 Task: Select traffic view around selected location Shenandoah National Park, Virginia, United States and identify the nearest hotel to the peak traffic point
Action: Mouse moved to (192, 94)
Screenshot: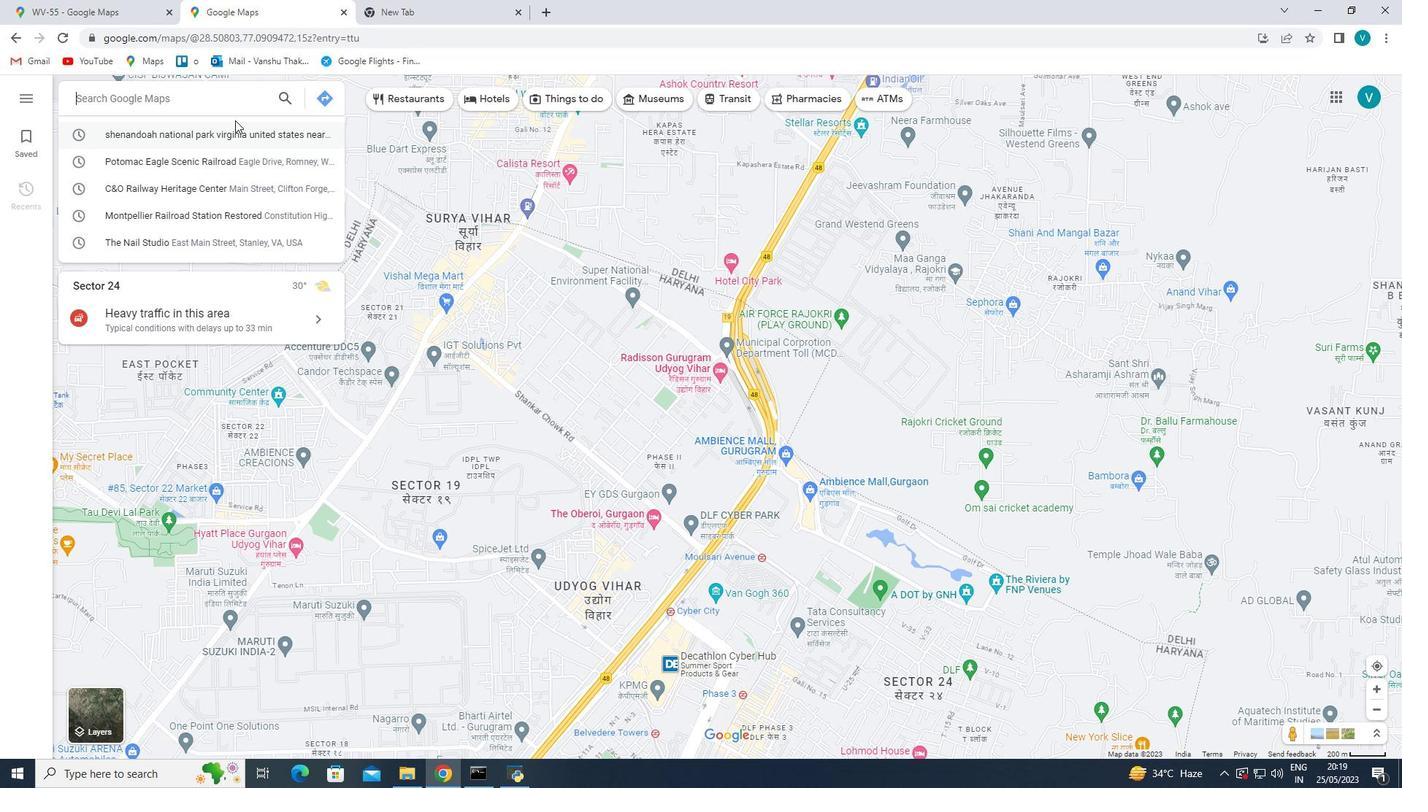 
Action: Mouse pressed left at (192, 94)
Screenshot: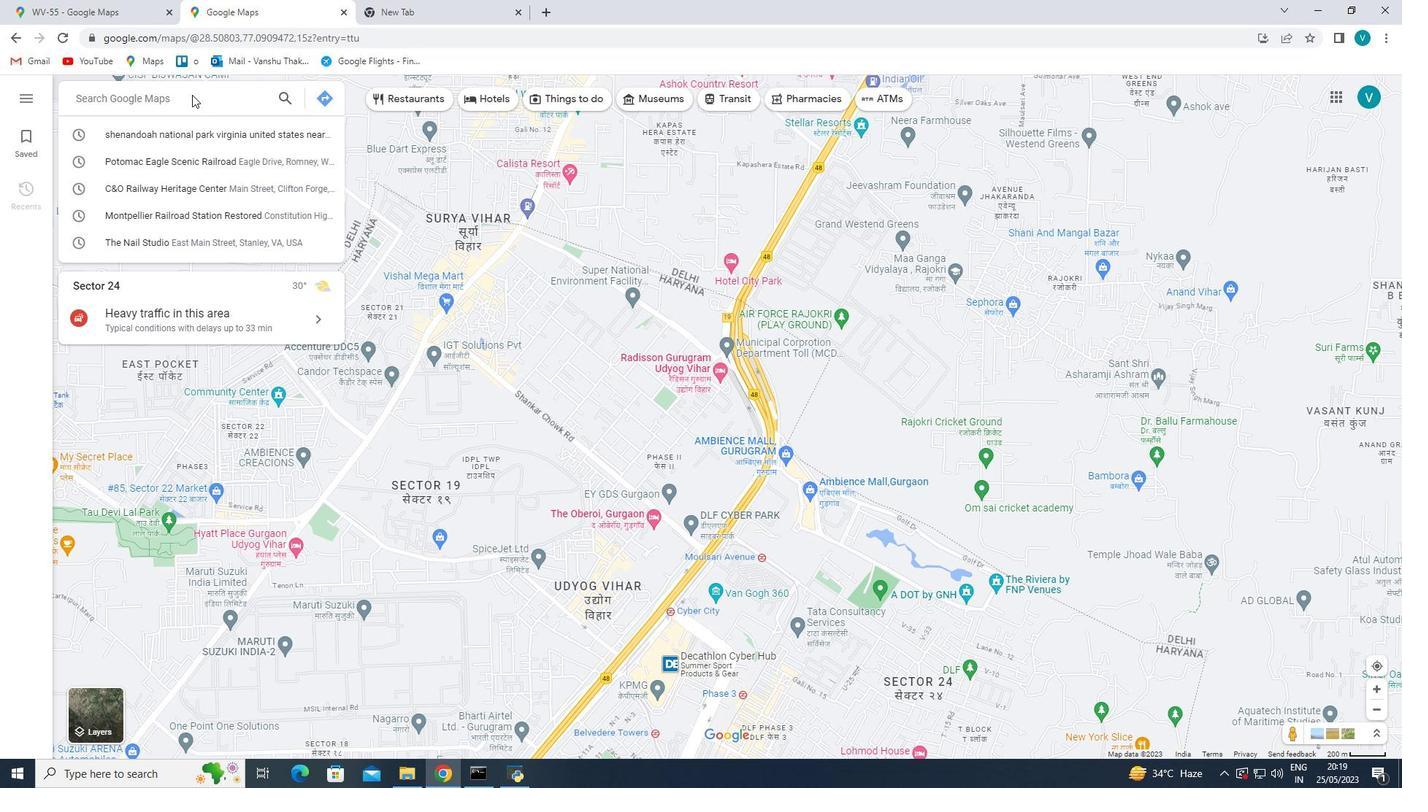 
Action: Mouse pressed left at (192, 94)
Screenshot: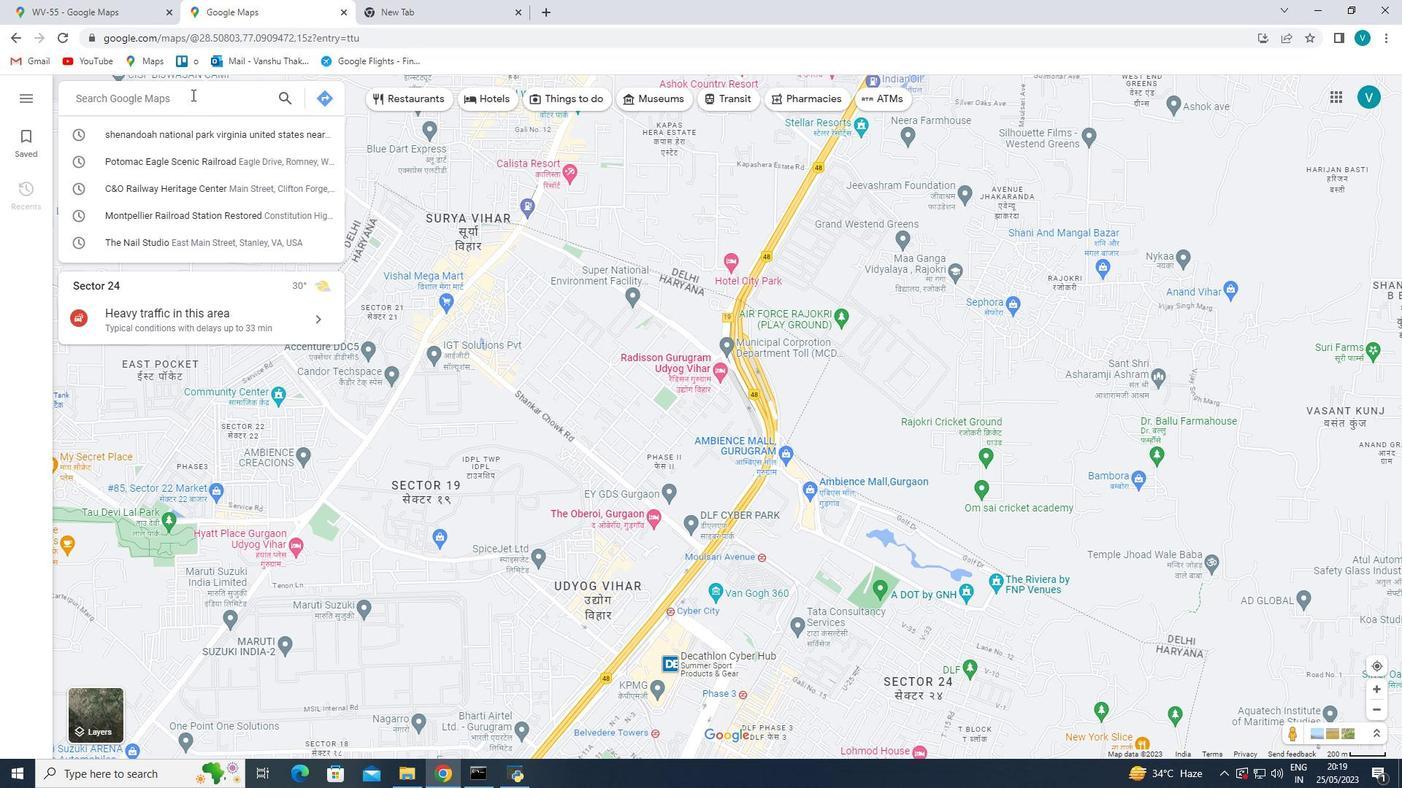 
Action: Key pressed shenandoah<Key.space>national<Key.space>park<Key.space>,virginia,united<Key.space>states<Key.space>and<Key.space>identify<Key.space>the<Key.space>nearest<Key.space>hotel<Key.space>to<Key.space>the<Key.space>peak<Key.space>traffic<Key.space>point<Key.enter>
Screenshot: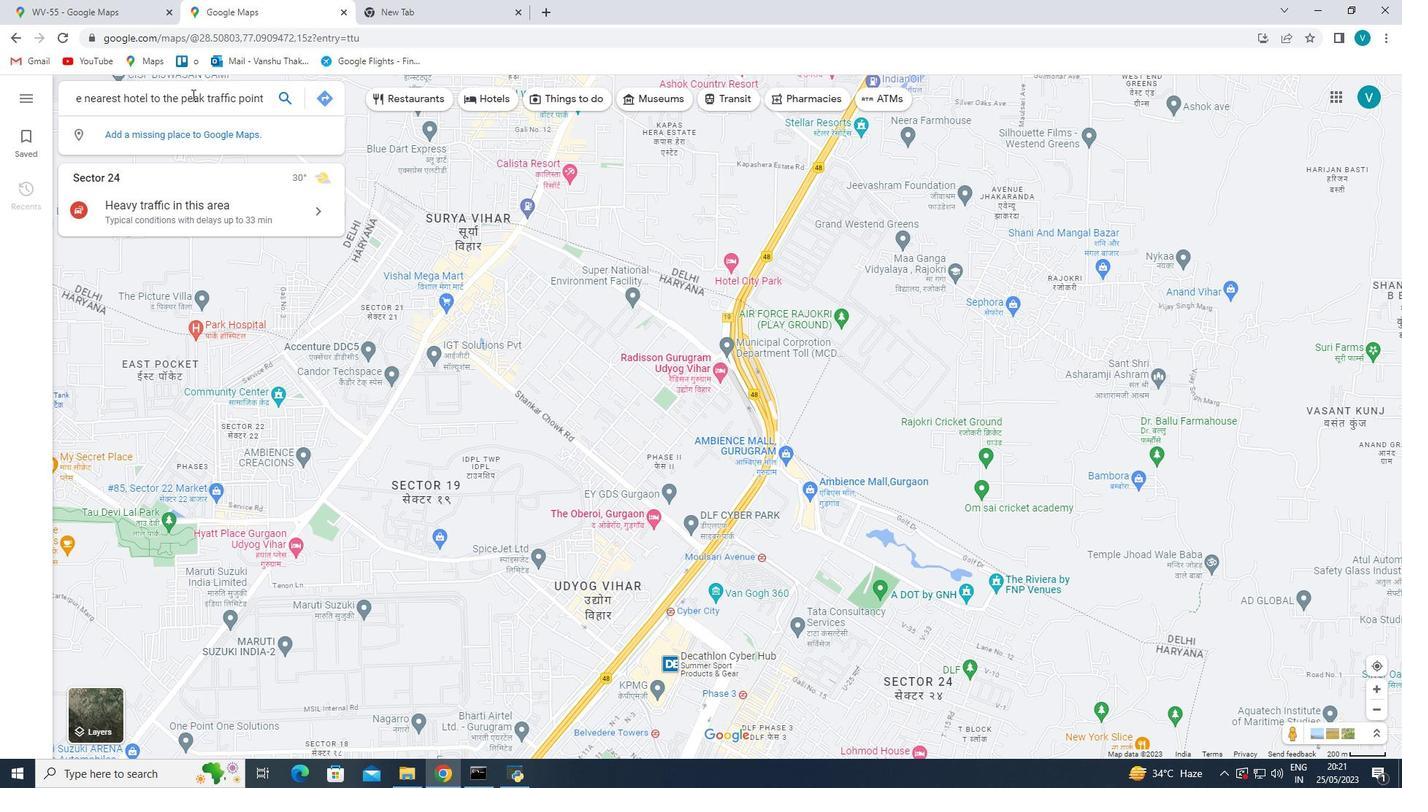 
Action: Mouse moved to (200, 217)
Screenshot: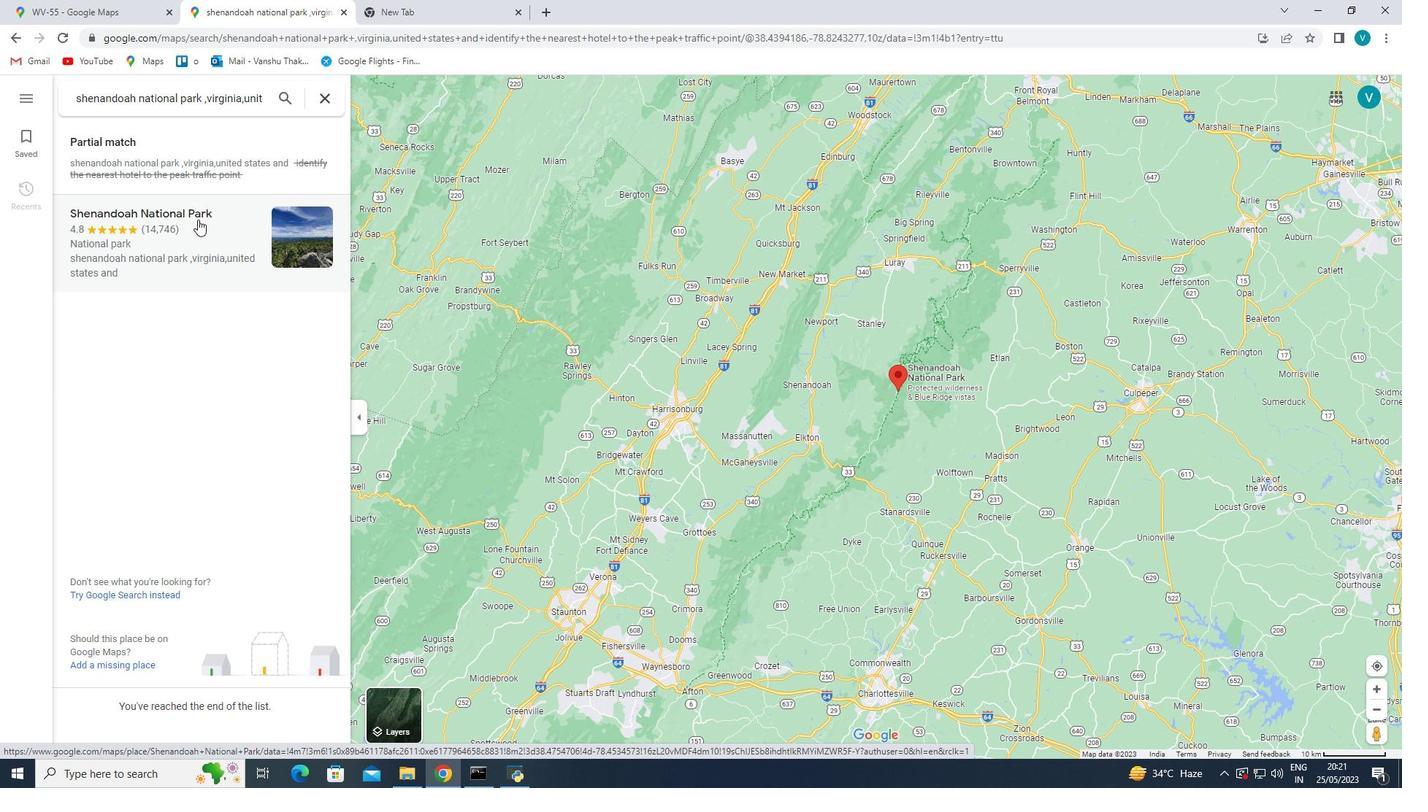 
Action: Mouse pressed left at (200, 217)
Screenshot: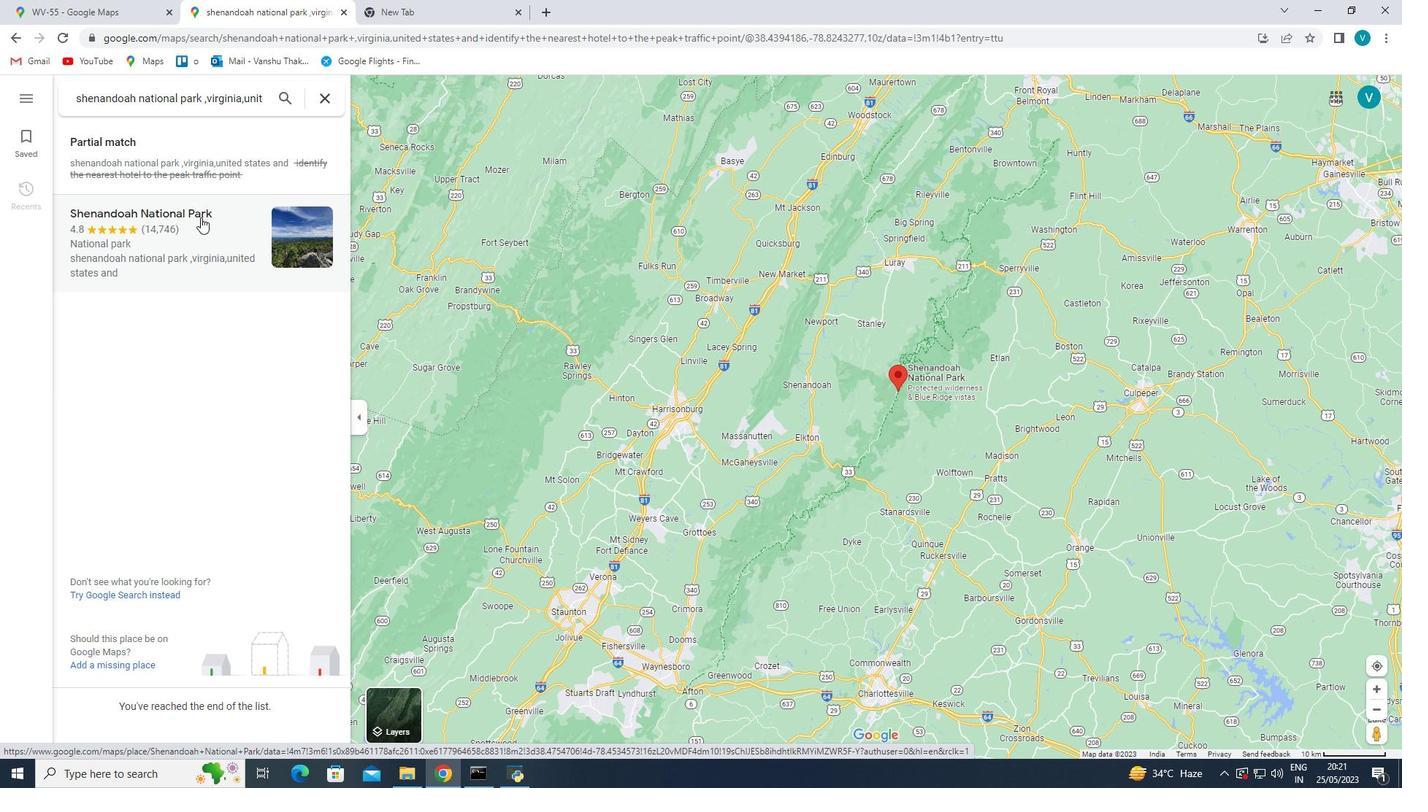 
Action: Mouse moved to (247, 528)
Screenshot: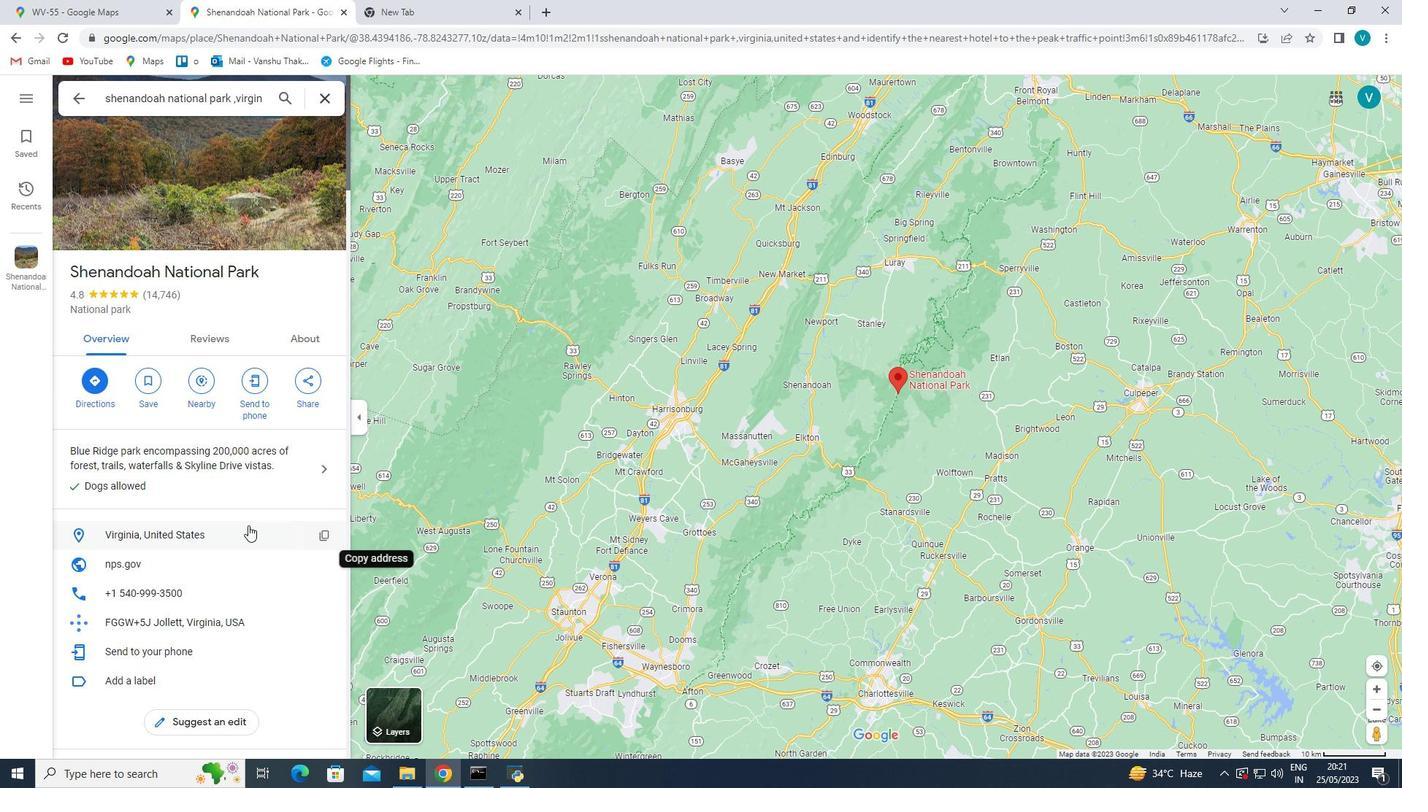 
Action: Mouse scrolled (247, 527) with delta (0, 0)
Screenshot: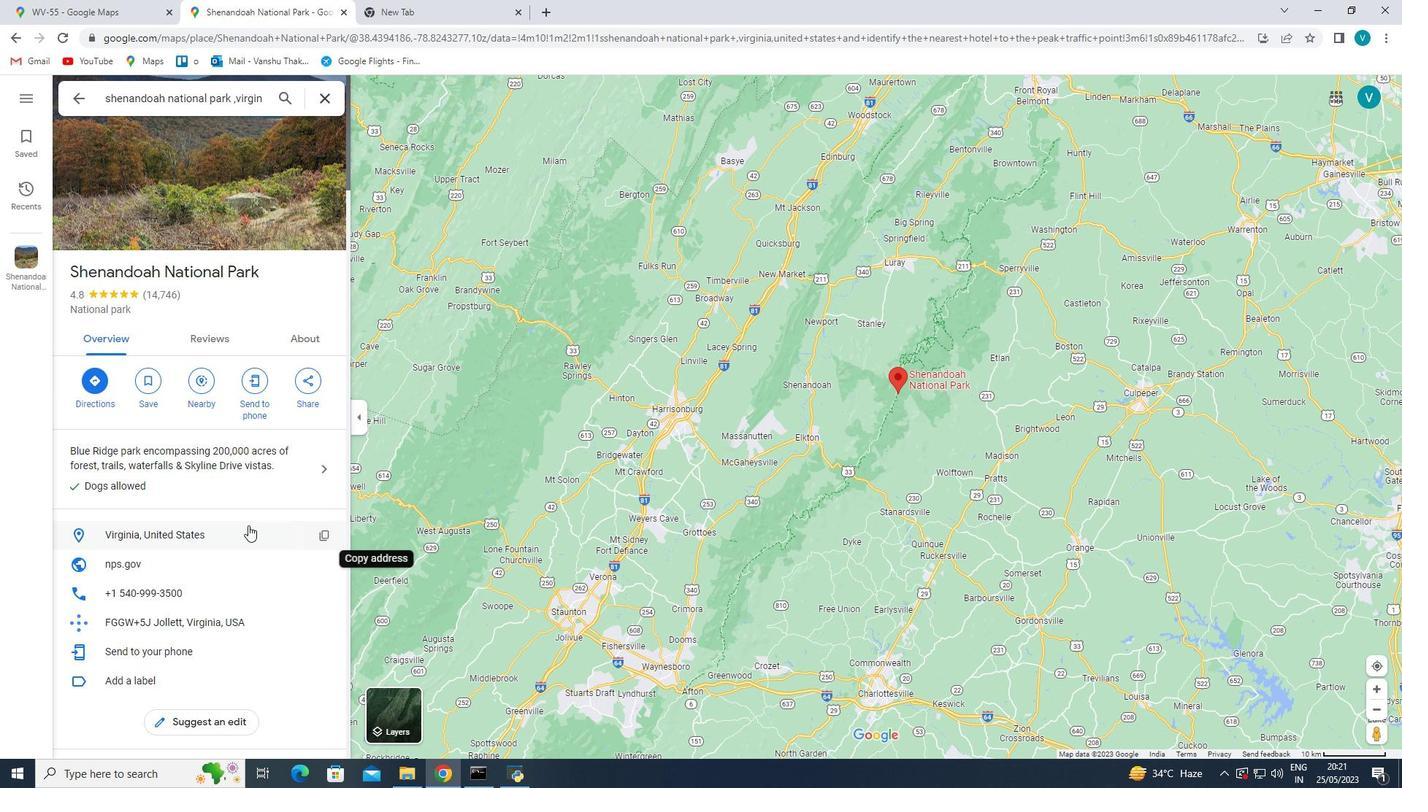 
Action: Mouse moved to (247, 530)
Screenshot: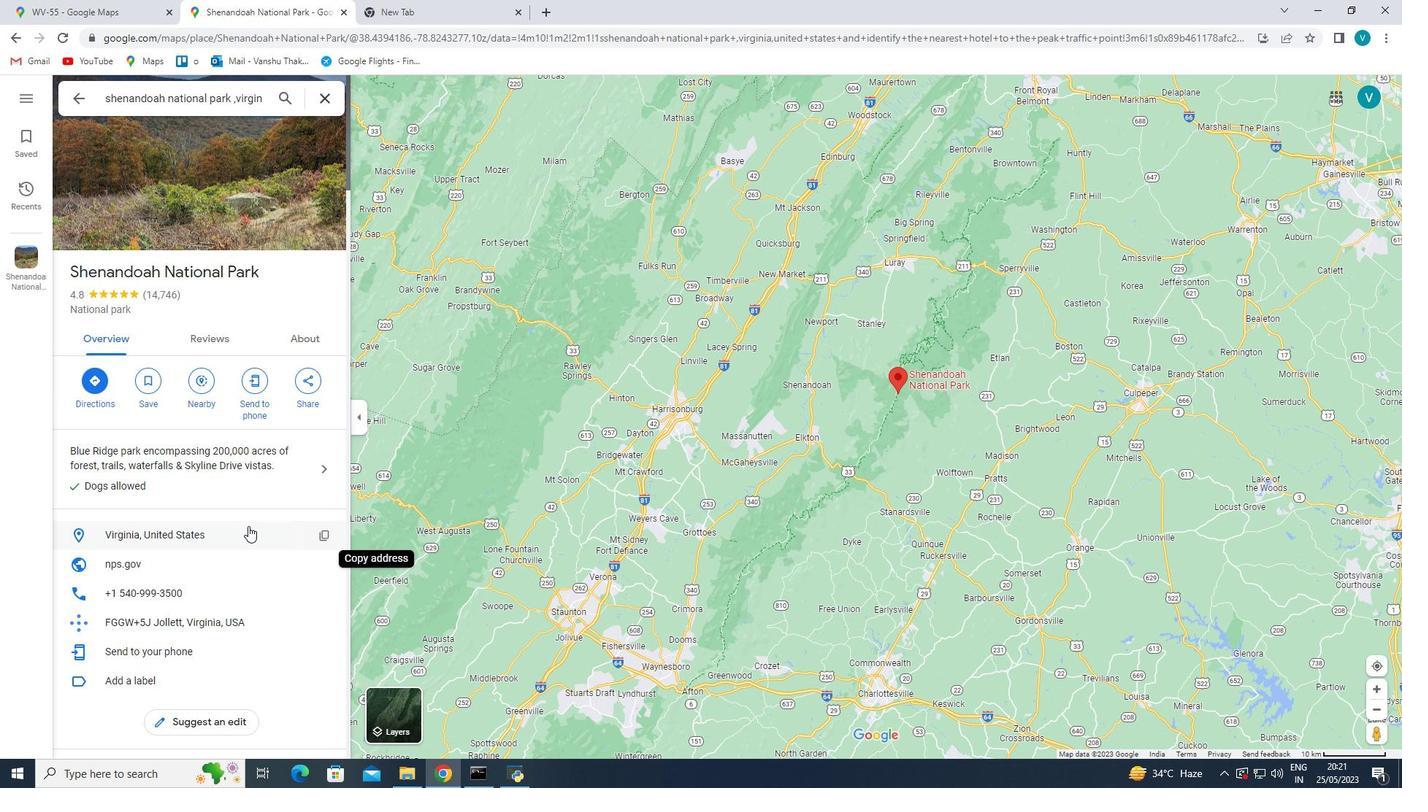 
Action: Mouse scrolled (247, 529) with delta (0, 0)
Screenshot: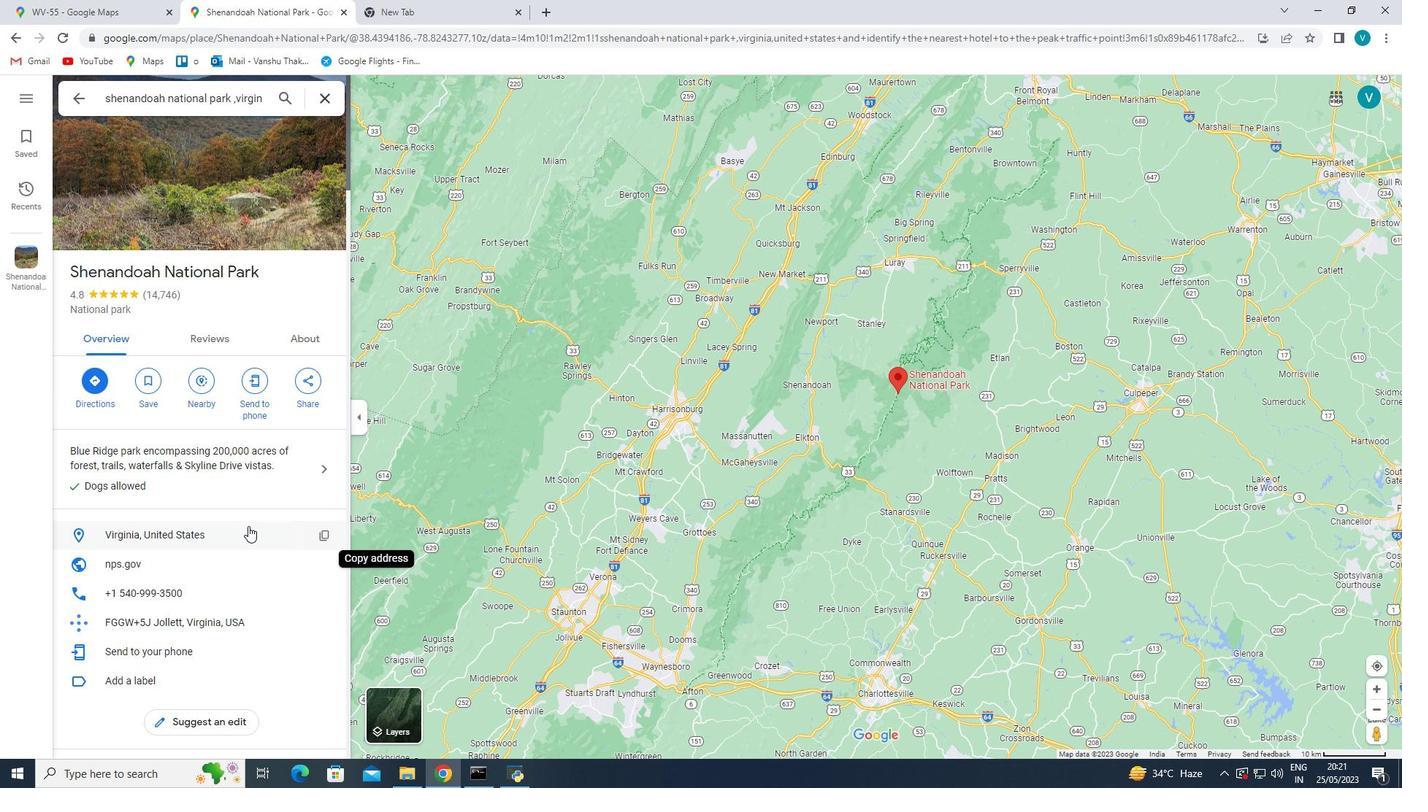 
Action: Mouse scrolled (247, 529) with delta (0, 0)
Screenshot: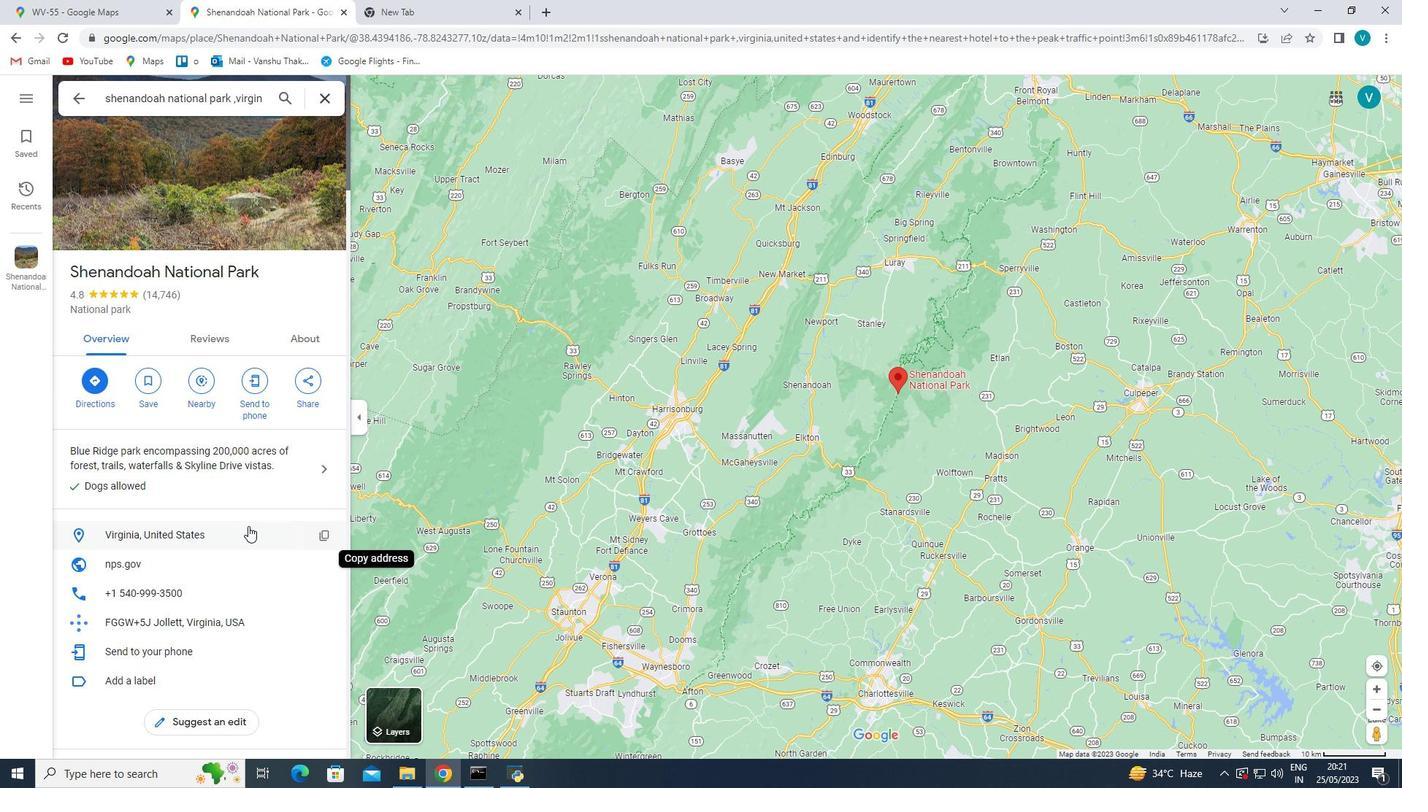
Action: Mouse scrolled (247, 529) with delta (0, 0)
Screenshot: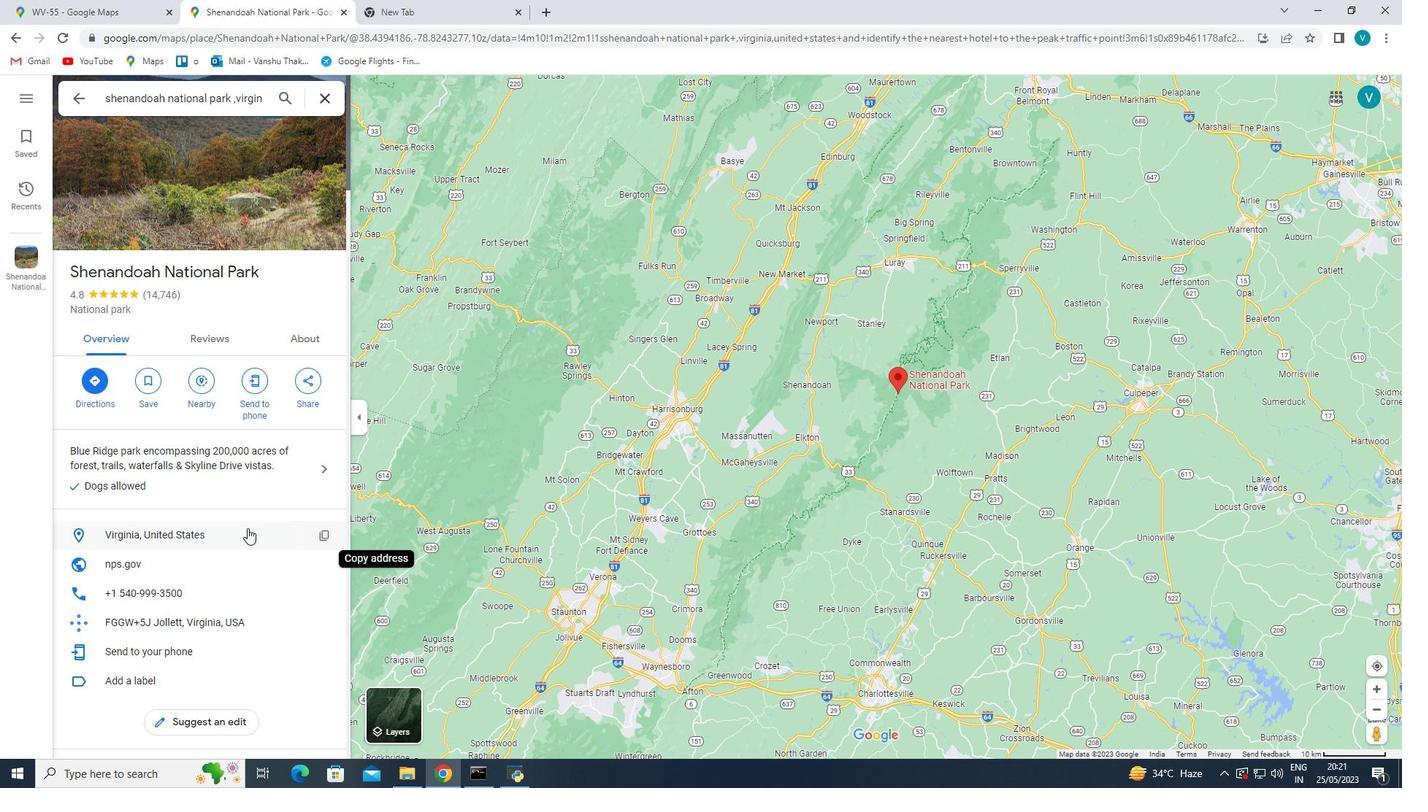 
Action: Mouse scrolled (247, 529) with delta (0, 0)
Screenshot: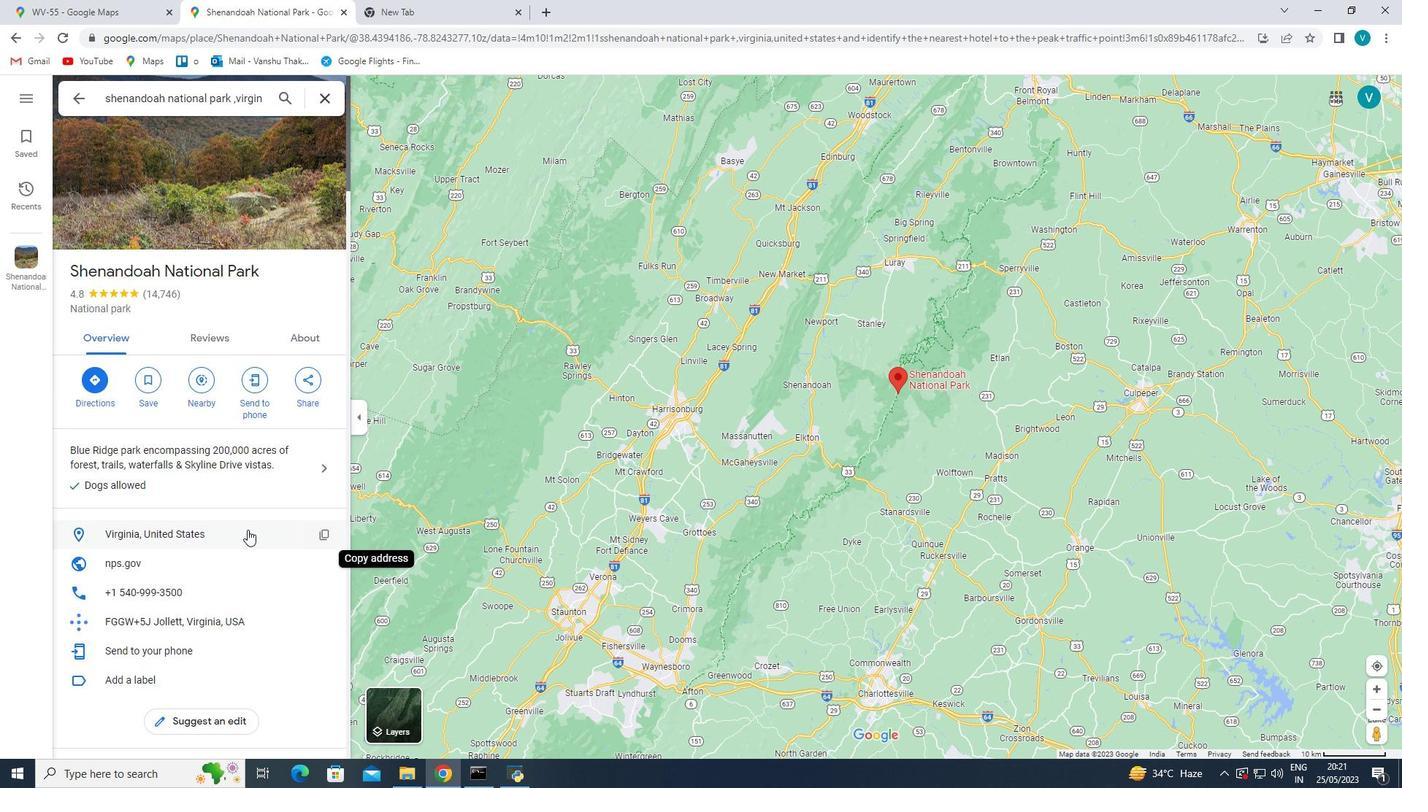 
Action: Mouse scrolled (247, 529) with delta (0, 0)
Screenshot: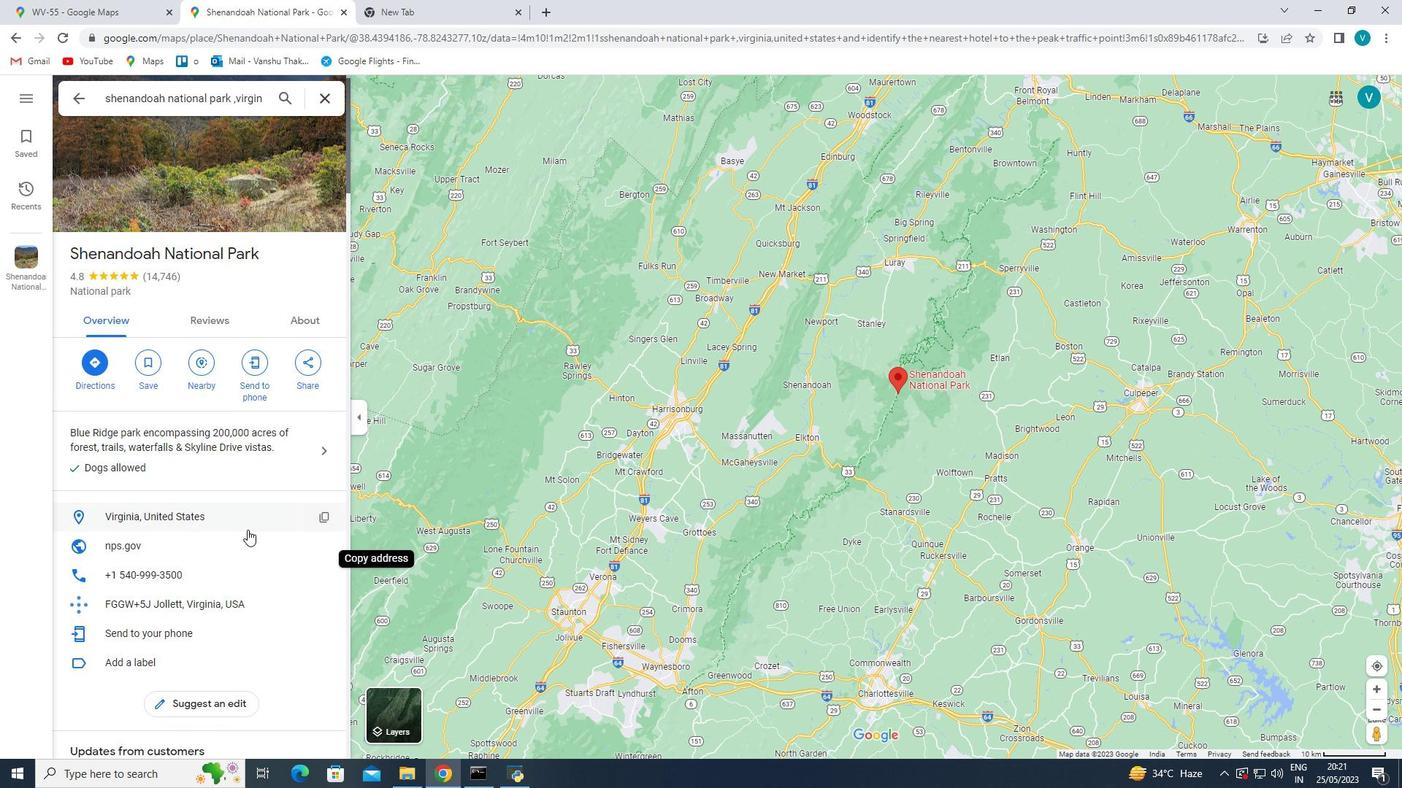 
Action: Mouse moved to (246, 530)
Screenshot: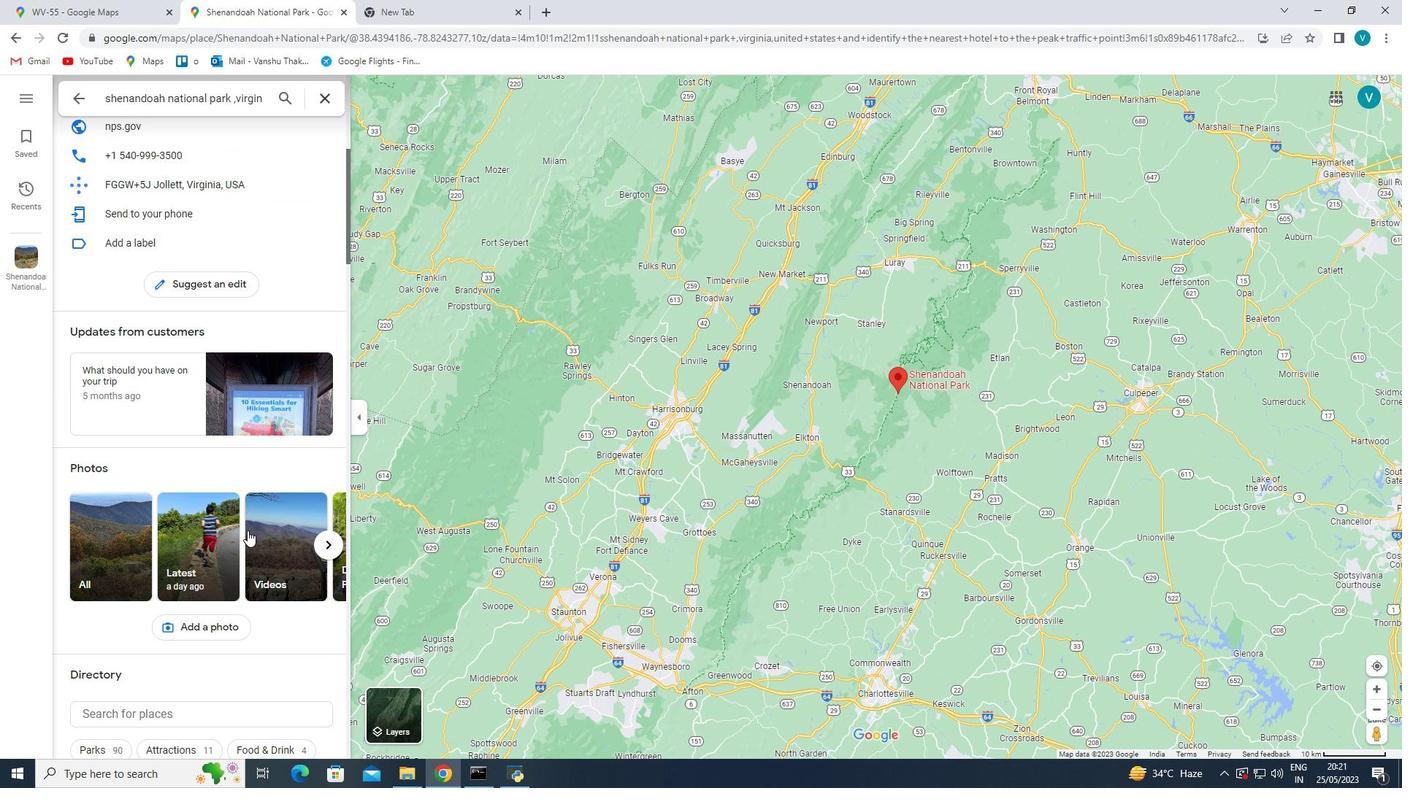 
Action: Mouse scrolled (246, 531) with delta (0, 0)
Screenshot: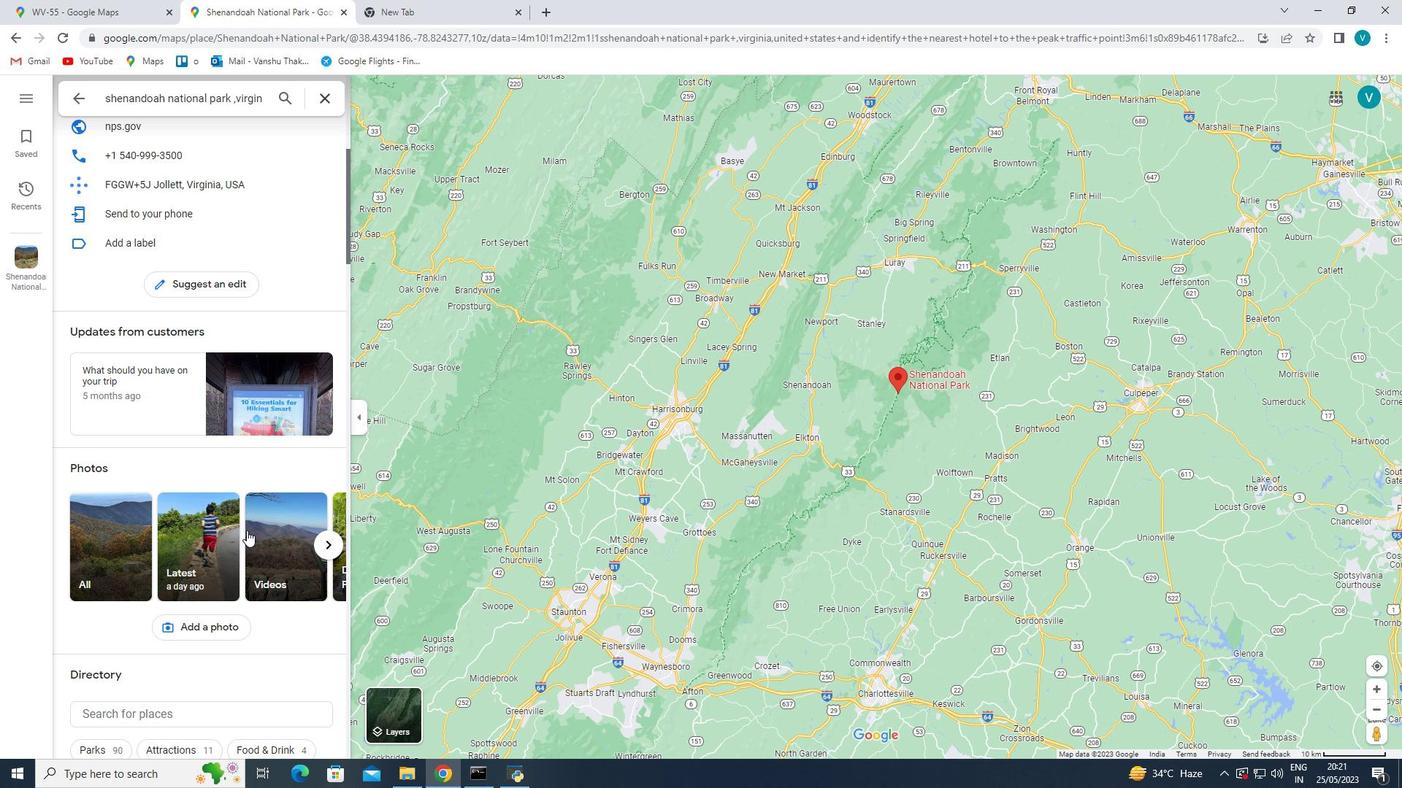 
Action: Mouse scrolled (246, 531) with delta (0, 0)
Screenshot: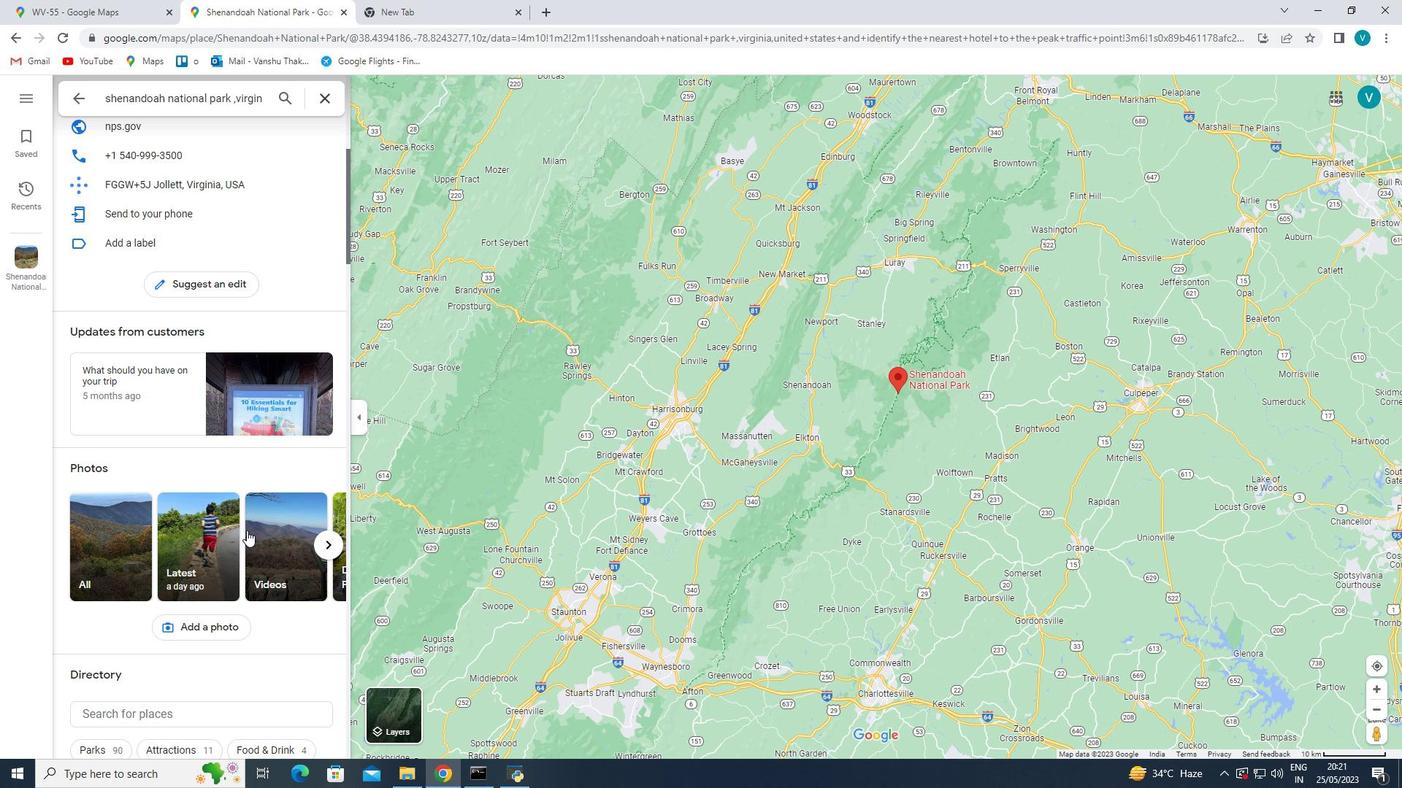 
Action: Mouse scrolled (246, 531) with delta (0, 0)
Screenshot: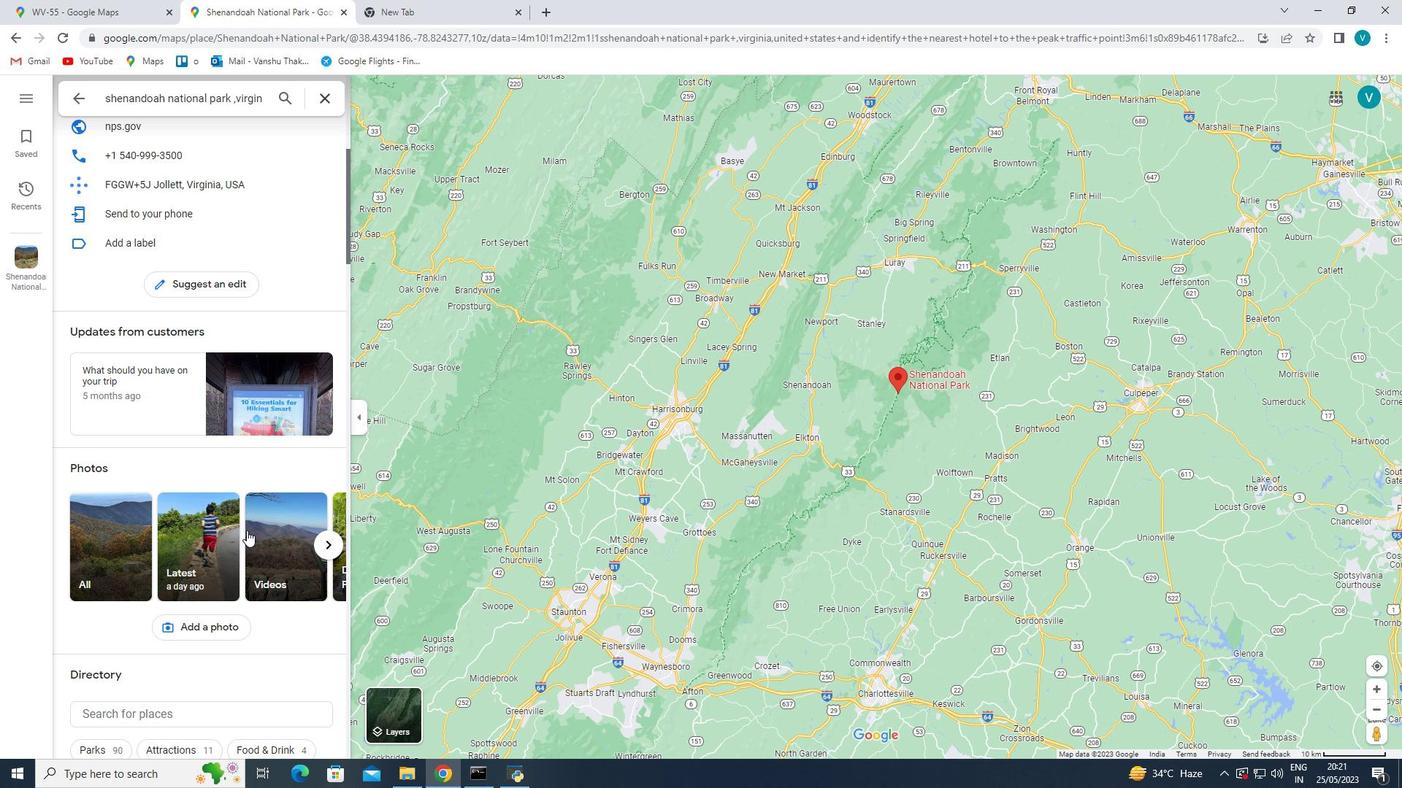 
Action: Mouse scrolled (246, 531) with delta (0, 0)
Screenshot: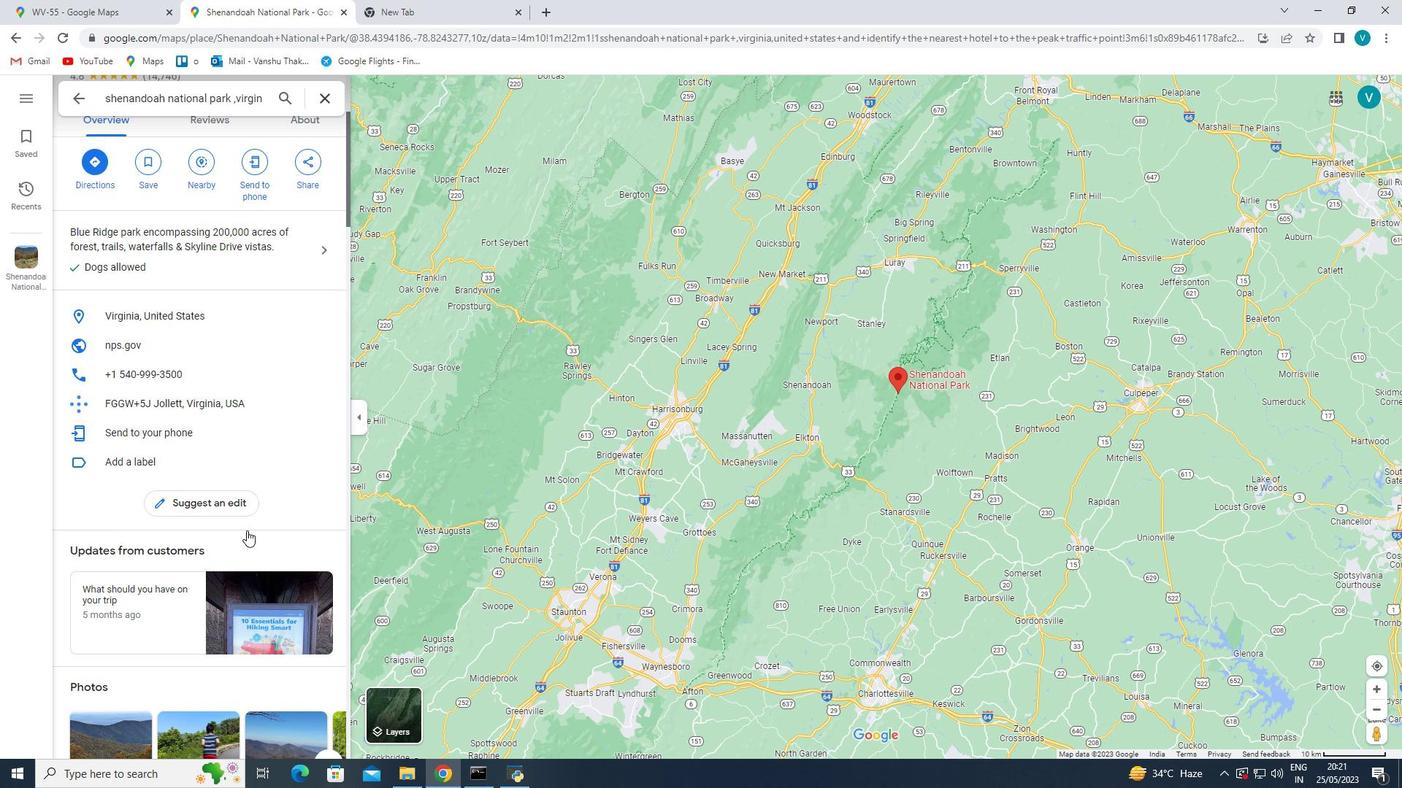 
Action: Mouse scrolled (246, 531) with delta (0, 0)
Screenshot: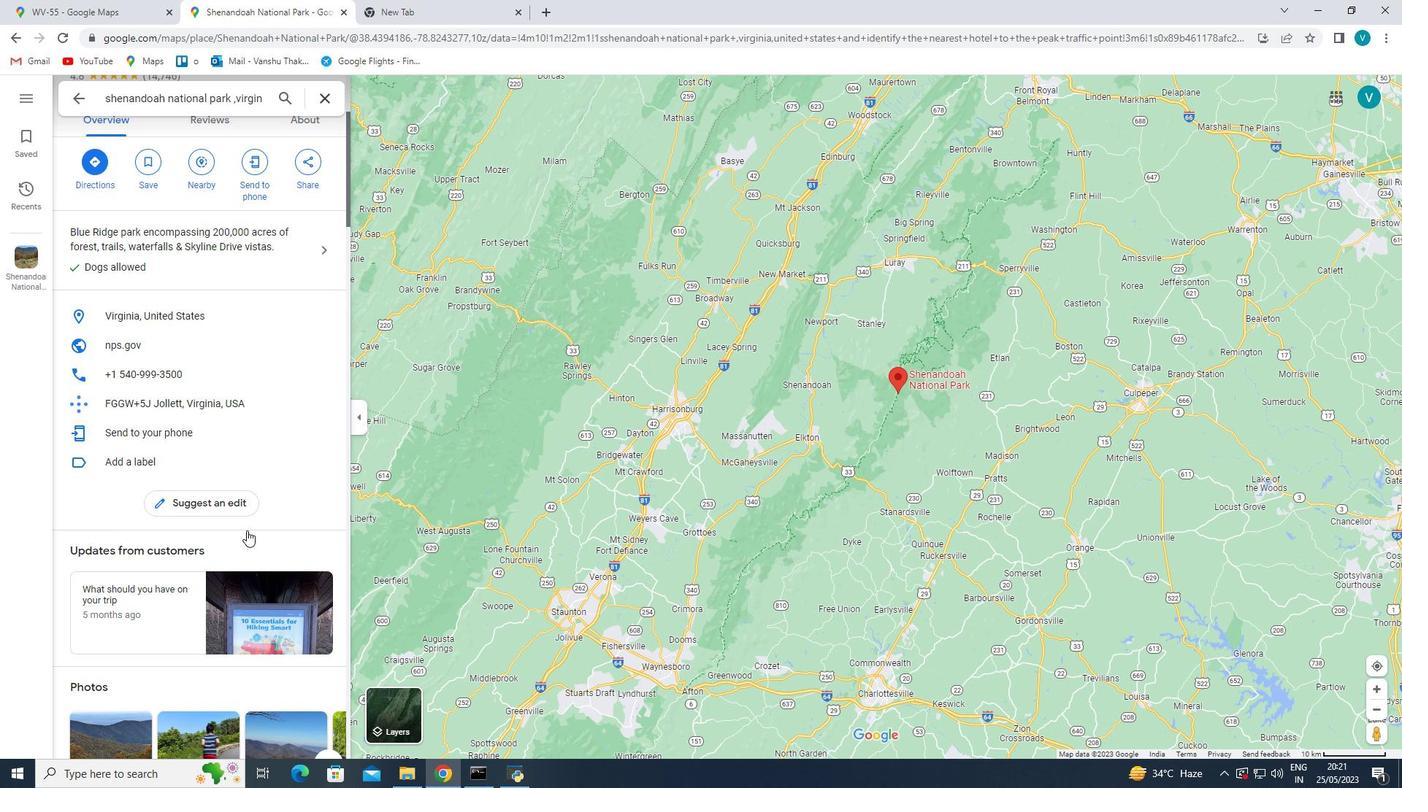 
Action: Mouse scrolled (246, 531) with delta (0, 0)
Screenshot: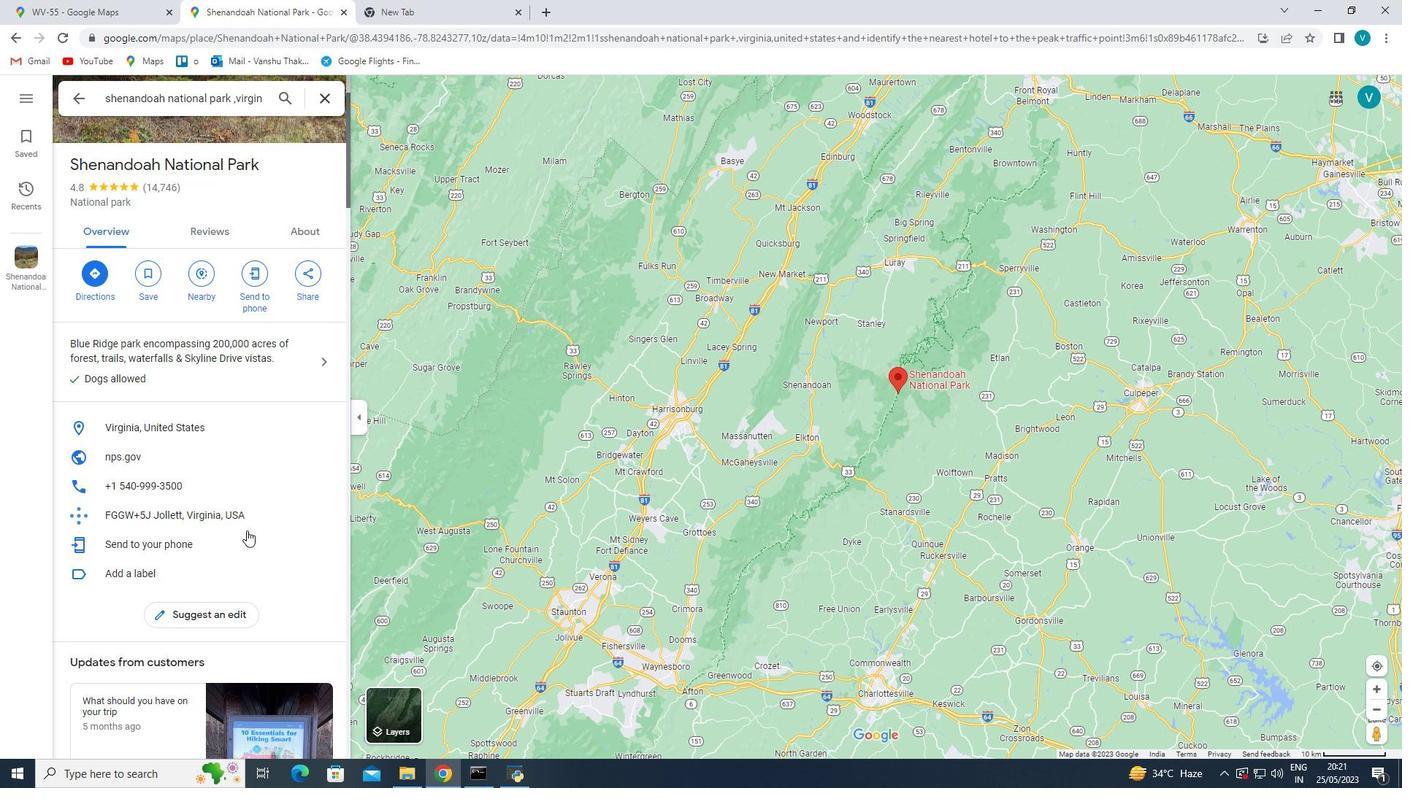 
Action: Mouse moved to (211, 392)
Screenshot: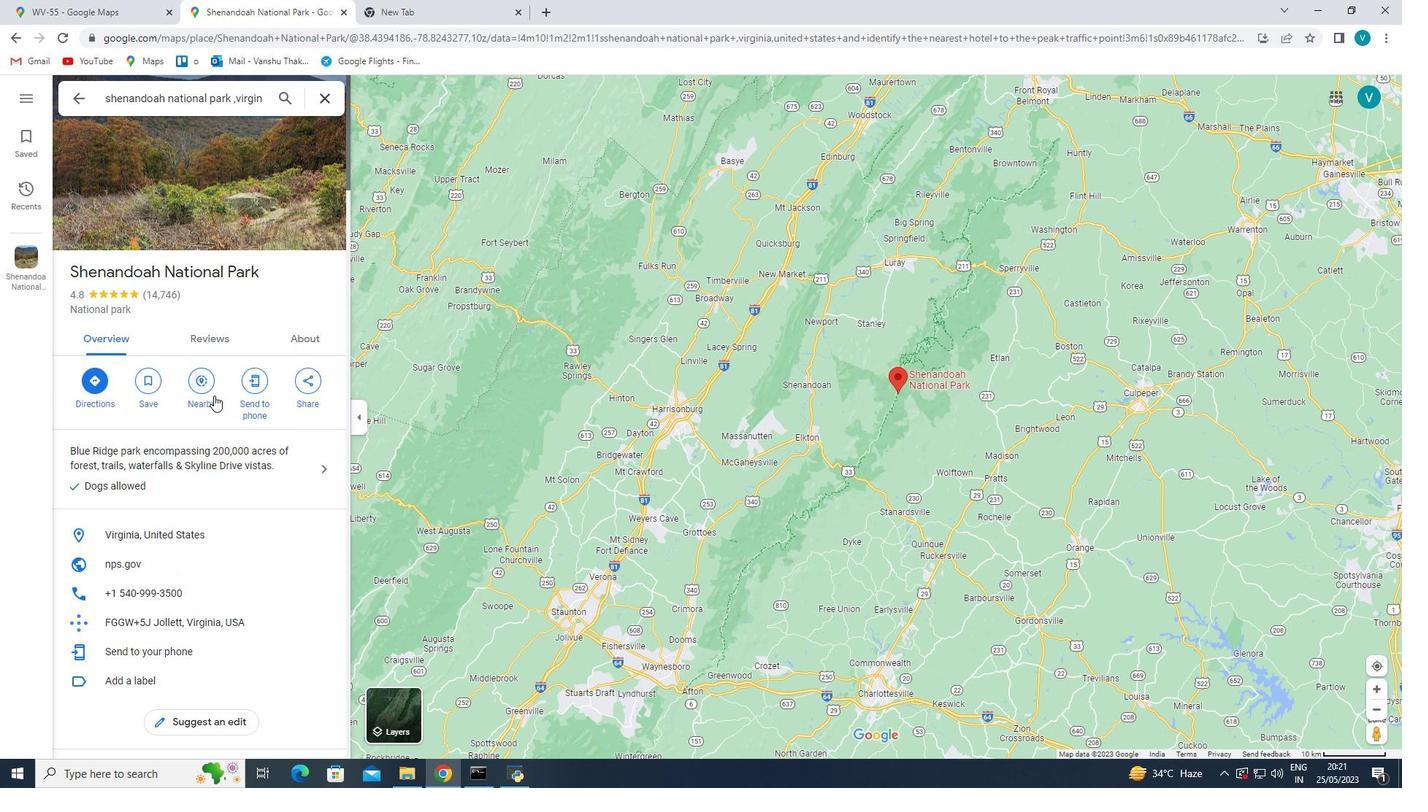 
Action: Mouse pressed left at (211, 392)
Screenshot: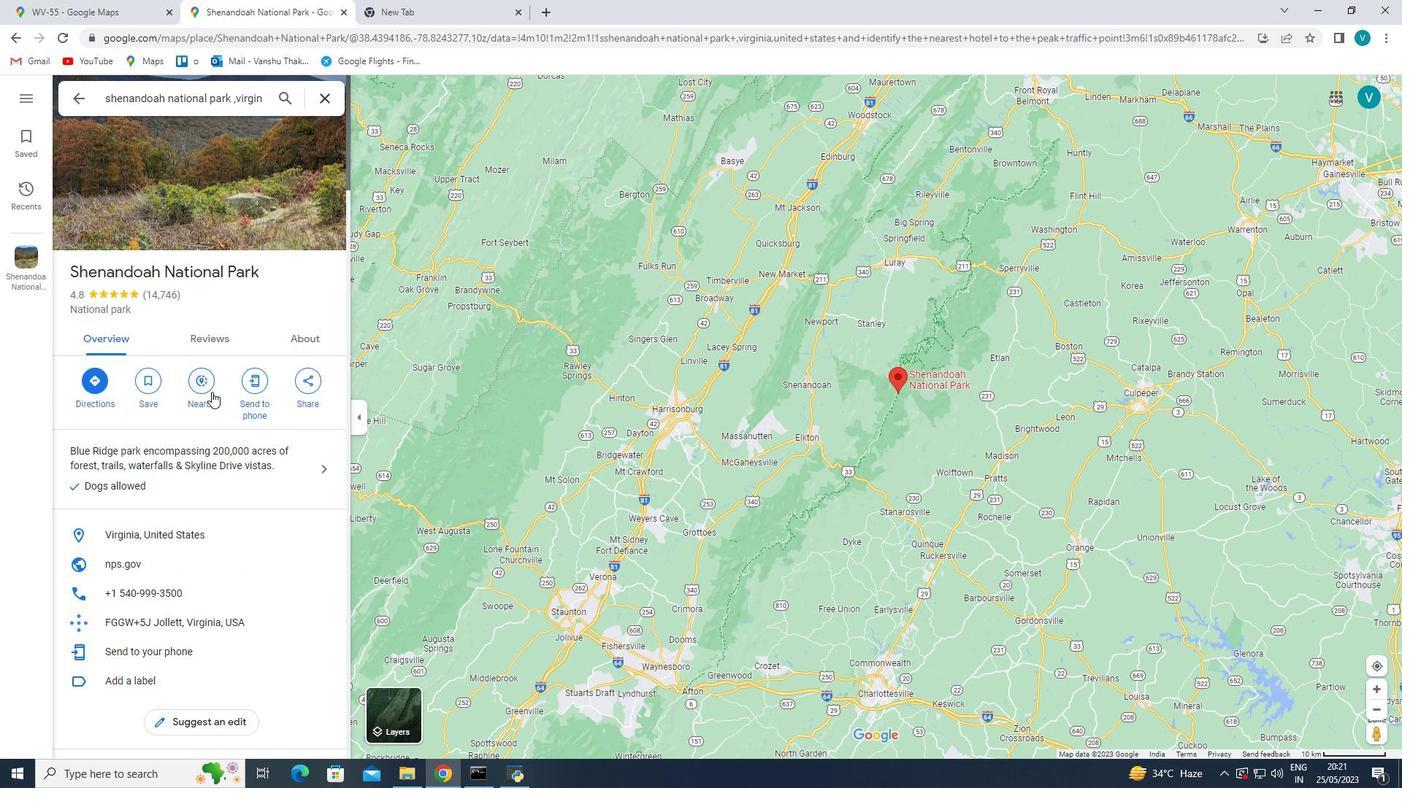 
Action: Mouse moved to (152, 232)
Screenshot: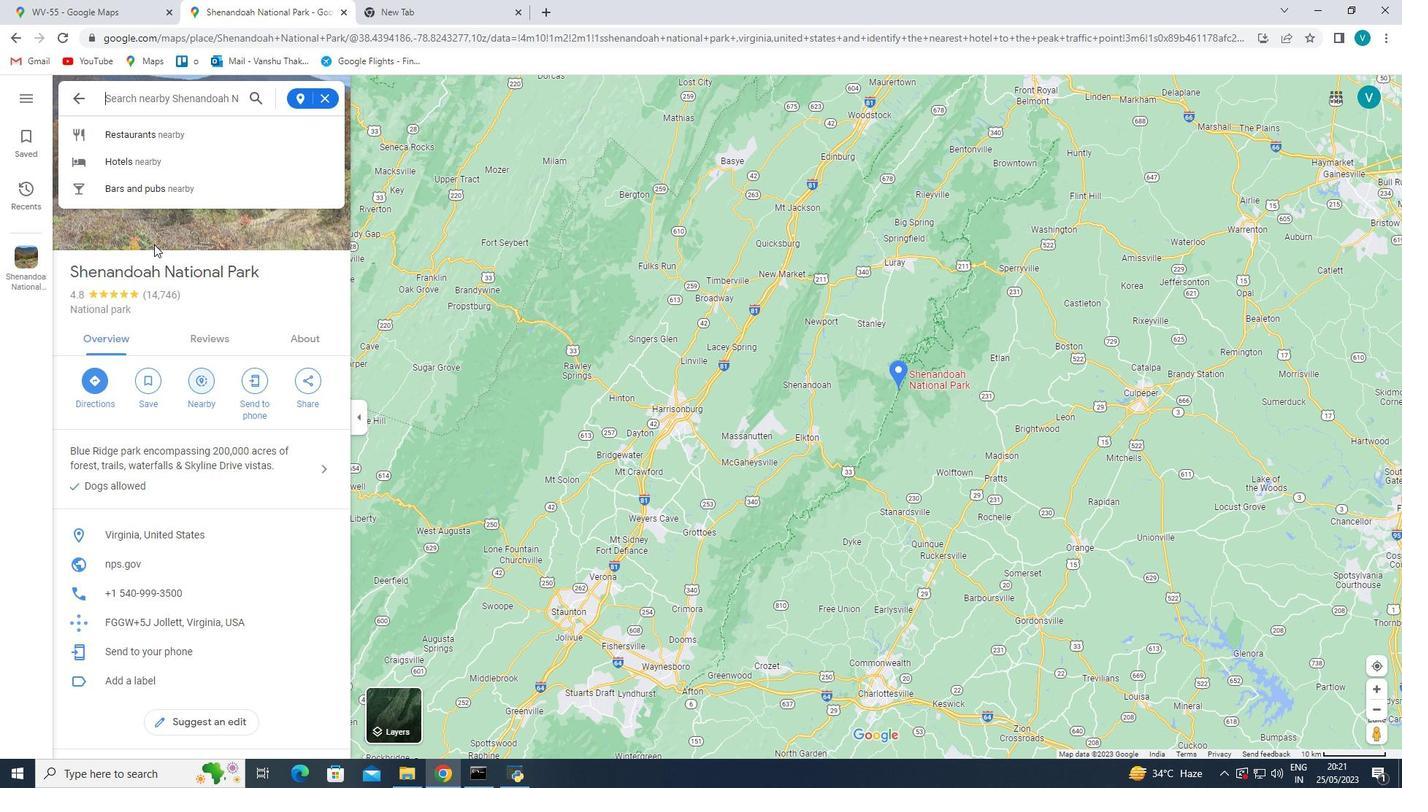 
Action: Key pressed hotel<Key.space>
Screenshot: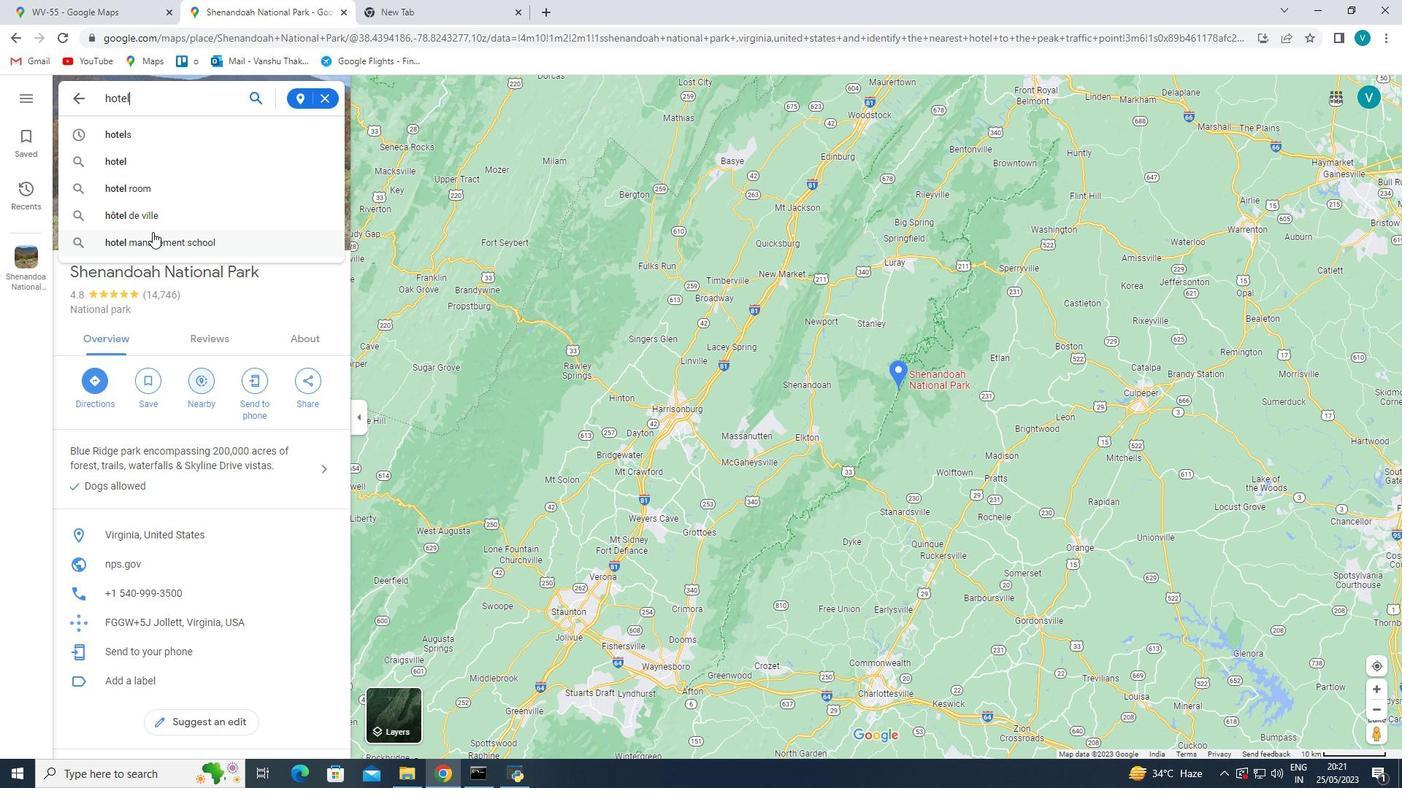 
Action: Mouse moved to (118, 138)
Screenshot: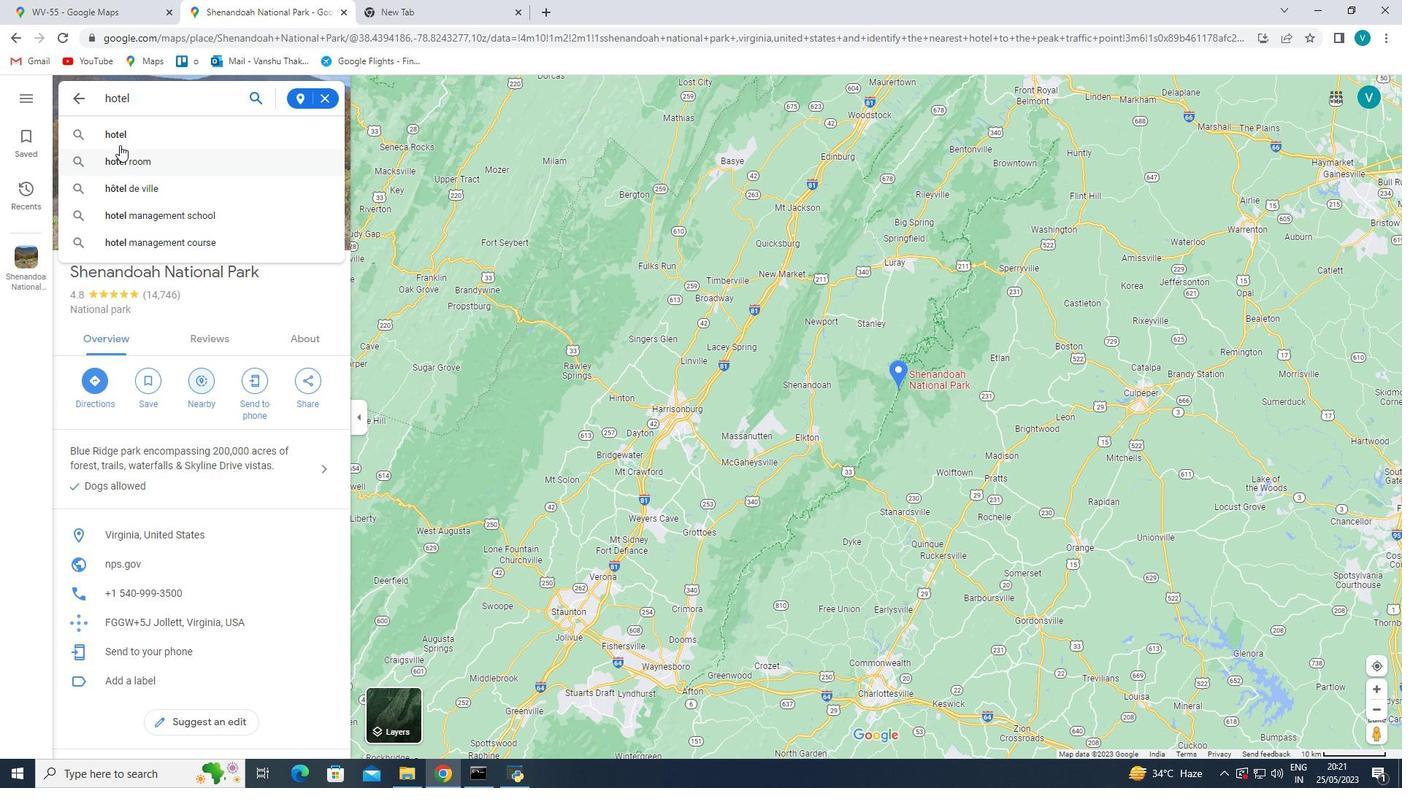 
Action: Mouse pressed left at (118, 138)
Screenshot: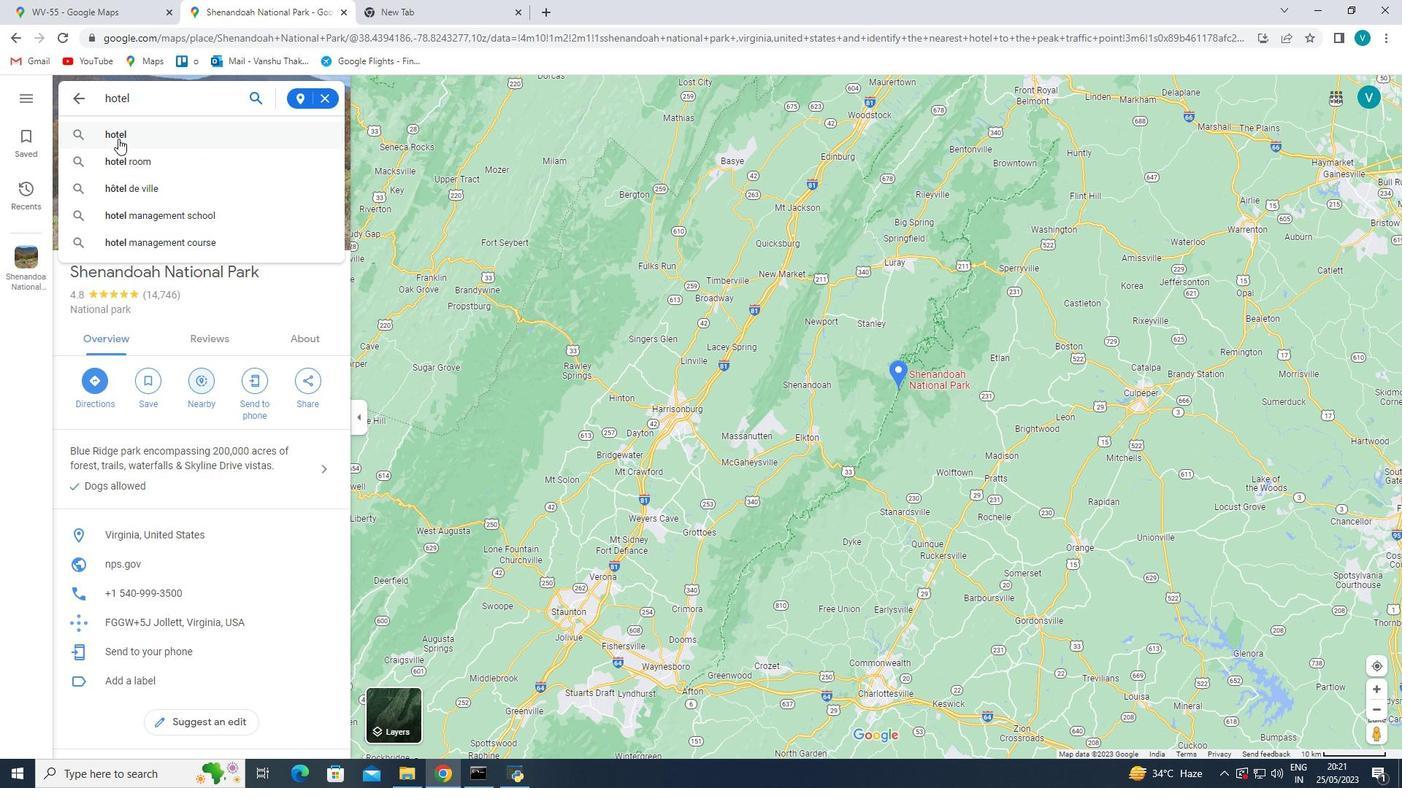 
Action: Mouse moved to (665, 297)
Screenshot: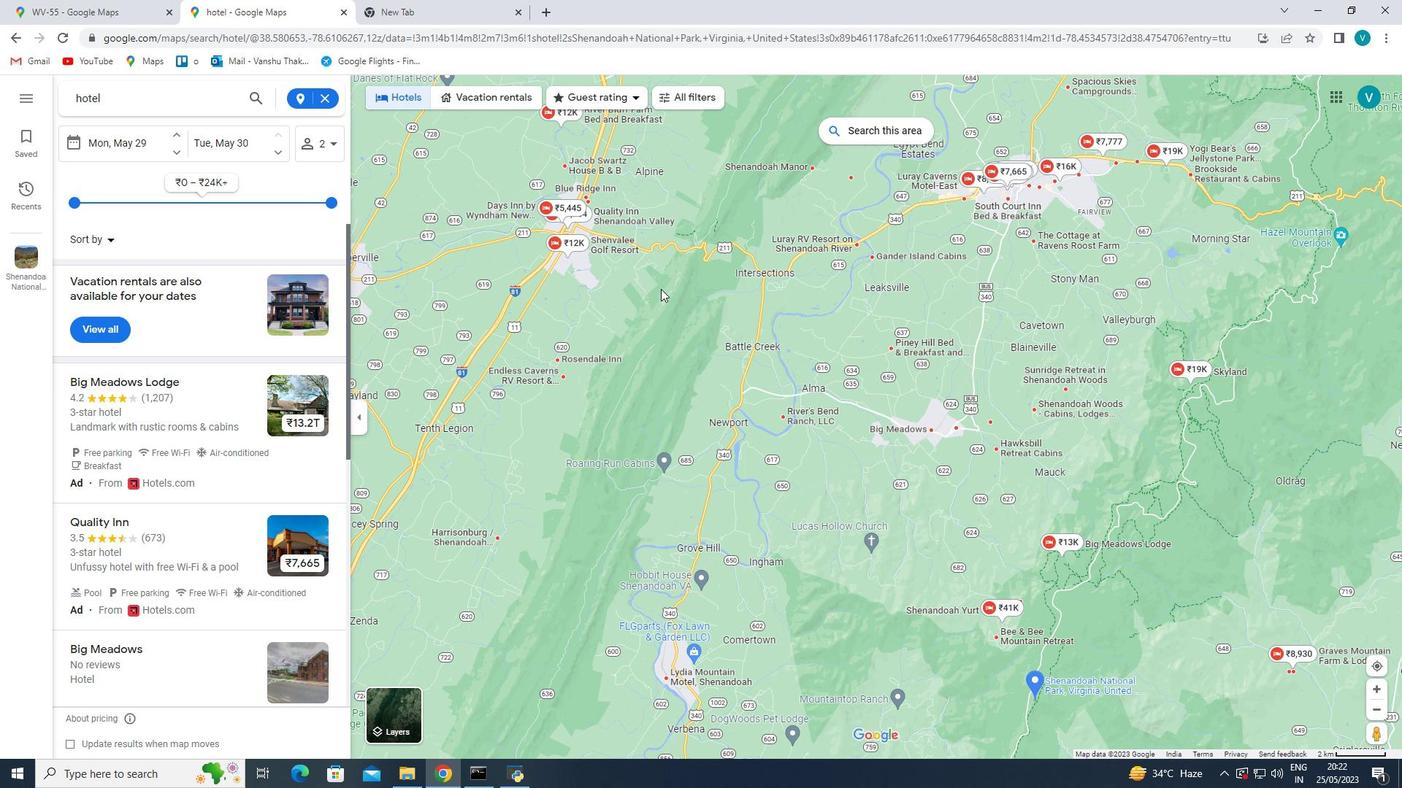 
Action: Mouse scrolled (665, 298) with delta (0, 0)
Screenshot: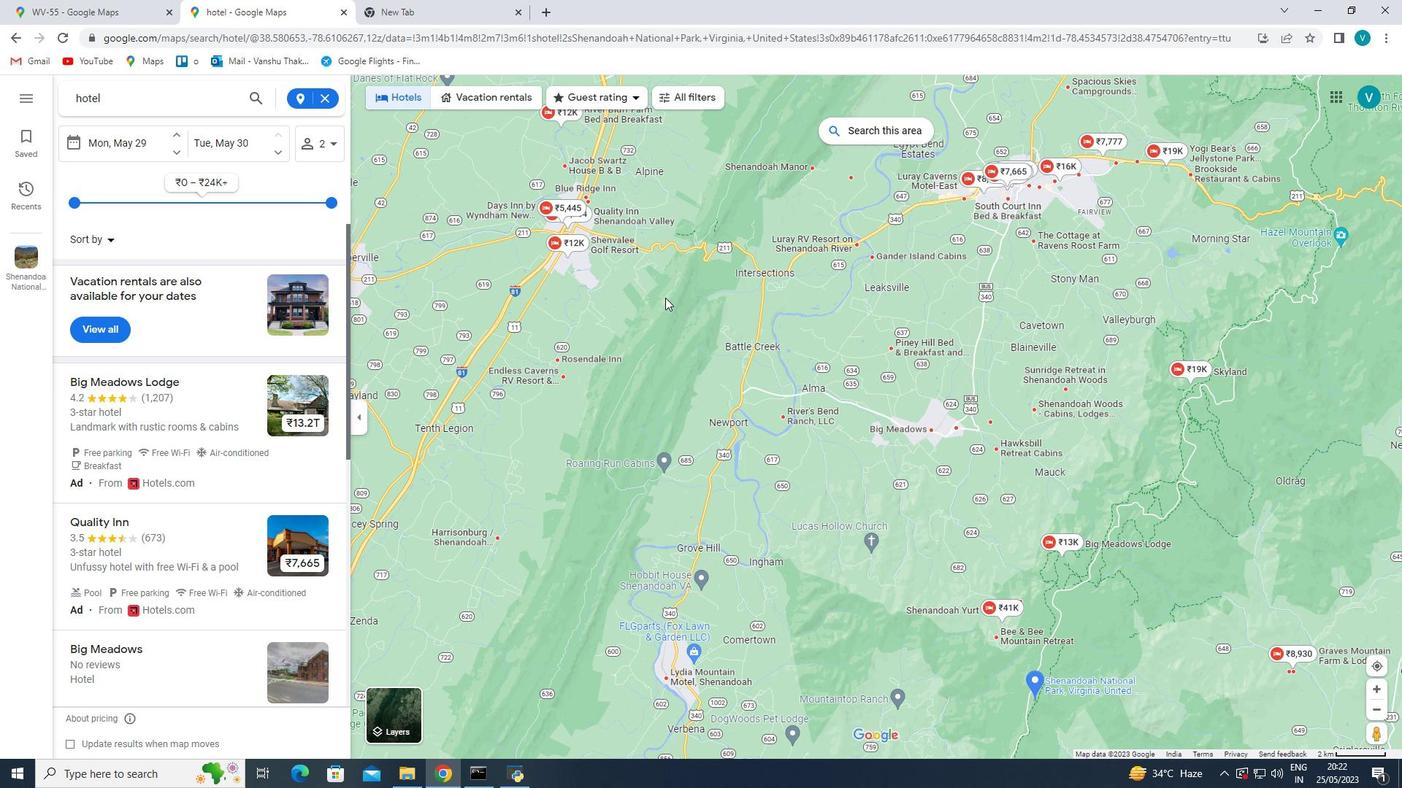 
Action: Mouse scrolled (665, 297) with delta (0, 0)
Screenshot: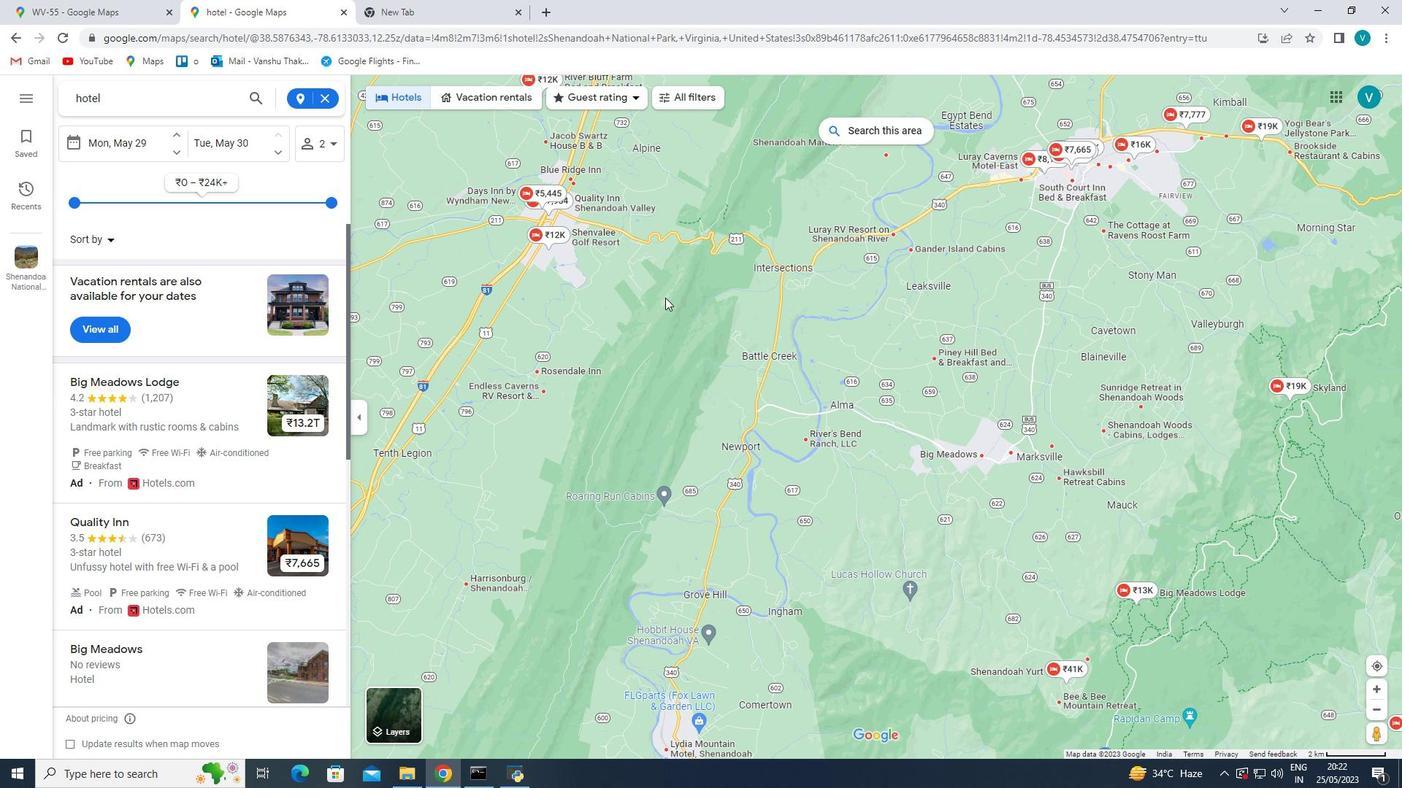 
Action: Mouse scrolled (665, 297) with delta (0, 0)
Screenshot: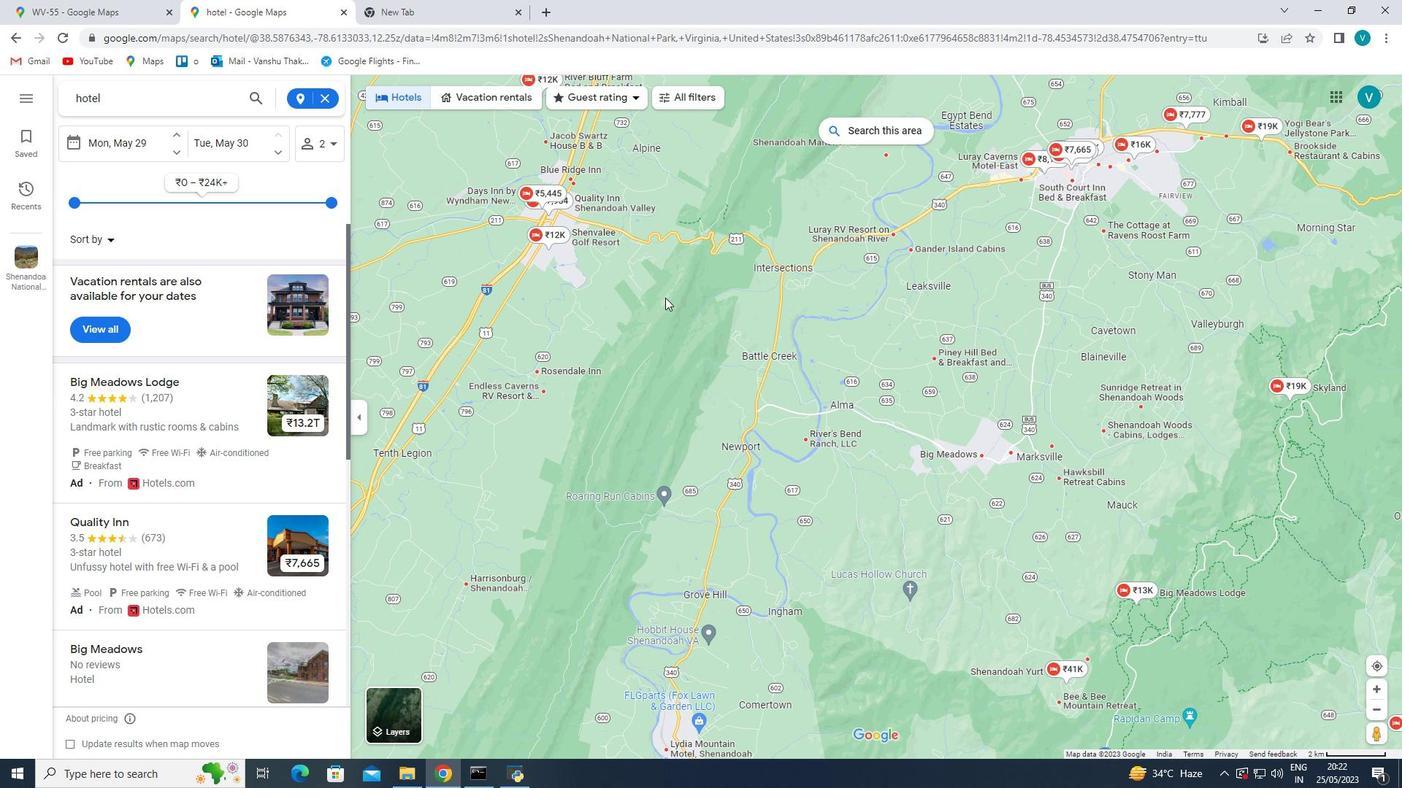 
Action: Mouse moved to (110, 326)
Screenshot: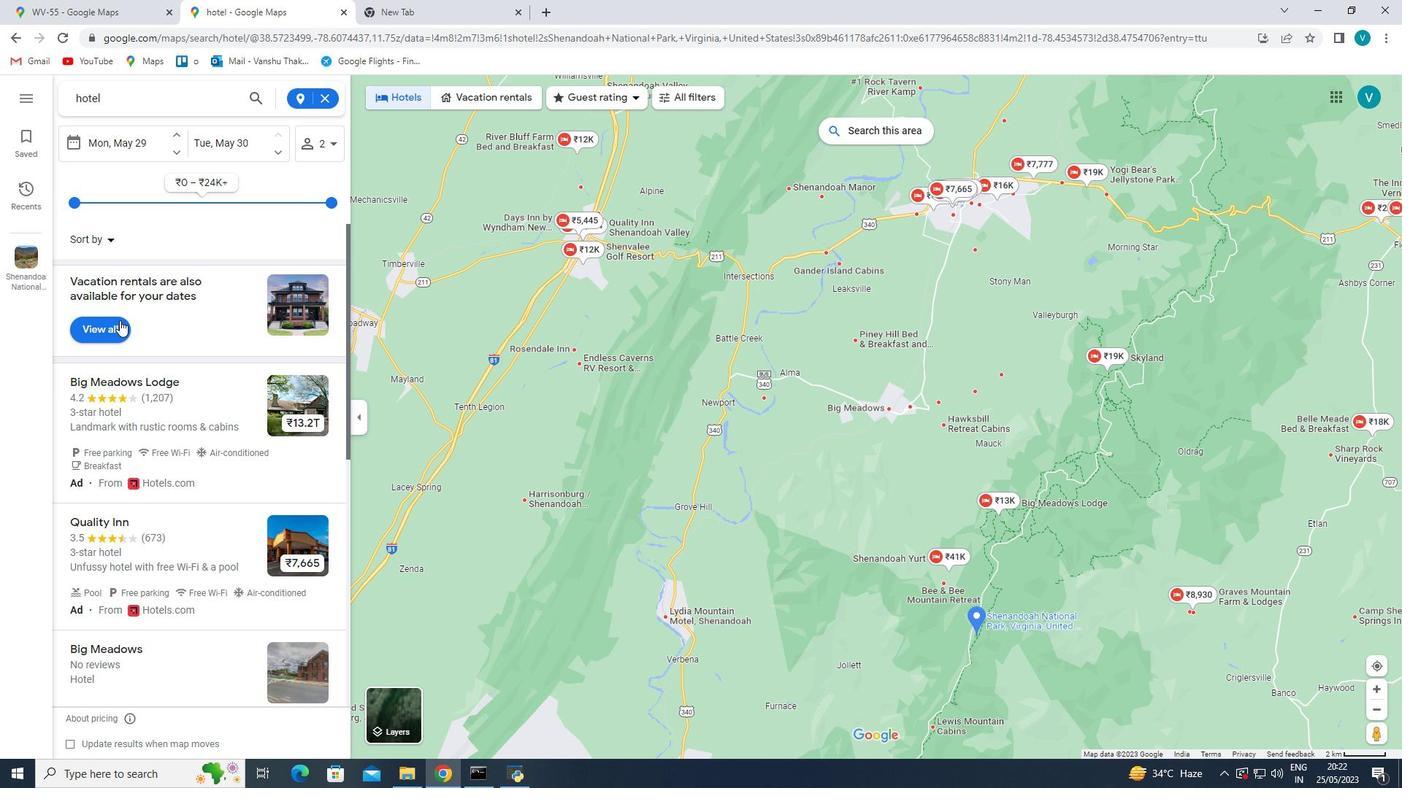 
Action: Mouse pressed left at (110, 326)
Screenshot: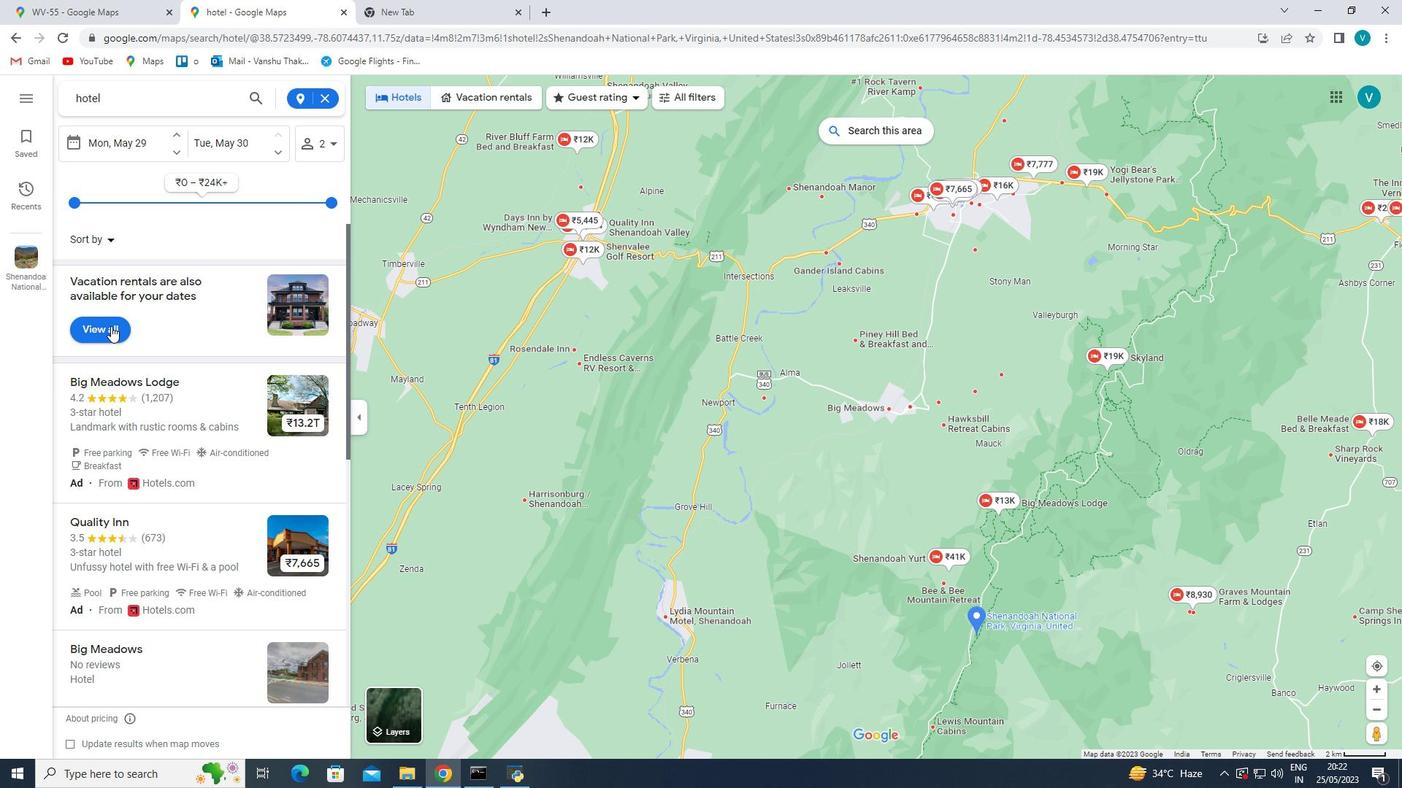 
Action: Mouse moved to (107, 331)
Screenshot: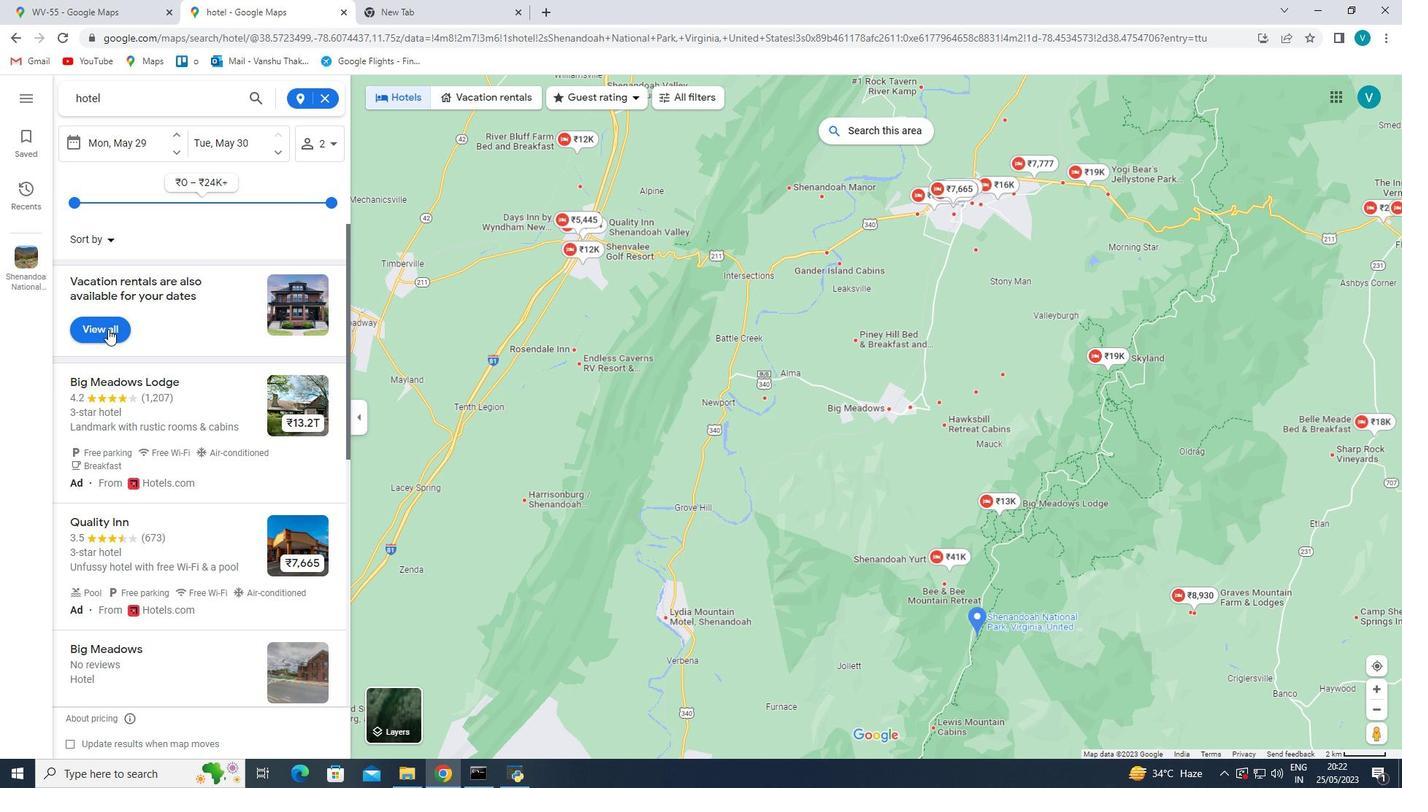 
Action: Mouse pressed left at (107, 331)
Screenshot: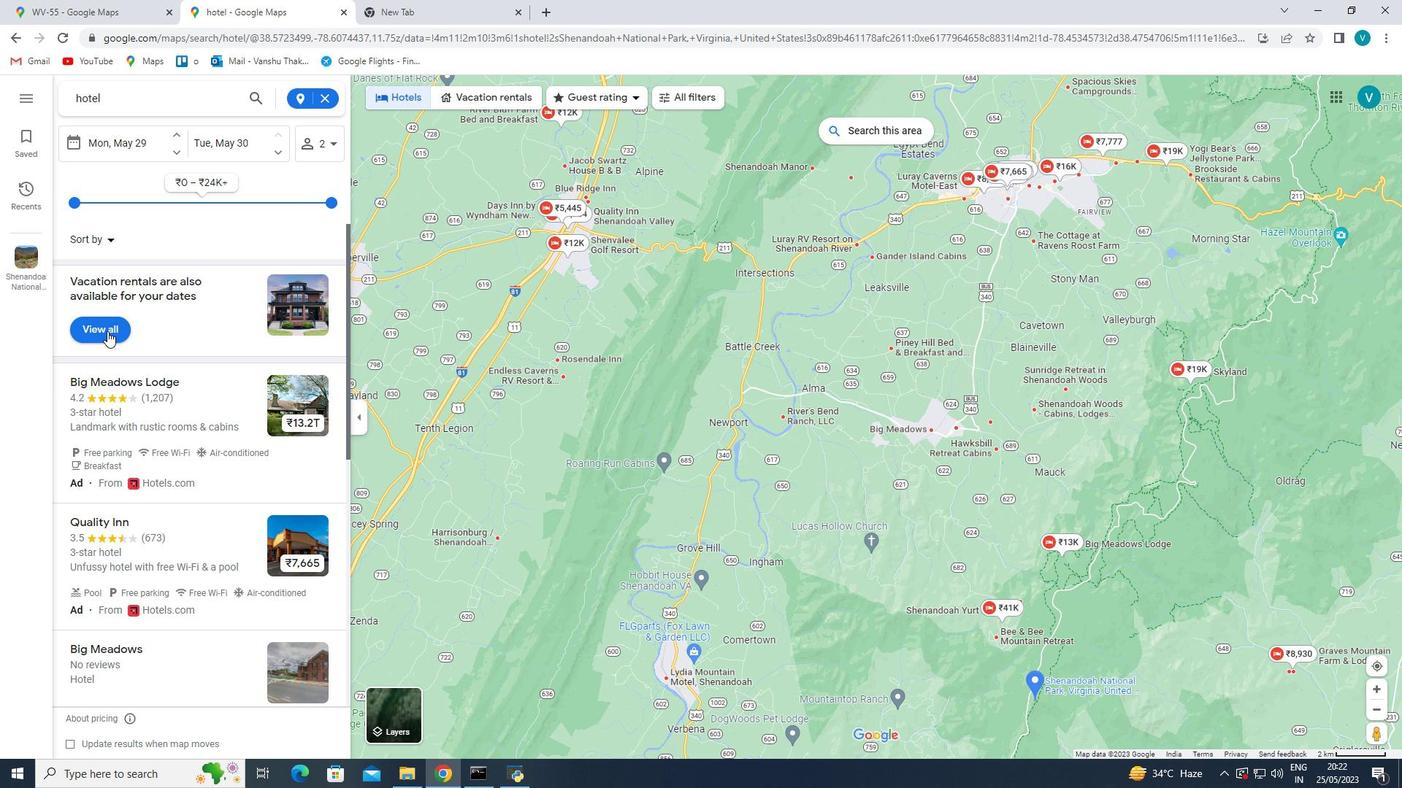 
Action: Mouse pressed left at (107, 331)
Screenshot: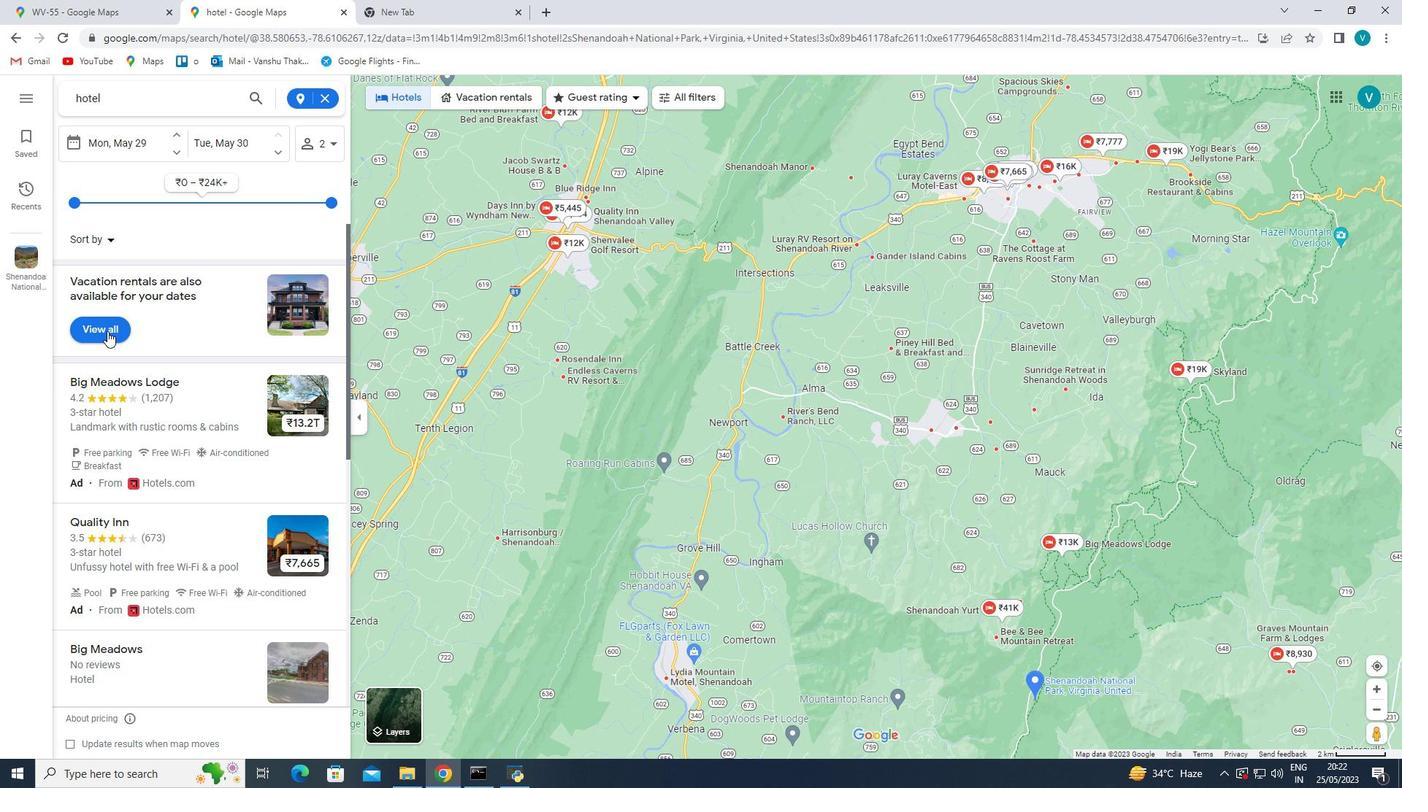 
Action: Mouse moved to (200, 239)
Screenshot: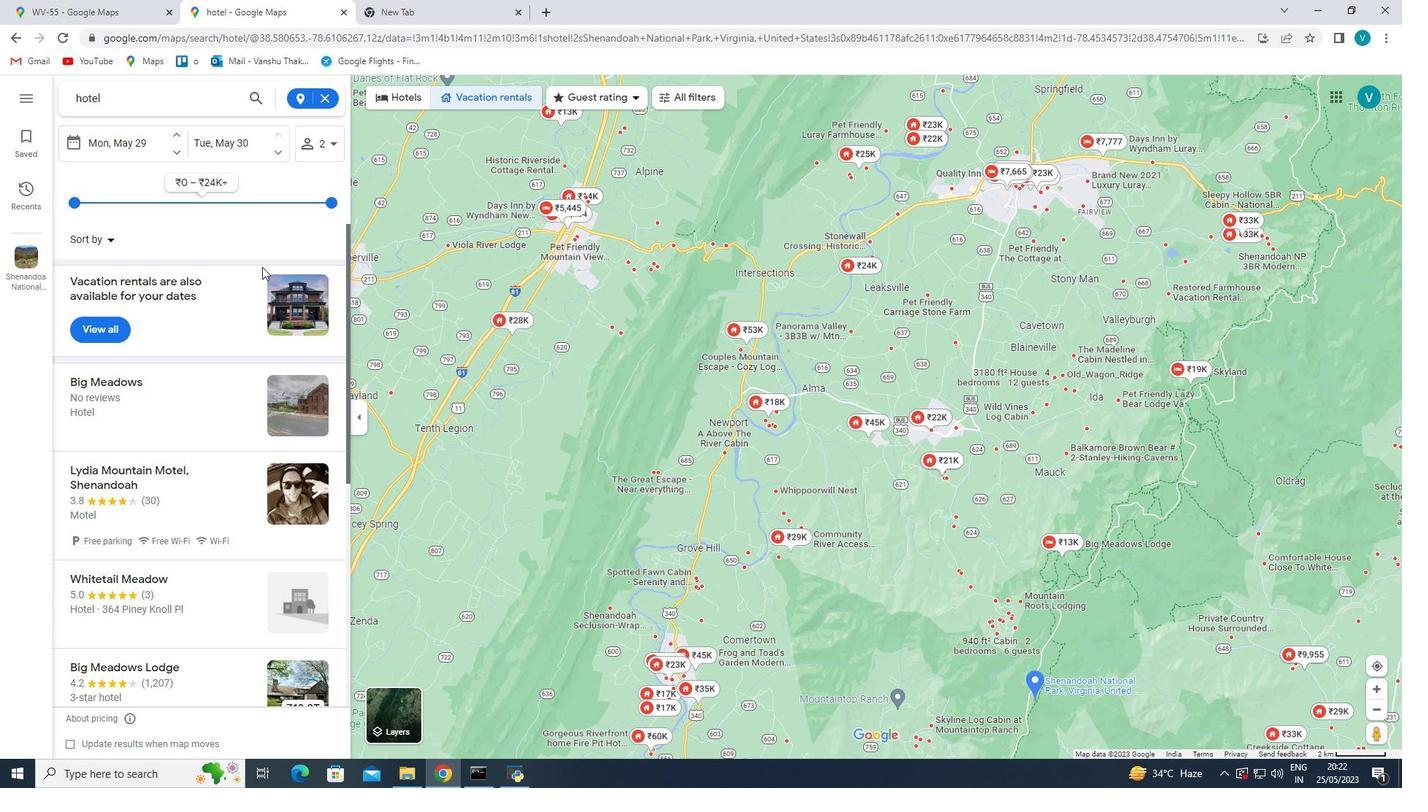 
Action: Mouse scrolled (200, 240) with delta (0, 0)
Screenshot: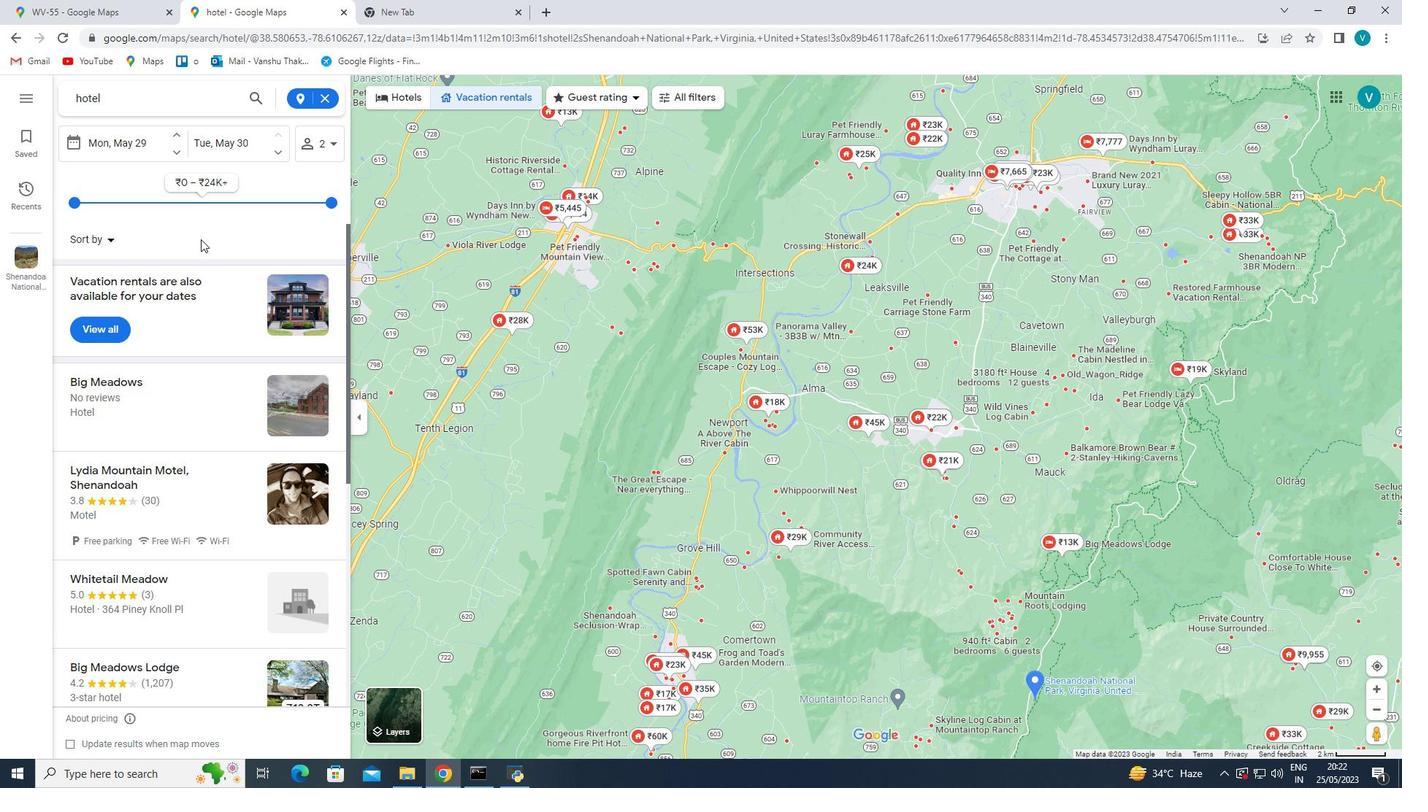 
Action: Mouse scrolled (200, 240) with delta (0, 0)
Screenshot: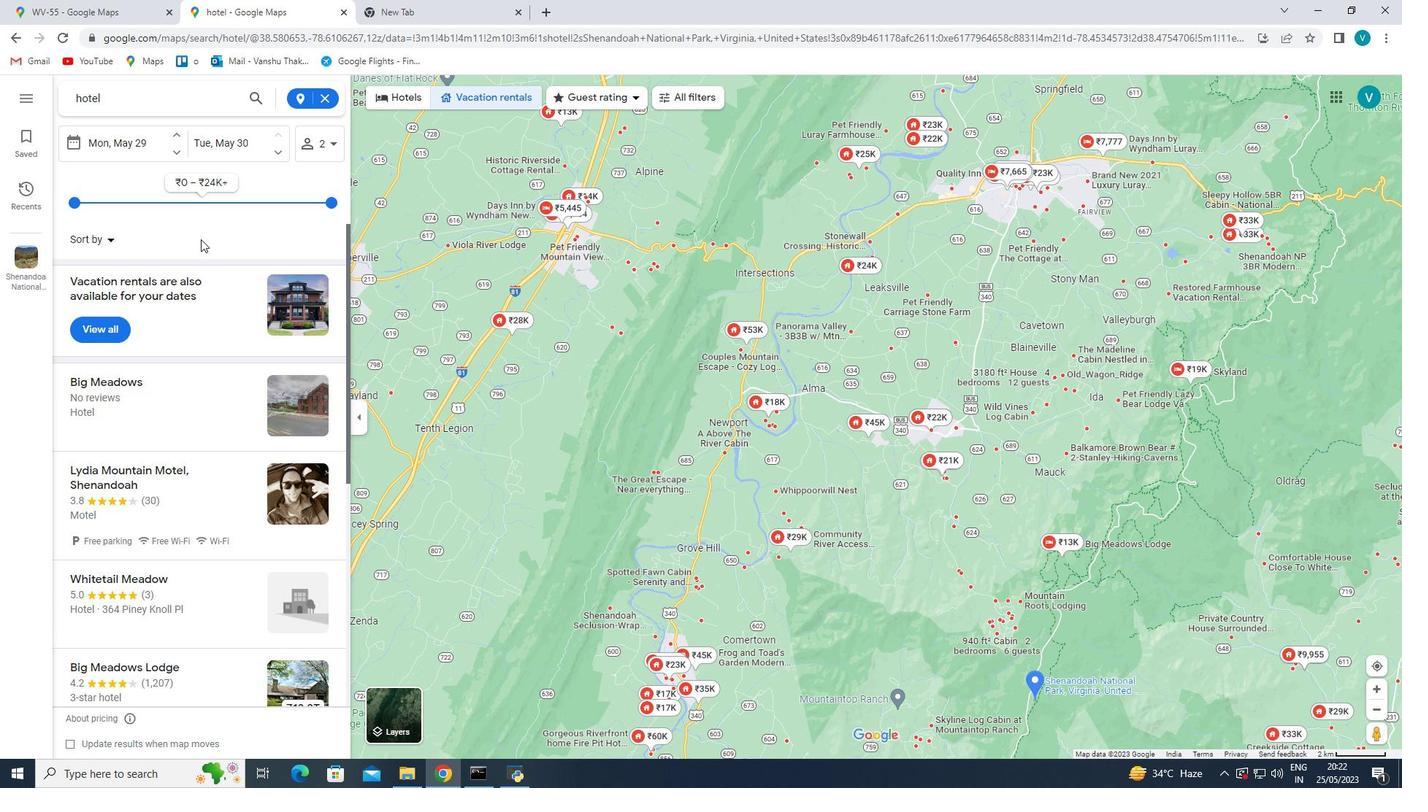
Action: Mouse scrolled (200, 240) with delta (0, 0)
Screenshot: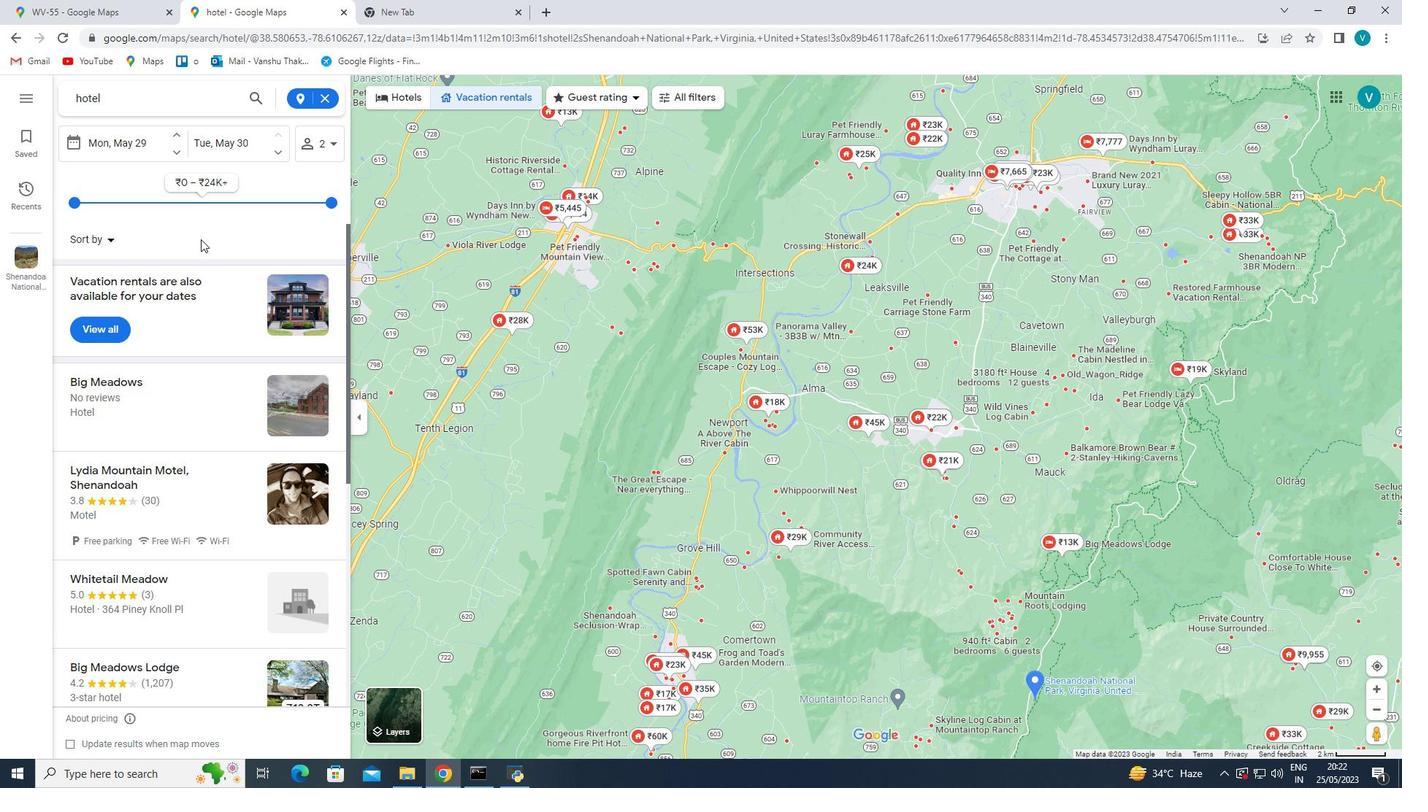 
Action: Mouse moved to (138, 100)
Screenshot: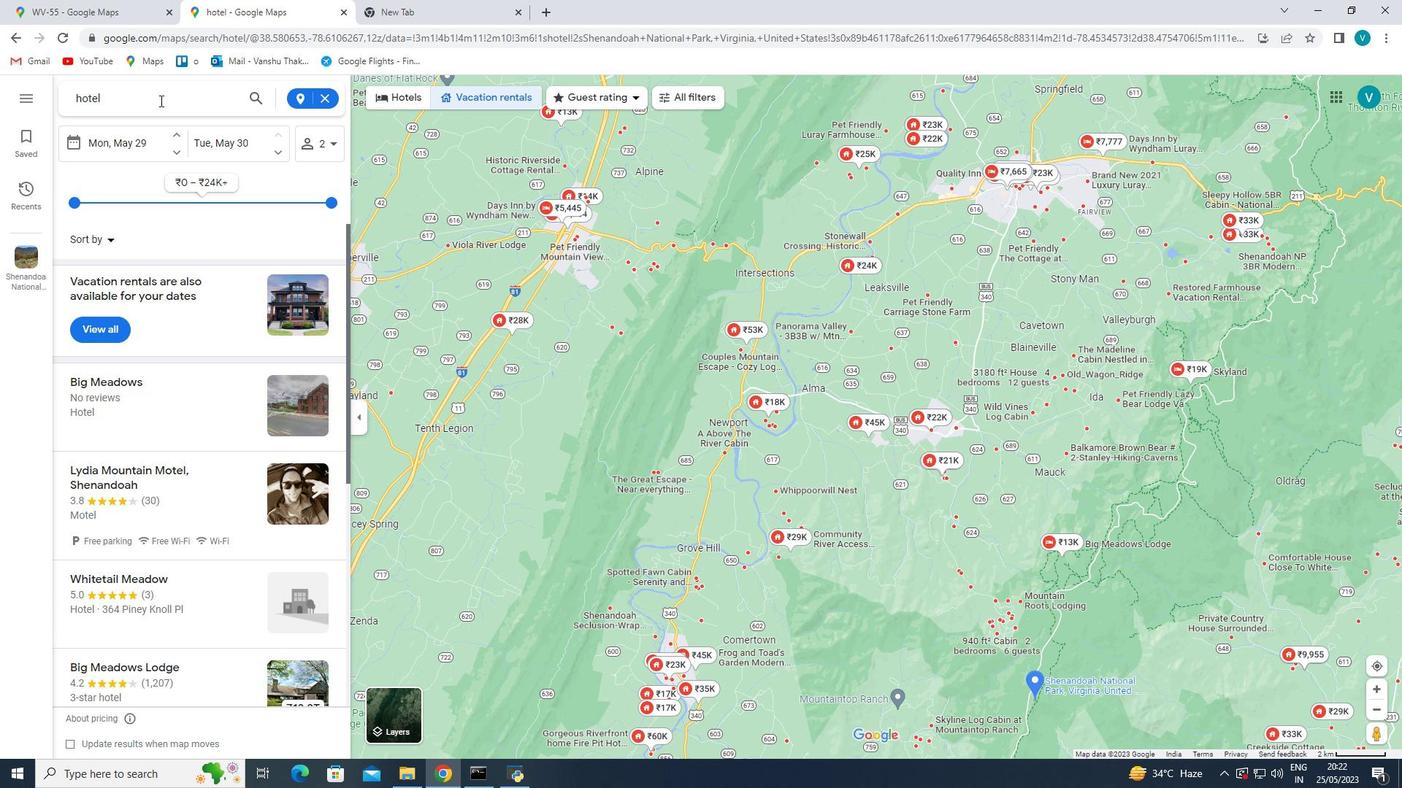 
Action: Mouse pressed left at (138, 100)
Screenshot: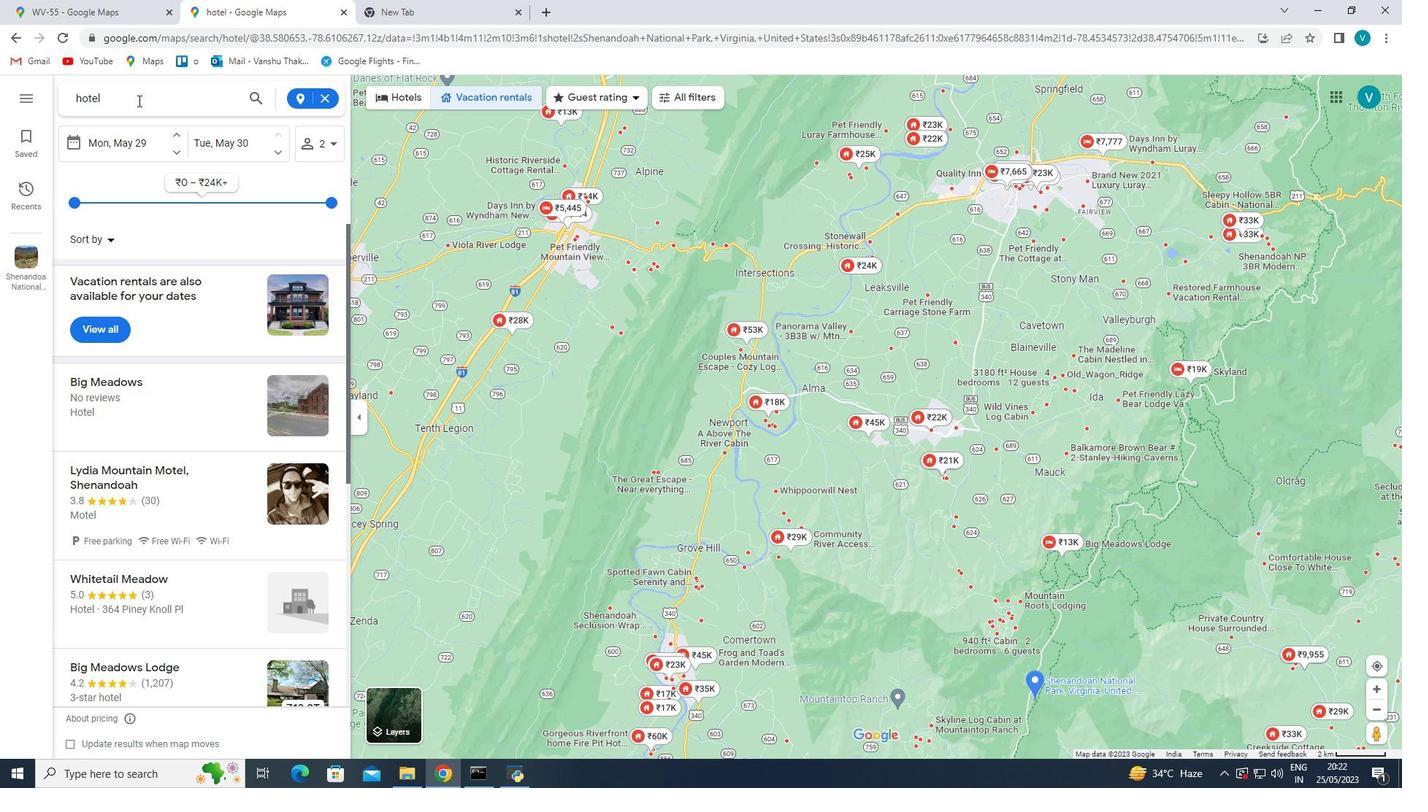 
Action: Key pressed <Key.space>traffic<Key.space>o<Key.backspace>point<Key.enter>
Screenshot: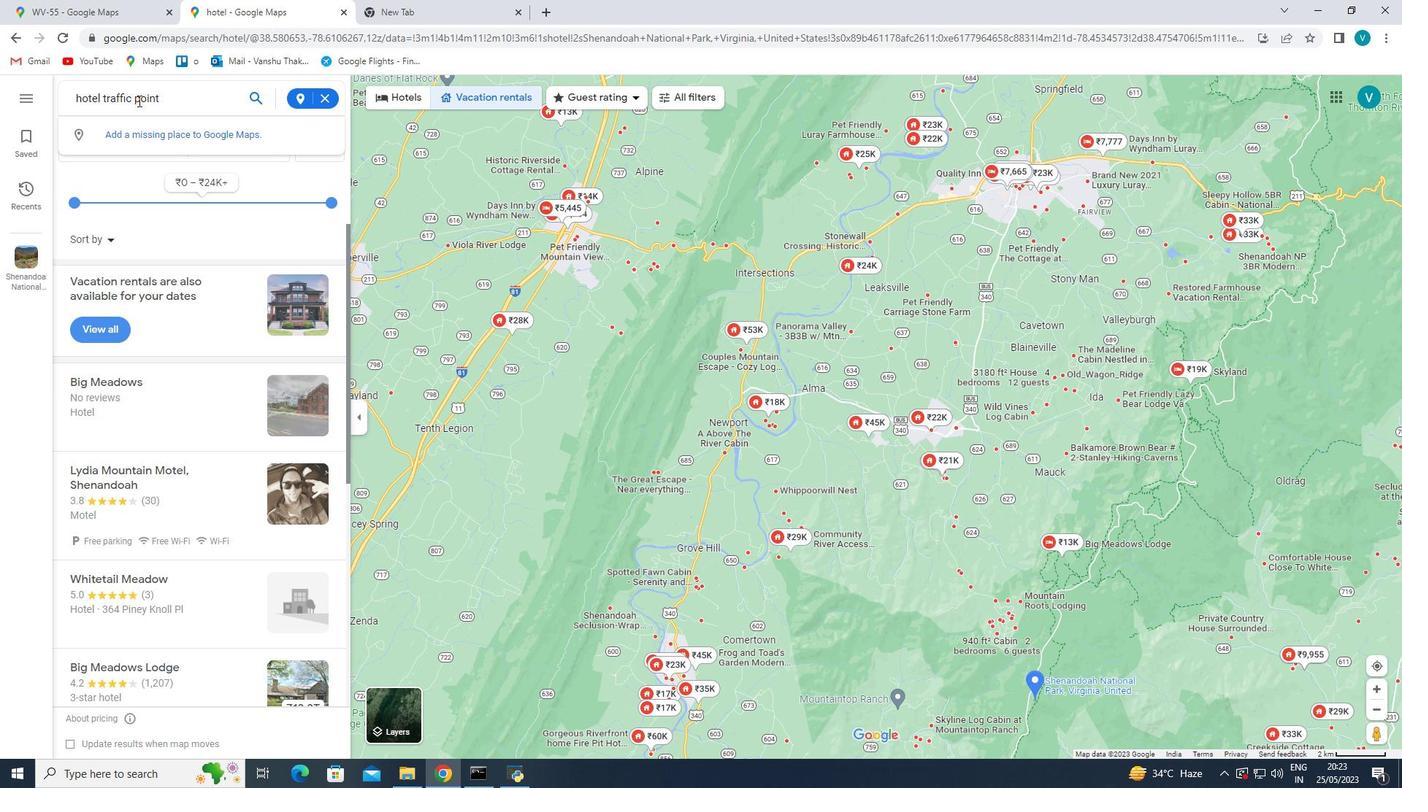 
Action: Mouse moved to (886, 370)
Screenshot: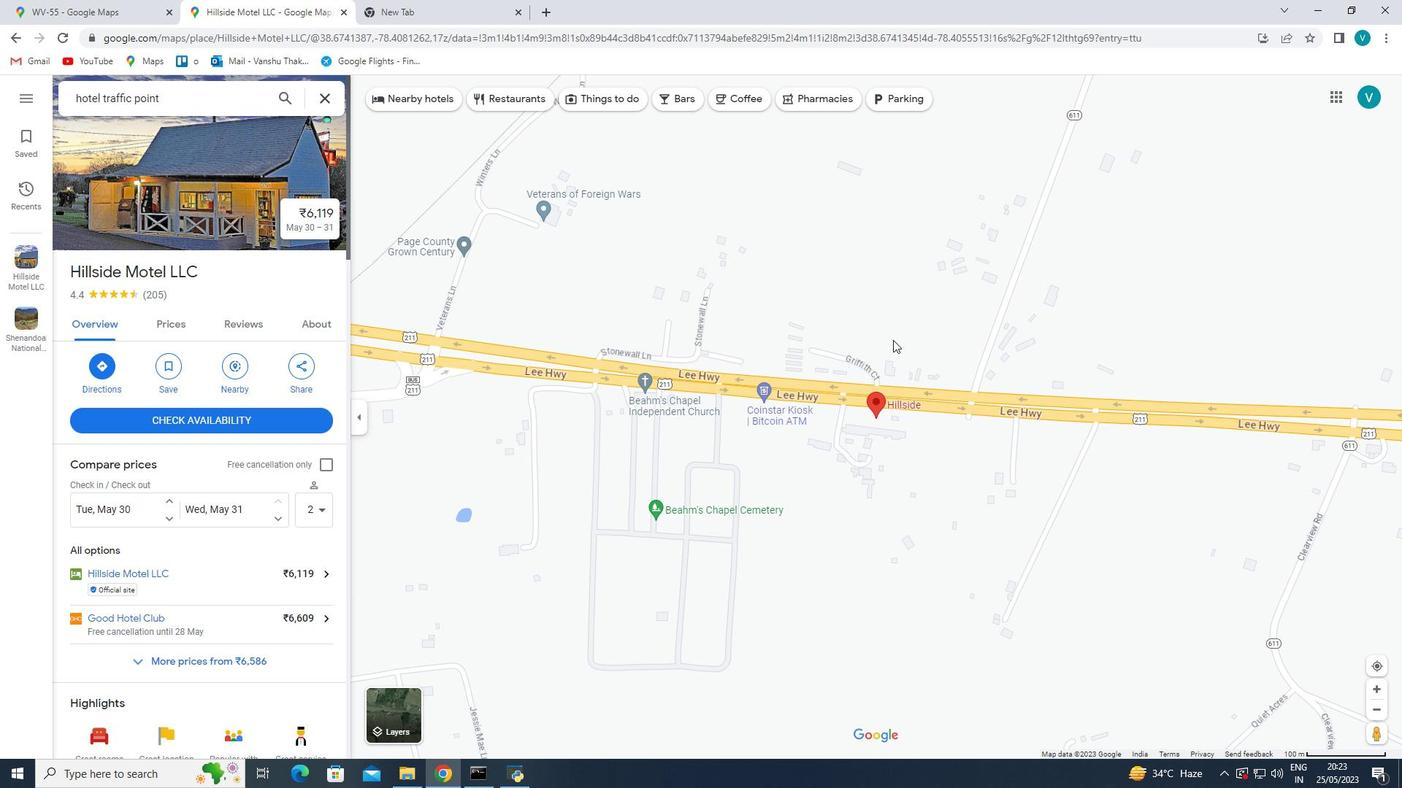 
Action: Mouse scrolled (886, 369) with delta (0, 0)
Screenshot: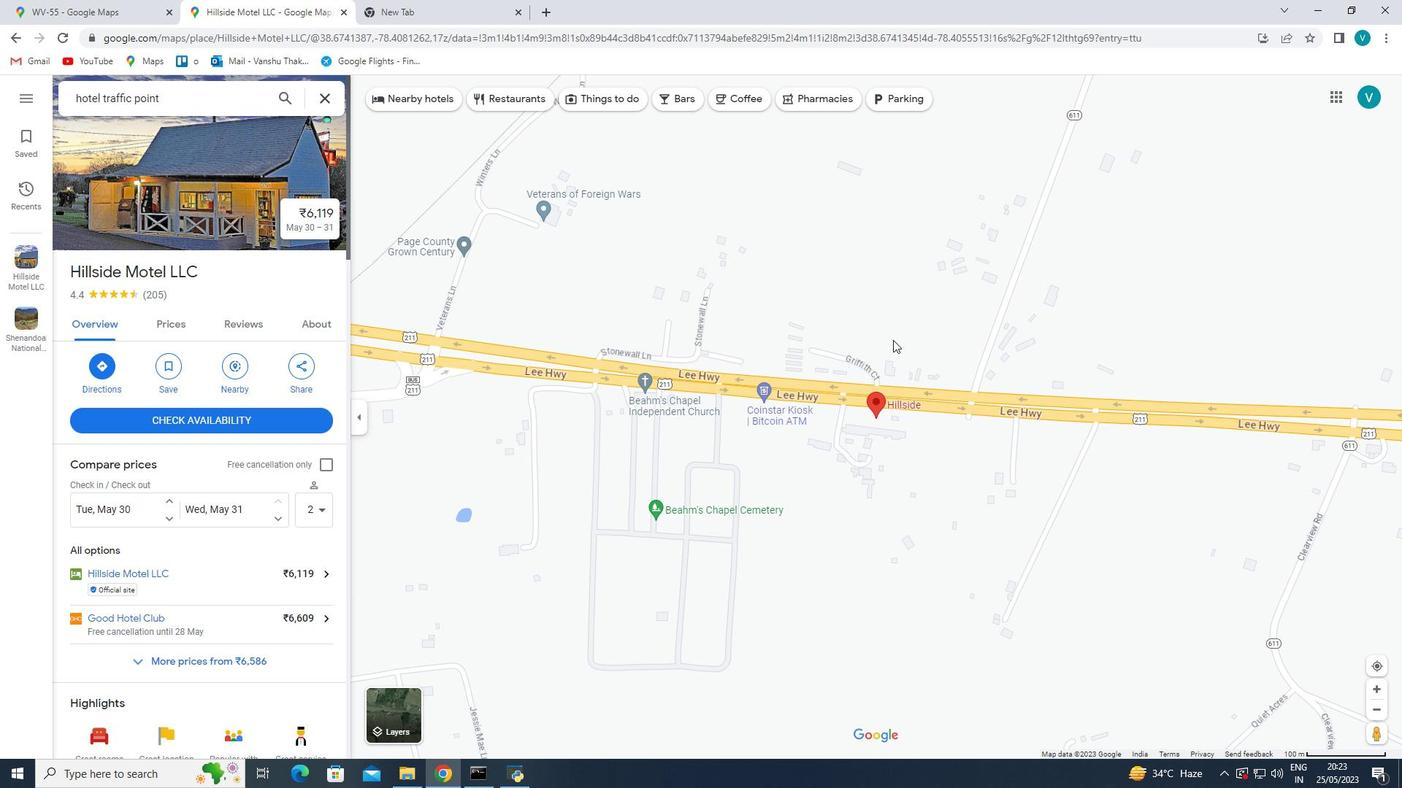 
Action: Mouse moved to (875, 378)
Screenshot: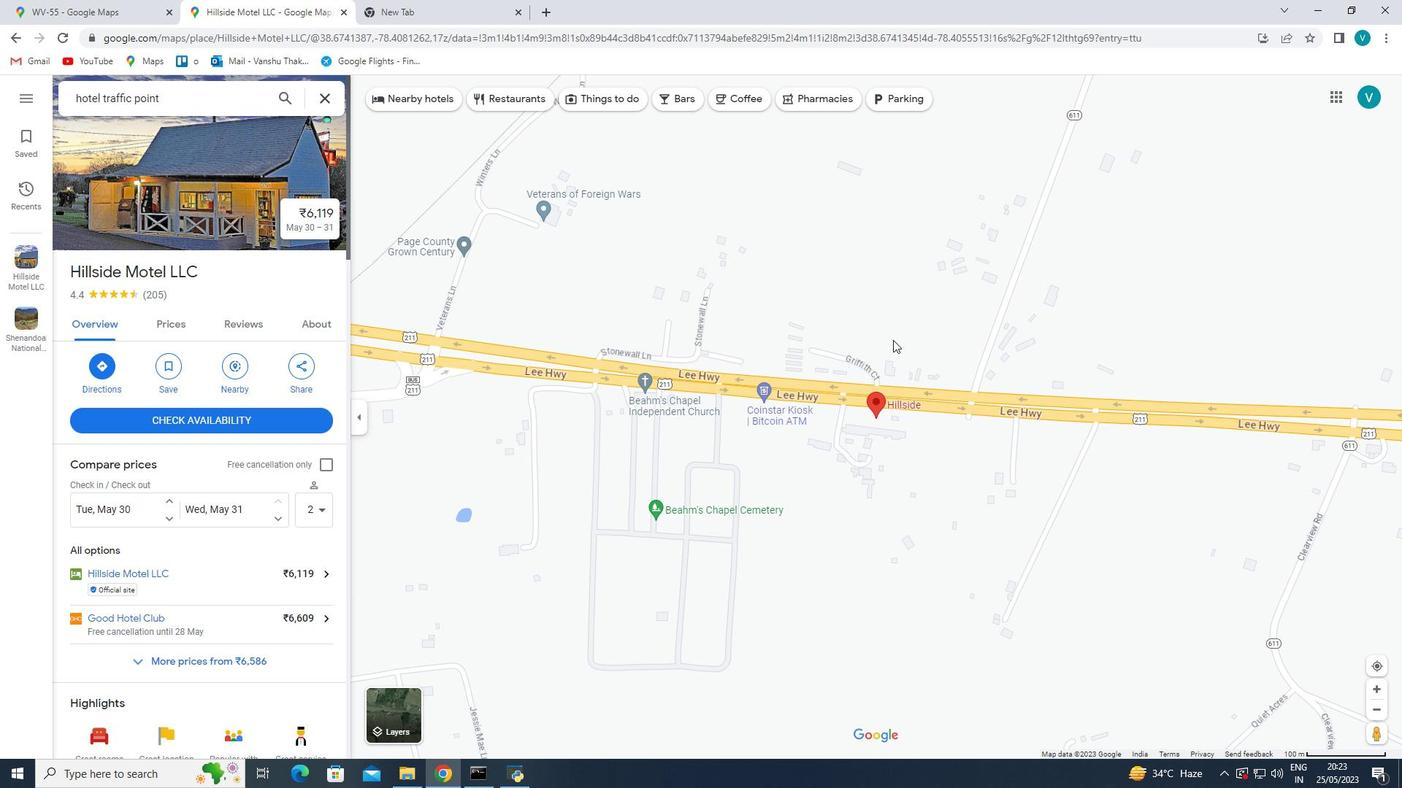 
Action: Mouse scrolled (875, 378) with delta (0, 0)
Screenshot: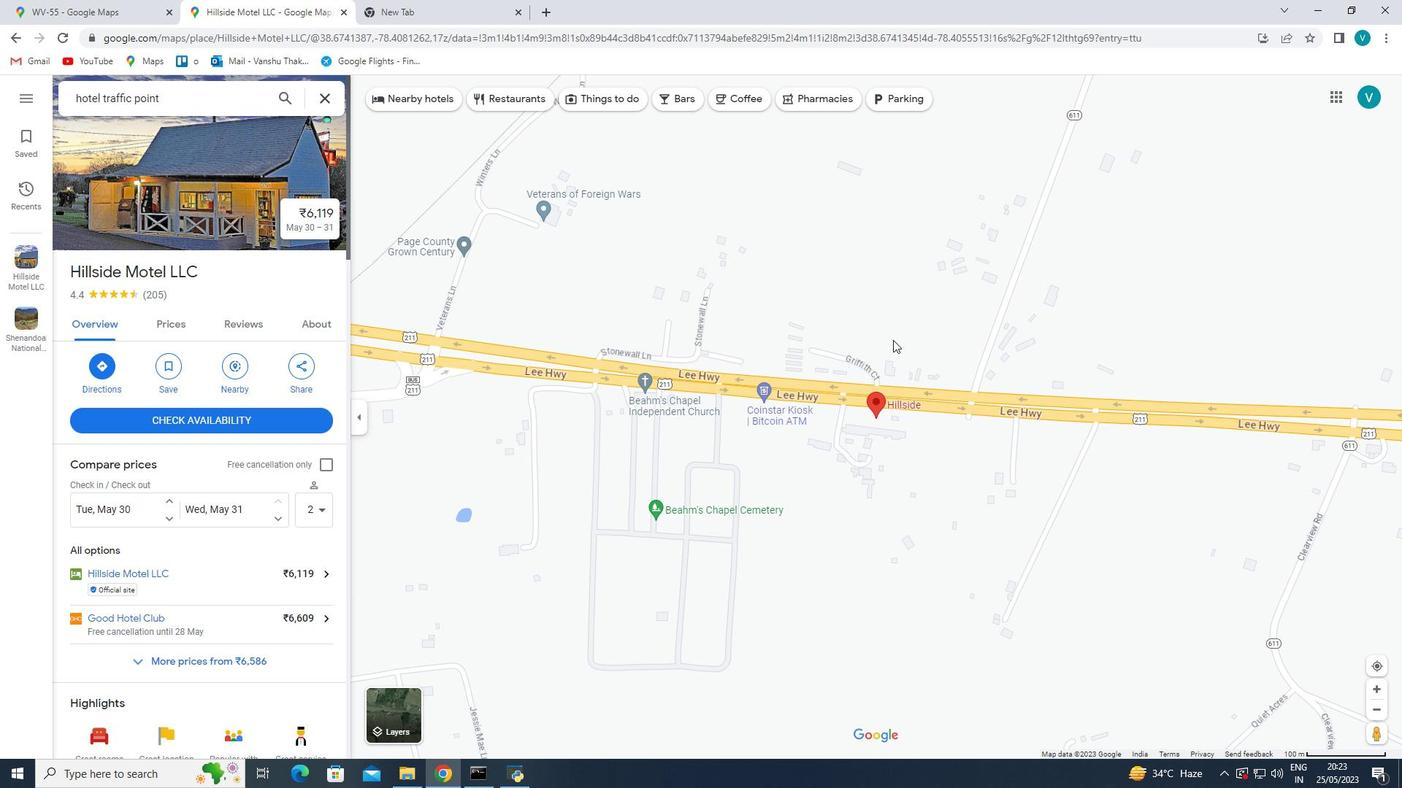 
Action: Mouse moved to (866, 384)
Screenshot: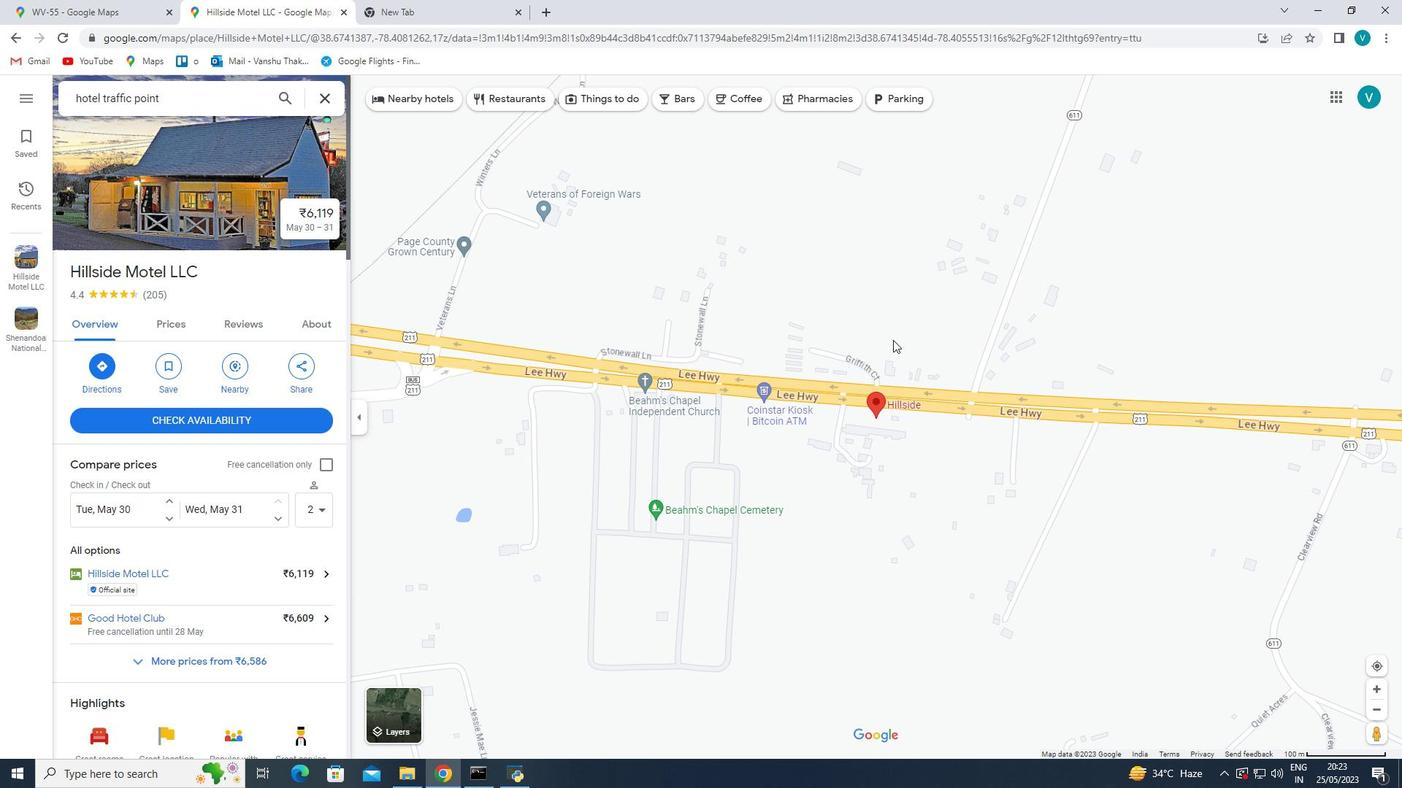 
Action: Mouse scrolled (866, 384) with delta (0, 0)
Screenshot: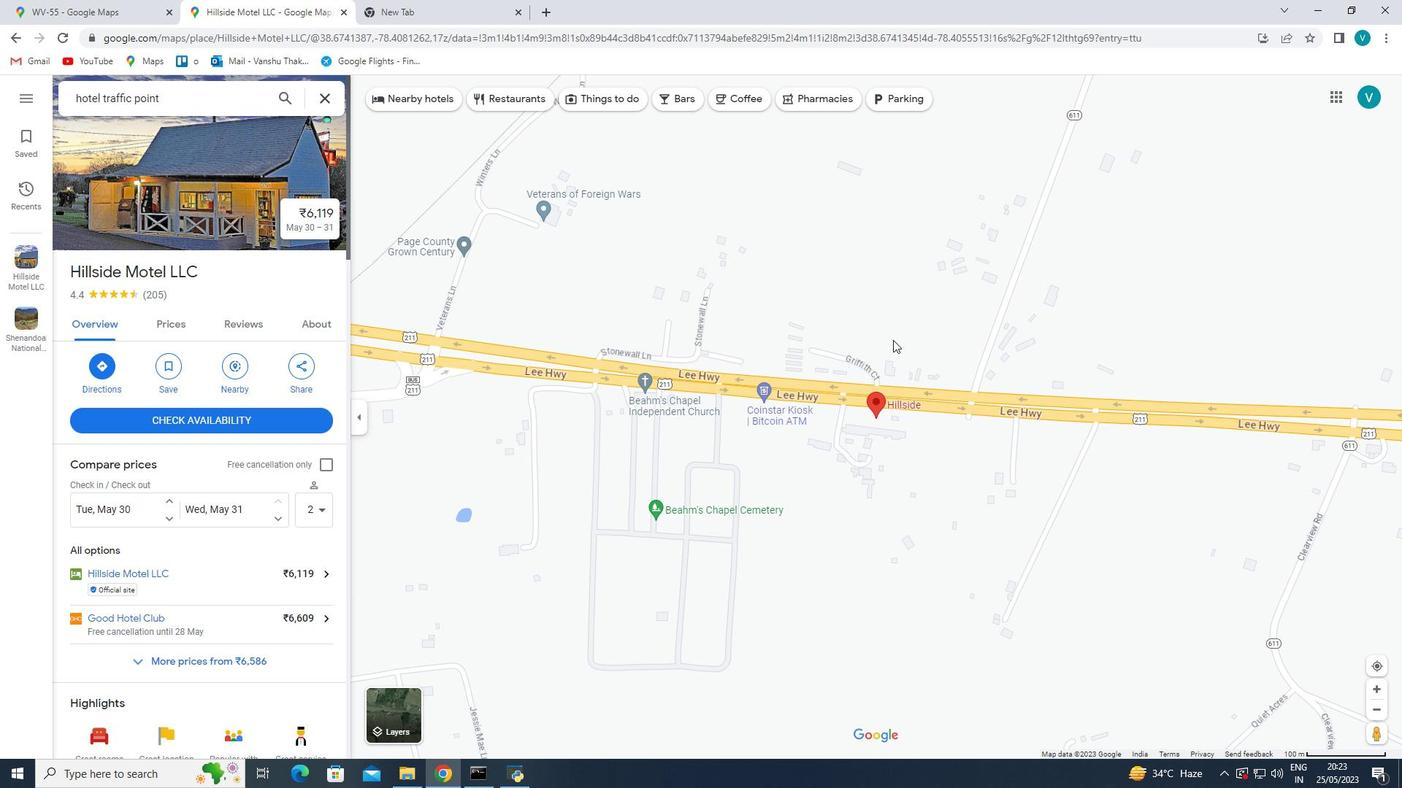 
Action: Mouse moved to (861, 387)
Screenshot: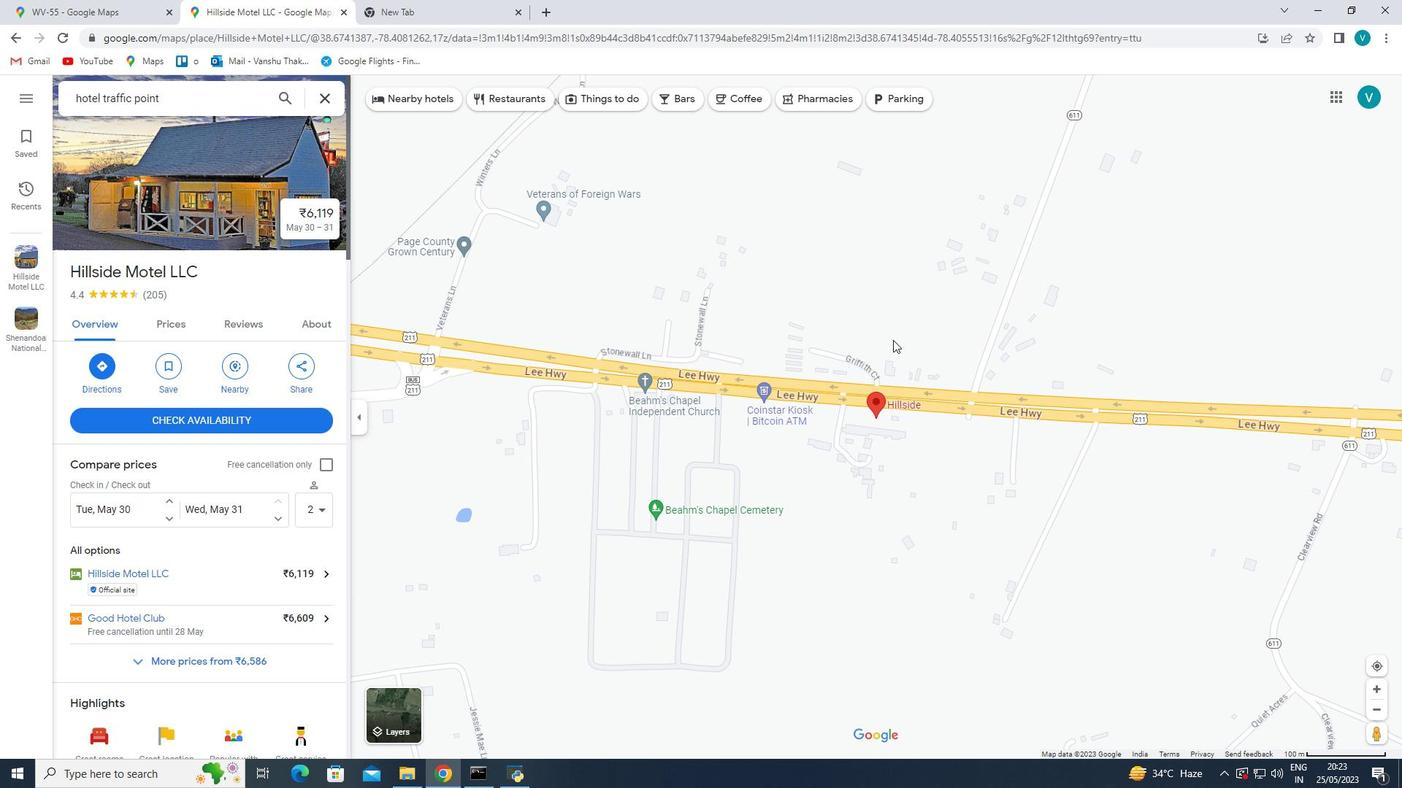 
Action: Mouse scrolled (861, 387) with delta (0, 0)
Screenshot: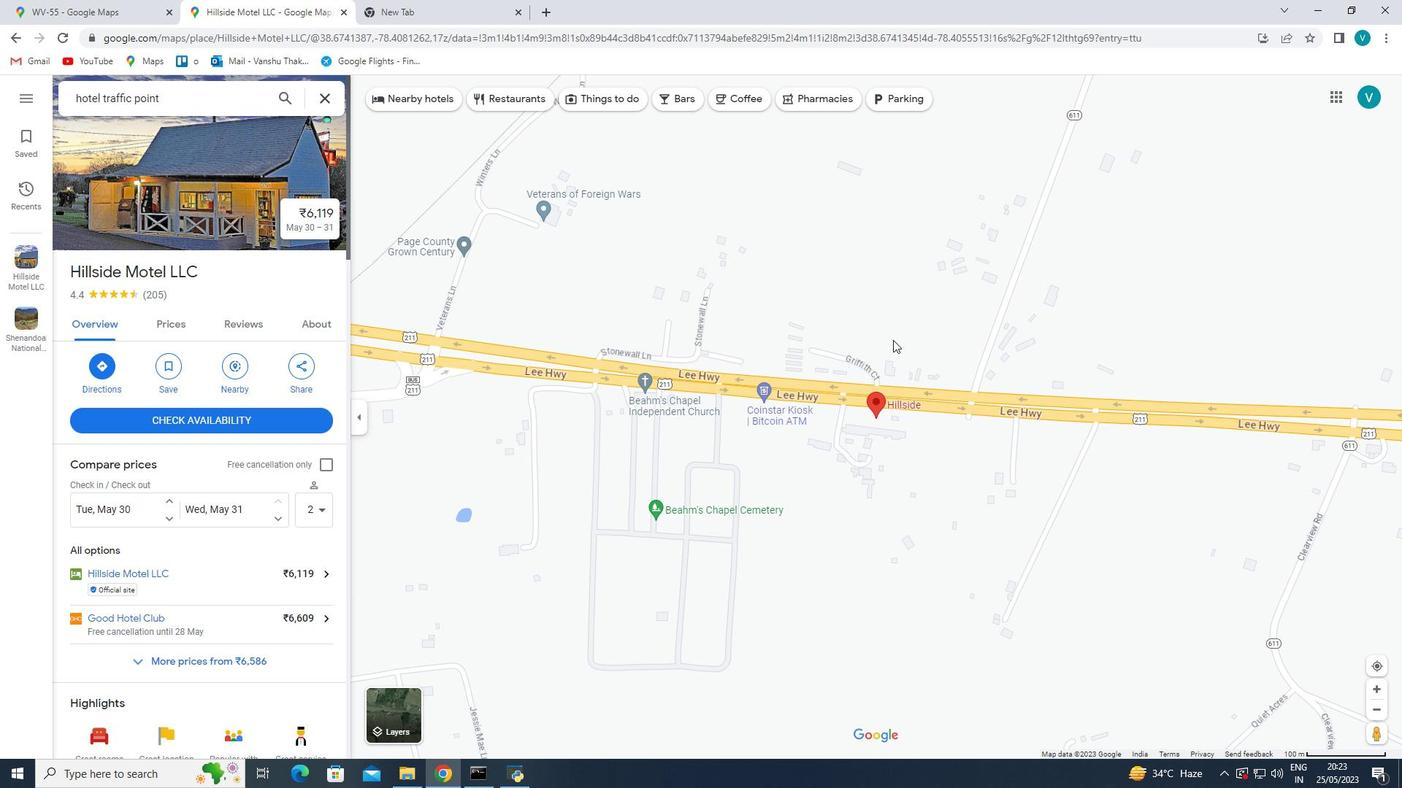 
Action: Mouse moved to (808, 413)
Screenshot: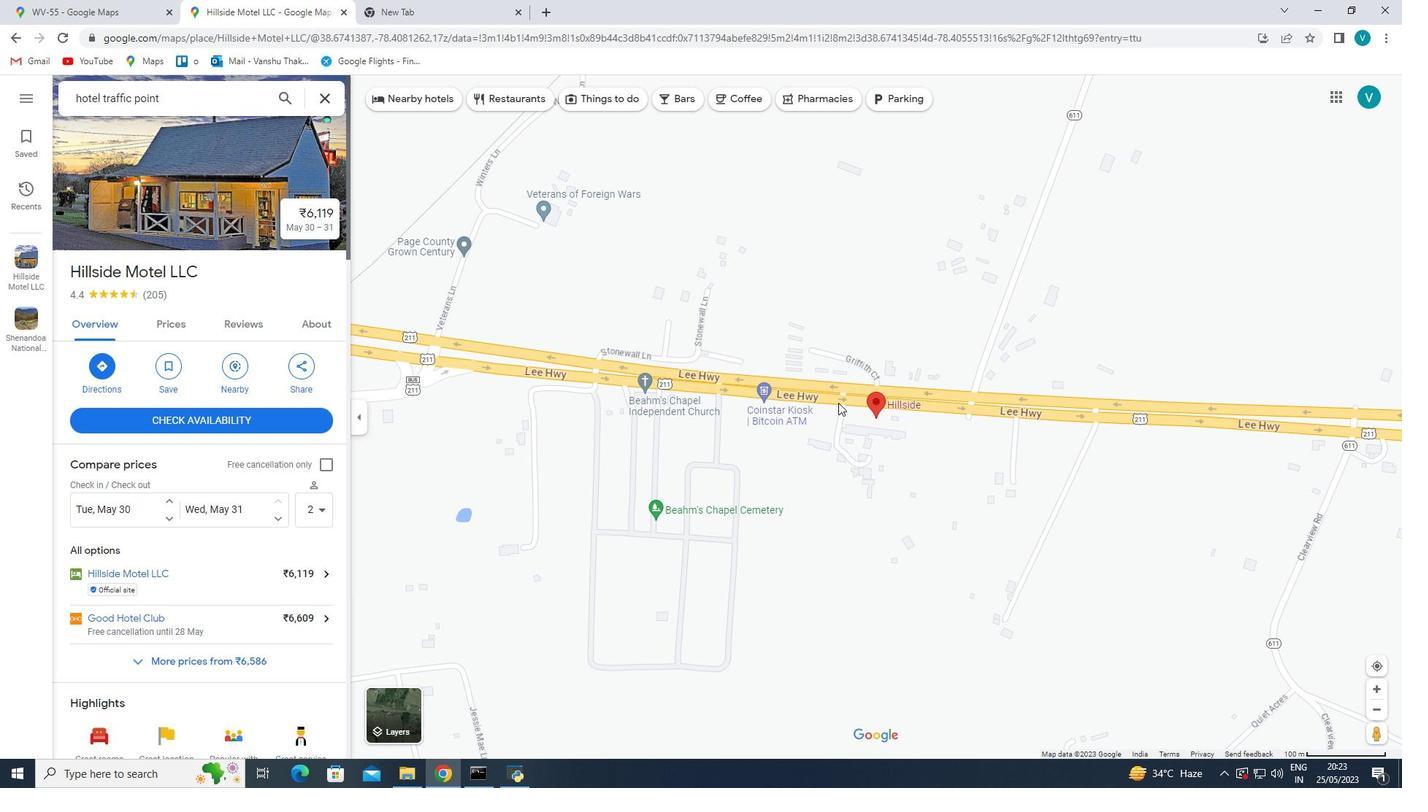 
Action: Mouse scrolled (808, 412) with delta (0, 0)
Screenshot: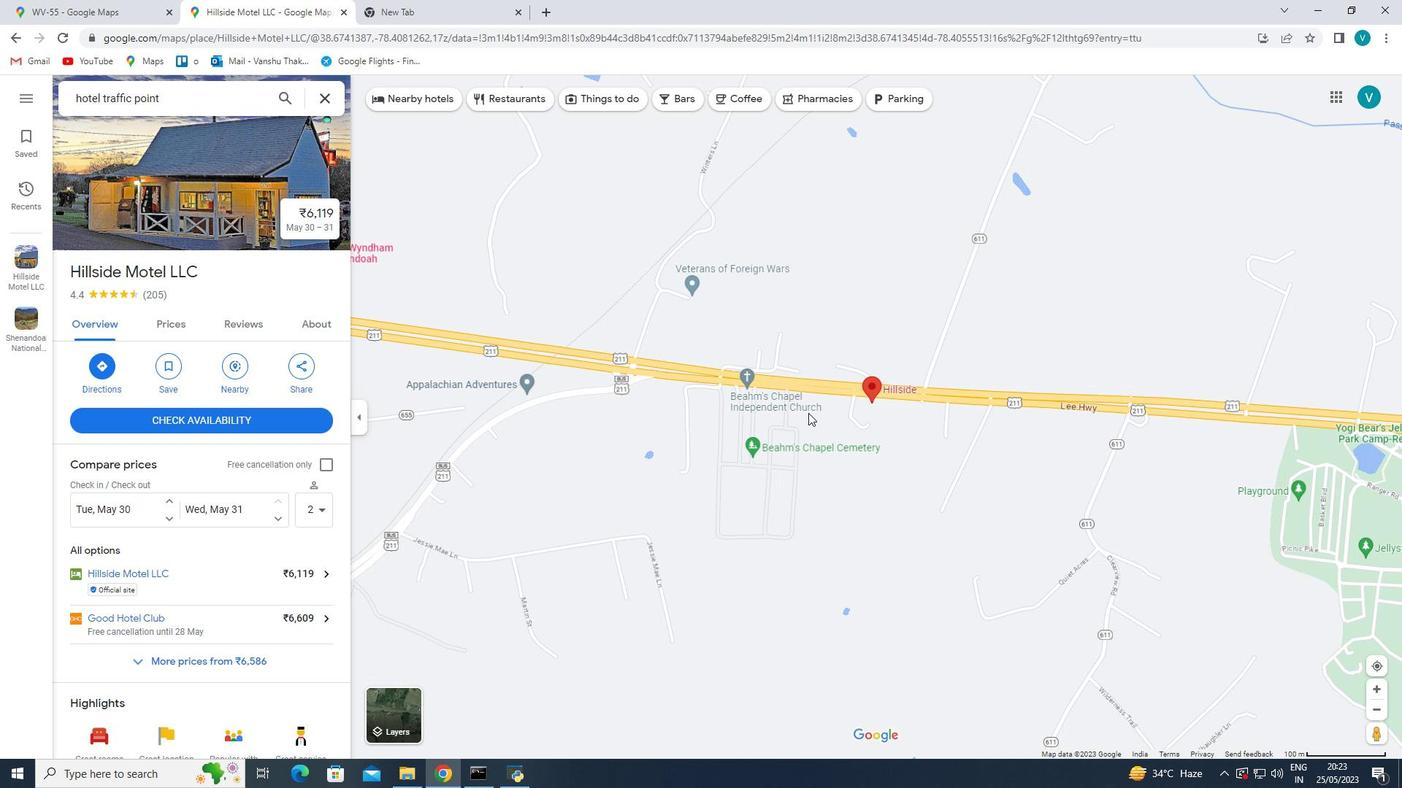 
Action: Mouse scrolled (808, 412) with delta (0, 0)
Screenshot: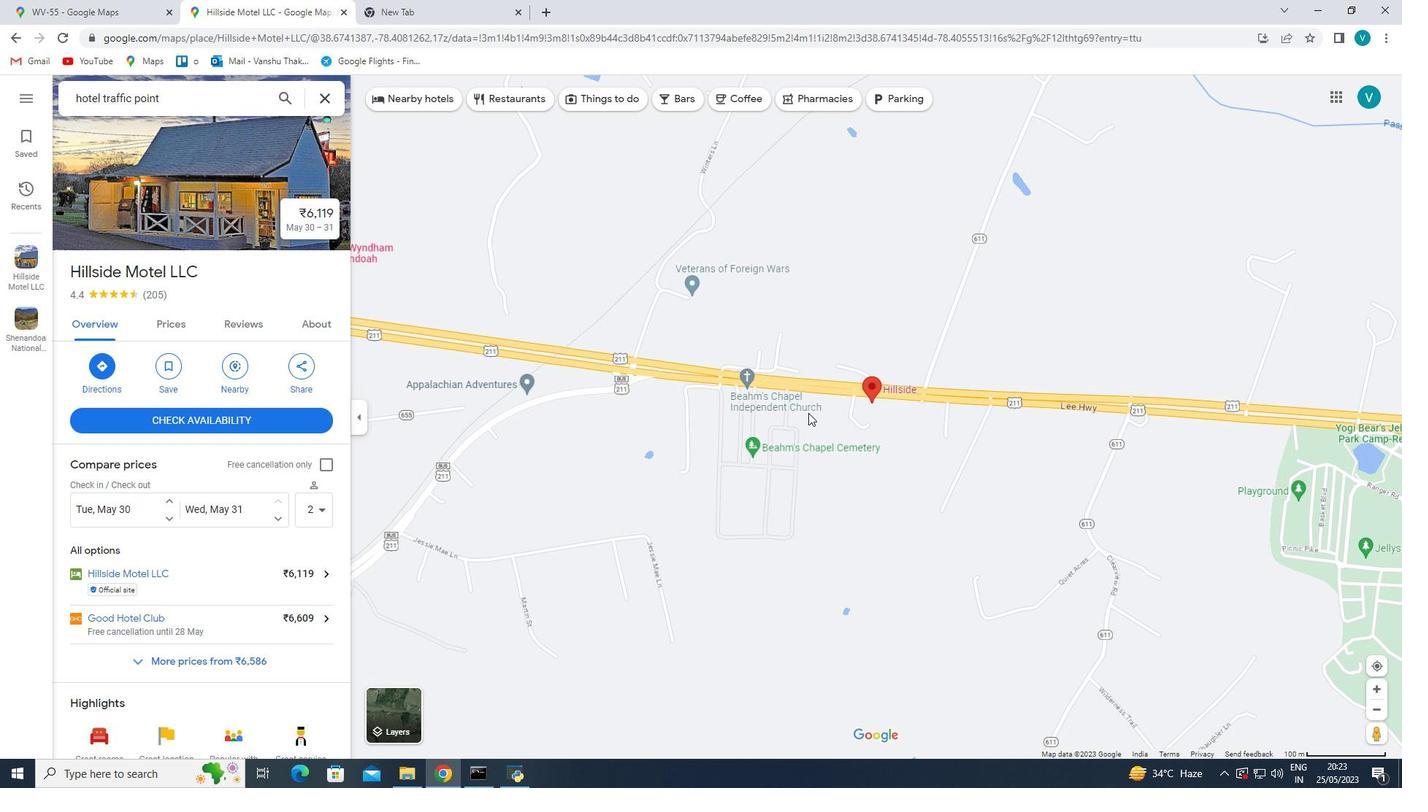 
Action: Mouse scrolled (808, 412) with delta (0, 0)
Screenshot: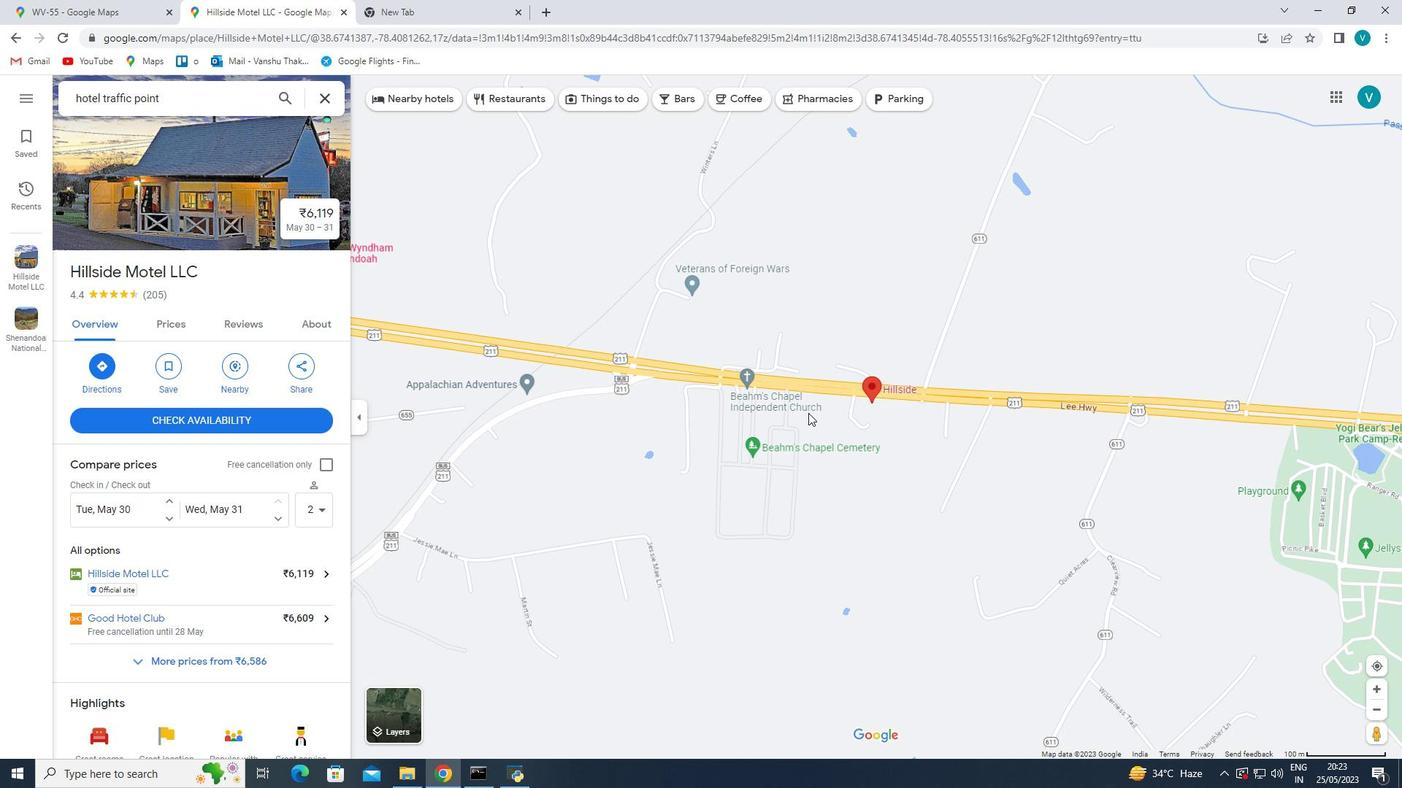 
Action: Mouse scrolled (808, 412) with delta (0, 0)
Screenshot: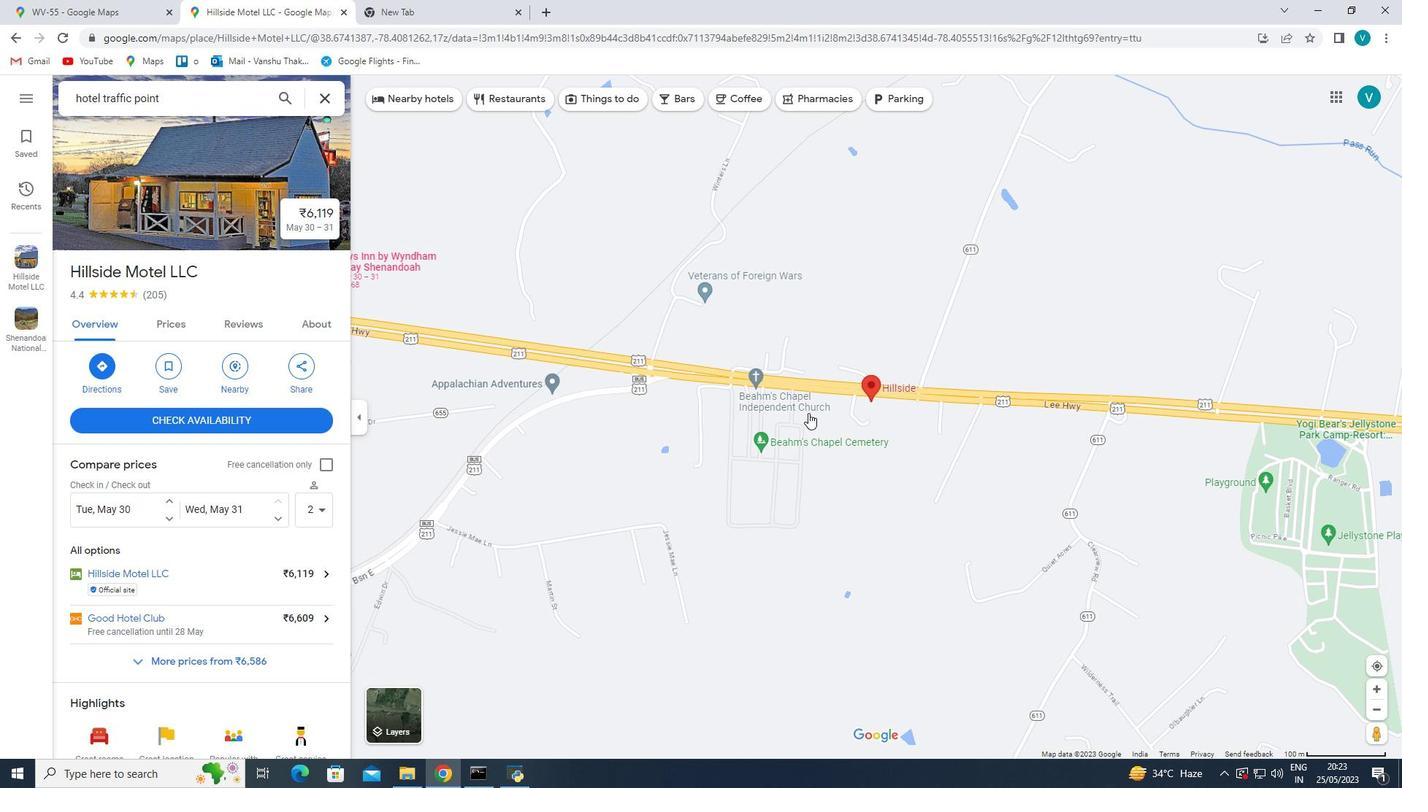 
Action: Mouse moved to (590, 438)
Screenshot: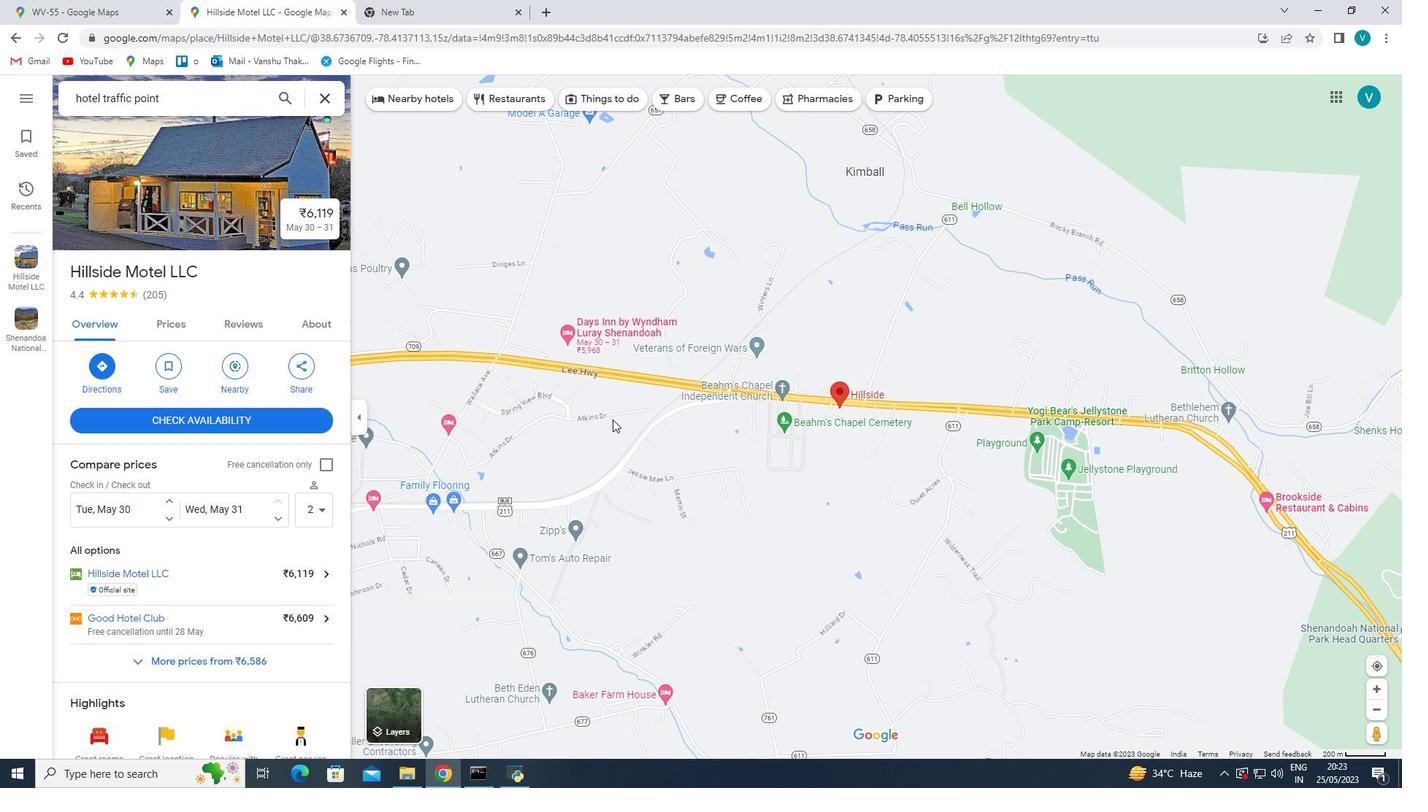 
Action: Mouse pressed left at (590, 438)
Screenshot: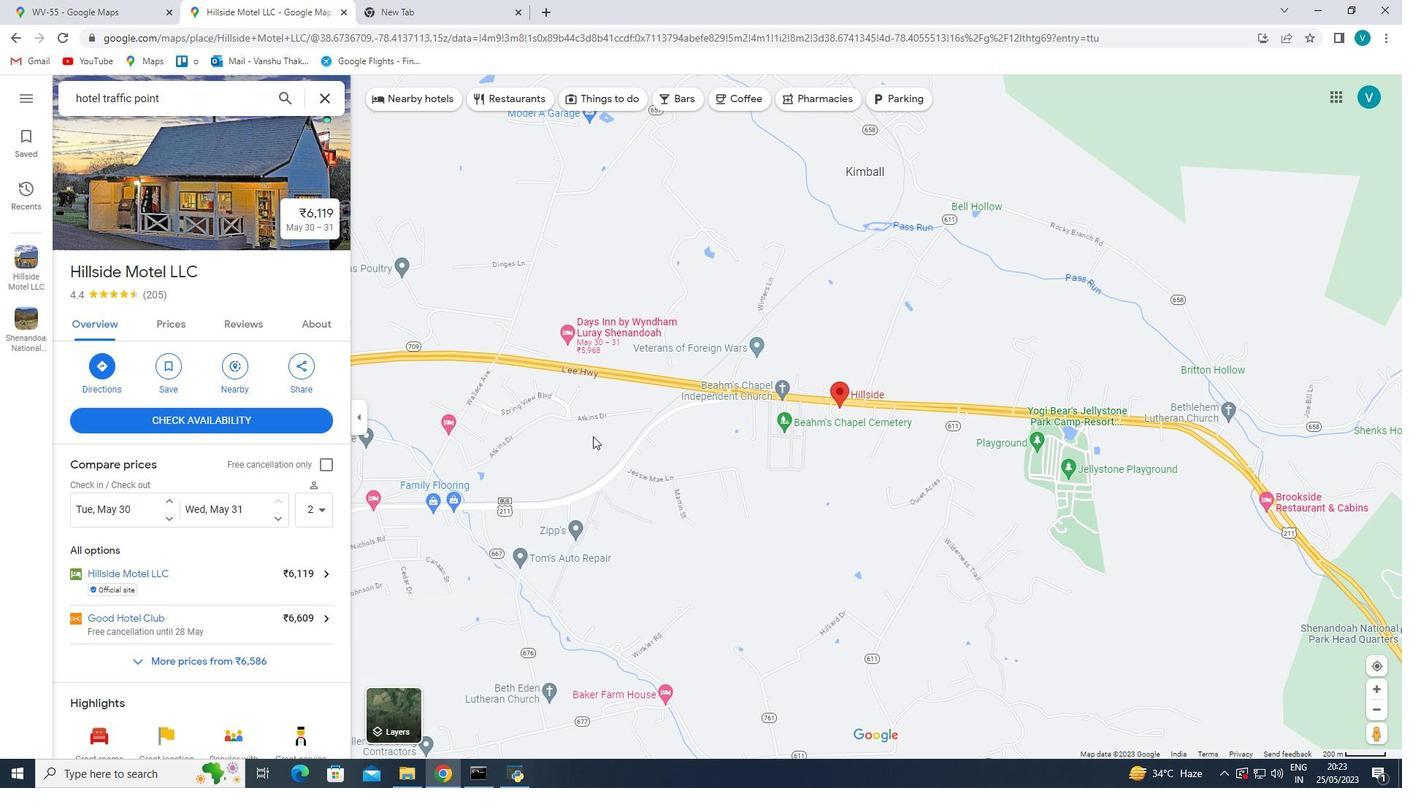 
Action: Mouse moved to (823, 327)
Screenshot: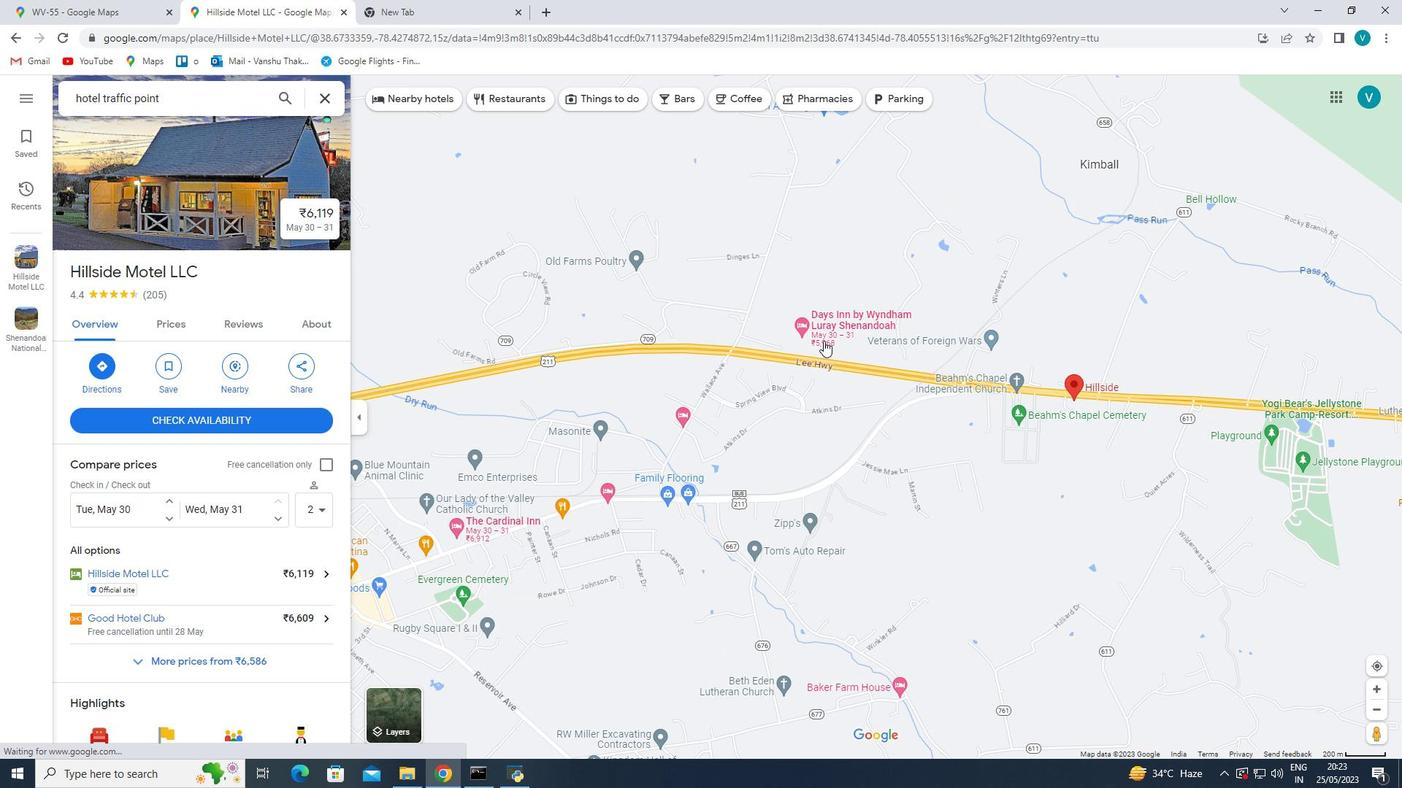 
Action: Mouse pressed left at (823, 327)
Screenshot: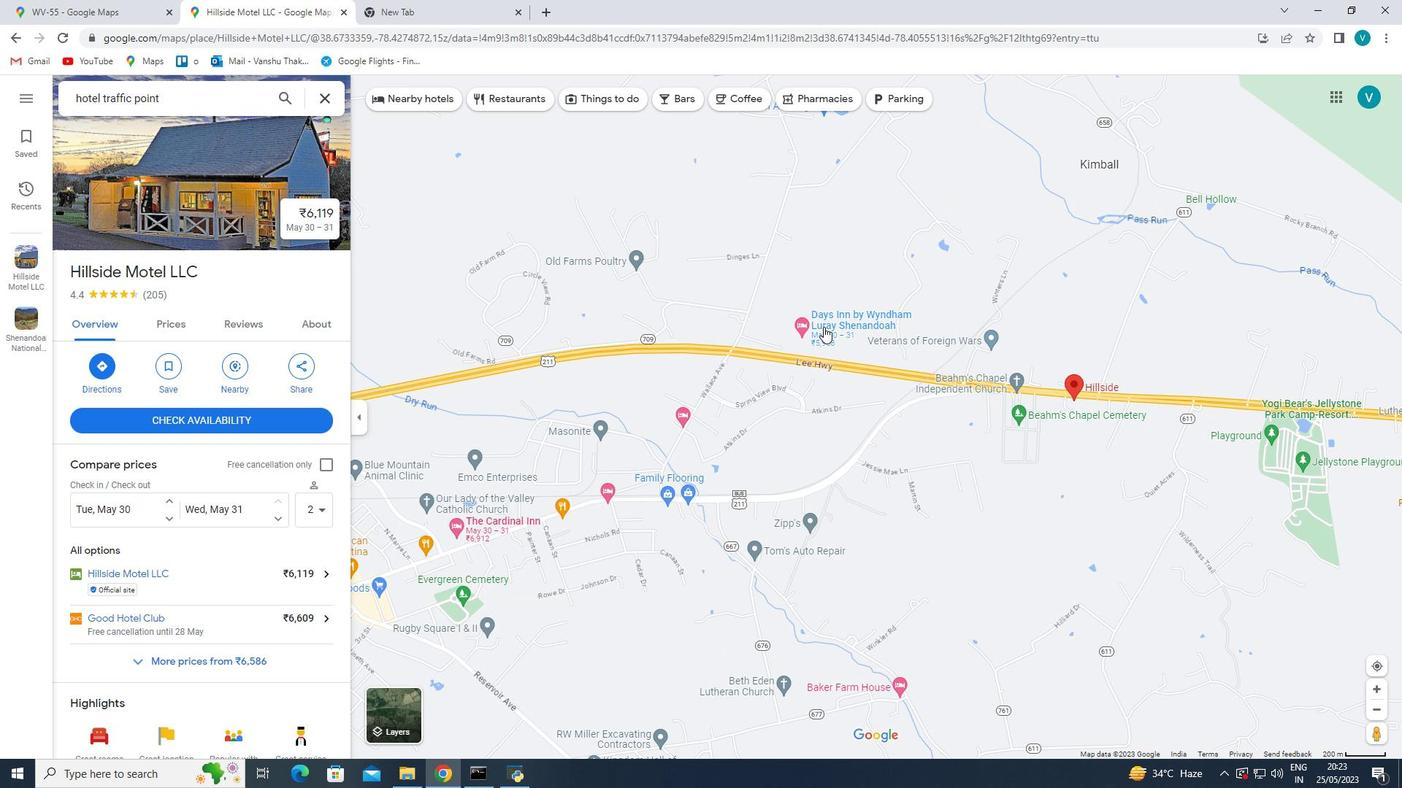 
Action: Mouse pressed left at (823, 327)
Screenshot: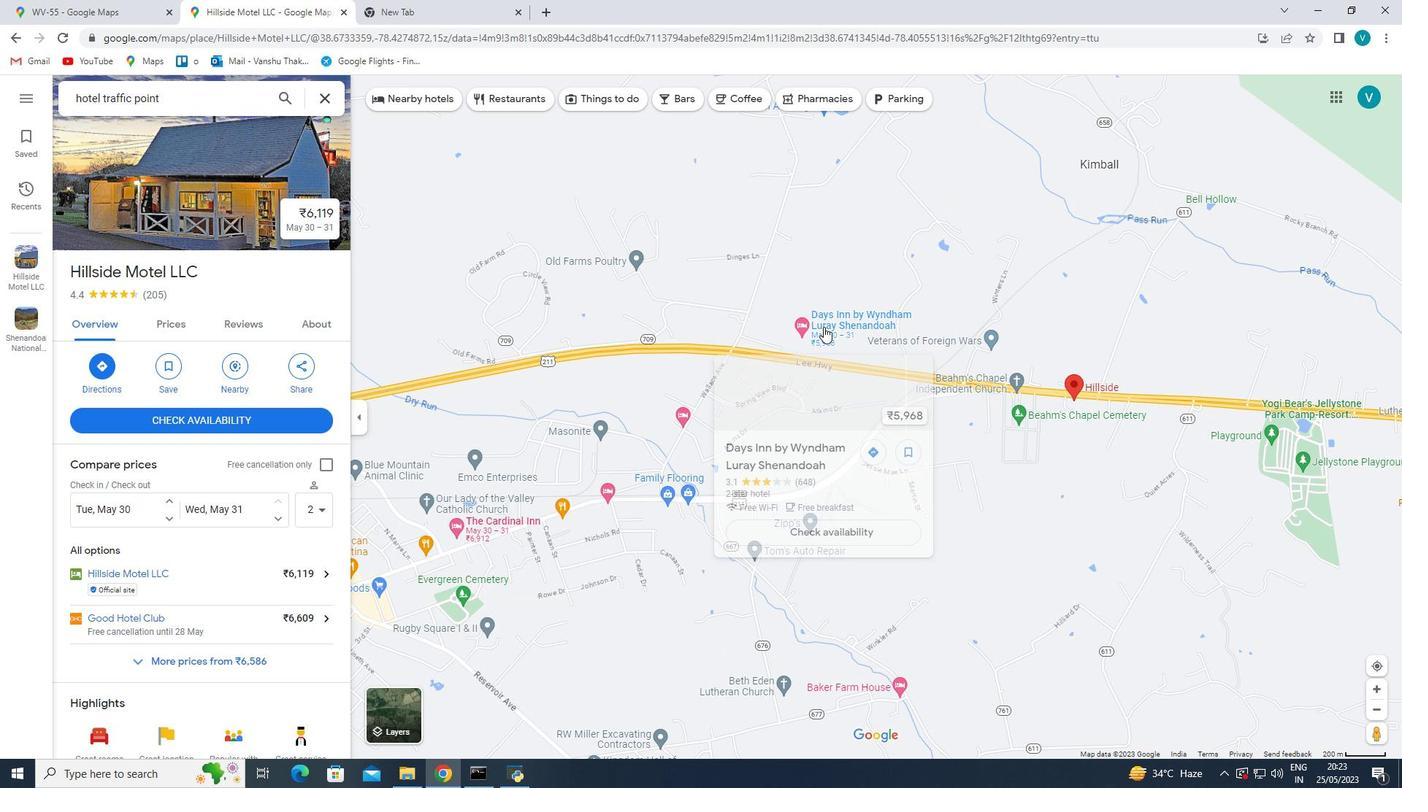 
Action: Mouse moved to (820, 343)
Screenshot: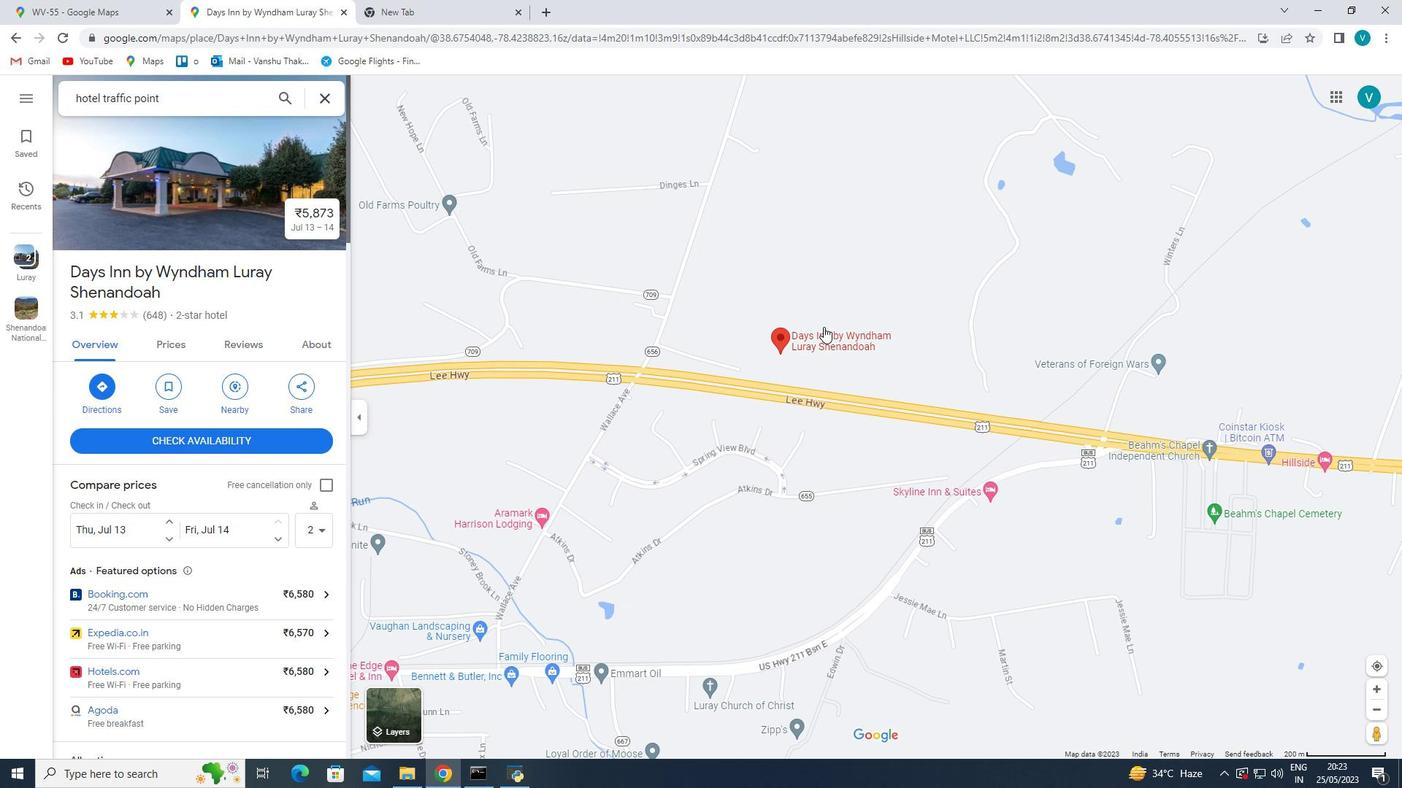 
Action: Mouse pressed left at (820, 343)
Screenshot: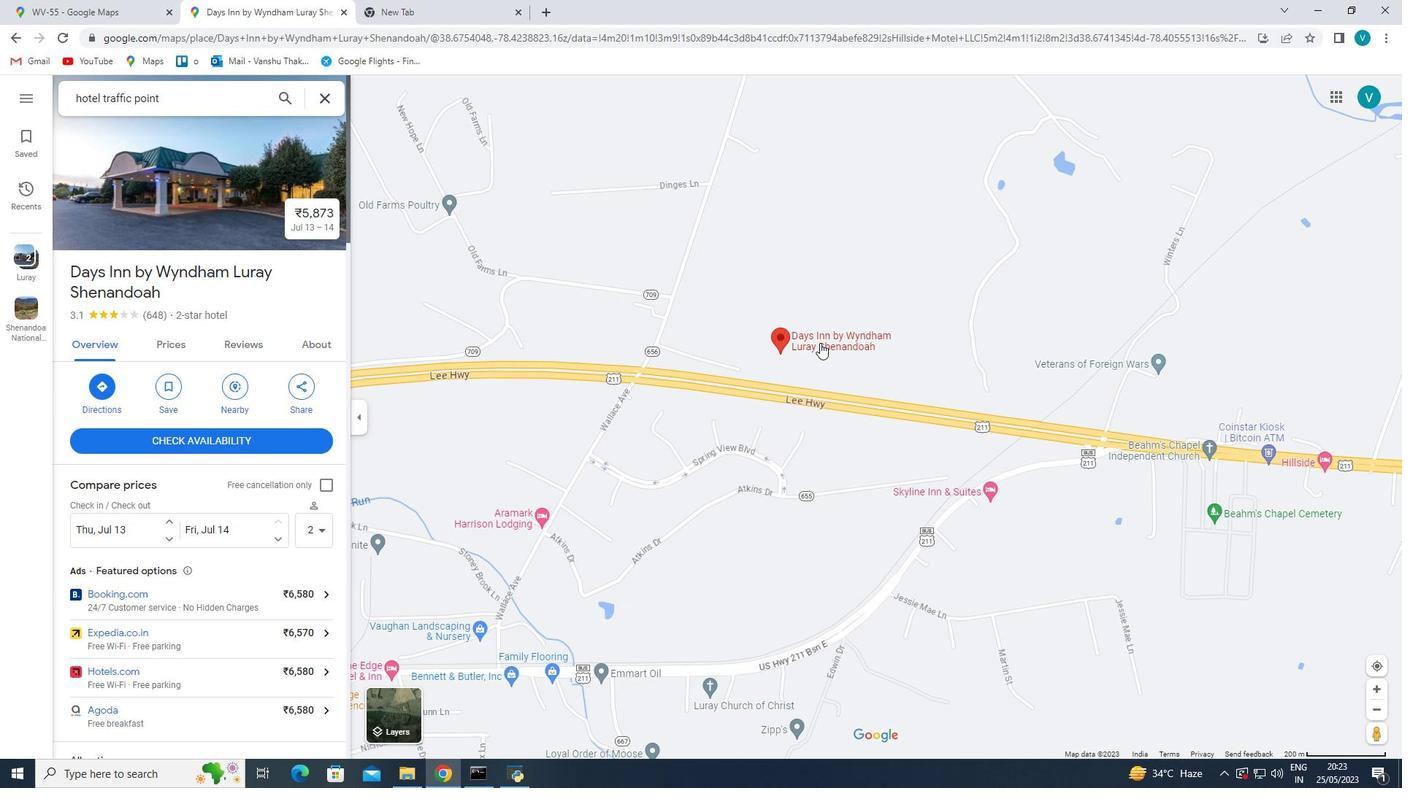 
Action: Mouse moved to (151, 199)
Screenshot: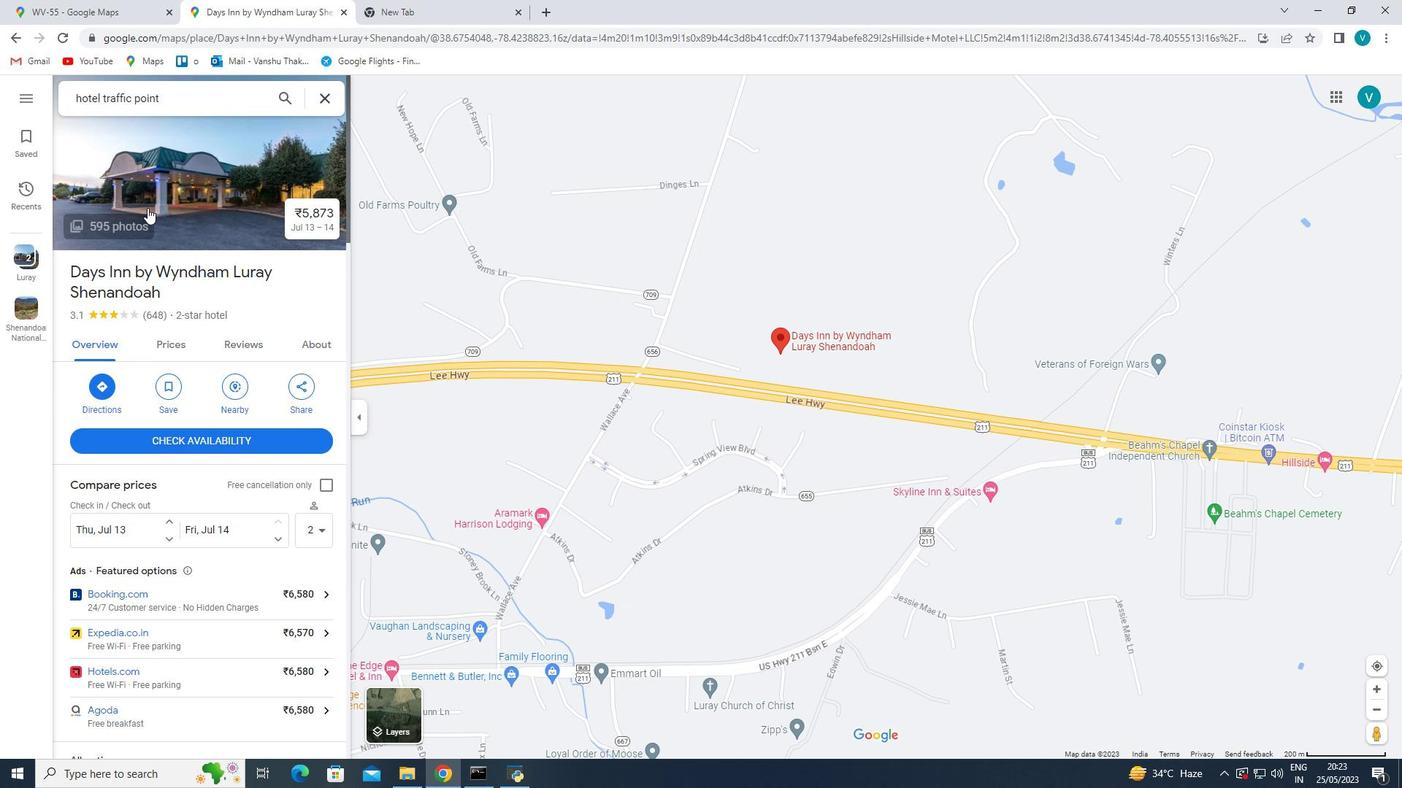 
Action: Mouse pressed left at (151, 199)
Screenshot: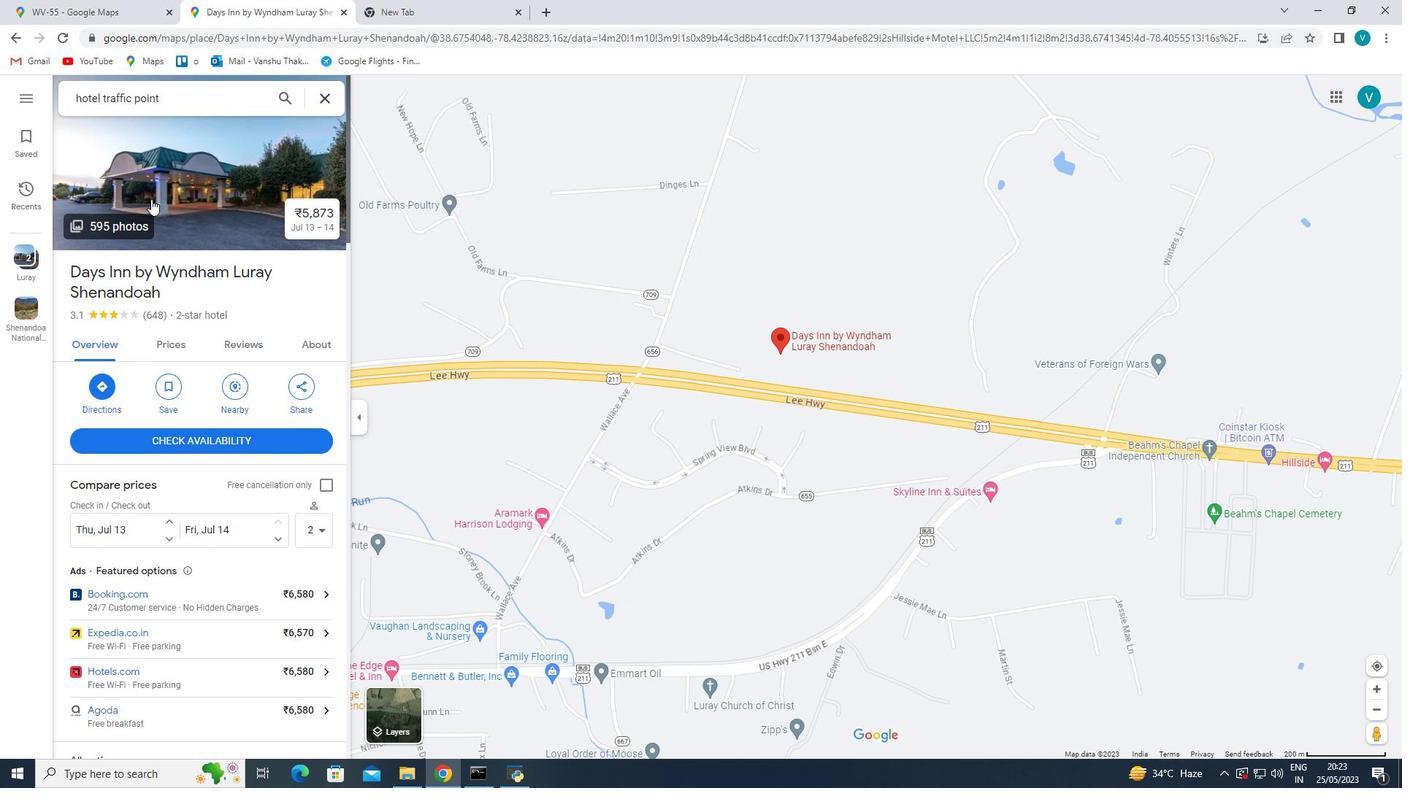 
Action: Mouse moved to (252, 488)
Screenshot: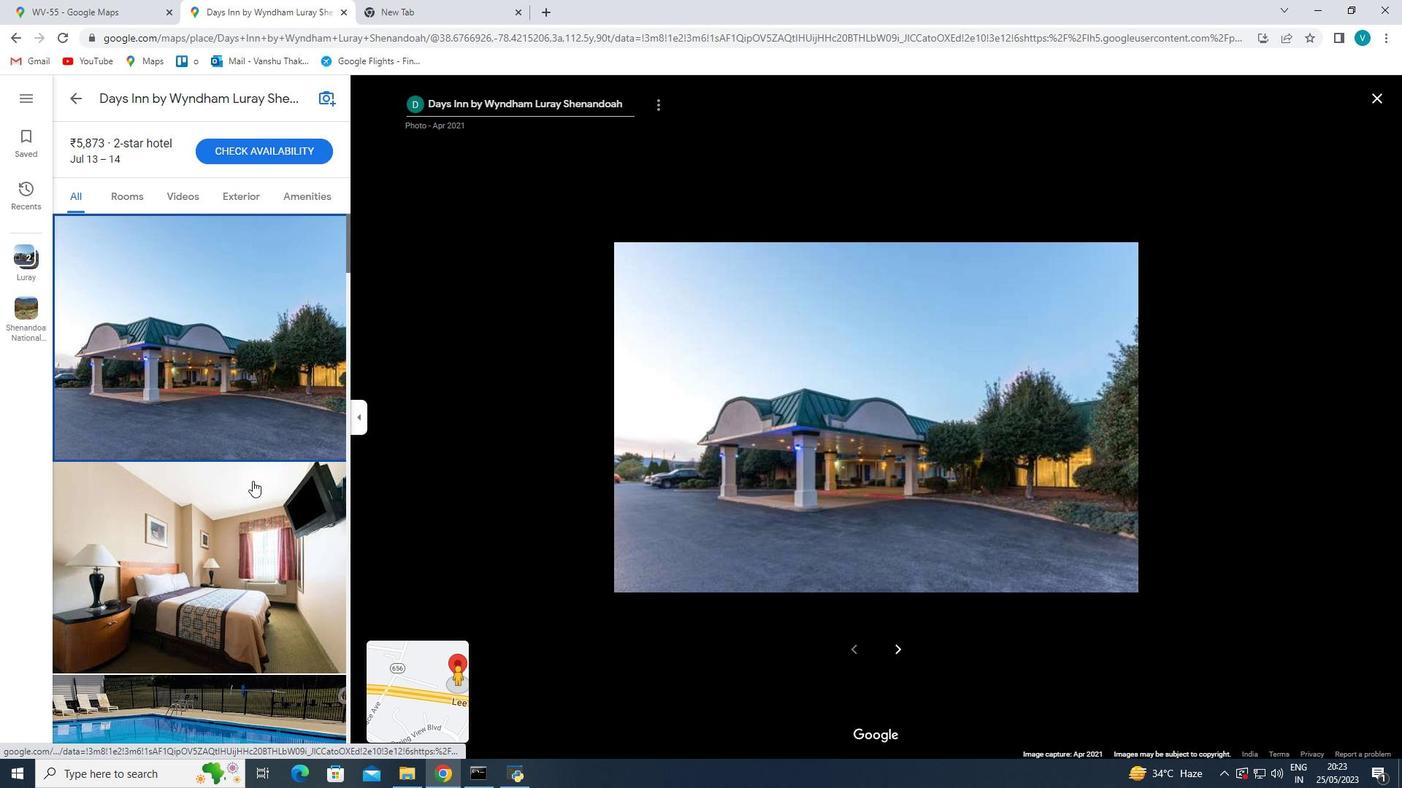 
Action: Mouse pressed left at (252, 488)
Screenshot: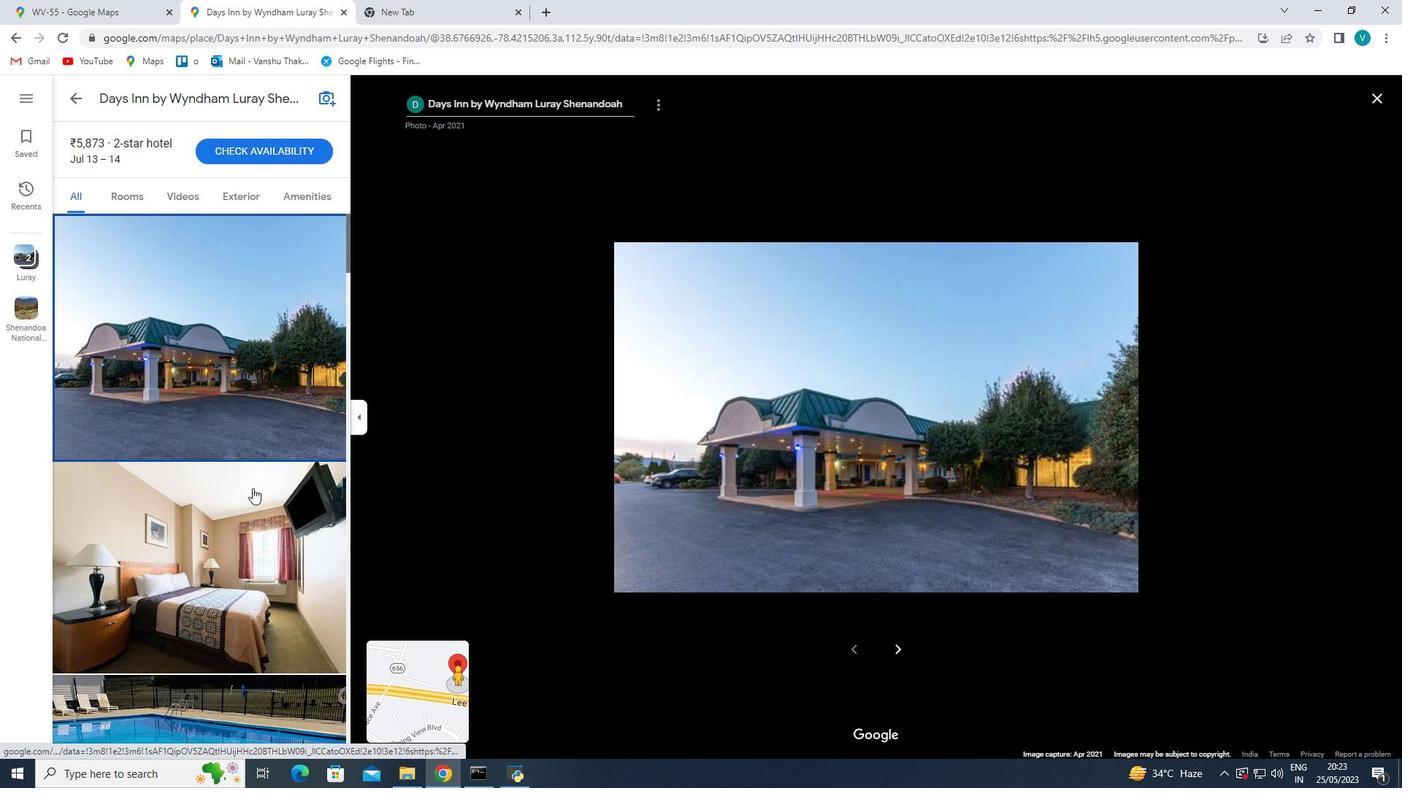 
Action: Key pressed <Key.right><Key.right><Key.right><Key.right><Key.right><Key.right><Key.right><Key.right><Key.right><Key.right><Key.right><Key.right><Key.right><Key.right><Key.right><Key.right><Key.right><Key.right><Key.right><Key.right><Key.right><Key.right><Key.right><Key.right><Key.right><Key.right><Key.right><Key.right><Key.right><Key.right><Key.right><Key.right><Key.right><Key.right><Key.right><Key.right><Key.right><Key.right><Key.right><Key.right><Key.right><Key.right><Key.right><Key.right><Key.right><Key.right><Key.right><Key.right><Key.right><Key.right><Key.down><Key.right><Key.right><Key.right><Key.right><Key.right><Key.right><Key.right><Key.right><Key.right><Key.right><Key.right><Key.right><Key.right><Key.right><Key.right><Key.right><Key.right><Key.right><Key.right><Key.right><Key.right><Key.right><Key.right><Key.right><Key.right><Key.right><Key.right><Key.right><Key.right><Key.right><Key.right><Key.right><Key.right><Key.right><Key.right><Key.right><Key.right><Key.right><Key.right><Key.right><Key.right><Key.right><Key.right><Key.right><Key.right><Key.right><Key.right><Key.right><Key.right><Key.right><Key.right><Key.right><Key.right>
Screenshot: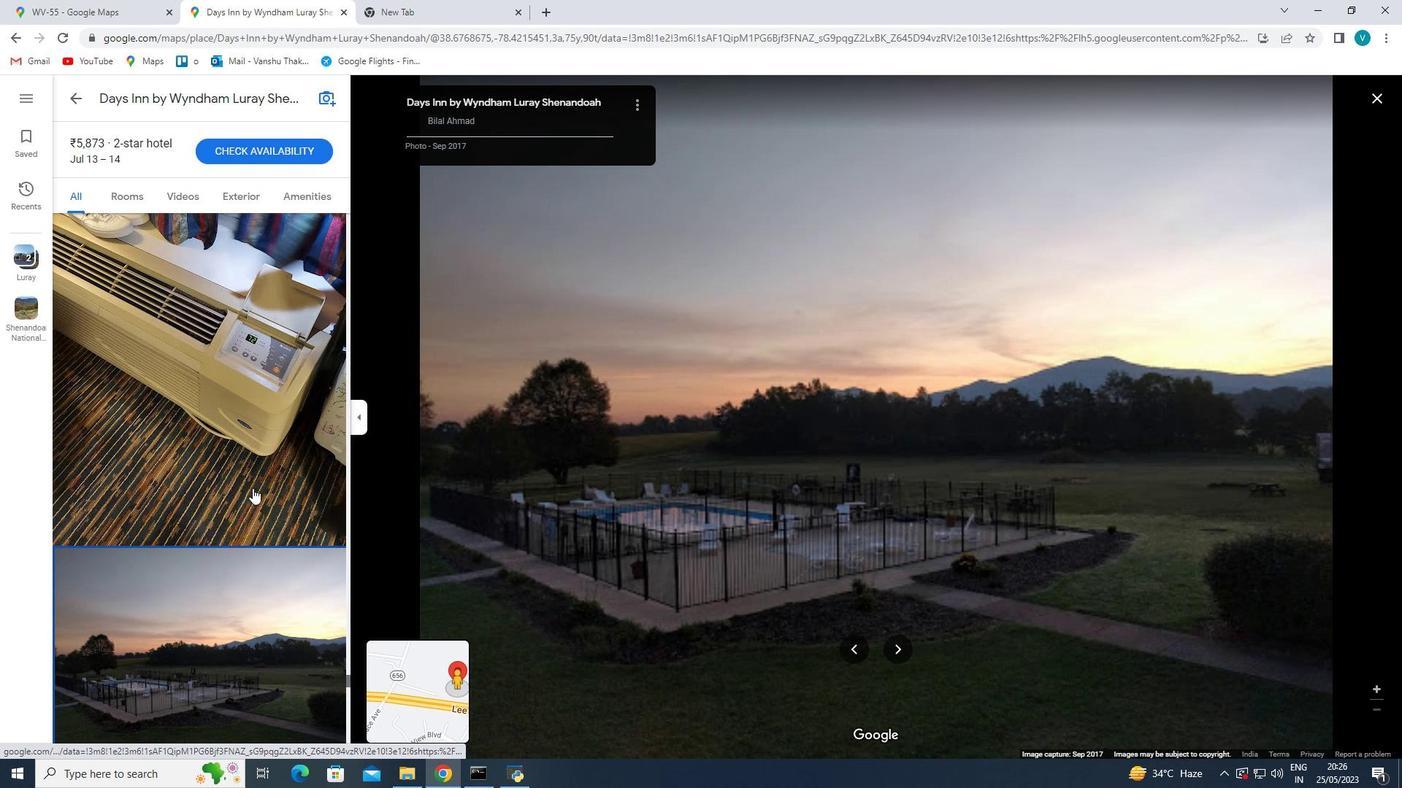 
Action: Mouse moved to (309, 406)
Screenshot: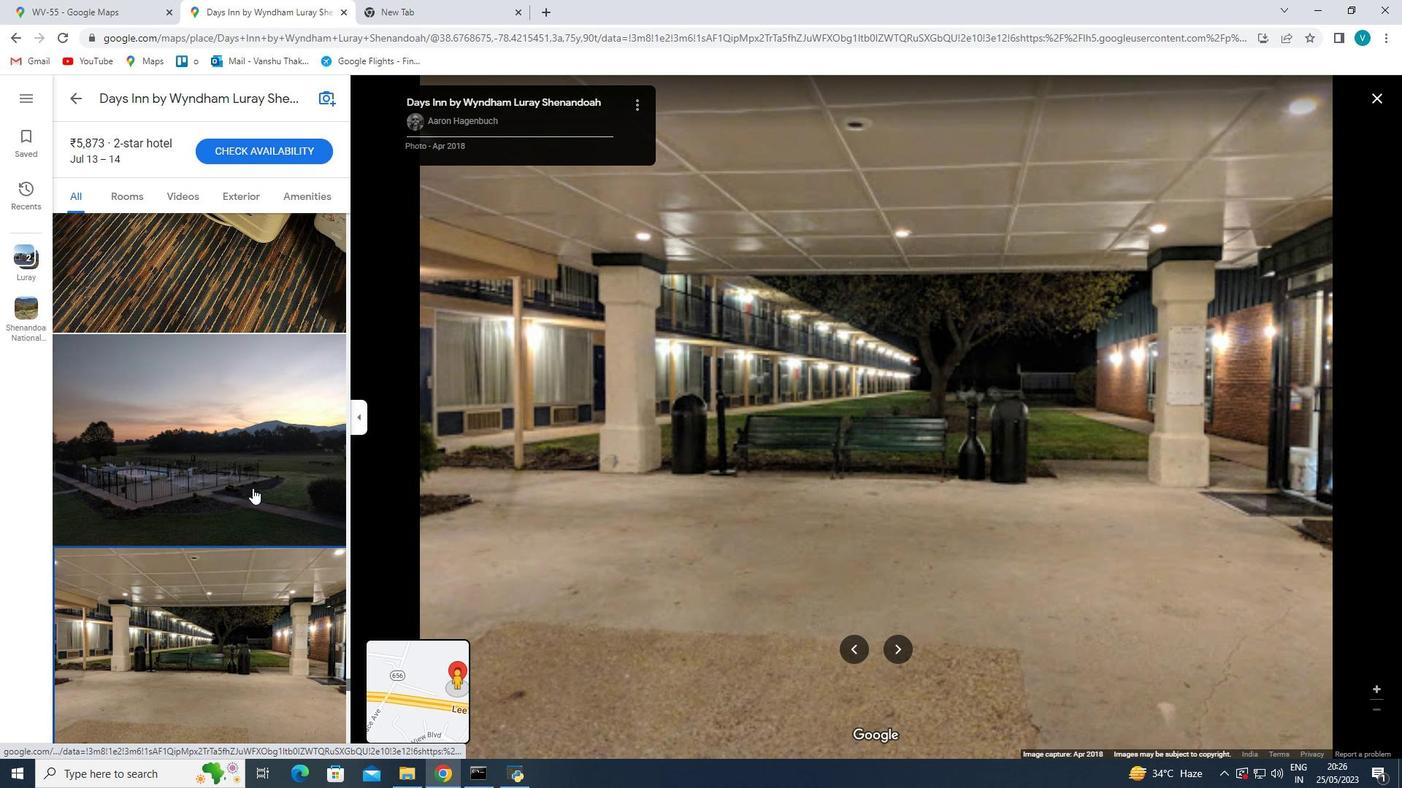 
Action: Mouse scrolled (309, 405) with delta (0, 0)
Screenshot: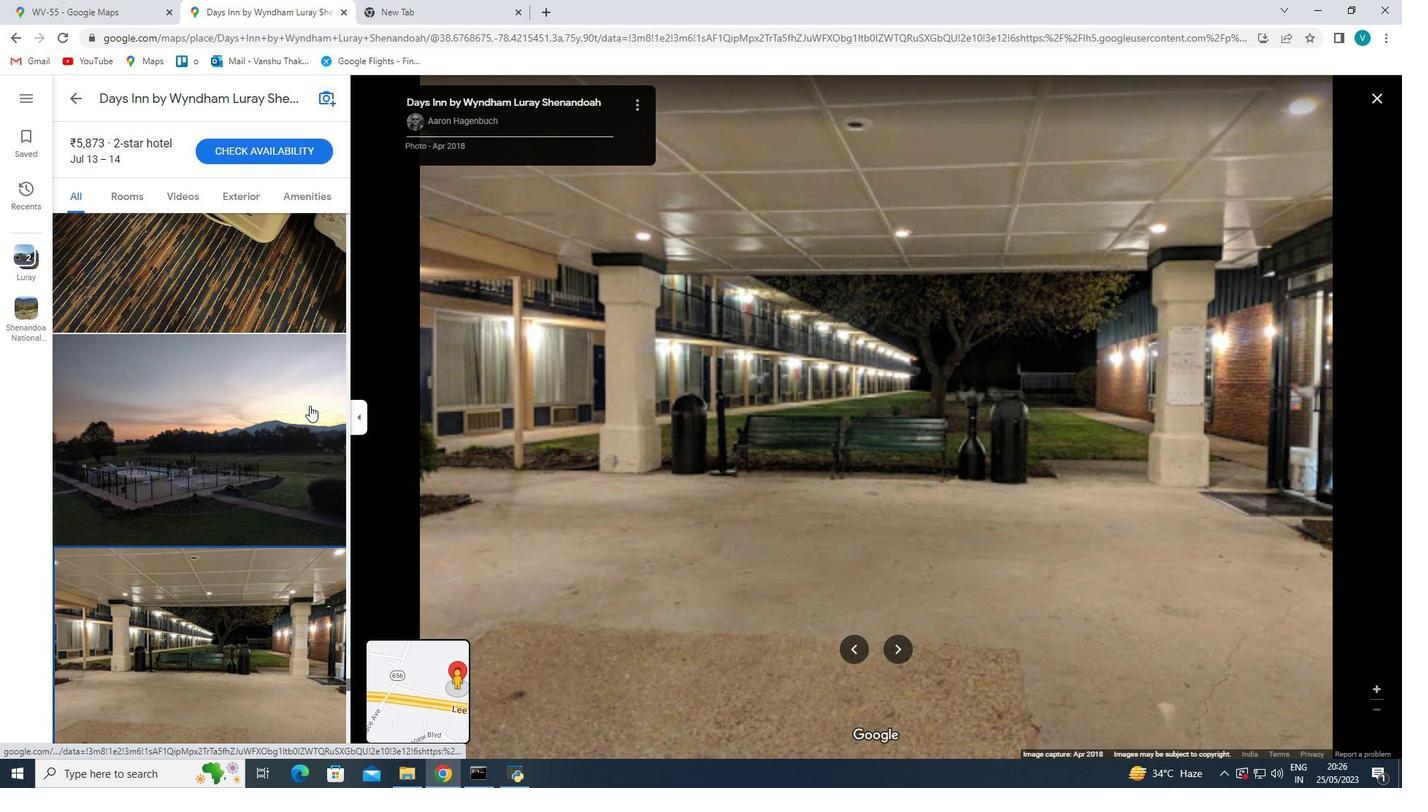 
Action: Mouse moved to (309, 406)
Screenshot: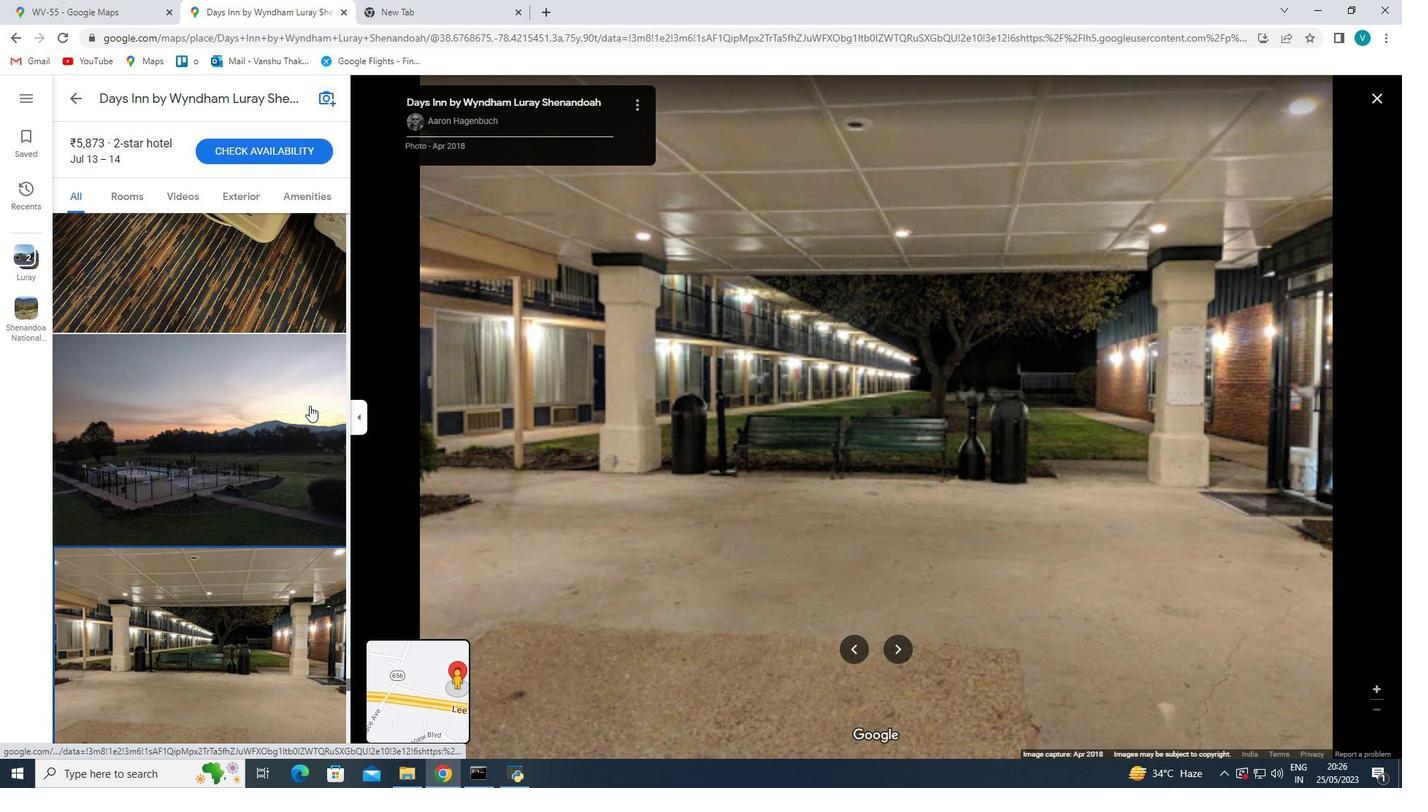 
Action: Mouse scrolled (309, 405) with delta (0, 0)
Screenshot: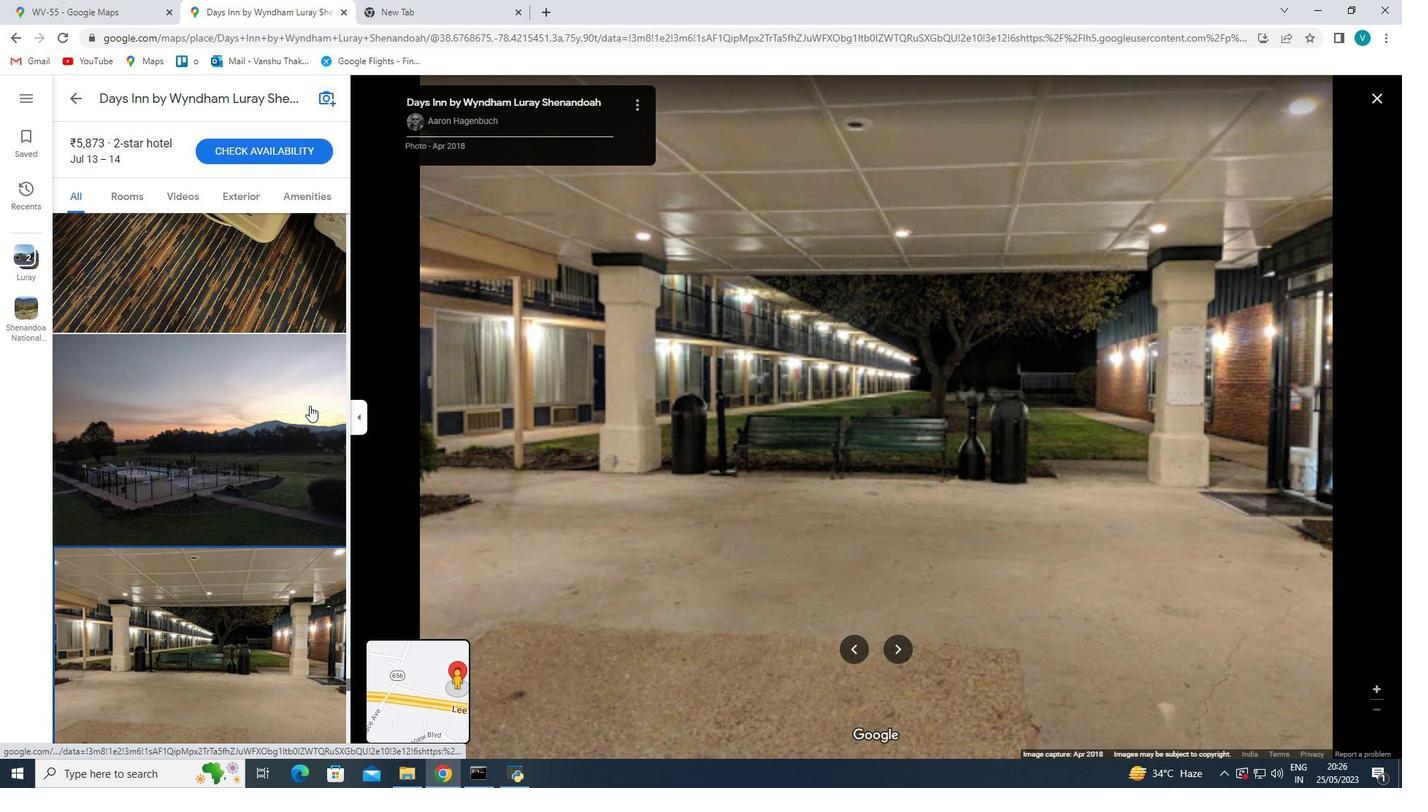 
Action: Mouse moved to (308, 408)
Screenshot: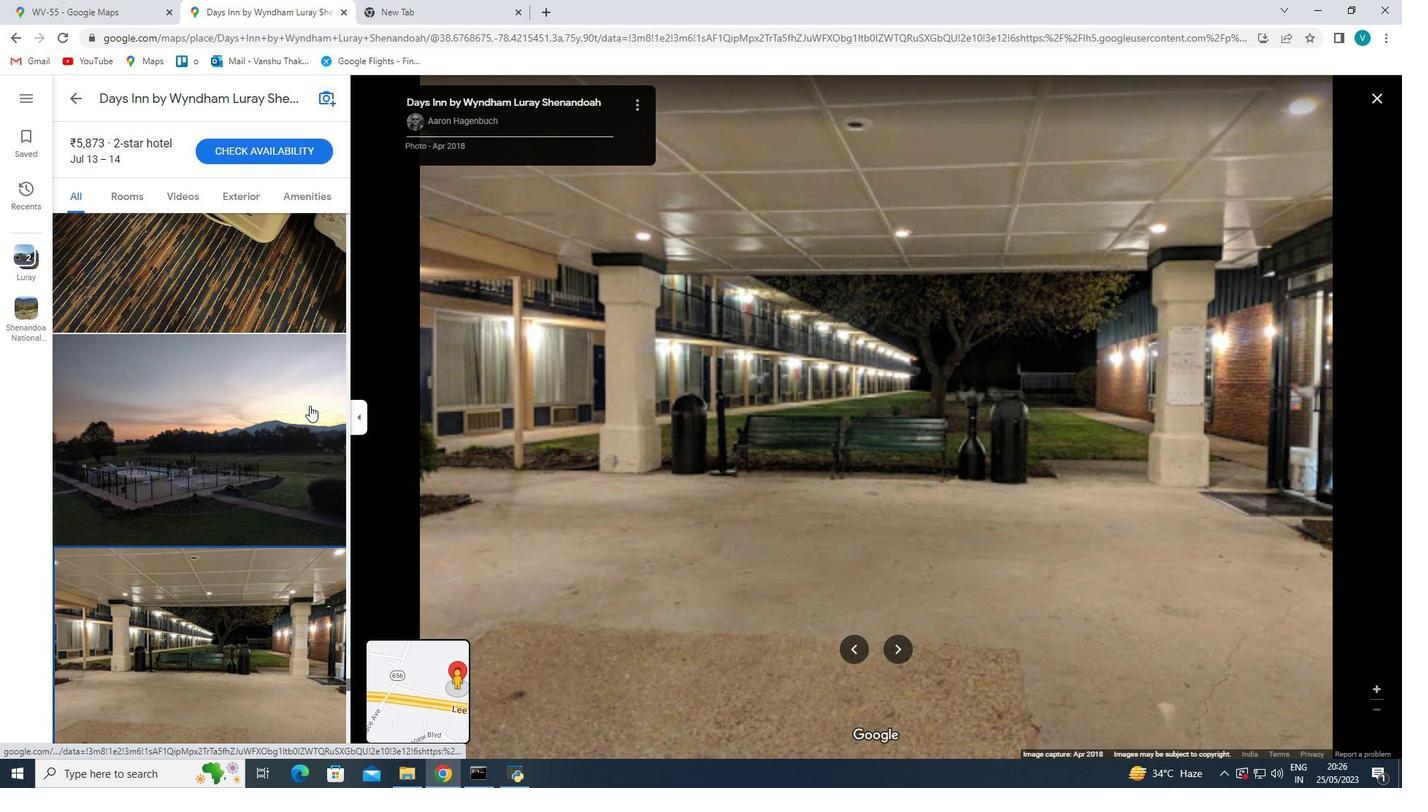 
Action: Mouse scrolled (308, 408) with delta (0, 0)
Screenshot: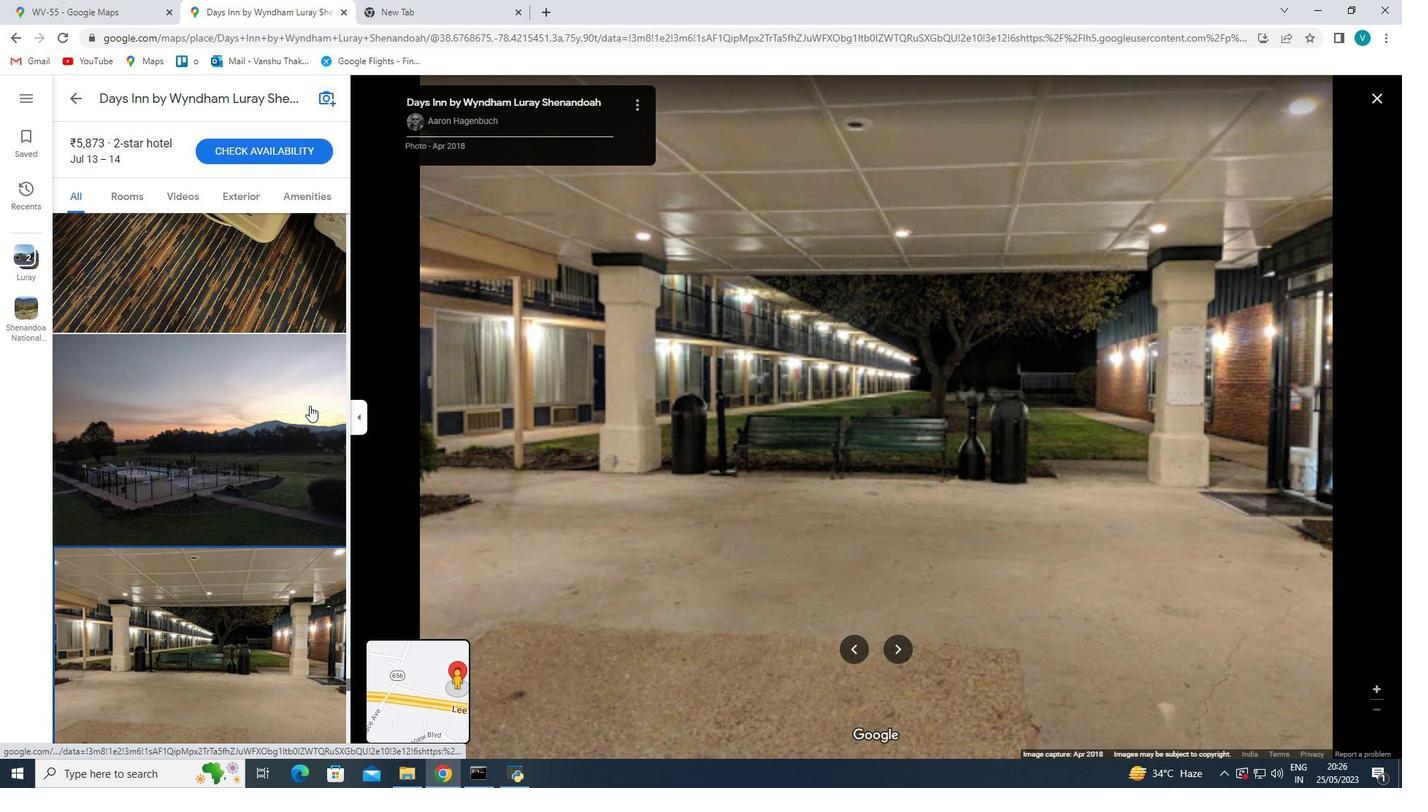 
Action: Mouse moved to (307, 411)
Screenshot: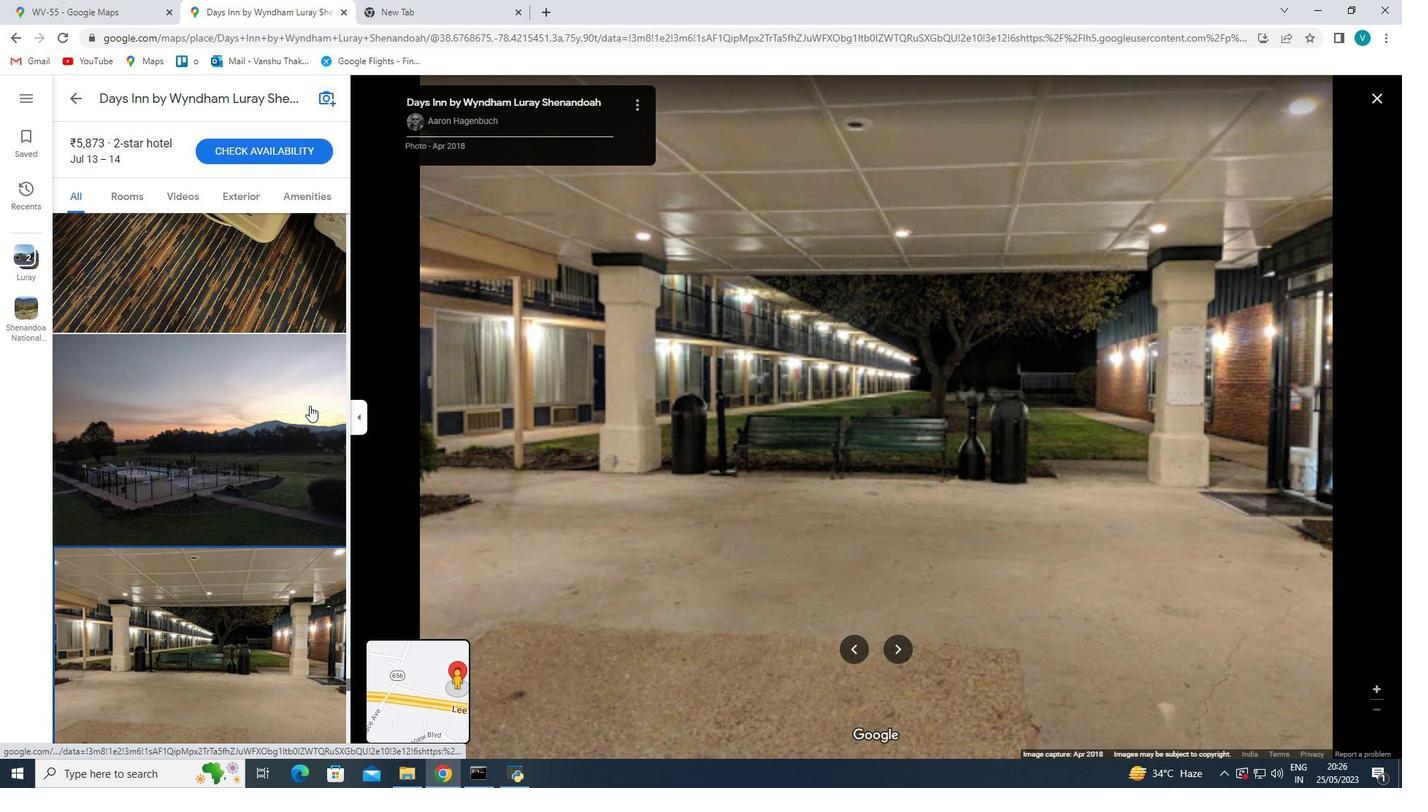 
Action: Mouse scrolled (307, 410) with delta (0, 0)
Screenshot: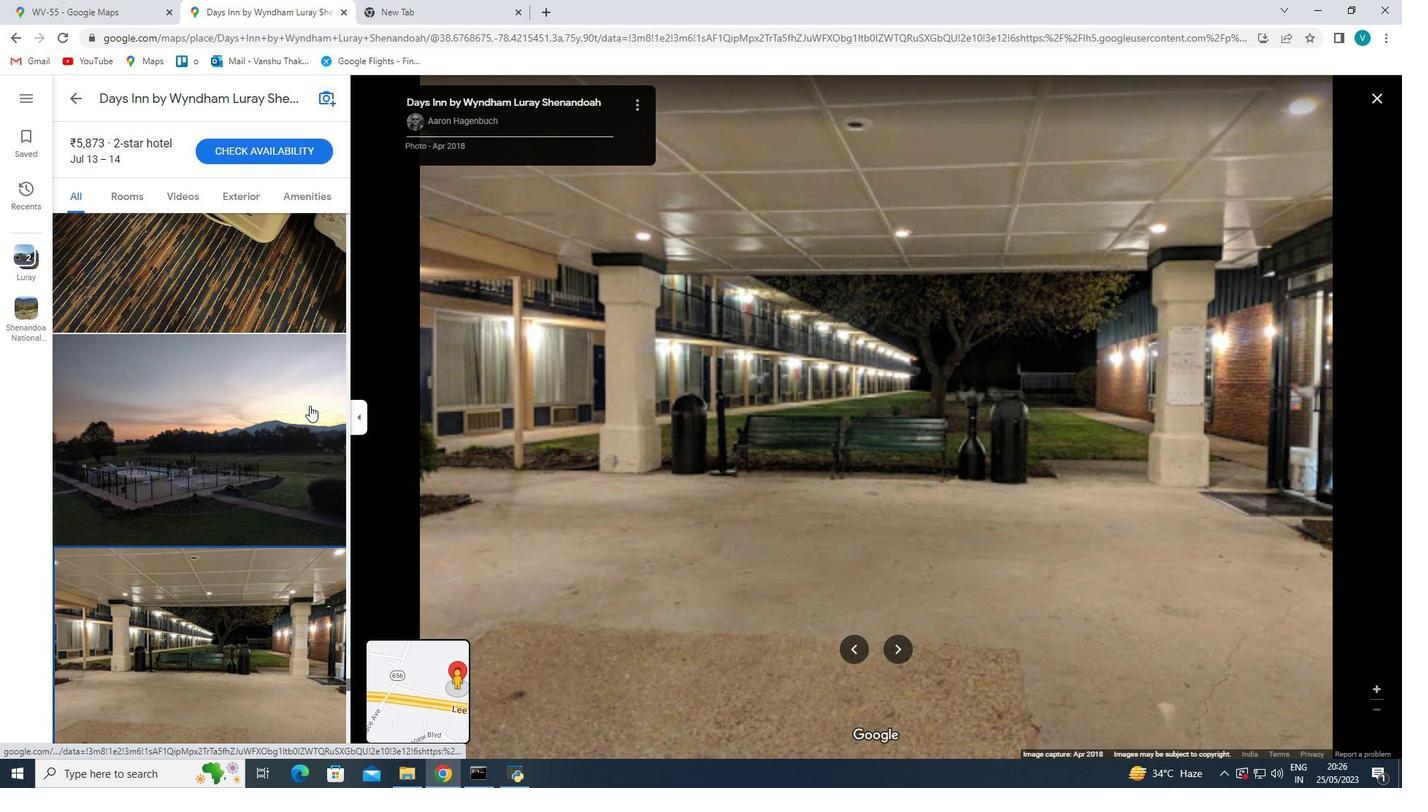 
Action: Mouse moved to (305, 411)
Screenshot: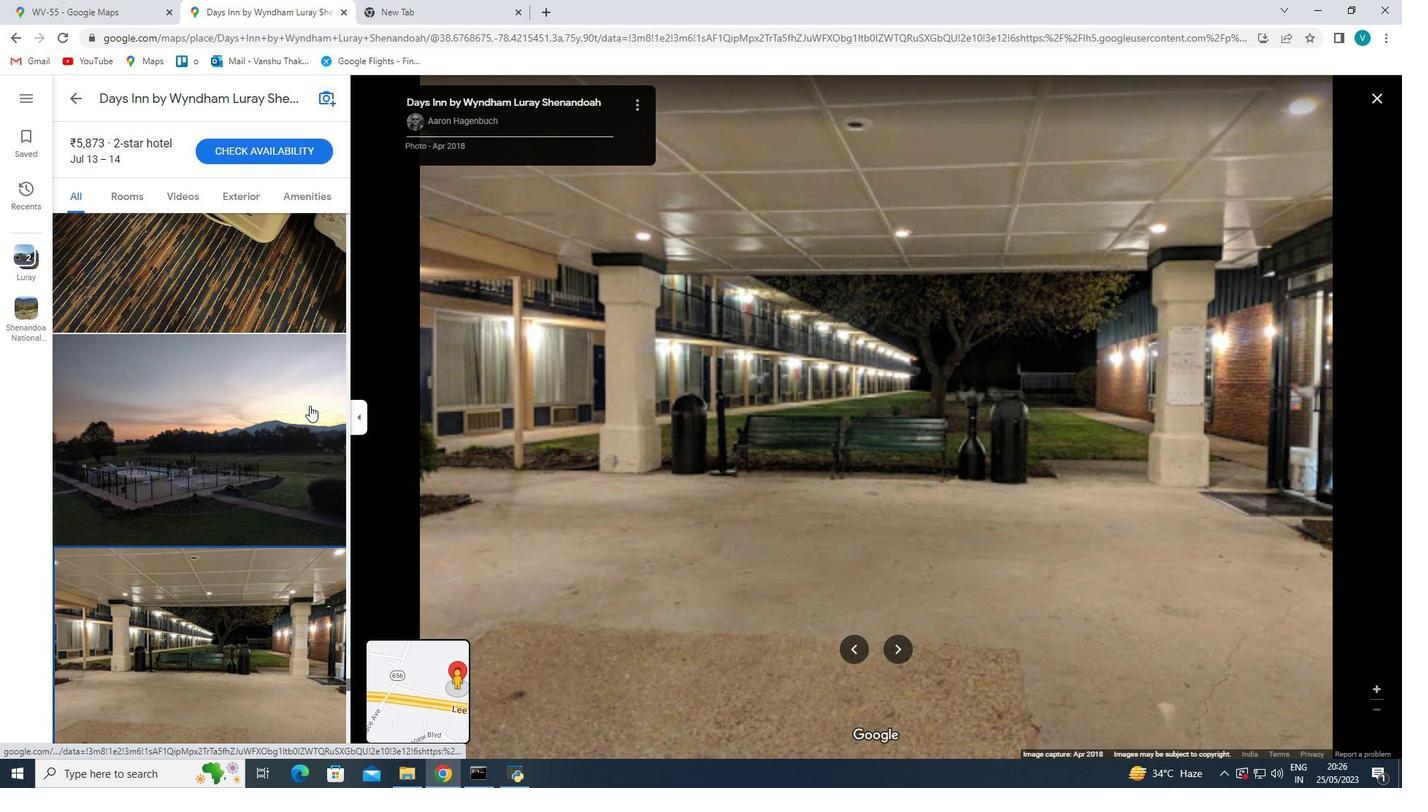 
Action: Mouse scrolled (305, 411) with delta (0, 0)
Screenshot: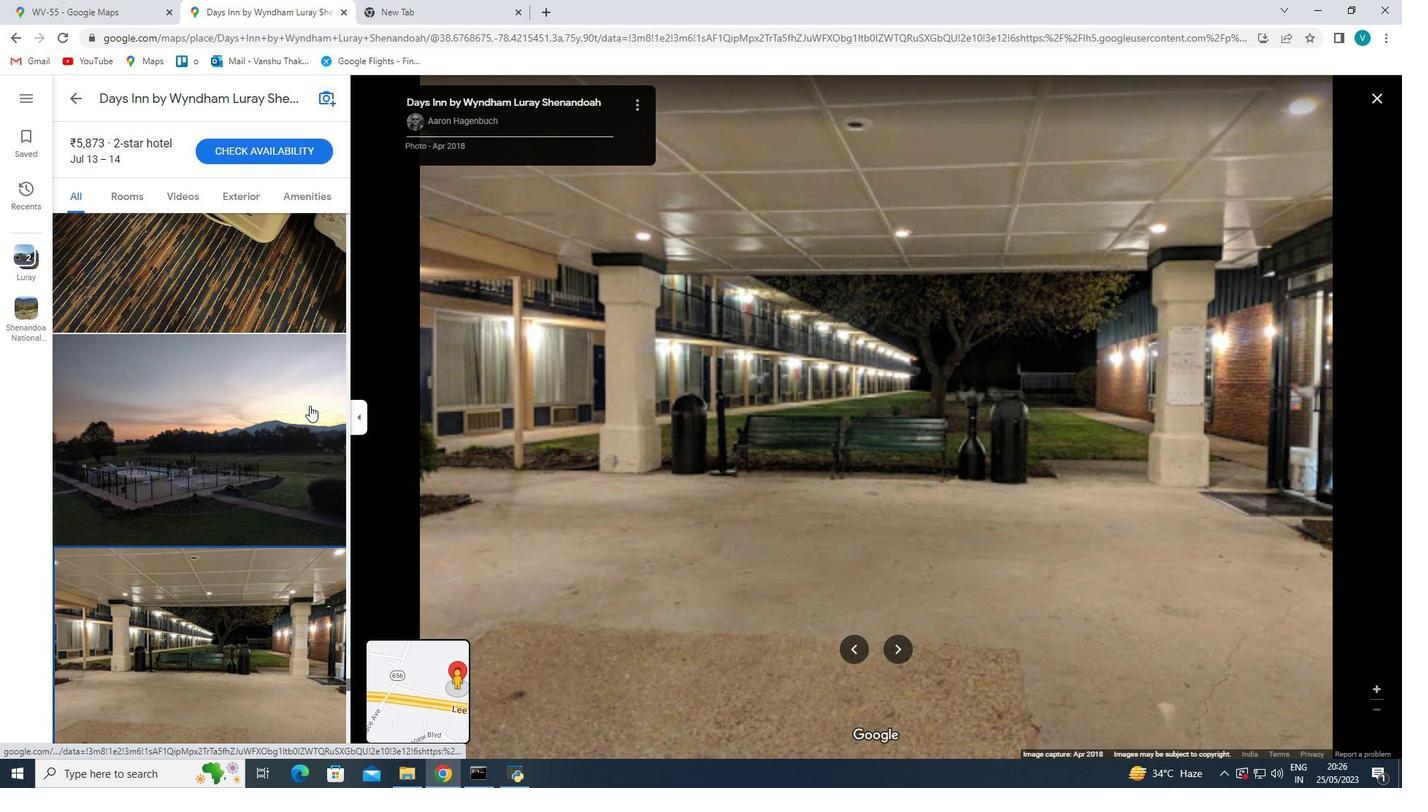 
Action: Mouse moved to (304, 414)
Screenshot: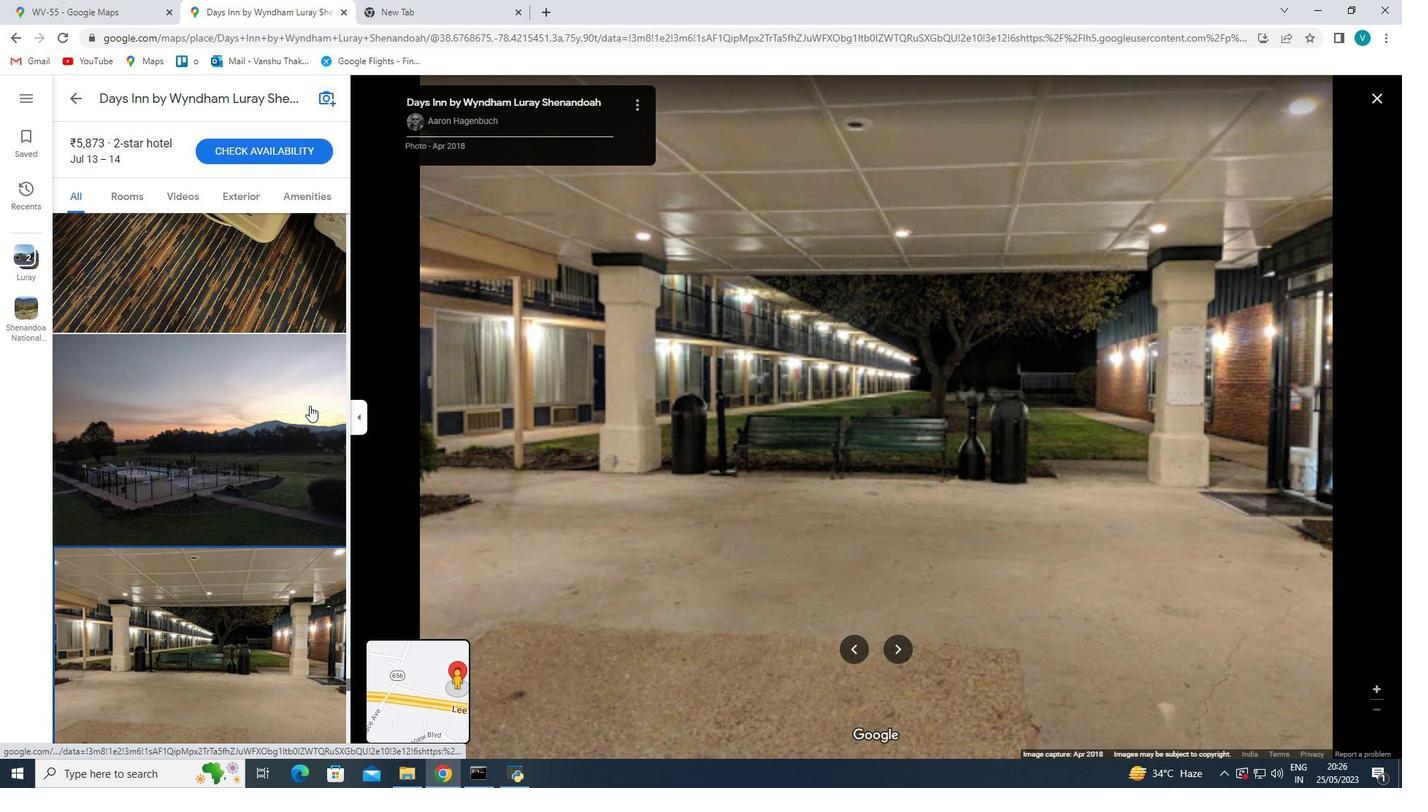 
Action: Mouse scrolled (305, 412) with delta (0, 0)
Screenshot: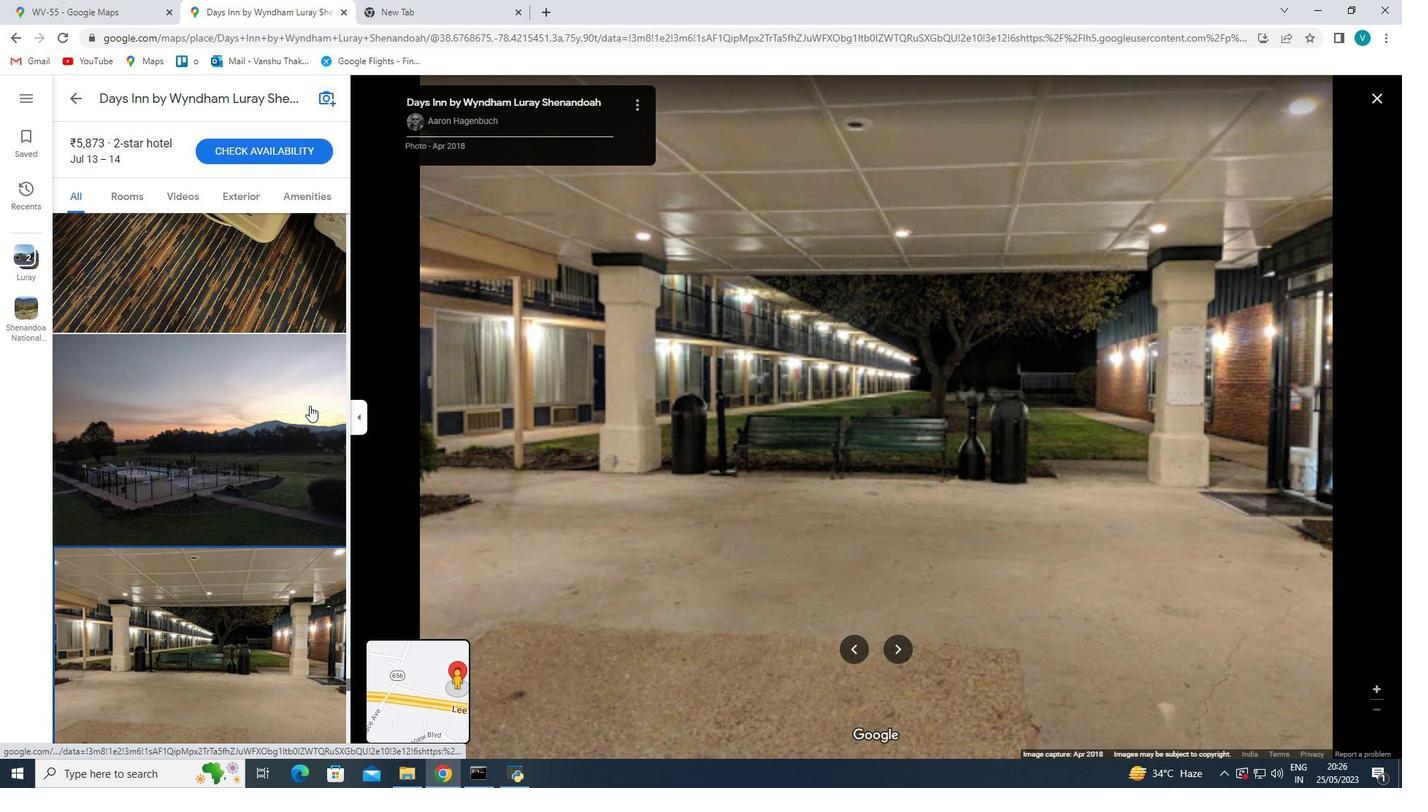 
Action: Mouse moved to (252, 482)
Screenshot: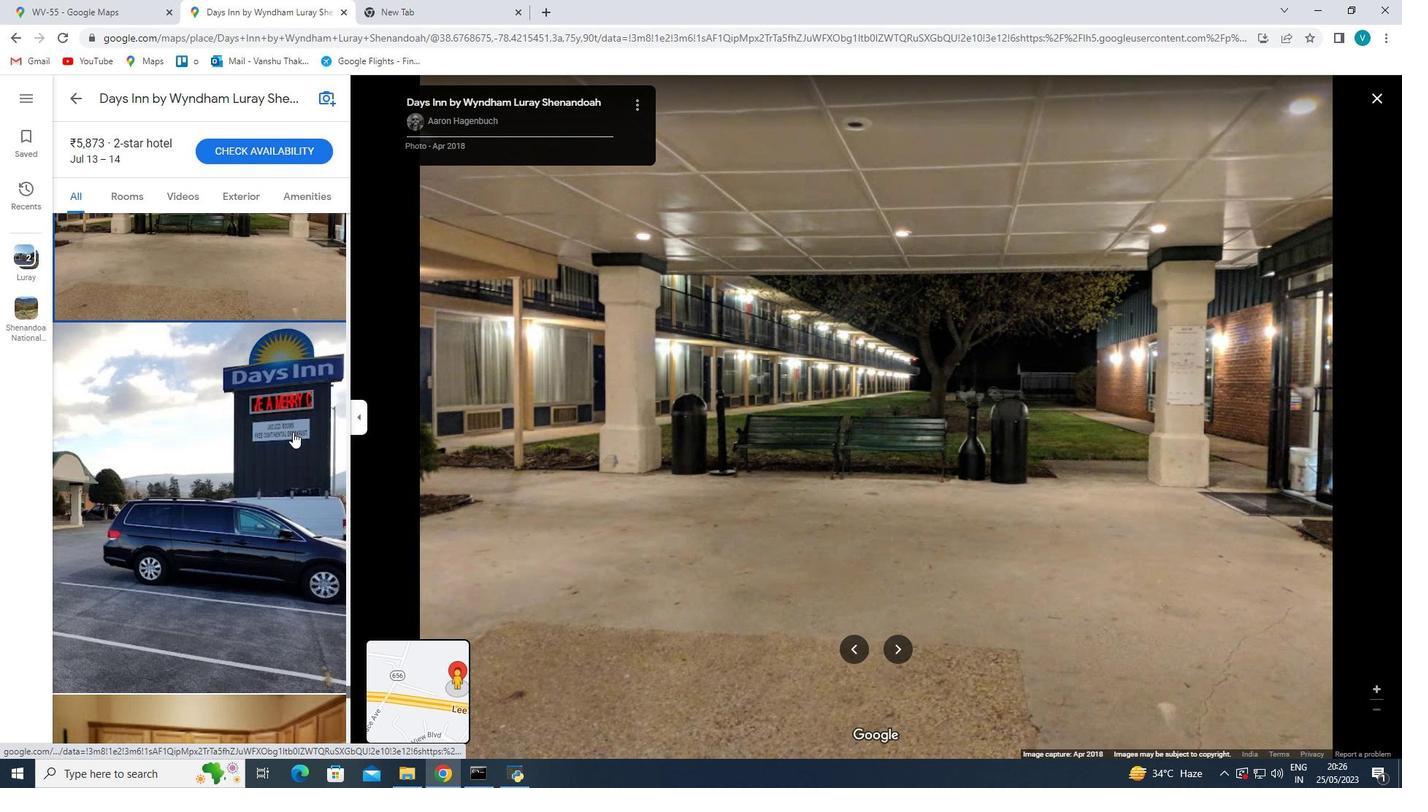 
Action: Mouse scrolled (254, 478) with delta (0, 0)
Screenshot: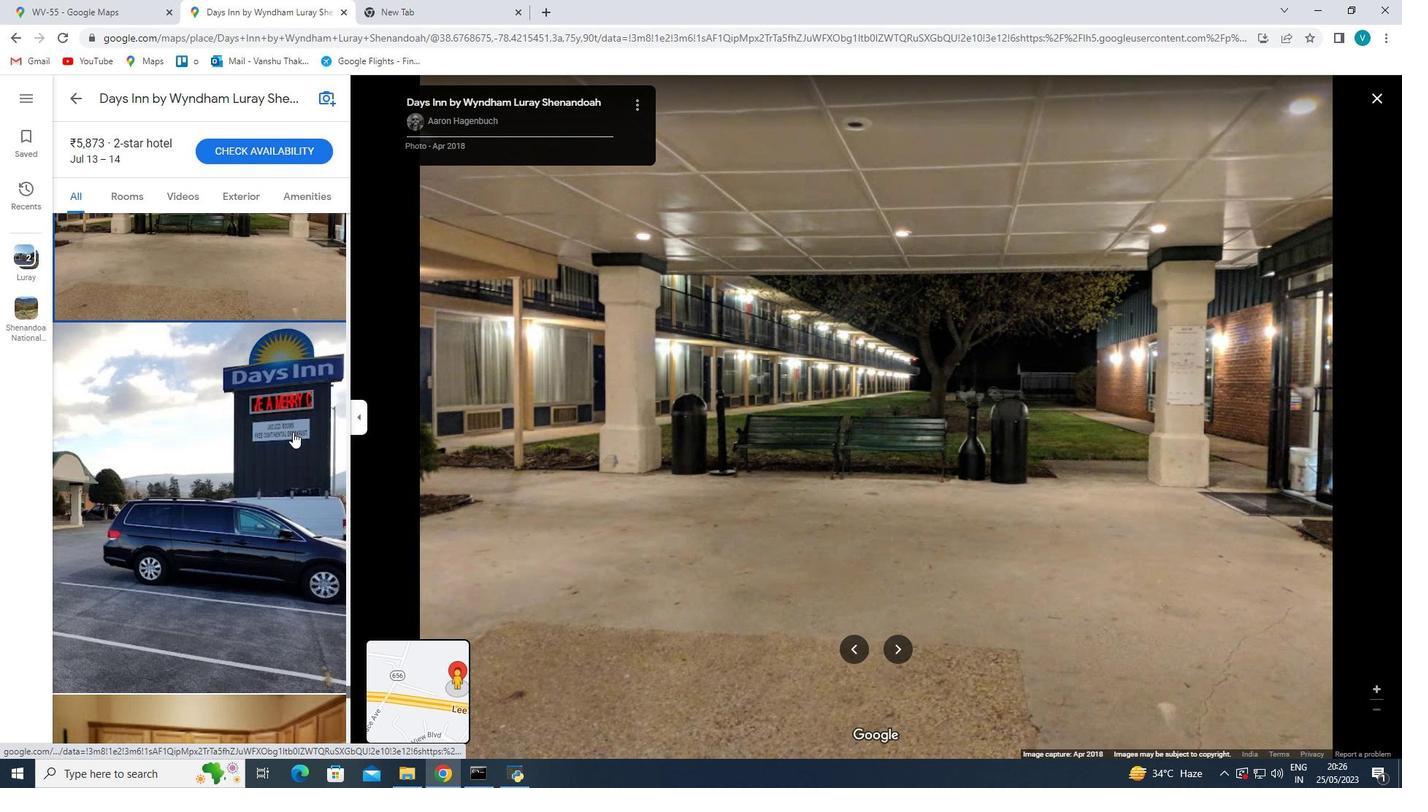 
Action: Mouse moved to (252, 483)
Screenshot: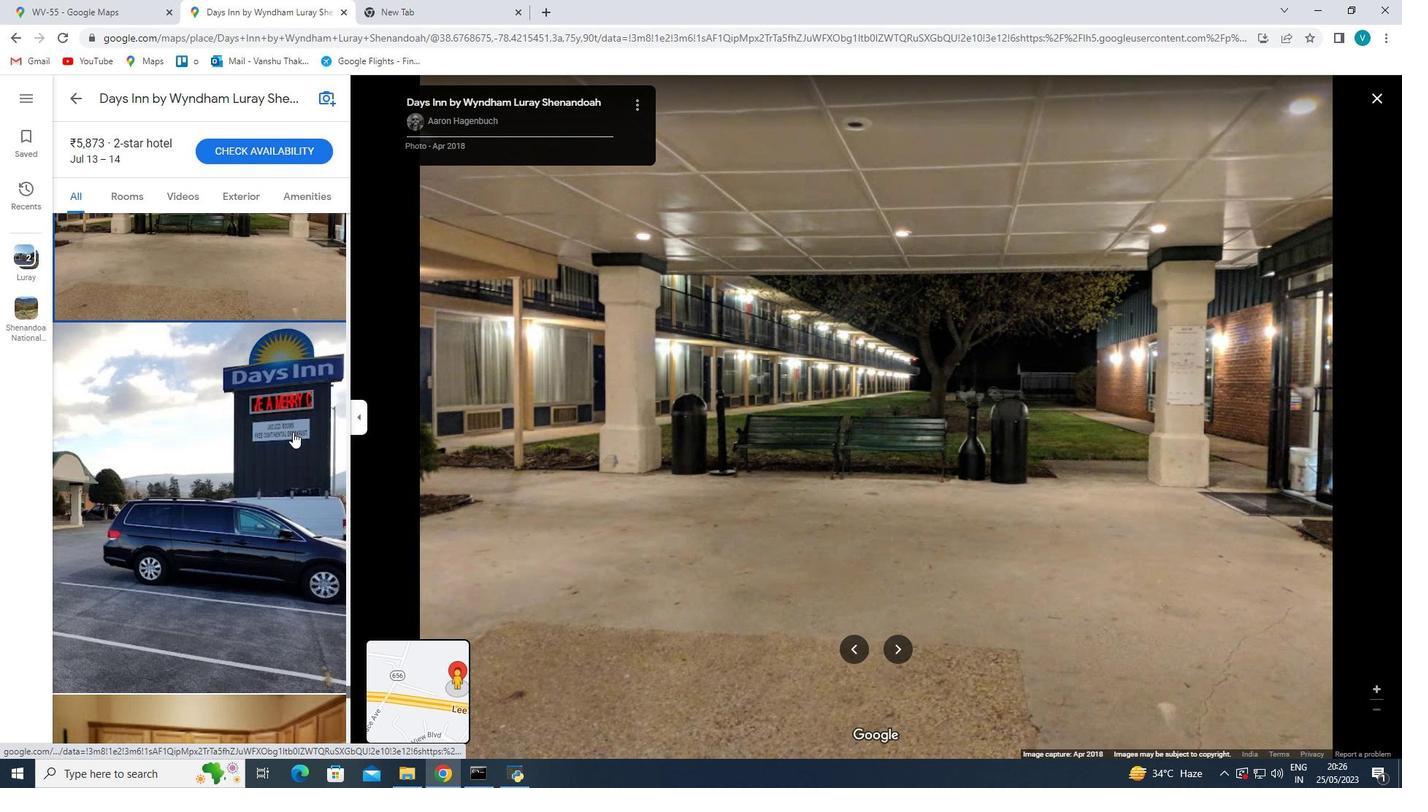 
Action: Mouse scrolled (252, 480) with delta (0, 0)
Screenshot: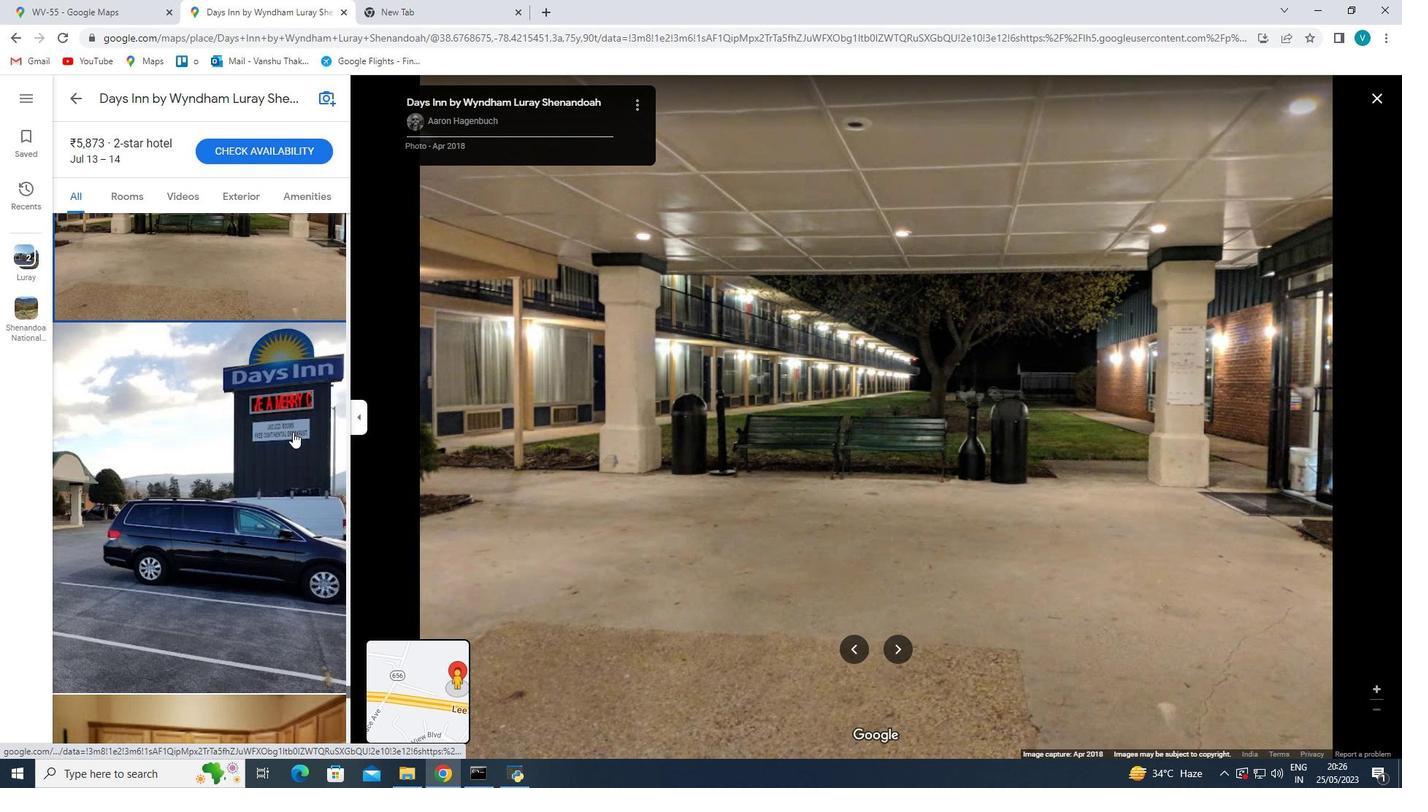
Action: Mouse scrolled (252, 481) with delta (0, 0)
Screenshot: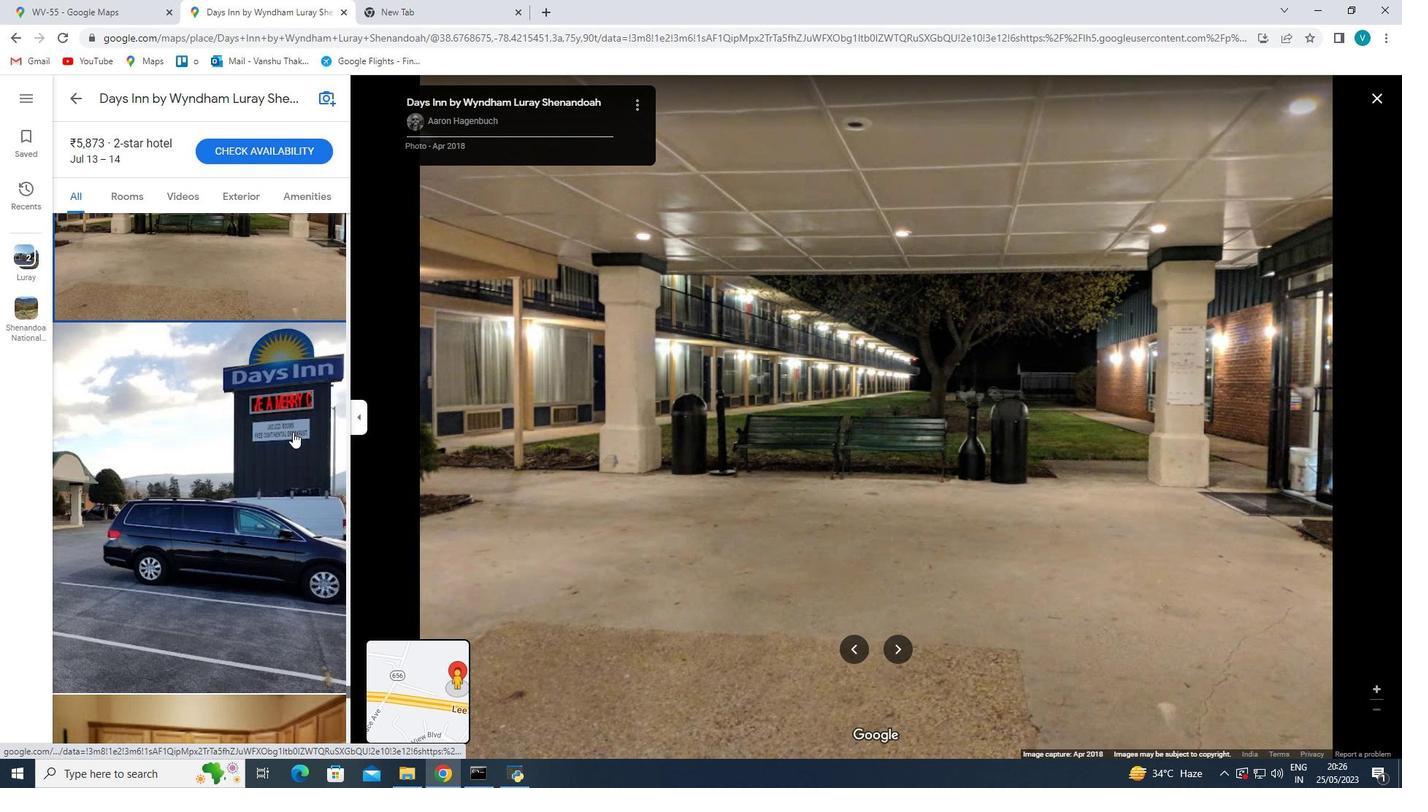 
Action: Mouse scrolled (252, 482) with delta (0, 0)
Screenshot: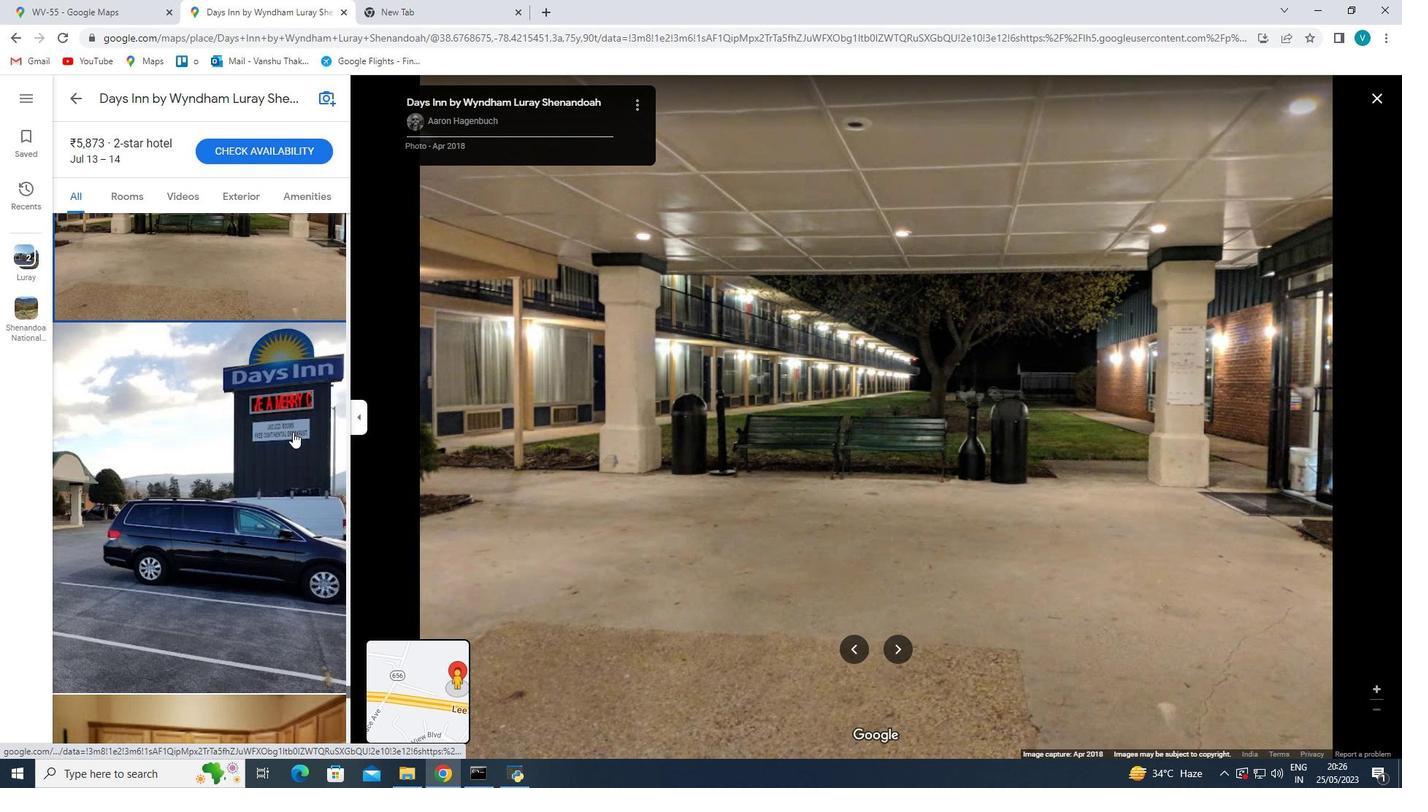 
Action: Mouse scrolled (252, 482) with delta (0, 0)
Screenshot: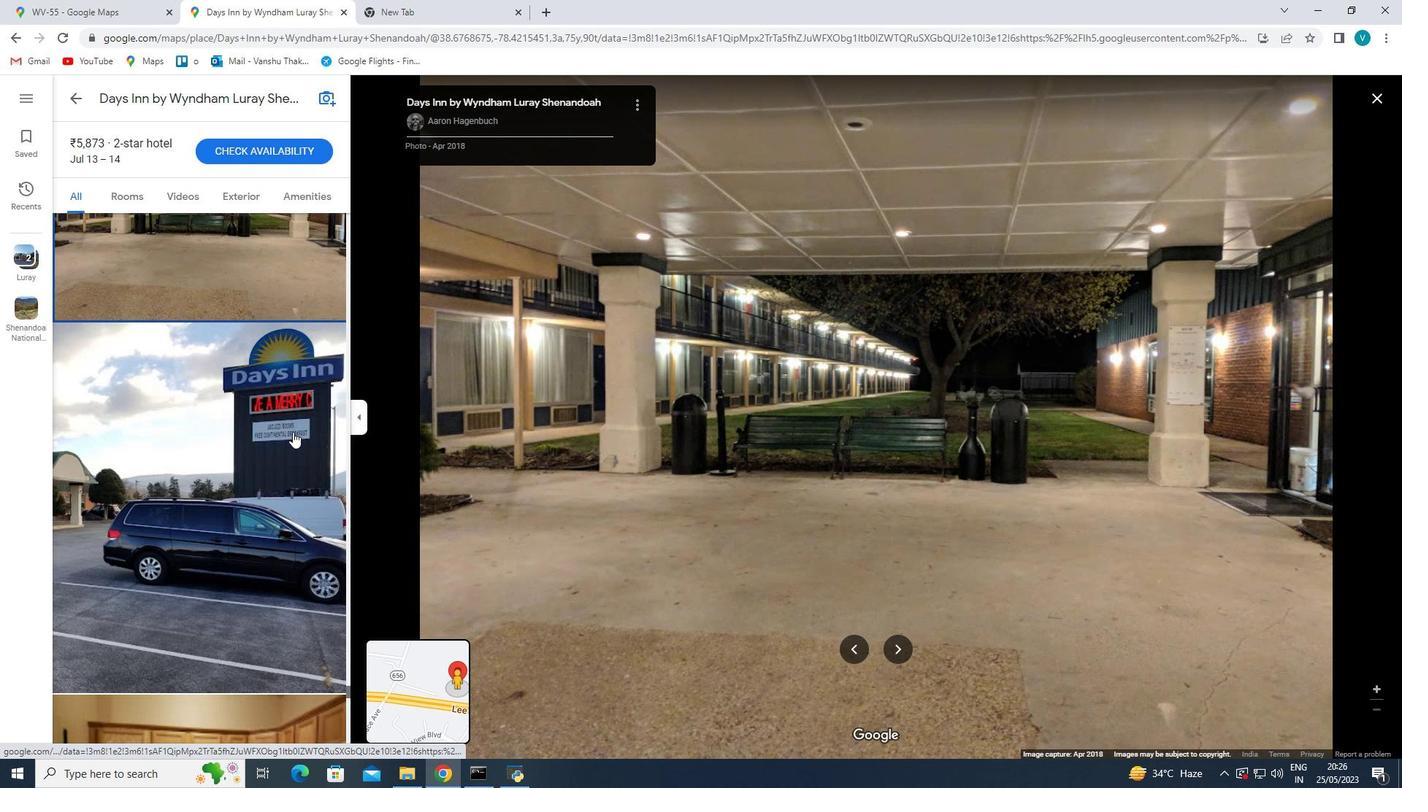 
Action: Mouse moved to (252, 483)
Screenshot: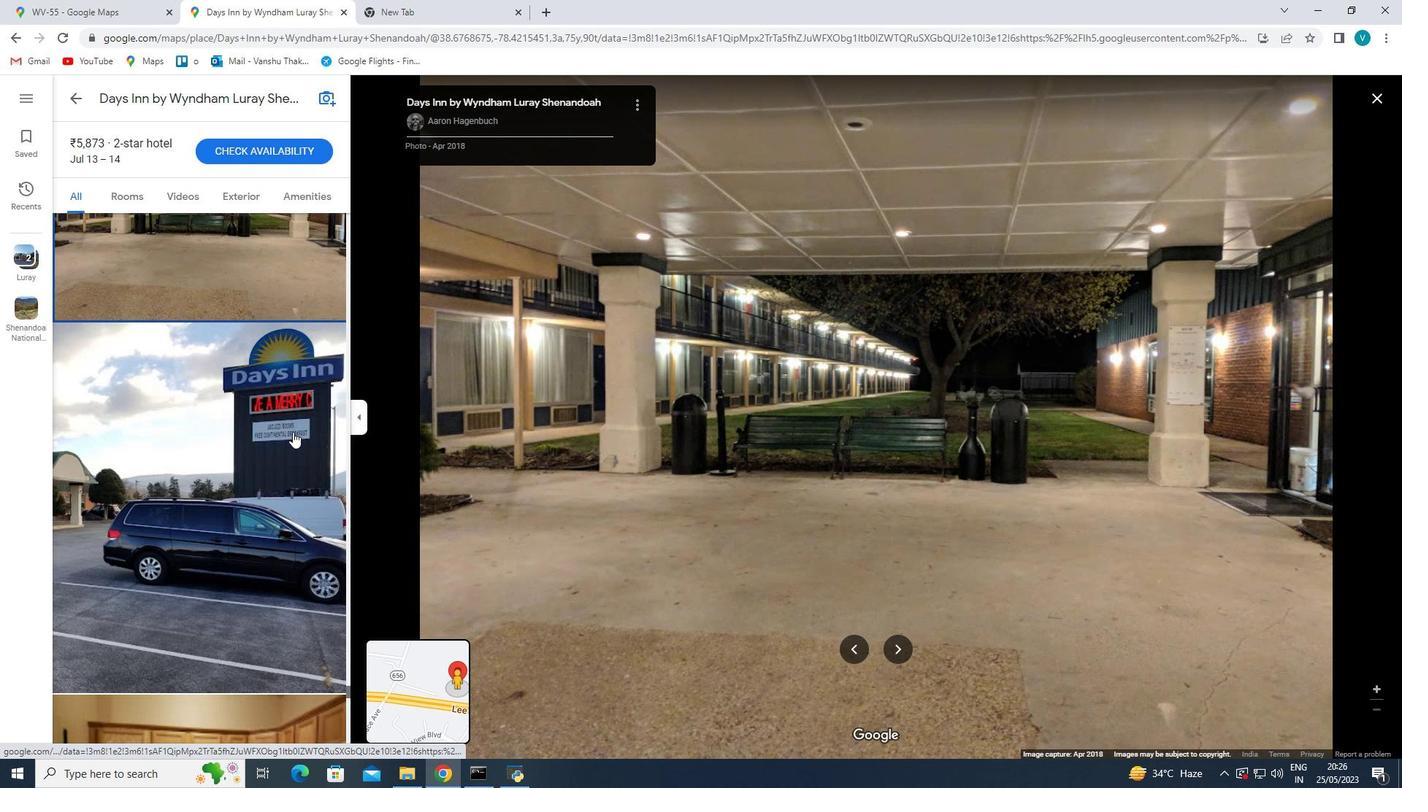 
Action: Mouse scrolled (252, 482) with delta (0, 0)
Screenshot: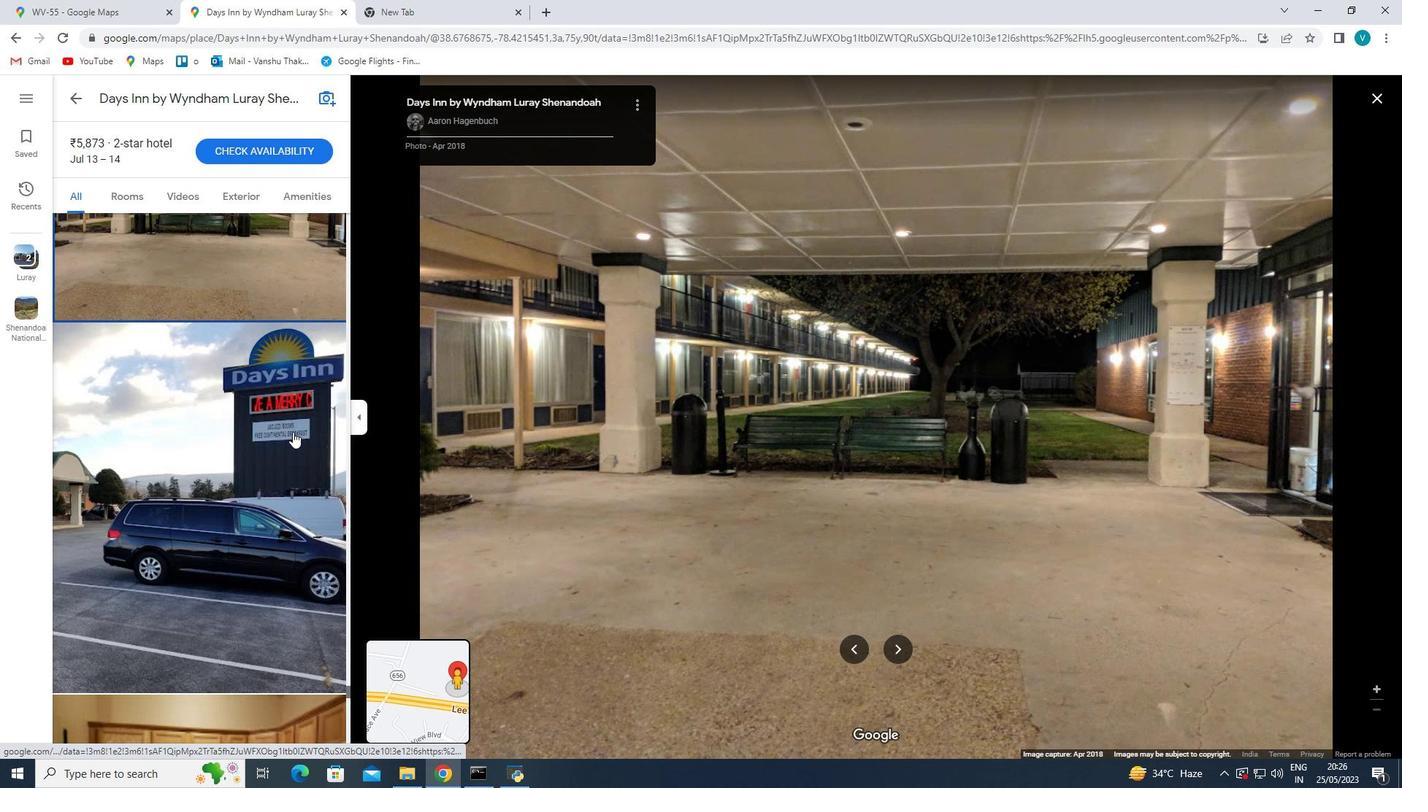 
Action: Mouse moved to (251, 495)
Screenshot: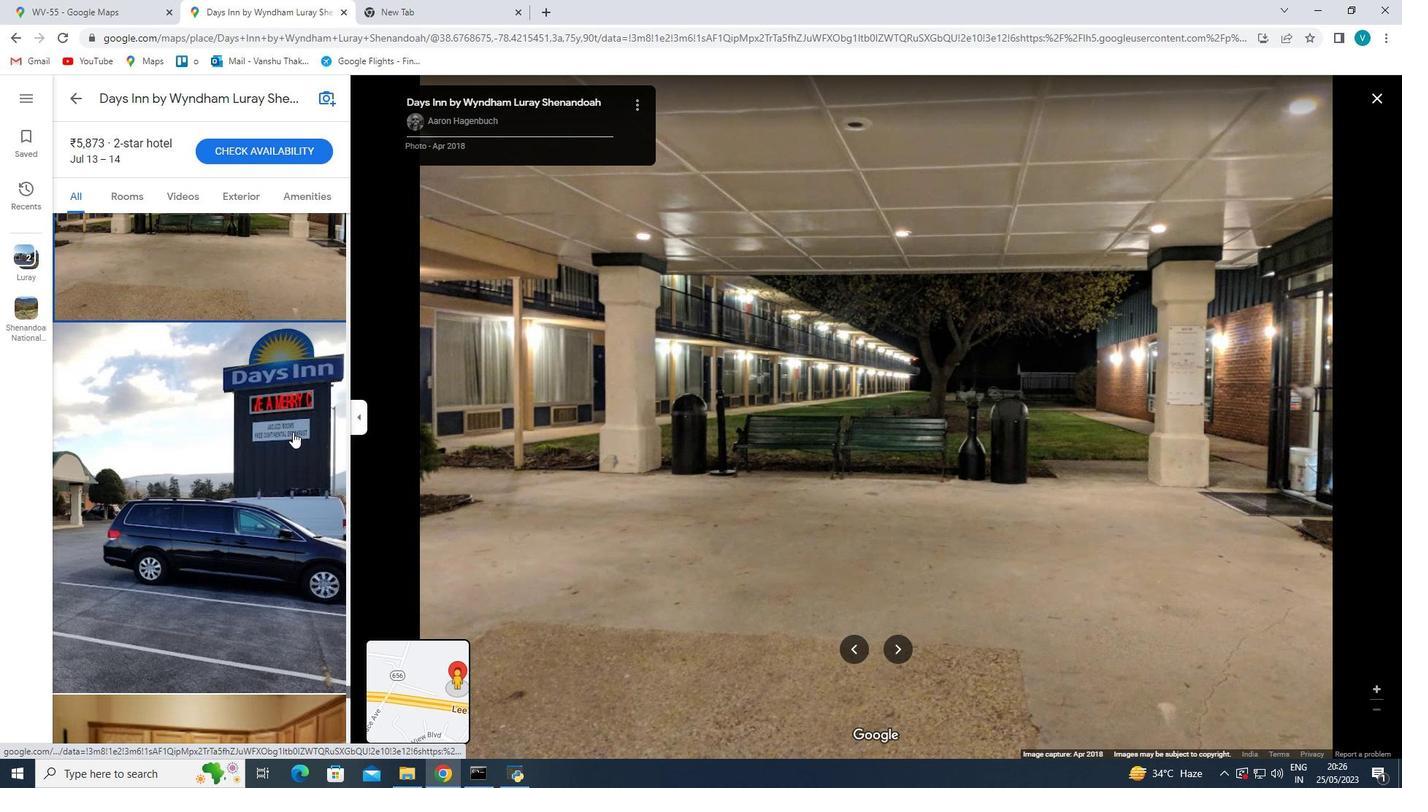 
Action: Mouse scrolled (251, 495) with delta (0, 0)
Screenshot: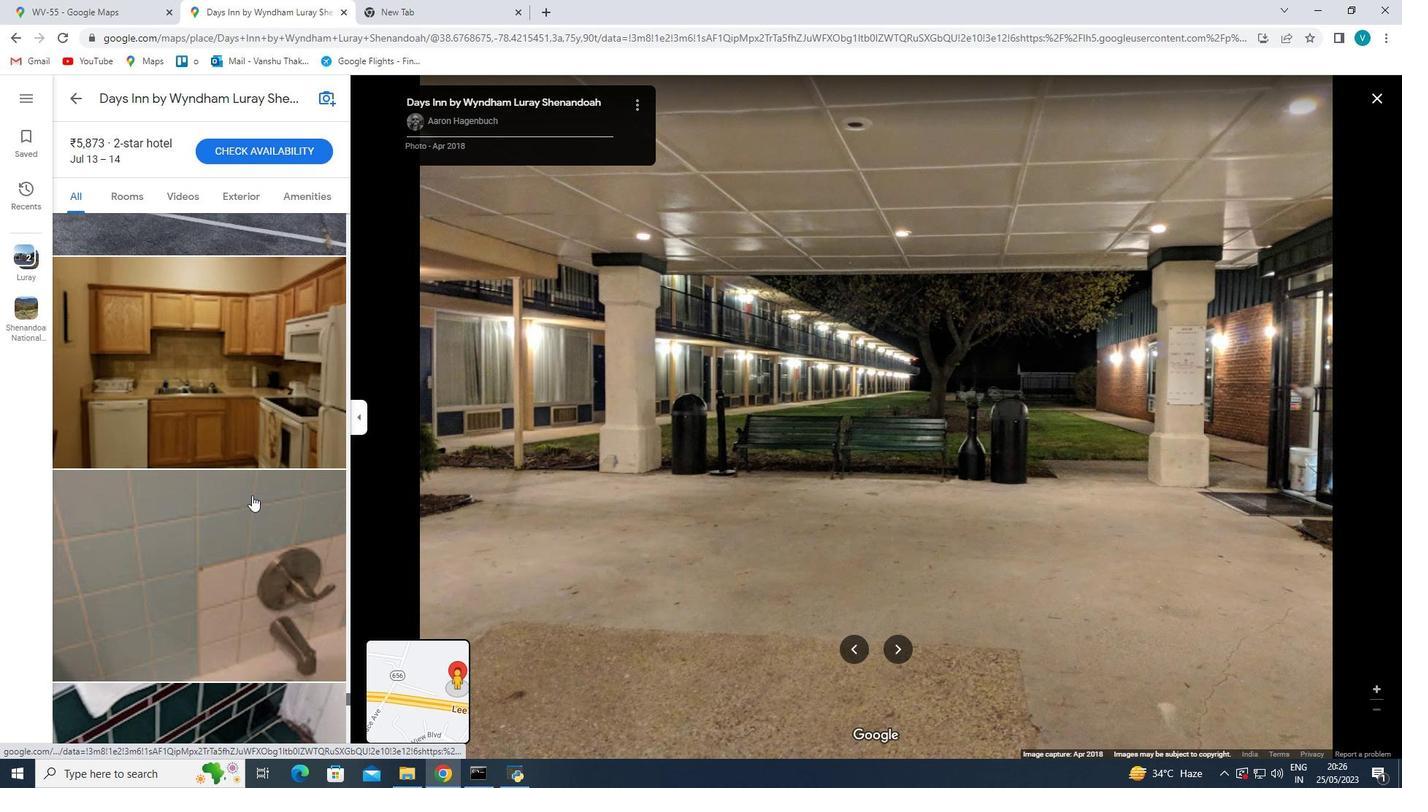 
Action: Mouse scrolled (251, 495) with delta (0, 0)
Screenshot: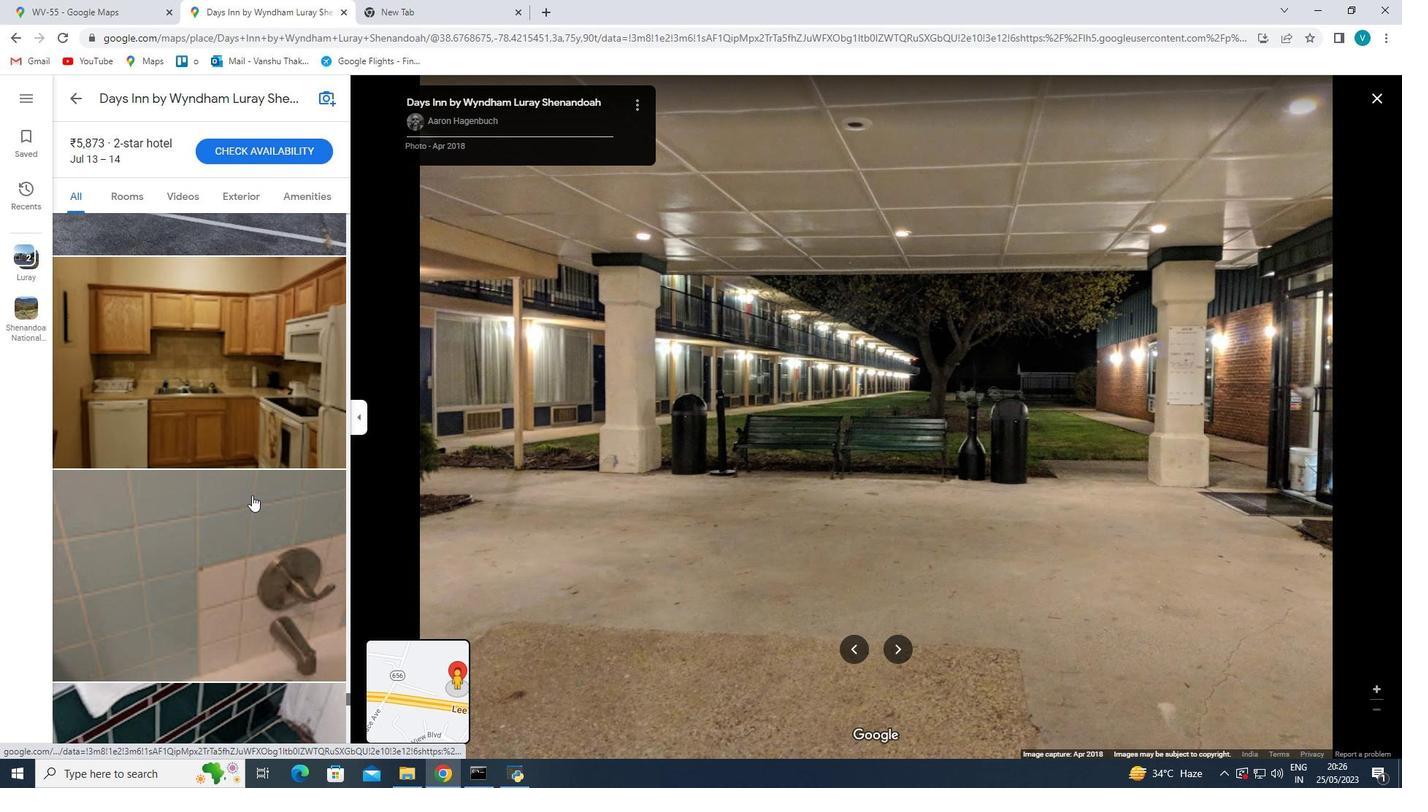 
Action: Mouse scrolled (251, 495) with delta (0, 0)
Screenshot: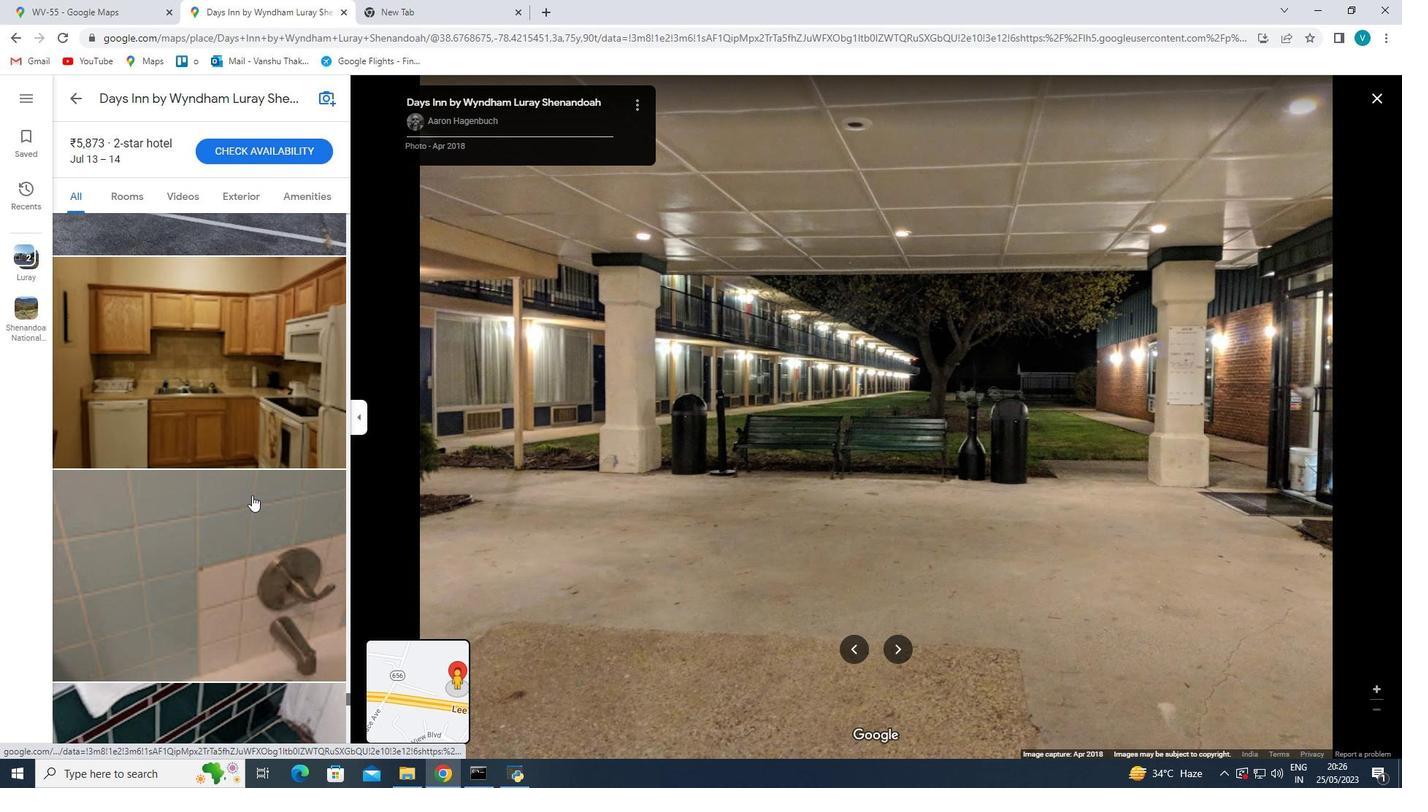 
Action: Mouse scrolled (251, 495) with delta (0, 0)
Screenshot: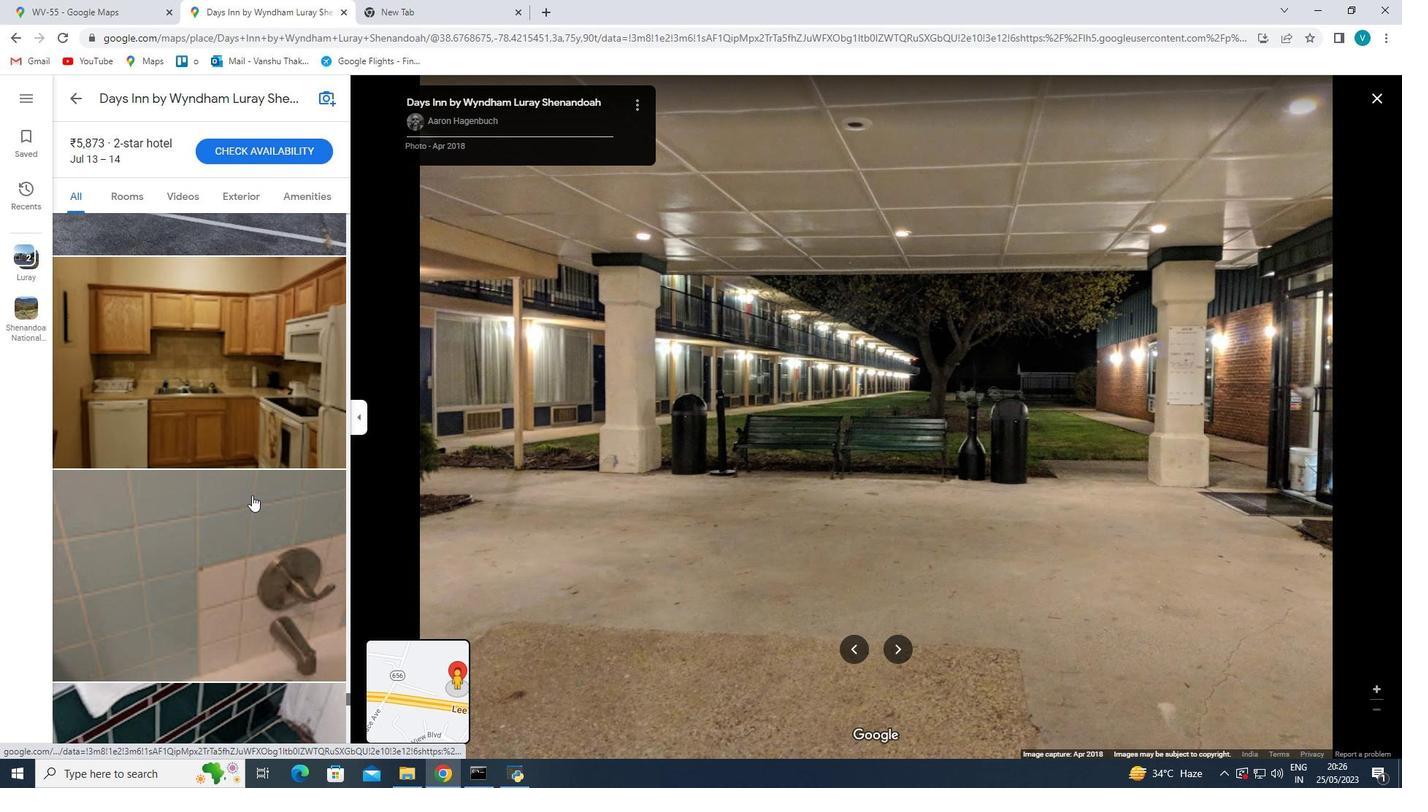 
Action: Mouse scrolled (251, 495) with delta (0, 0)
Screenshot: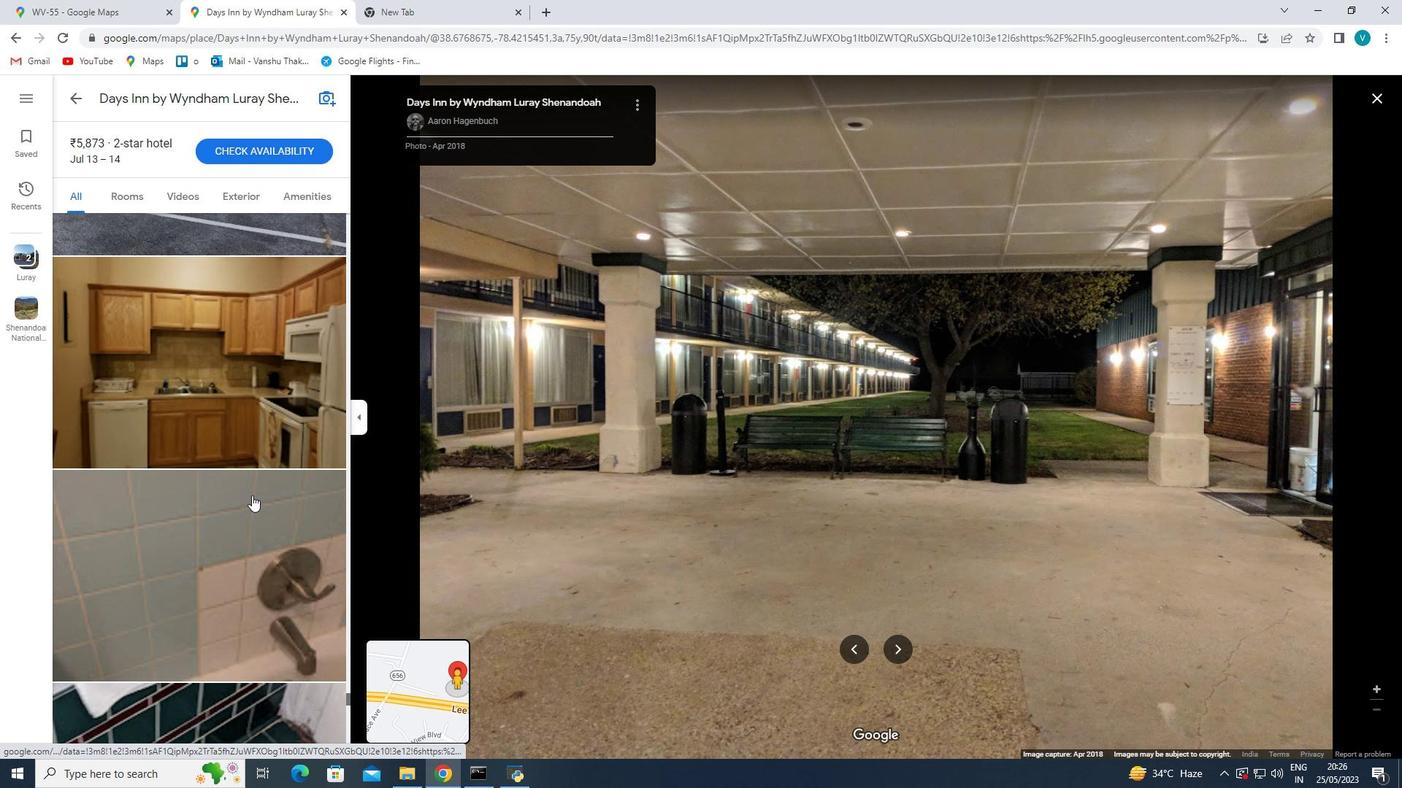 
Action: Mouse scrolled (251, 495) with delta (0, 0)
Screenshot: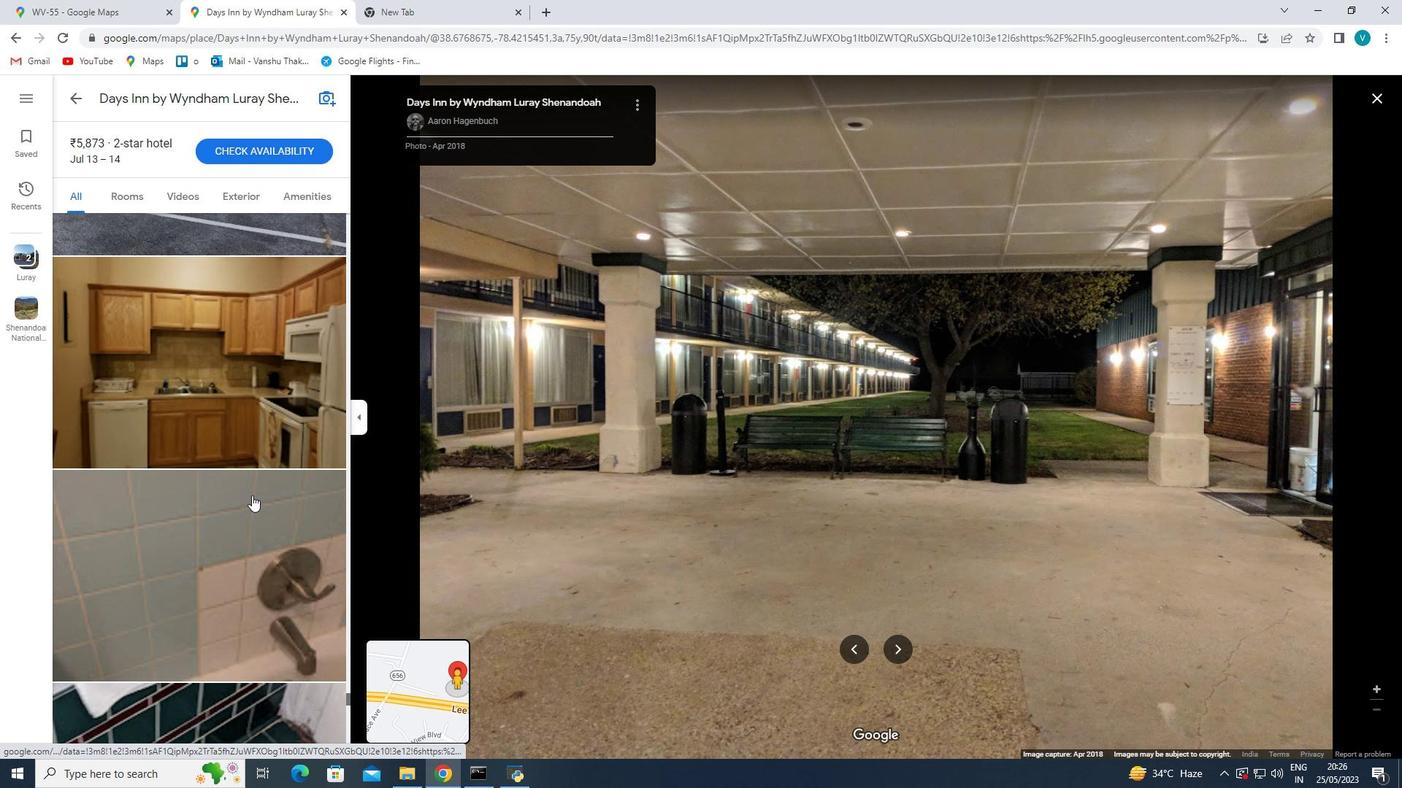 
Action: Mouse scrolled (251, 495) with delta (0, 0)
Screenshot: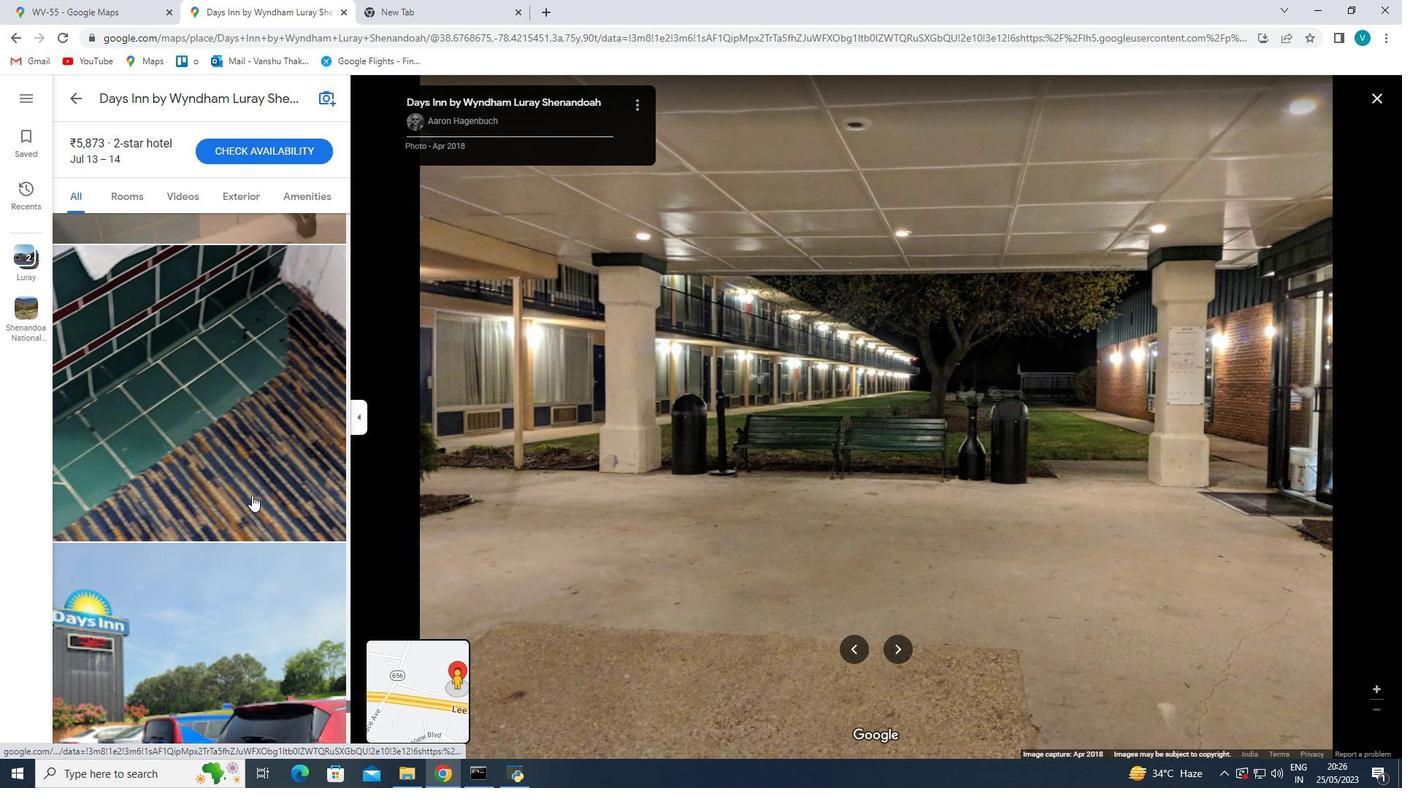 
Action: Mouse scrolled (251, 495) with delta (0, 0)
Screenshot: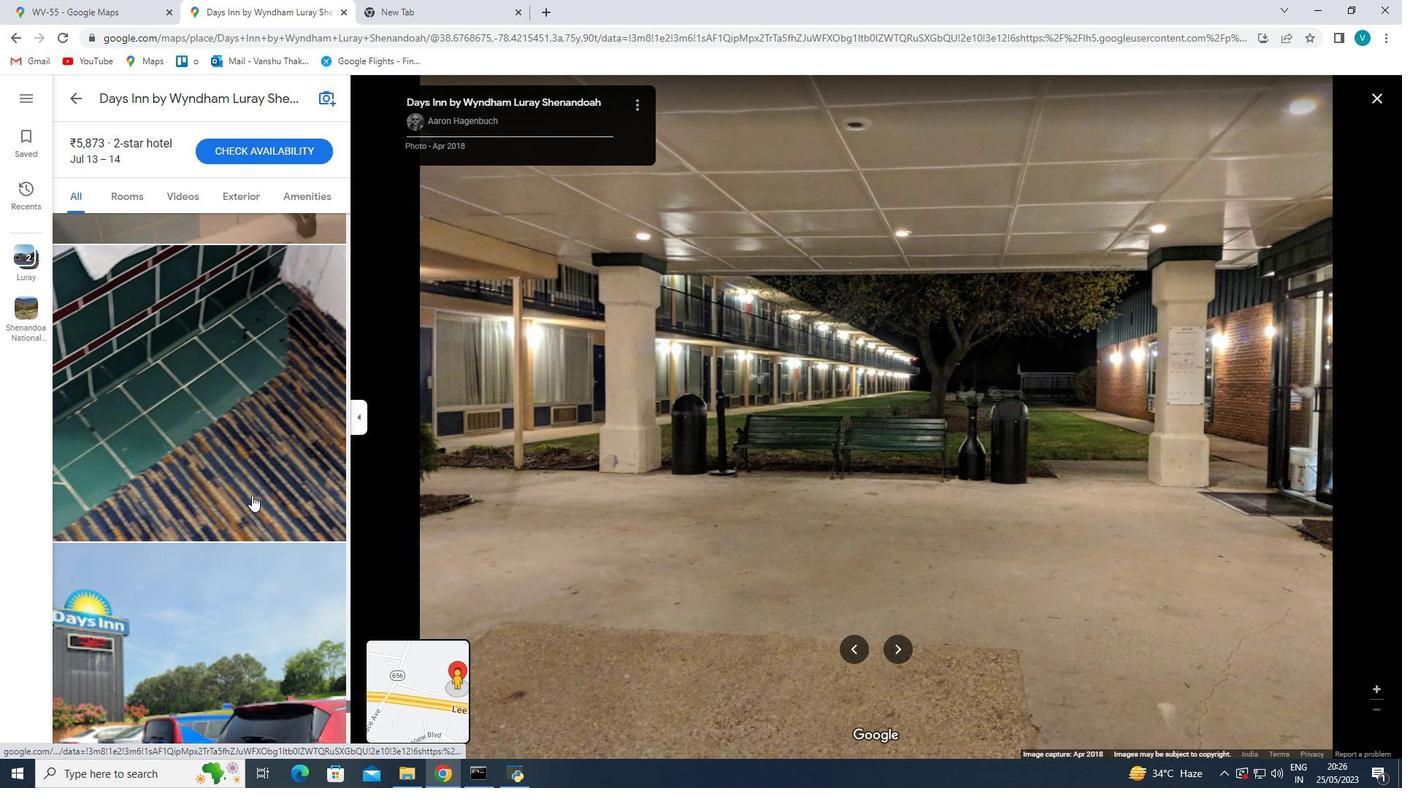 
Action: Mouse scrolled (251, 495) with delta (0, 0)
Screenshot: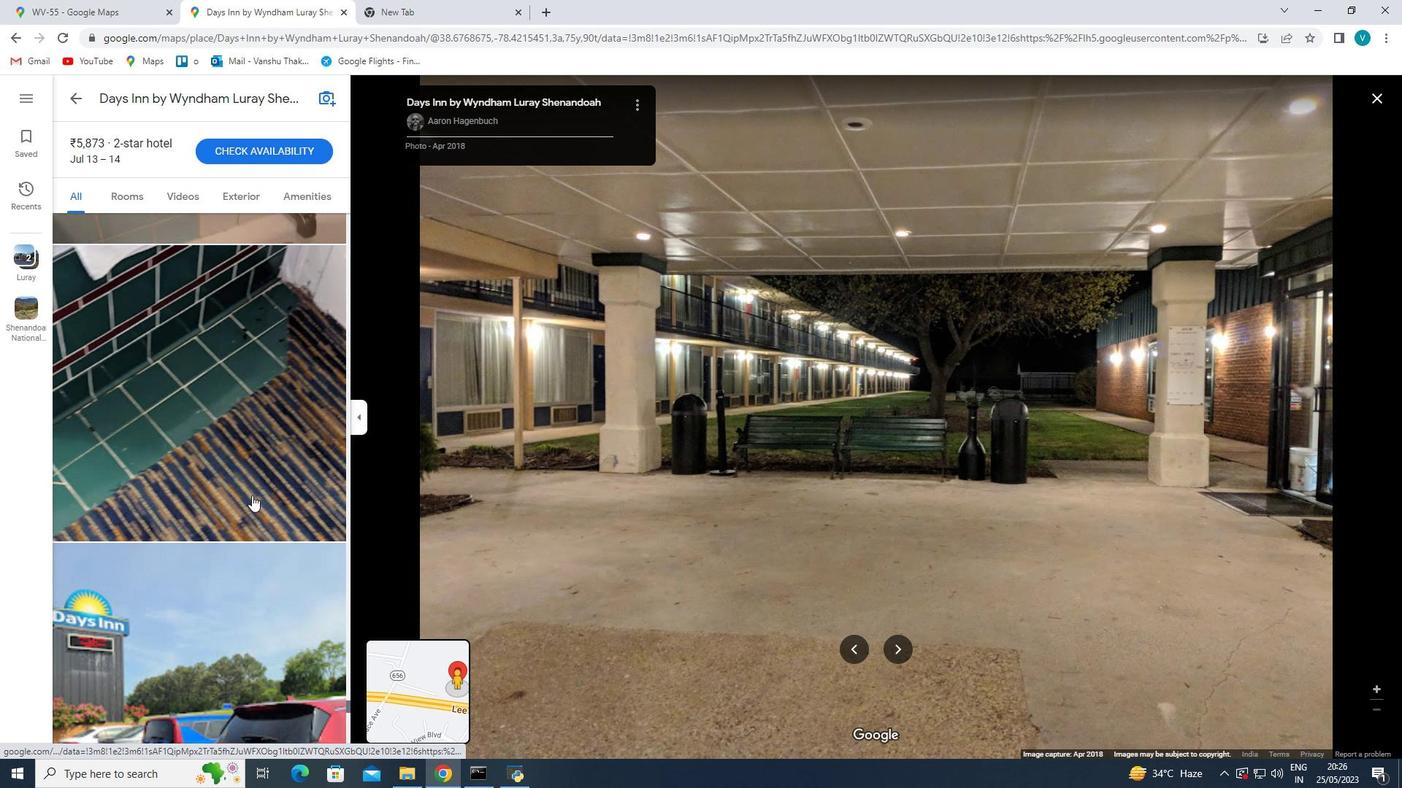 
Action: Mouse scrolled (251, 495) with delta (0, 0)
Screenshot: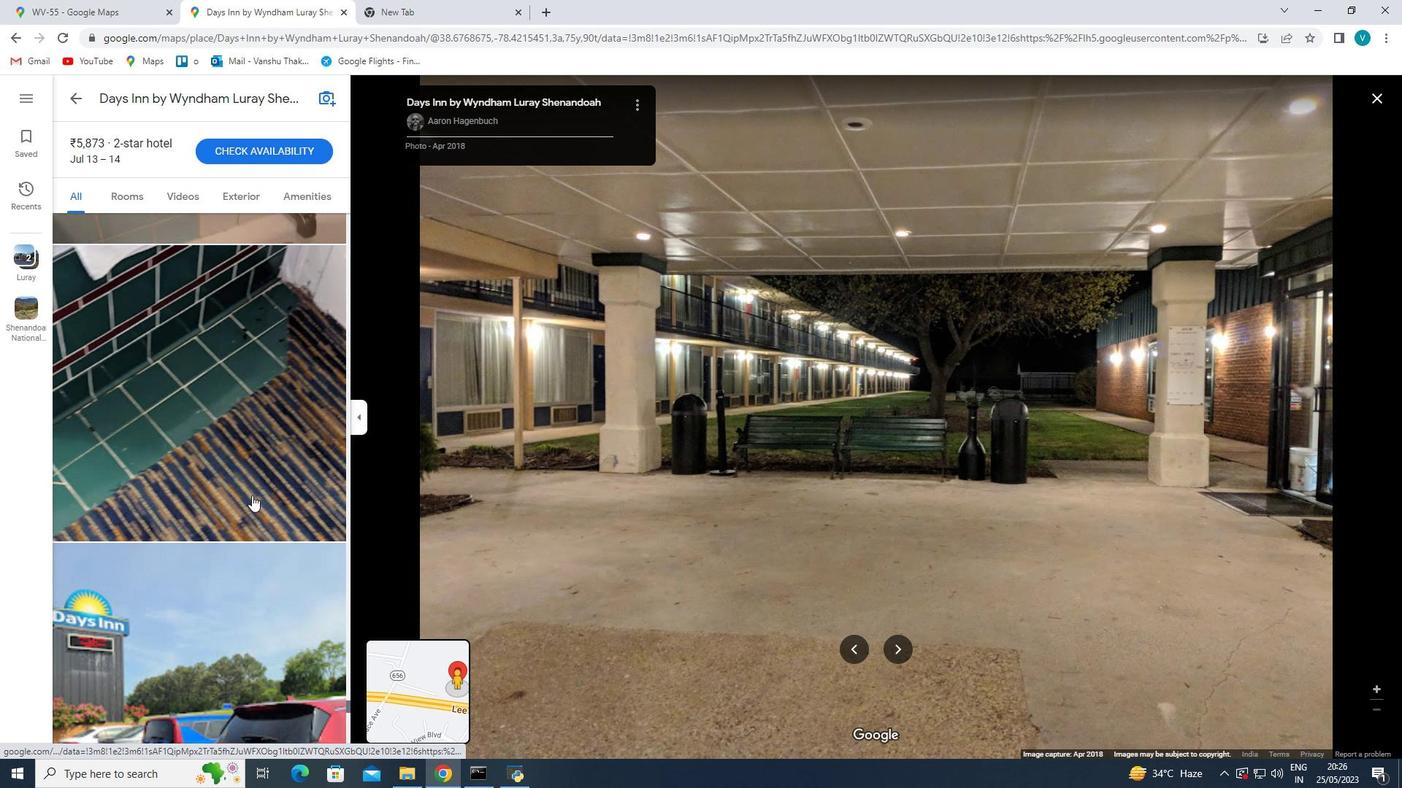 
Action: Mouse scrolled (251, 495) with delta (0, 0)
Screenshot: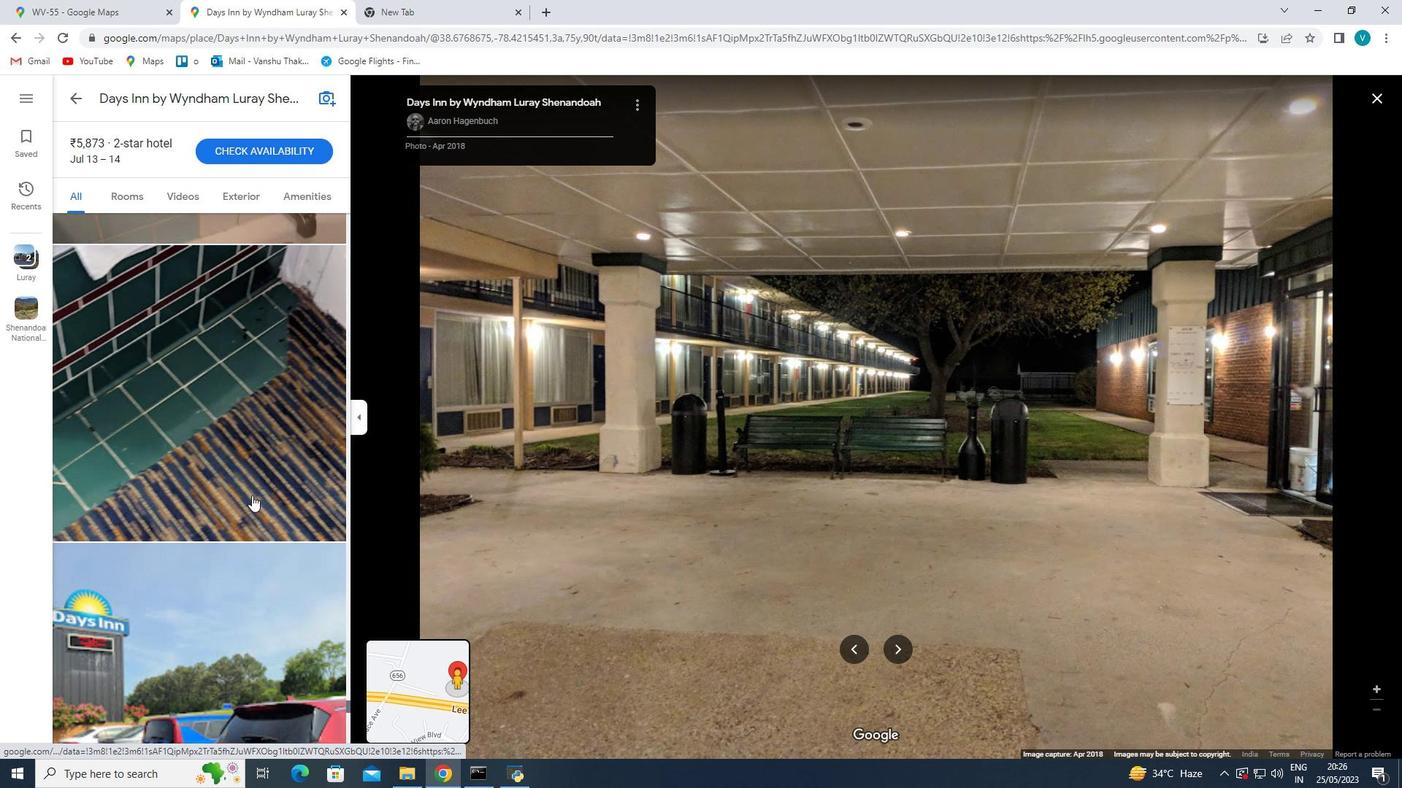 
Action: Mouse scrolled (251, 495) with delta (0, 0)
Screenshot: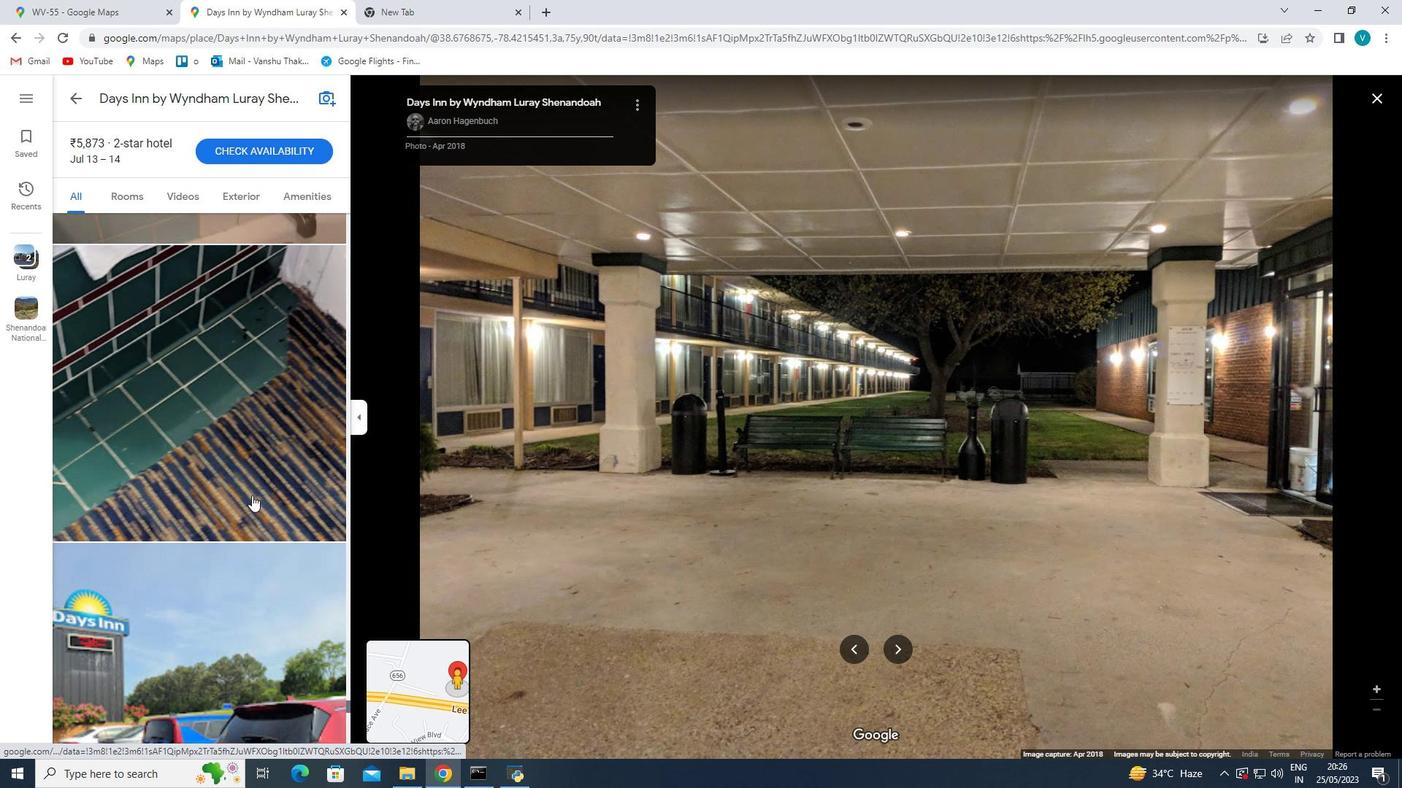 
Action: Mouse scrolled (251, 495) with delta (0, 0)
Screenshot: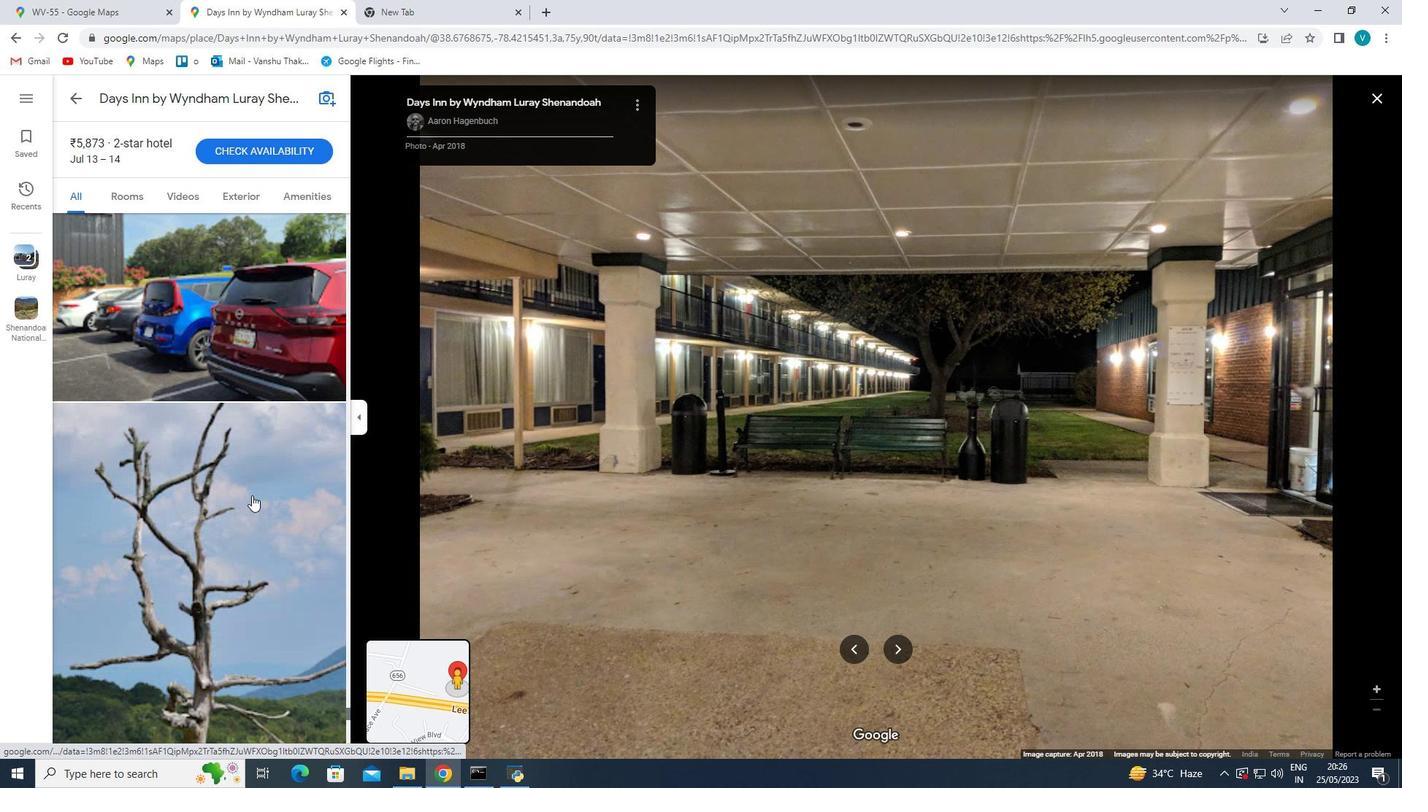 
Action: Mouse scrolled (251, 495) with delta (0, 0)
Screenshot: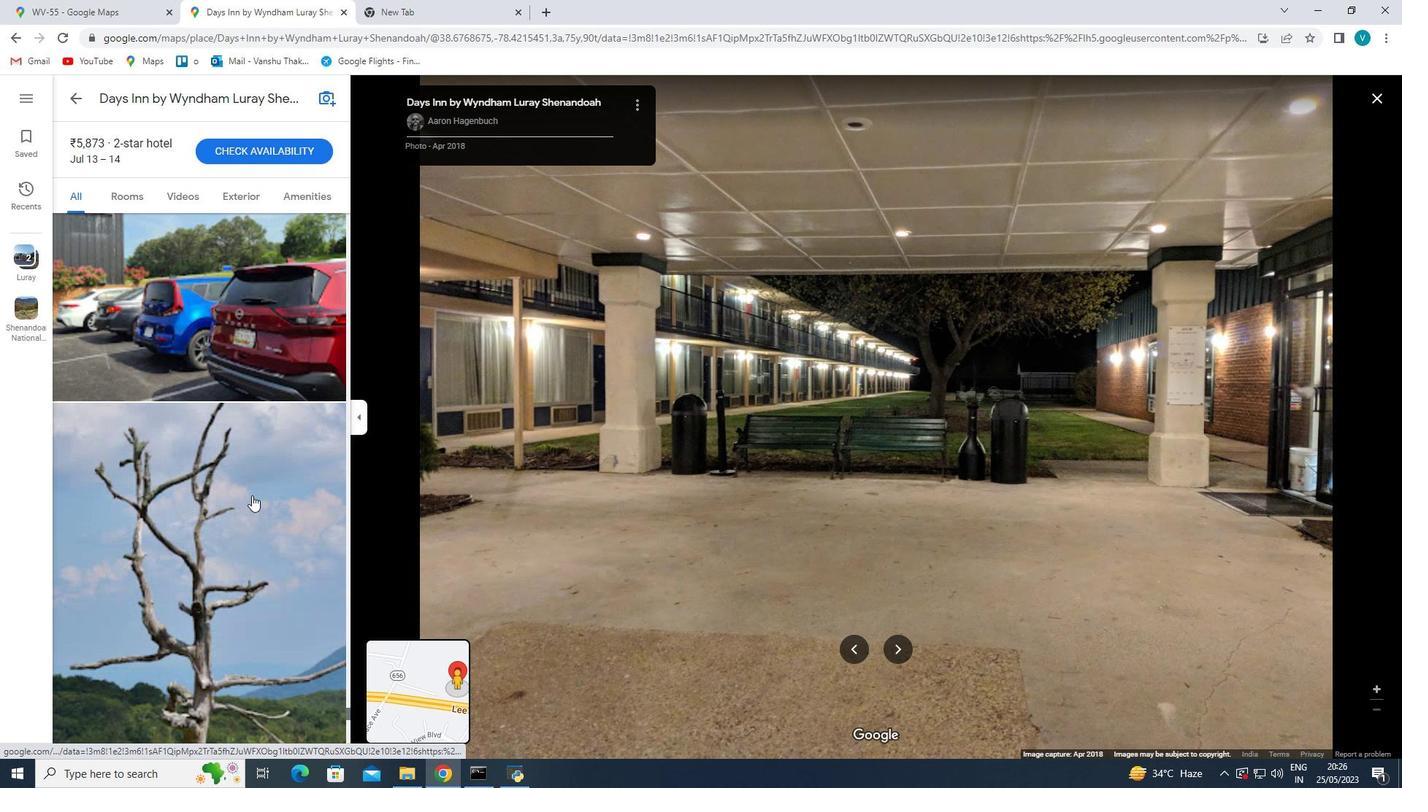 
Action: Mouse scrolled (251, 494) with delta (0, -1)
Screenshot: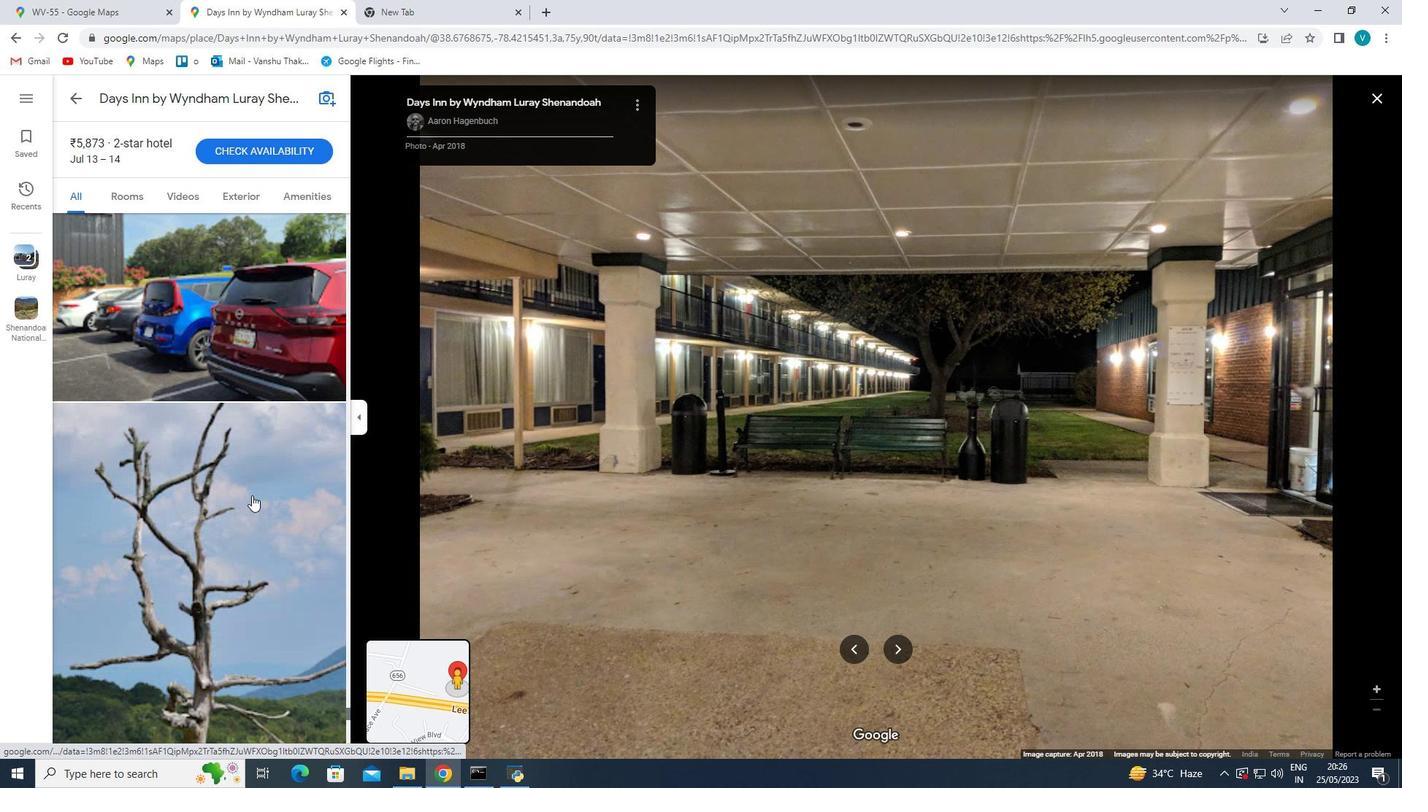 
Action: Mouse scrolled (251, 495) with delta (0, 0)
Screenshot: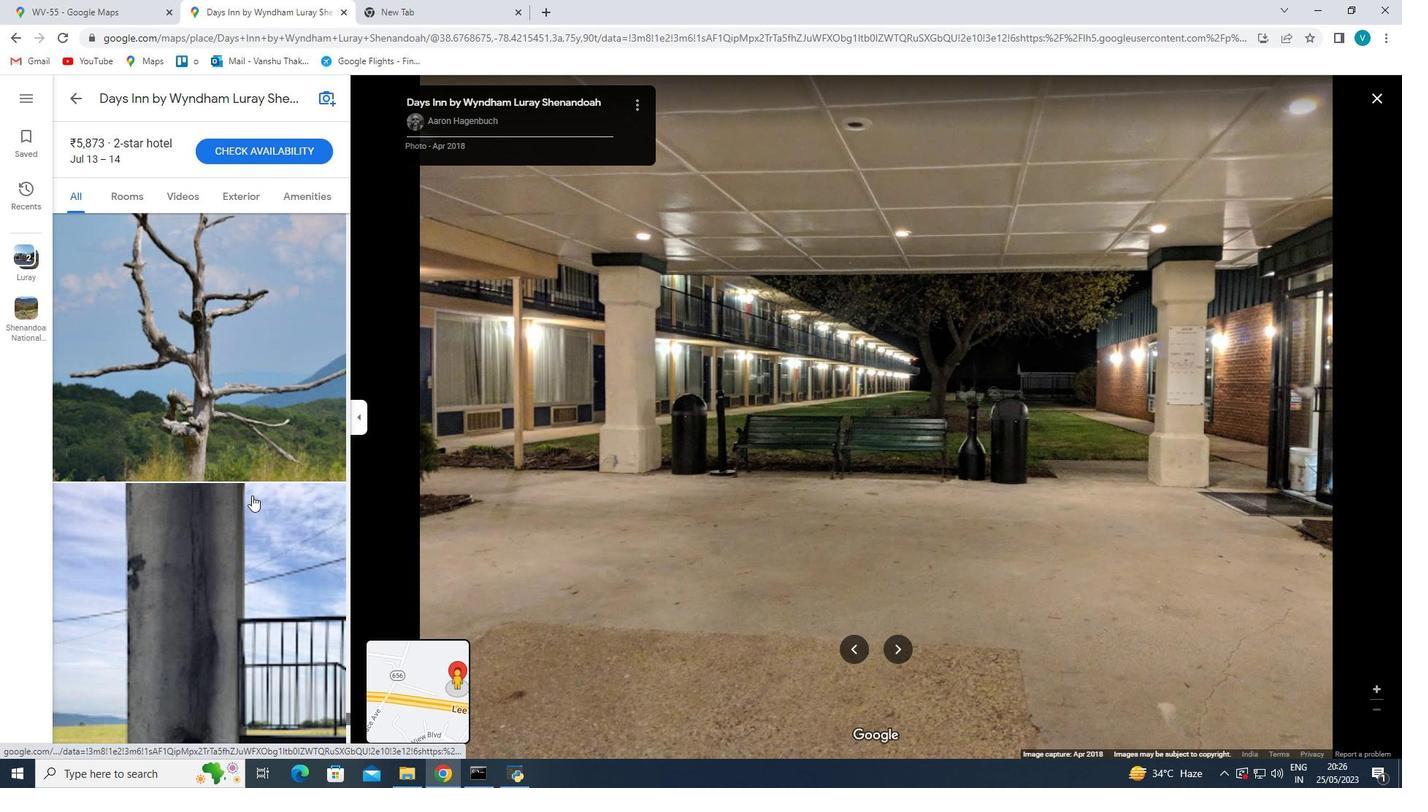 
Action: Mouse scrolled (251, 495) with delta (0, 0)
Screenshot: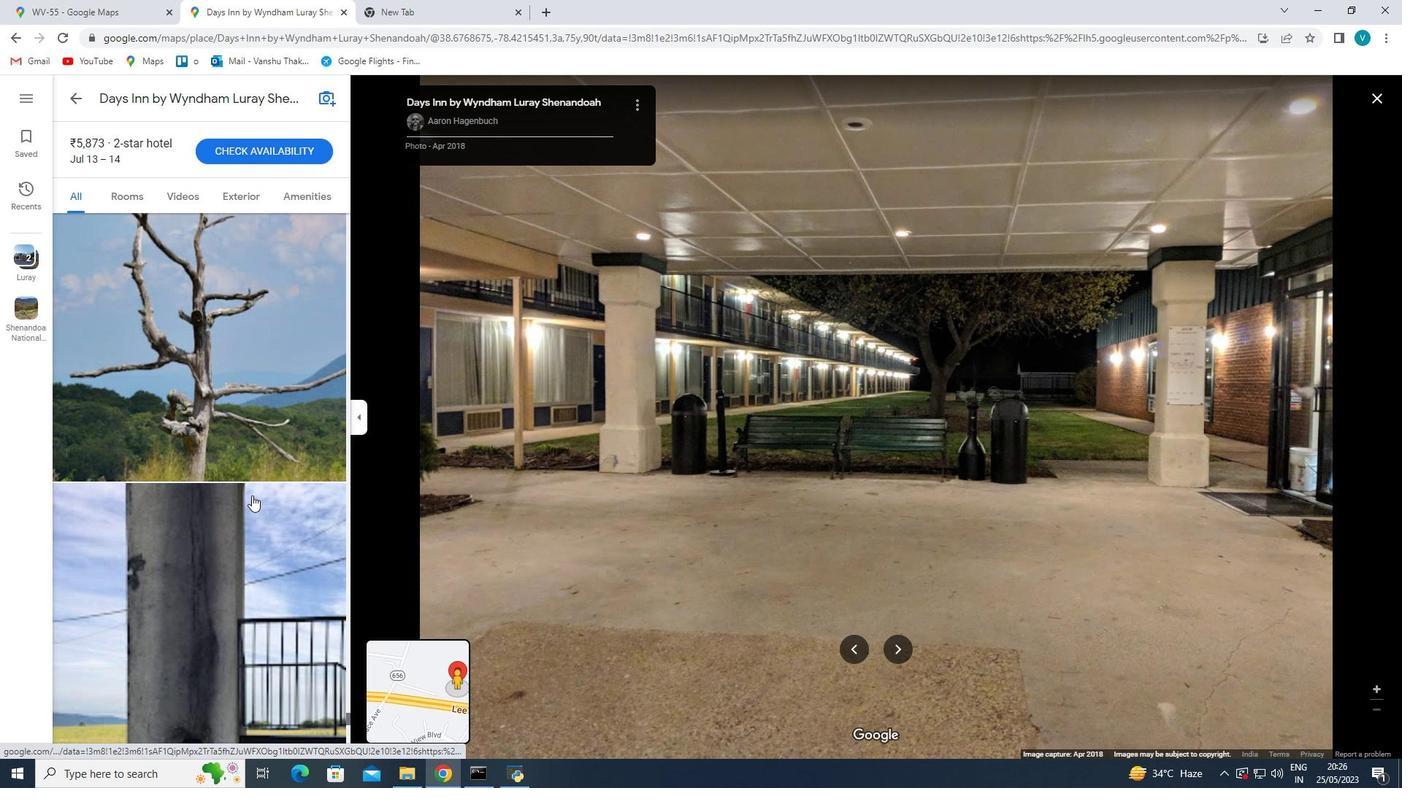 
Action: Mouse scrolled (251, 495) with delta (0, 0)
Screenshot: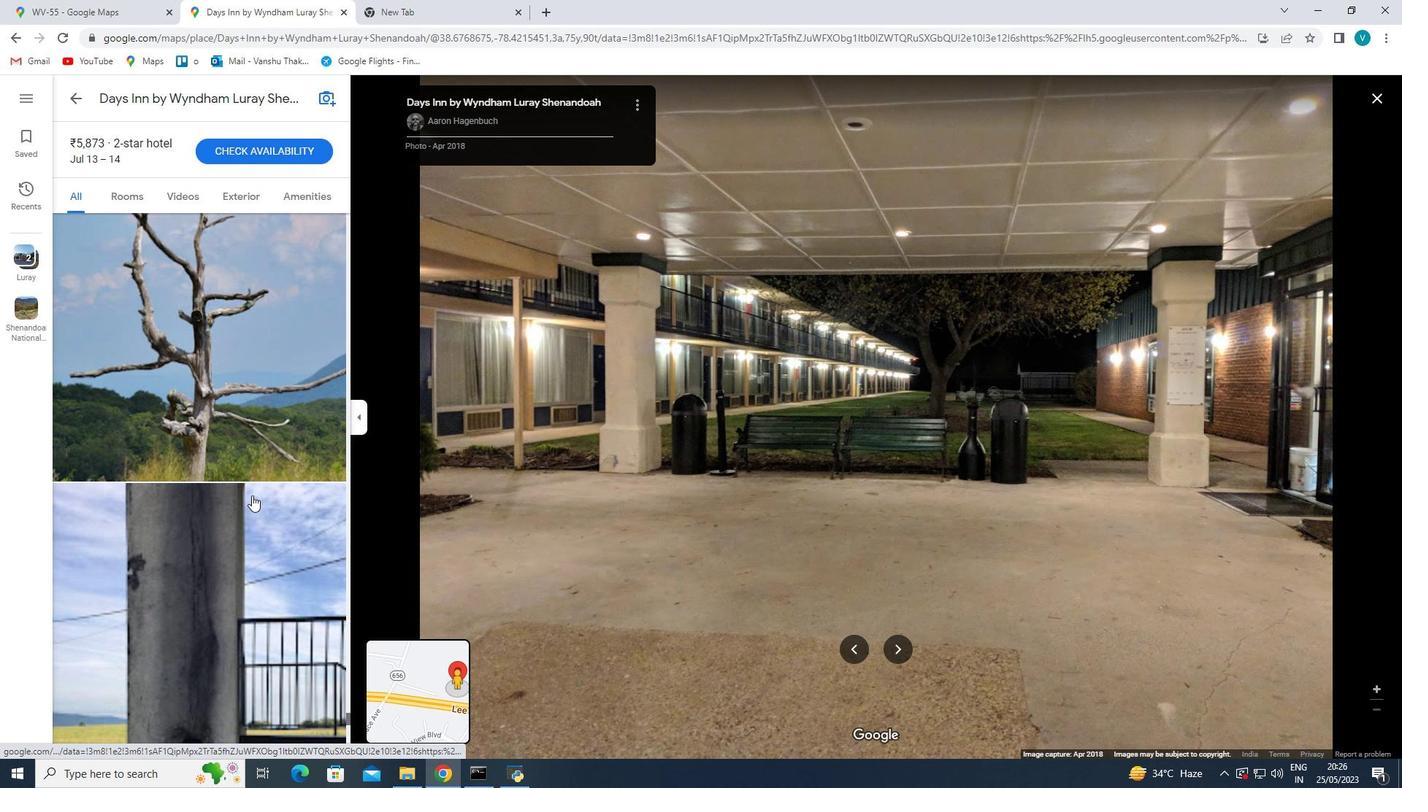 
Action: Mouse scrolled (251, 495) with delta (0, 0)
Screenshot: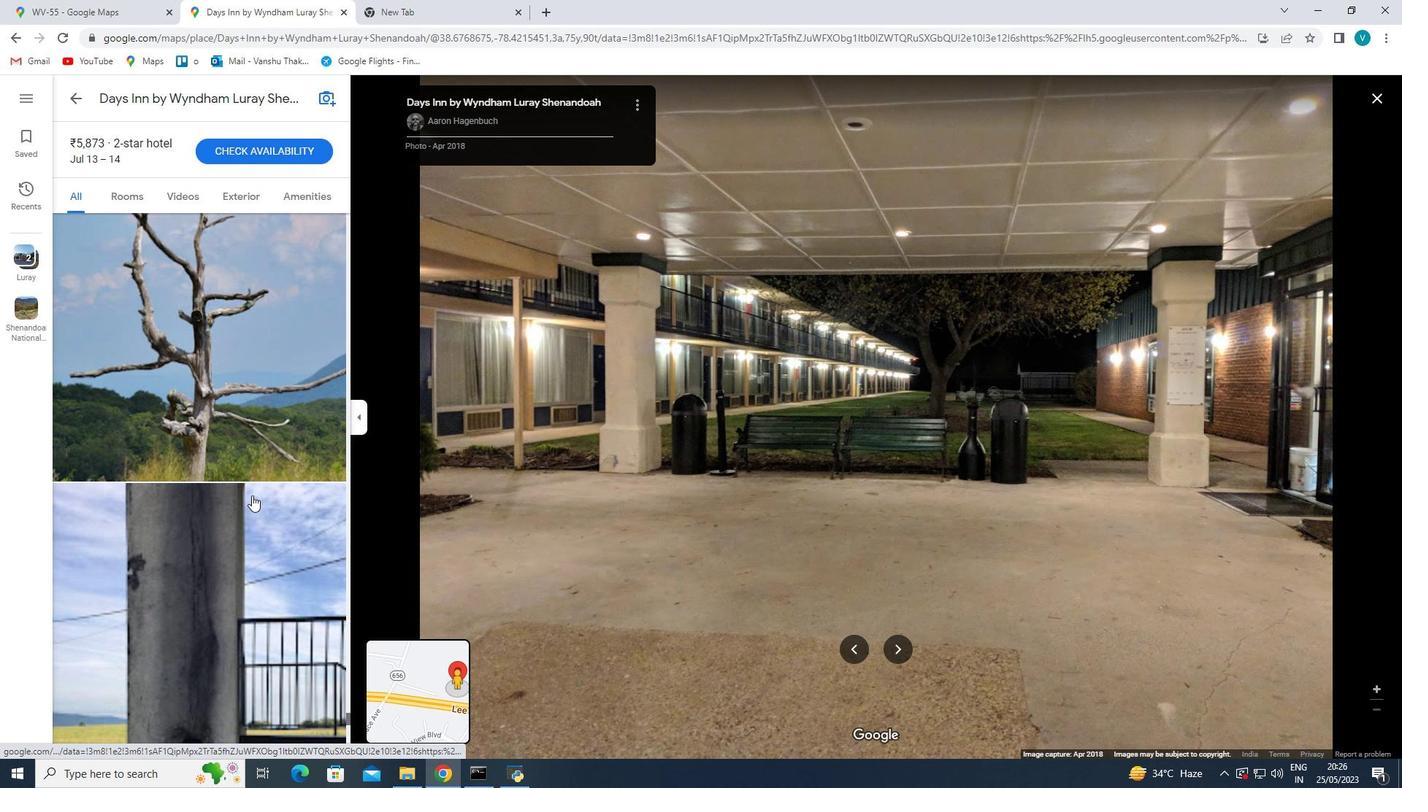 
Action: Mouse scrolled (251, 495) with delta (0, 0)
Screenshot: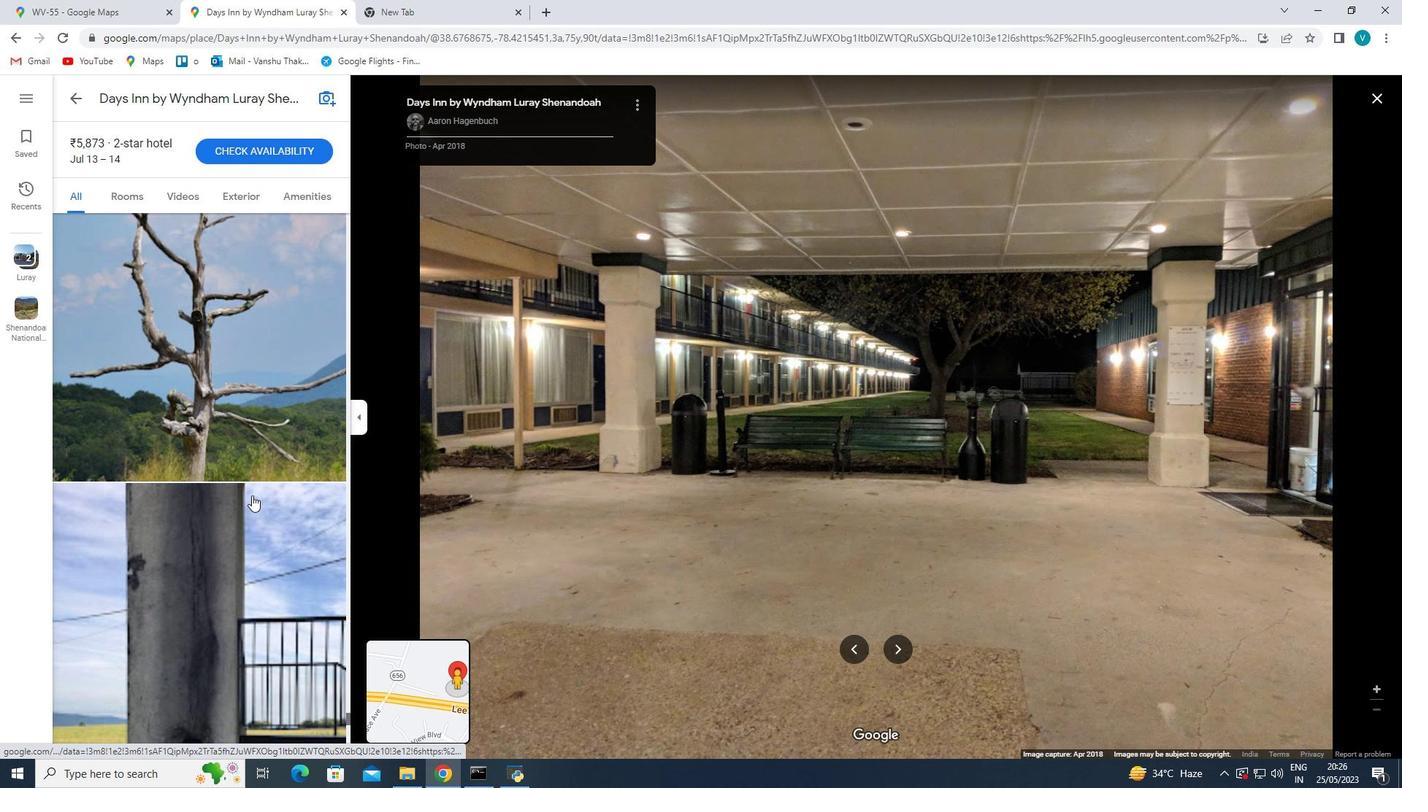 
Action: Mouse scrolled (251, 495) with delta (0, 0)
Screenshot: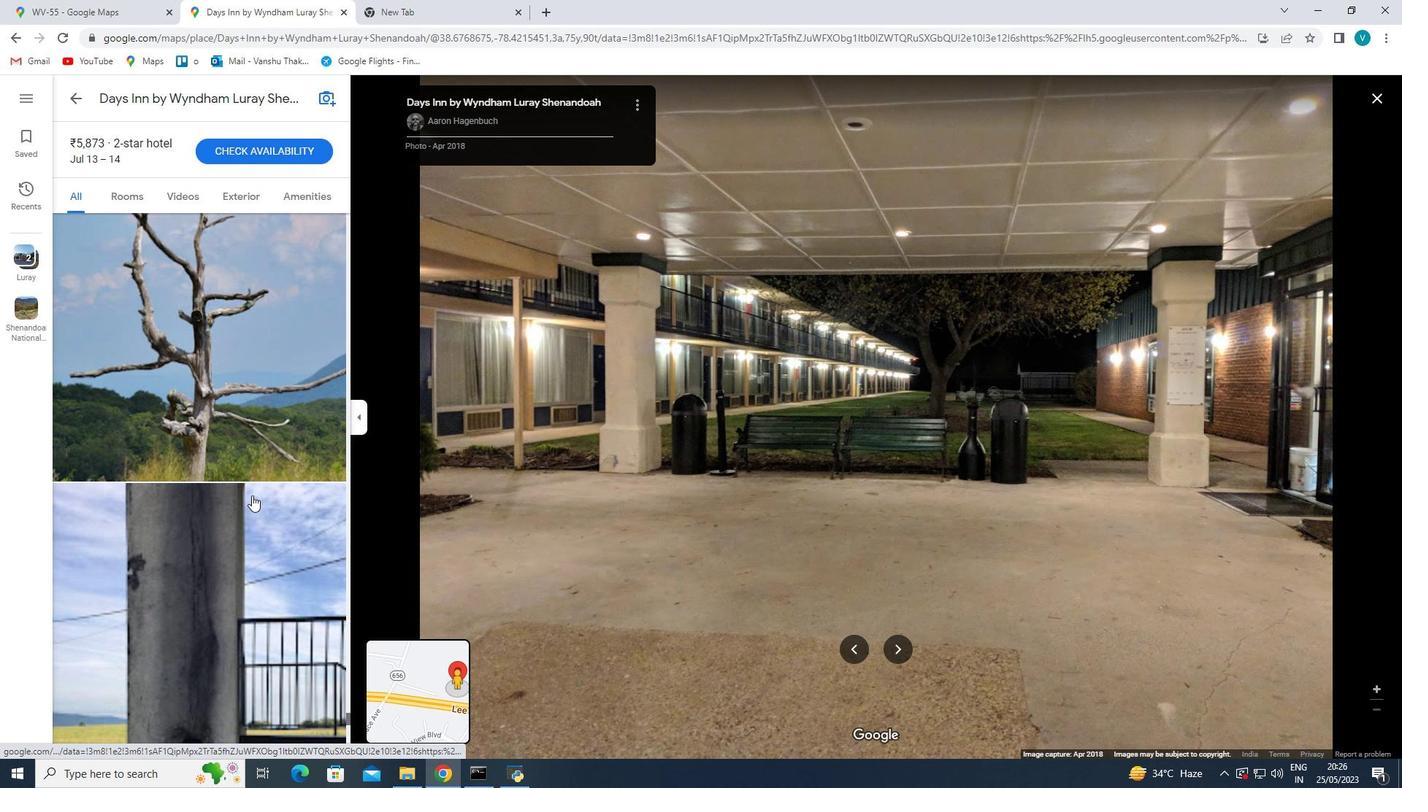 
Action: Mouse moved to (311, 466)
Screenshot: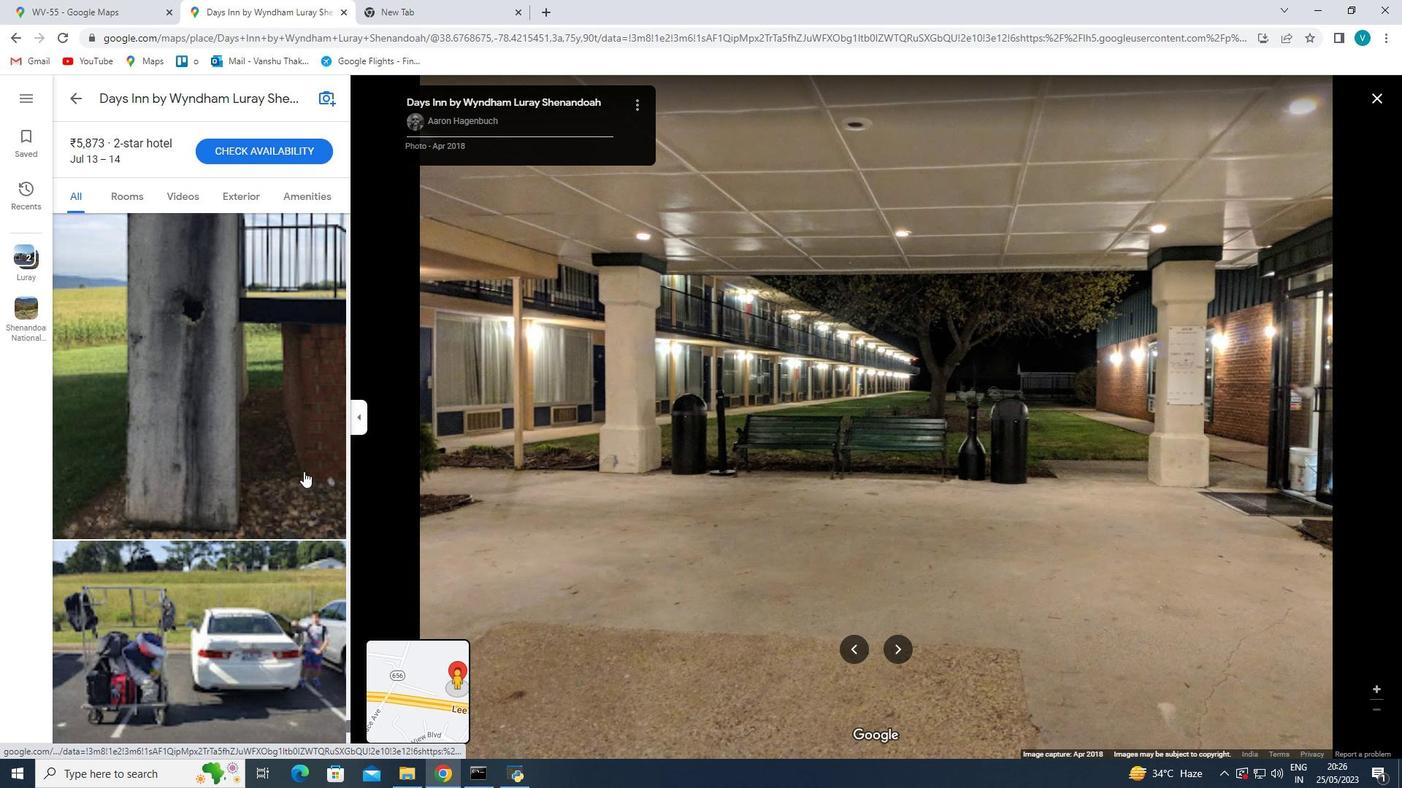 
Action: Mouse scrolled (311, 465) with delta (0, 0)
Screenshot: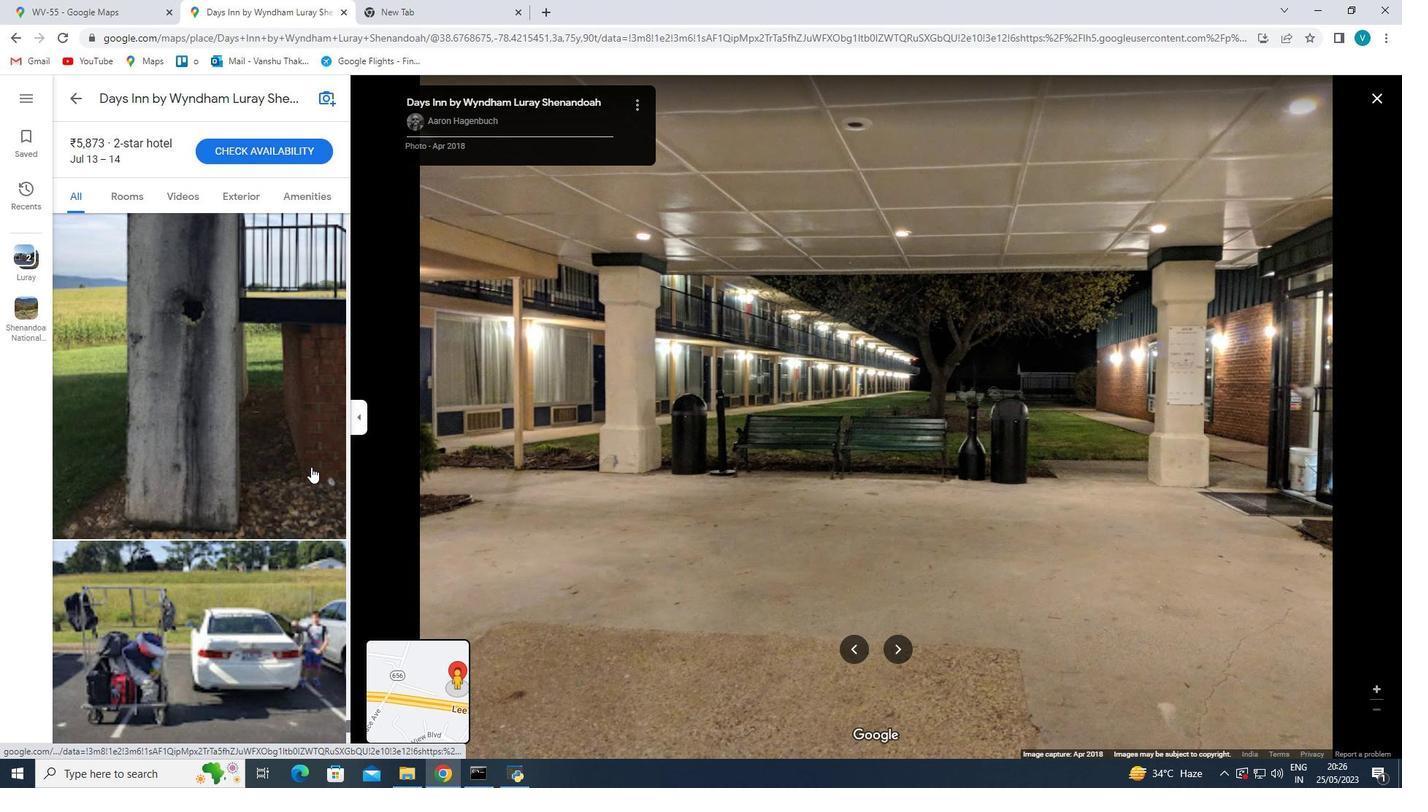 
Action: Mouse scrolled (311, 465) with delta (0, 0)
Screenshot: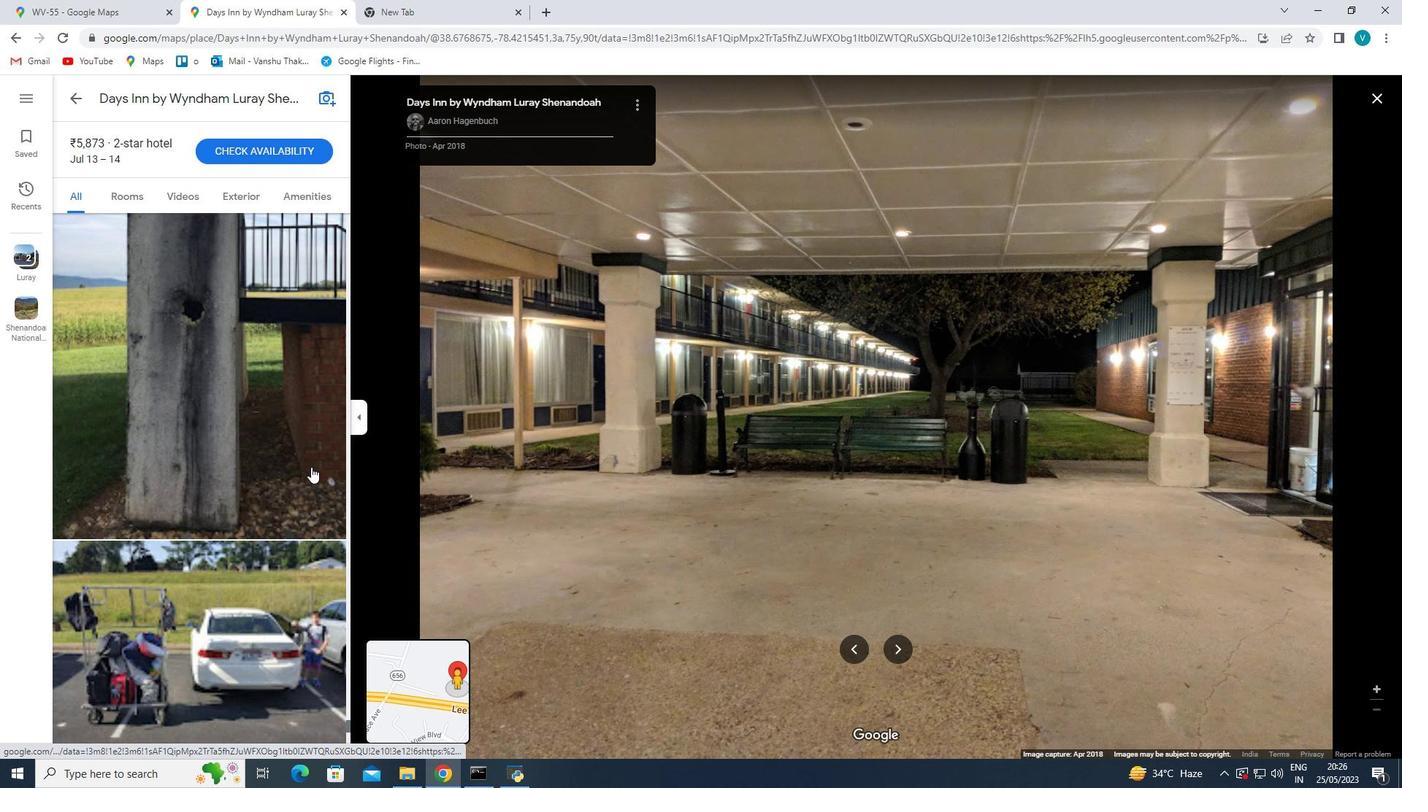 
Action: Mouse scrolled (311, 467) with delta (0, 0)
Screenshot: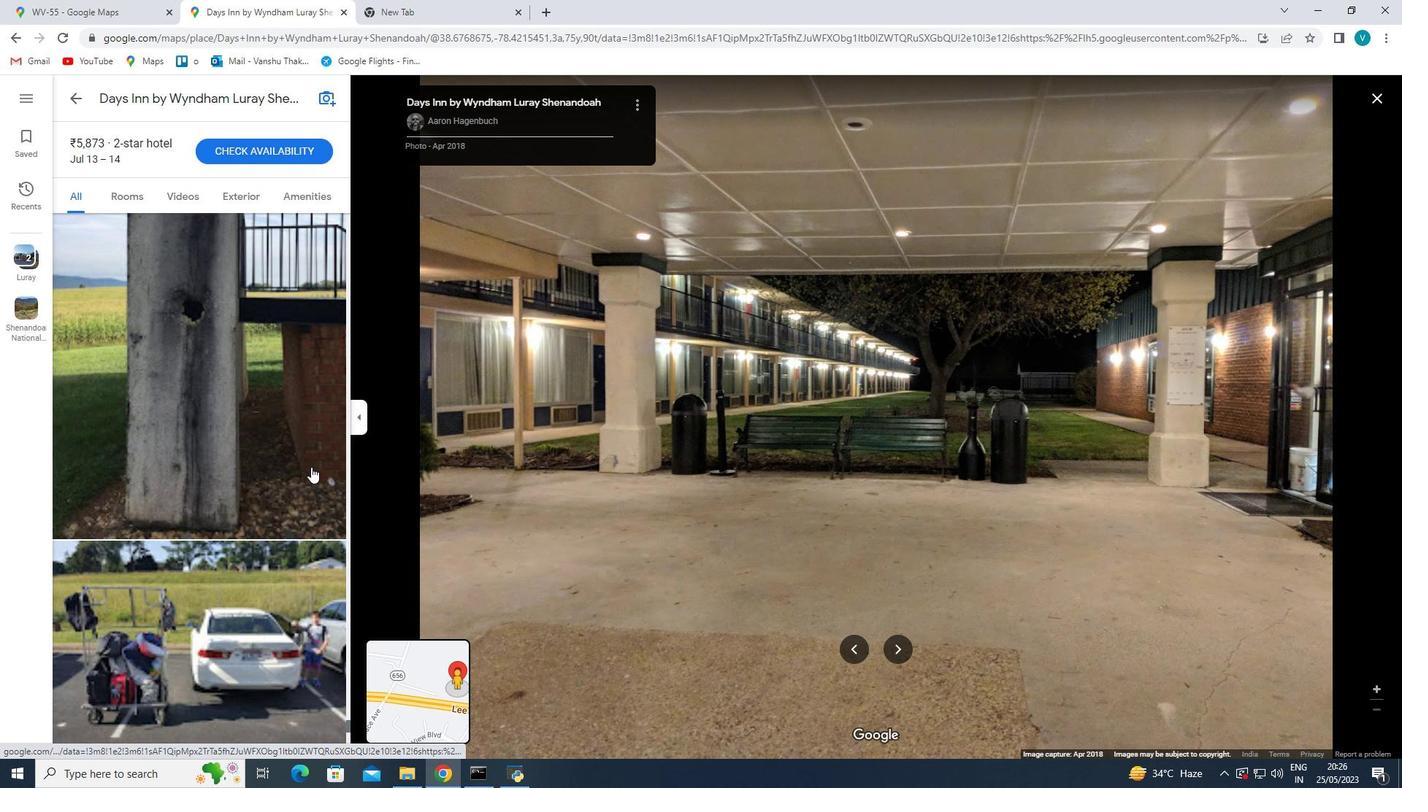 
Action: Mouse scrolled (311, 465) with delta (0, 0)
Screenshot: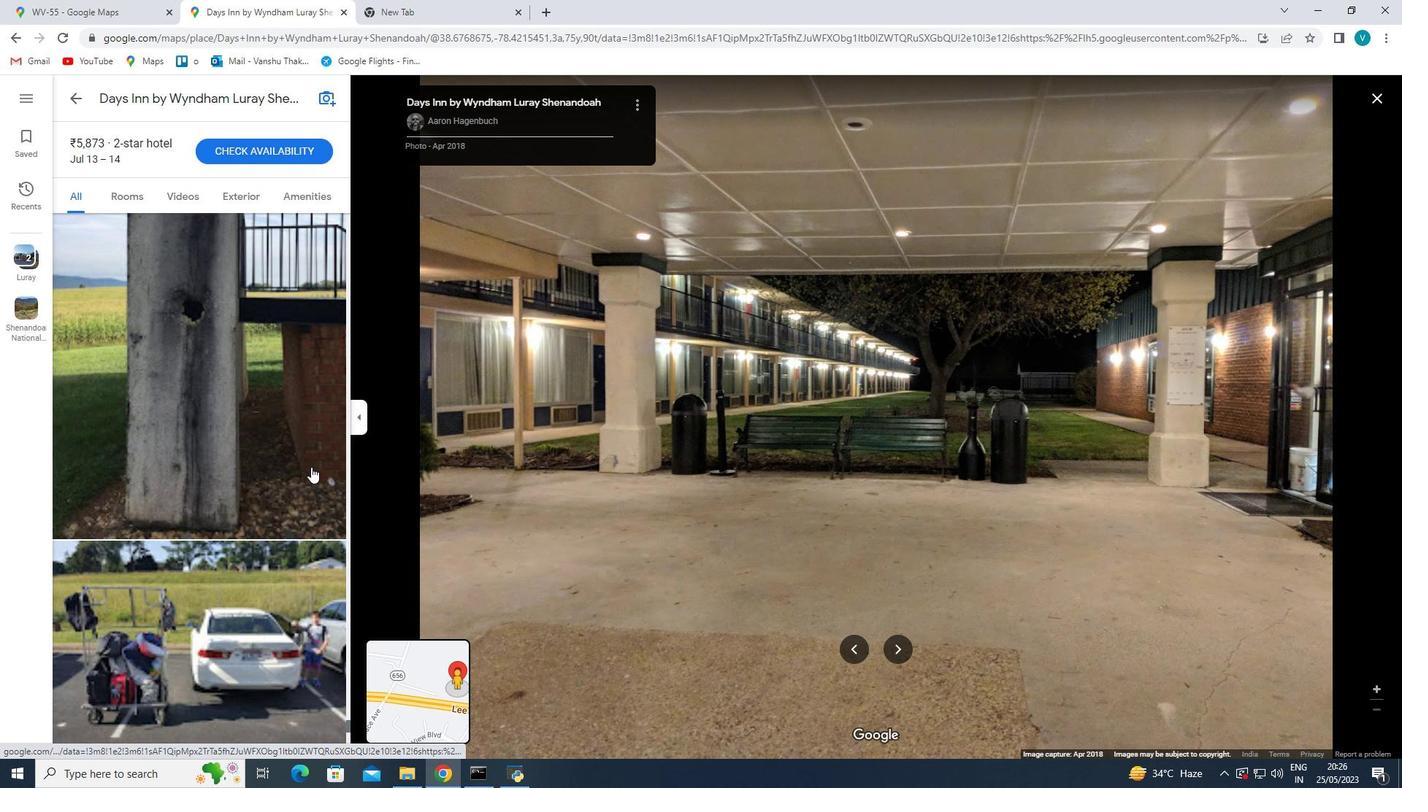 
Action: Mouse scrolled (311, 467) with delta (0, 0)
Screenshot: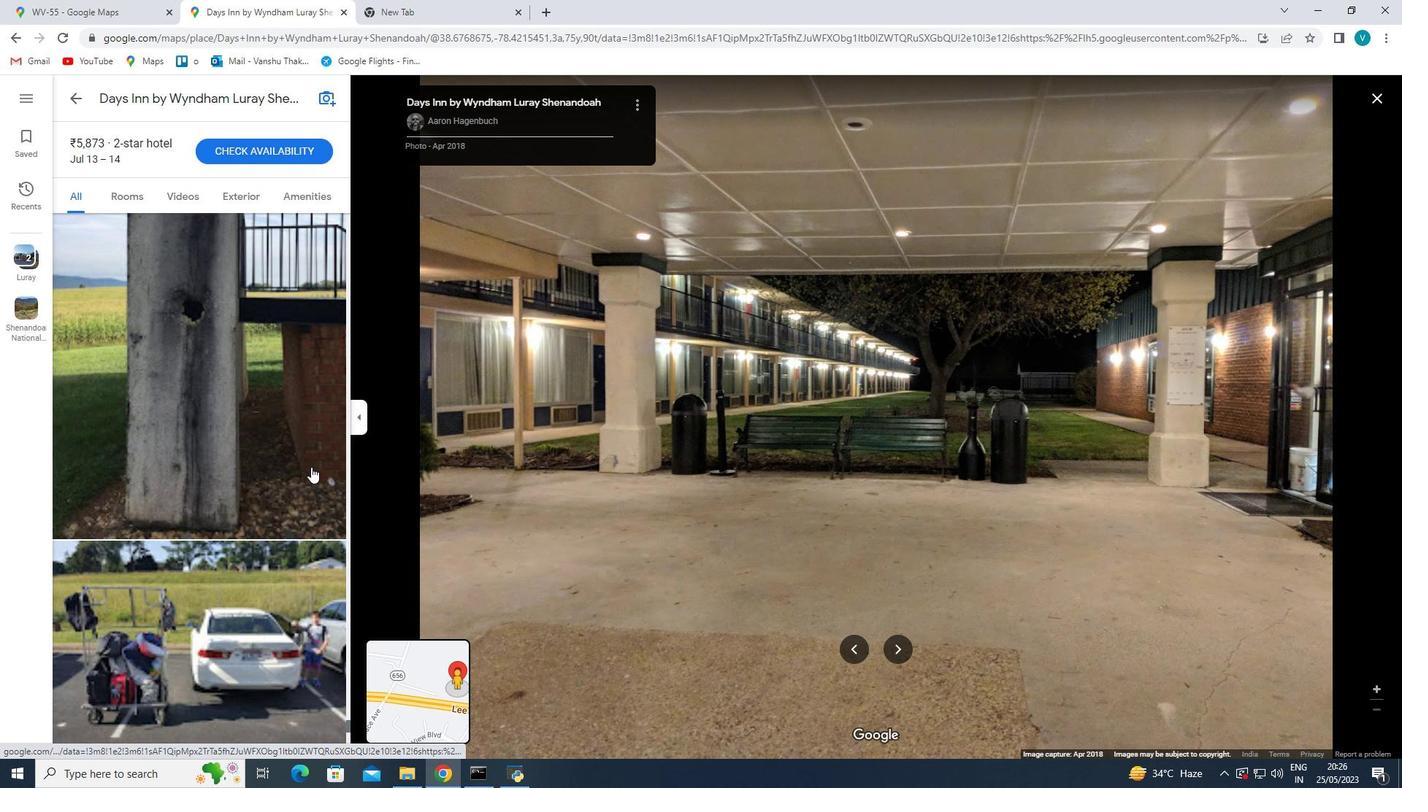
Action: Mouse moved to (307, 466)
Screenshot: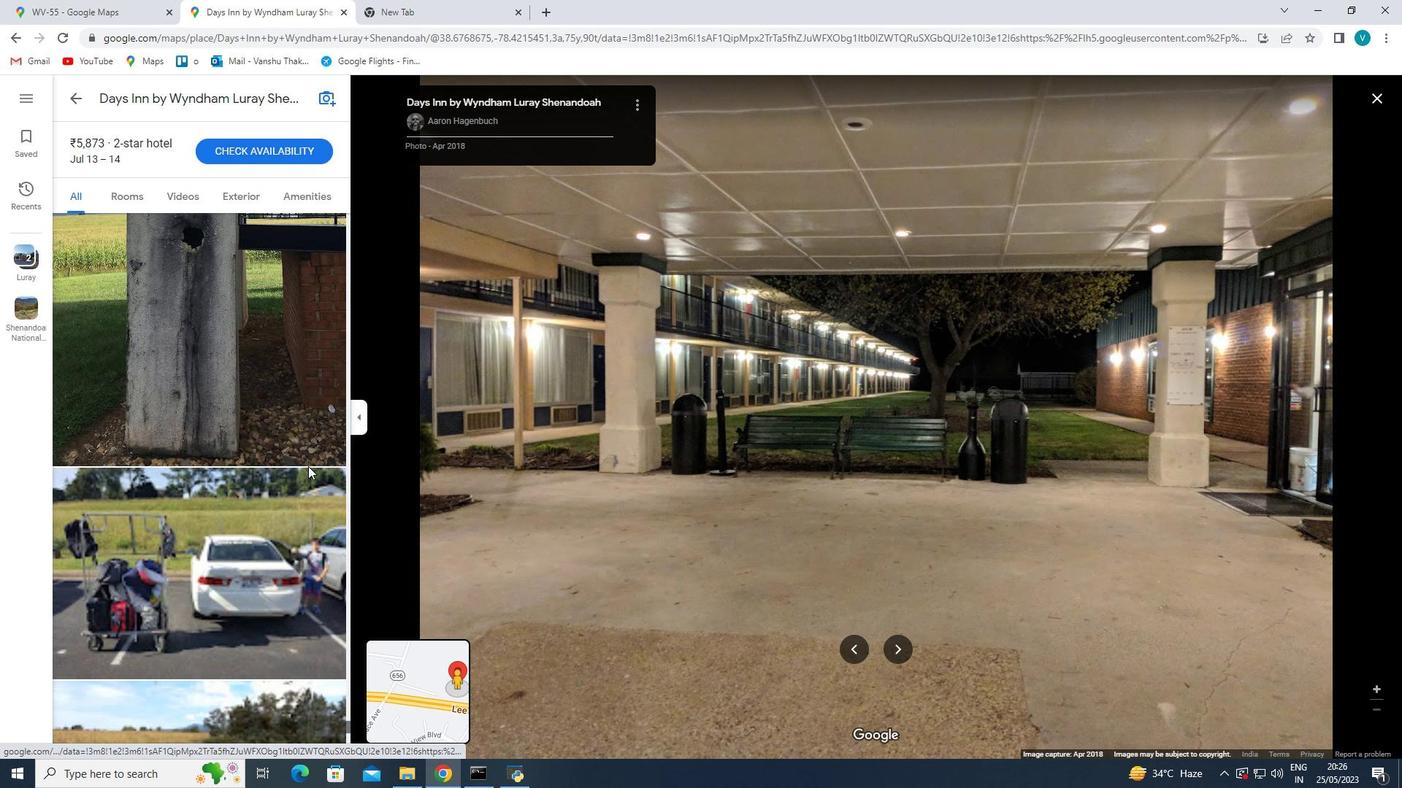 
Action: Mouse scrolled (307, 465) with delta (0, 0)
Screenshot: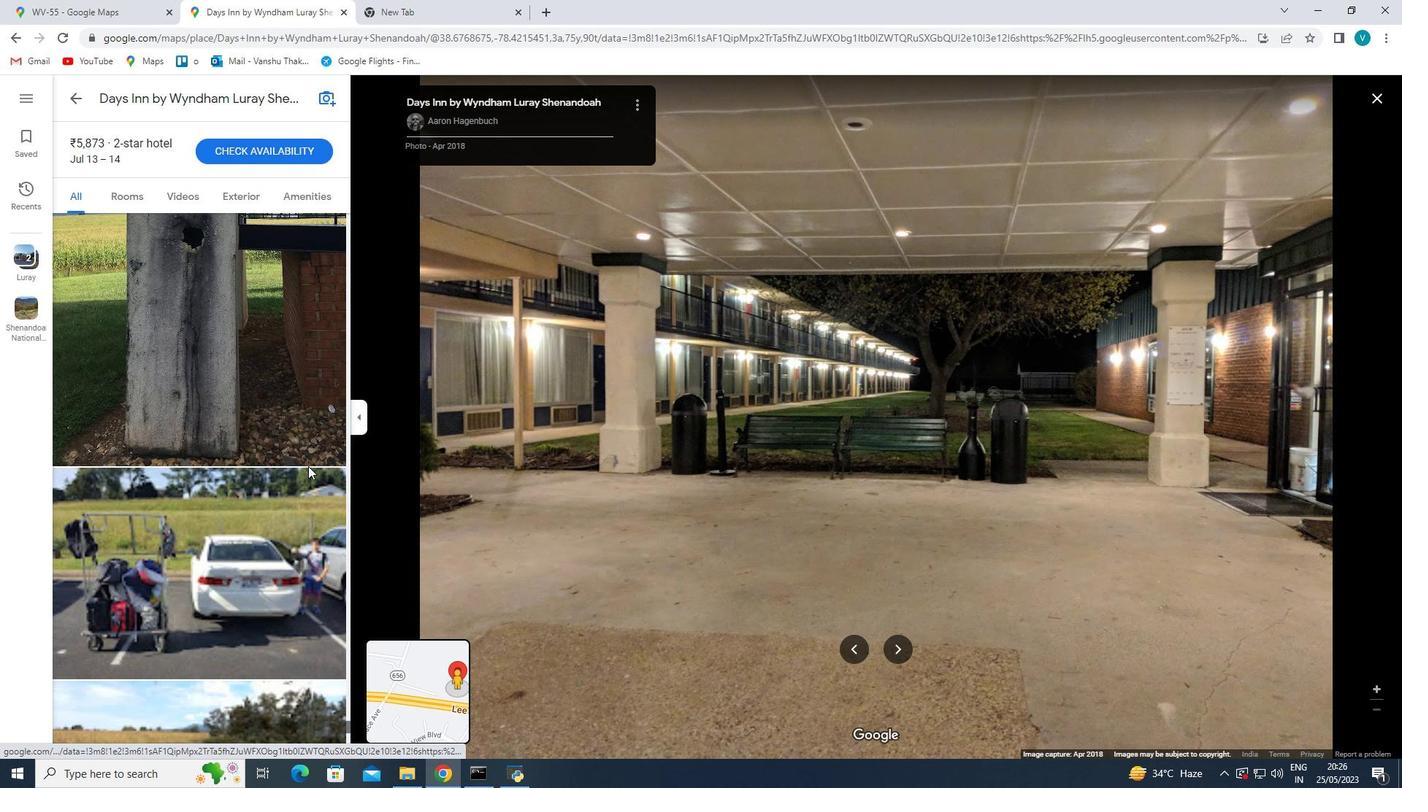 
Action: Mouse scrolled (307, 465) with delta (0, 0)
Screenshot: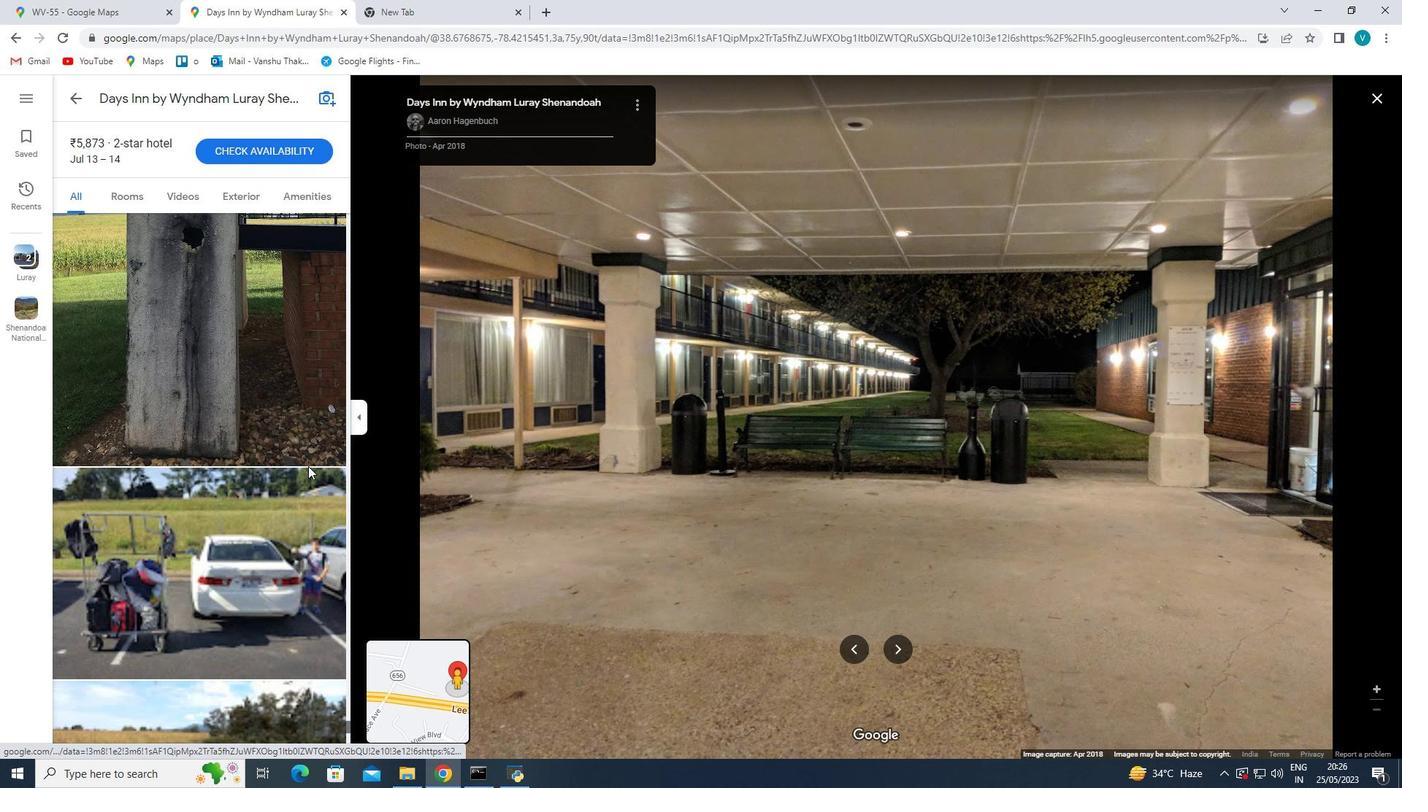 
Action: Mouse scrolled (307, 465) with delta (0, 0)
Screenshot: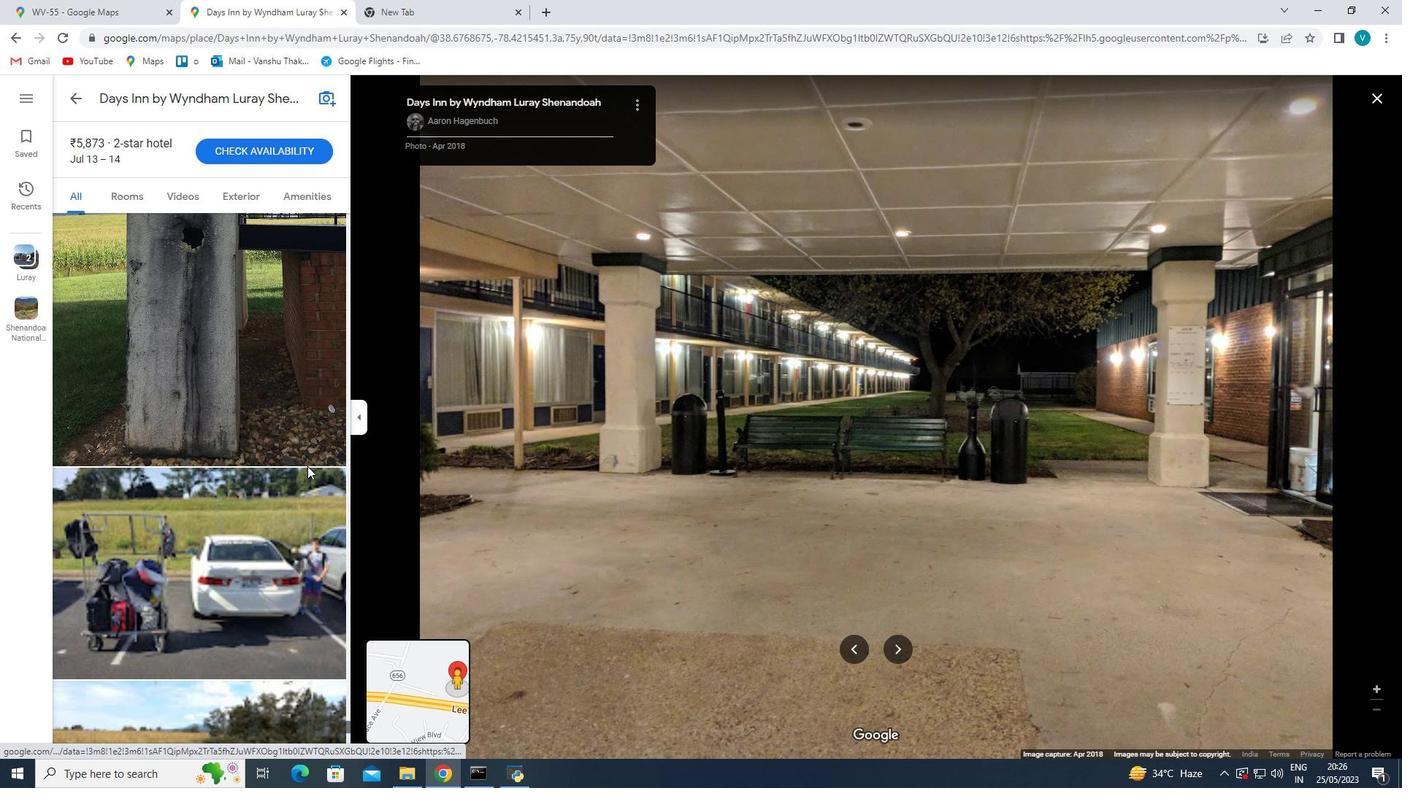 
Action: Mouse scrolled (307, 465) with delta (0, 0)
Screenshot: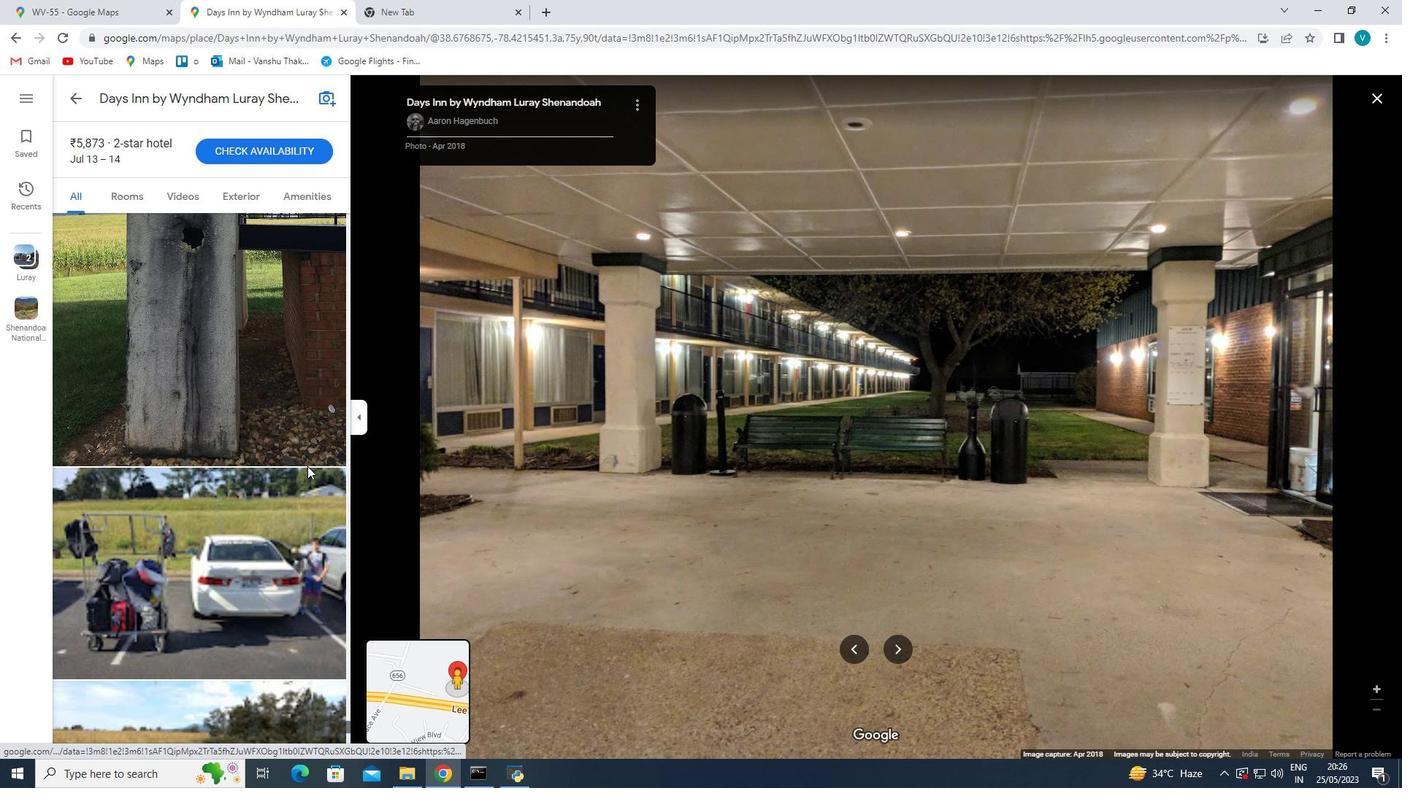 
Action: Mouse scrolled (307, 465) with delta (0, 0)
Screenshot: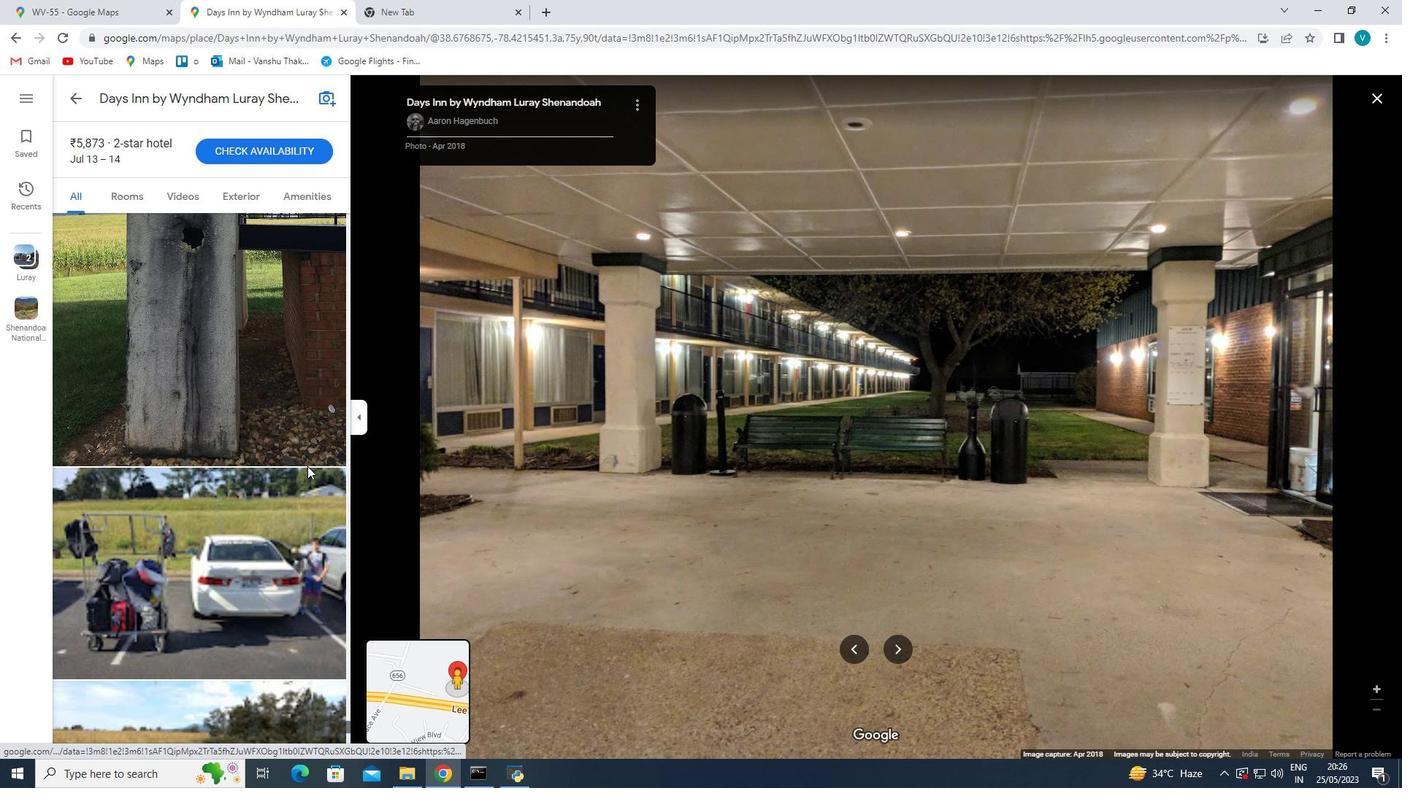 
Action: Mouse moved to (204, 463)
Screenshot: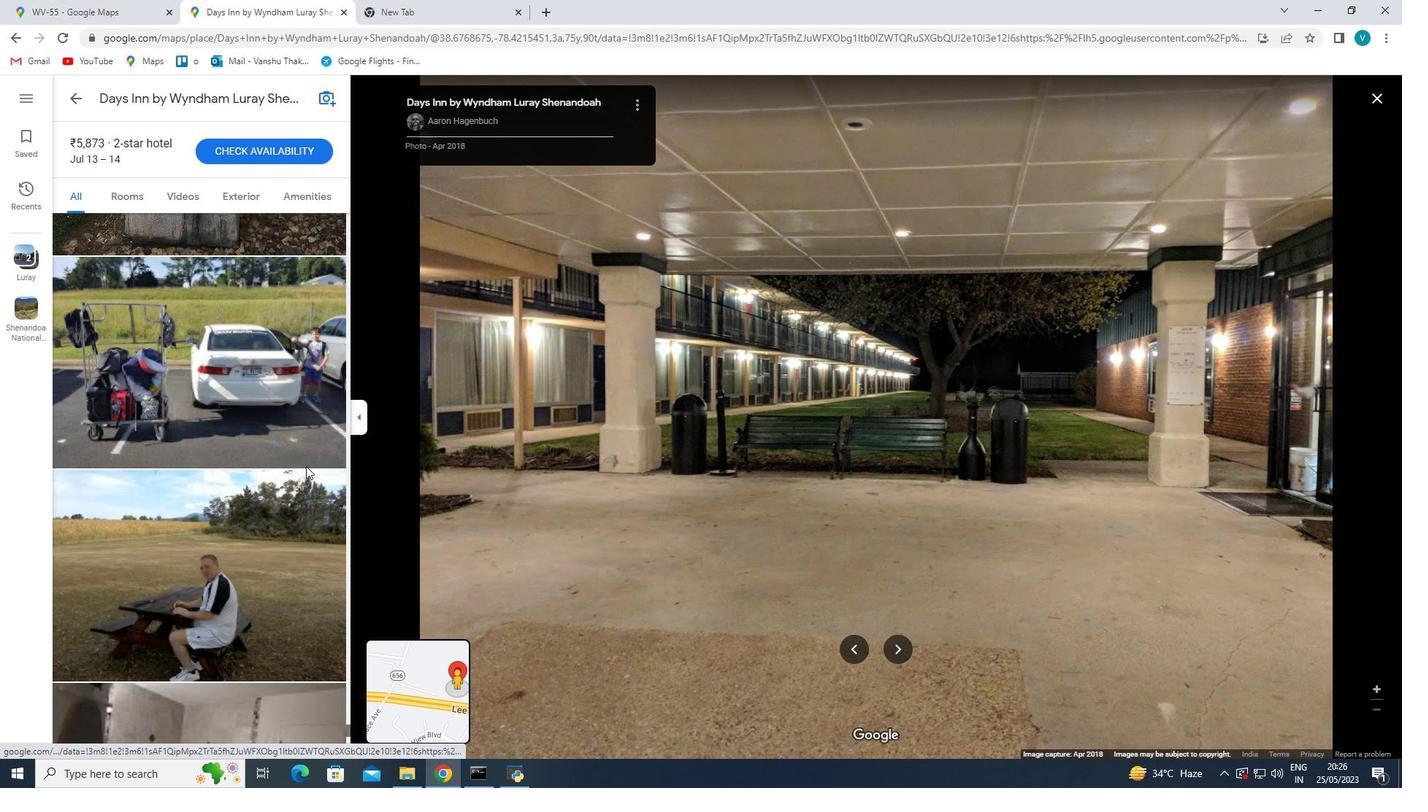 
Action: Mouse scrolled (204, 462) with delta (0, 0)
Screenshot: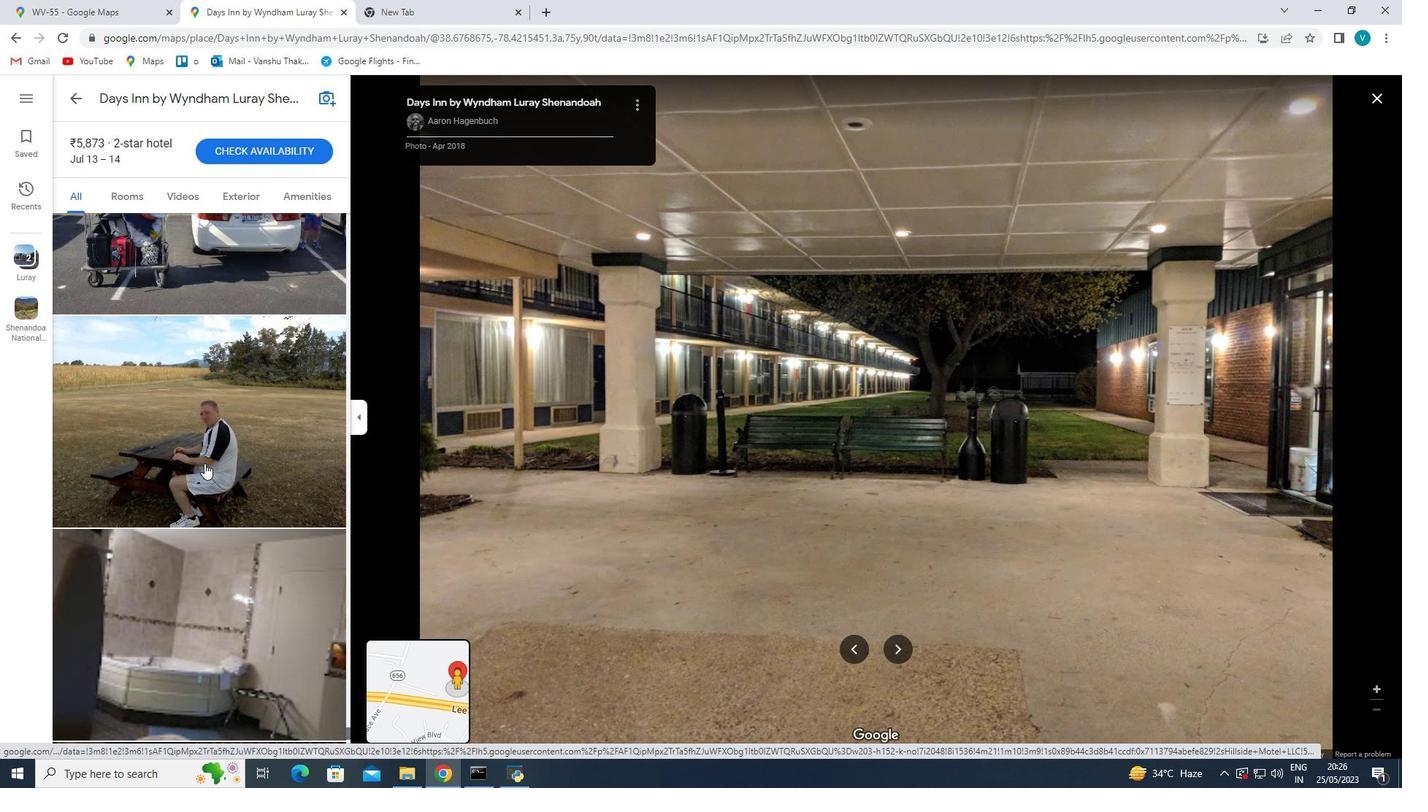 
Action: Mouse scrolled (204, 462) with delta (0, 0)
Screenshot: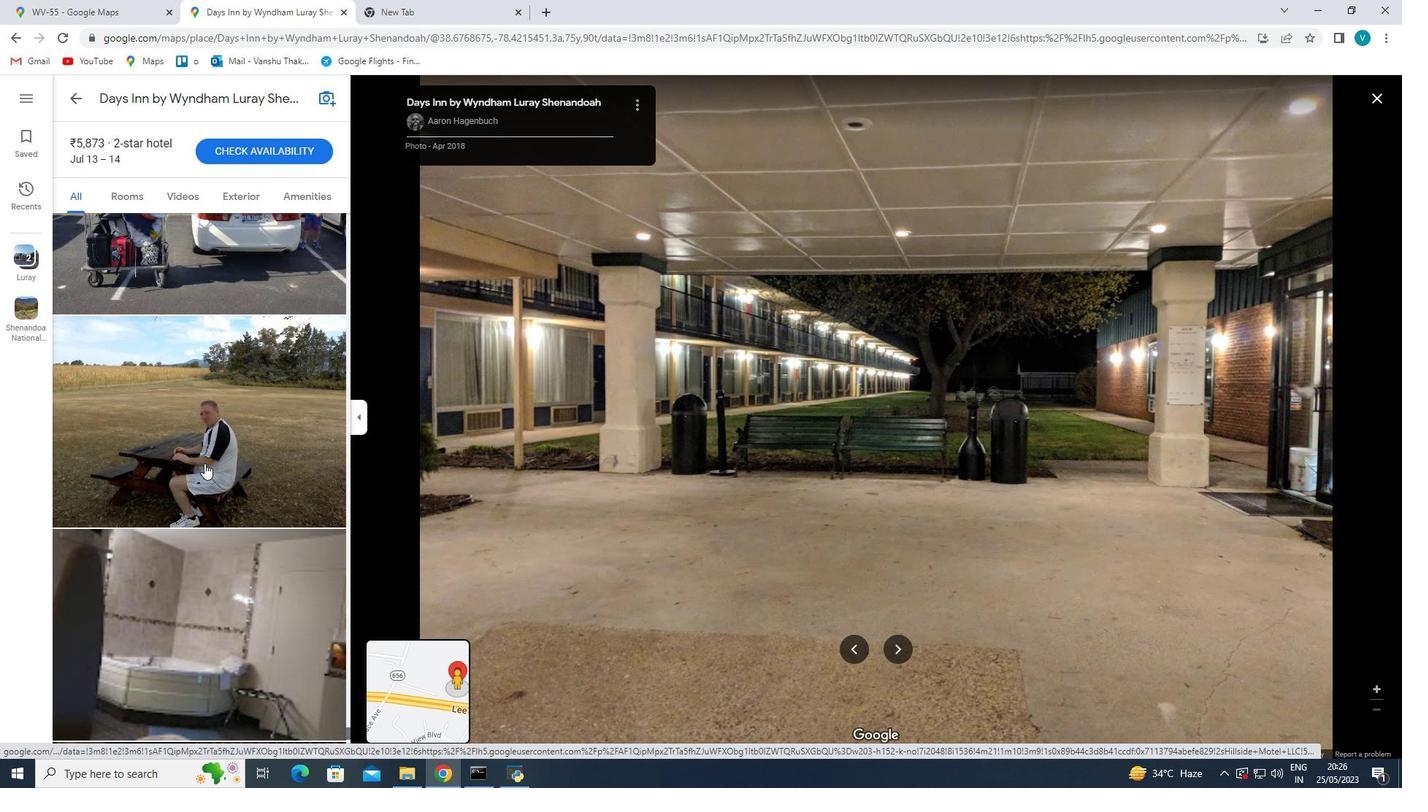 
Action: Mouse scrolled (204, 462) with delta (0, 0)
Screenshot: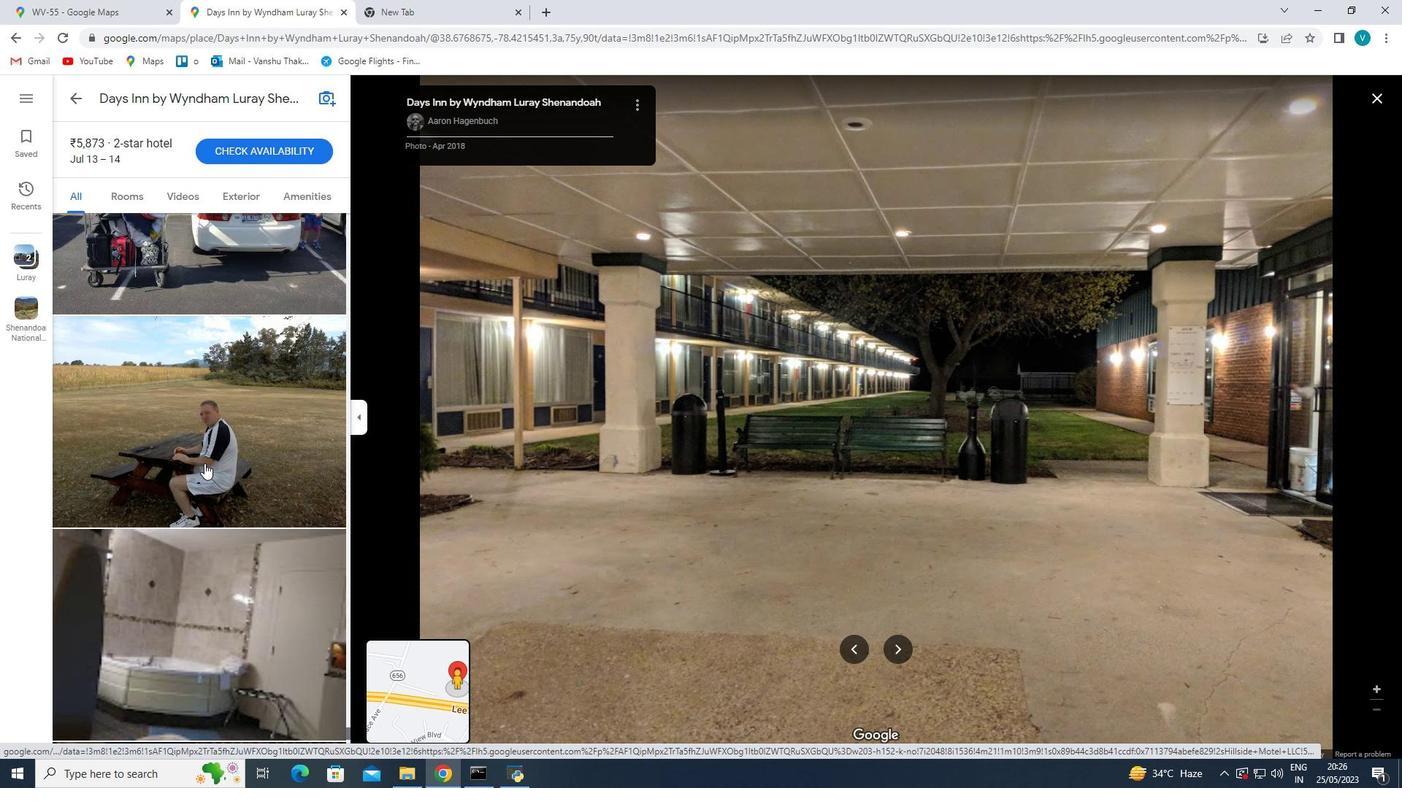 
Action: Mouse scrolled (204, 462) with delta (0, 0)
Screenshot: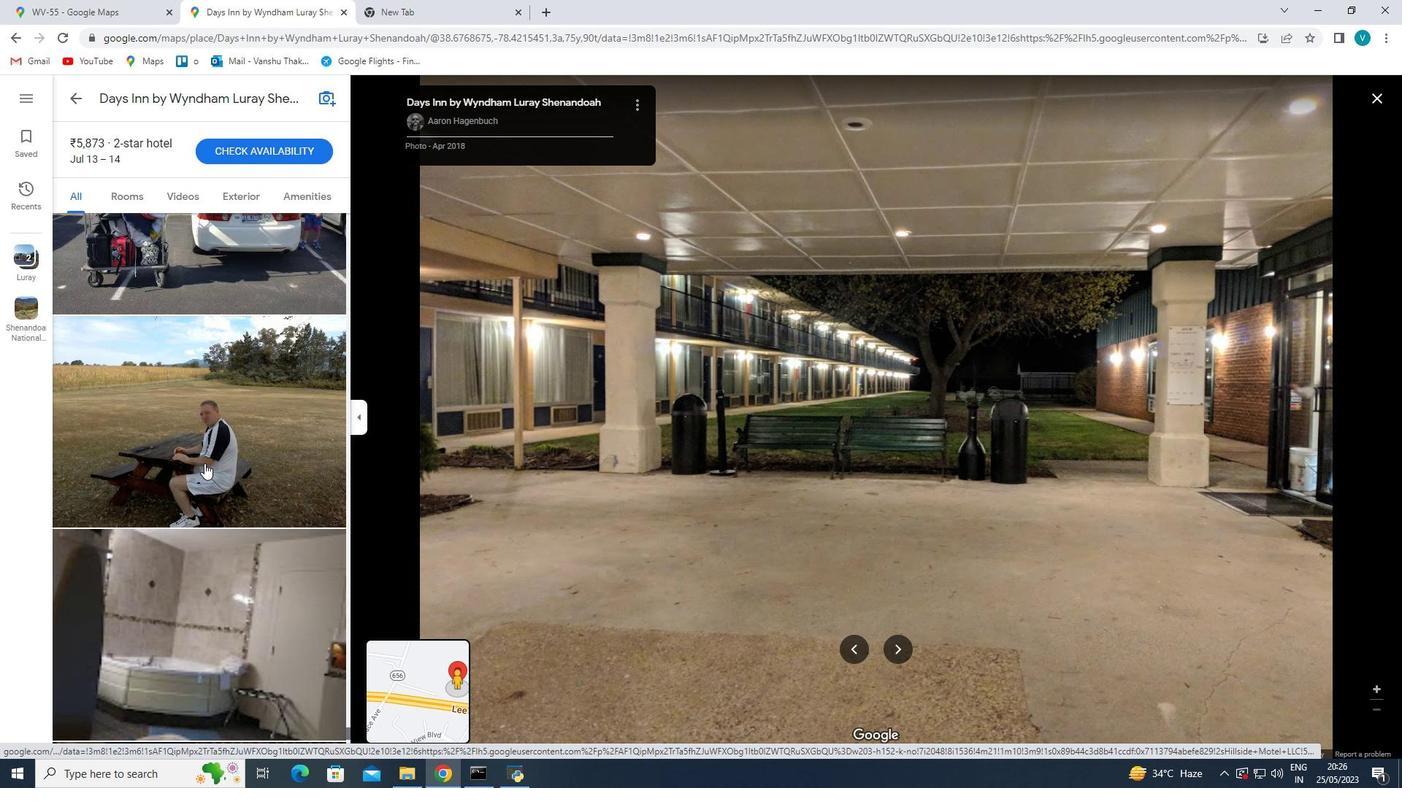 
Action: Mouse scrolled (204, 462) with delta (0, 0)
Screenshot: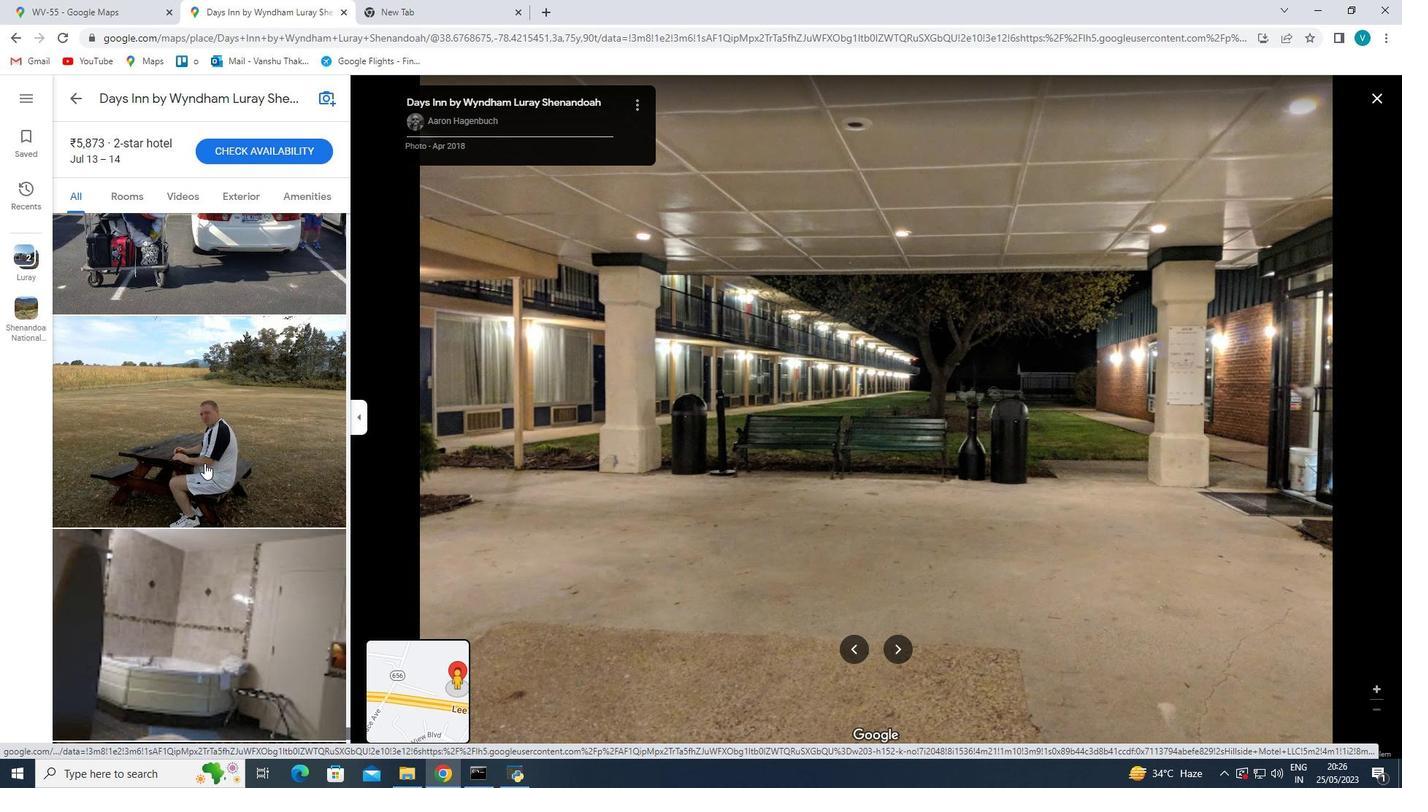 
Action: Mouse scrolled (204, 462) with delta (0, 0)
Screenshot: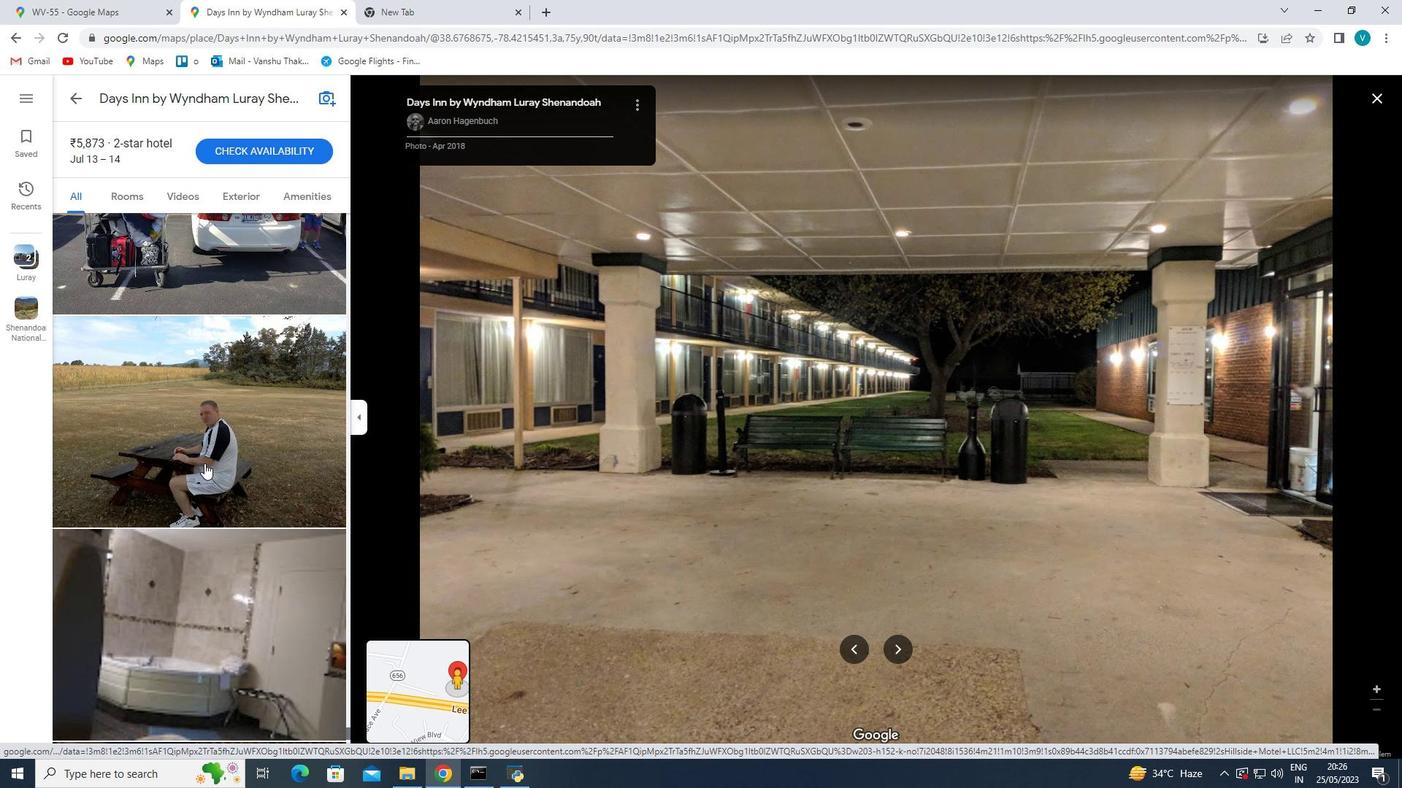 
Action: Mouse moved to (204, 463)
Screenshot: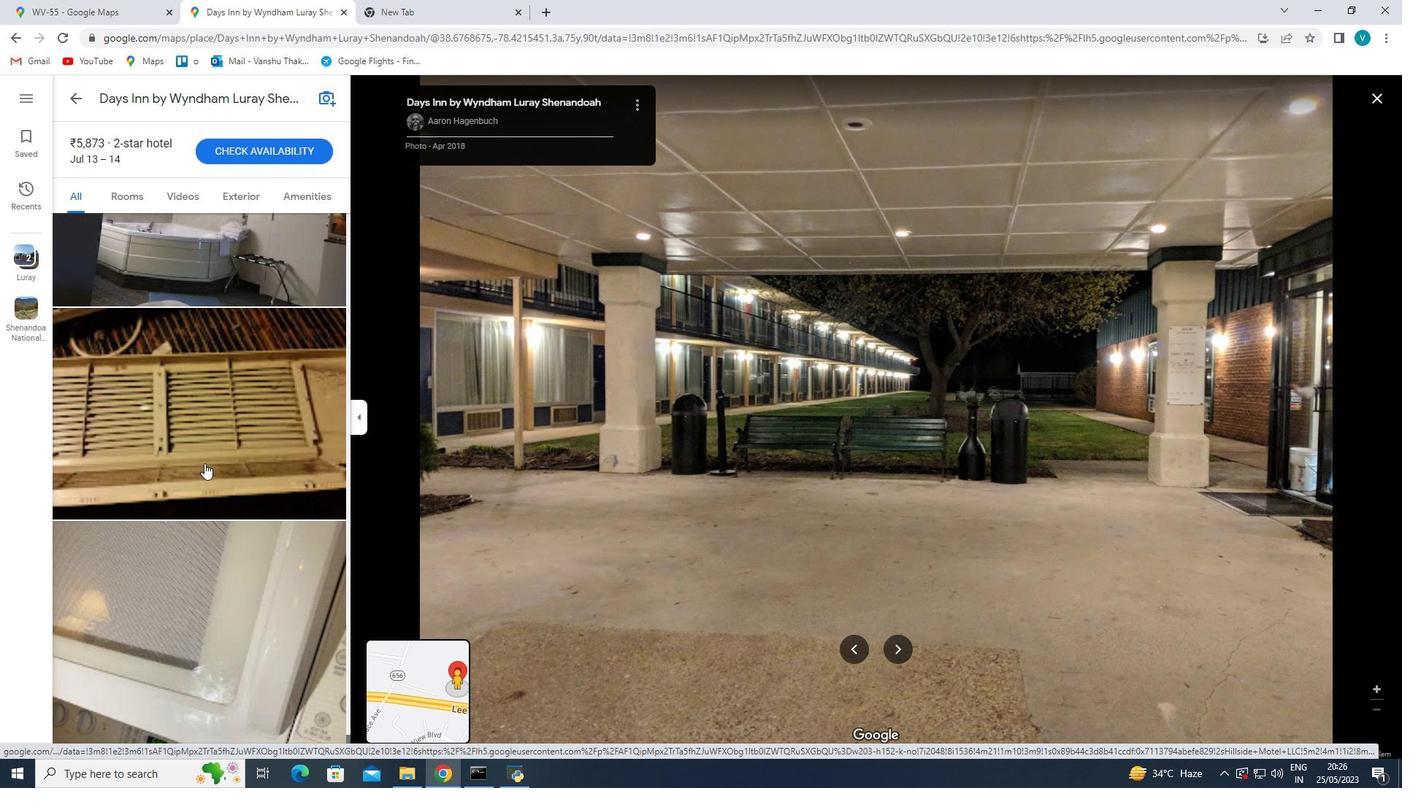 
Action: Mouse scrolled (204, 462) with delta (0, 0)
Screenshot: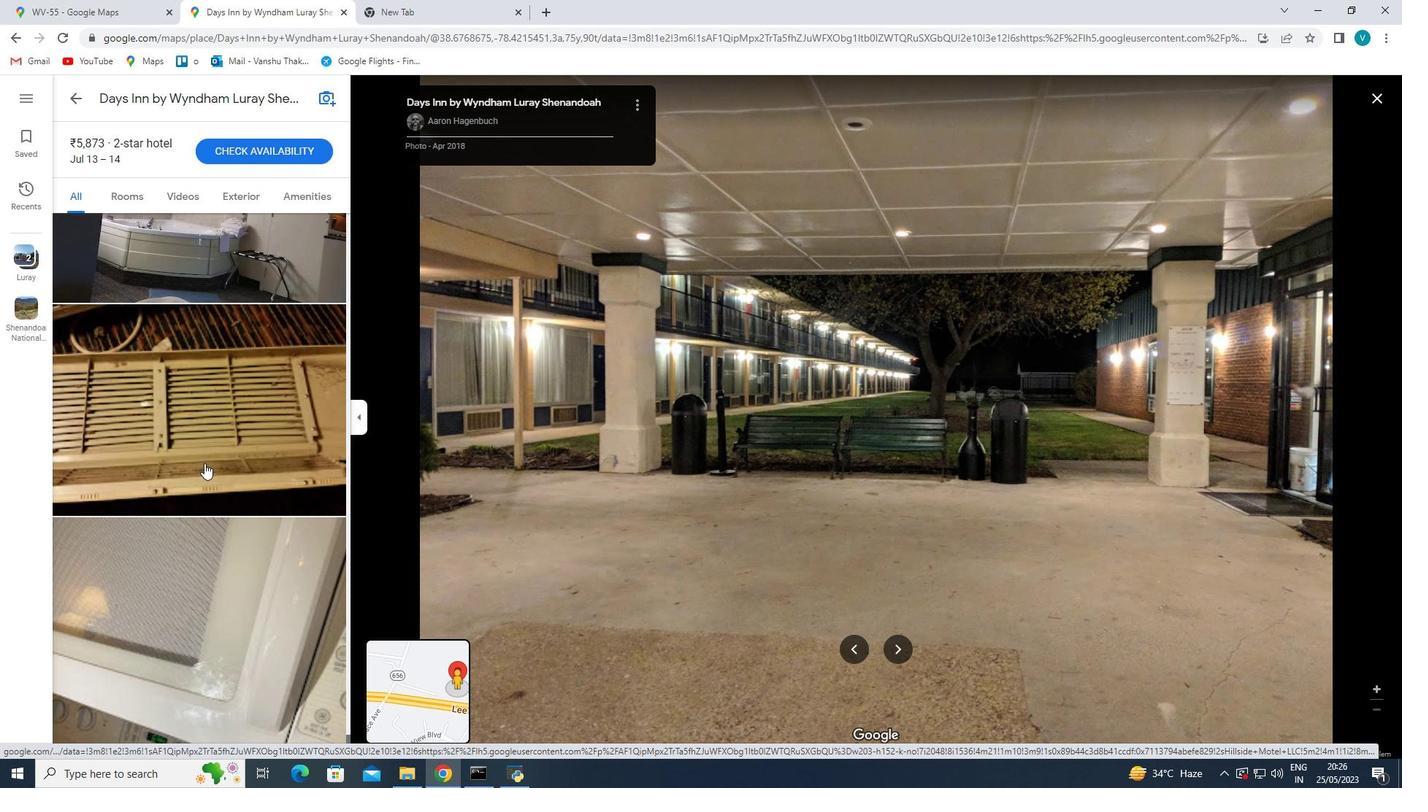 
Action: Mouse scrolled (204, 462) with delta (0, 0)
Screenshot: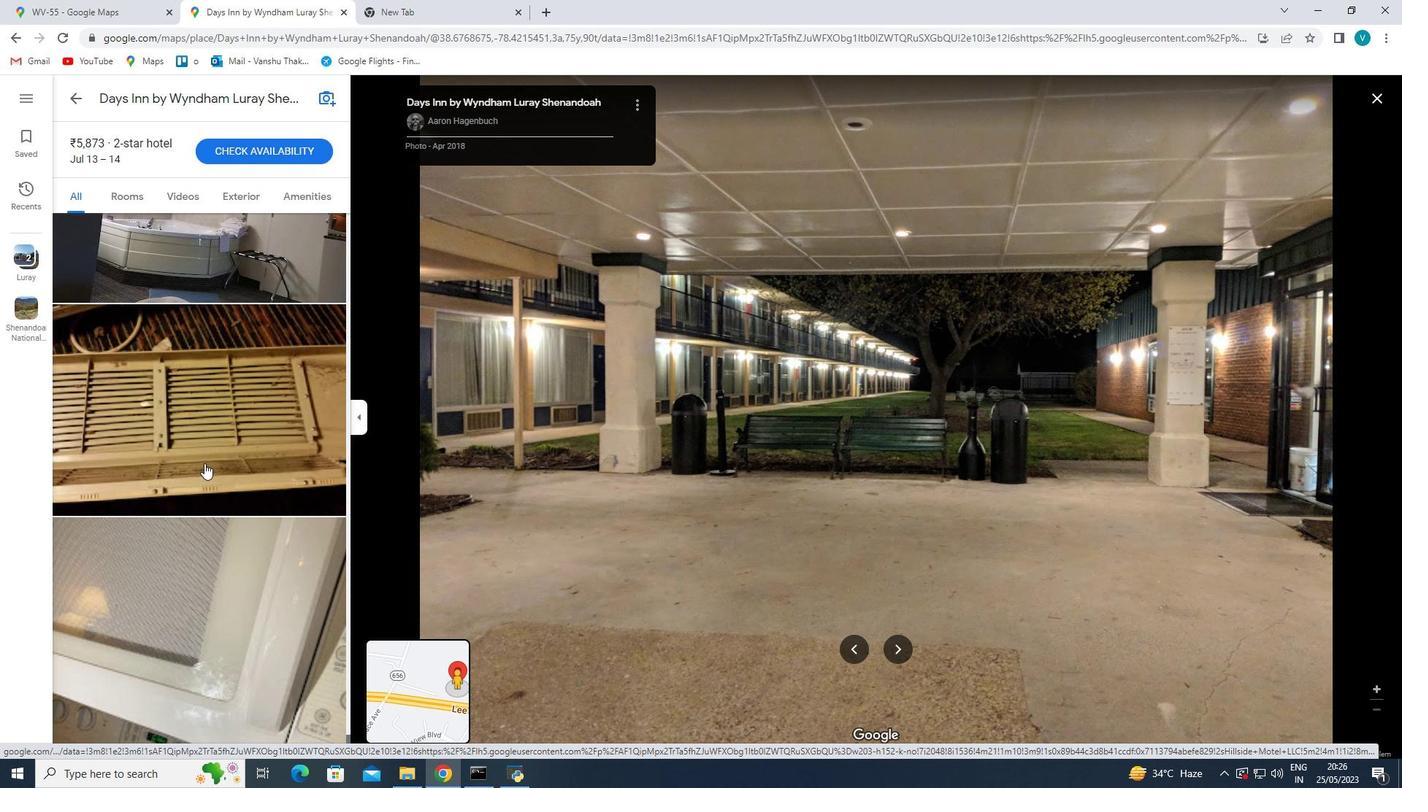 
Action: Mouse scrolled (204, 462) with delta (0, 0)
Screenshot: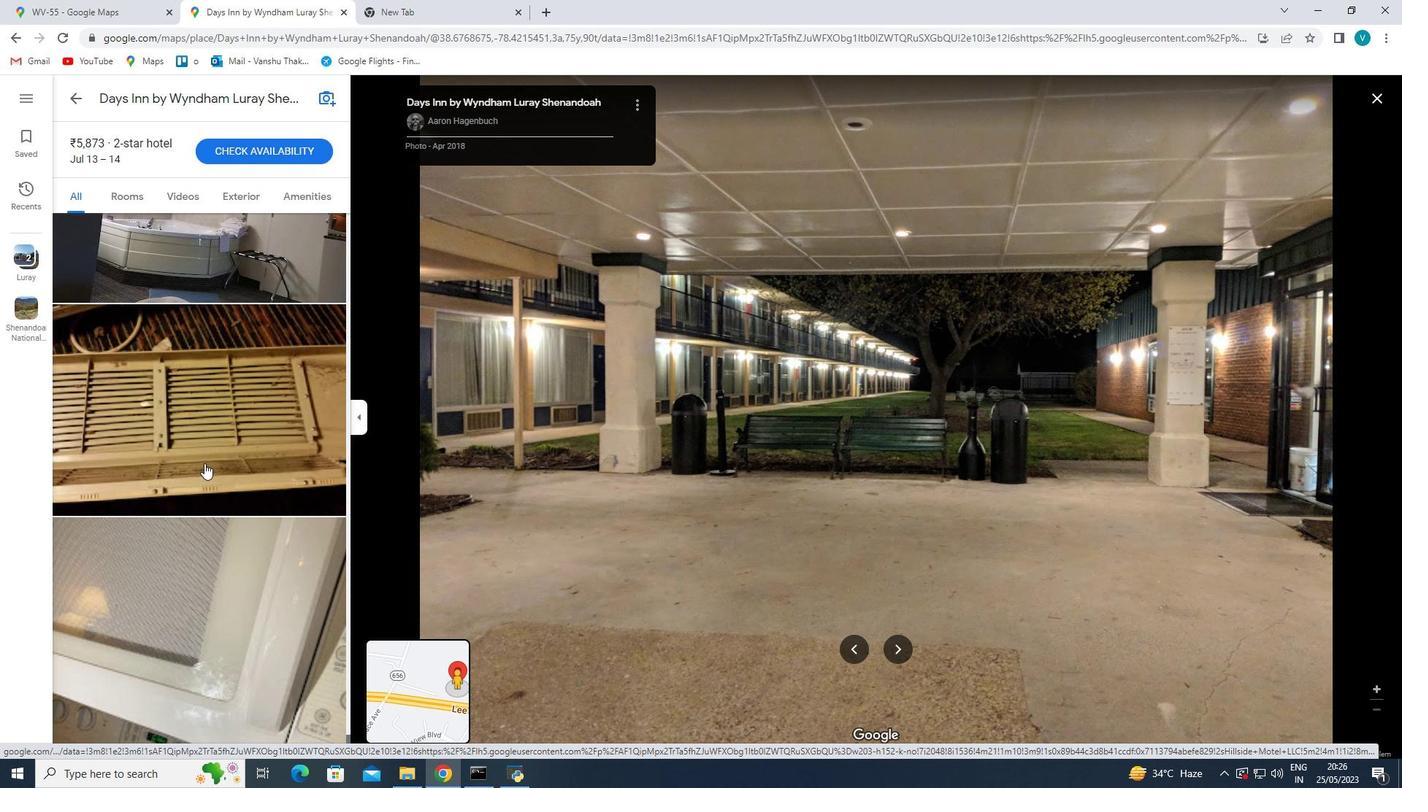 
Action: Mouse scrolled (204, 462) with delta (0, 0)
Screenshot: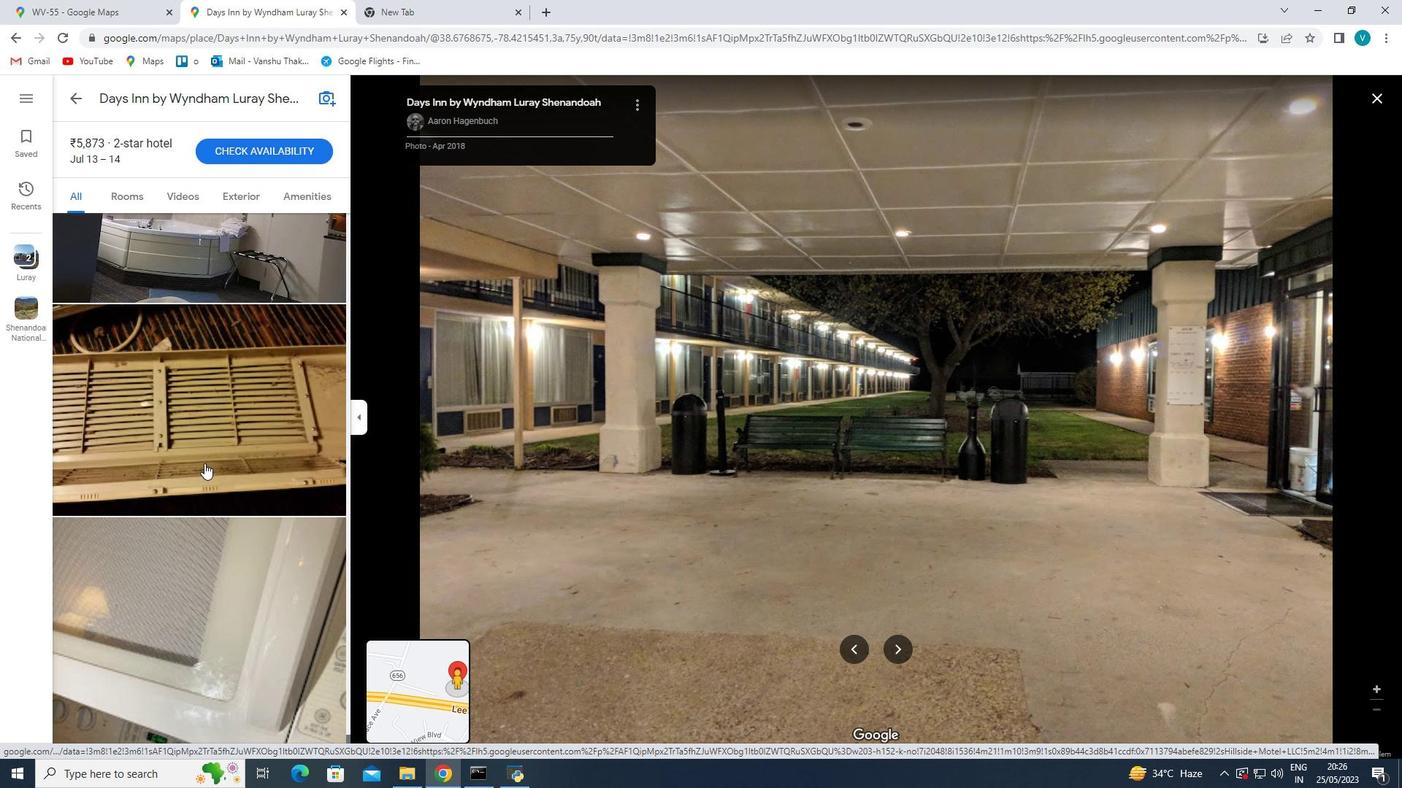 
Action: Mouse scrolled (204, 462) with delta (0, 0)
Screenshot: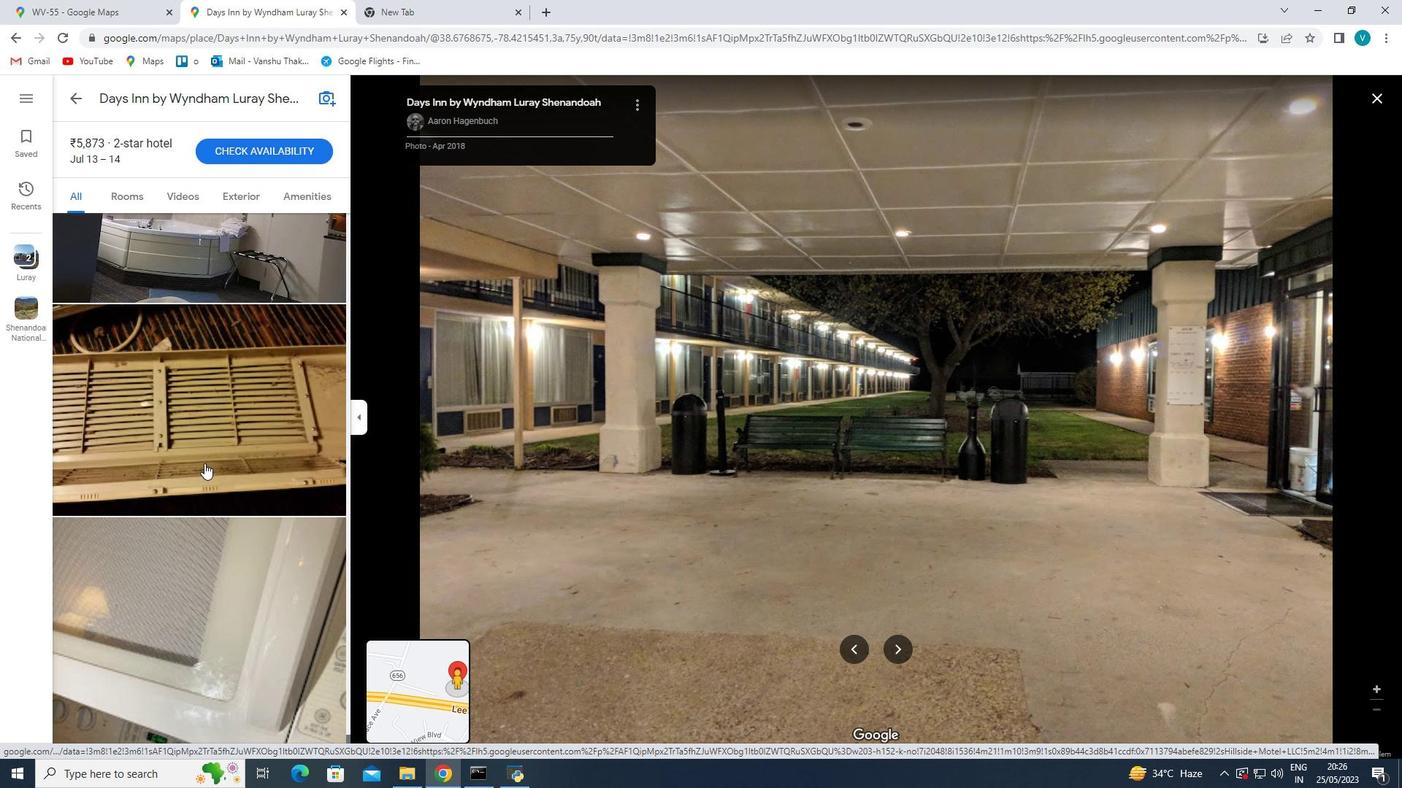 
Action: Mouse scrolled (204, 462) with delta (0, 0)
Screenshot: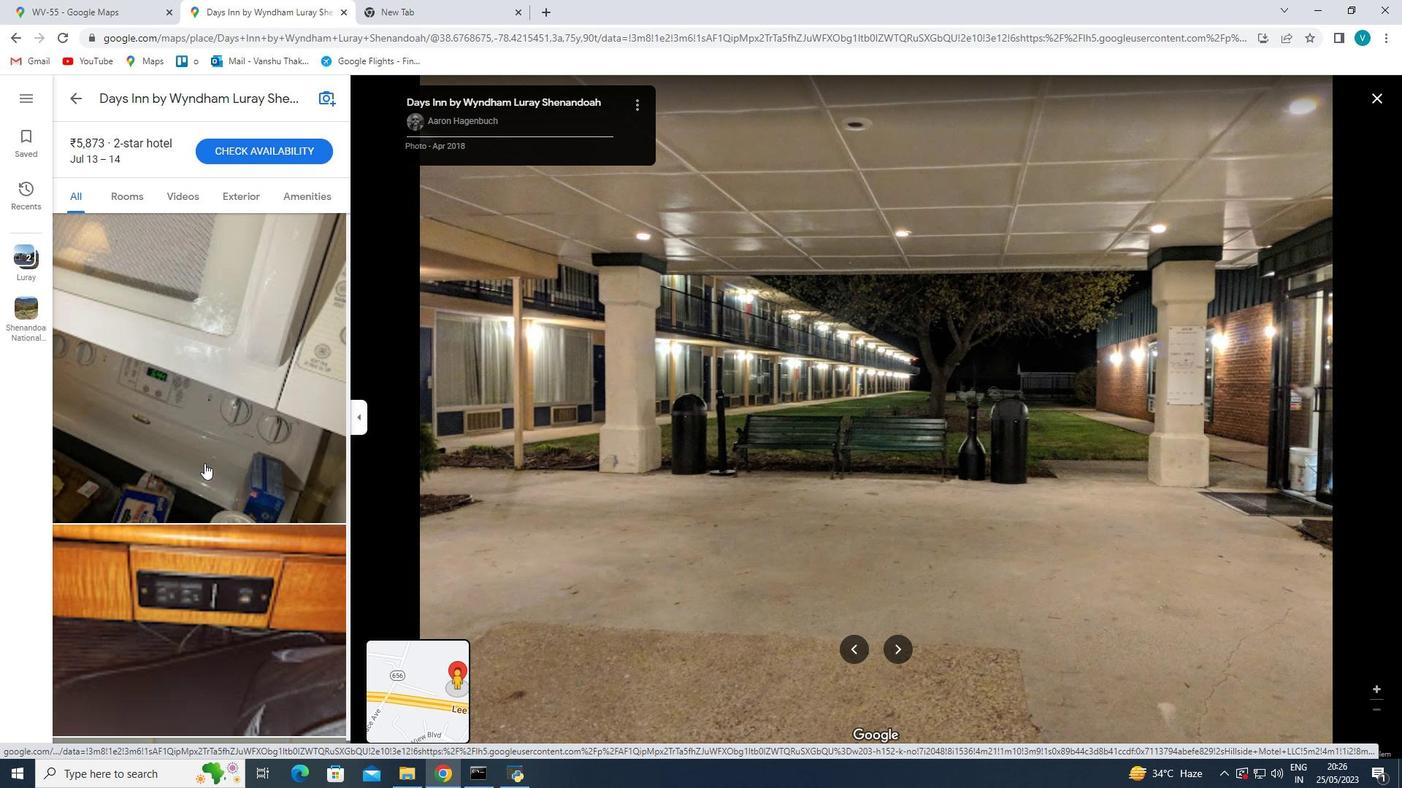 
Action: Mouse scrolled (204, 462) with delta (0, 0)
Screenshot: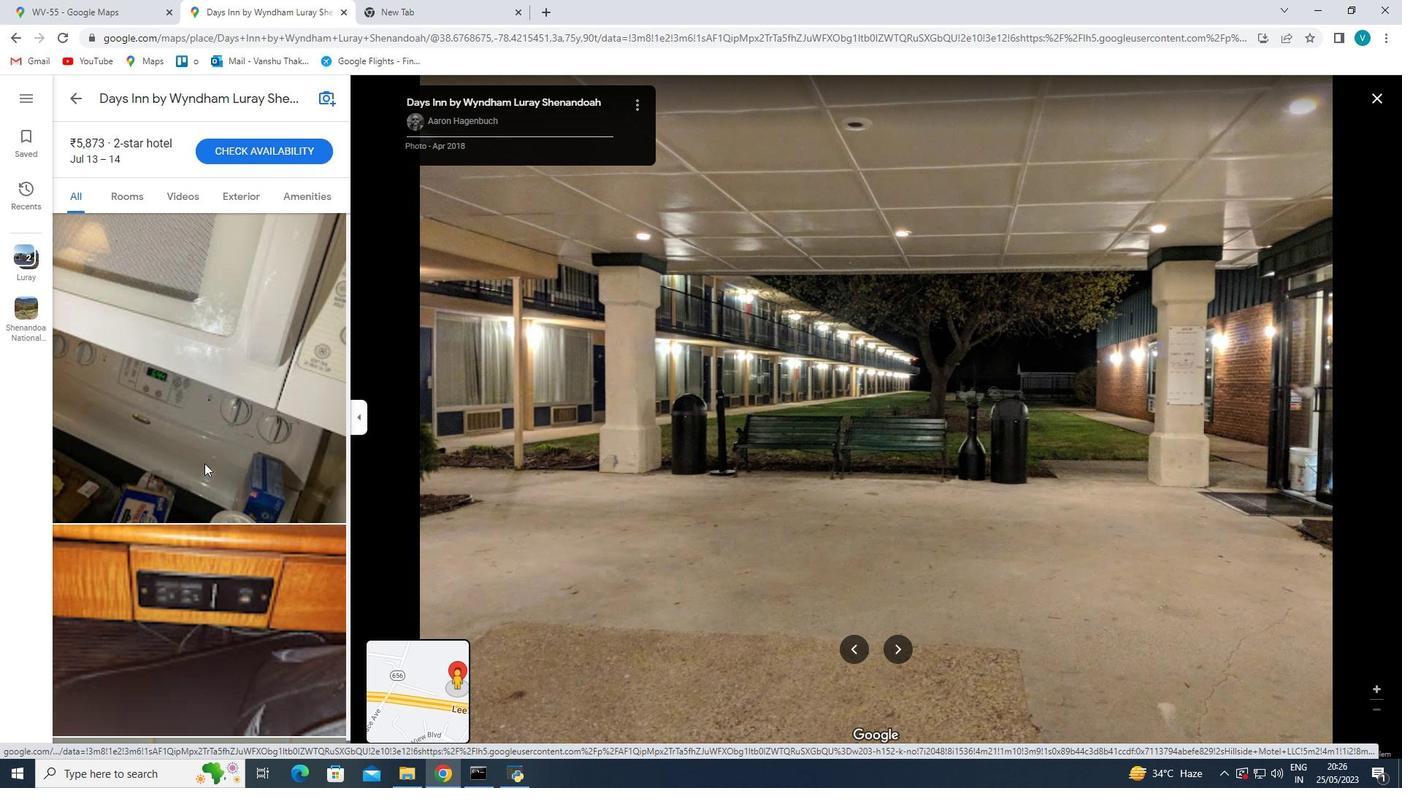 
Action: Mouse scrolled (204, 462) with delta (0, 0)
Screenshot: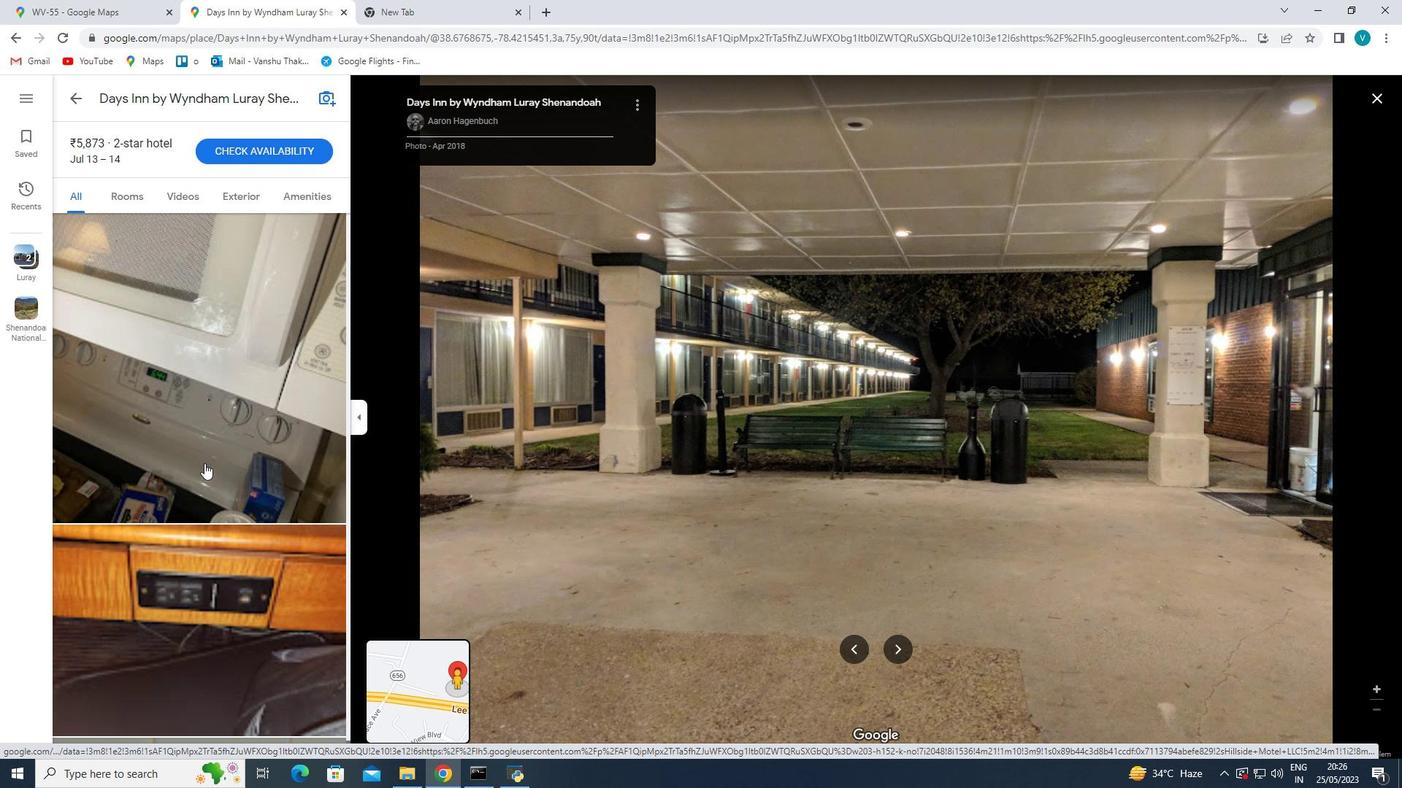 
Action: Mouse scrolled (204, 462) with delta (0, 0)
Screenshot: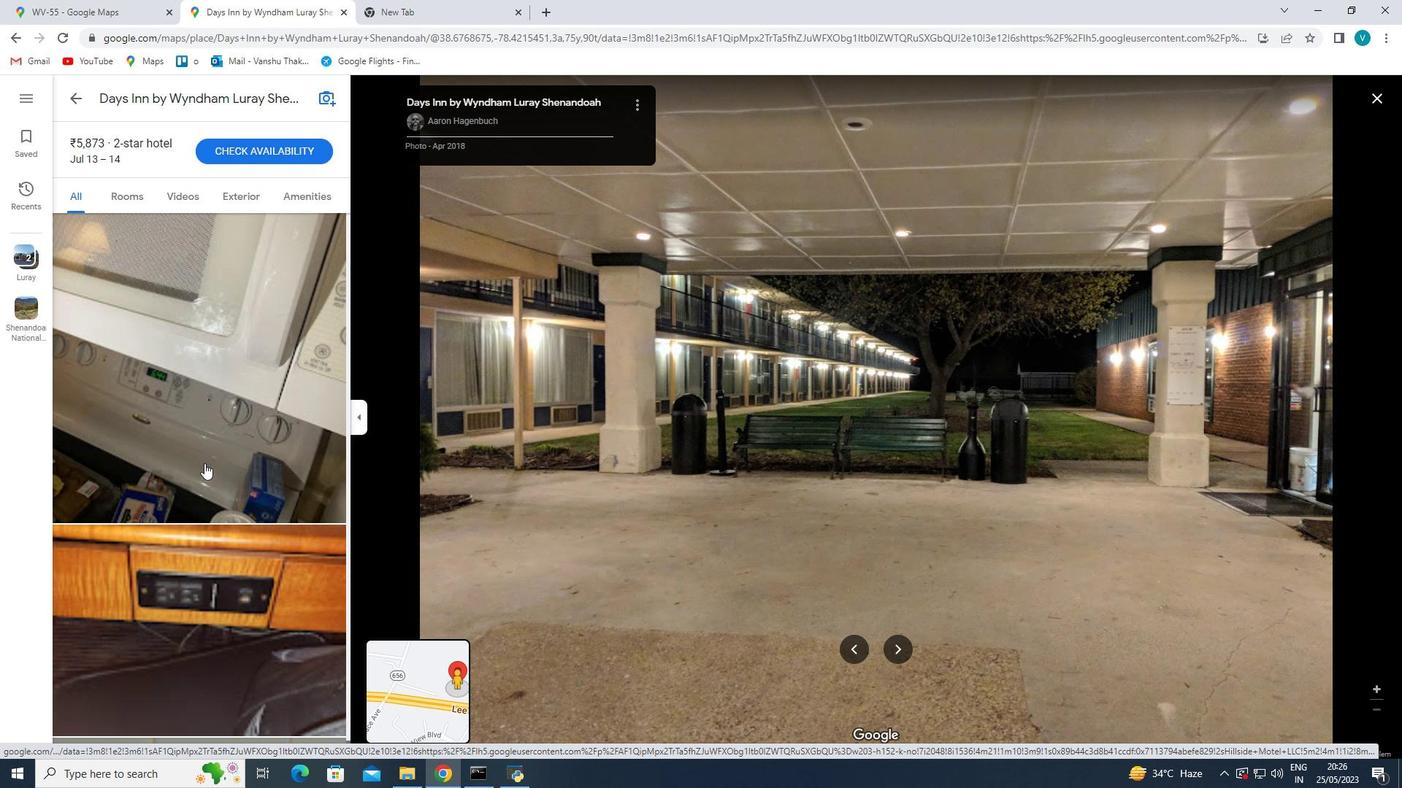 
Action: Mouse scrolled (204, 462) with delta (0, 0)
Screenshot: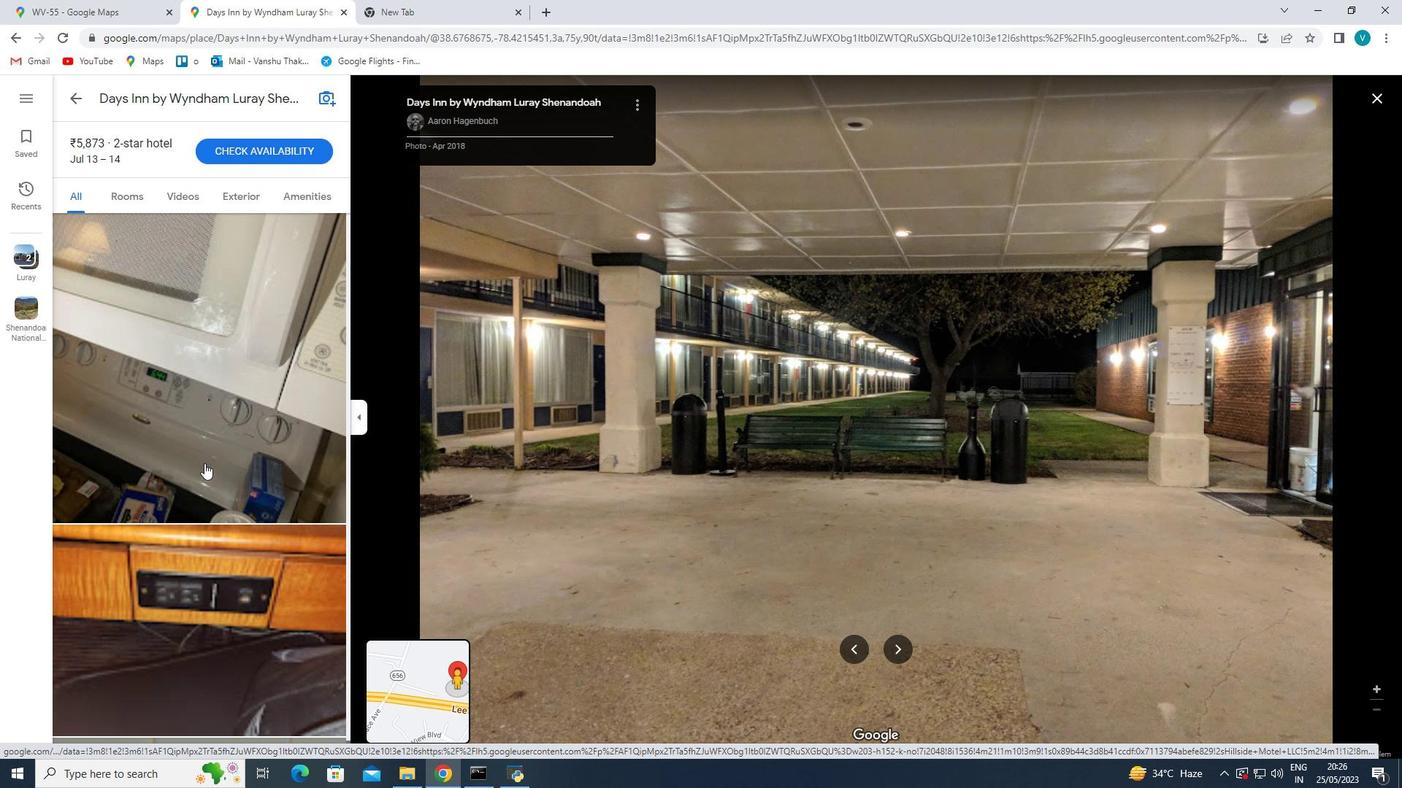 
Action: Mouse scrolled (204, 462) with delta (0, 0)
Screenshot: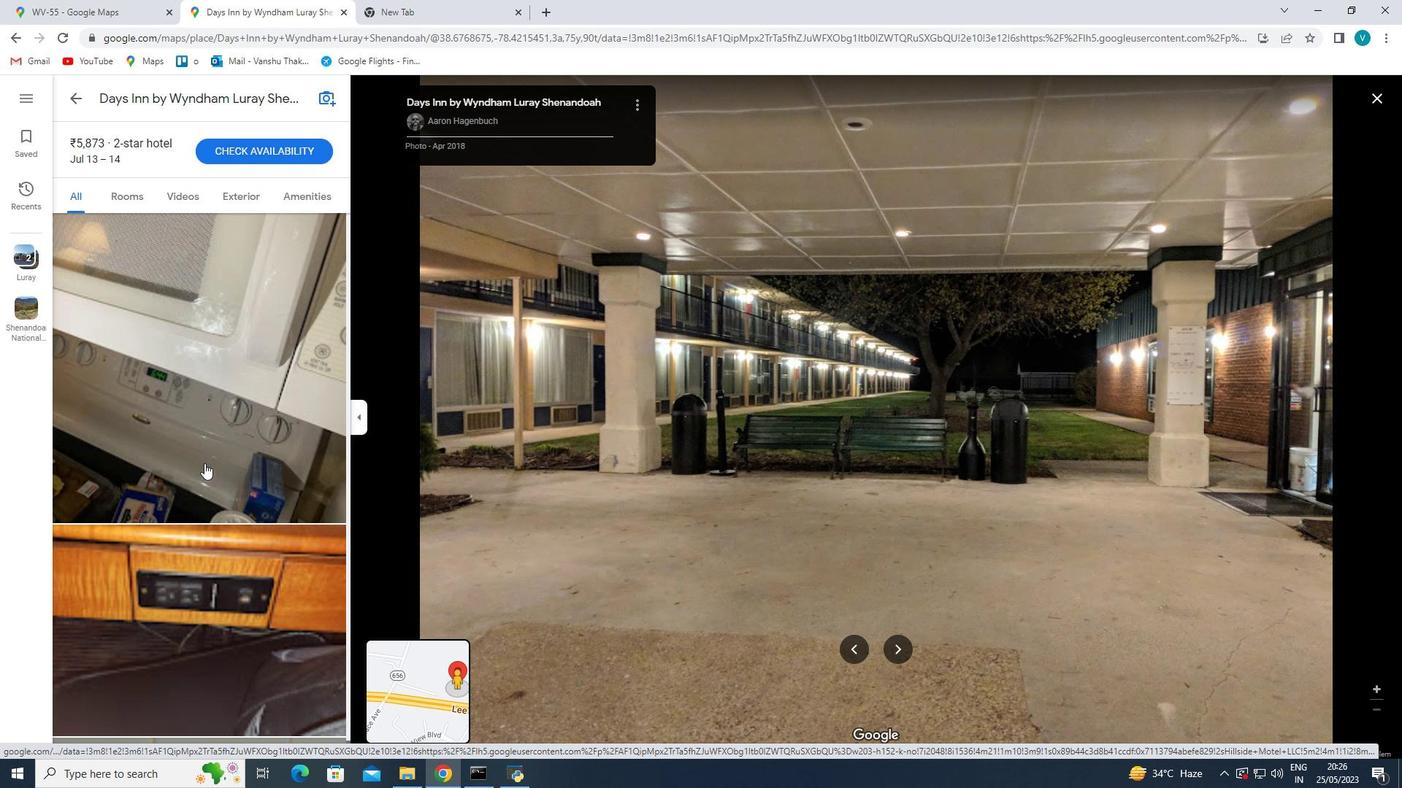 
Action: Mouse scrolled (204, 462) with delta (0, 0)
Screenshot: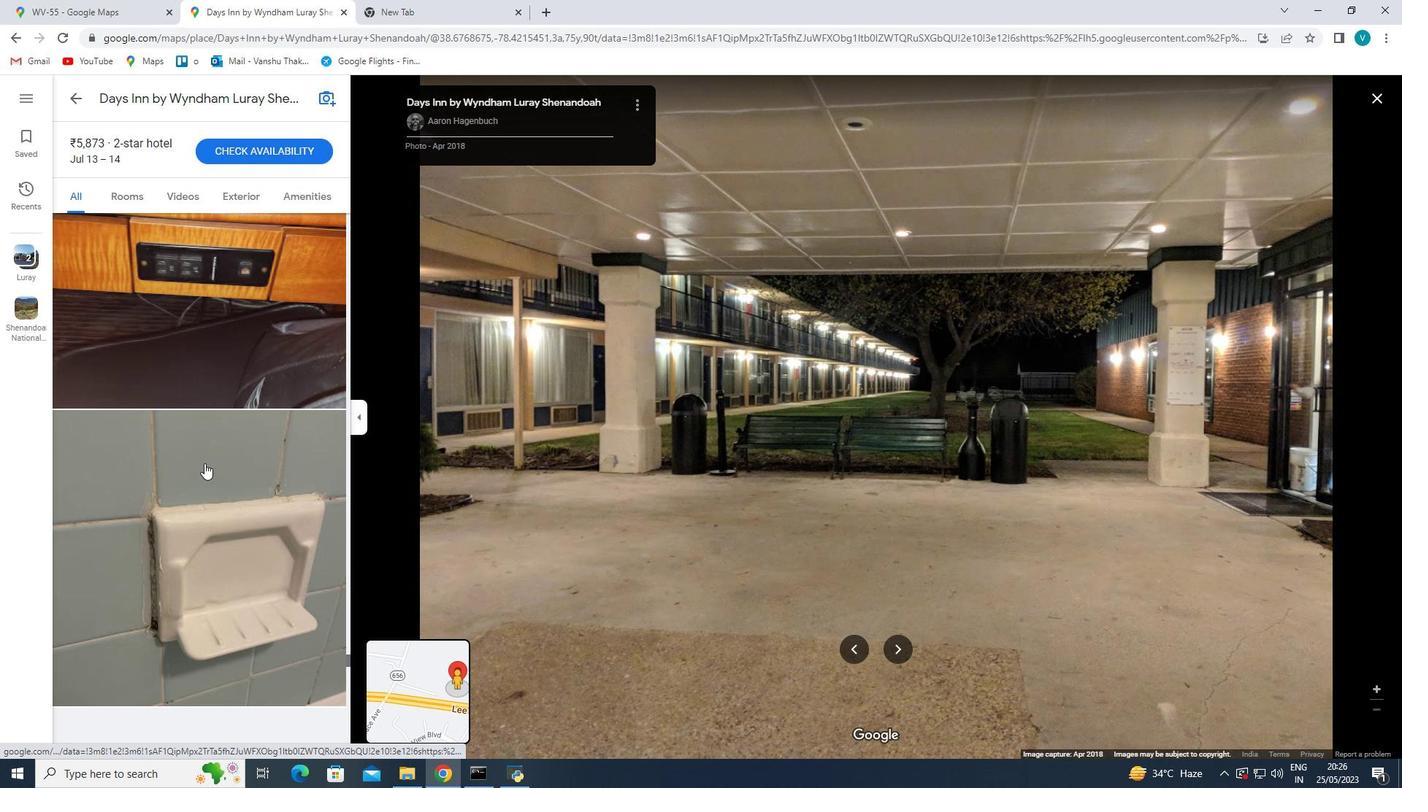 
Action: Mouse scrolled (204, 462) with delta (0, 0)
Screenshot: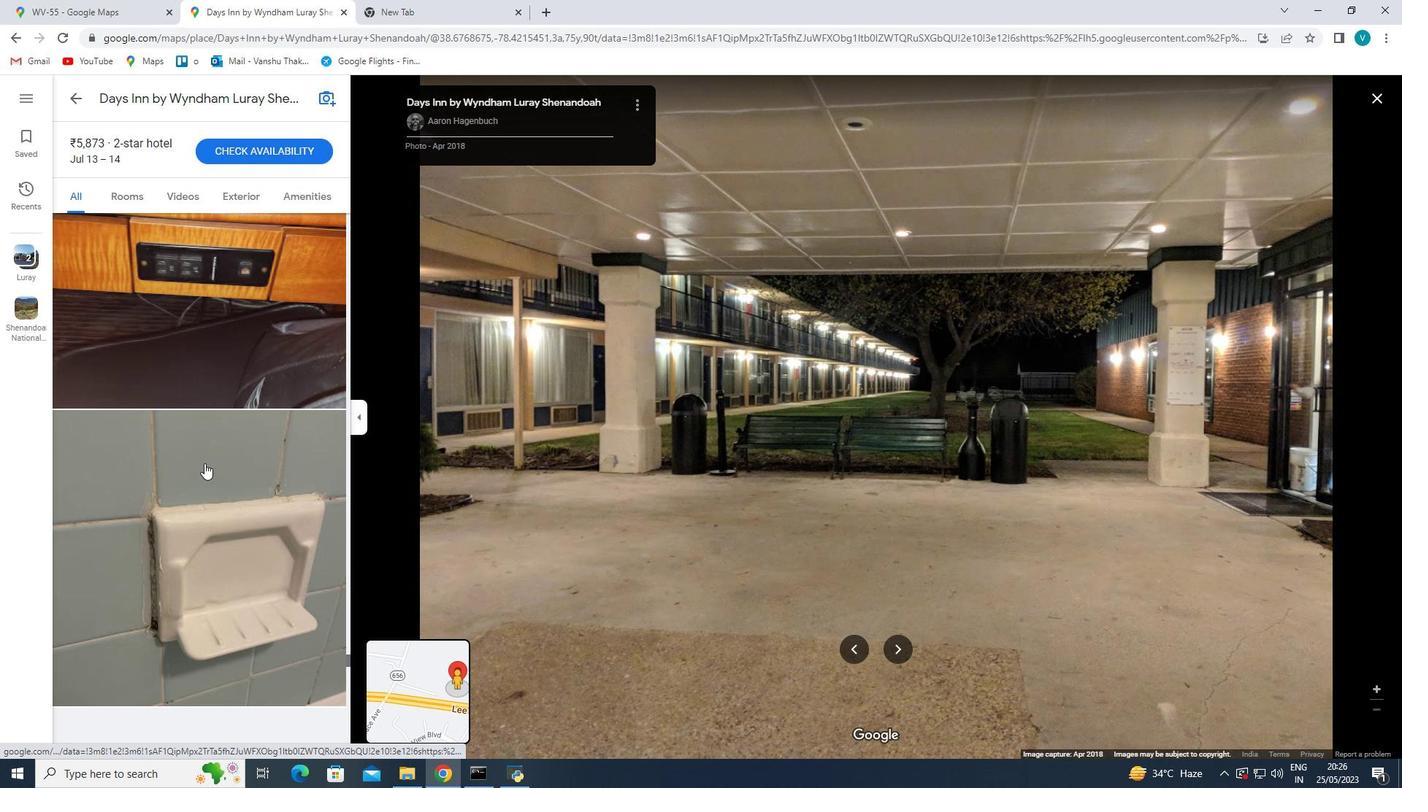 
Action: Mouse scrolled (204, 462) with delta (0, 0)
Screenshot: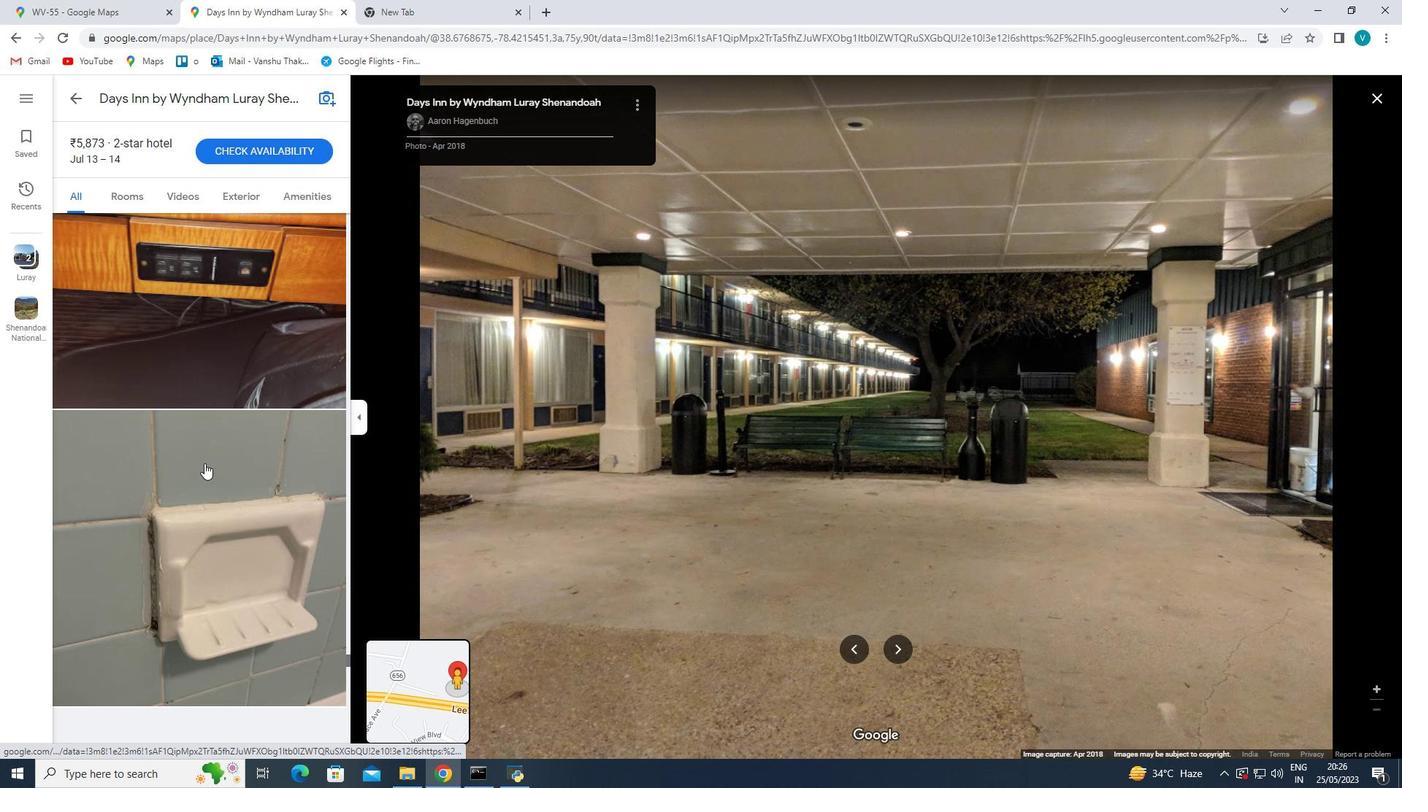 
Action: Mouse scrolled (204, 462) with delta (0, 0)
Screenshot: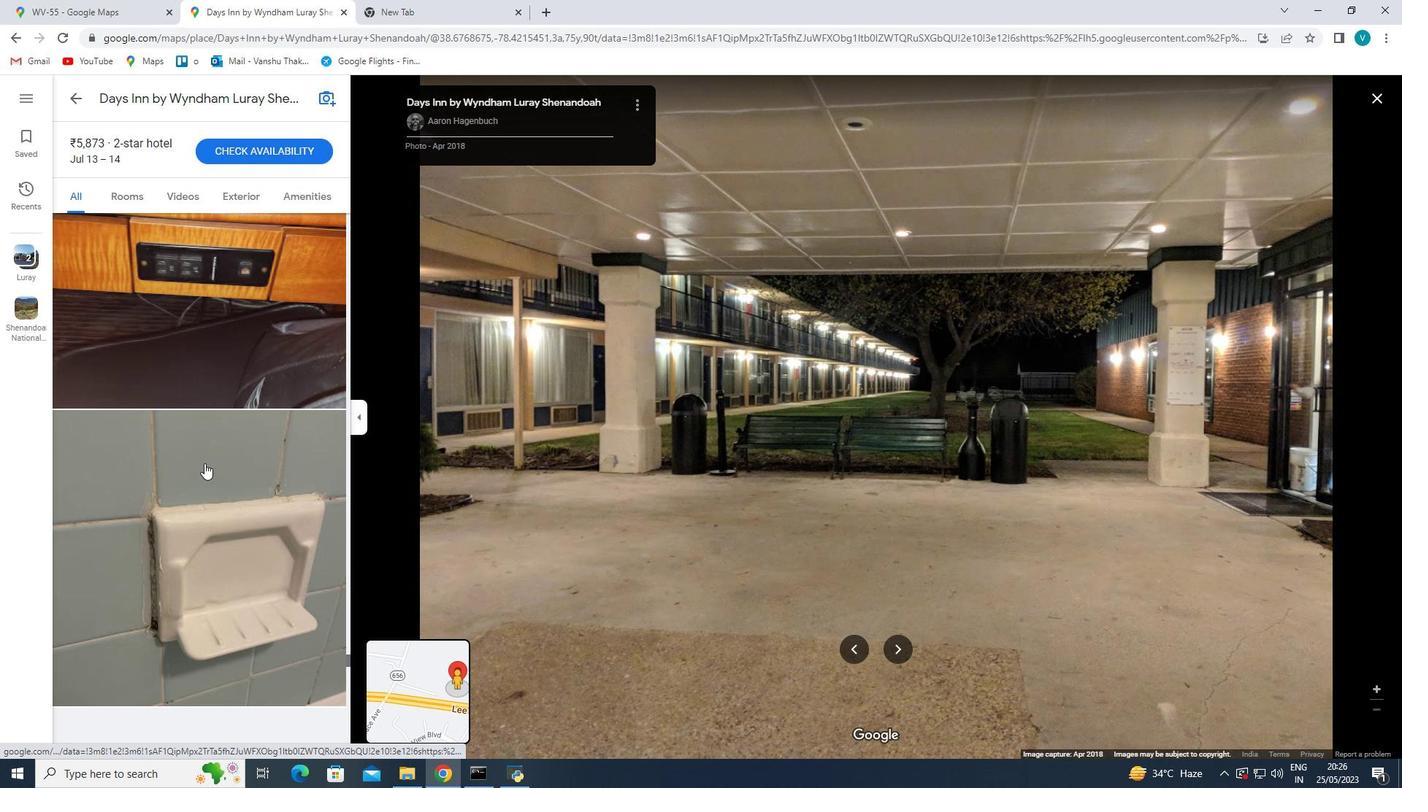 
Action: Mouse scrolled (204, 462) with delta (0, 0)
Screenshot: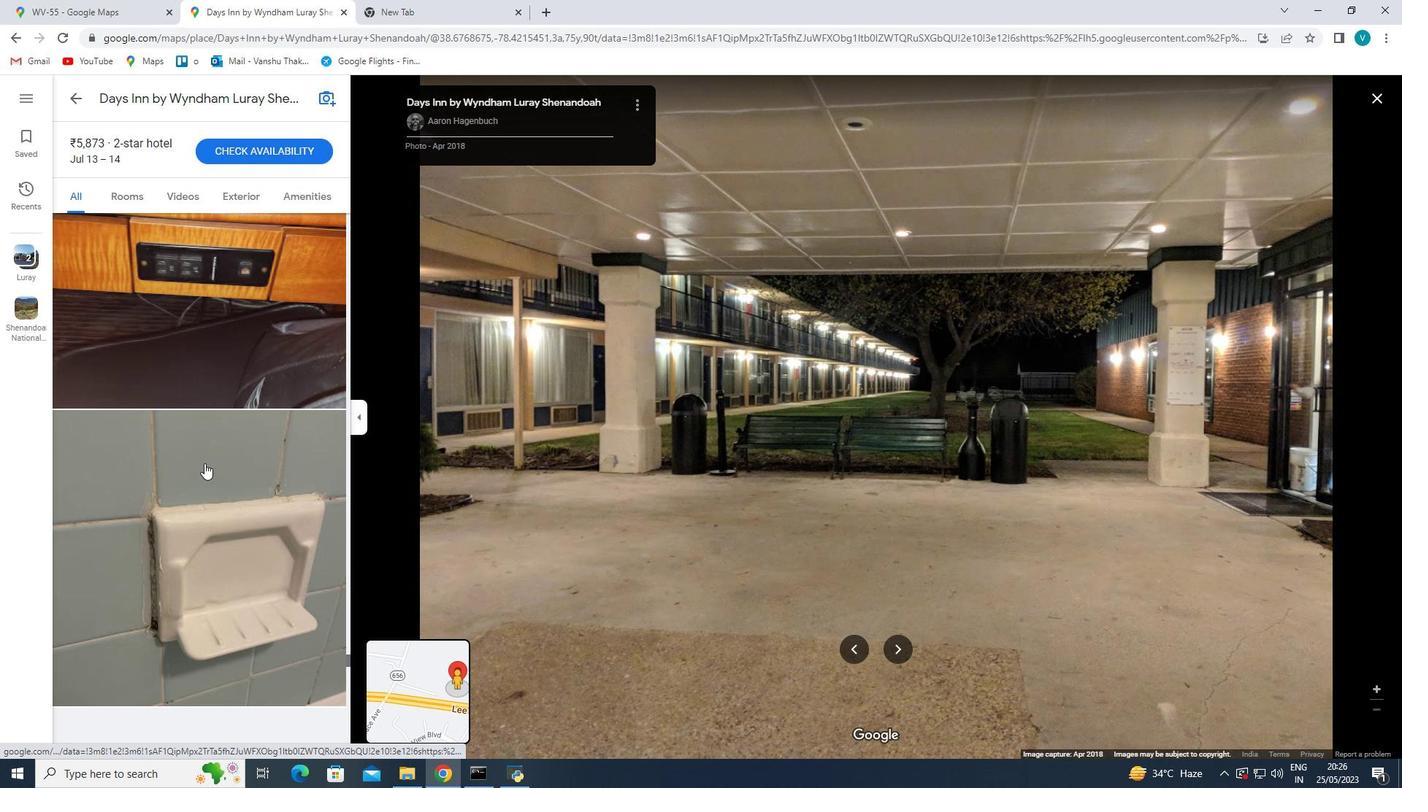 
Action: Mouse scrolled (204, 462) with delta (0, 0)
Screenshot: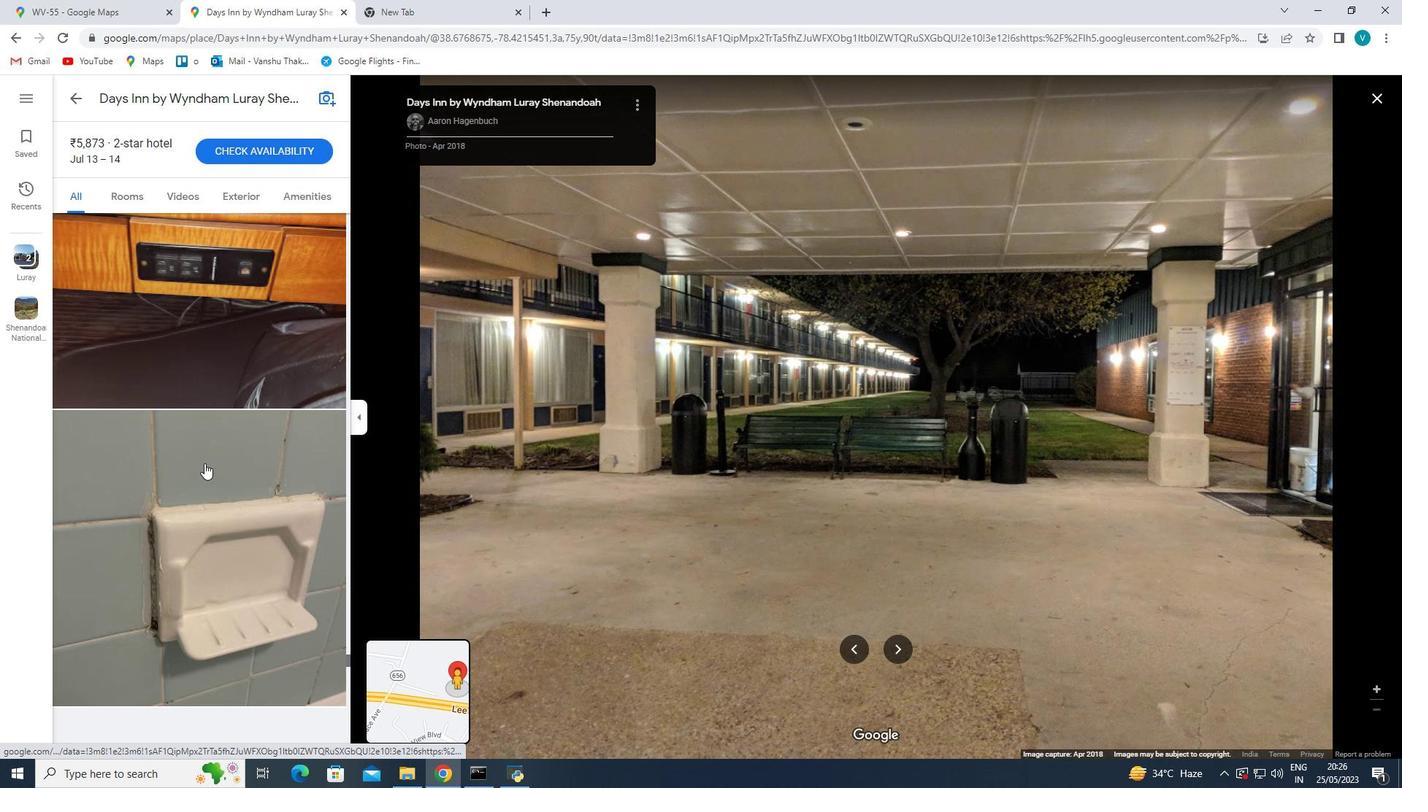 
Action: Mouse moved to (193, 468)
Screenshot: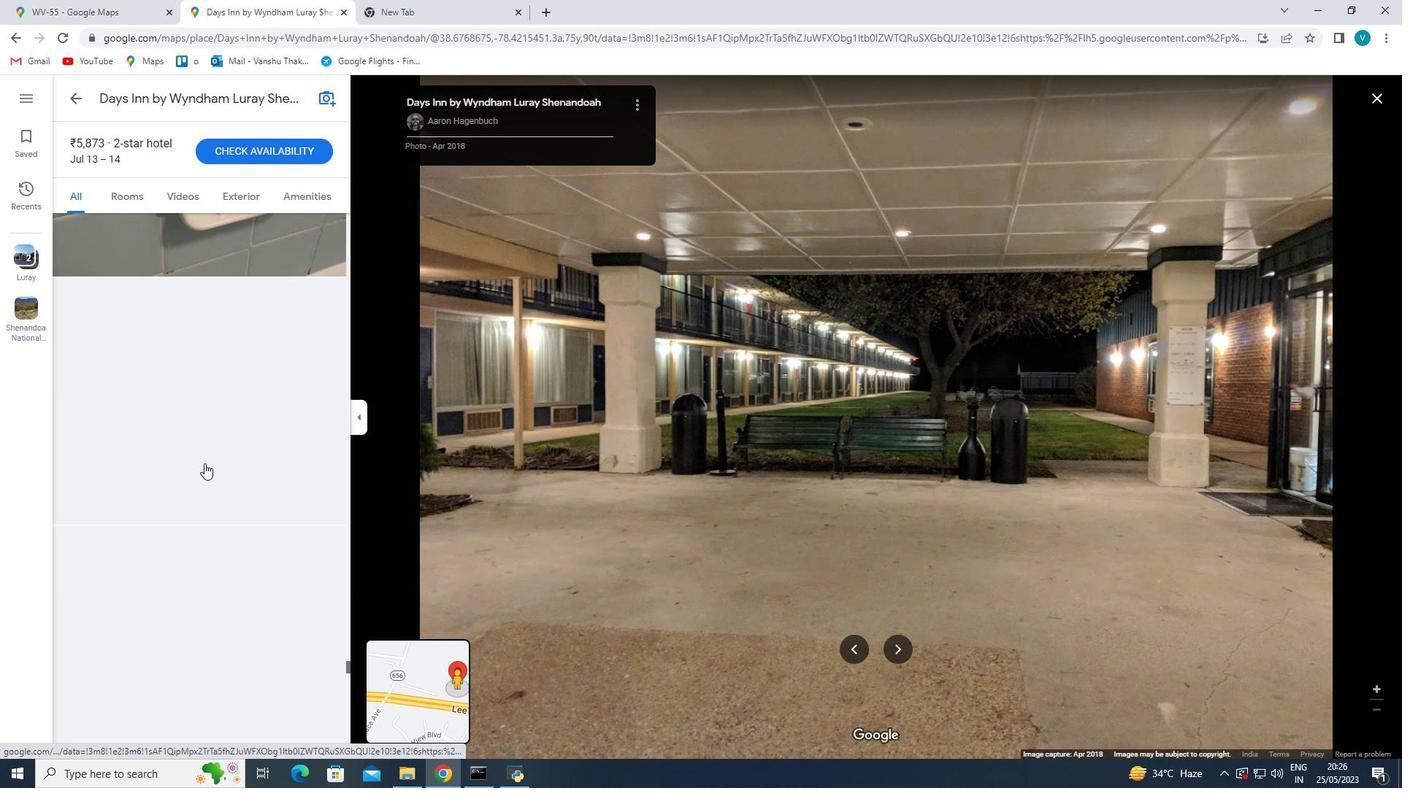 
Action: Mouse scrolled (193, 468) with delta (0, 0)
Screenshot: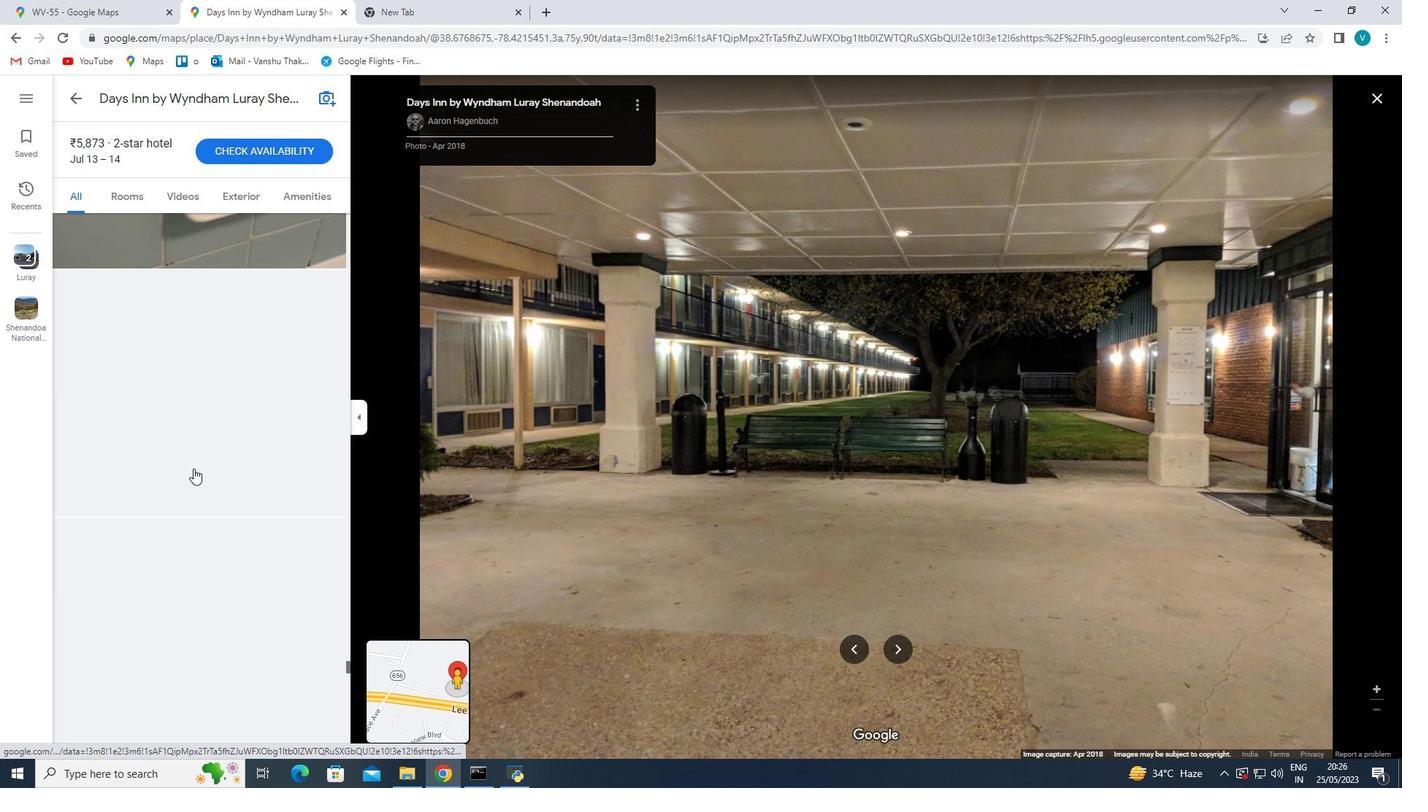 
Action: Mouse scrolled (193, 468) with delta (0, 0)
Screenshot: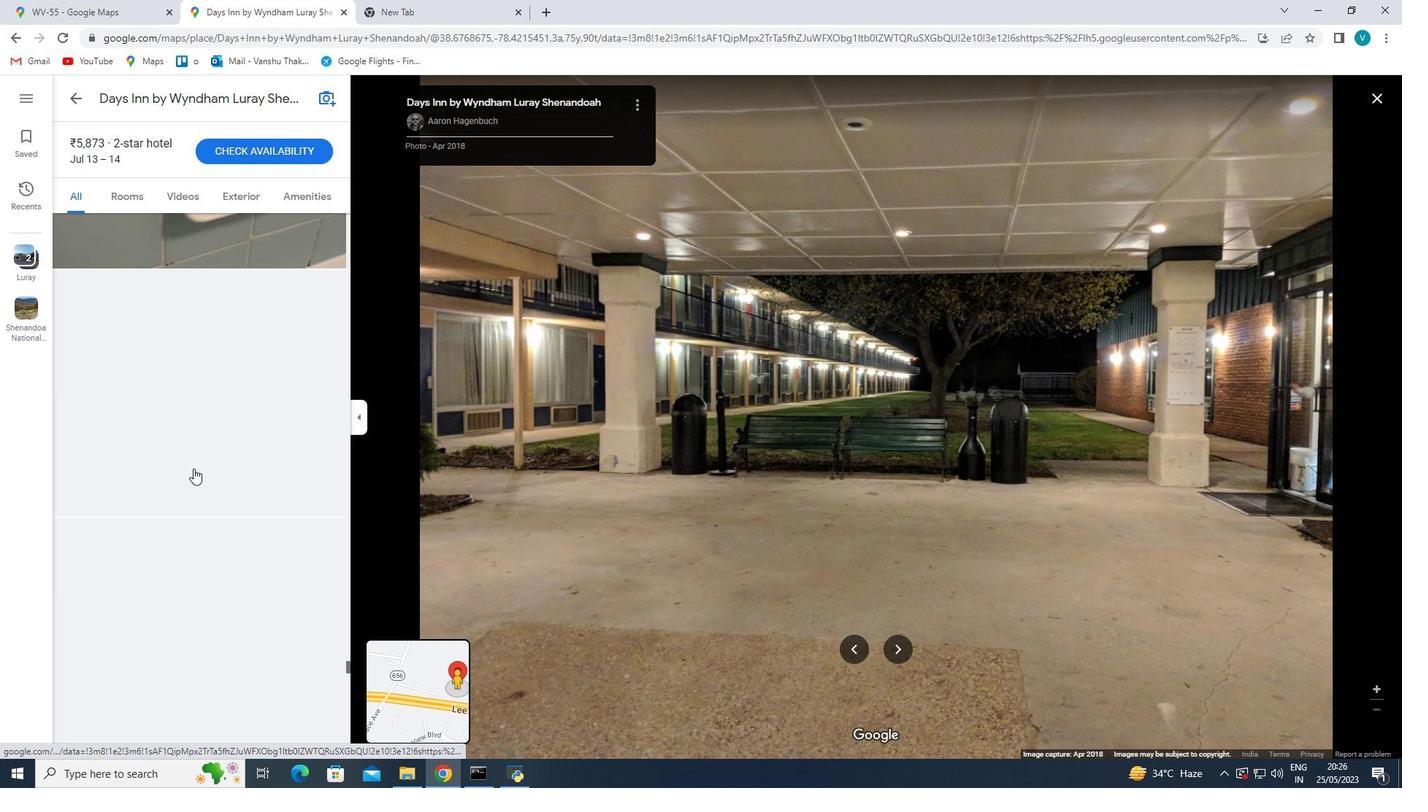 
Action: Mouse scrolled (193, 468) with delta (0, 0)
Screenshot: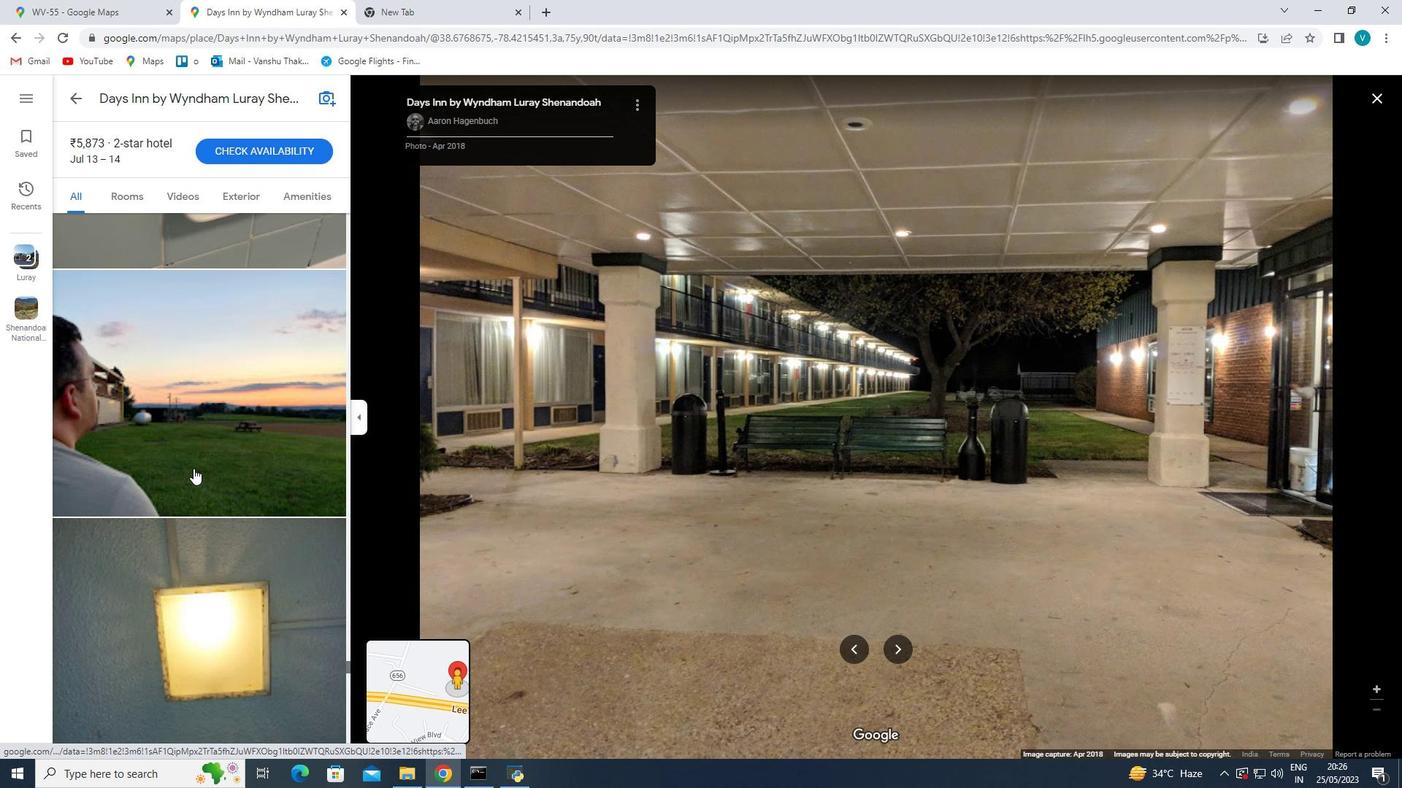 
Action: Mouse scrolled (193, 468) with delta (0, 0)
Screenshot: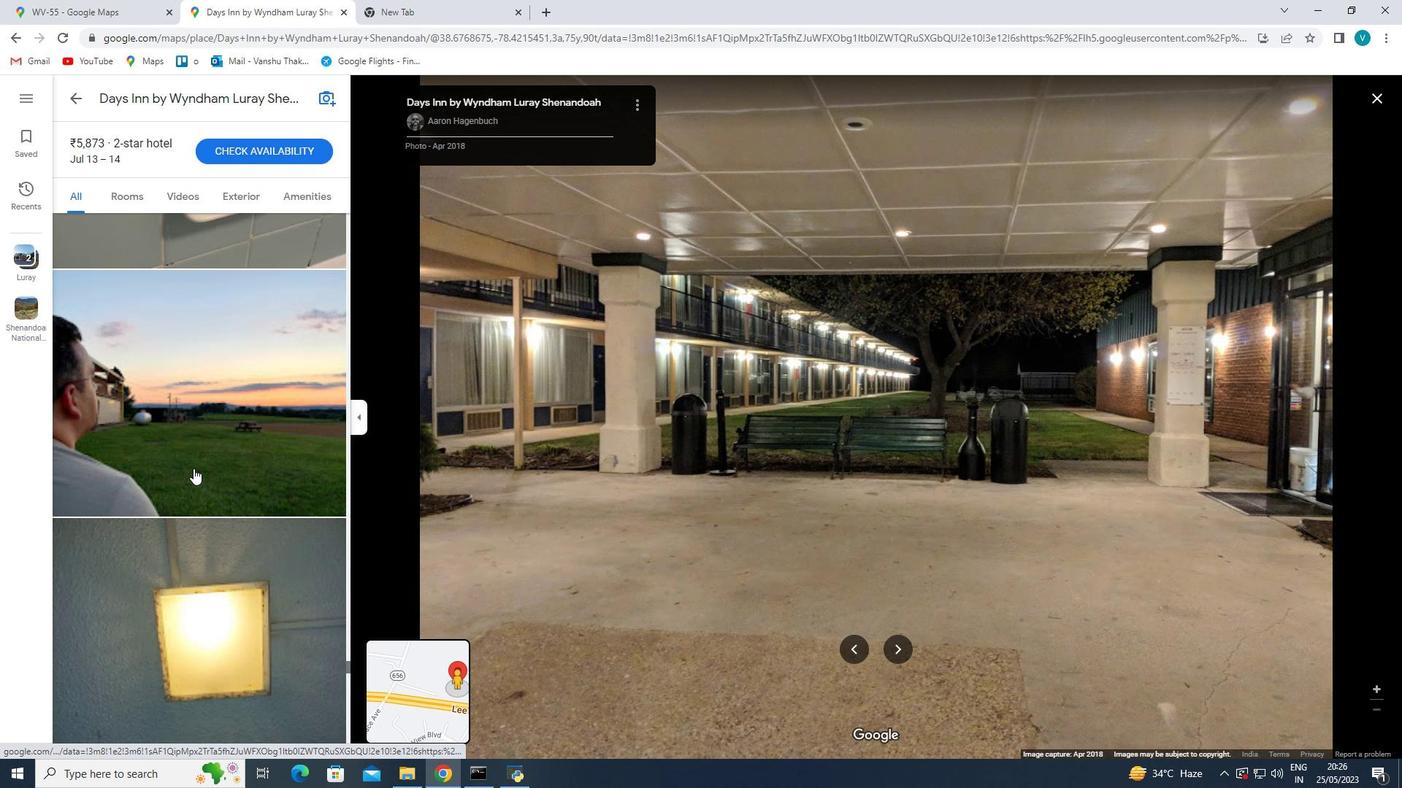 
Action: Mouse scrolled (193, 468) with delta (0, 0)
Screenshot: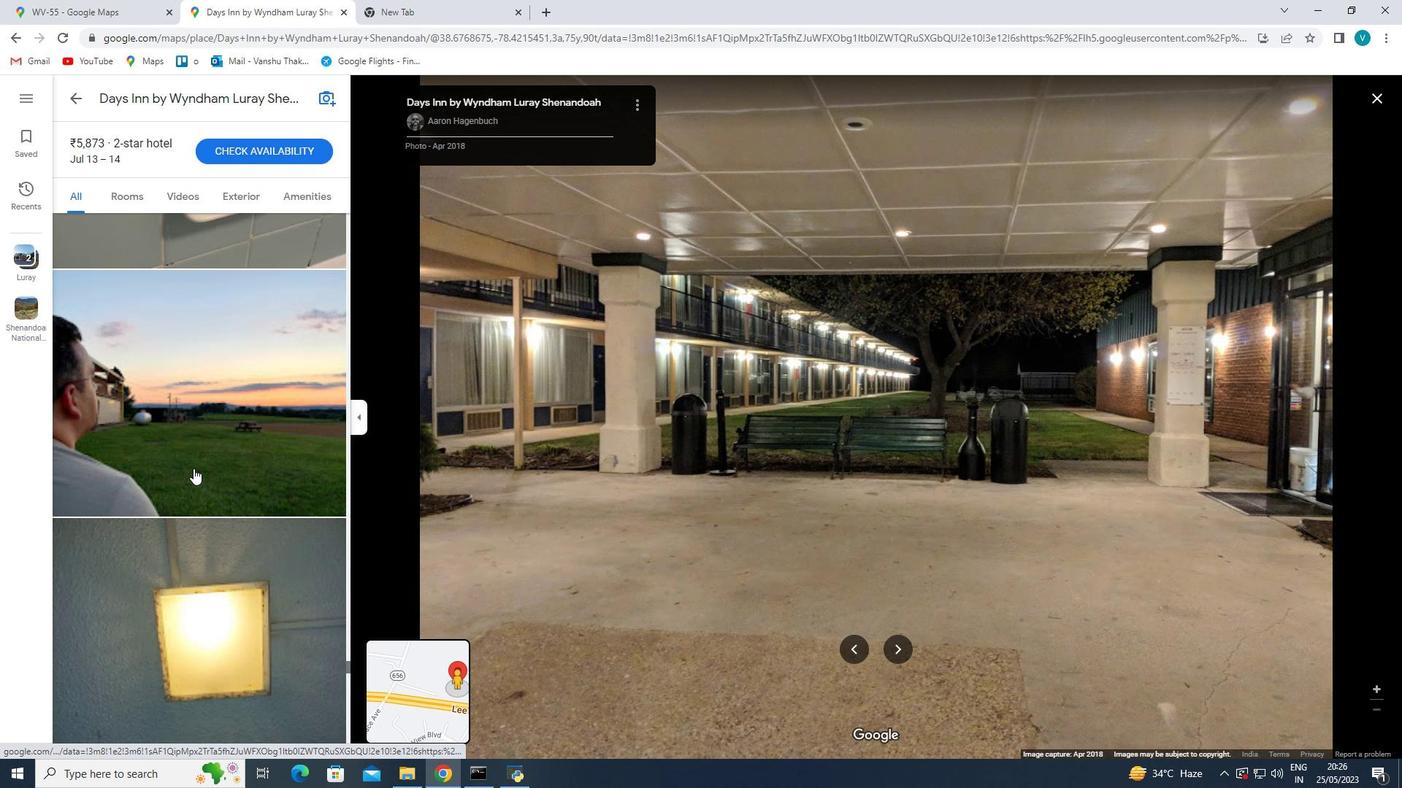 
Action: Mouse scrolled (193, 468) with delta (0, 0)
Screenshot: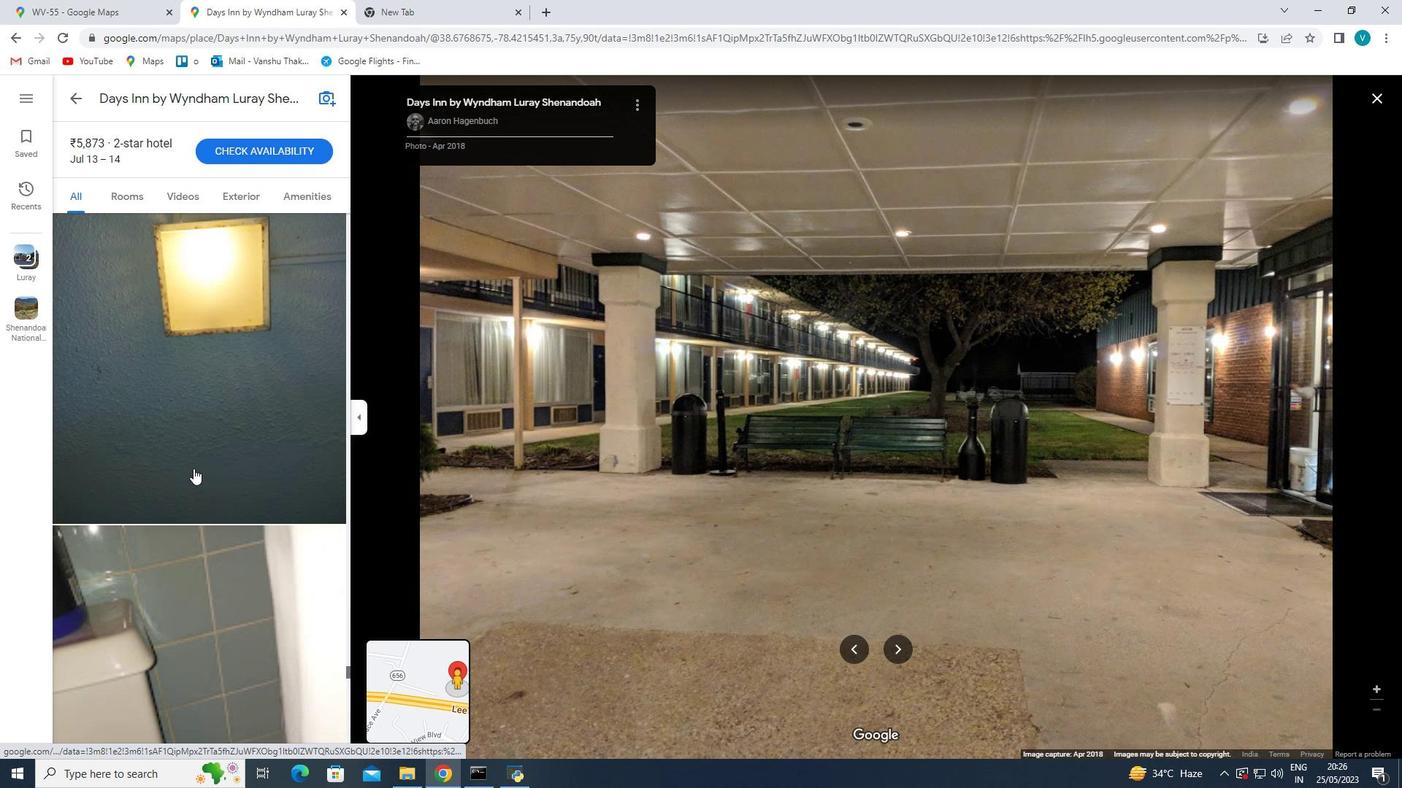 
Action: Mouse scrolled (193, 468) with delta (0, 0)
Screenshot: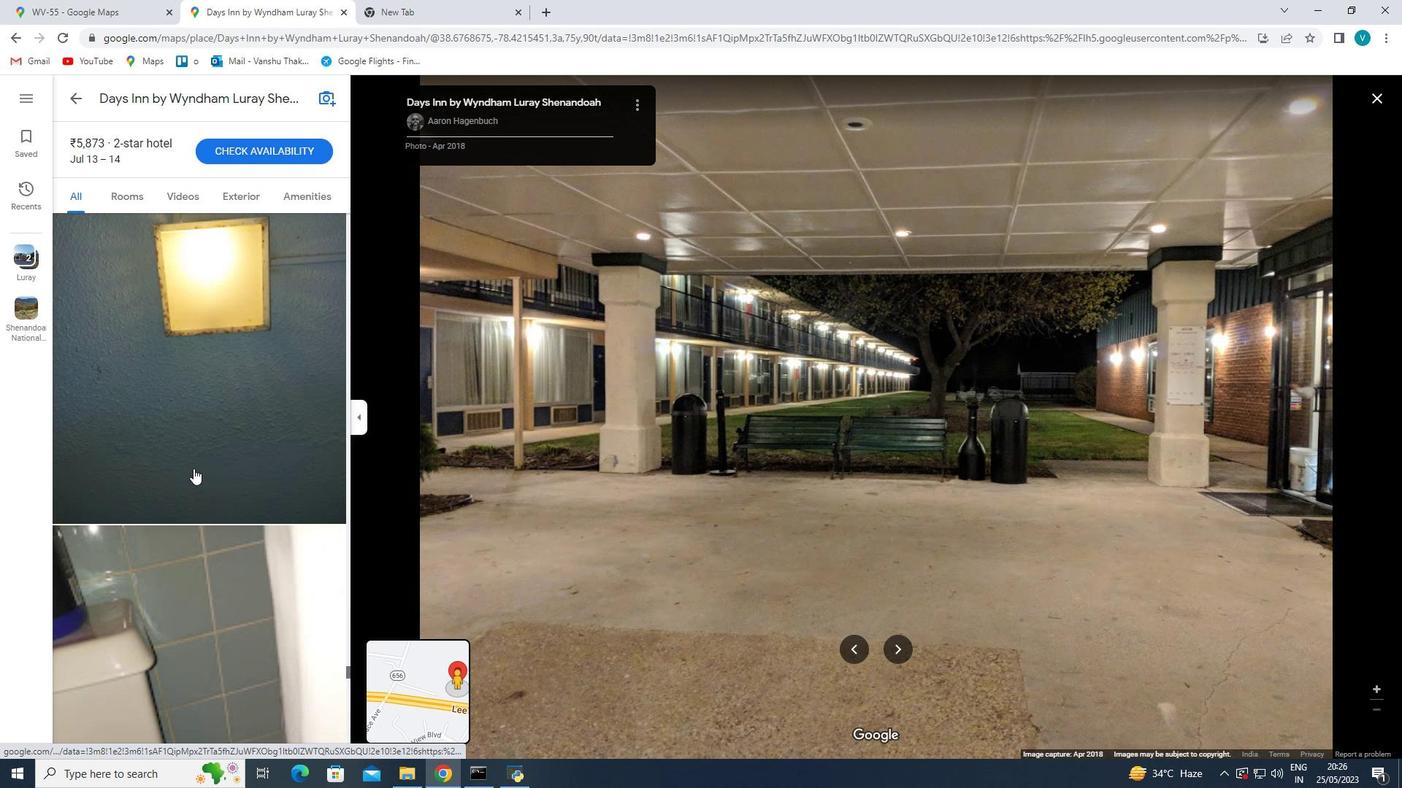 
Action: Mouse scrolled (193, 468) with delta (0, 0)
Screenshot: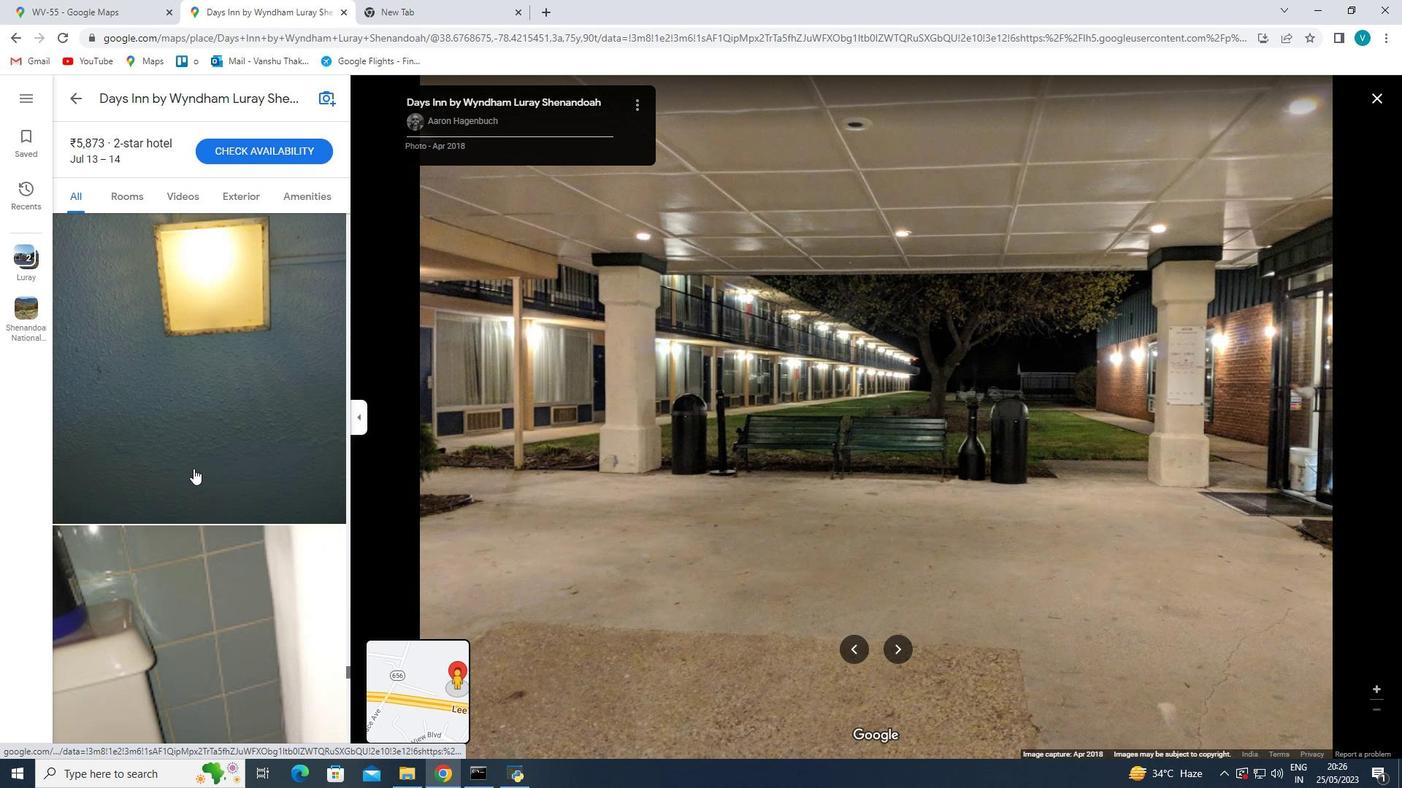 
Action: Mouse scrolled (193, 468) with delta (0, 0)
Screenshot: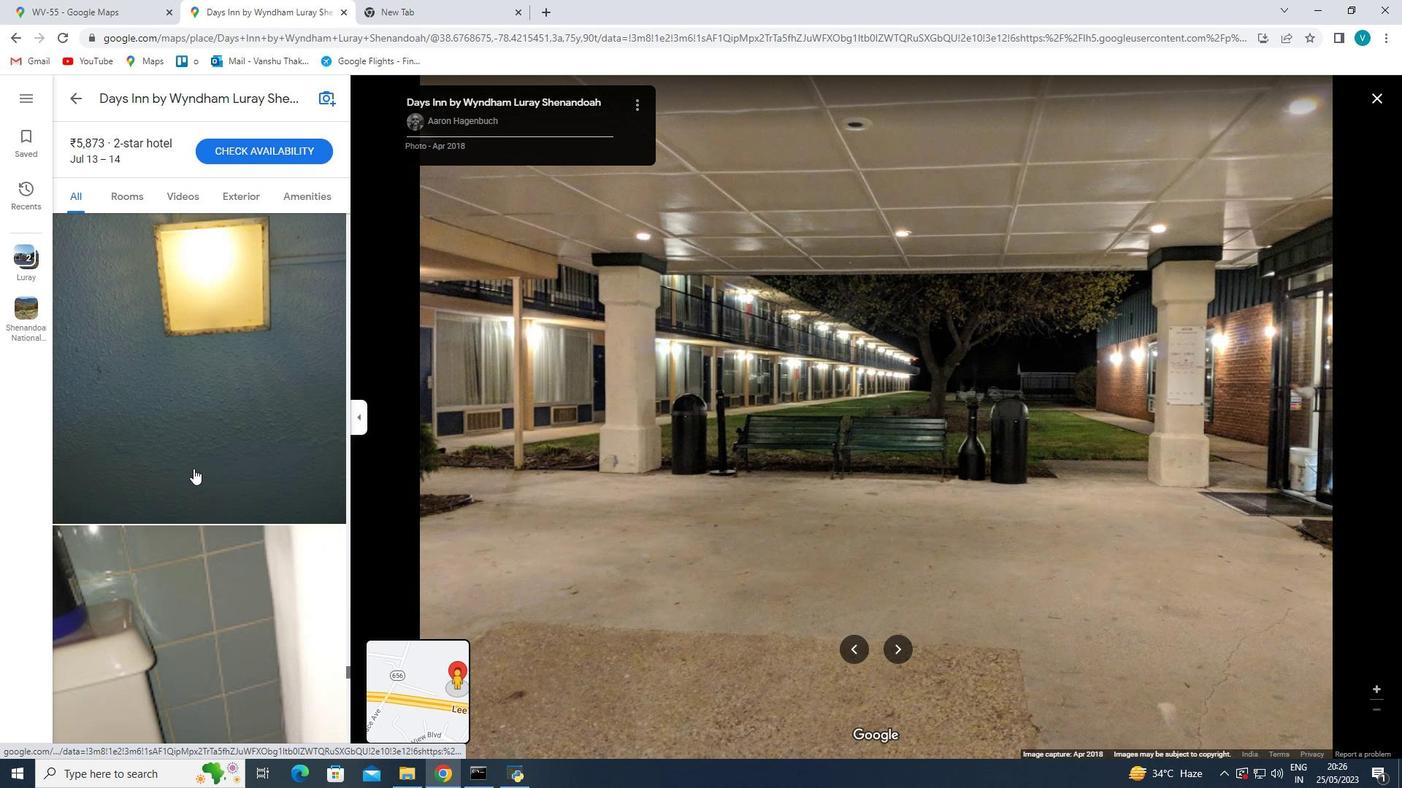 
Action: Mouse scrolled (193, 468) with delta (0, 0)
Screenshot: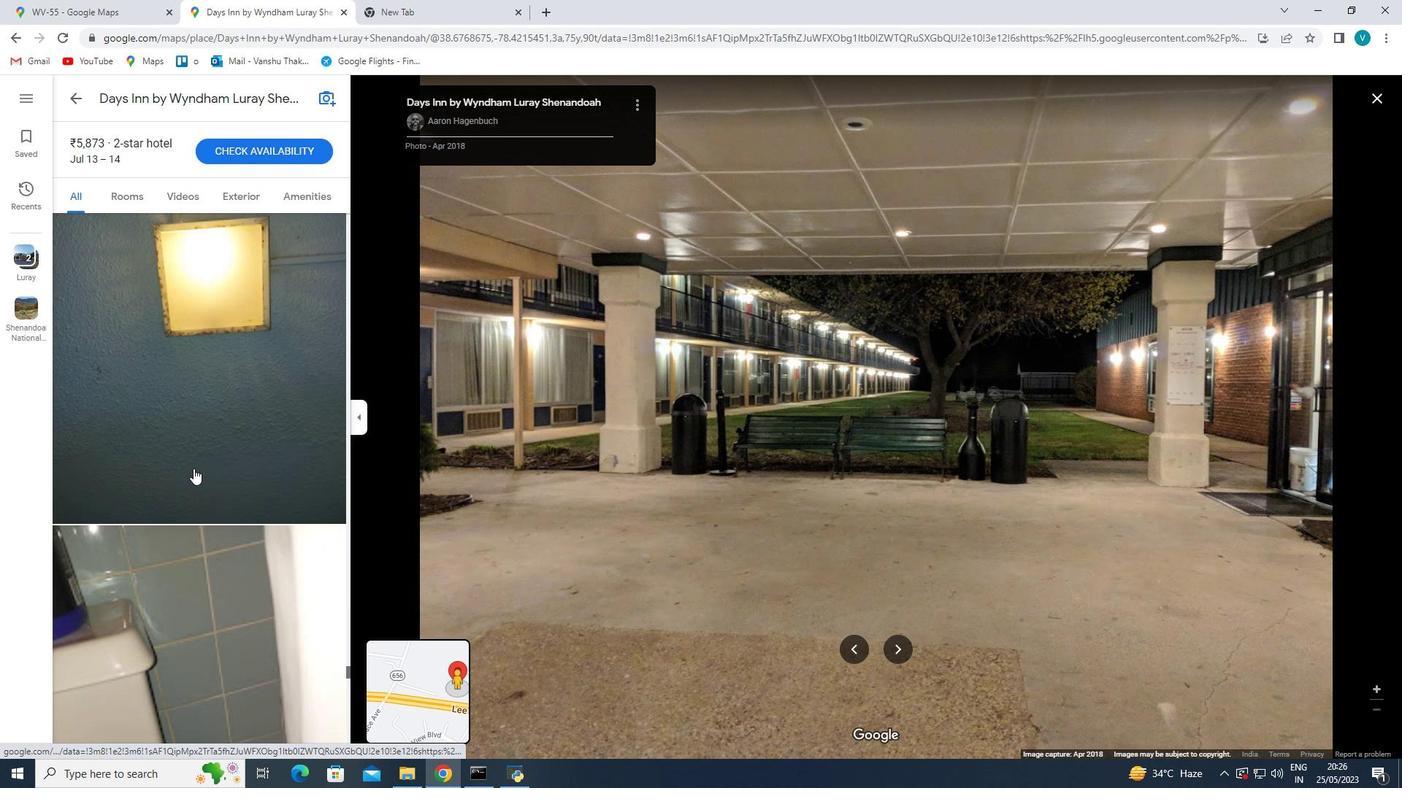 
Action: Mouse scrolled (193, 468) with delta (0, 0)
Screenshot: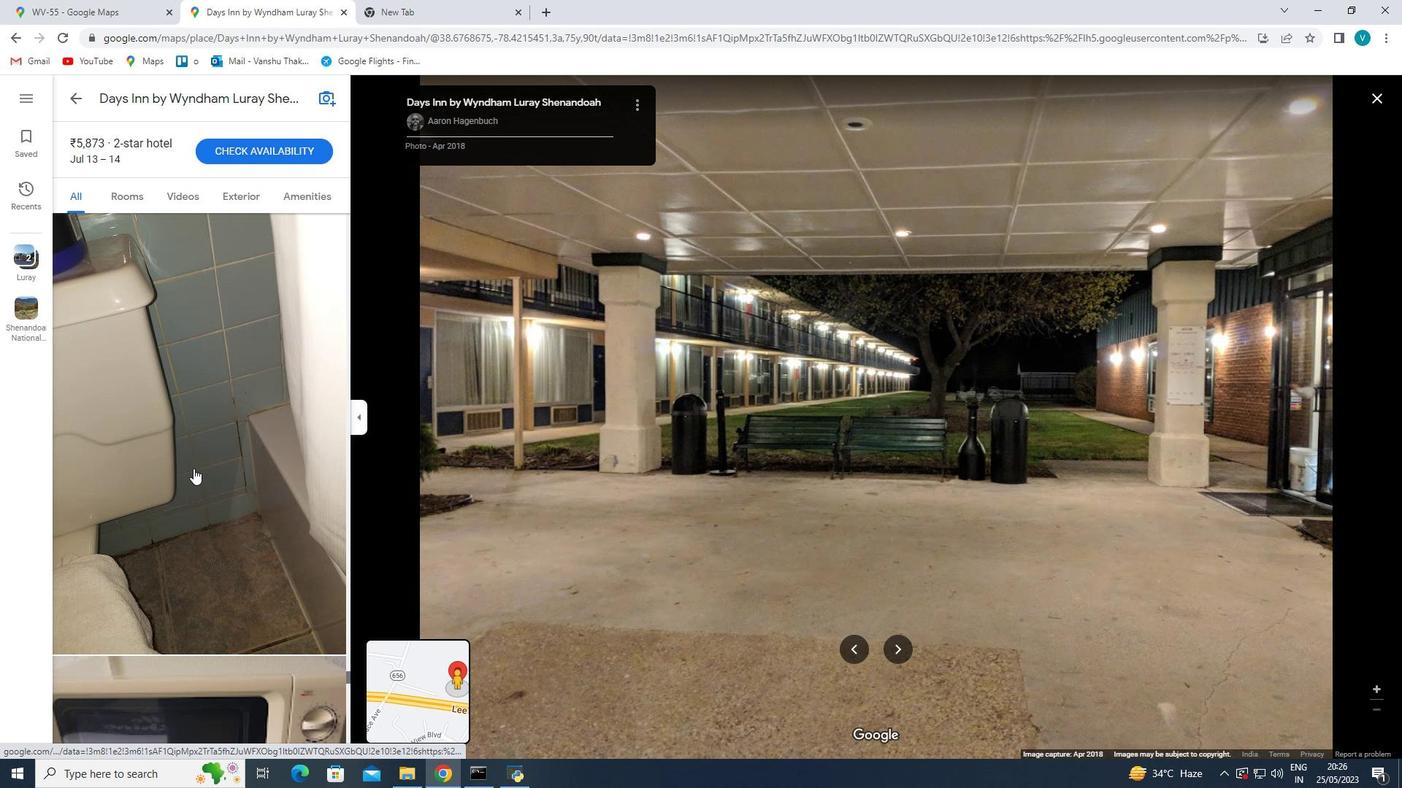 
Action: Mouse scrolled (193, 468) with delta (0, 0)
Screenshot: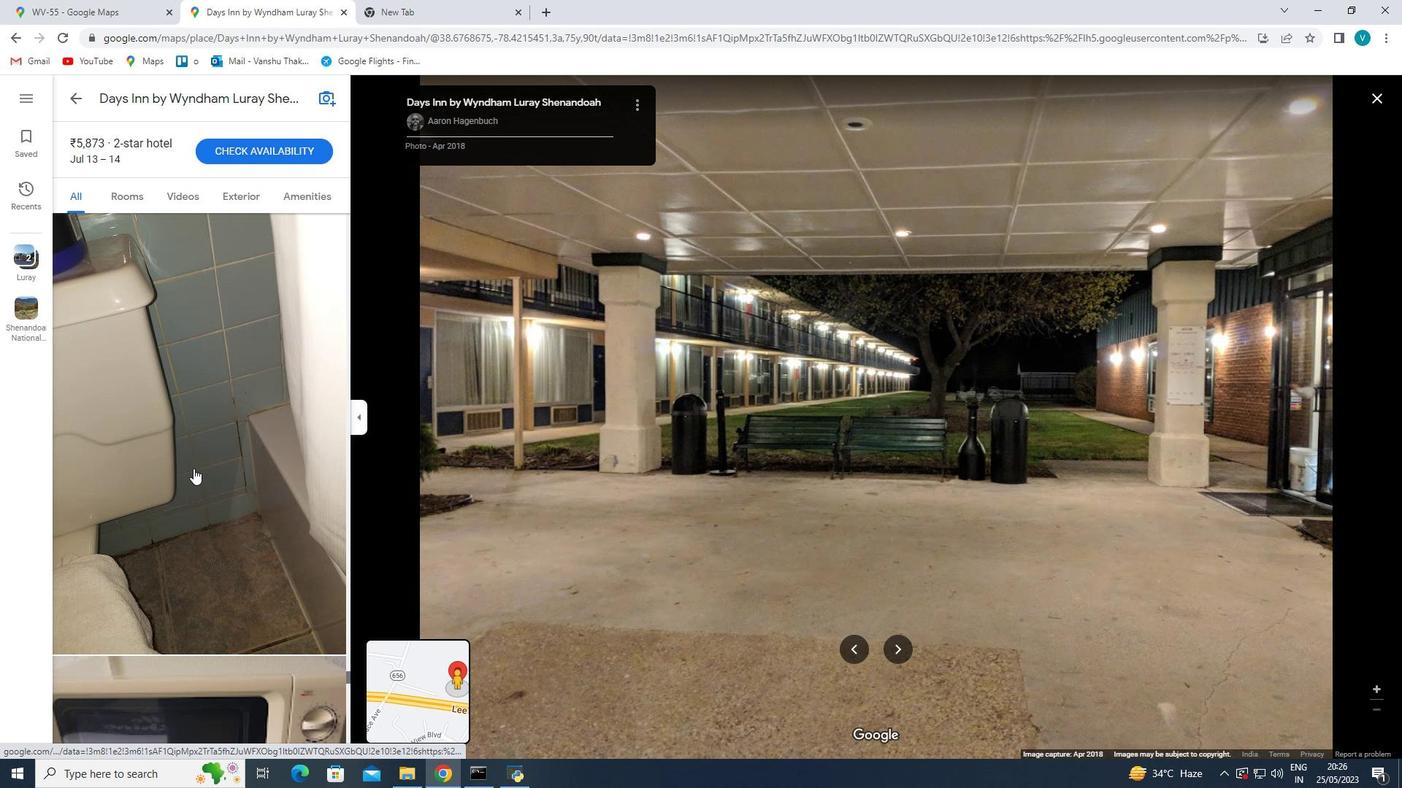 
Action: Mouse scrolled (193, 468) with delta (0, 0)
Screenshot: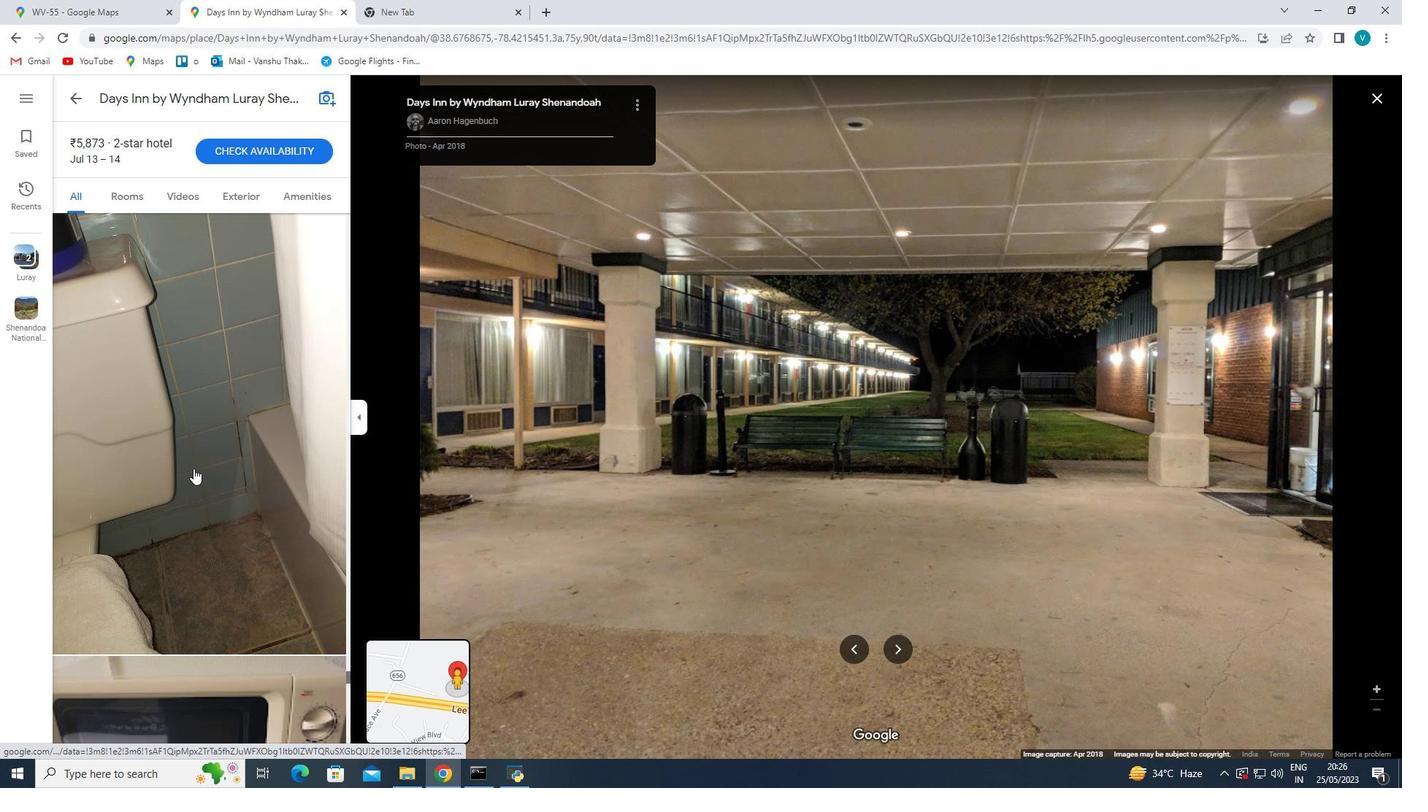 
Action: Mouse scrolled (193, 468) with delta (0, 0)
Screenshot: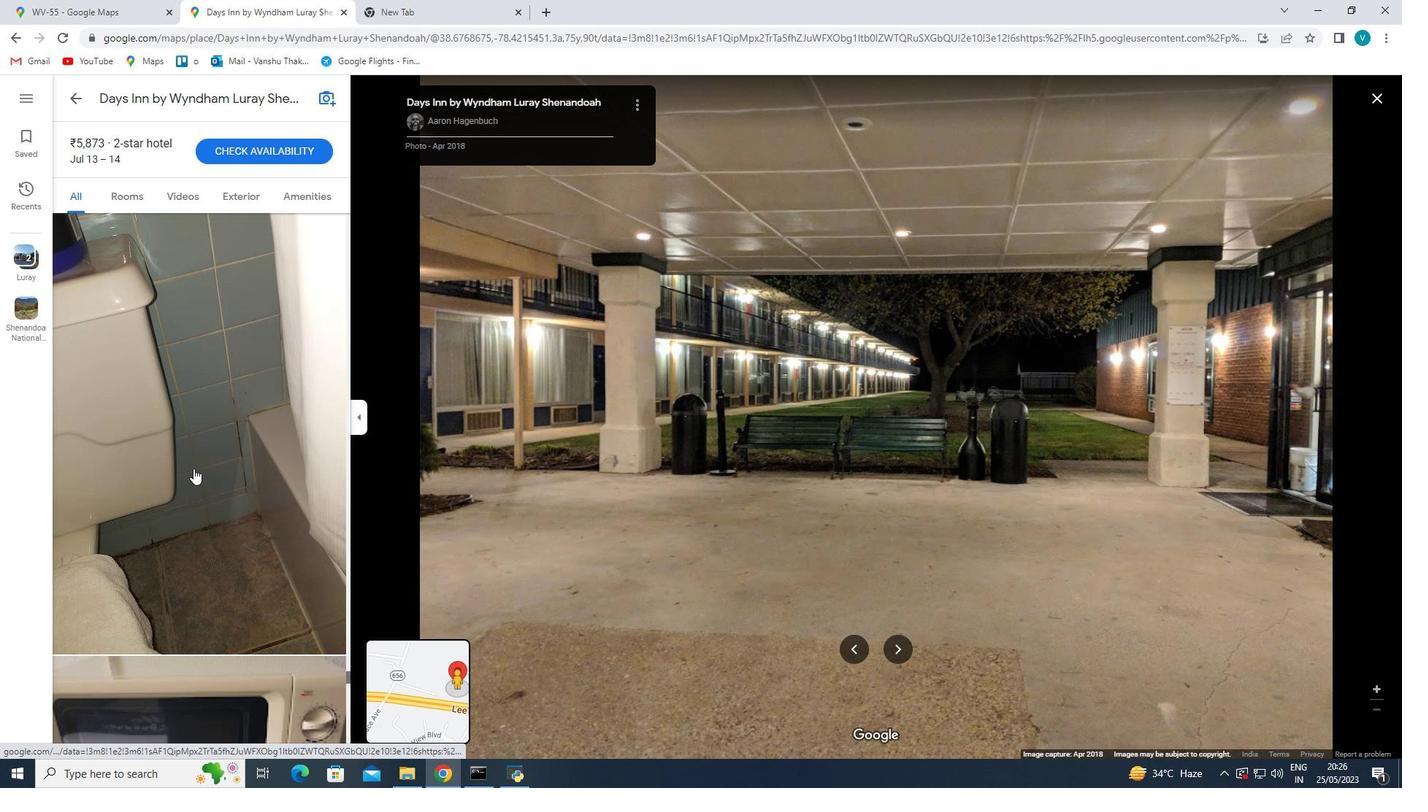 
Action: Mouse scrolled (193, 468) with delta (0, 0)
Screenshot: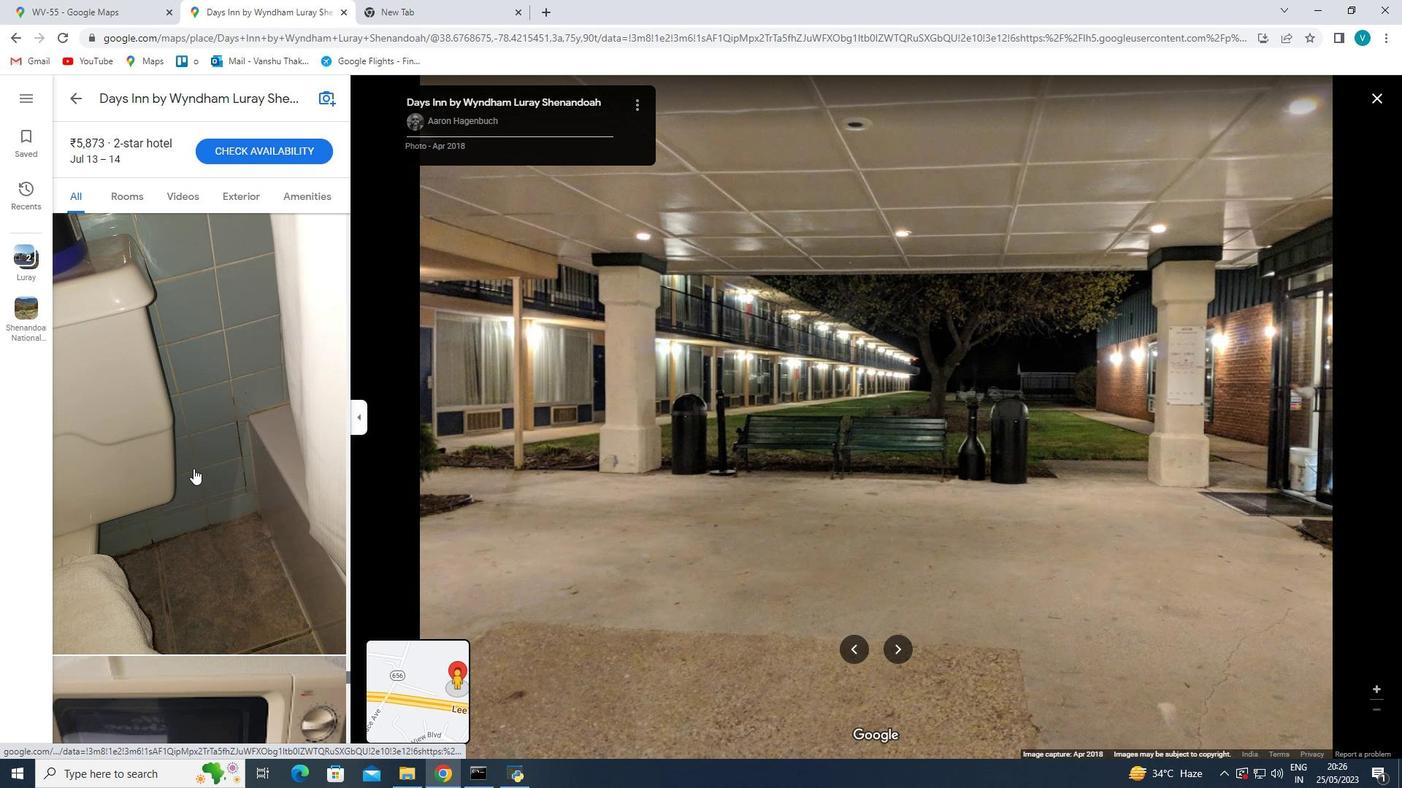 
Action: Mouse scrolled (193, 468) with delta (0, 0)
Screenshot: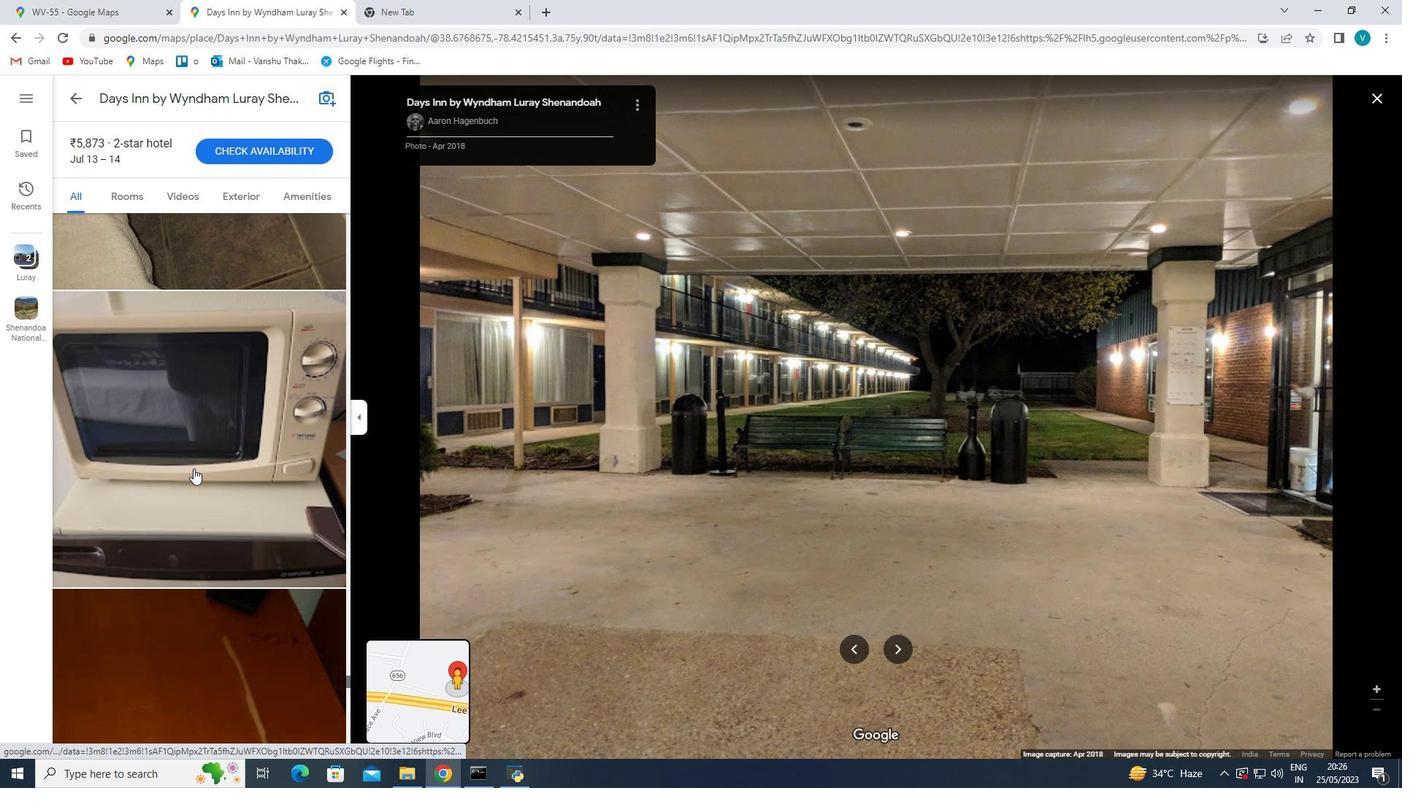 
Action: Mouse scrolled (193, 468) with delta (0, 0)
Screenshot: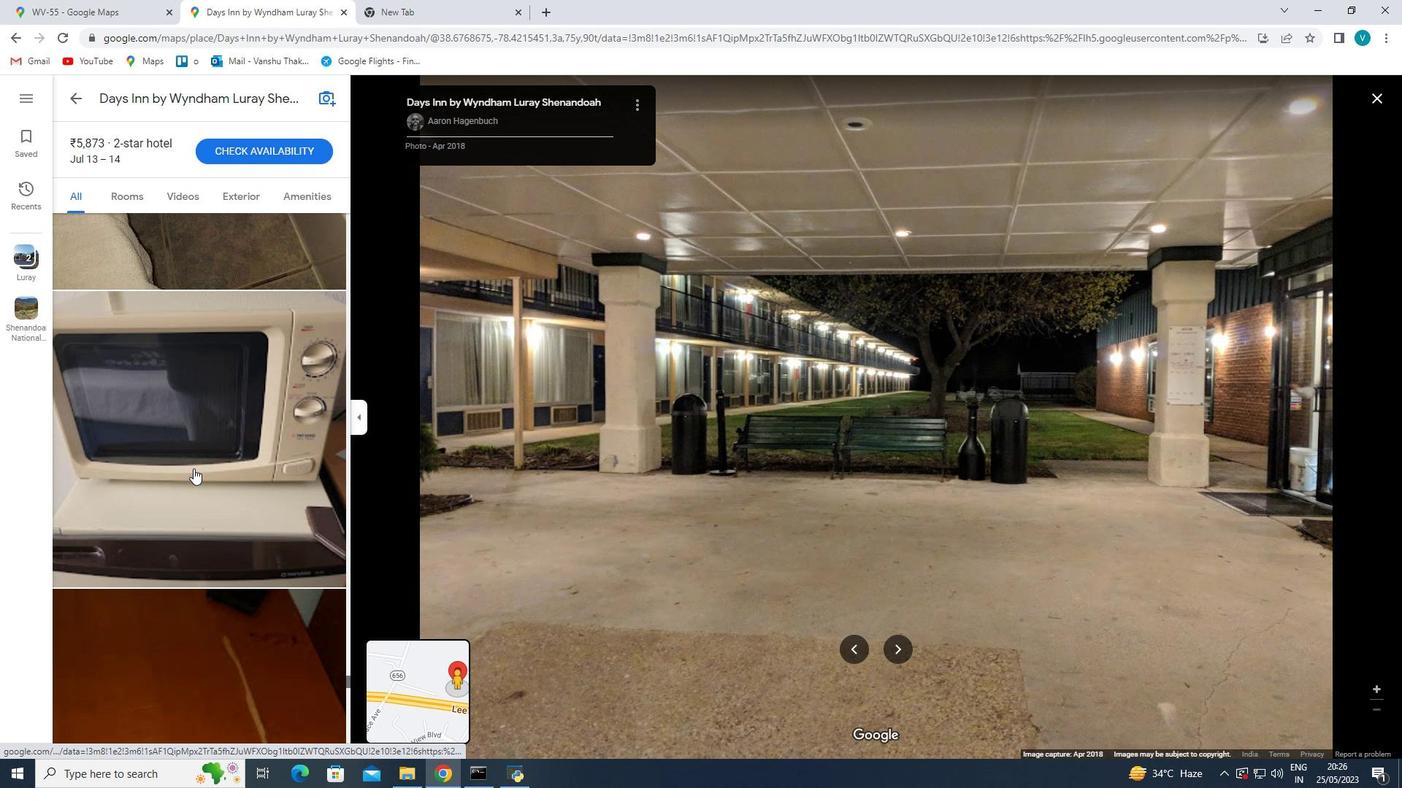 
Action: Mouse scrolled (193, 468) with delta (0, 0)
Screenshot: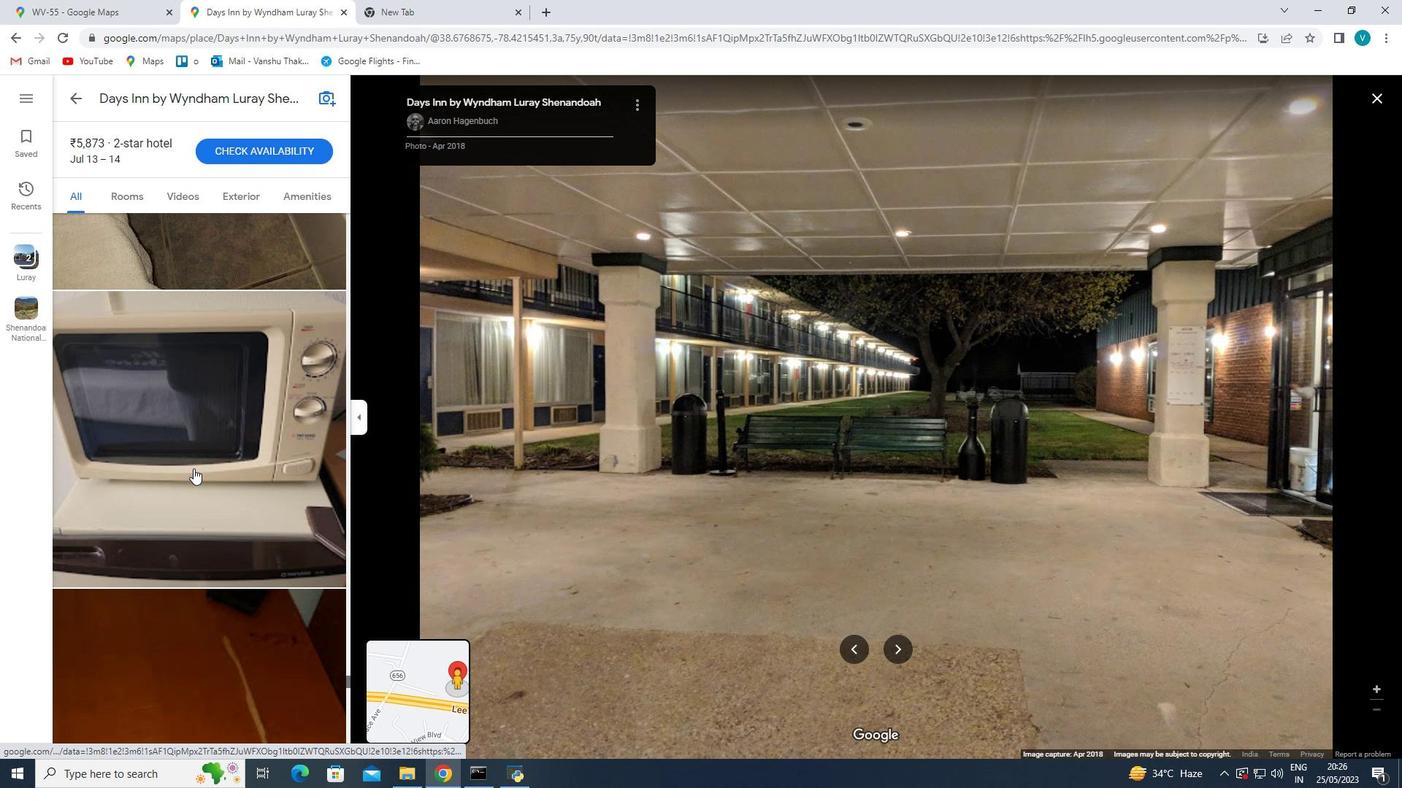 
Action: Mouse scrolled (193, 468) with delta (0, 0)
Screenshot: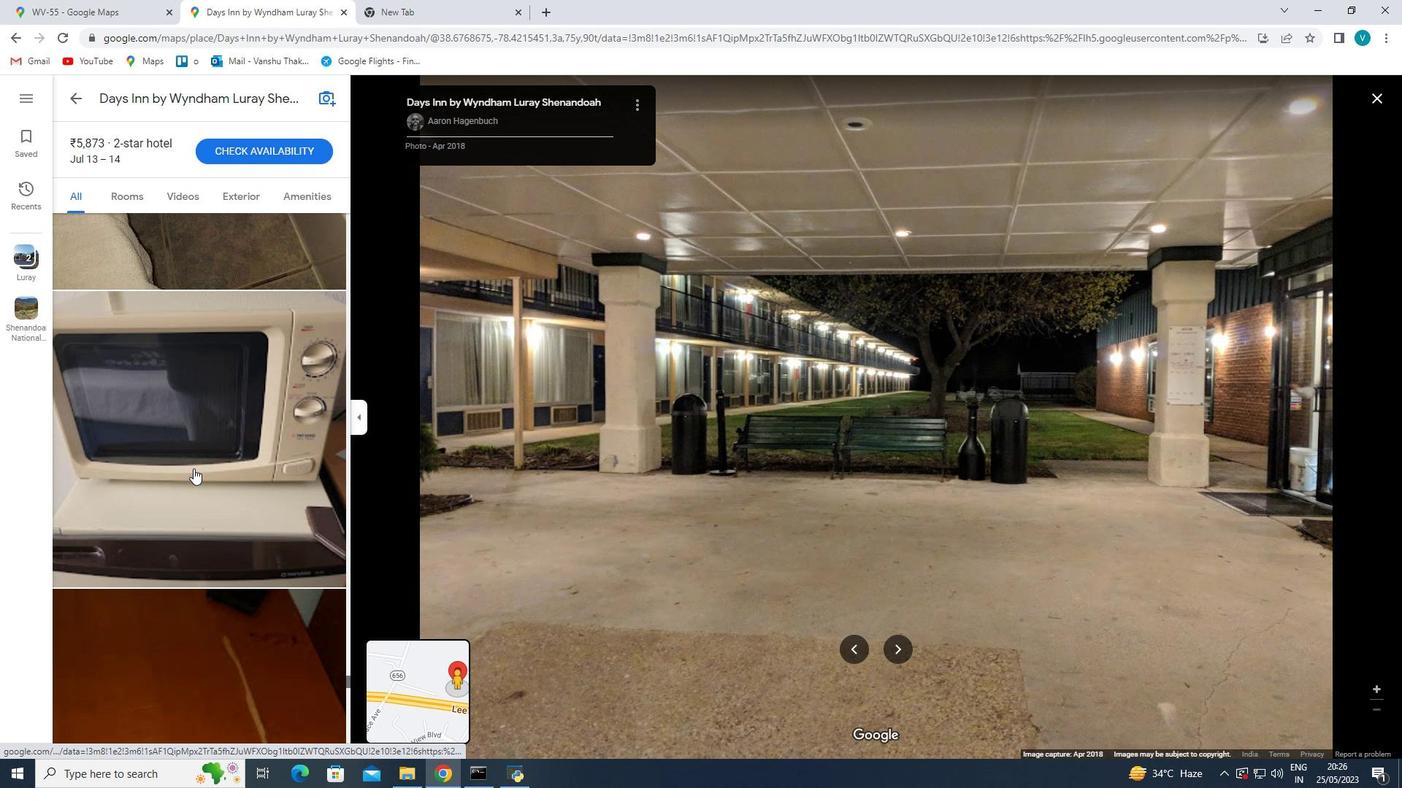 
Action: Mouse scrolled (193, 468) with delta (0, 0)
Screenshot: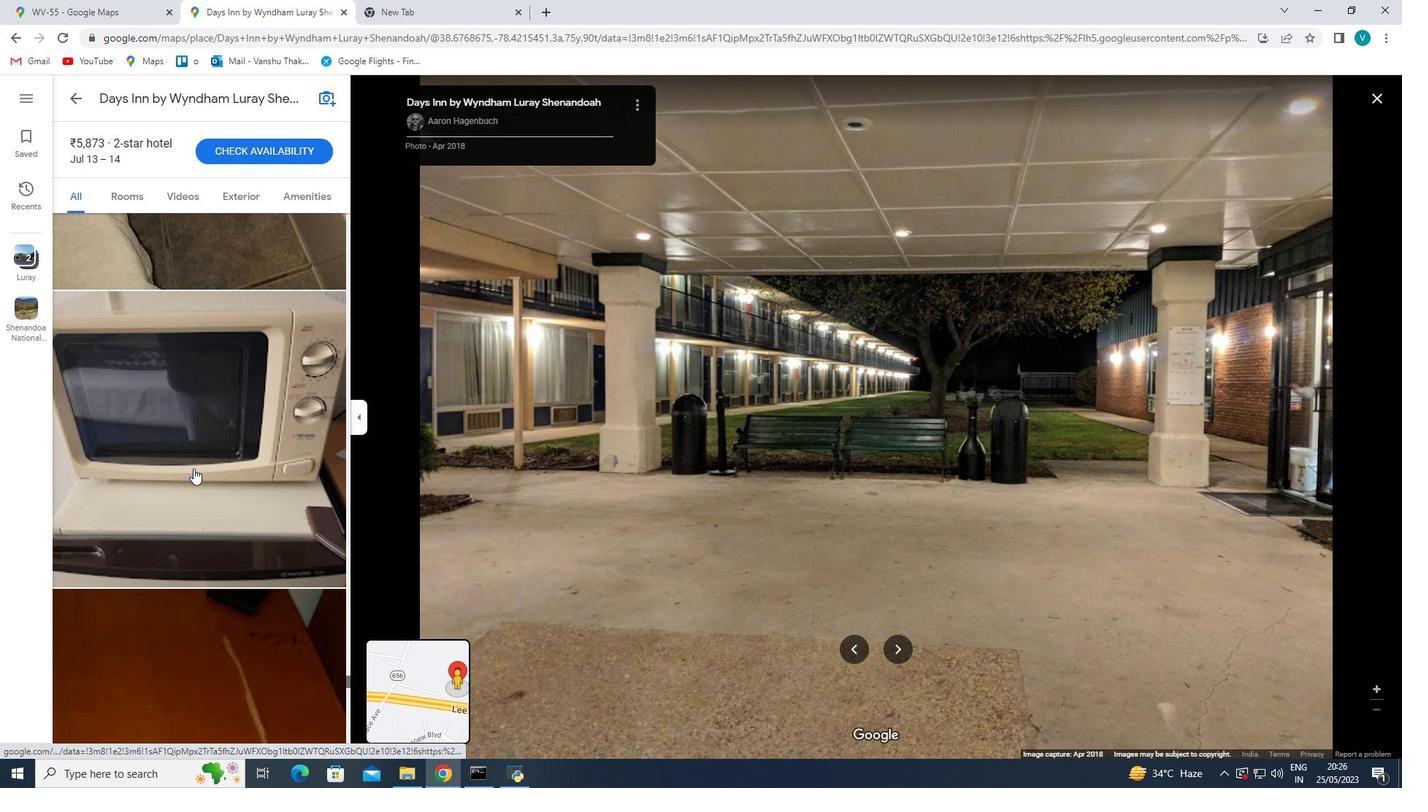 
Action: Mouse scrolled (193, 468) with delta (0, 0)
Screenshot: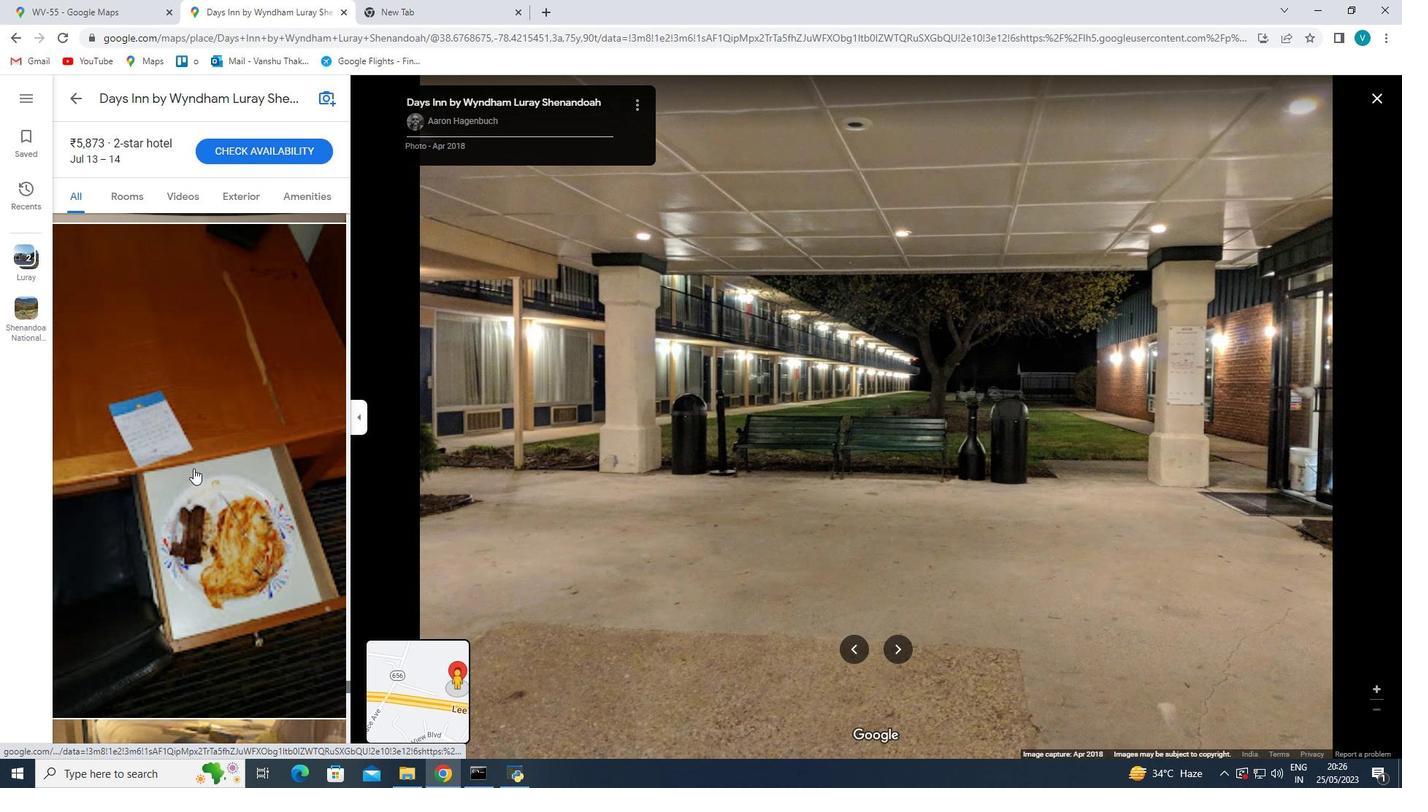 
Action: Mouse scrolled (193, 468) with delta (0, 0)
Screenshot: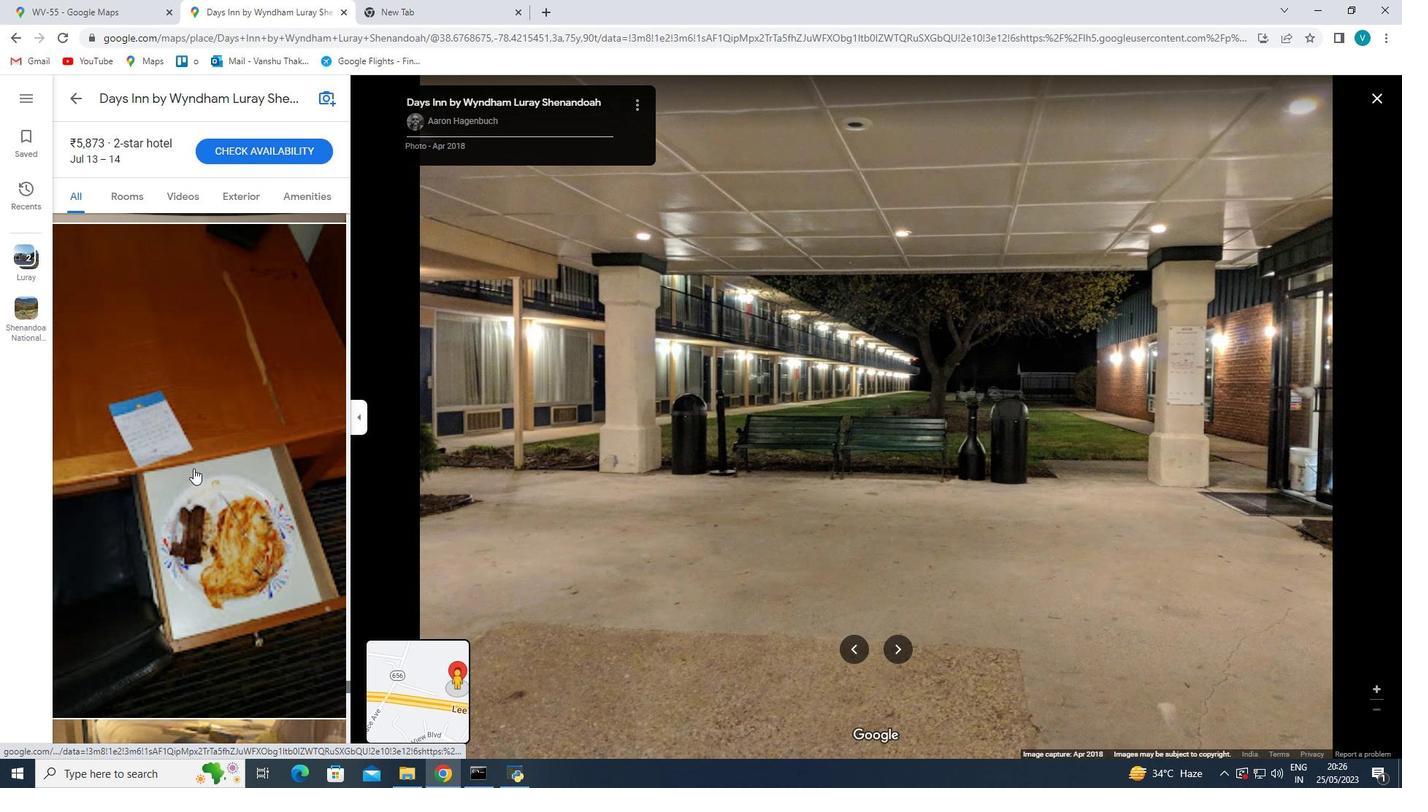 
Action: Mouse scrolled (193, 468) with delta (0, 0)
Screenshot: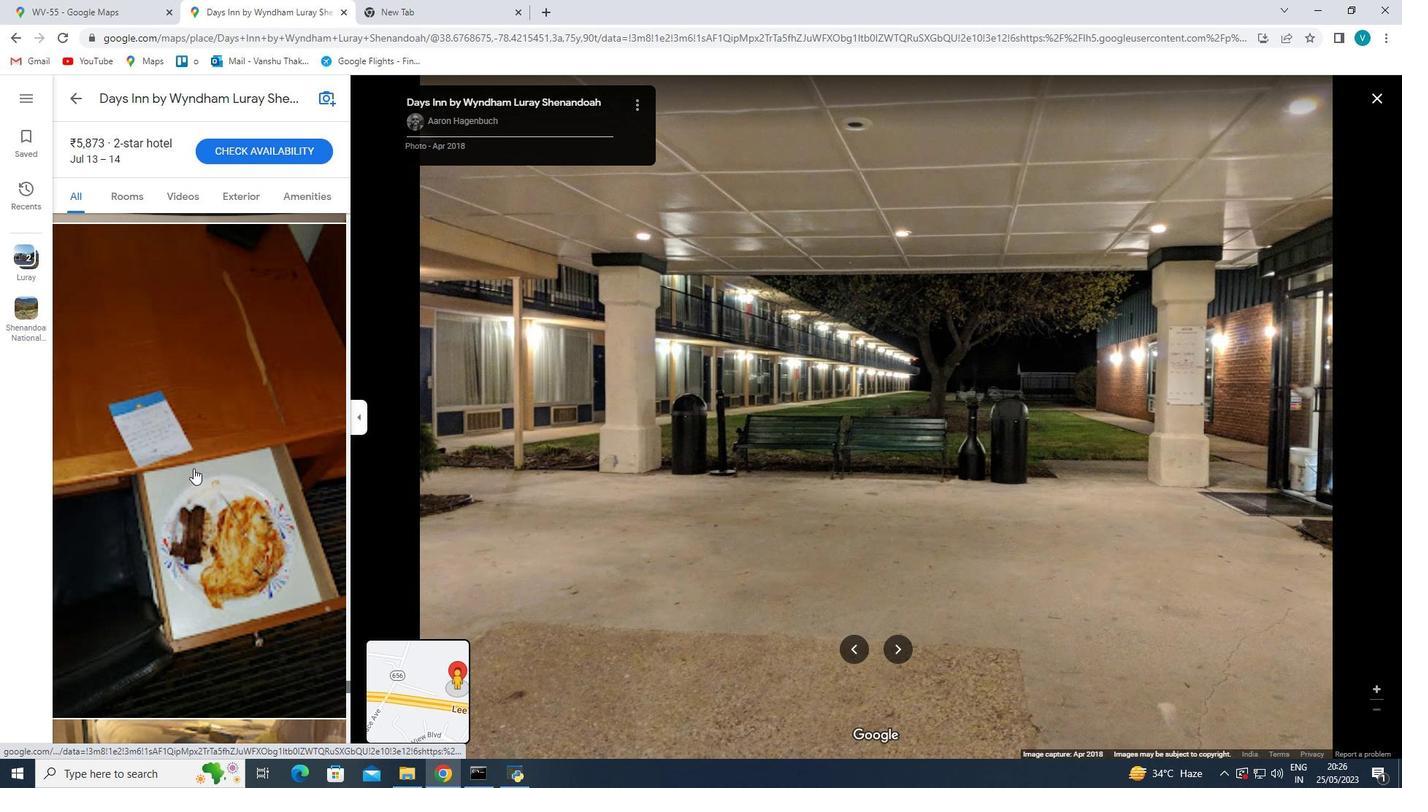 
Action: Mouse scrolled (193, 468) with delta (0, 0)
Screenshot: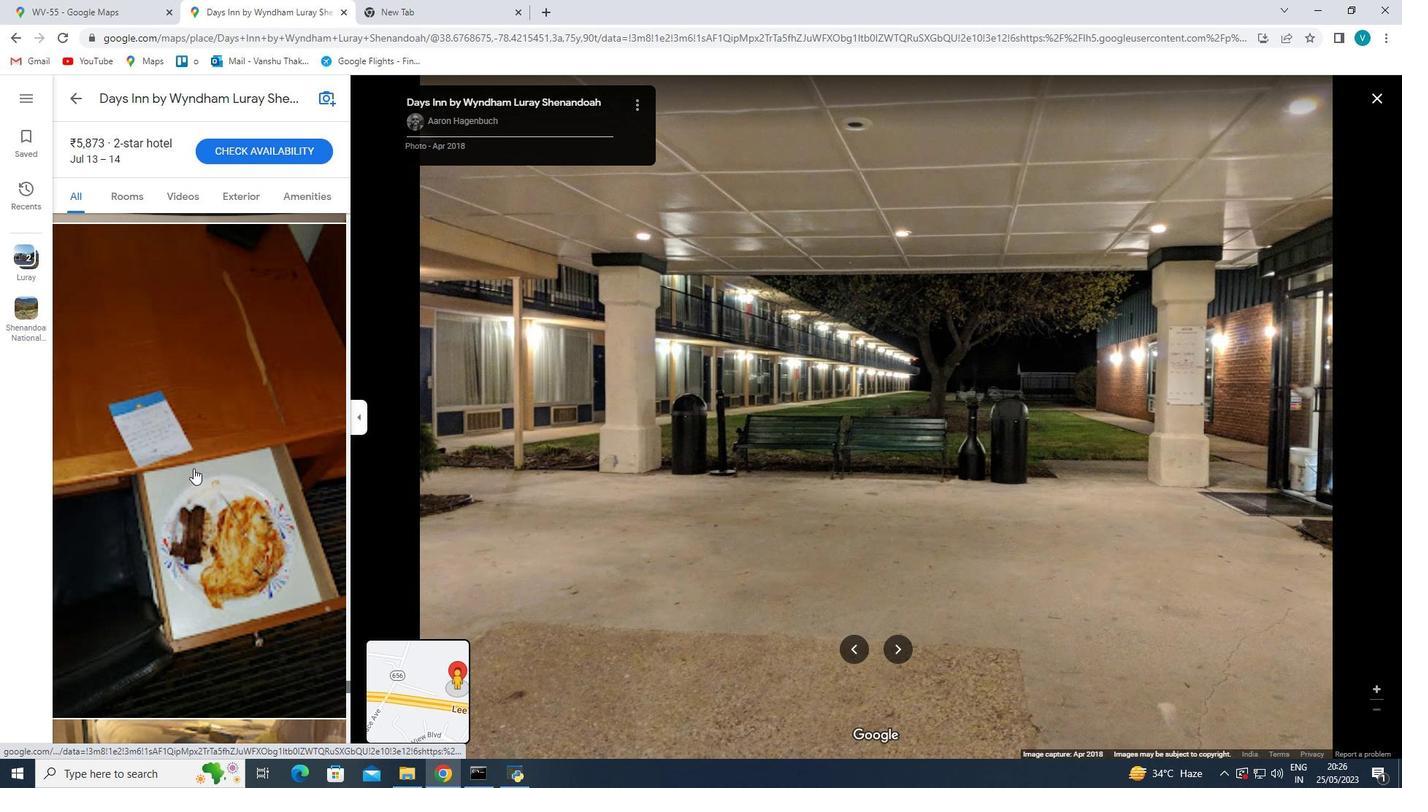 
Action: Mouse scrolled (193, 468) with delta (0, 0)
Screenshot: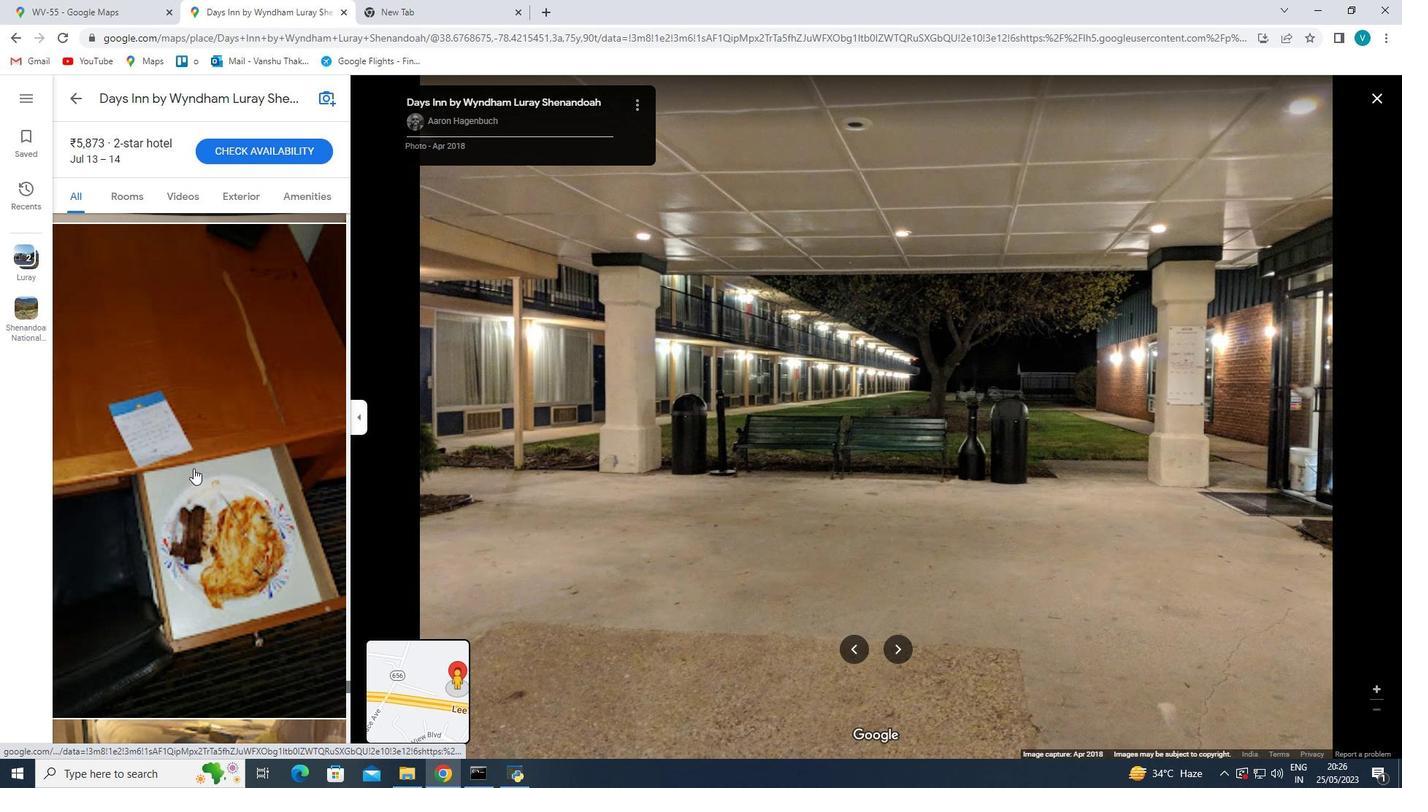 
Action: Mouse moved to (195, 464)
Screenshot: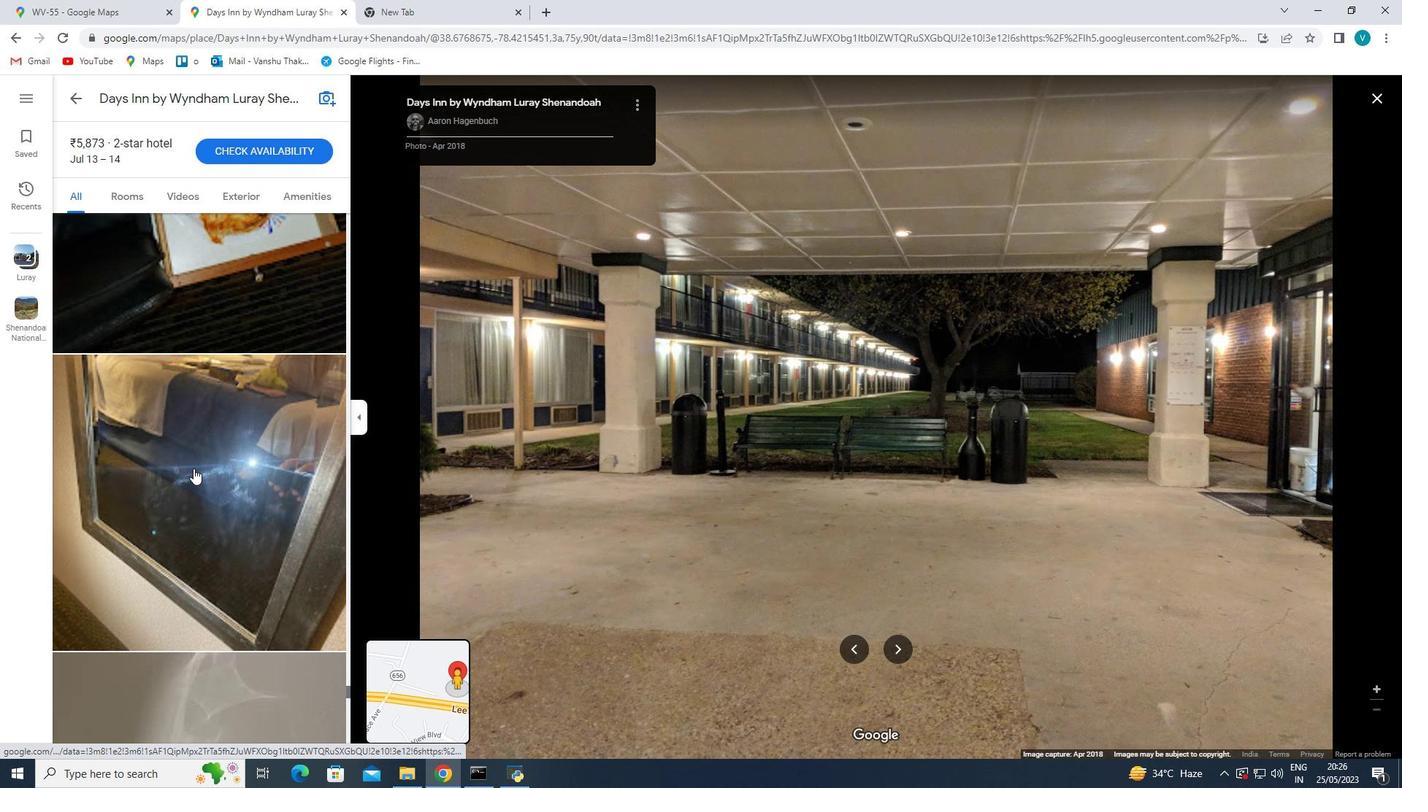 
Action: Mouse scrolled (195, 463) with delta (0, 0)
Screenshot: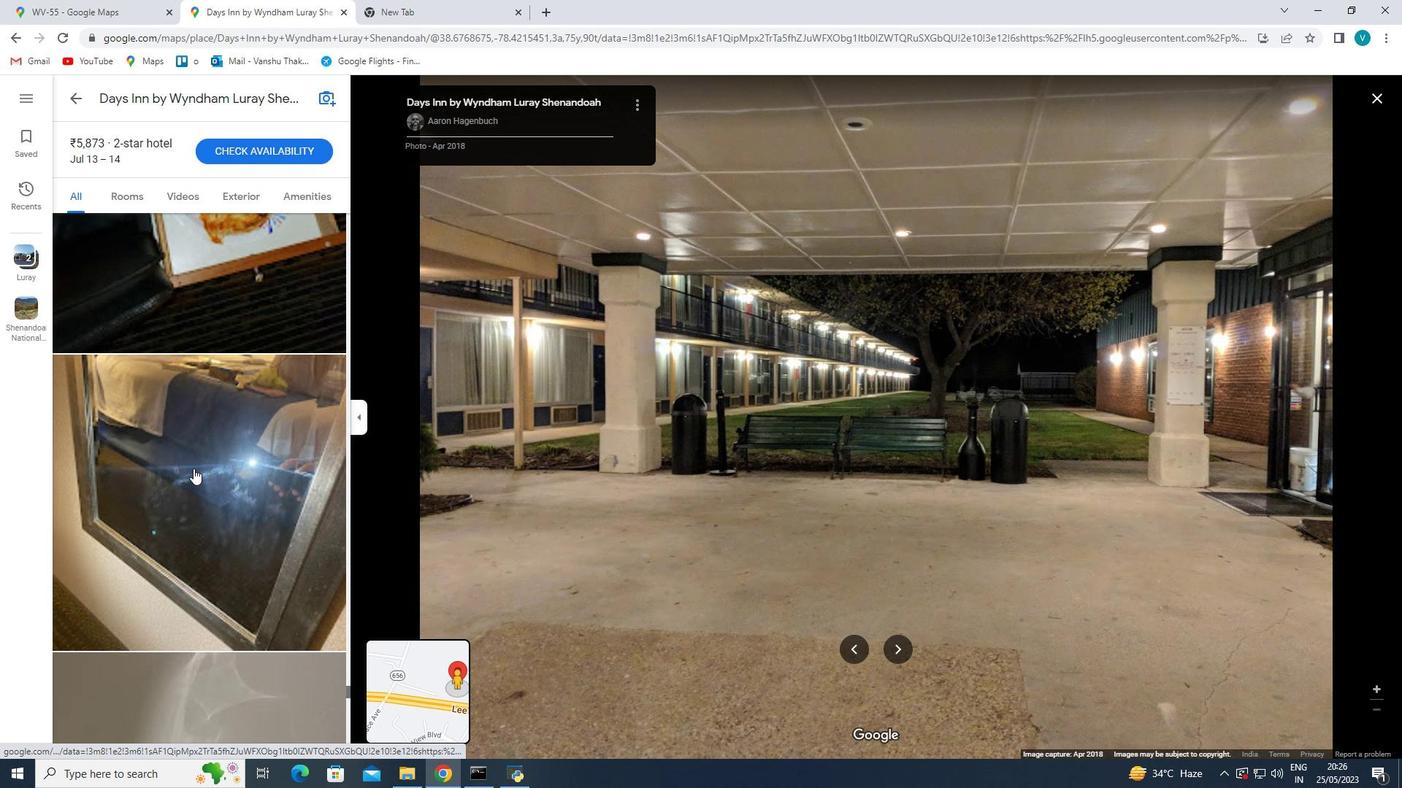 
Action: Mouse scrolled (195, 463) with delta (0, 0)
Screenshot: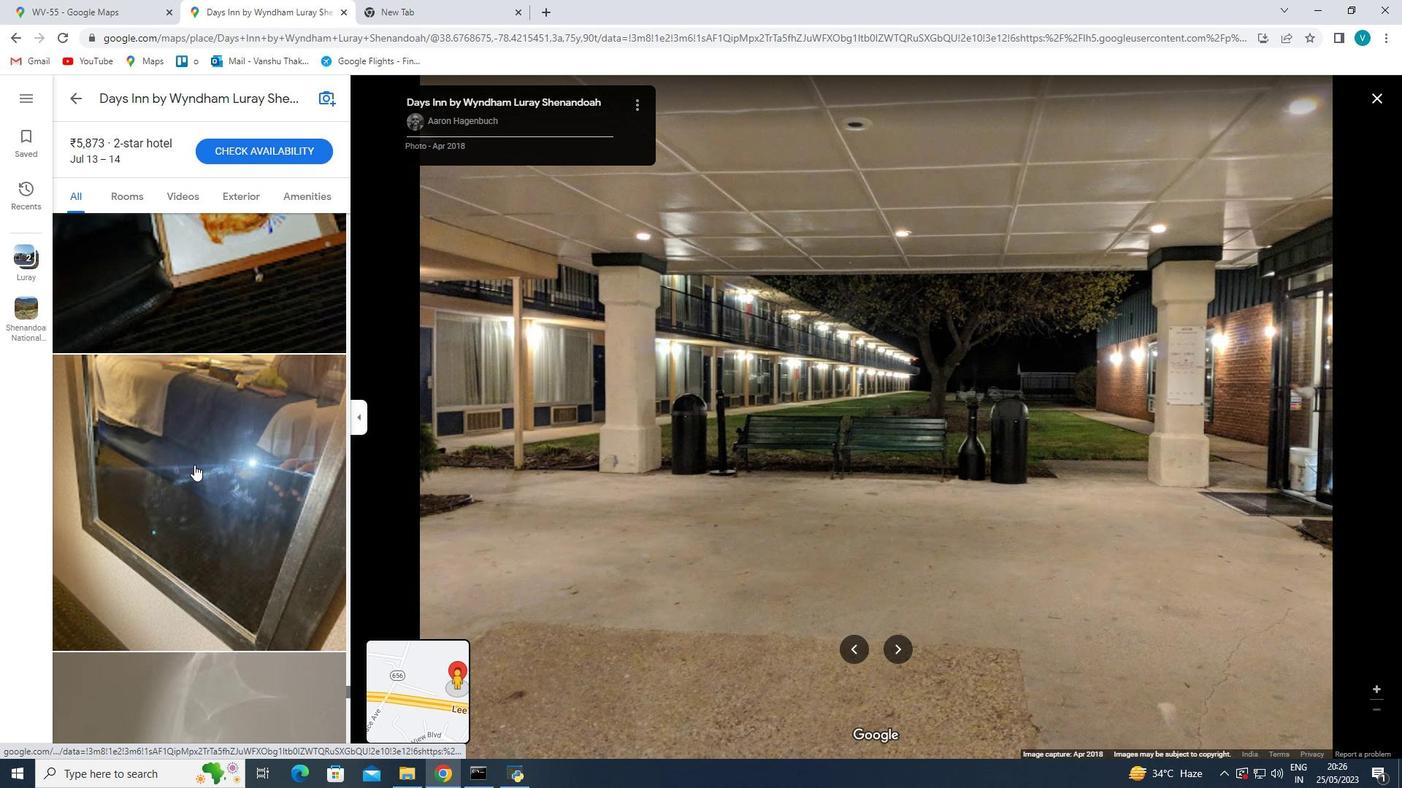 
Action: Mouse scrolled (195, 463) with delta (0, 0)
Screenshot: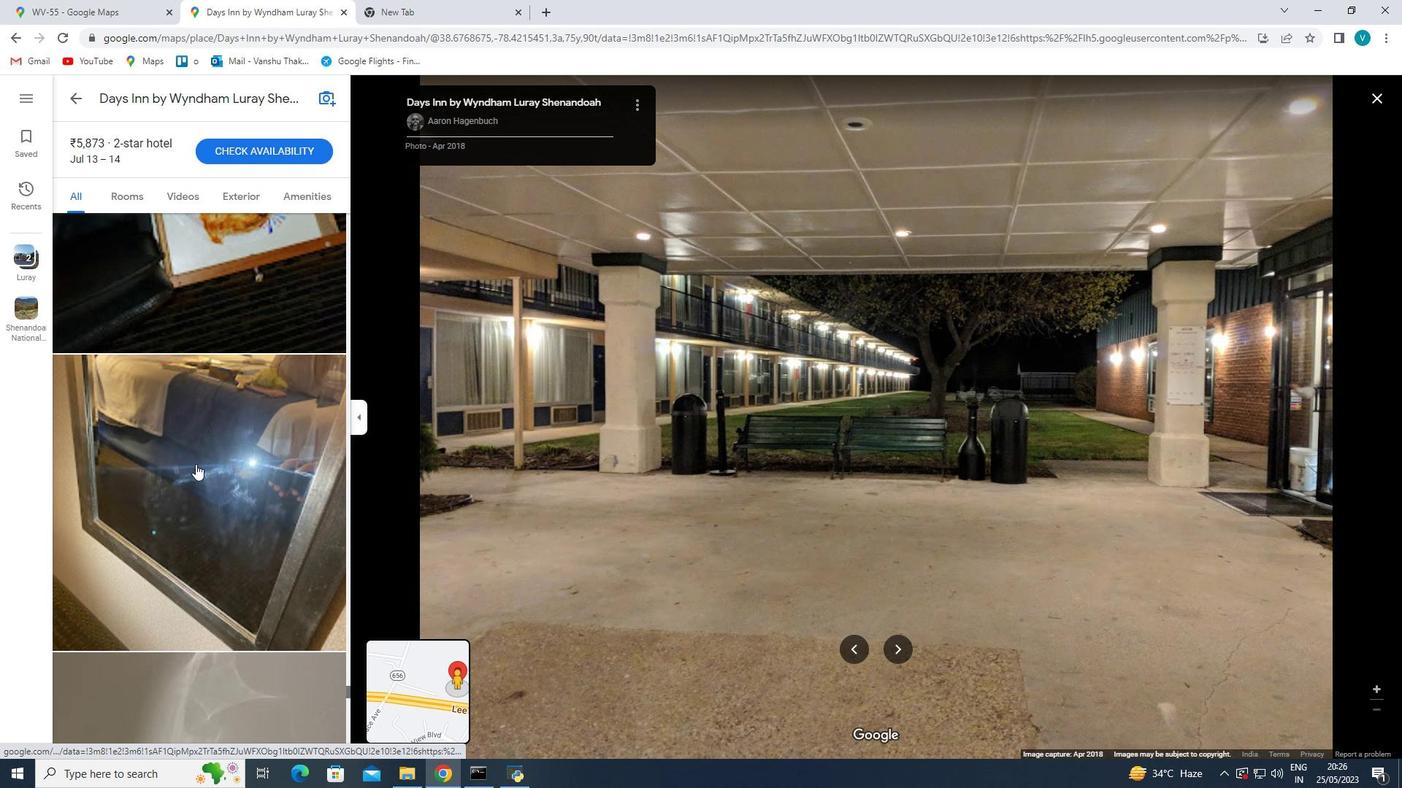 
Action: Mouse scrolled (195, 463) with delta (0, 0)
Screenshot: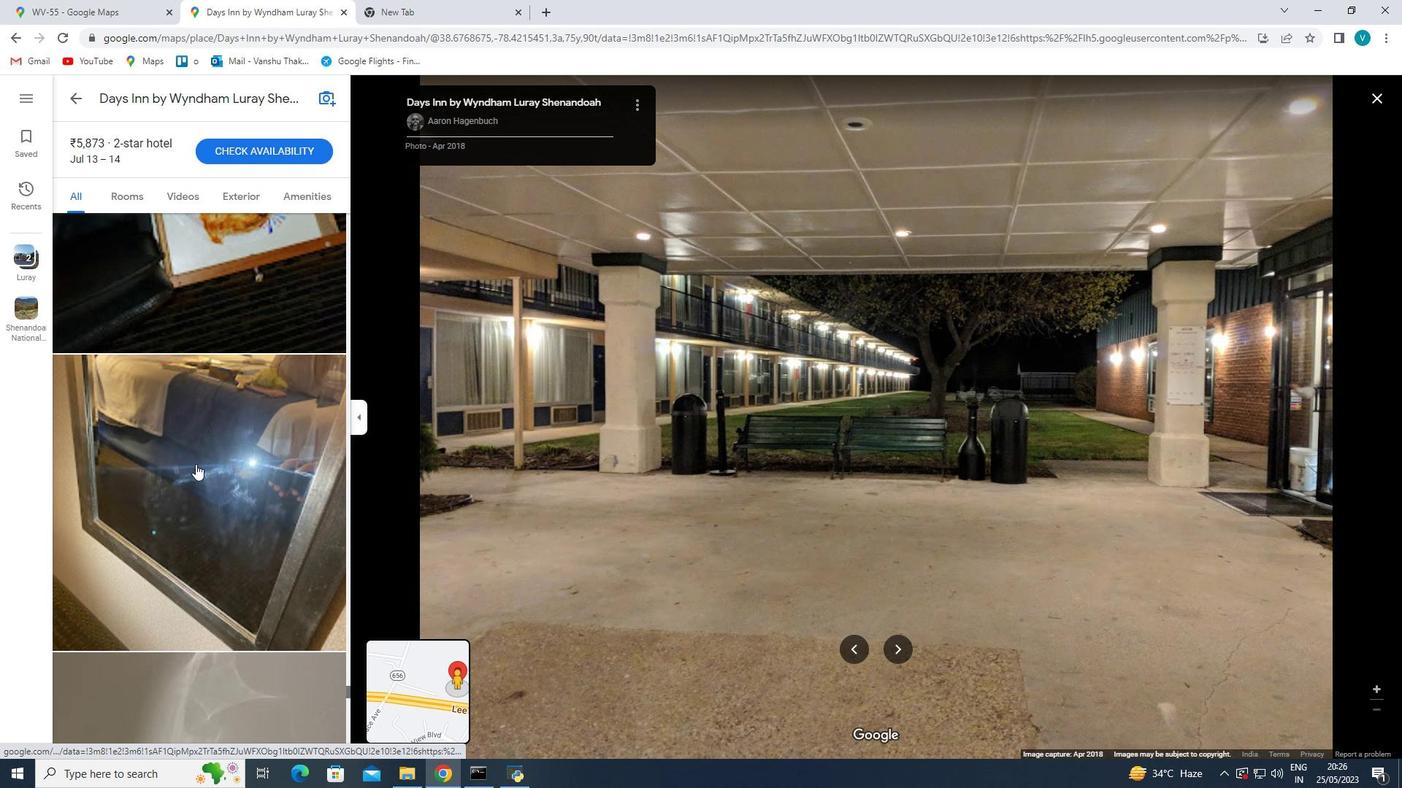 
Action: Mouse moved to (198, 458)
Screenshot: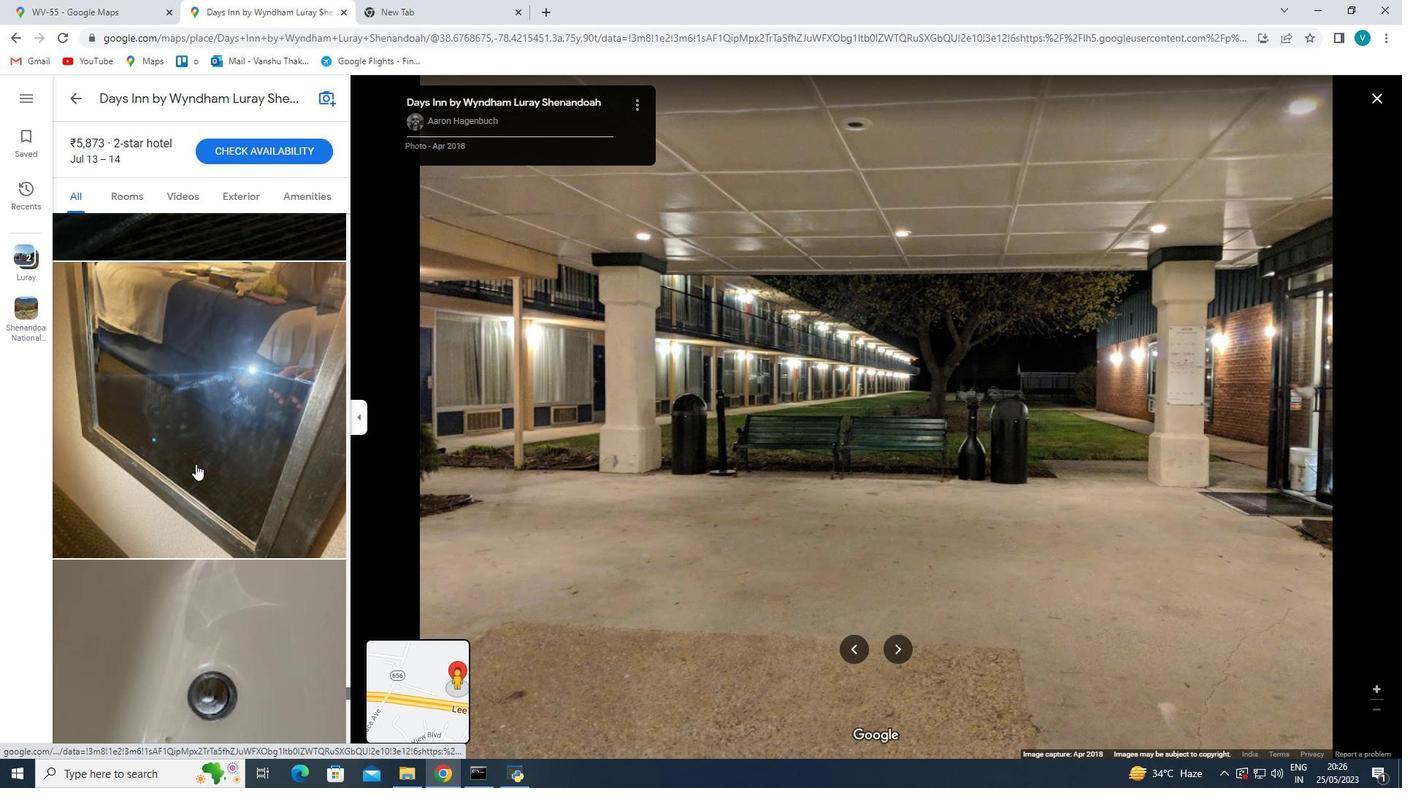 
Action: Mouse scrolled (198, 457) with delta (0, 0)
Screenshot: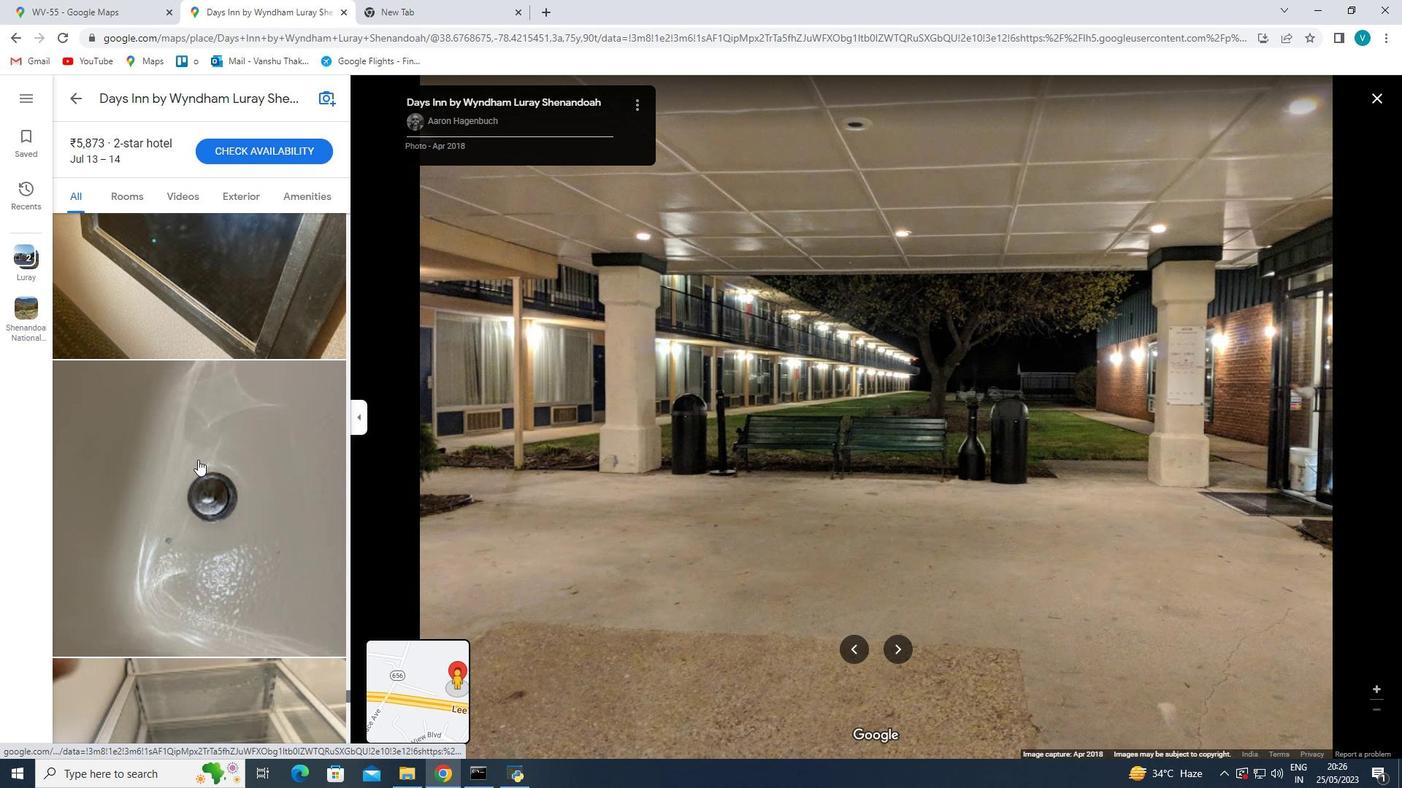 
Action: Mouse scrolled (198, 457) with delta (0, 0)
Screenshot: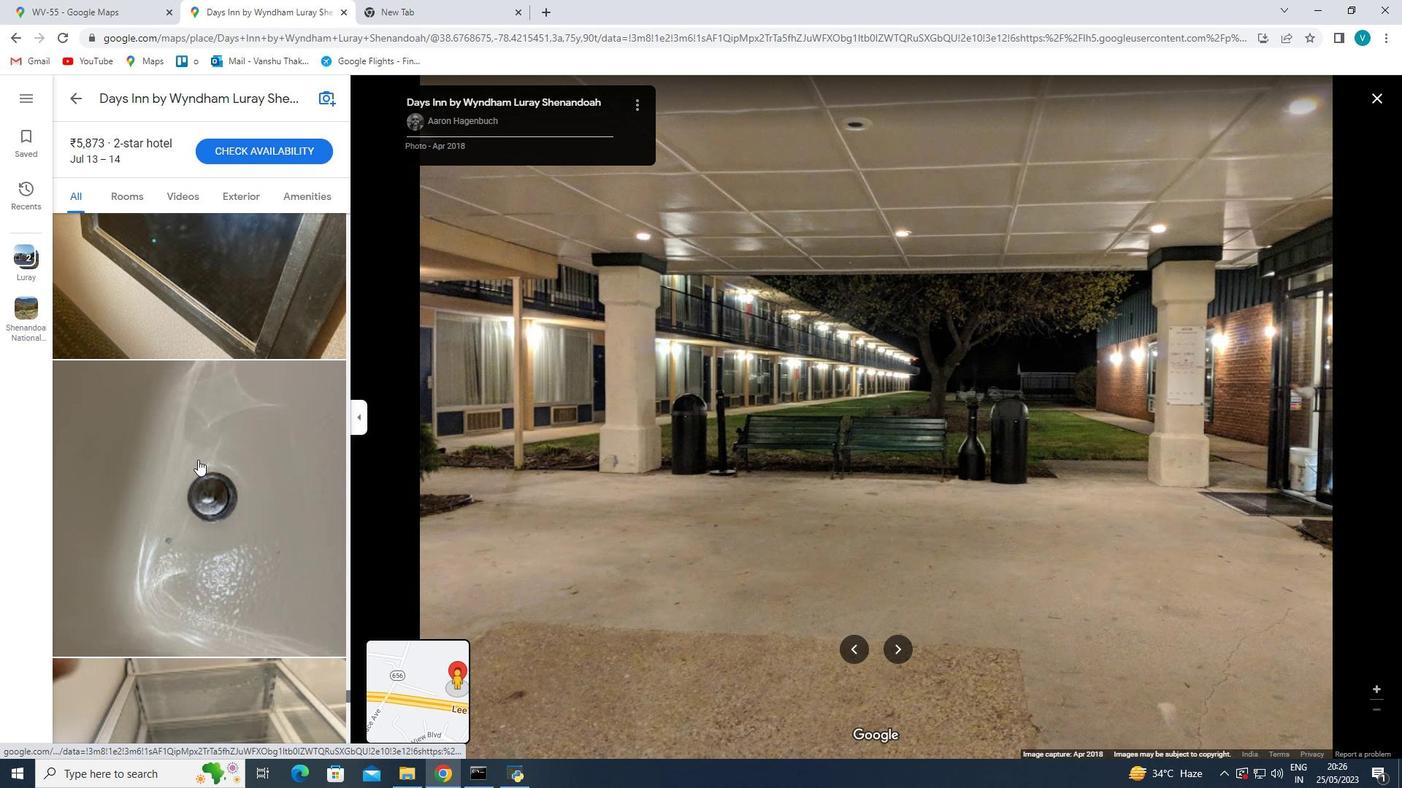 
Action: Mouse scrolled (198, 457) with delta (0, 0)
Screenshot: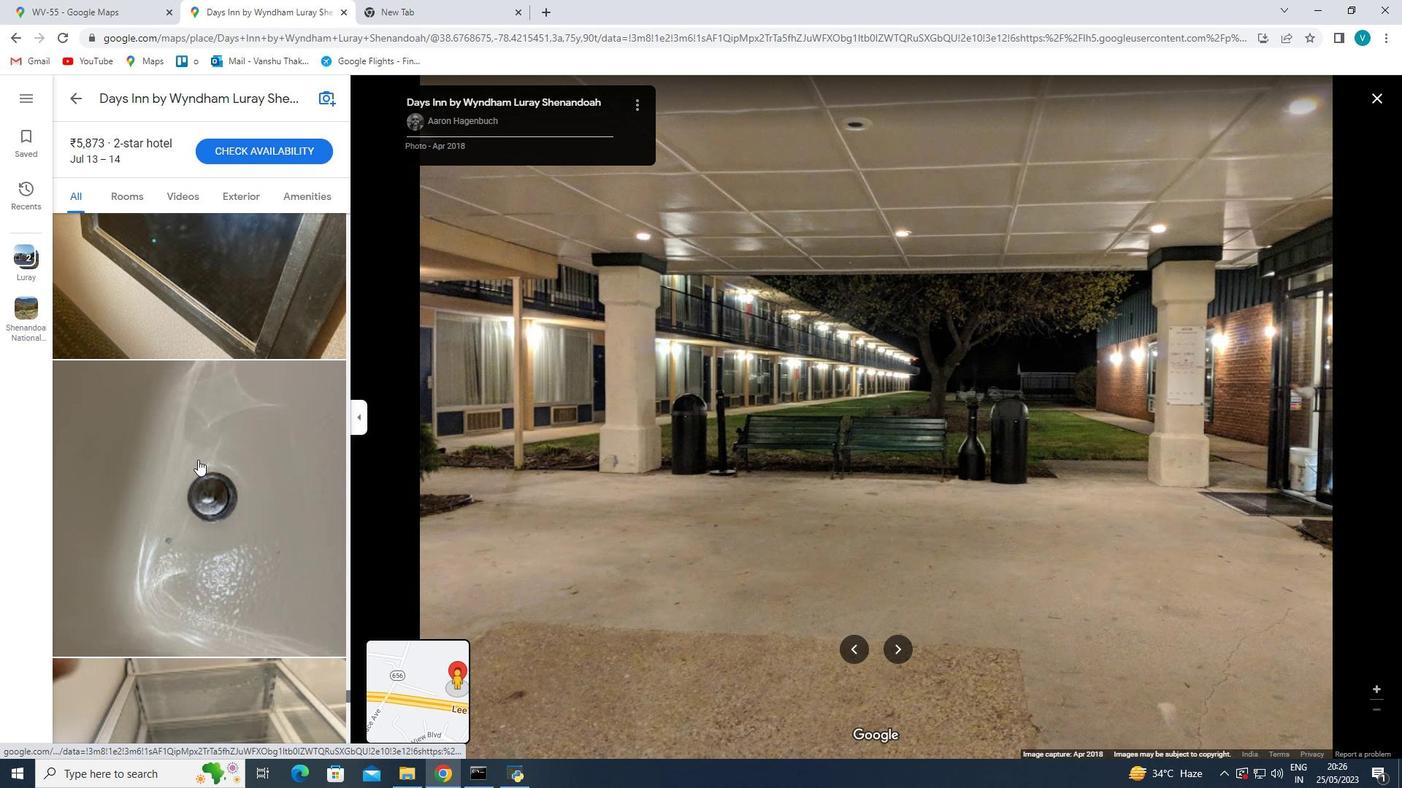 
Action: Mouse scrolled (198, 457) with delta (0, 0)
Screenshot: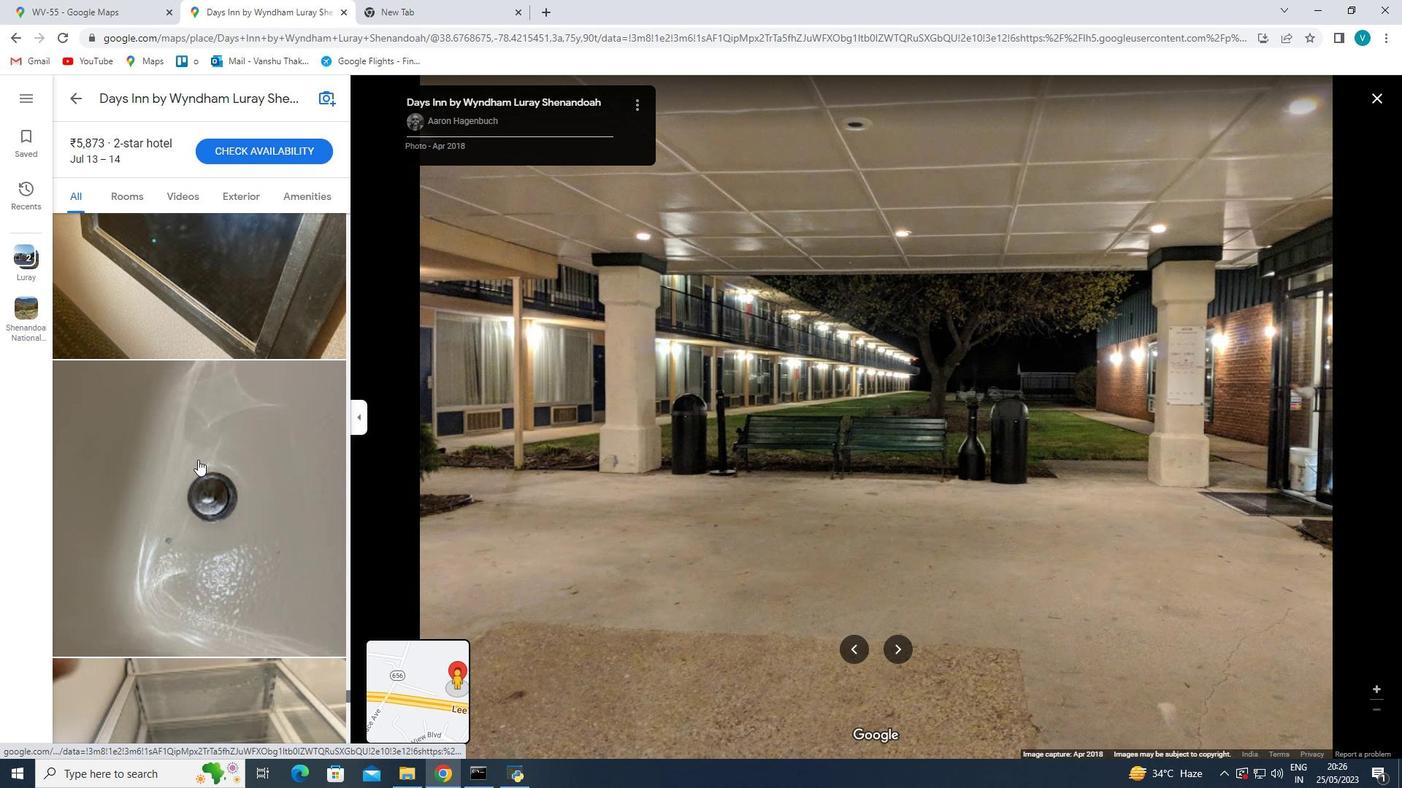 
Action: Mouse scrolled (198, 457) with delta (0, 0)
Screenshot: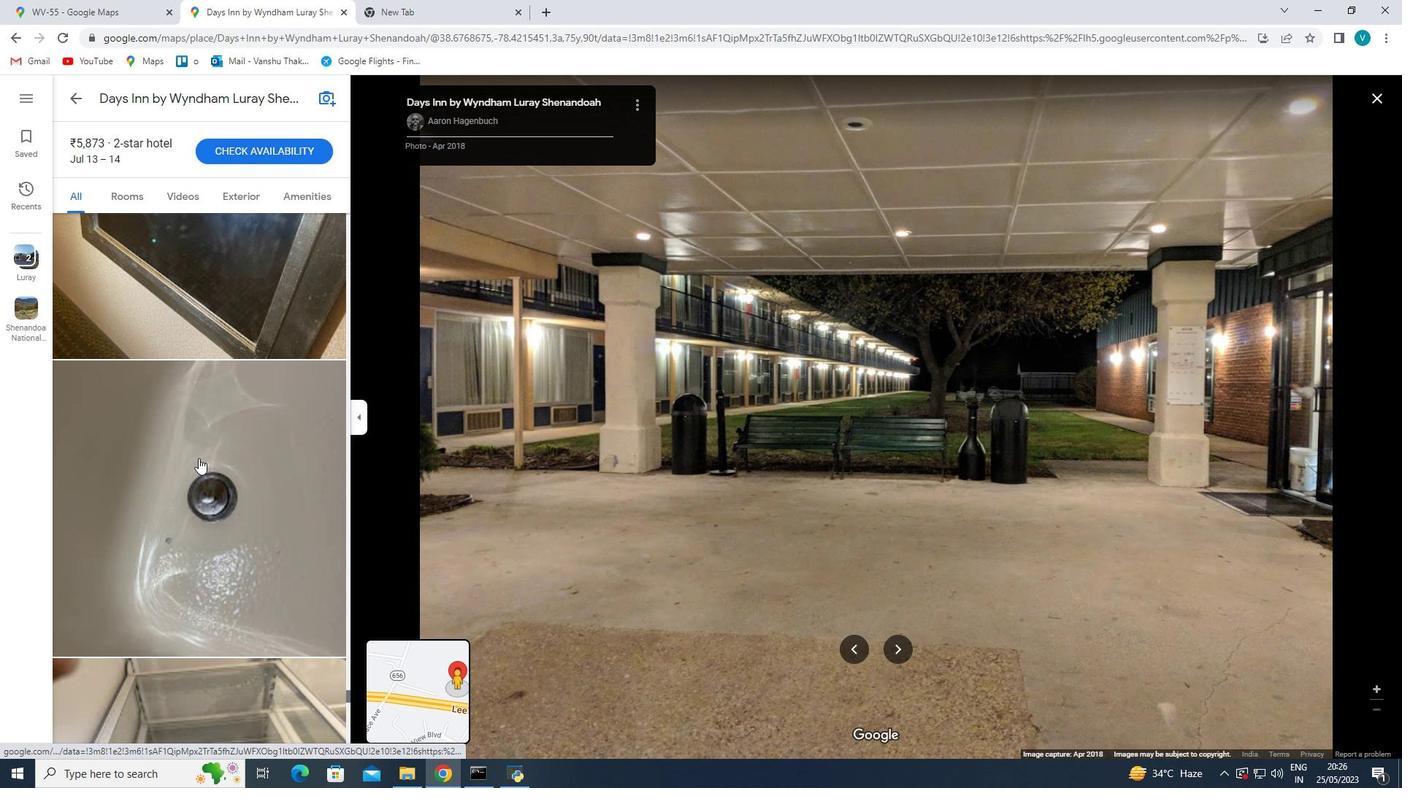 
Action: Mouse scrolled (198, 457) with delta (0, 0)
Screenshot: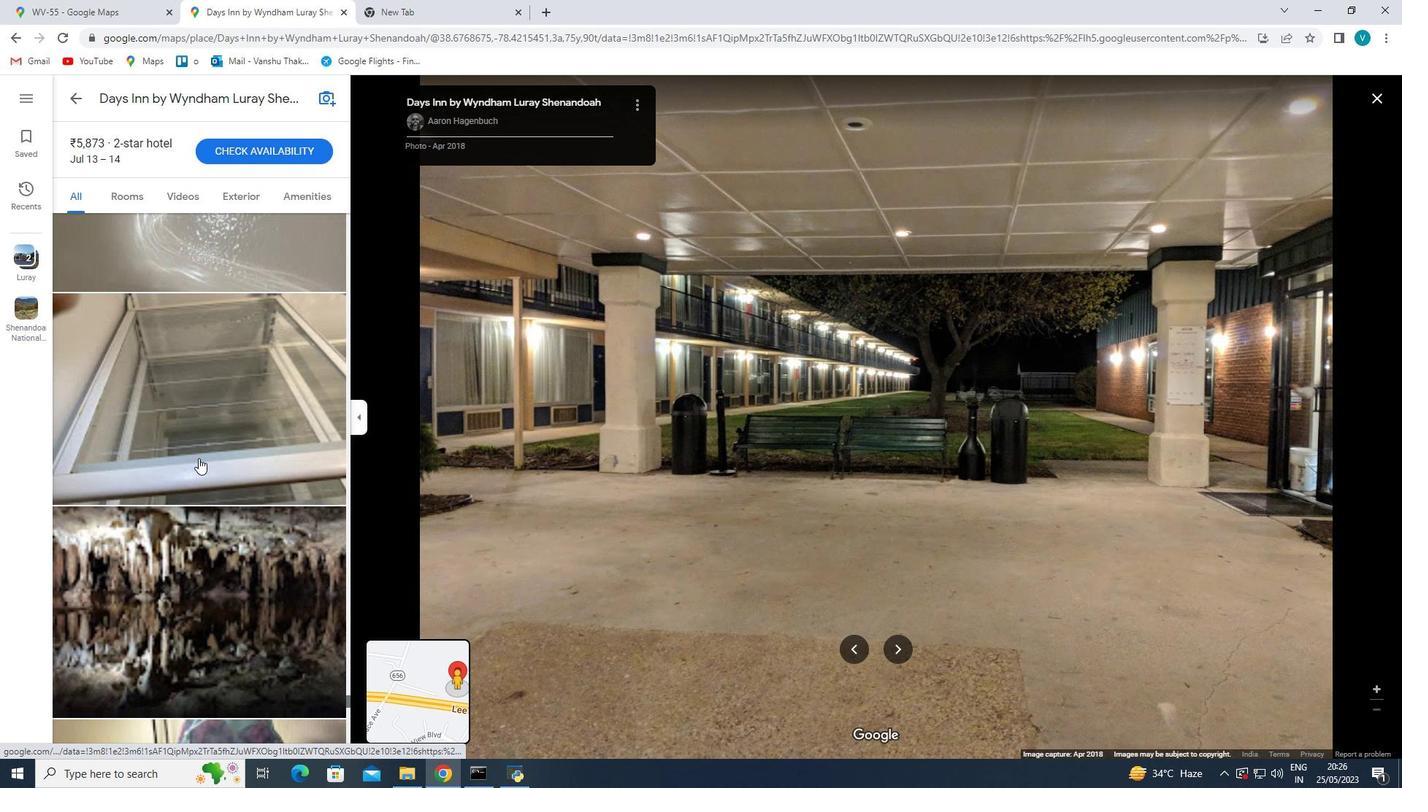 
Action: Mouse scrolled (198, 457) with delta (0, 0)
Screenshot: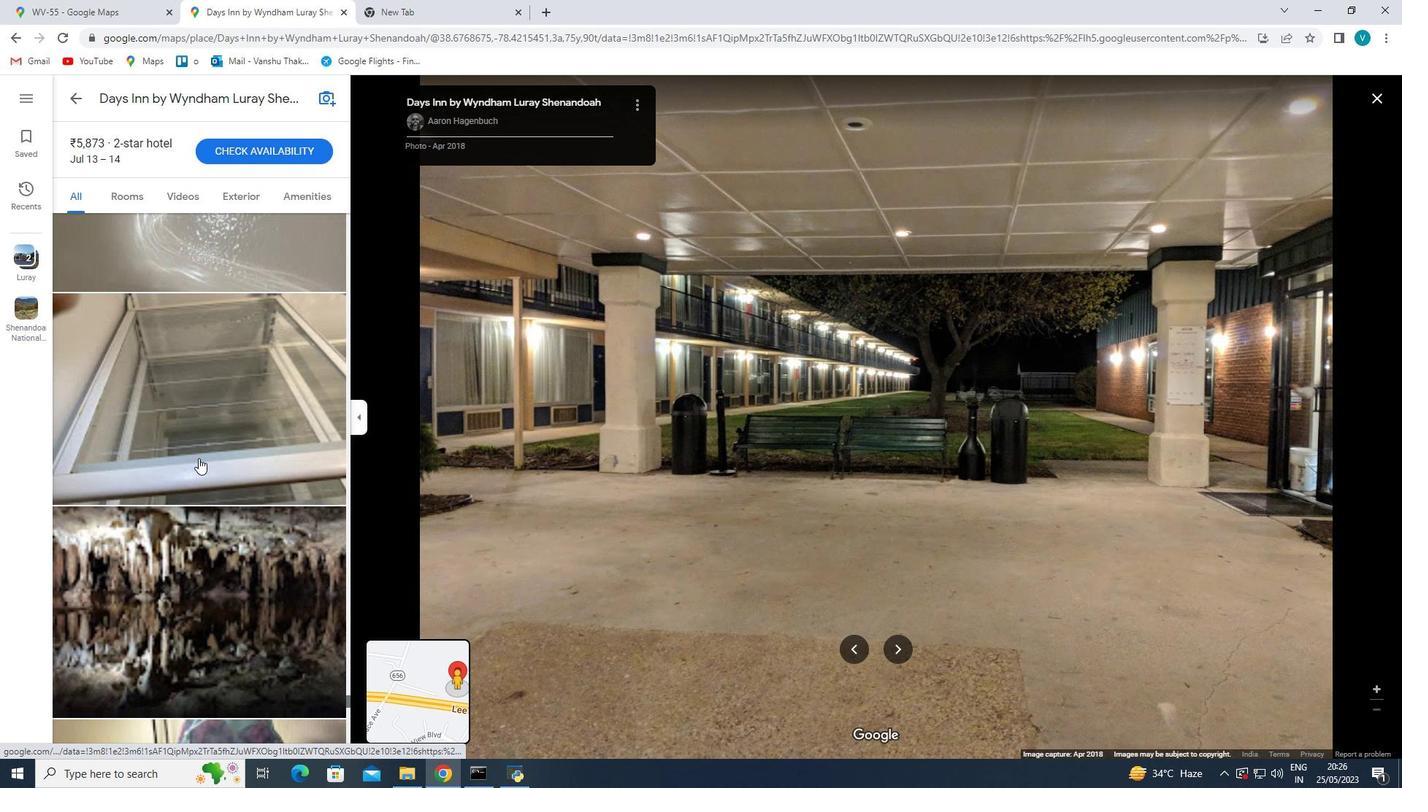 
Action: Mouse scrolled (198, 457) with delta (0, 0)
Screenshot: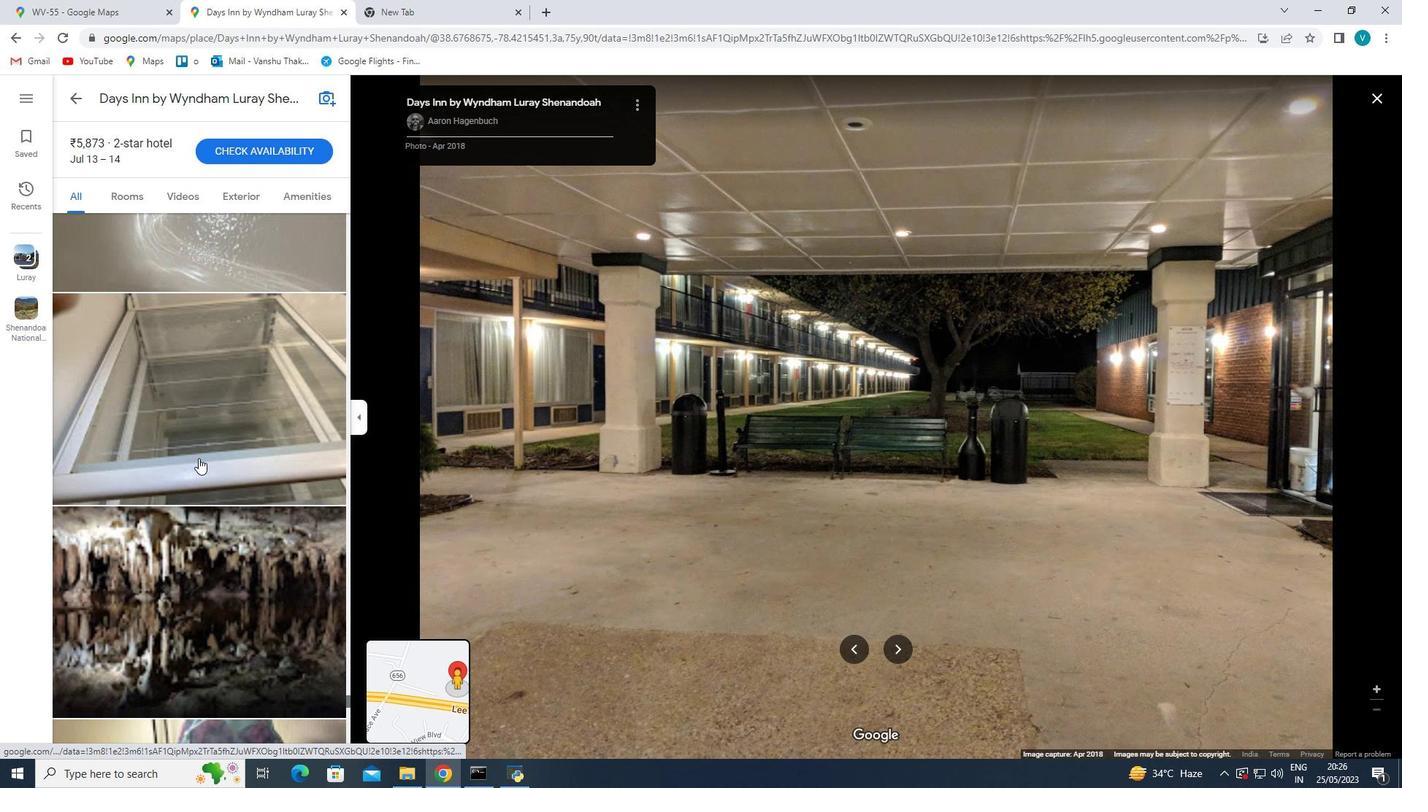 
Action: Mouse scrolled (198, 457) with delta (0, -1)
Screenshot: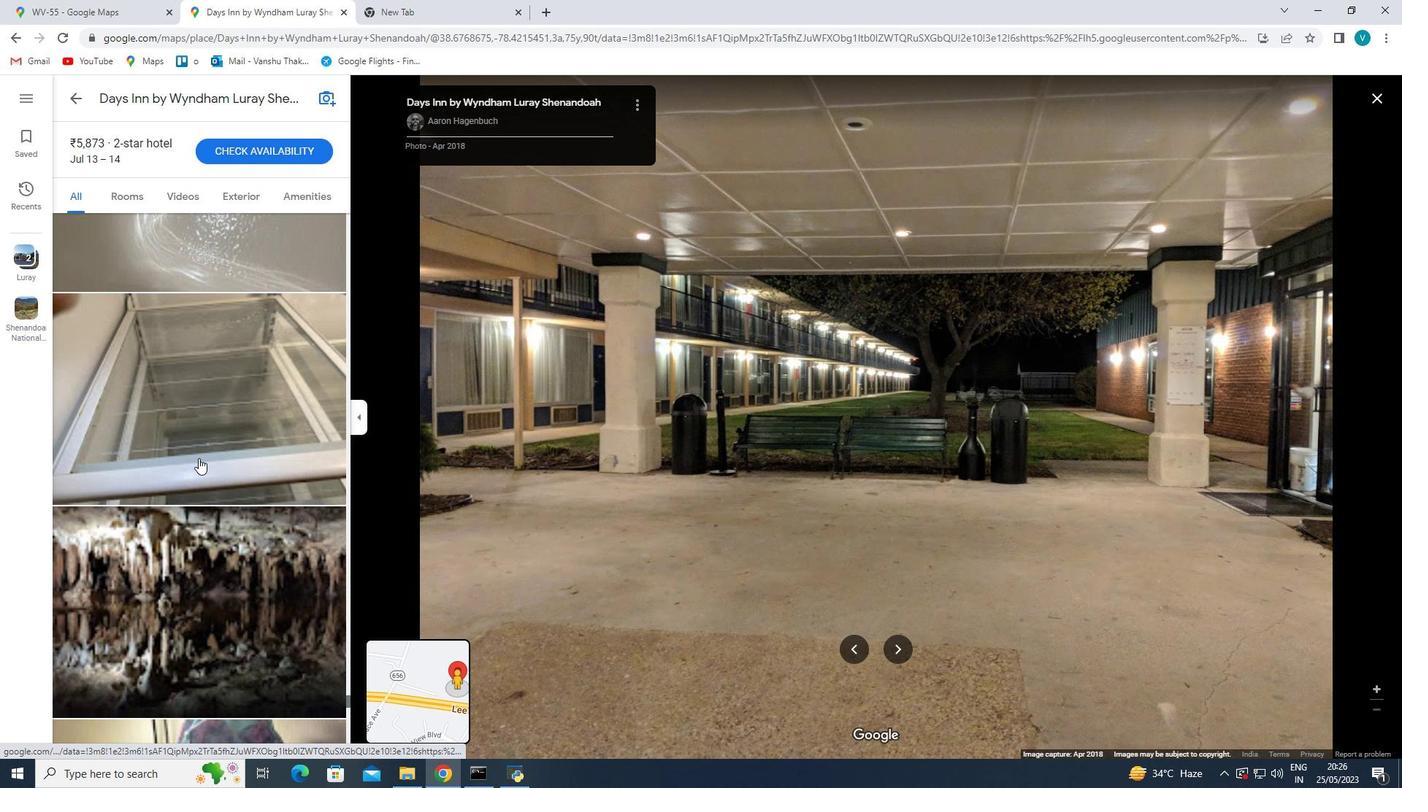 
Action: Mouse scrolled (198, 457) with delta (0, 0)
Screenshot: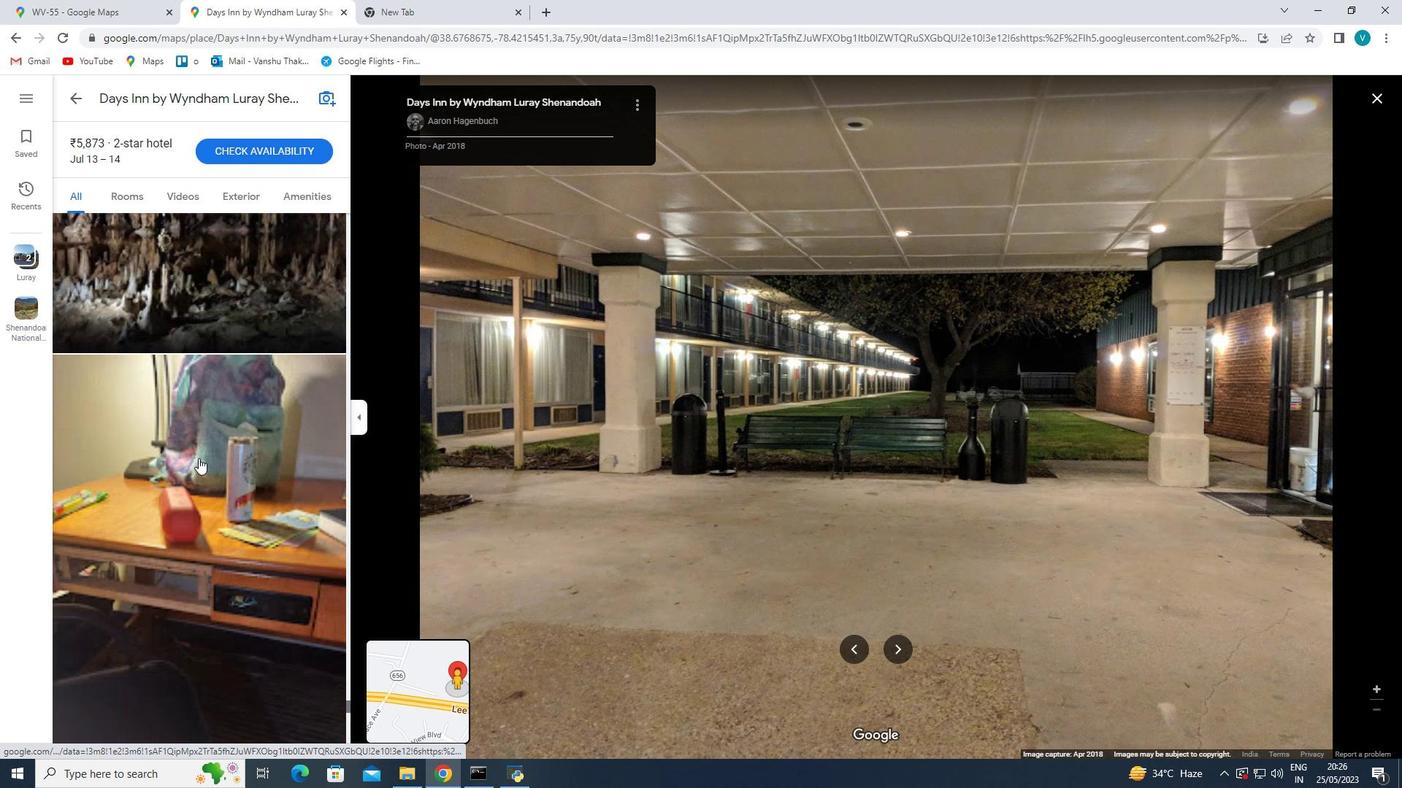 
Action: Mouse scrolled (198, 457) with delta (0, 0)
Screenshot: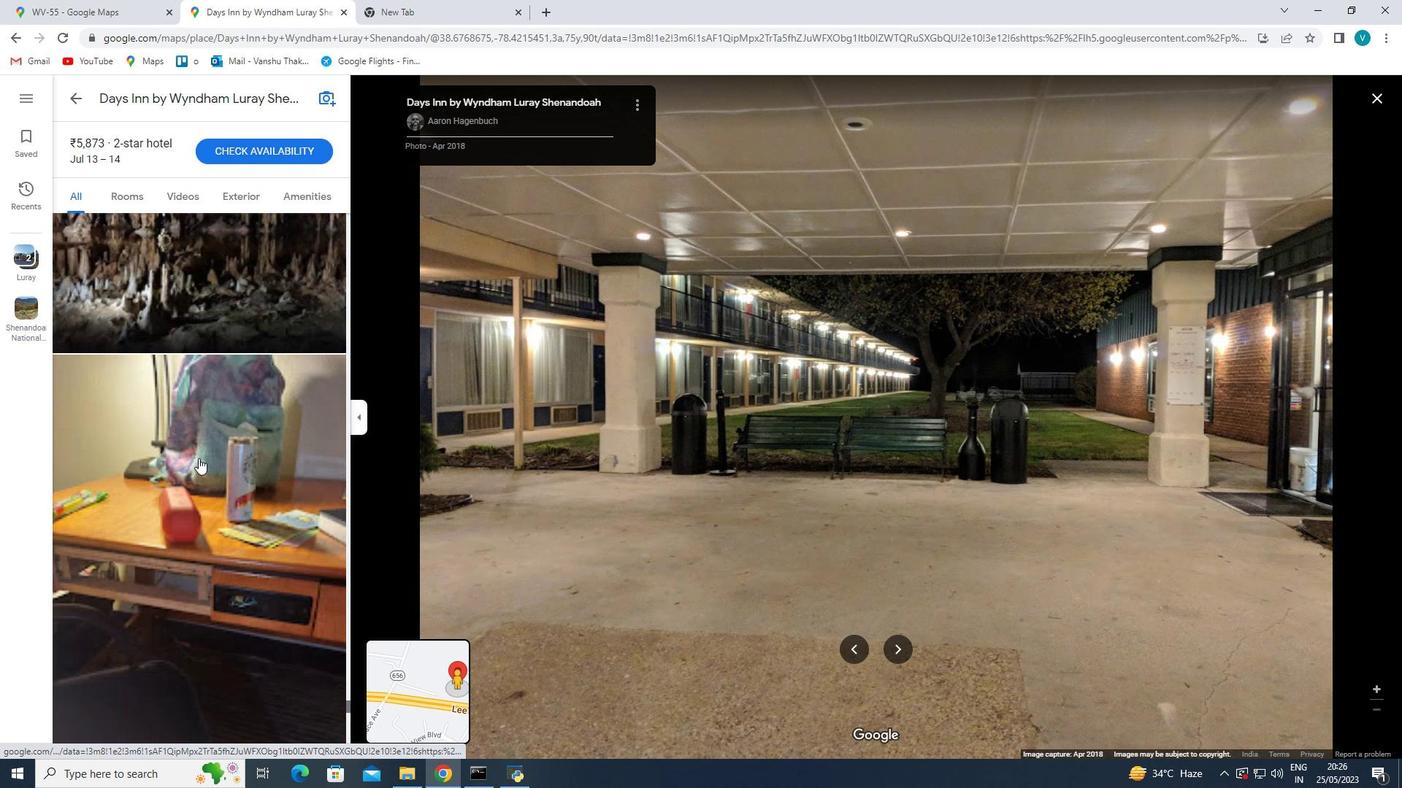 
Action: Mouse scrolled (198, 457) with delta (0, 0)
Screenshot: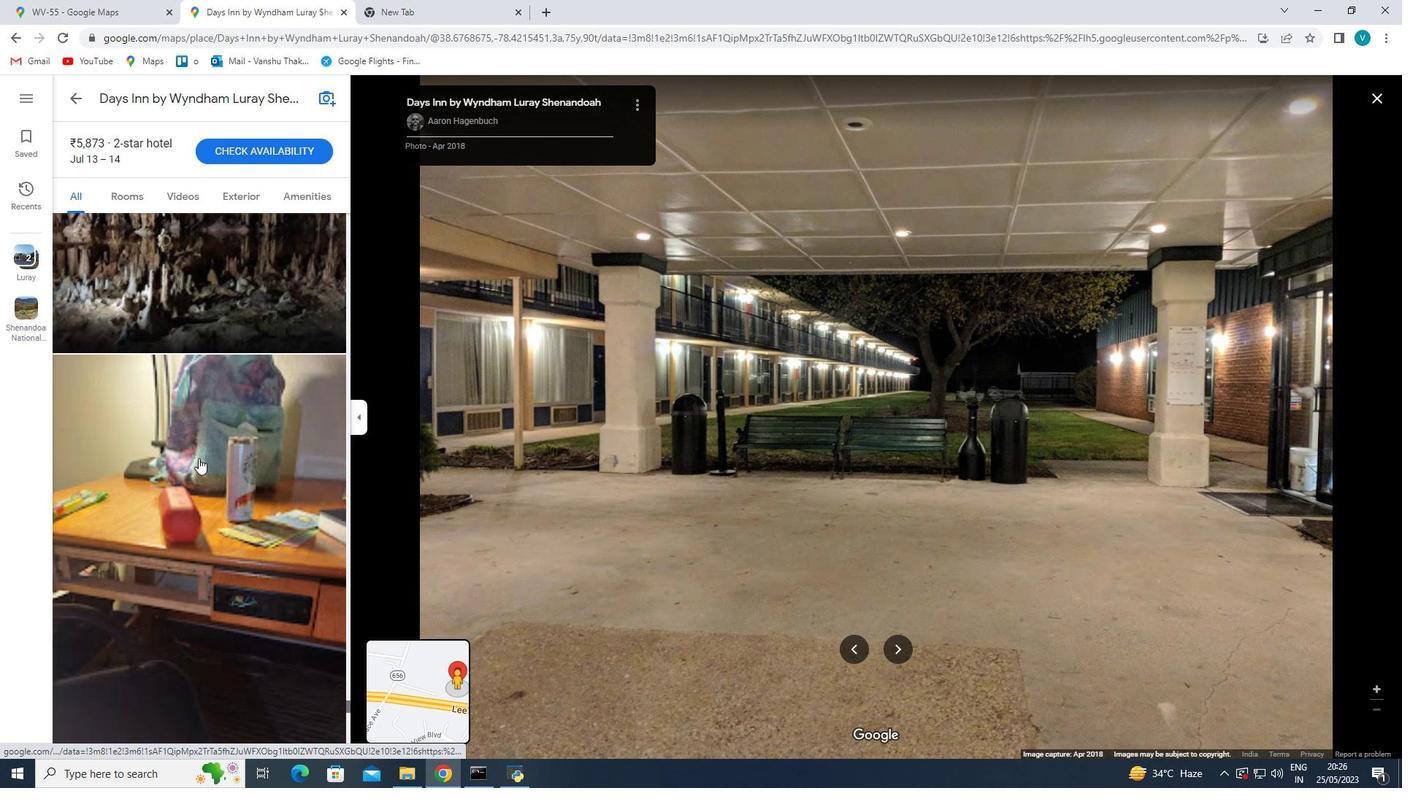 
Action: Mouse scrolled (198, 457) with delta (0, 0)
Screenshot: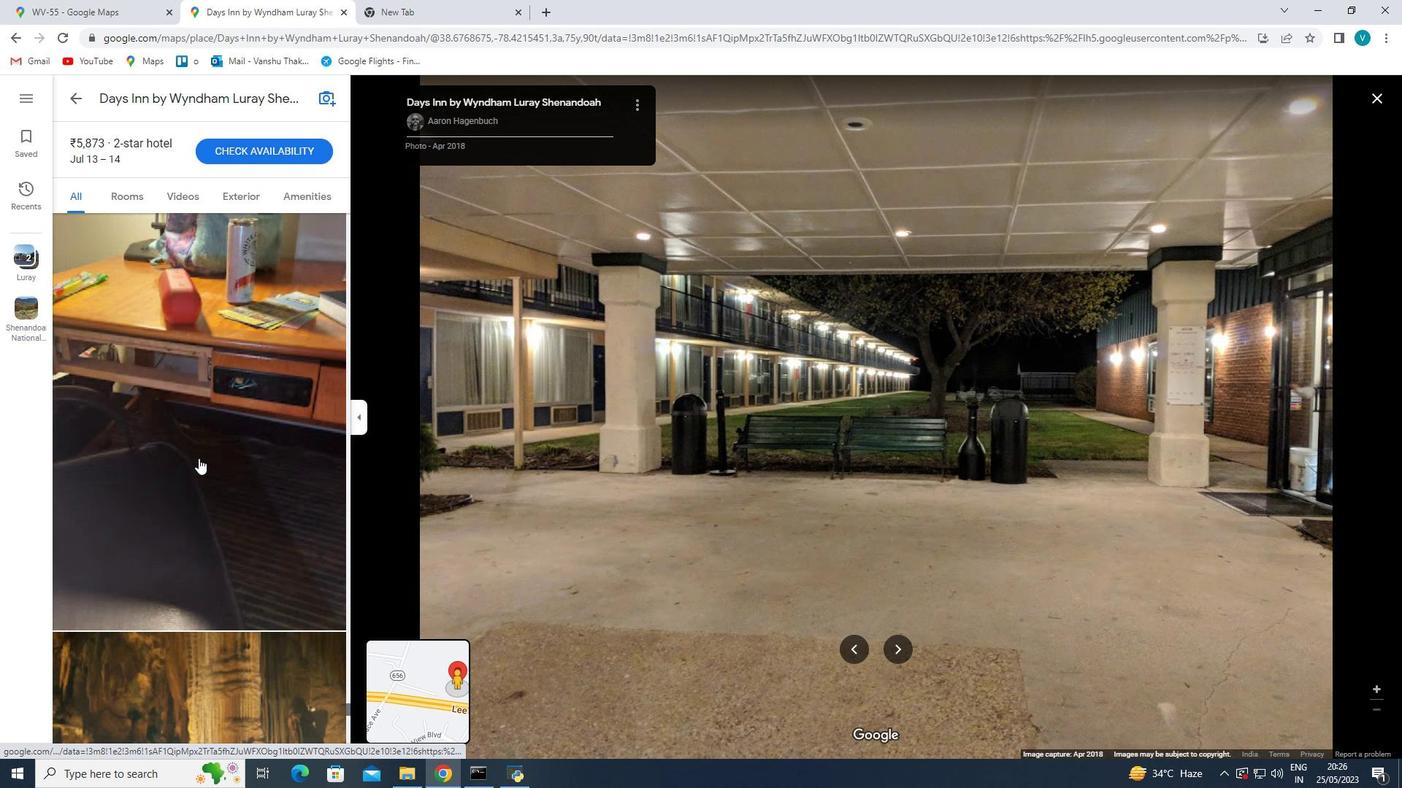 
Action: Mouse scrolled (198, 457) with delta (0, -1)
Screenshot: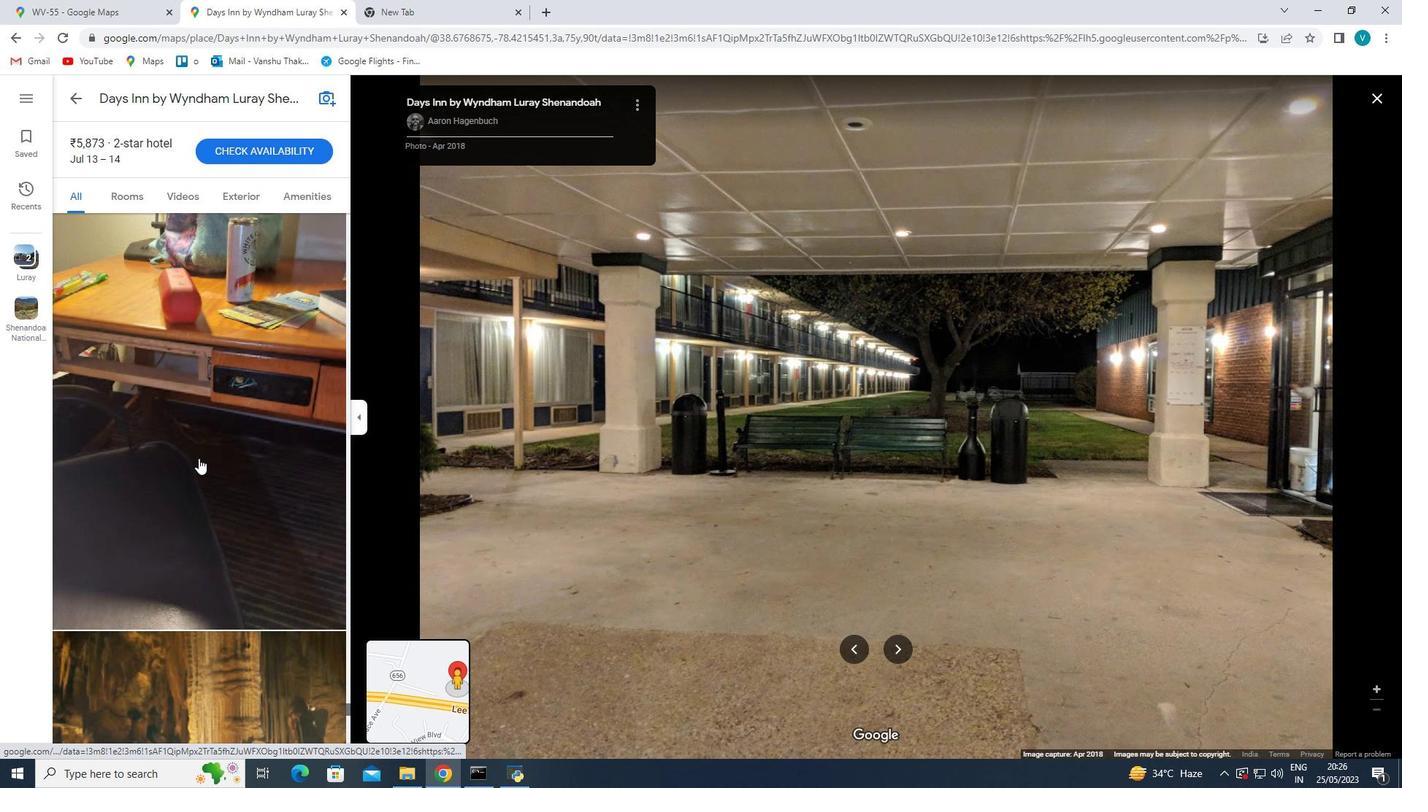 
Action: Mouse scrolled (198, 457) with delta (0, 0)
Screenshot: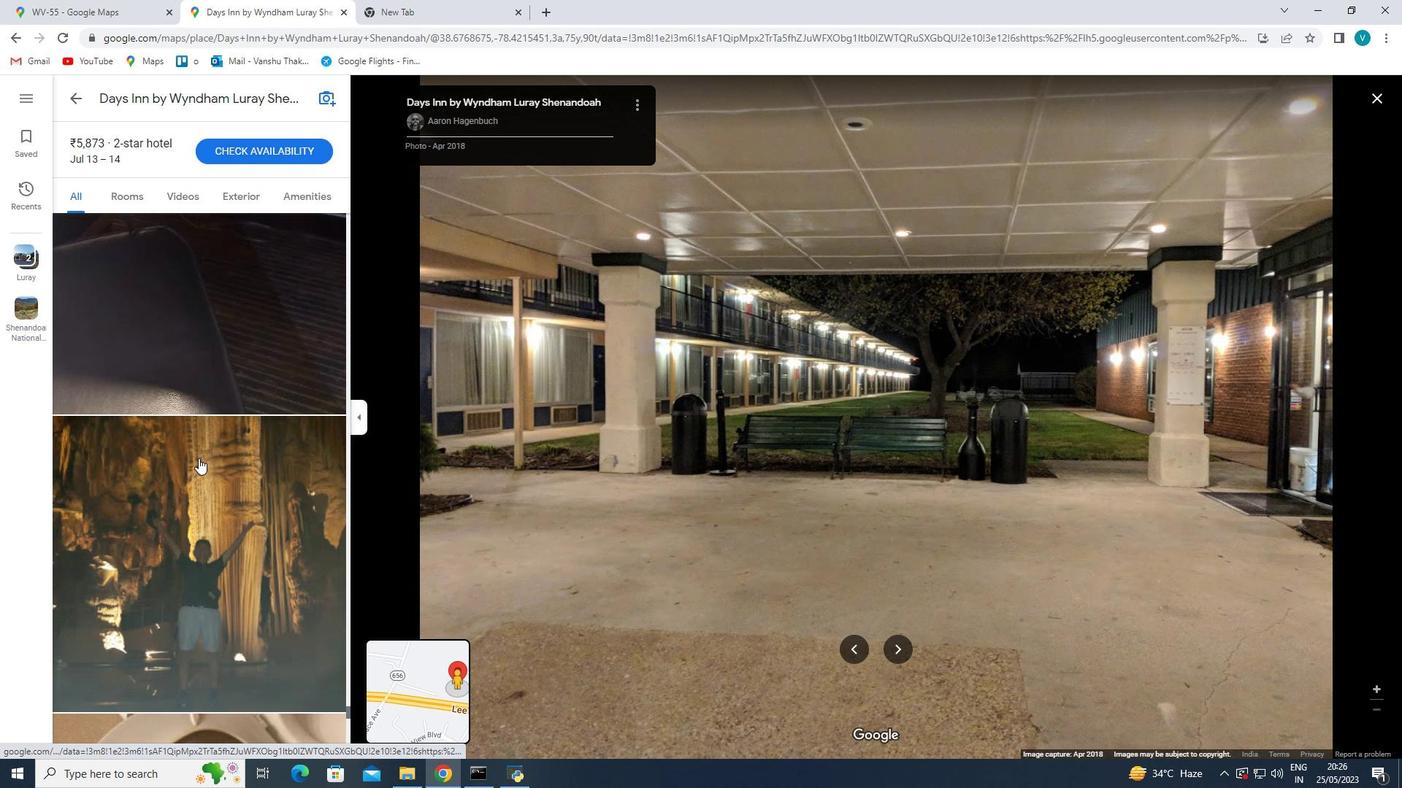 
Action: Mouse scrolled (198, 457) with delta (0, 0)
Screenshot: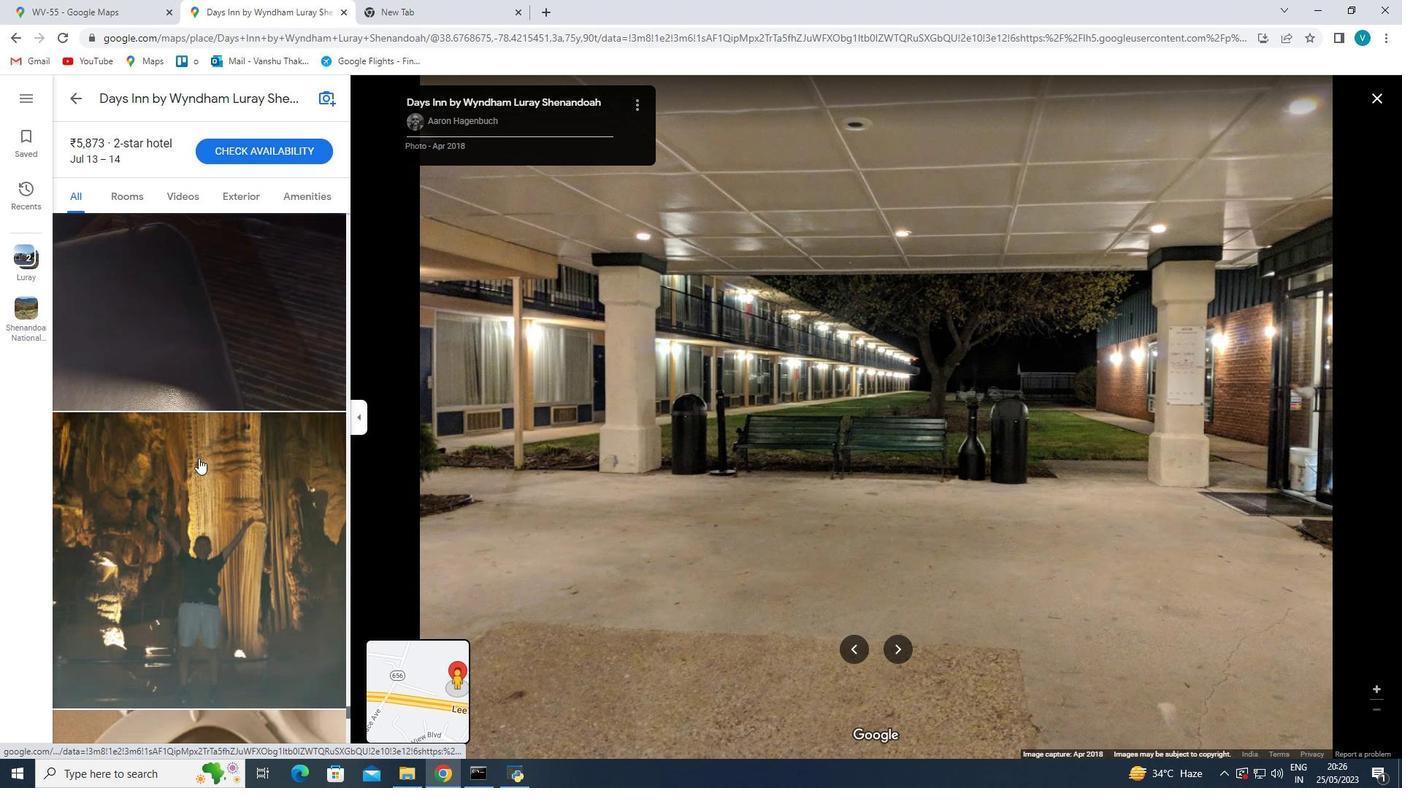 
Action: Mouse scrolled (198, 457) with delta (0, 0)
Screenshot: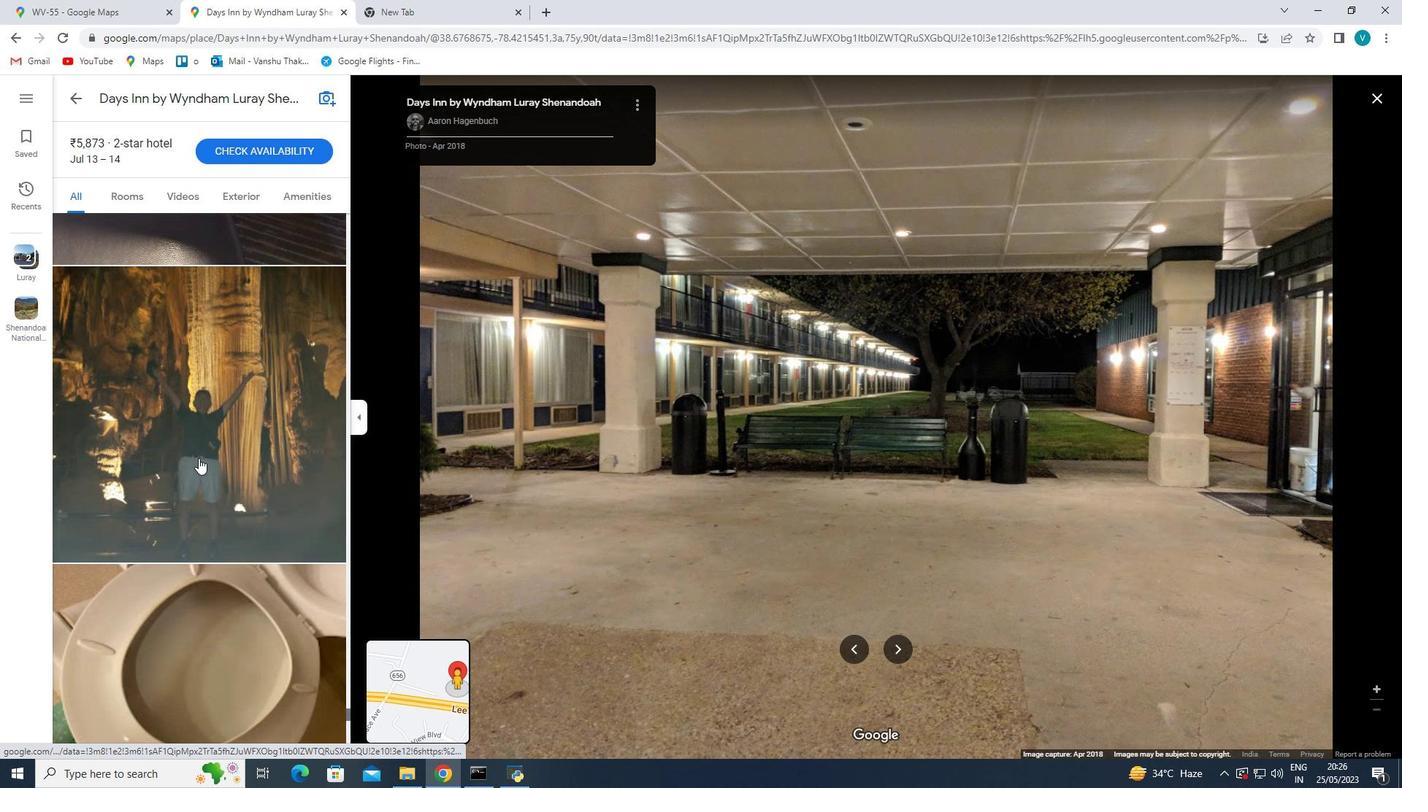 
Action: Mouse scrolled (198, 457) with delta (0, 0)
Screenshot: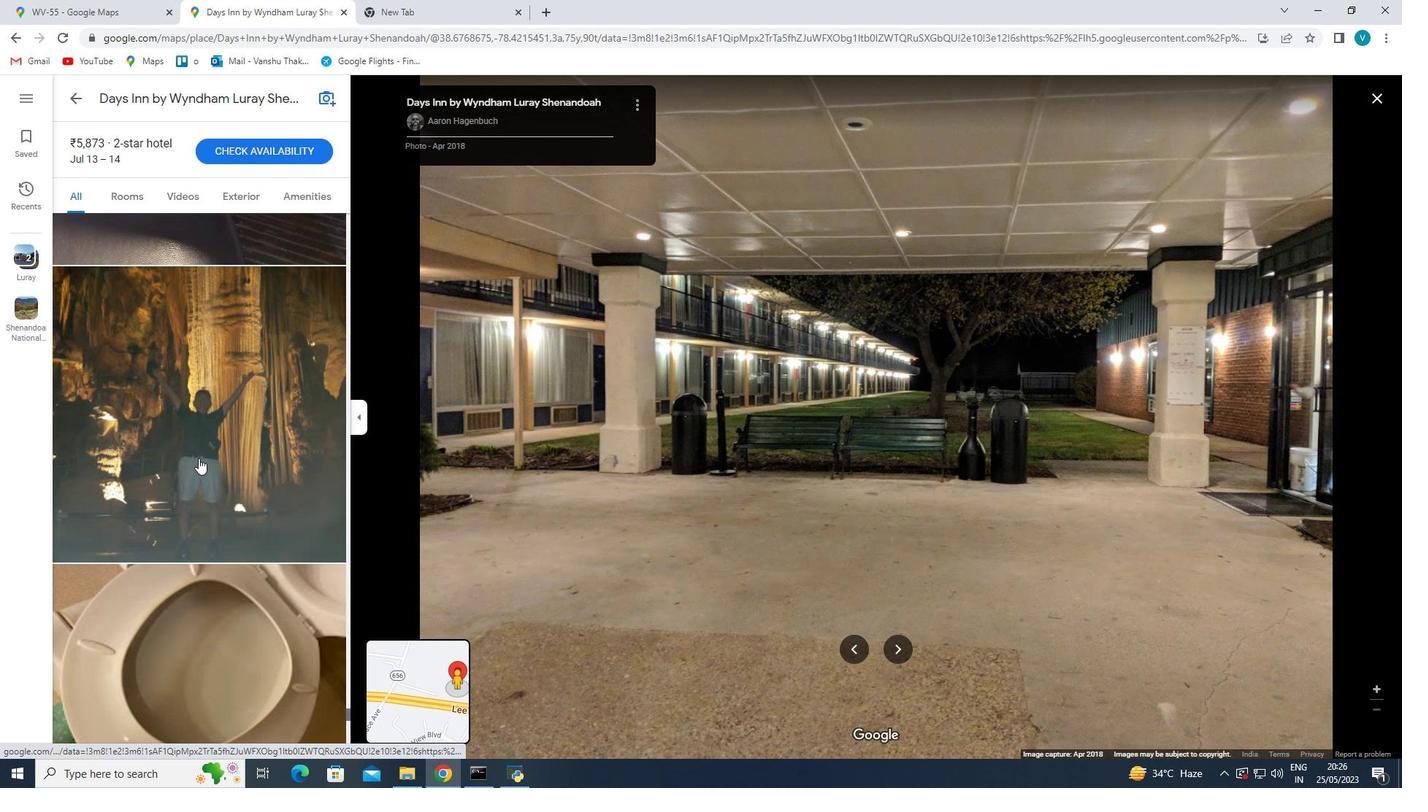 
Action: Mouse scrolled (198, 457) with delta (0, 0)
Screenshot: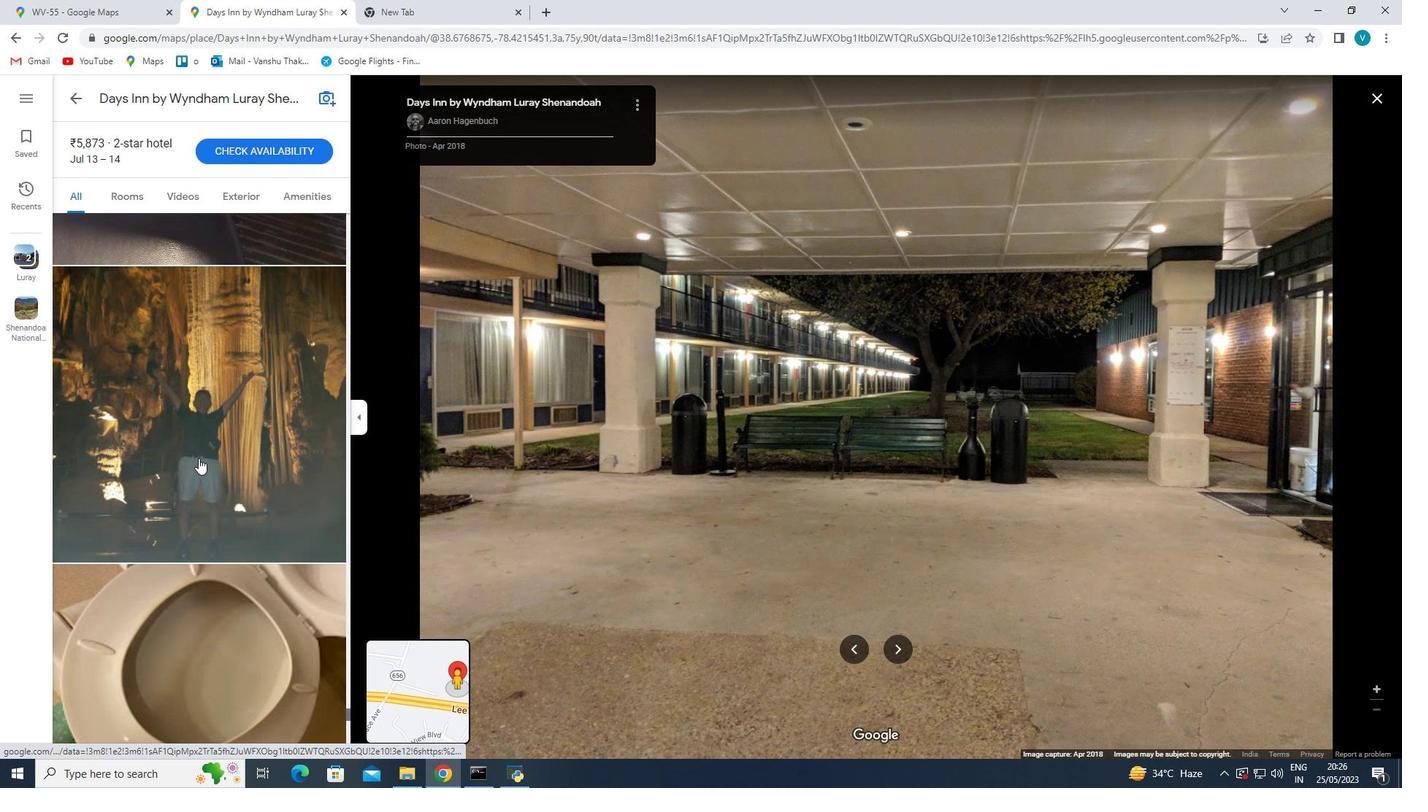 
Action: Mouse scrolled (198, 457) with delta (0, 0)
Screenshot: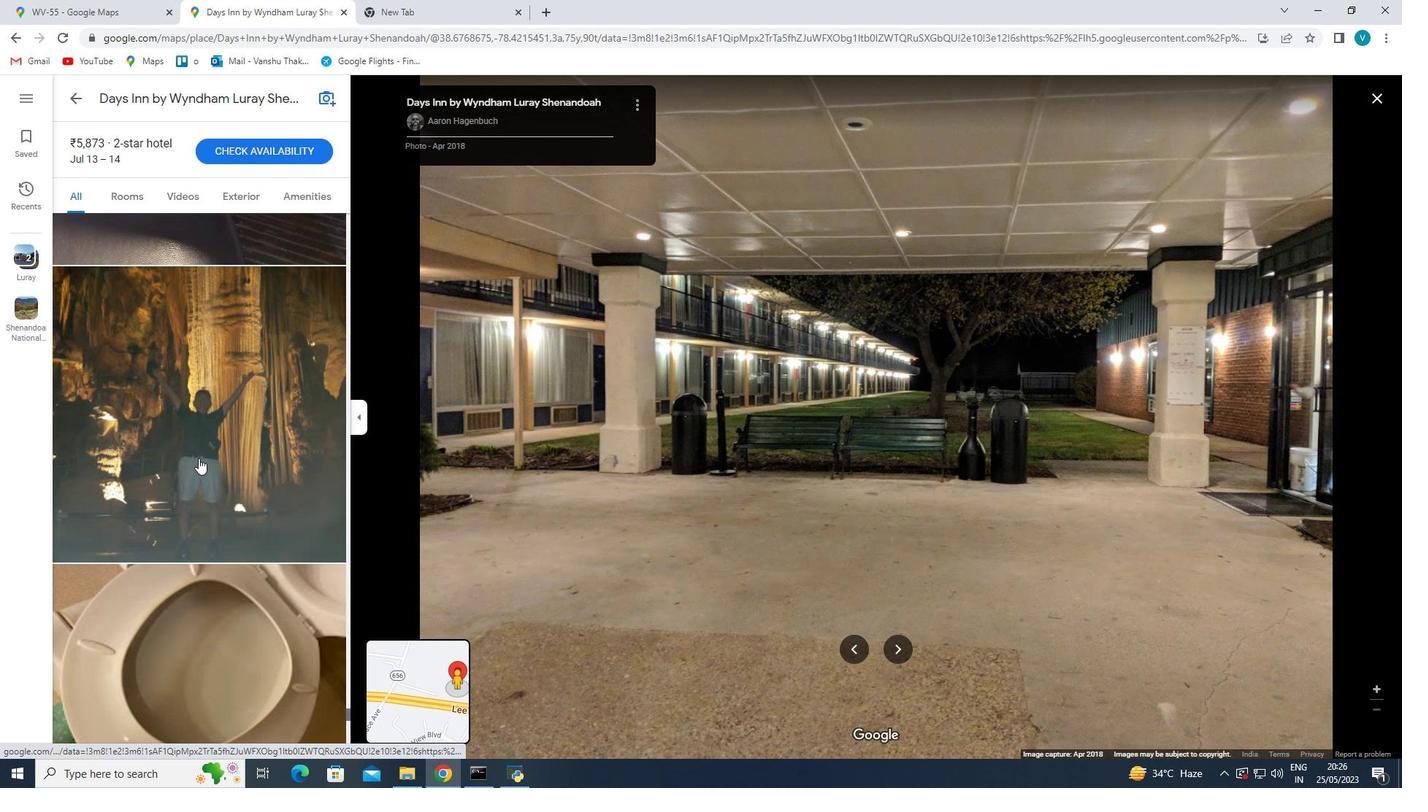 
Action: Mouse scrolled (198, 457) with delta (0, 0)
Screenshot: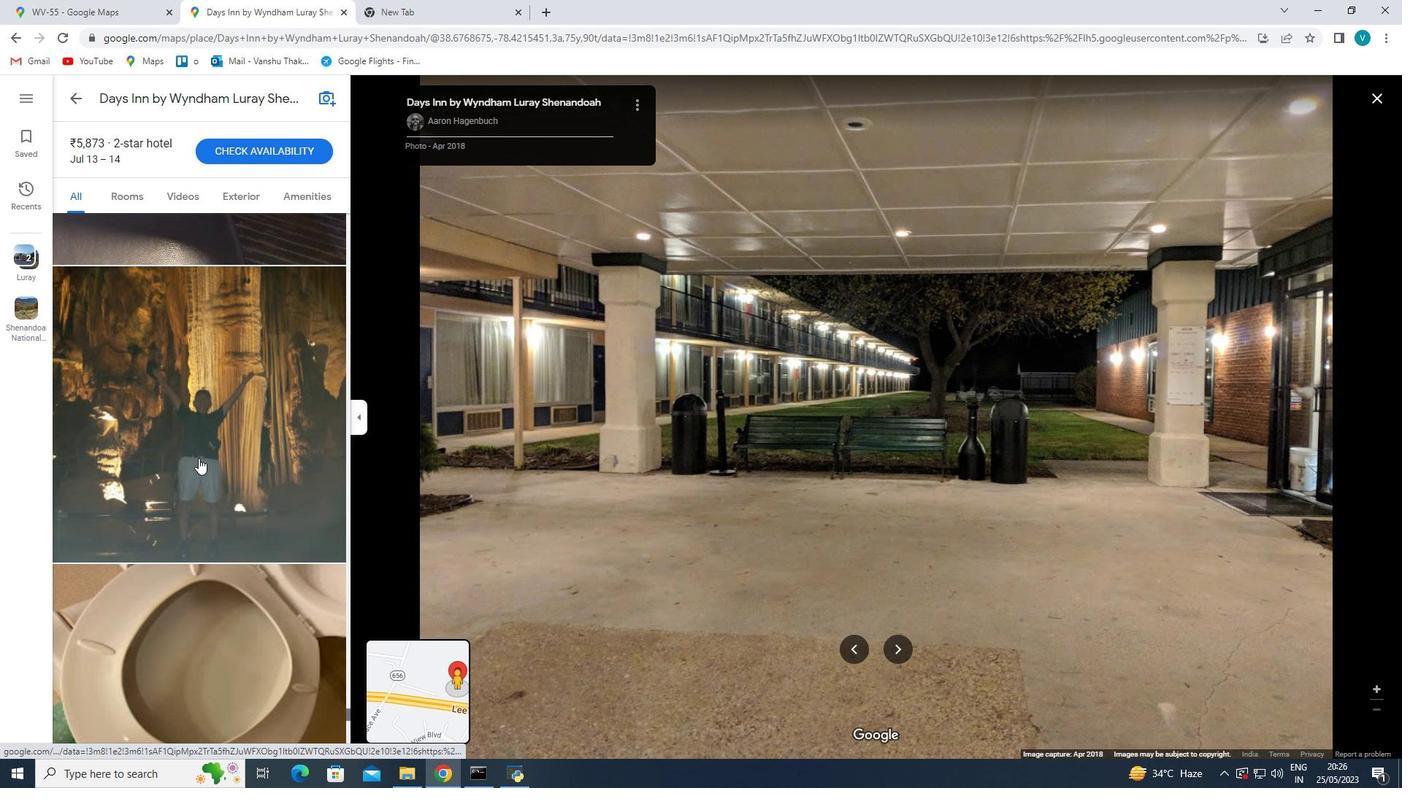 
Action: Mouse scrolled (198, 457) with delta (0, 0)
Screenshot: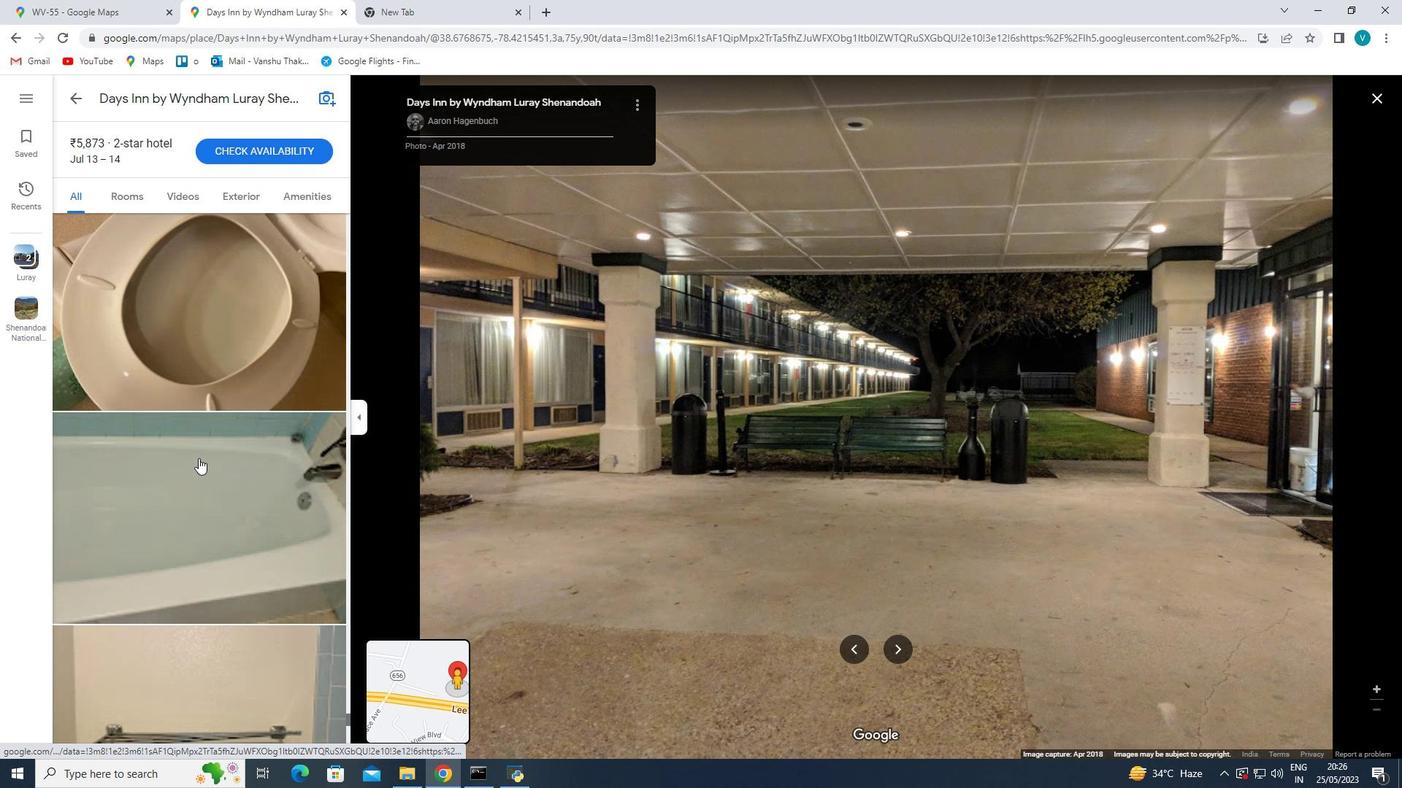 
Action: Mouse scrolled (198, 457) with delta (0, 0)
Screenshot: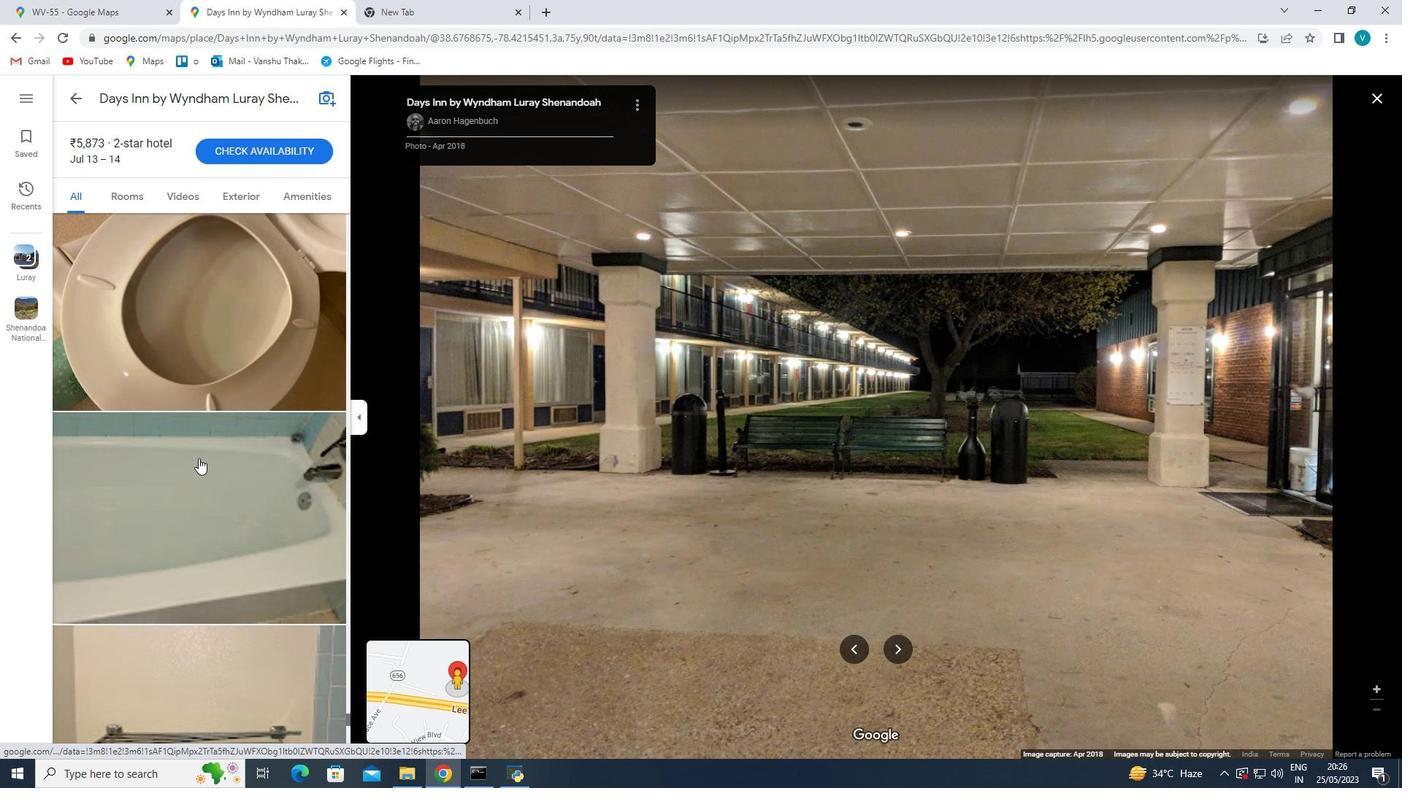 
Action: Mouse scrolled (198, 457) with delta (0, 0)
Screenshot: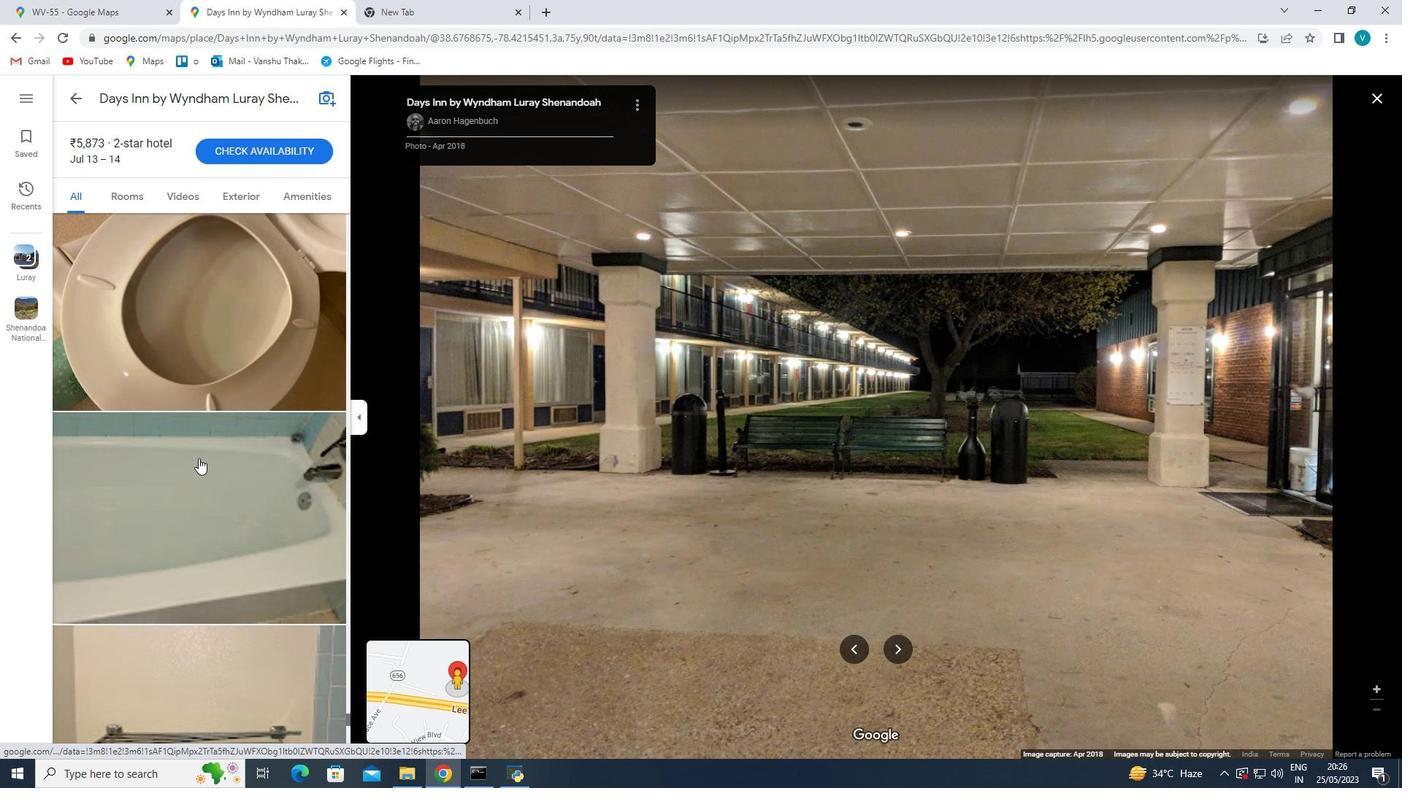 
Action: Mouse scrolled (198, 457) with delta (0, 0)
Screenshot: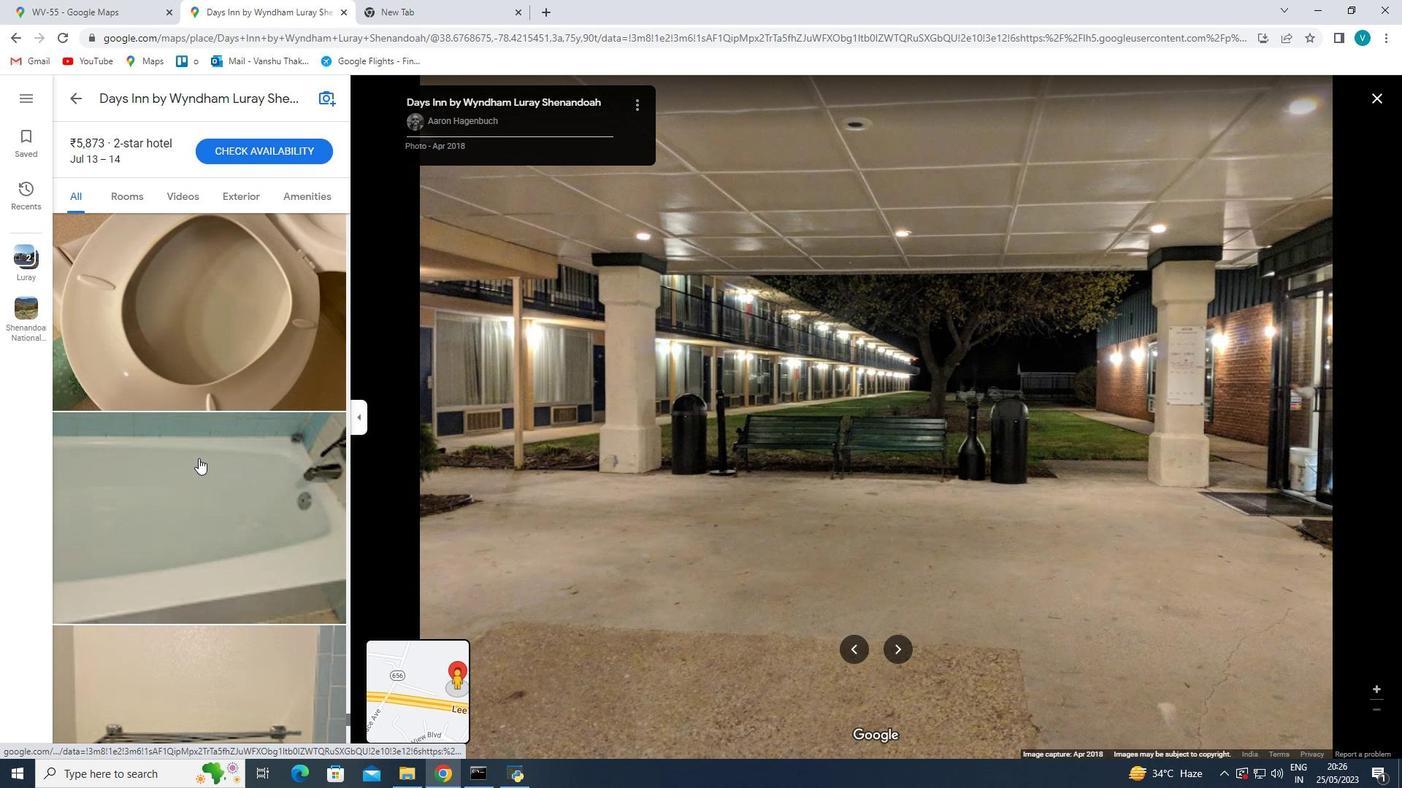
Action: Mouse scrolled (198, 457) with delta (0, 0)
Screenshot: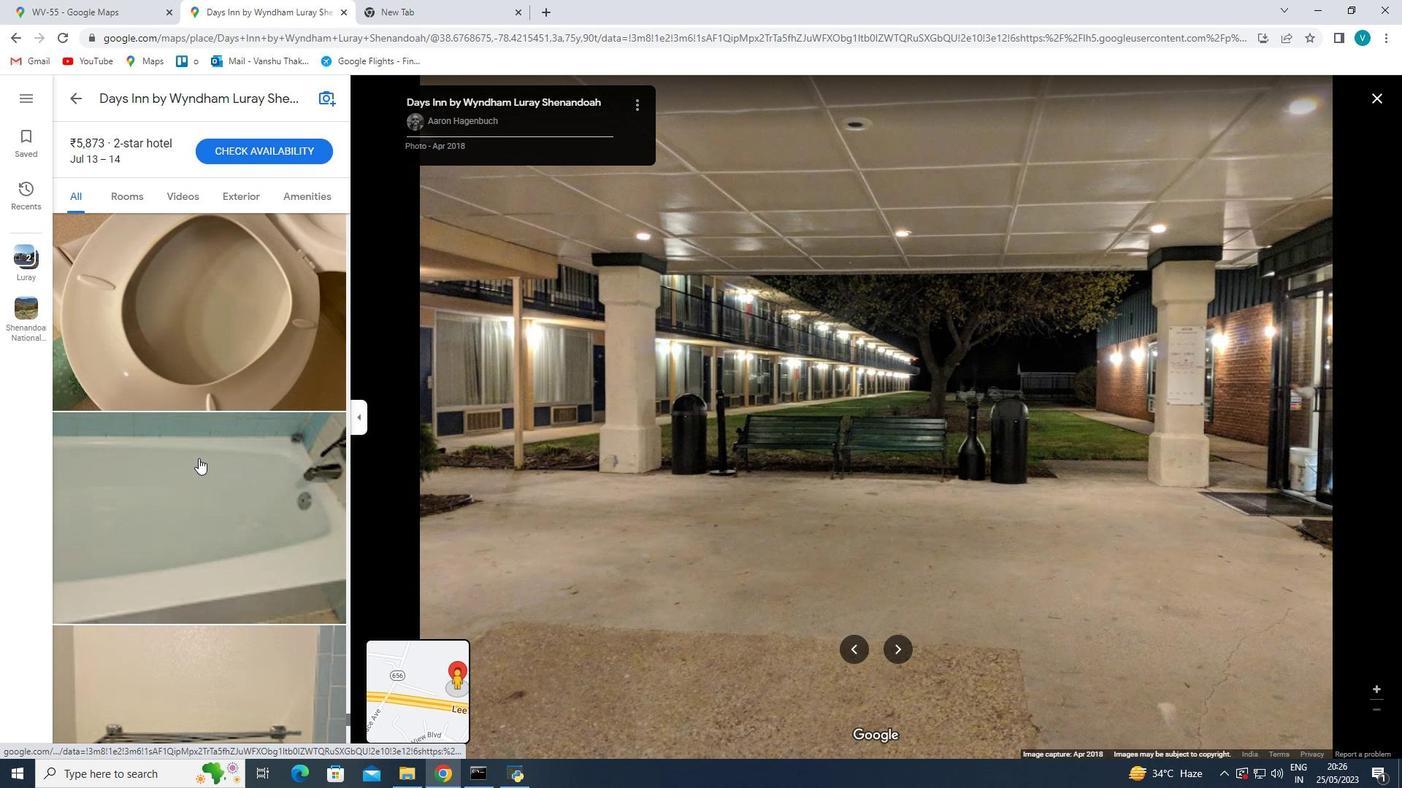 
Action: Mouse scrolled (198, 457) with delta (0, 0)
Screenshot: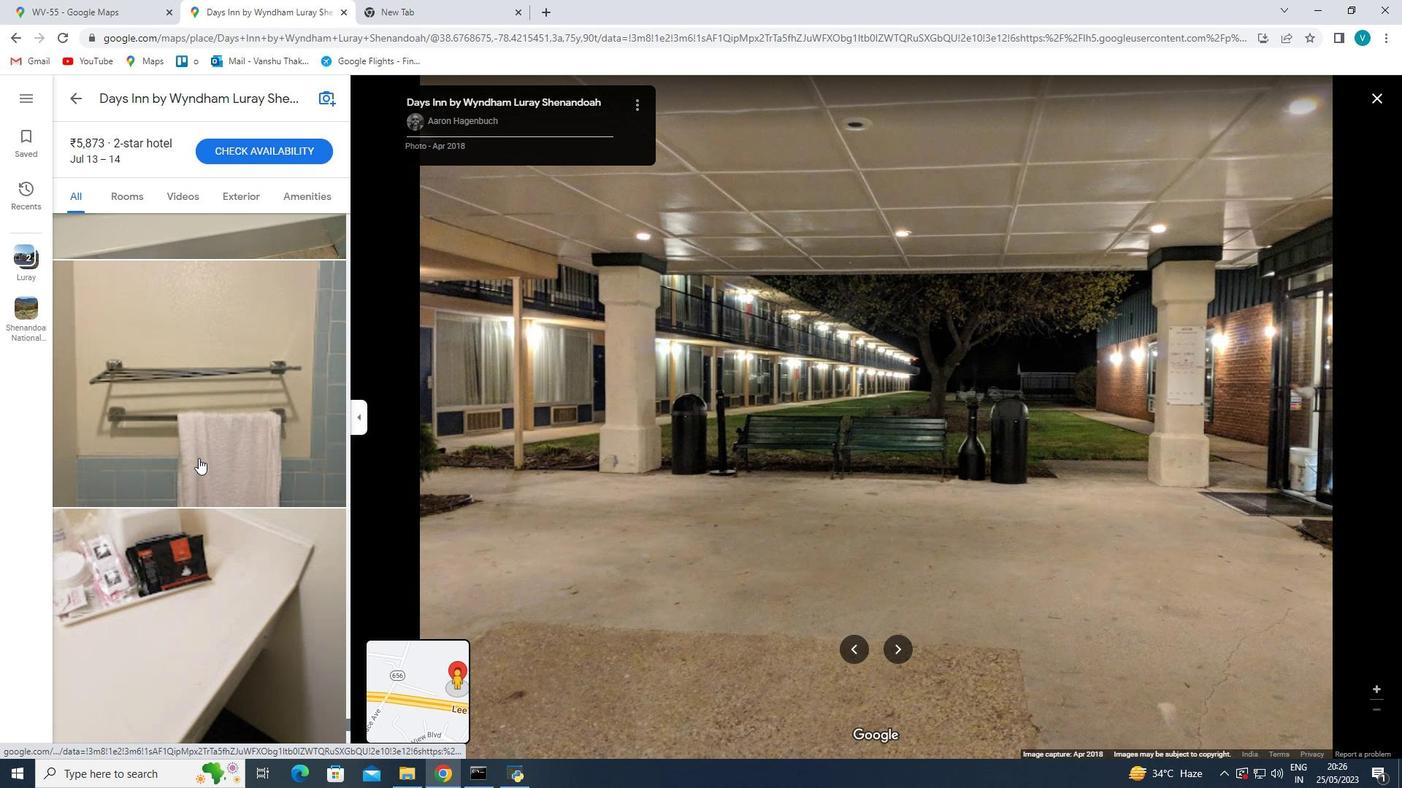 
Action: Mouse scrolled (198, 457) with delta (0, 0)
Screenshot: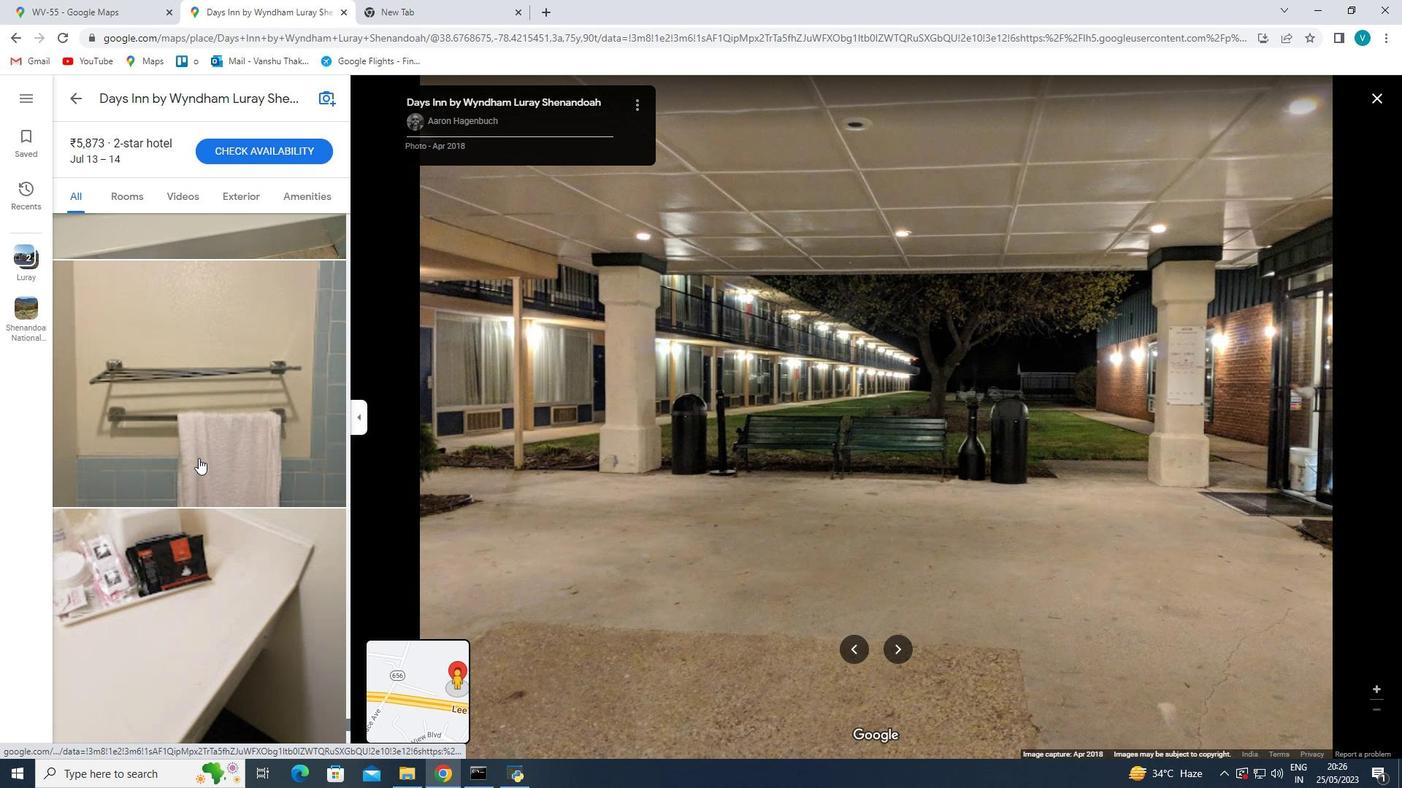 
Action: Mouse scrolled (198, 457) with delta (0, 0)
Screenshot: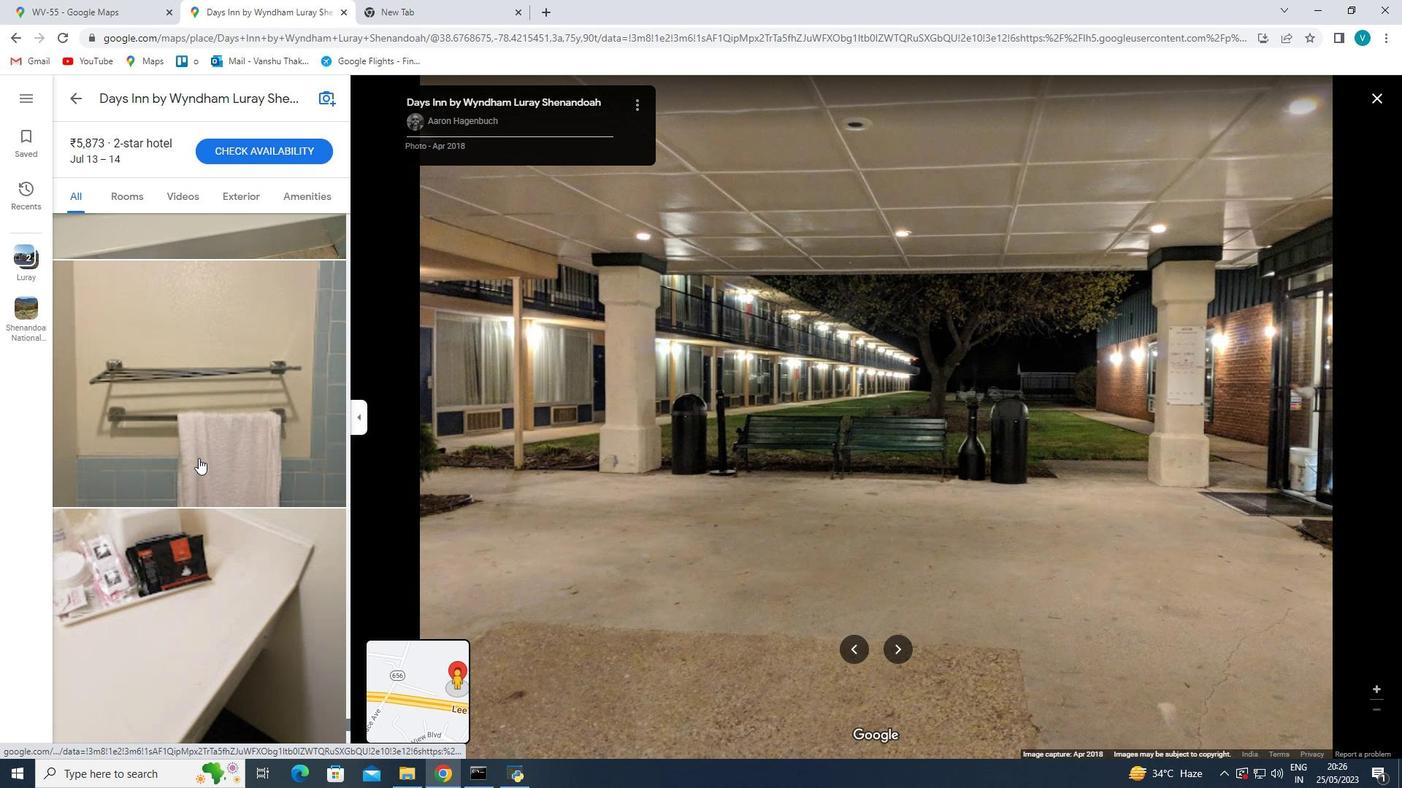 
Action: Mouse scrolled (198, 457) with delta (0, 0)
Screenshot: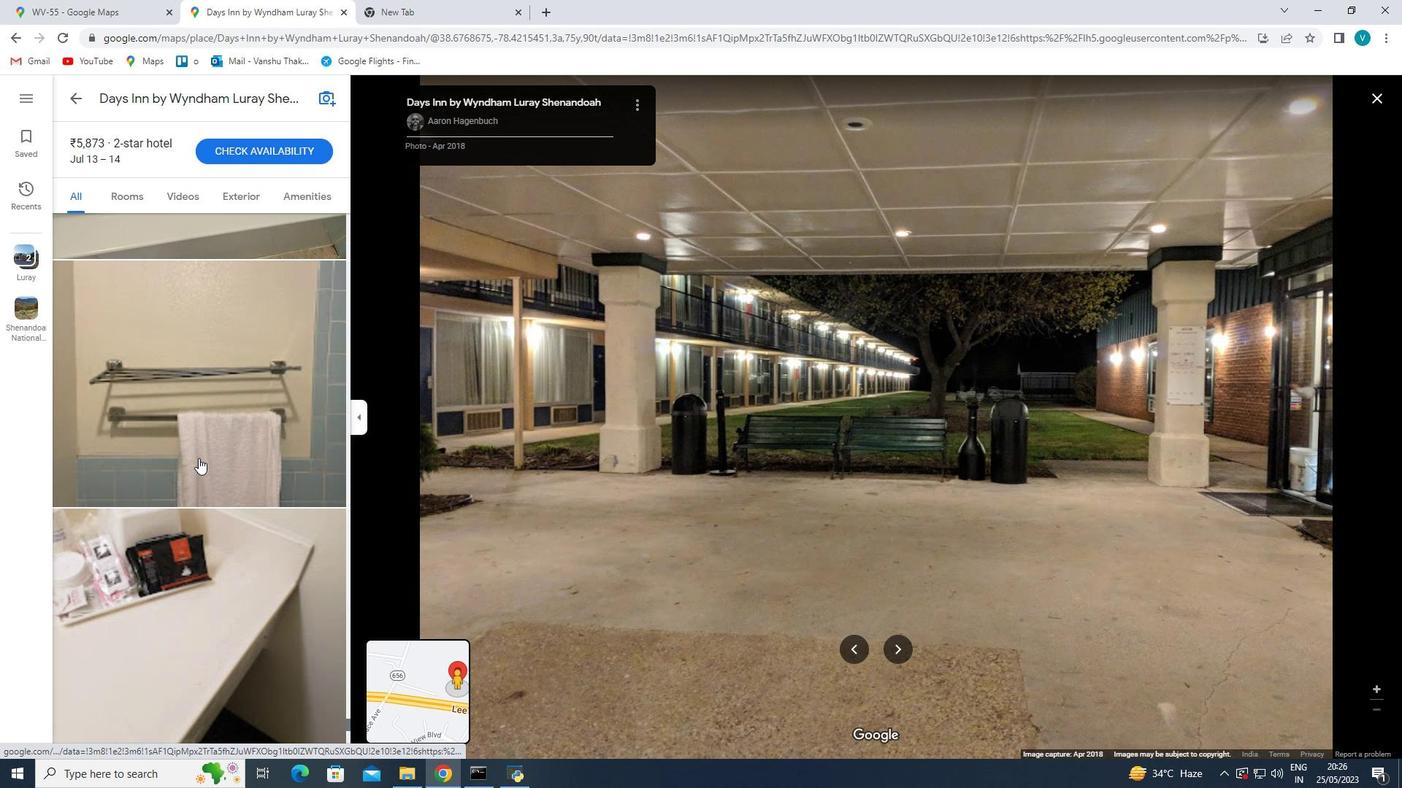 
Action: Mouse scrolled (198, 457) with delta (0, 0)
Screenshot: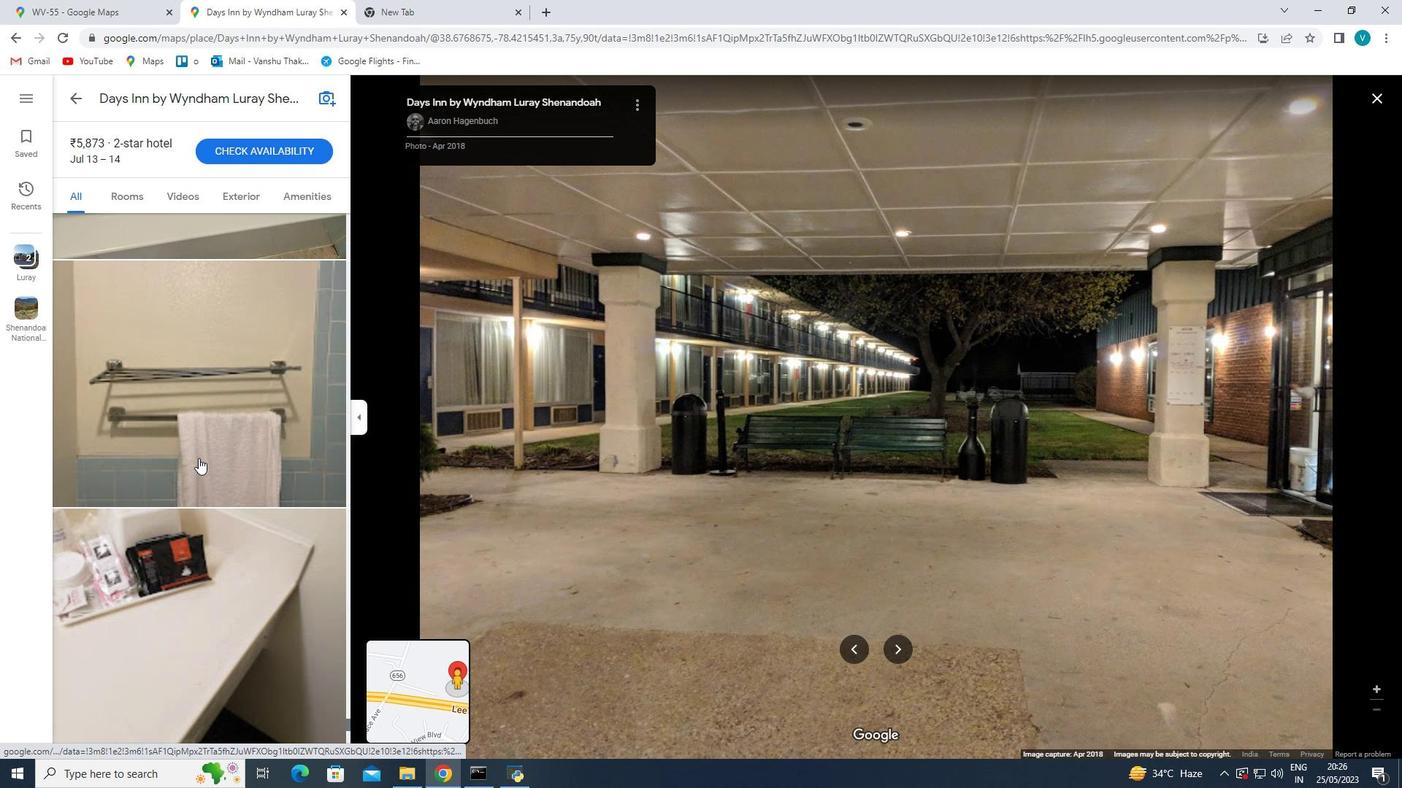 
Action: Mouse scrolled (198, 457) with delta (0, 0)
Screenshot: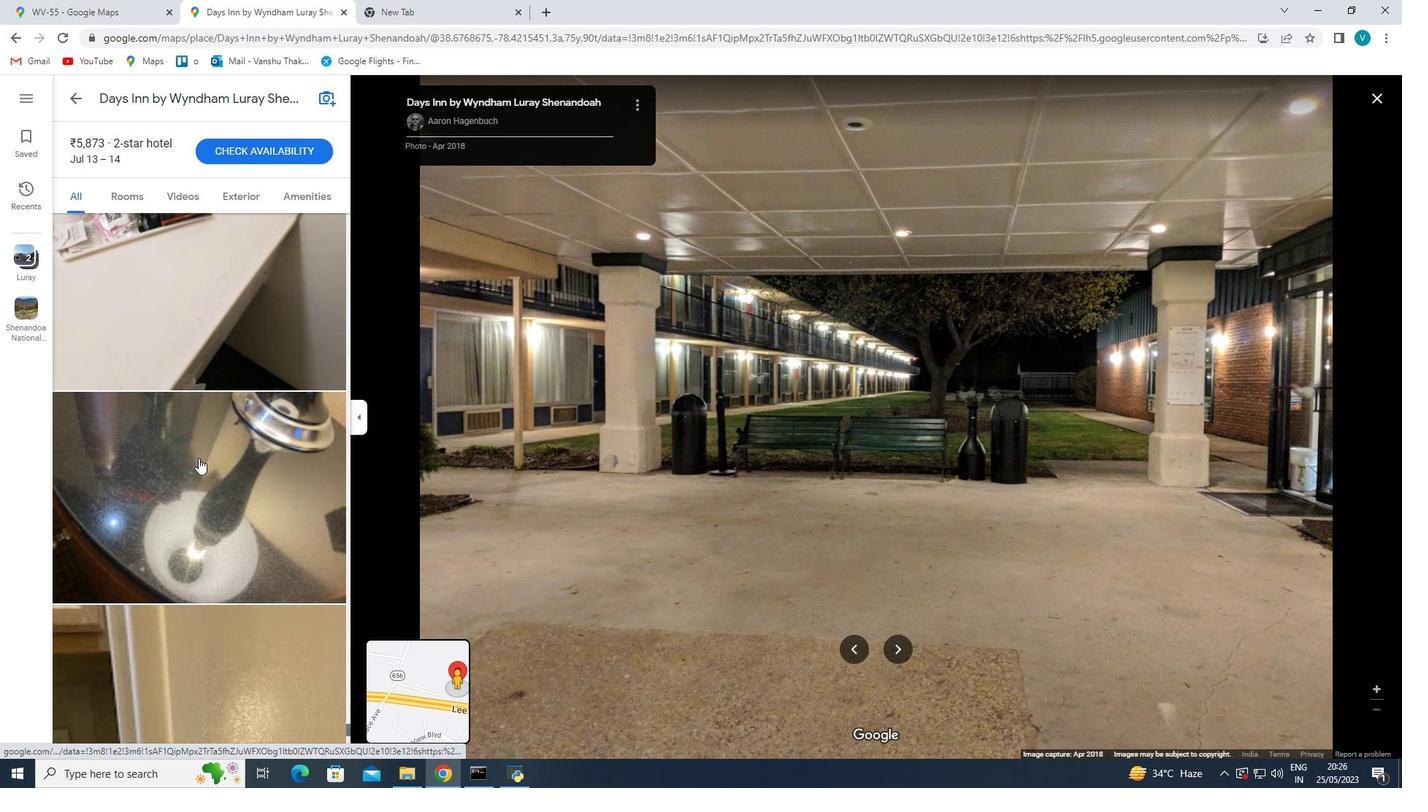 
Action: Mouse scrolled (198, 457) with delta (0, 0)
Screenshot: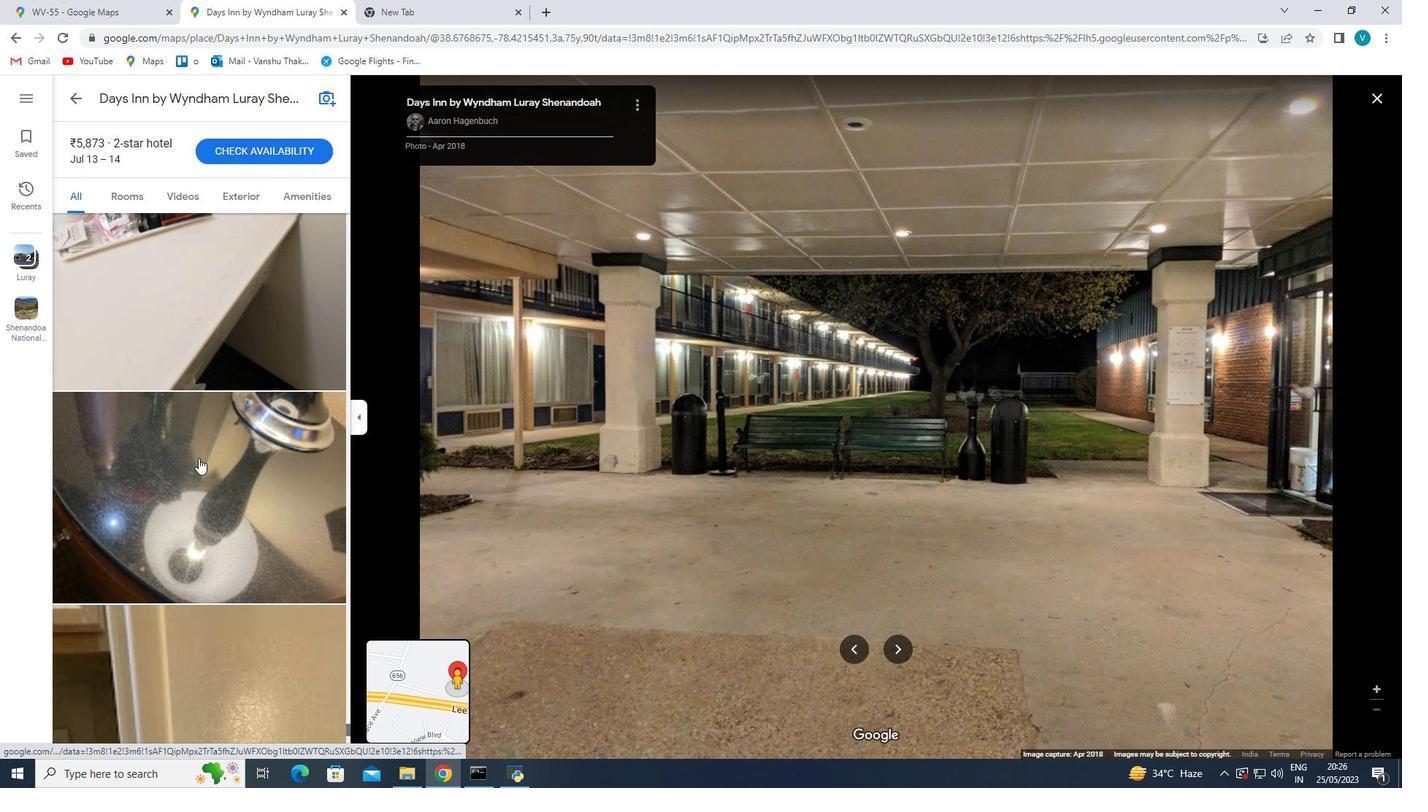 
Action: Mouse scrolled (198, 457) with delta (0, 0)
Screenshot: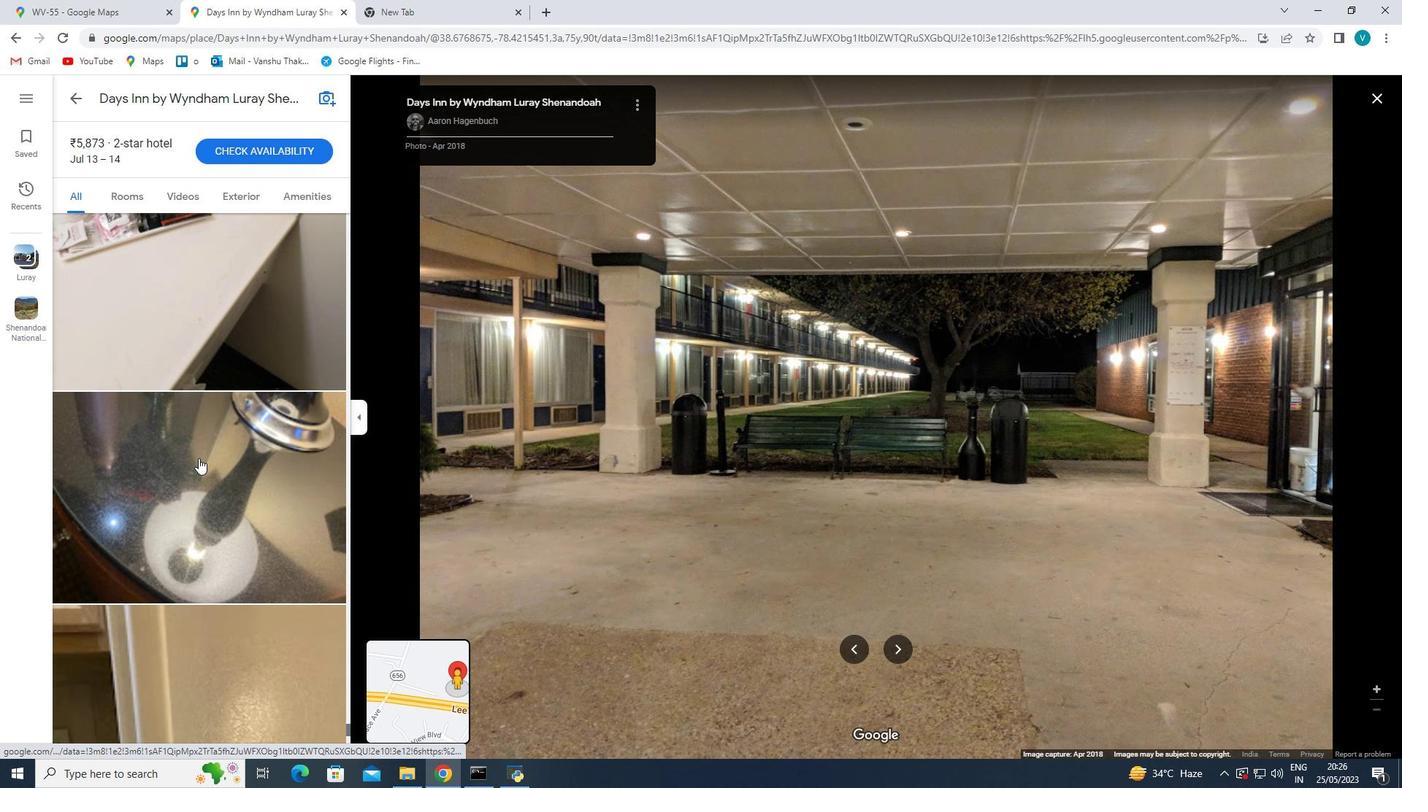 
Action: Mouse scrolled (198, 457) with delta (0, 0)
Screenshot: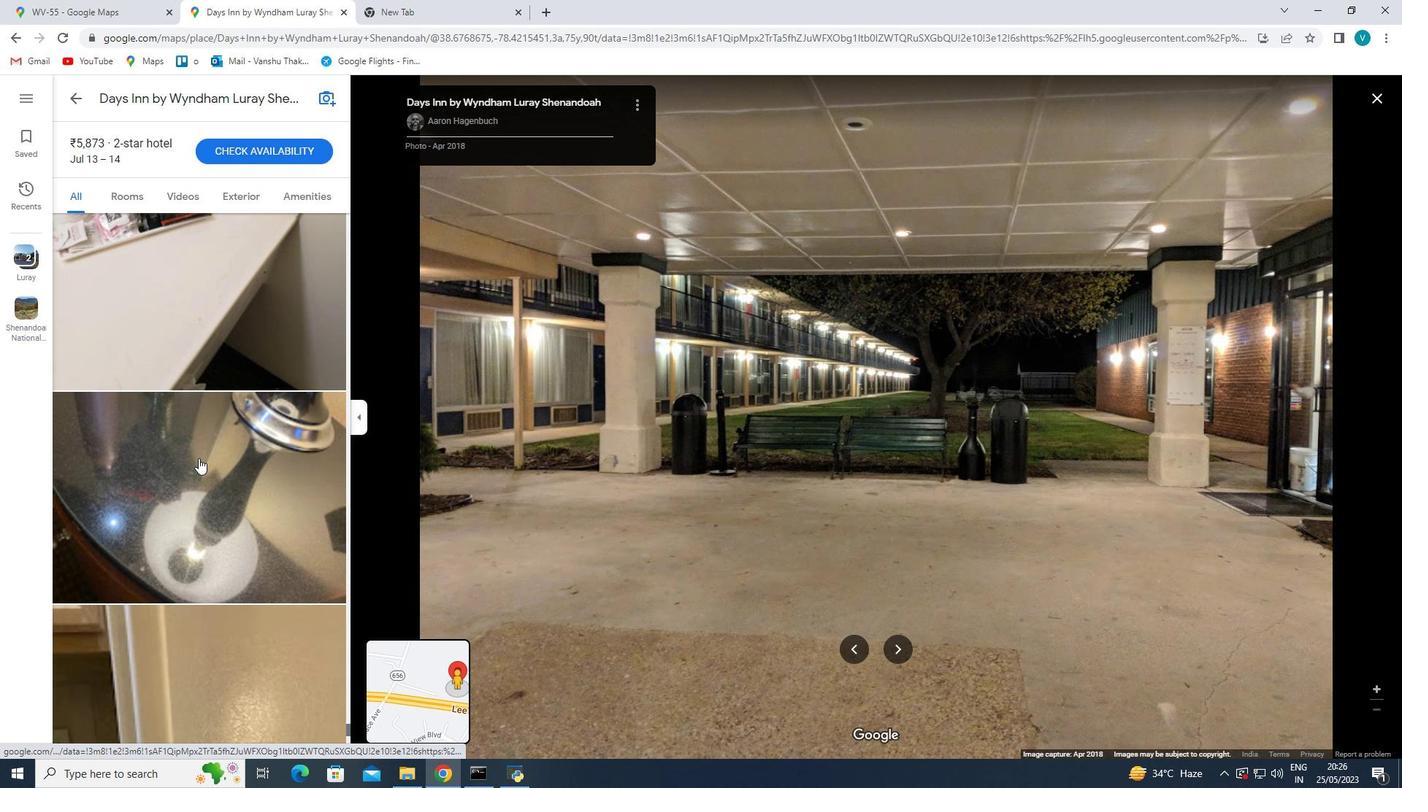 
Action: Mouse scrolled (198, 457) with delta (0, 0)
Screenshot: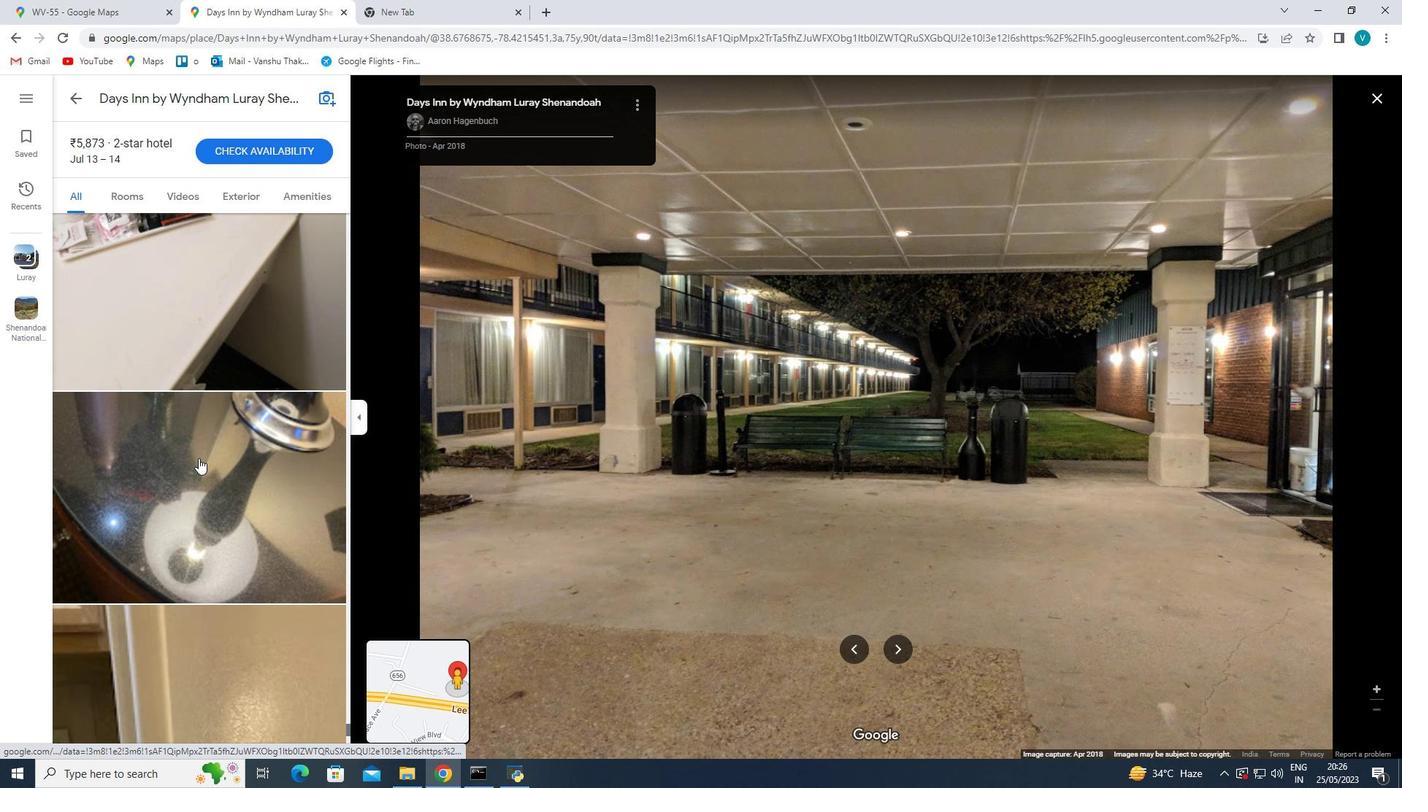 
Action: Mouse scrolled (198, 457) with delta (0, 0)
Screenshot: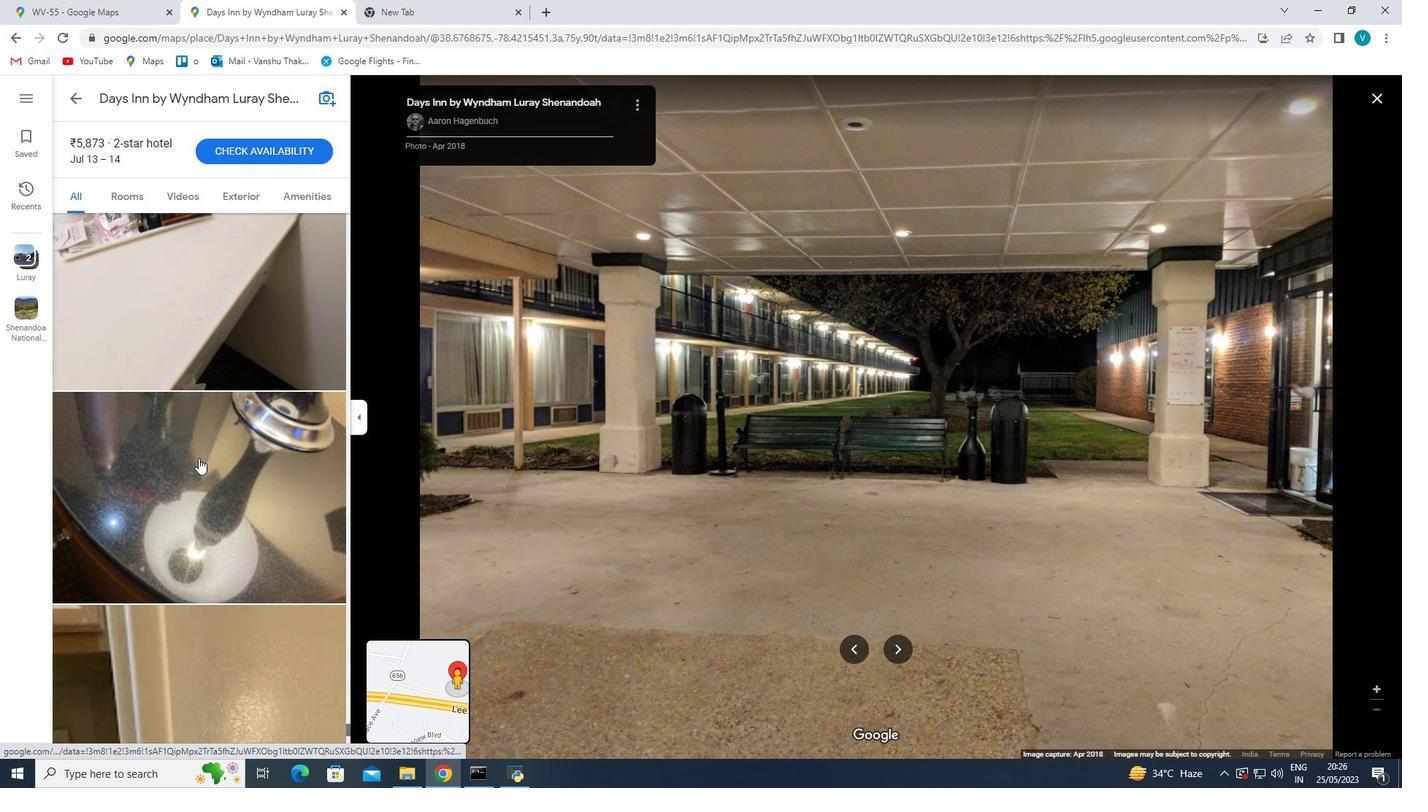 
Action: Mouse scrolled (198, 457) with delta (0, 0)
Screenshot: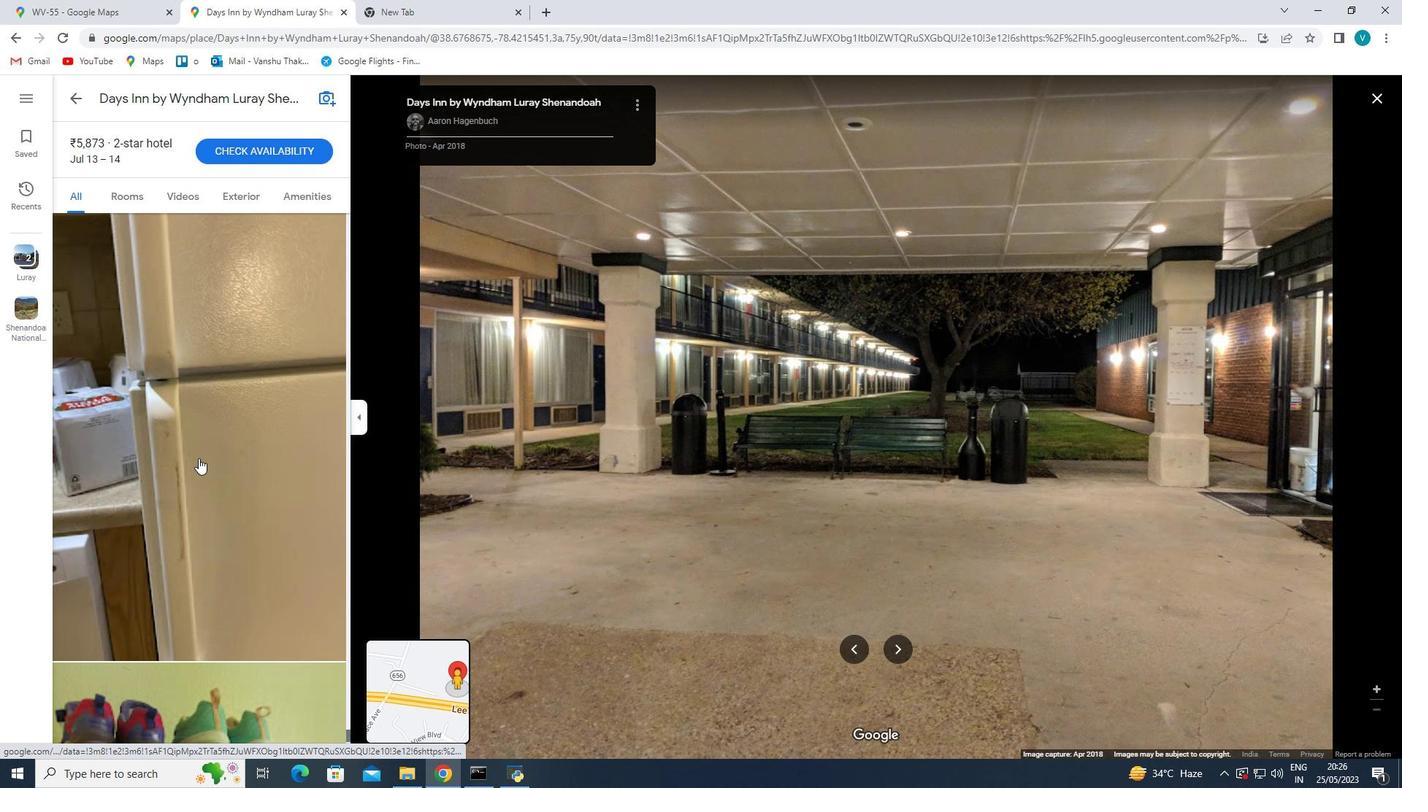 
Action: Mouse scrolled (198, 457) with delta (0, 0)
Screenshot: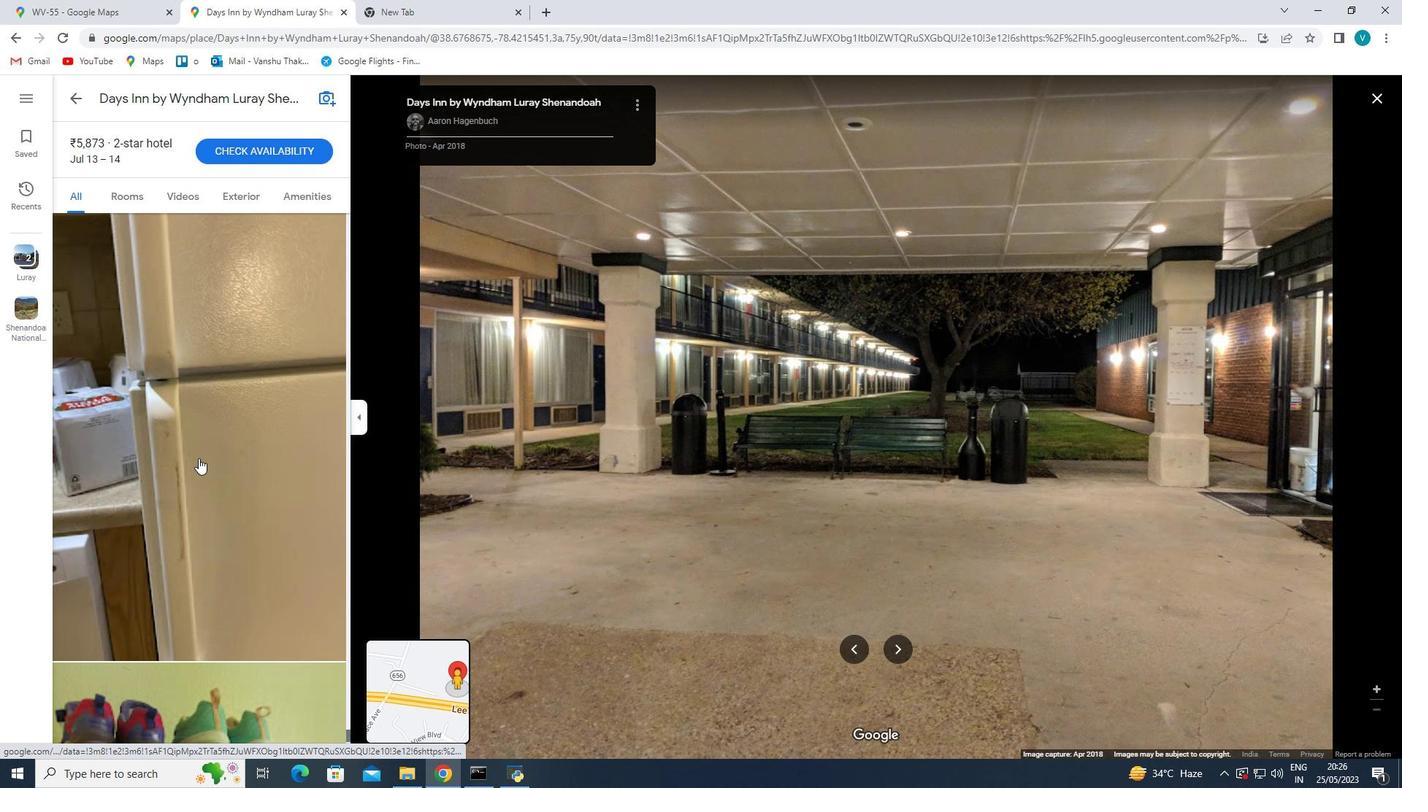 
Action: Mouse scrolled (198, 457) with delta (0, 0)
Screenshot: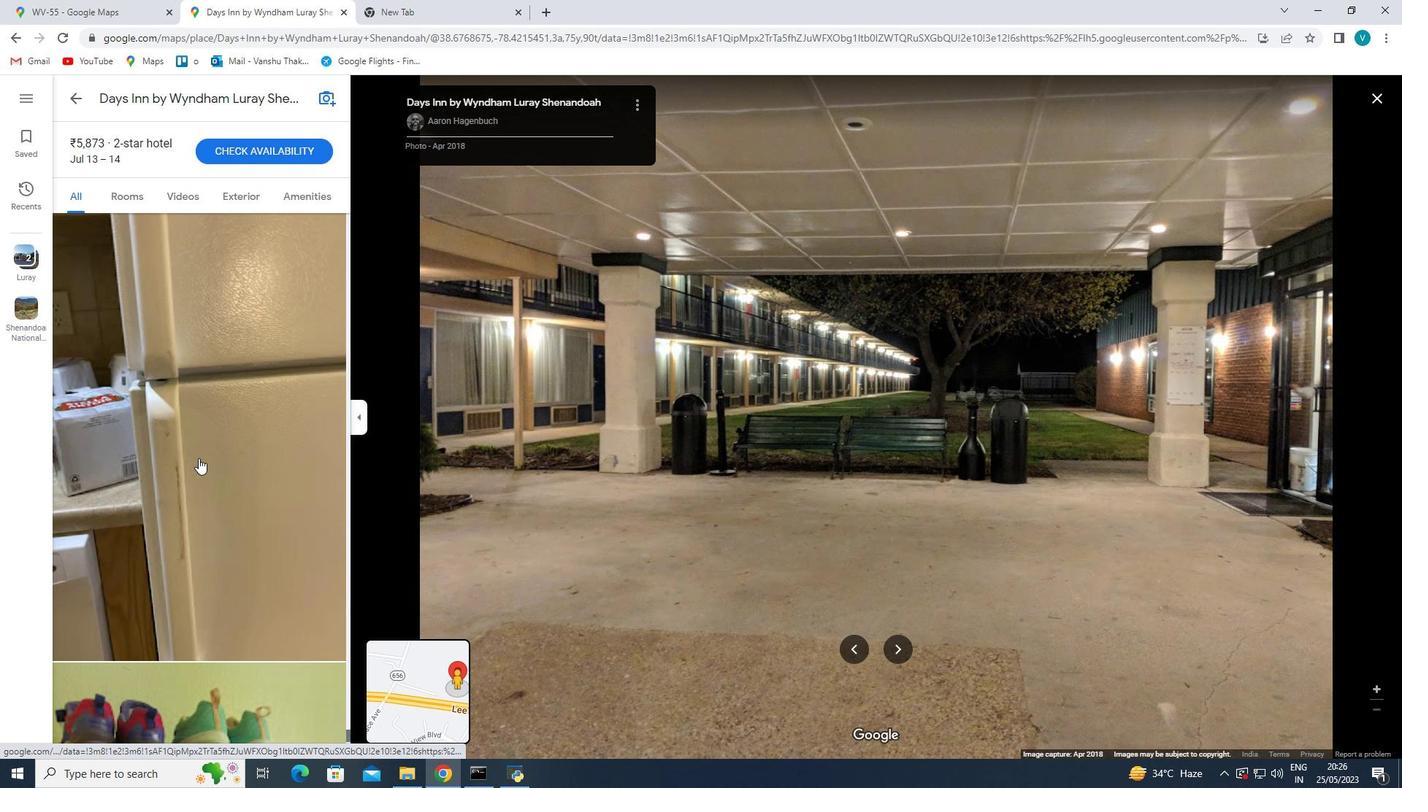 
Action: Mouse scrolled (198, 457) with delta (0, 0)
Screenshot: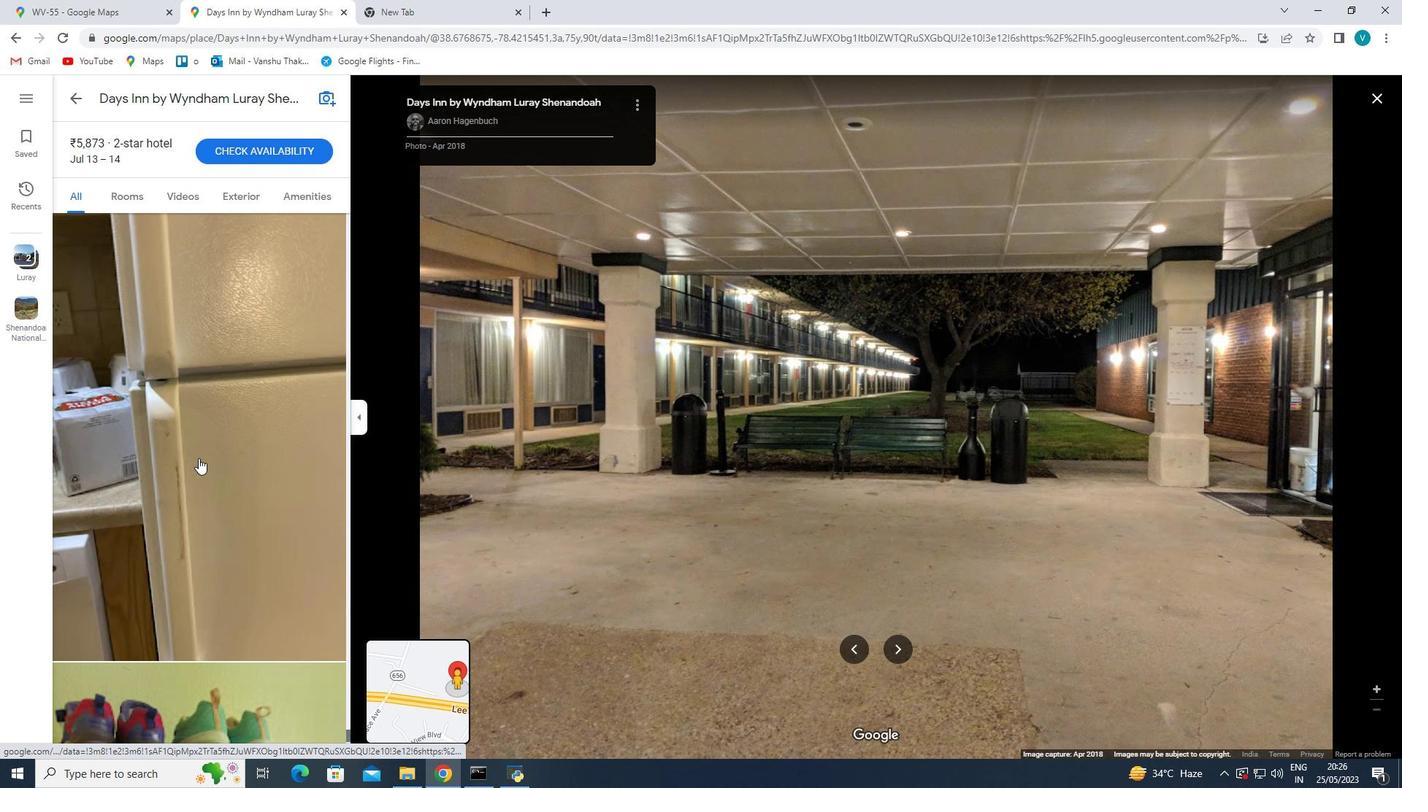 
Action: Mouse scrolled (198, 457) with delta (0, 0)
Screenshot: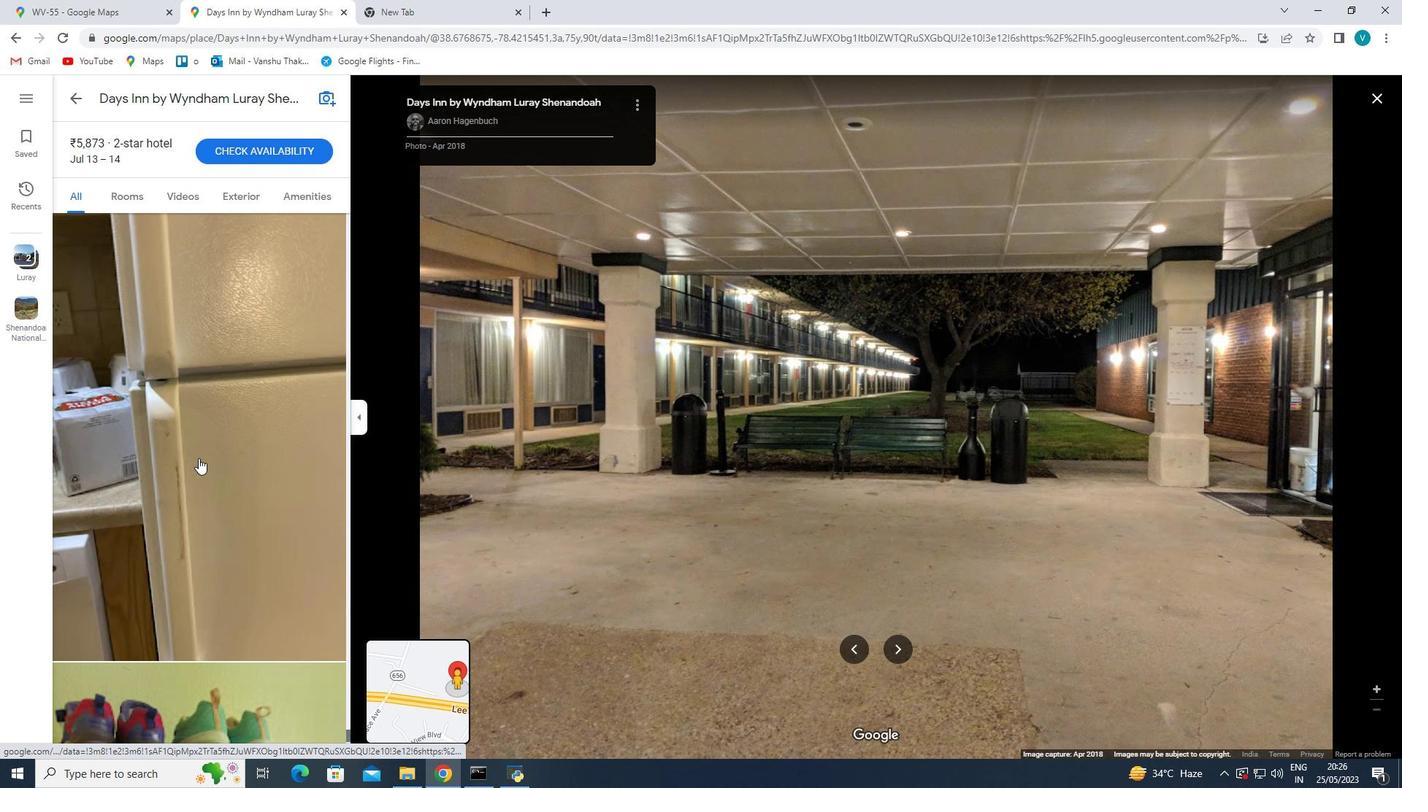 
Action: Mouse scrolled (198, 457) with delta (0, 0)
Screenshot: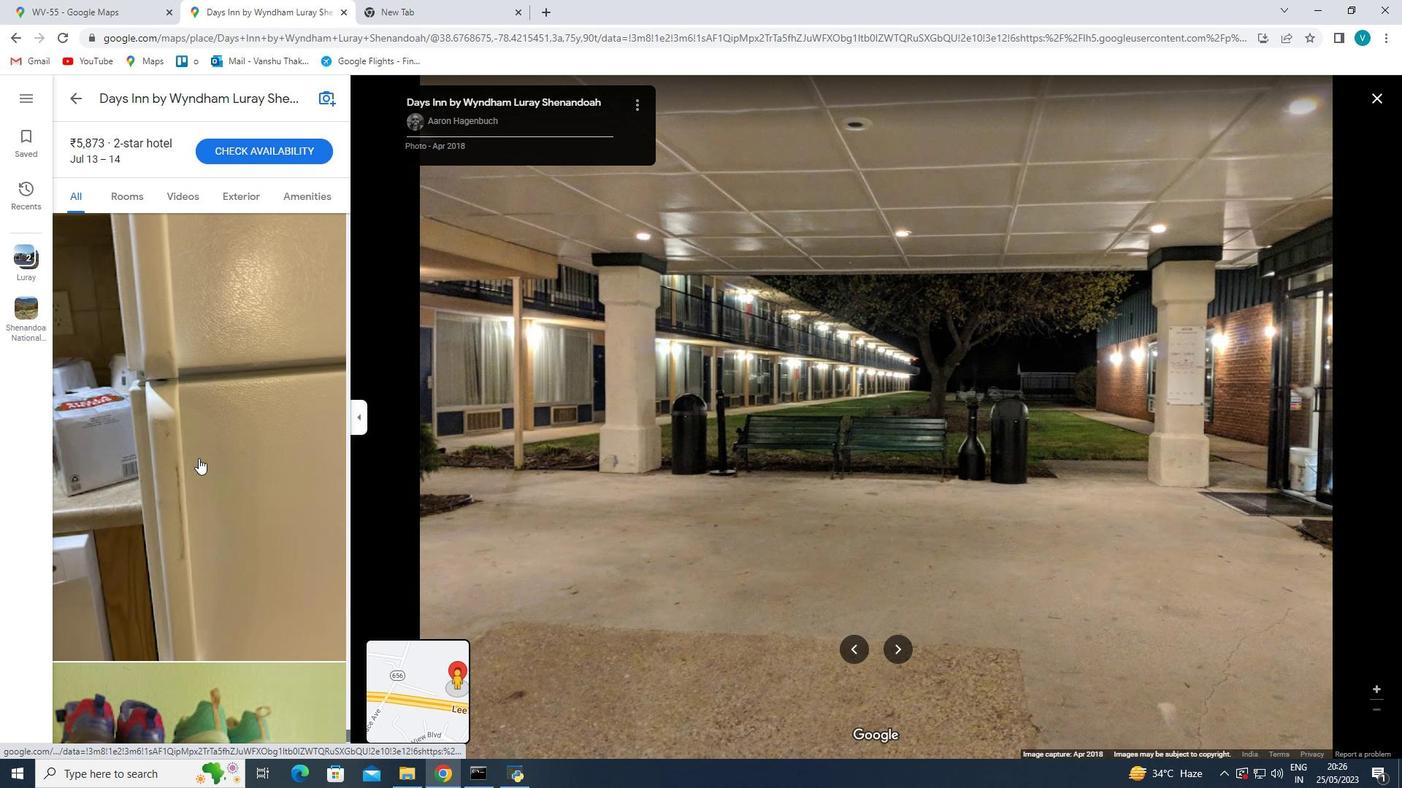 
Action: Mouse scrolled (198, 457) with delta (0, 0)
Screenshot: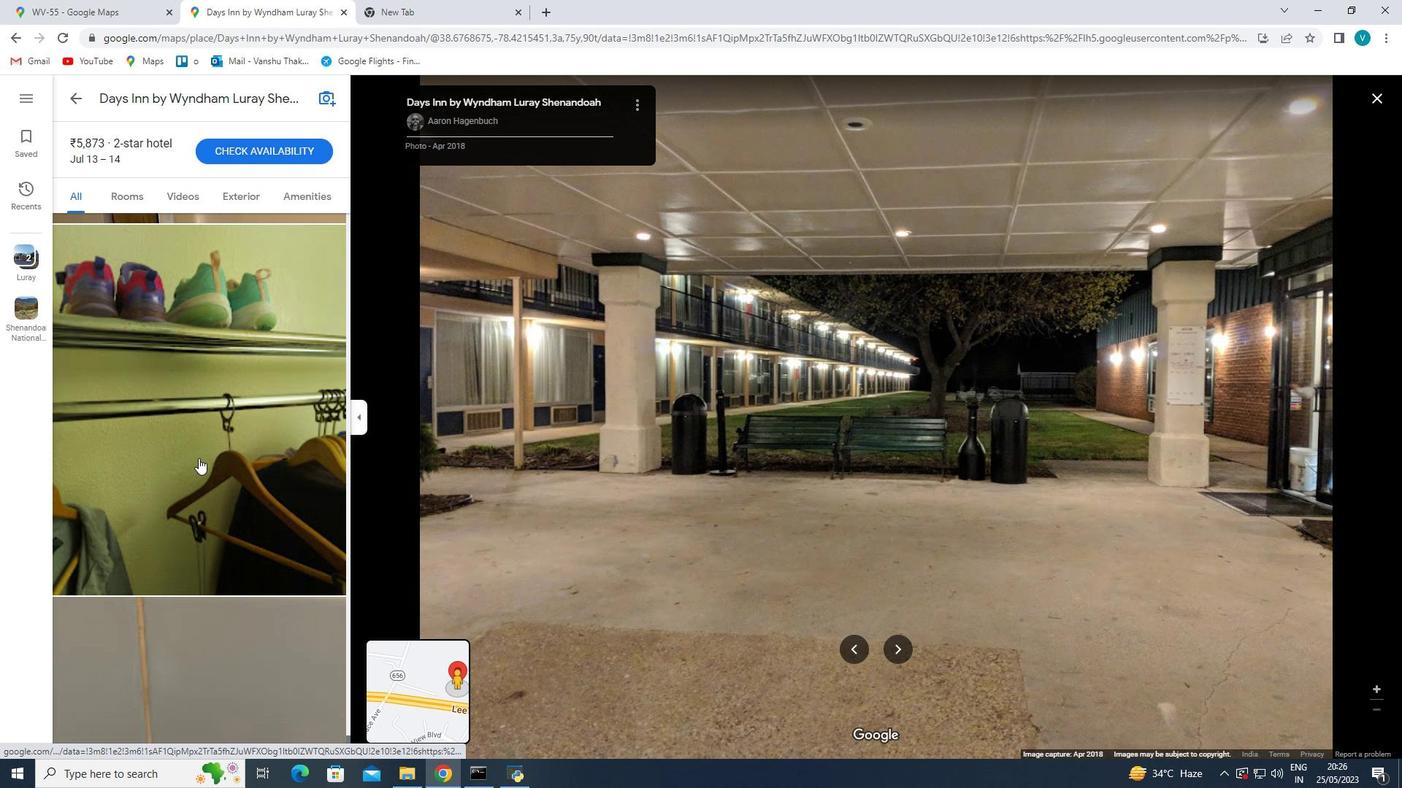 
Action: Mouse scrolled (198, 457) with delta (0, 0)
Screenshot: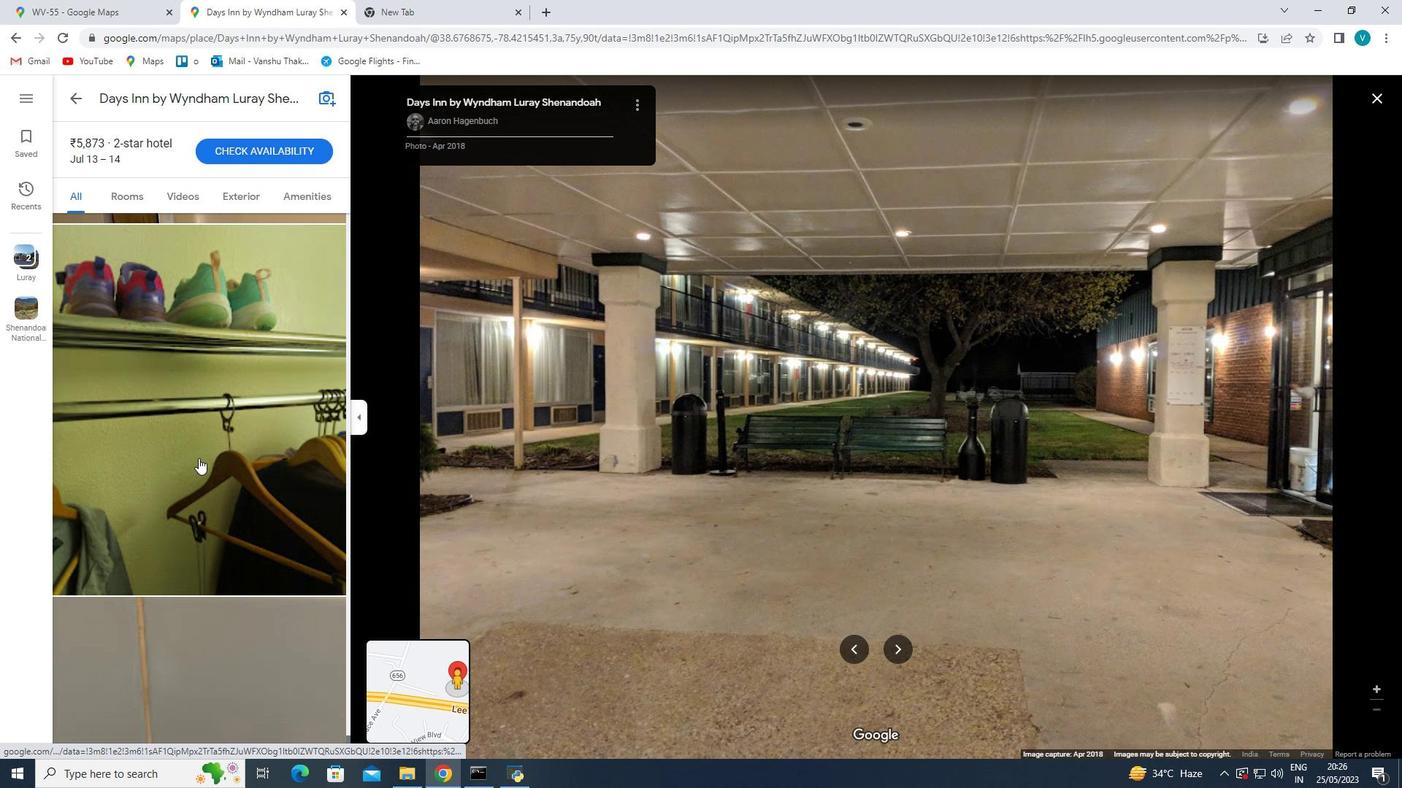 
Action: Mouse scrolled (198, 457) with delta (0, 0)
Screenshot: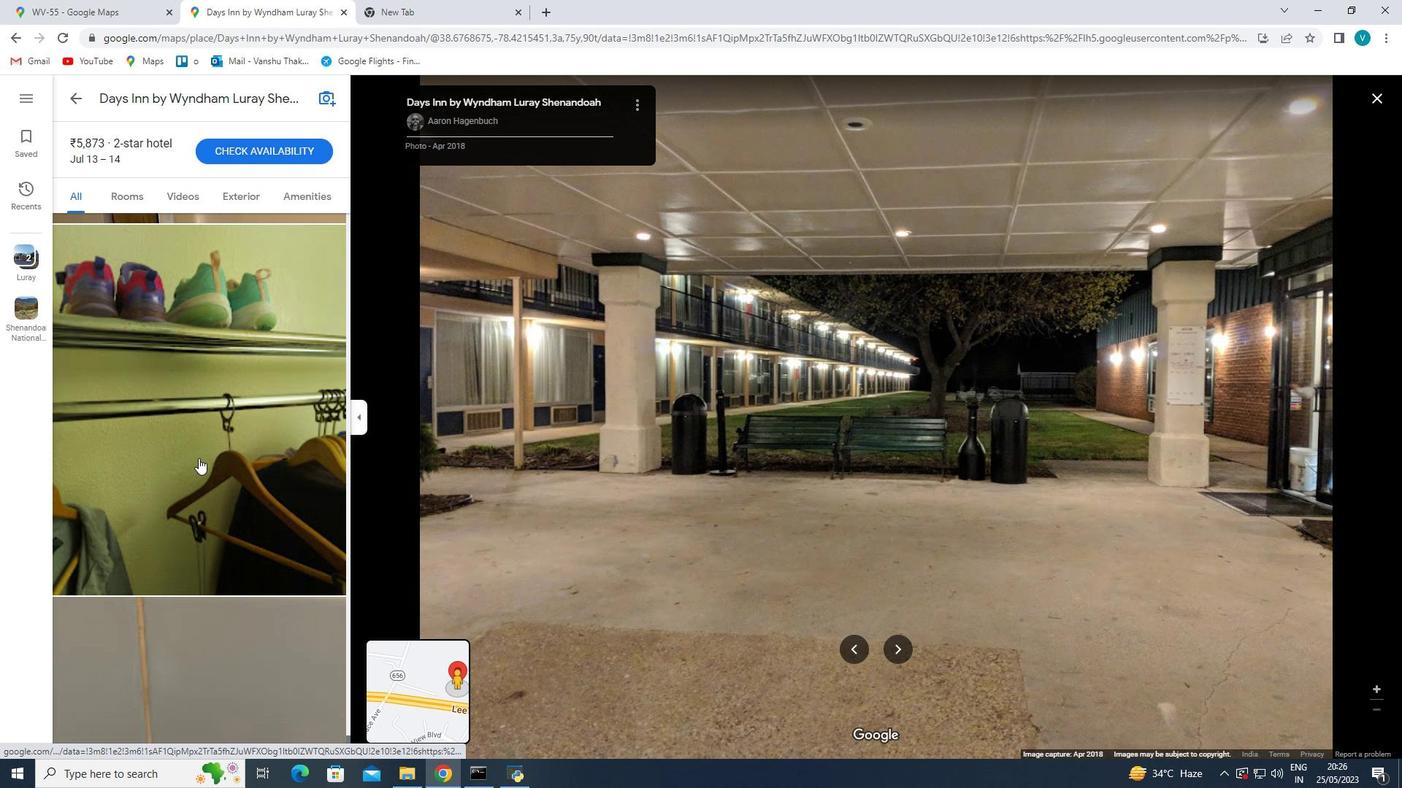 
Action: Mouse scrolled (198, 457) with delta (0, -1)
Screenshot: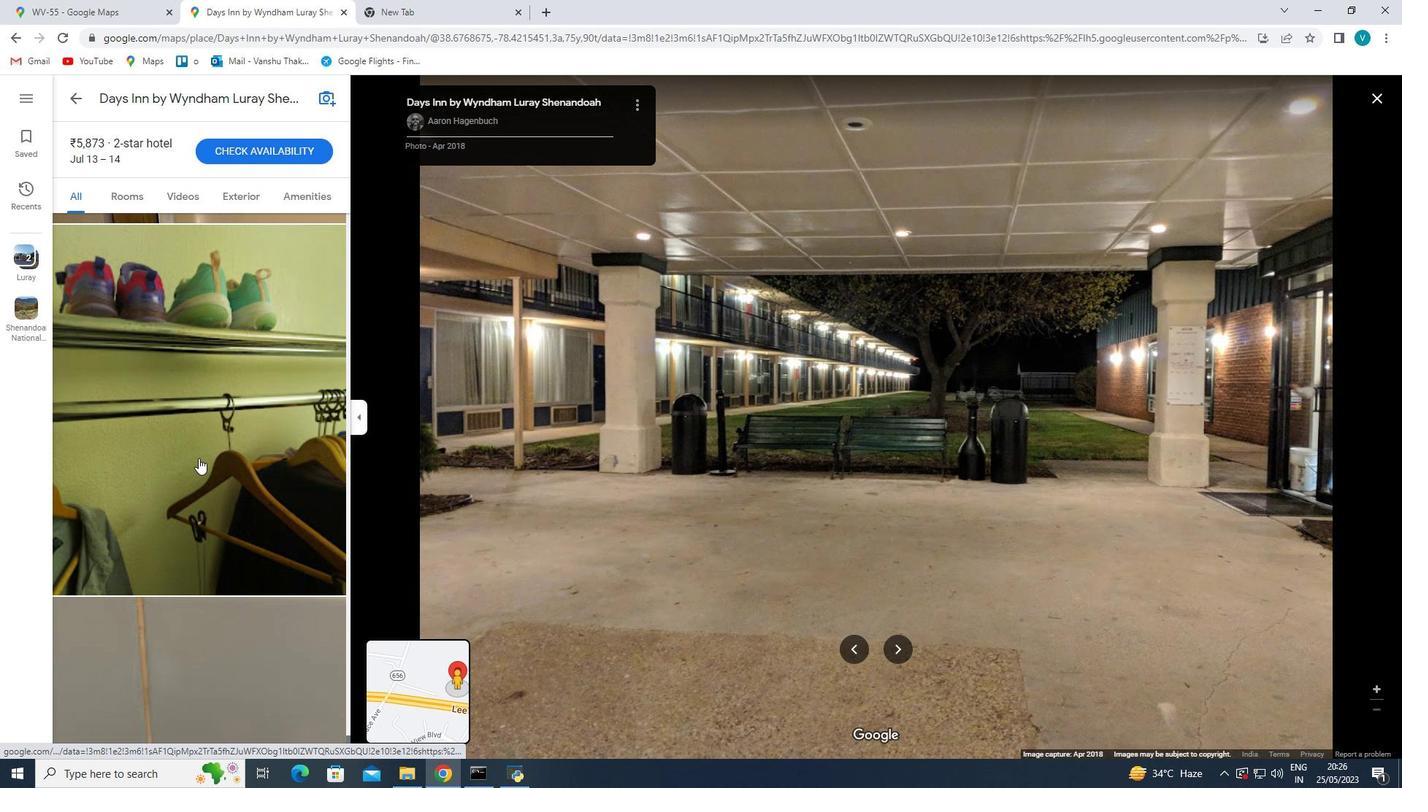 
Action: Mouse scrolled (198, 457) with delta (0, 0)
Screenshot: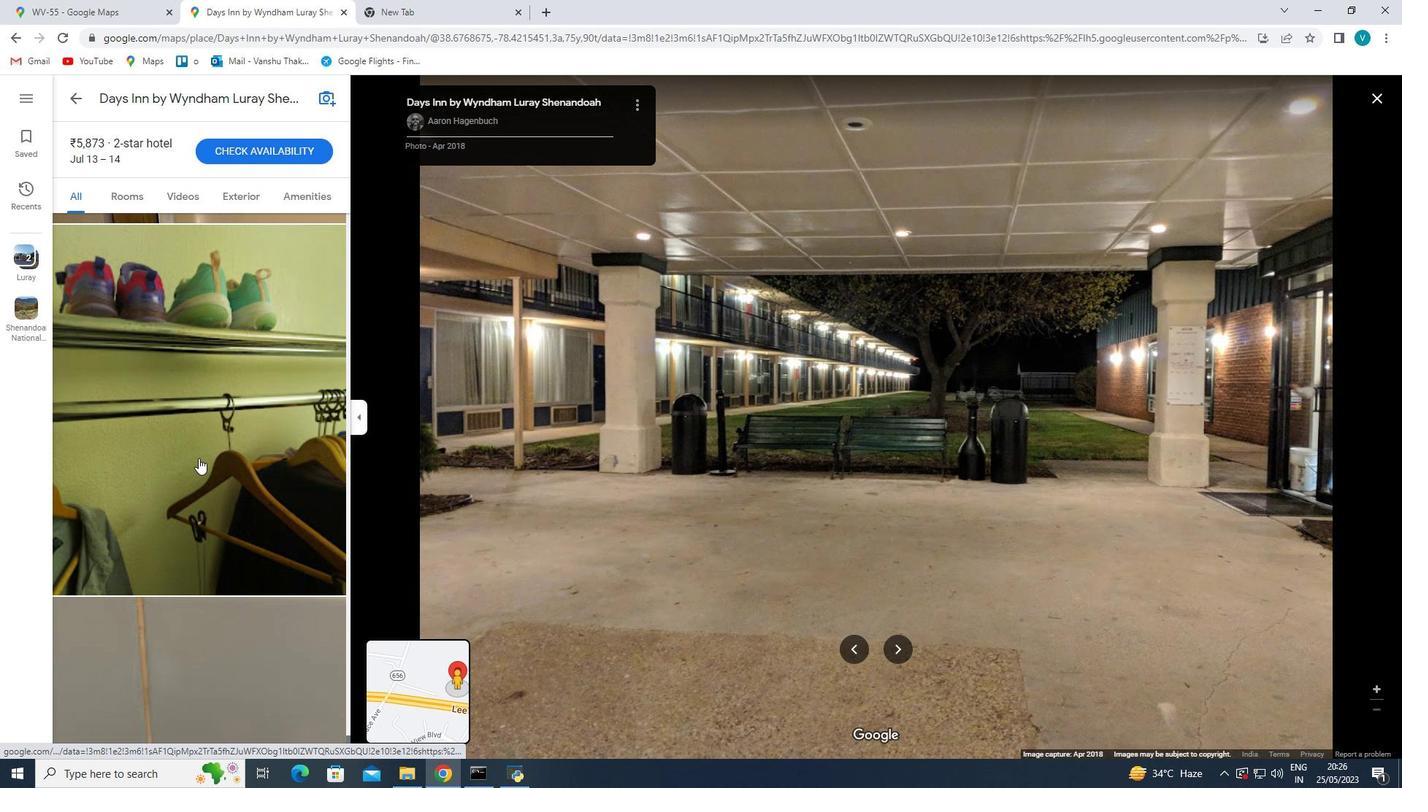
Action: Mouse scrolled (198, 457) with delta (0, 0)
Screenshot: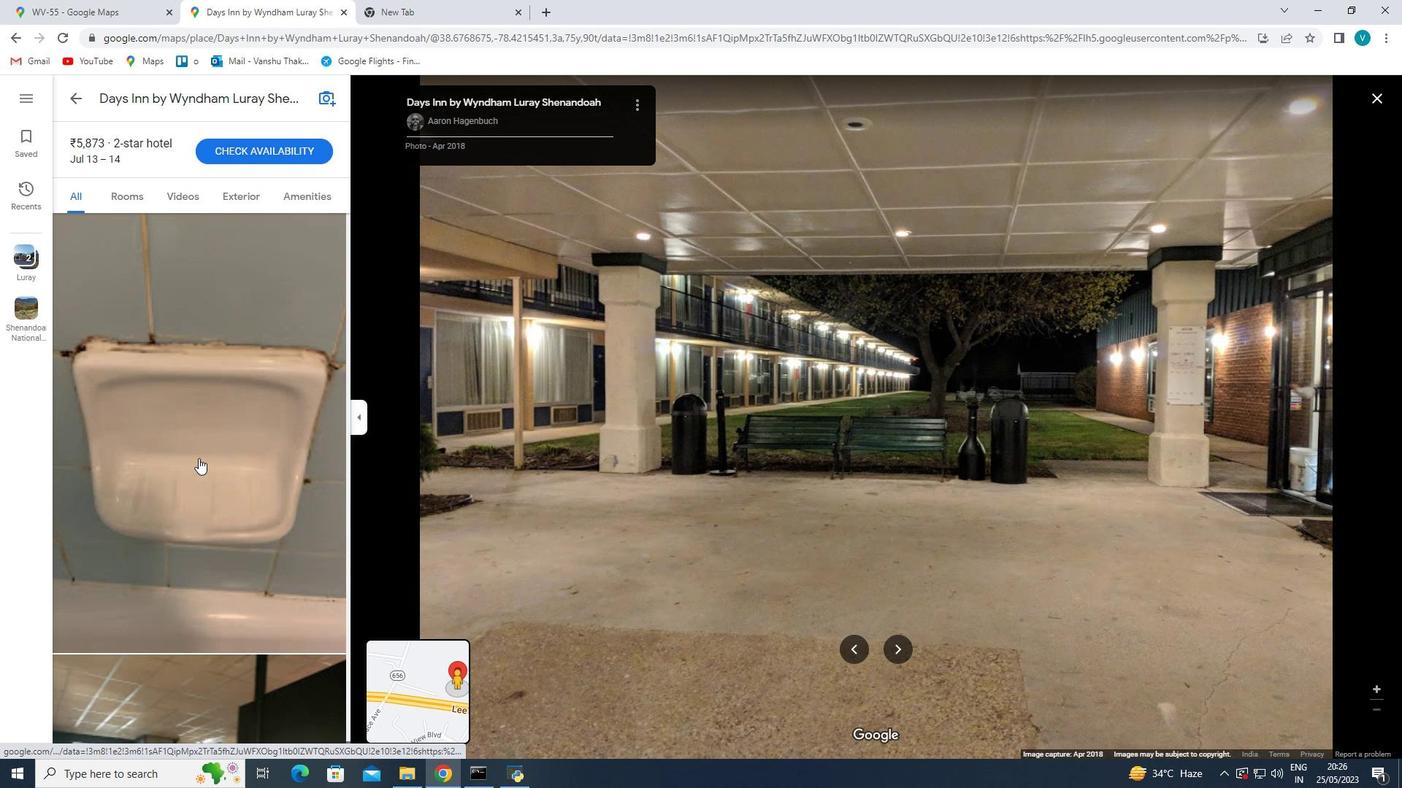 
Action: Mouse scrolled (198, 457) with delta (0, 0)
Screenshot: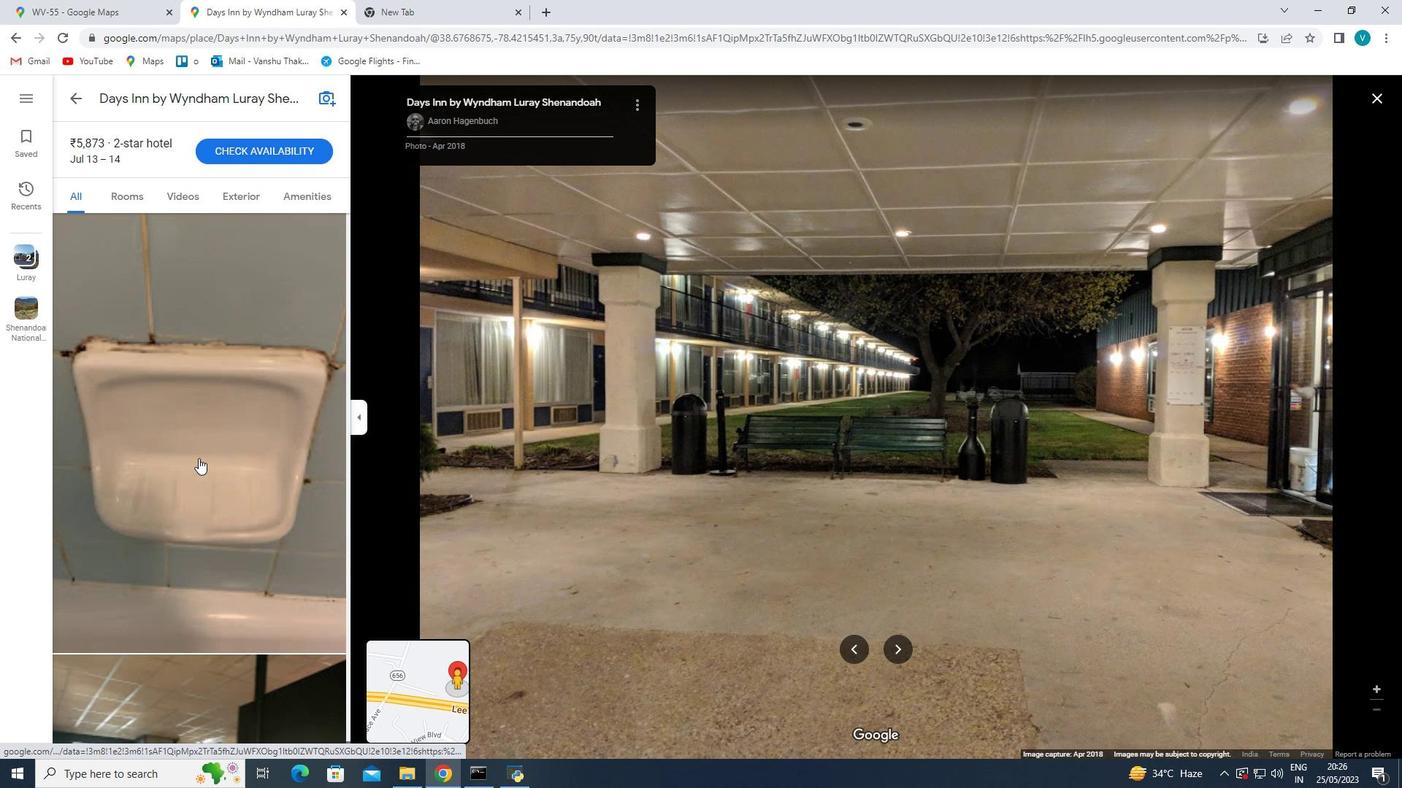 
Action: Mouse scrolled (198, 457) with delta (0, 0)
Screenshot: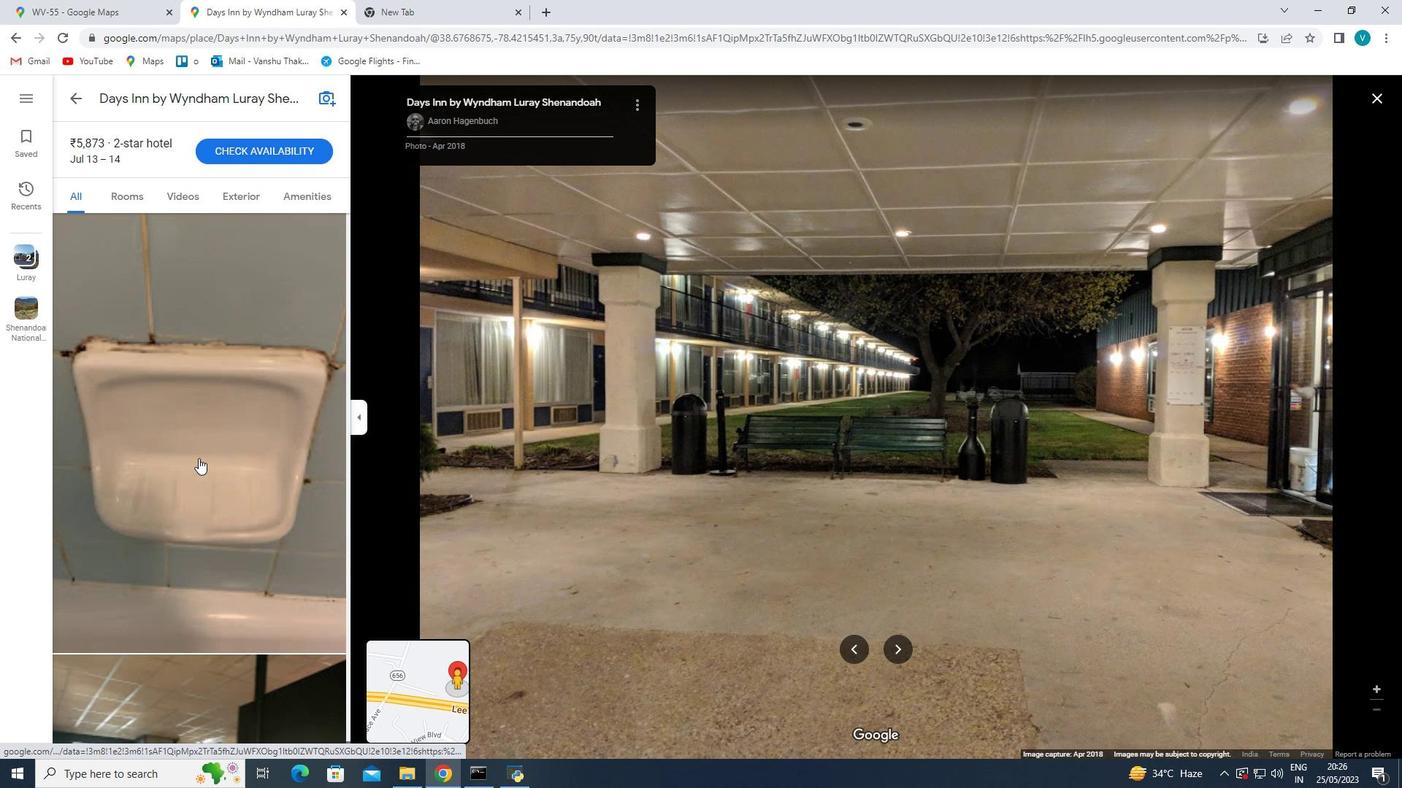 
Action: Mouse scrolled (198, 457) with delta (0, 0)
Screenshot: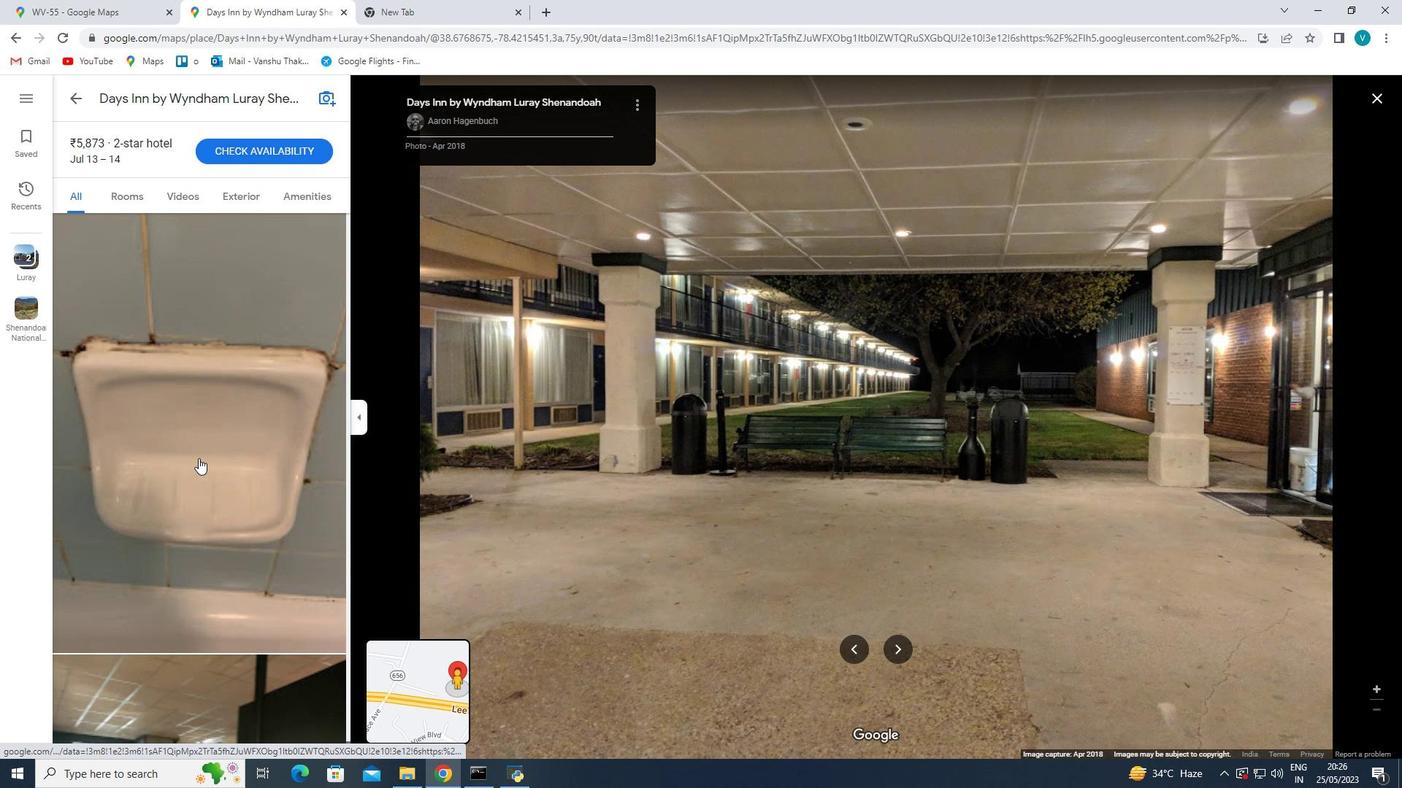 
Action: Mouse scrolled (198, 457) with delta (0, 0)
Screenshot: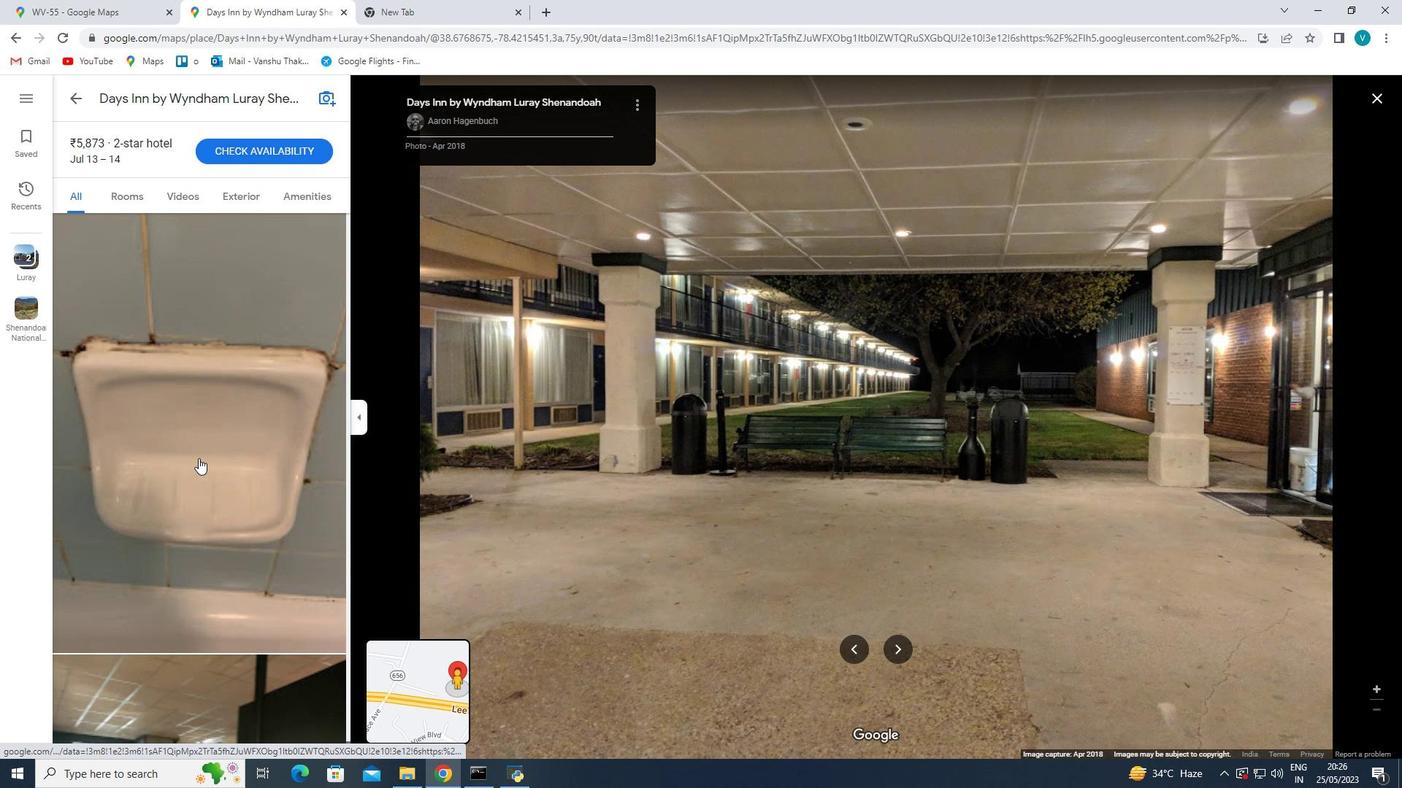 
Action: Mouse scrolled (198, 457) with delta (0, 0)
Screenshot: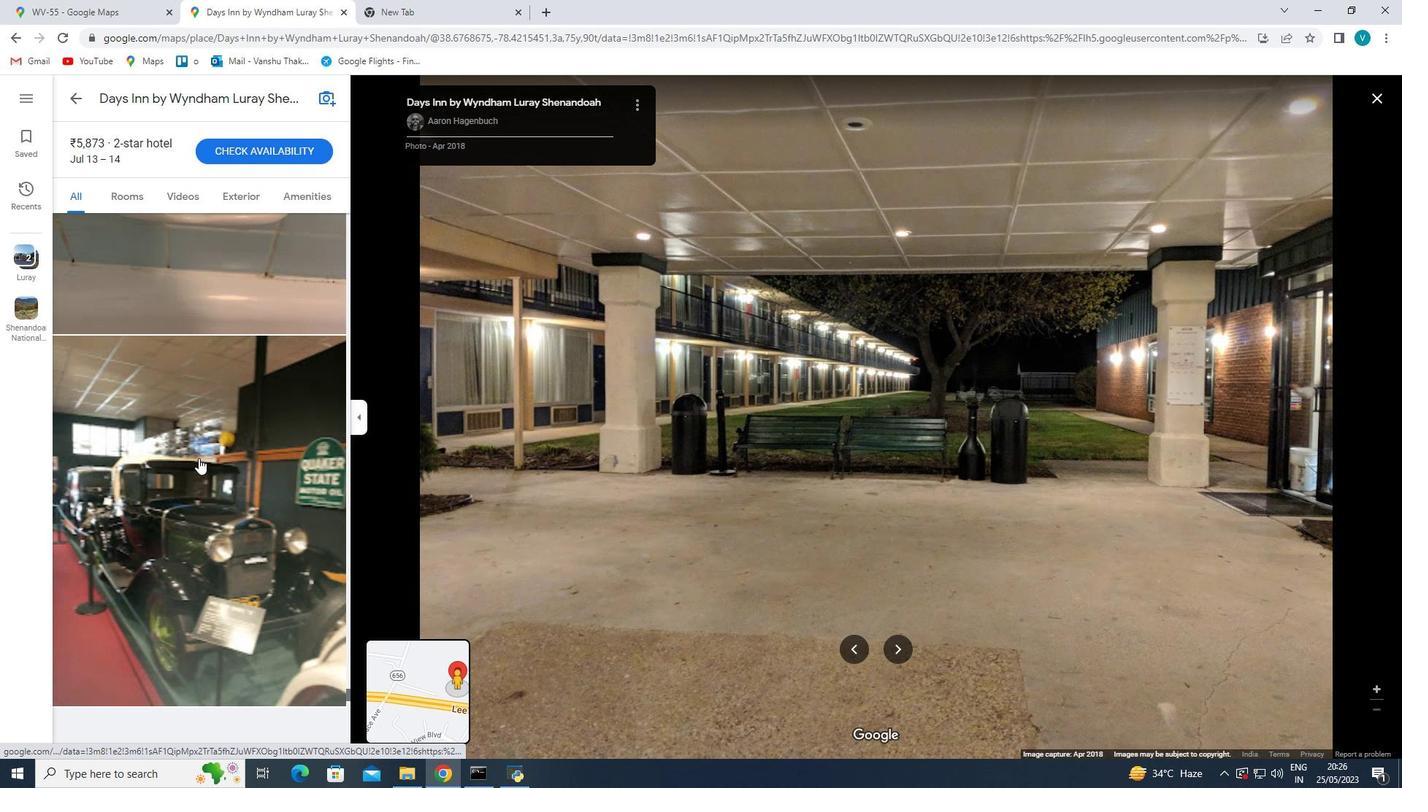 
Action: Mouse scrolled (198, 457) with delta (0, 0)
Screenshot: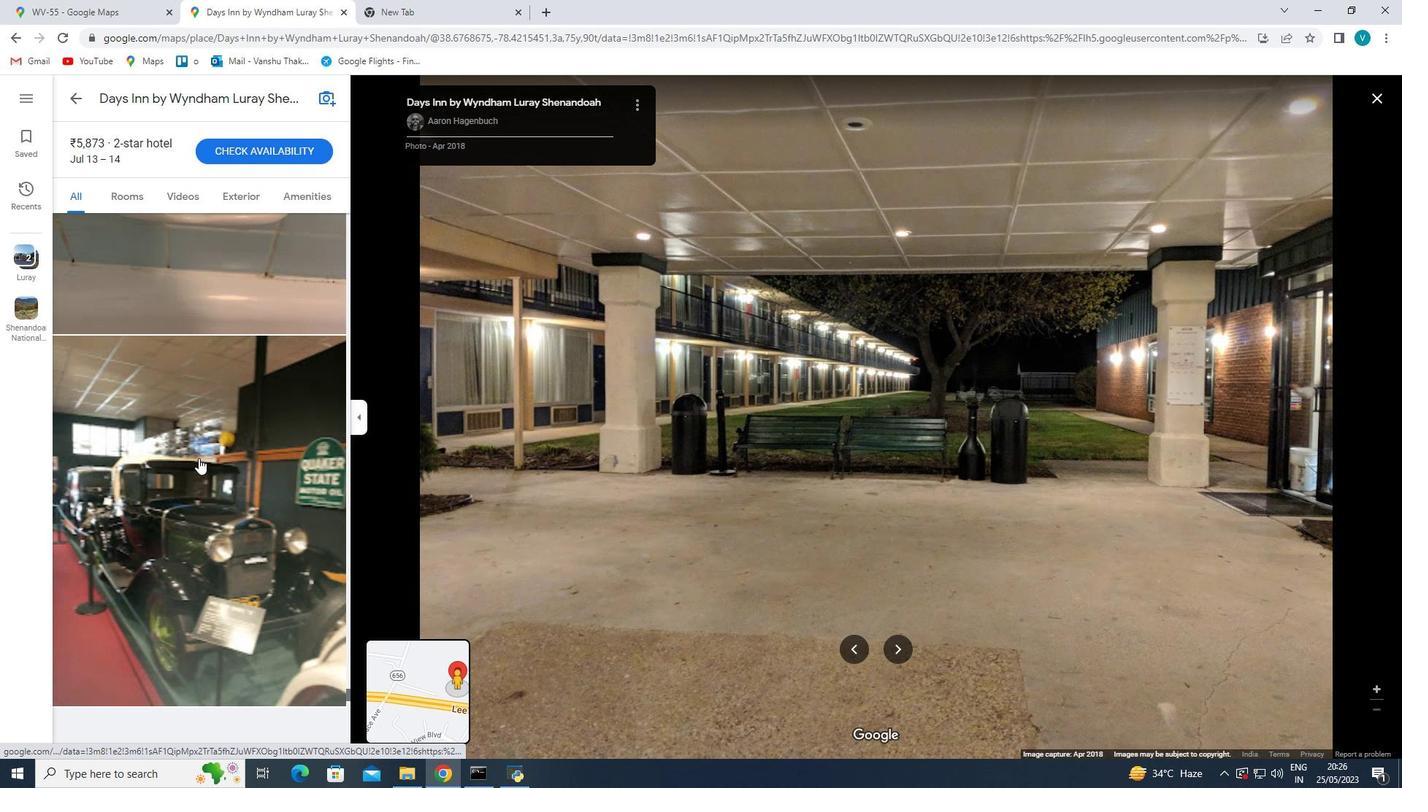 
Action: Mouse scrolled (198, 457) with delta (0, 0)
Screenshot: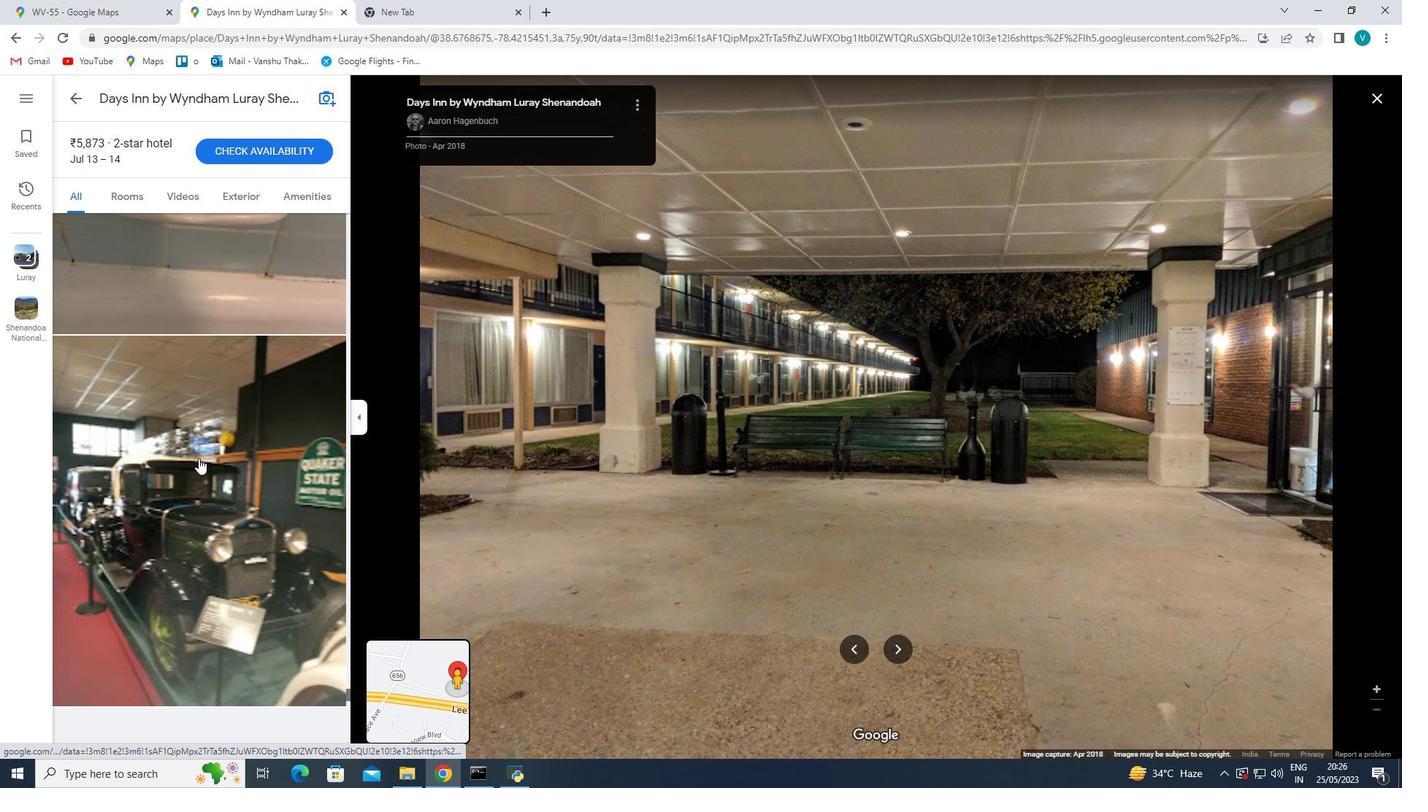 
Action: Mouse scrolled (198, 457) with delta (0, 0)
Screenshot: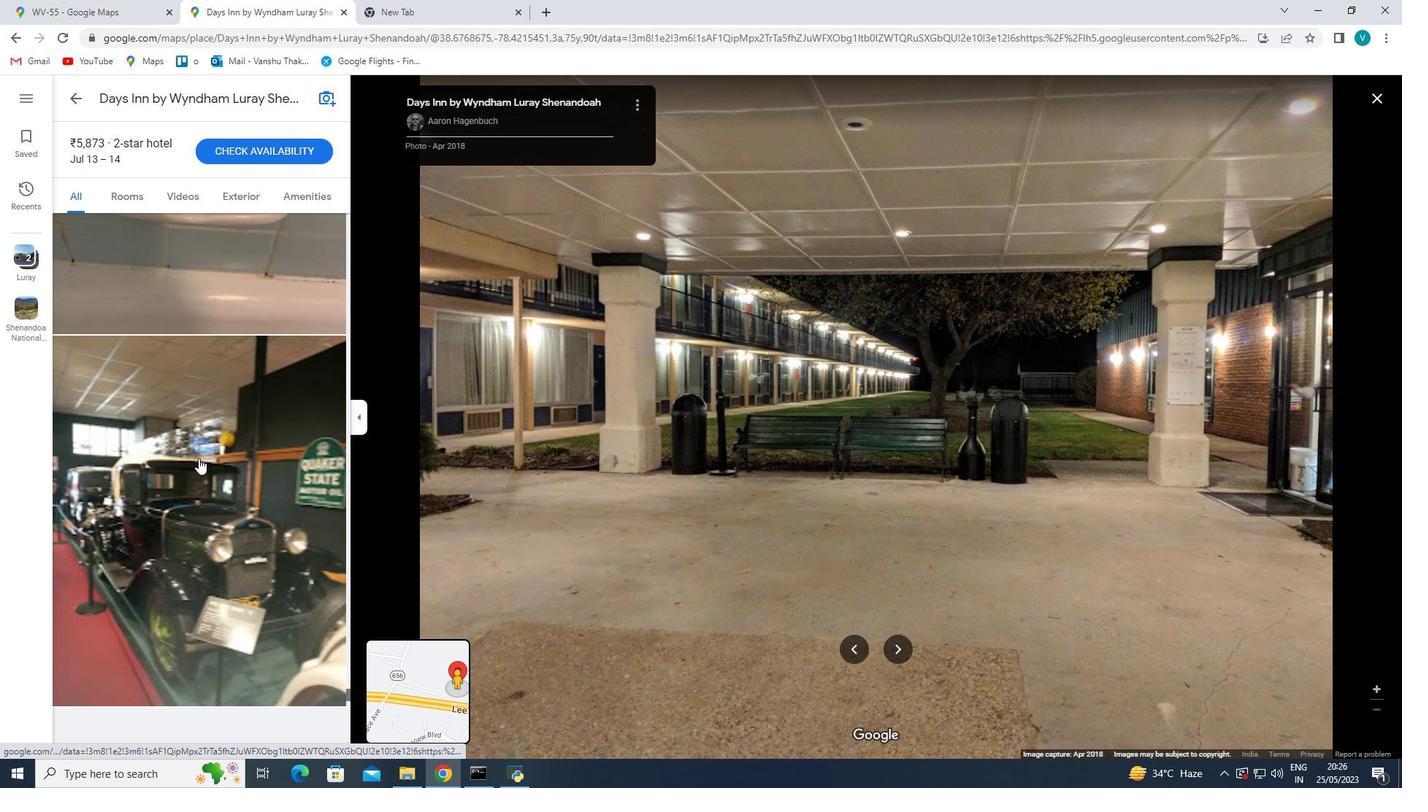 
Action: Mouse scrolled (198, 457) with delta (0, 0)
Screenshot: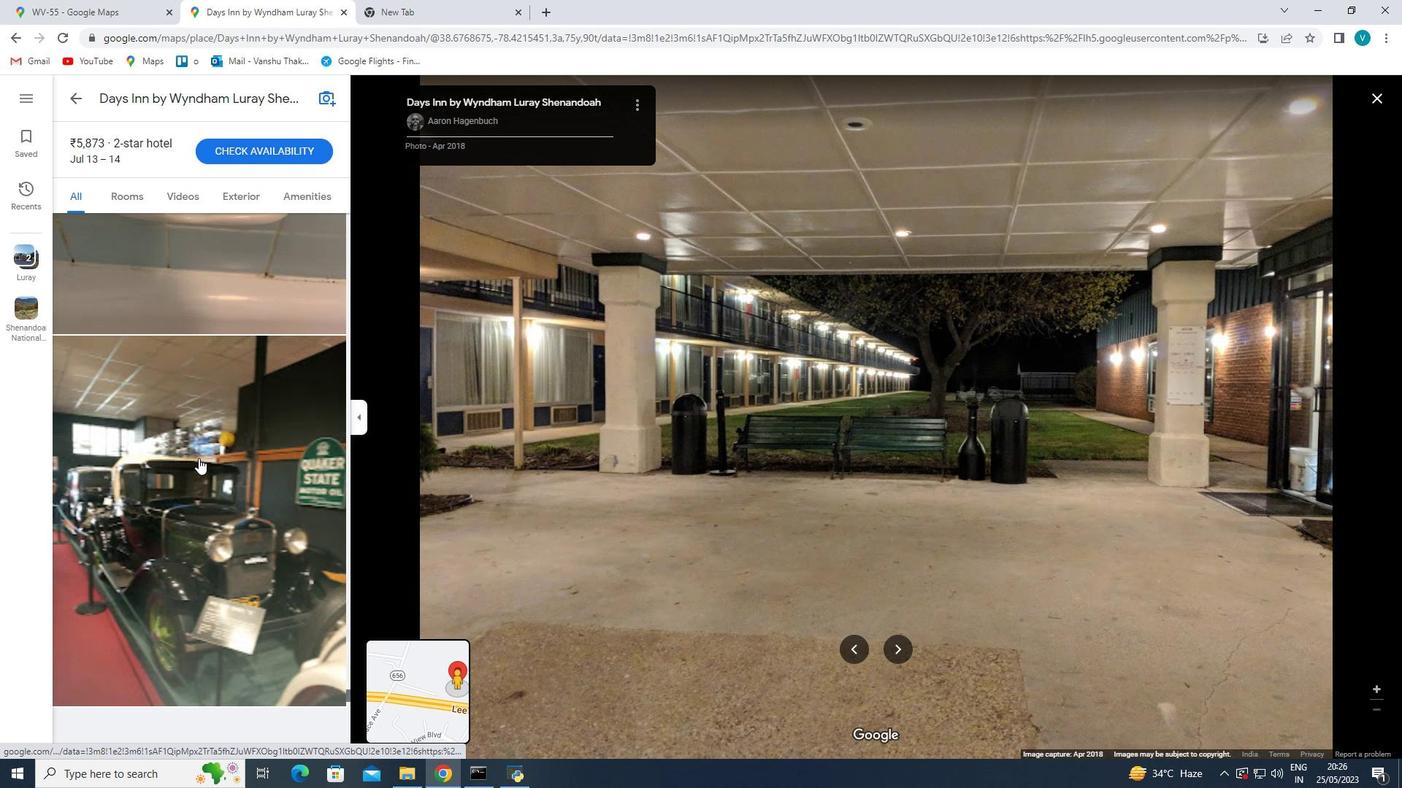 
Action: Mouse scrolled (198, 457) with delta (0, 0)
Screenshot: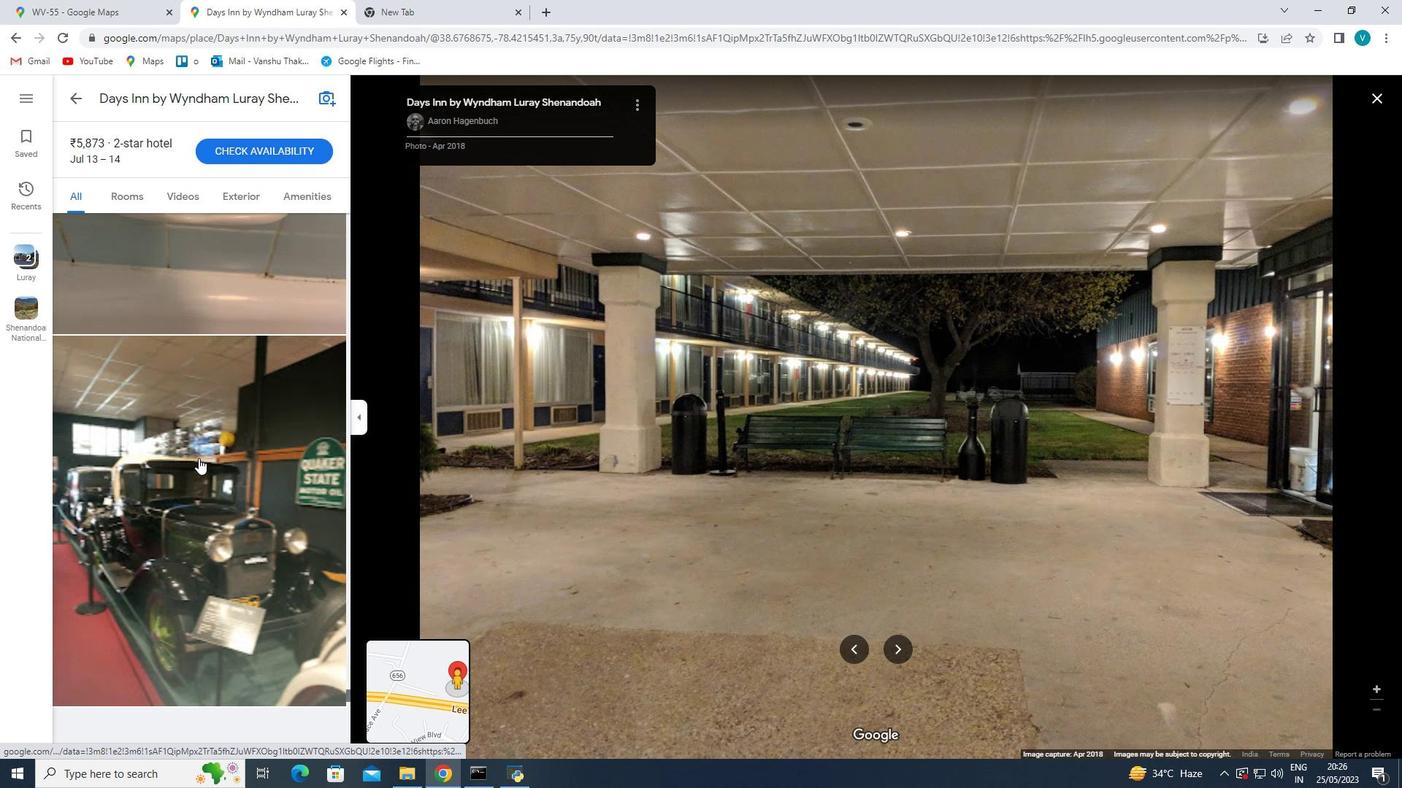 
Action: Mouse scrolled (198, 457) with delta (0, 0)
Screenshot: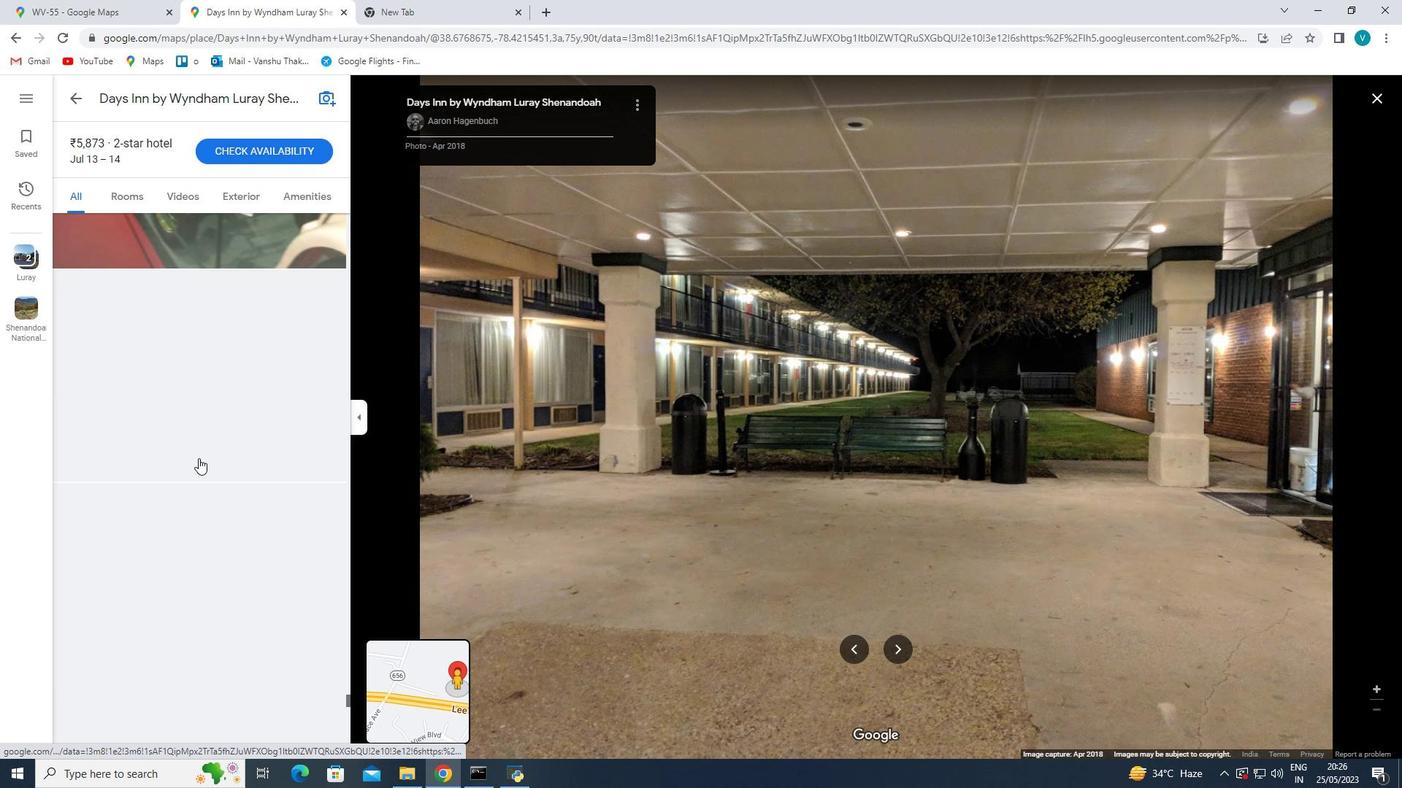 
Action: Mouse scrolled (198, 457) with delta (0, 0)
Screenshot: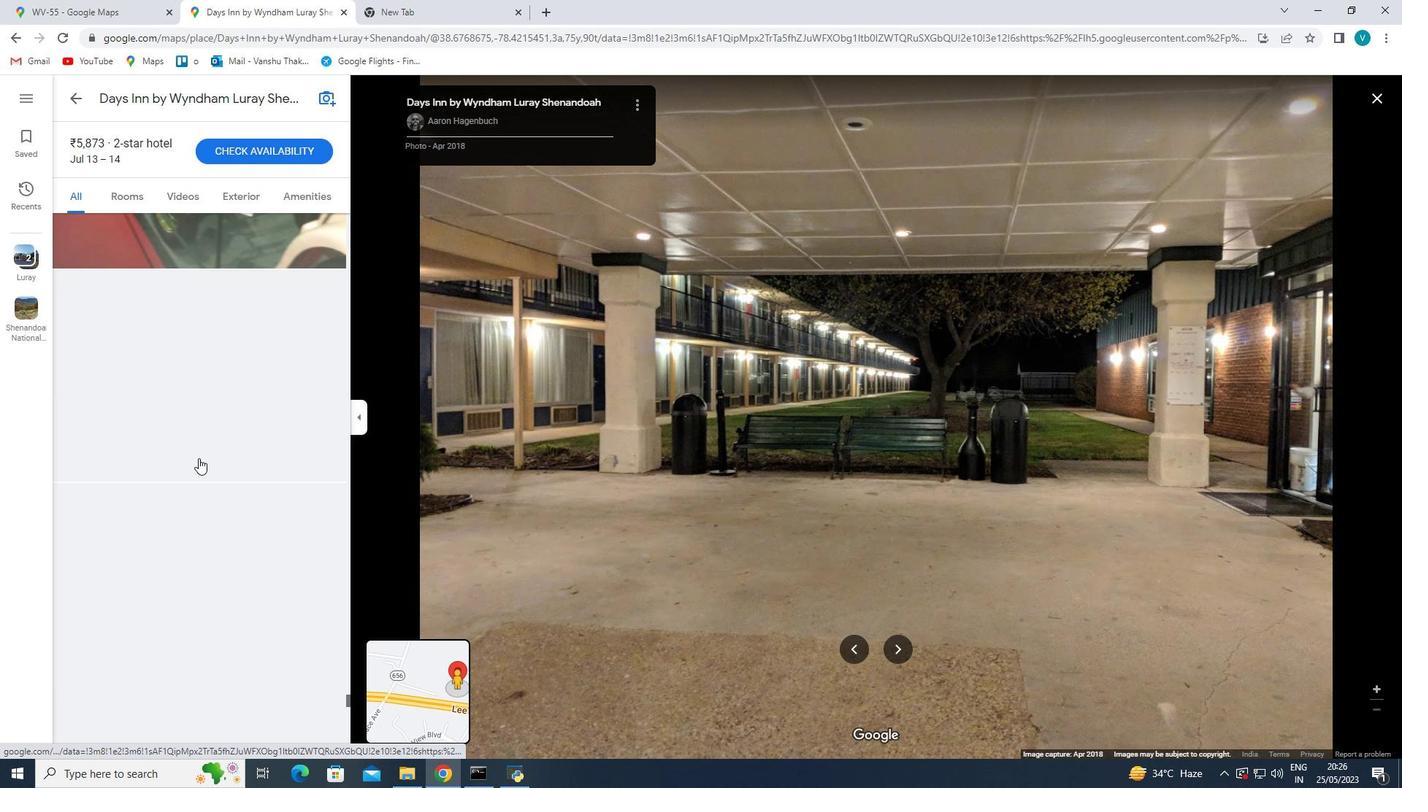 
Action: Mouse scrolled (198, 457) with delta (0, 0)
Screenshot: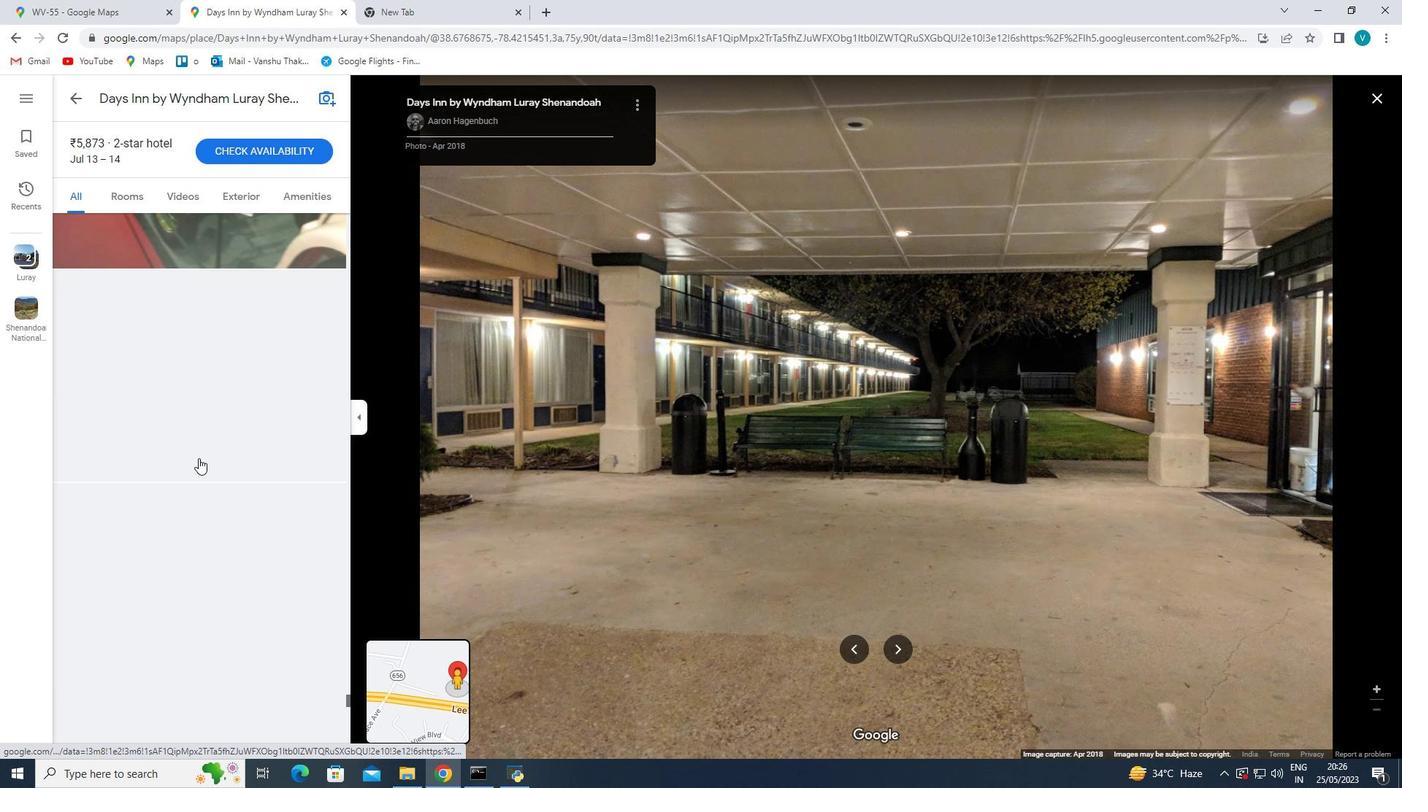 
Action: Mouse scrolled (198, 457) with delta (0, 0)
Screenshot: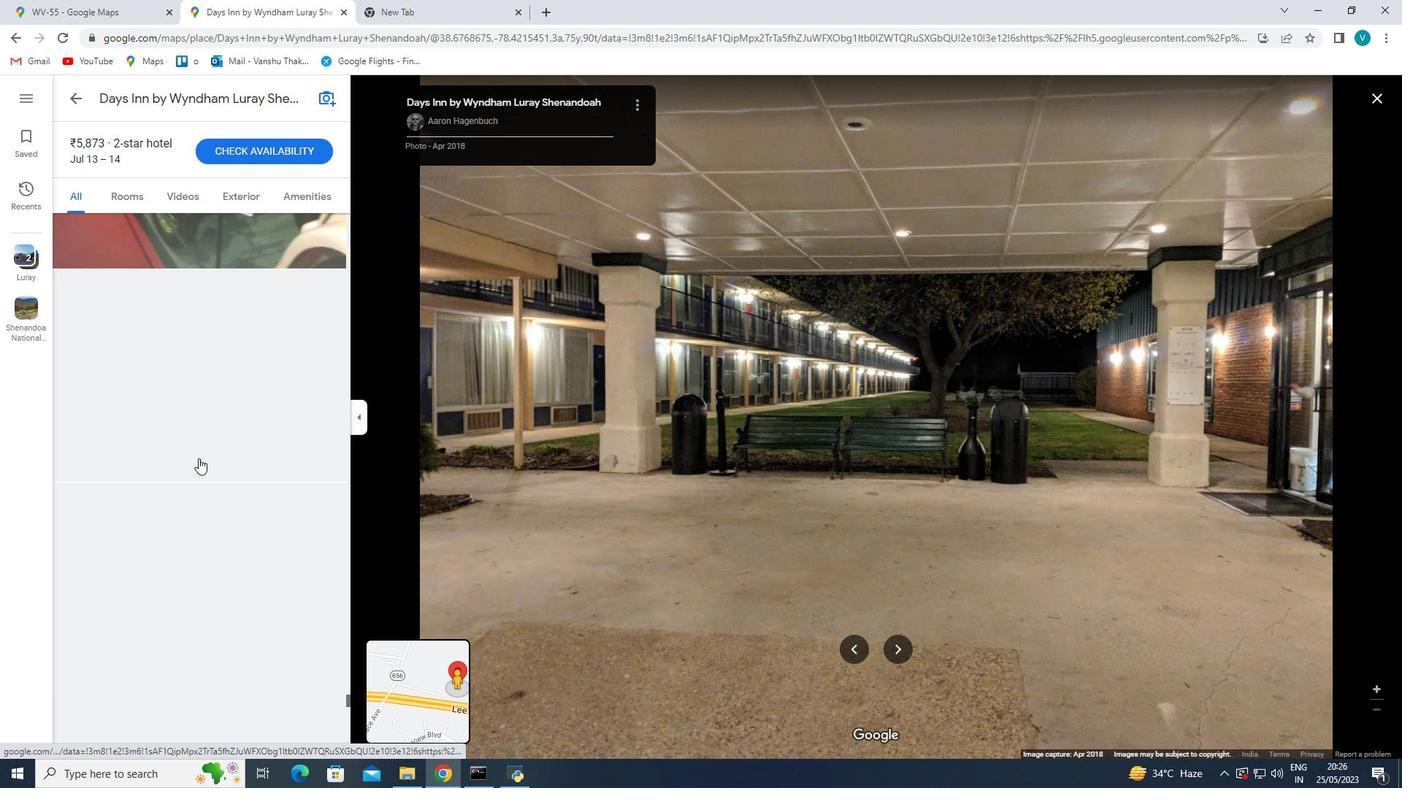 
Action: Mouse scrolled (198, 457) with delta (0, 0)
Screenshot: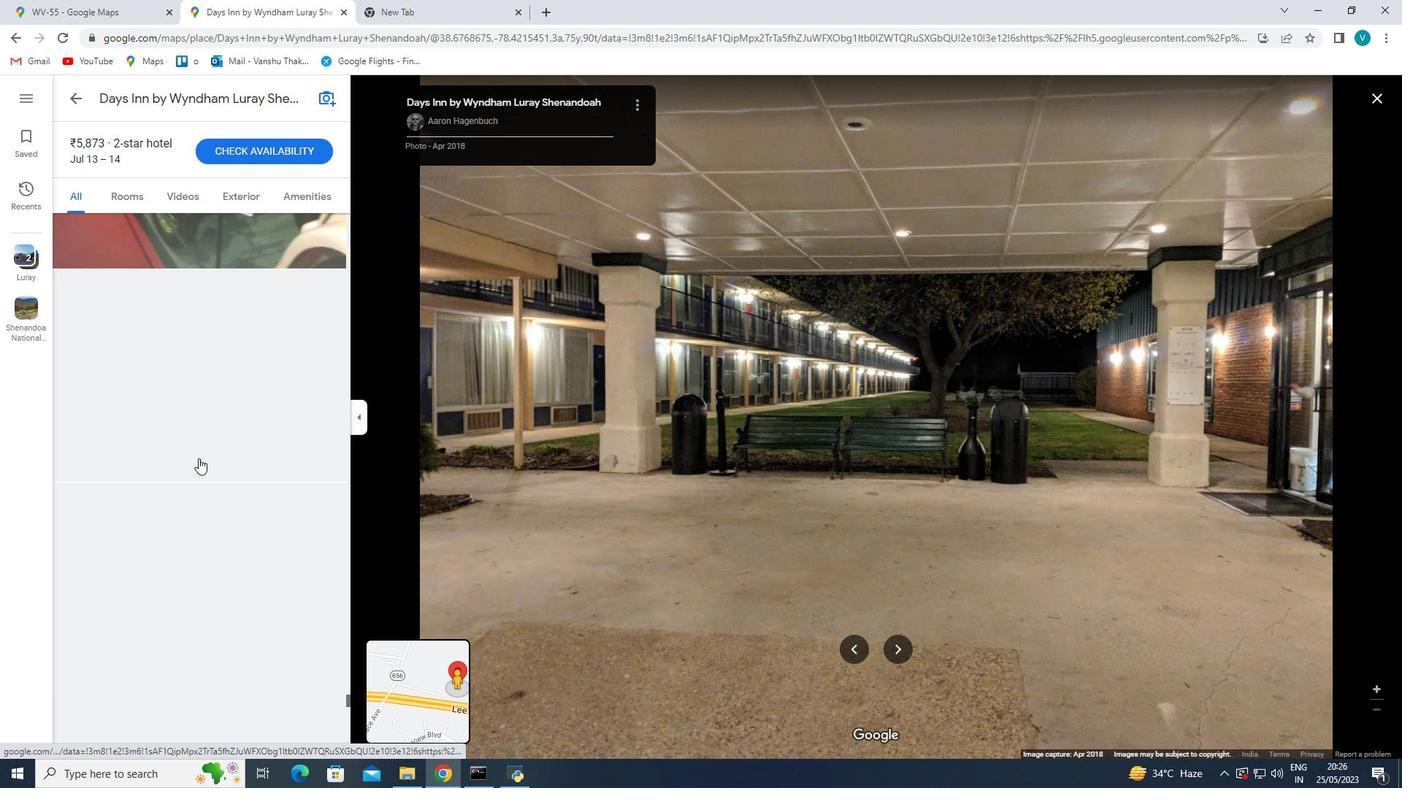 
Action: Mouse scrolled (198, 457) with delta (0, 0)
Screenshot: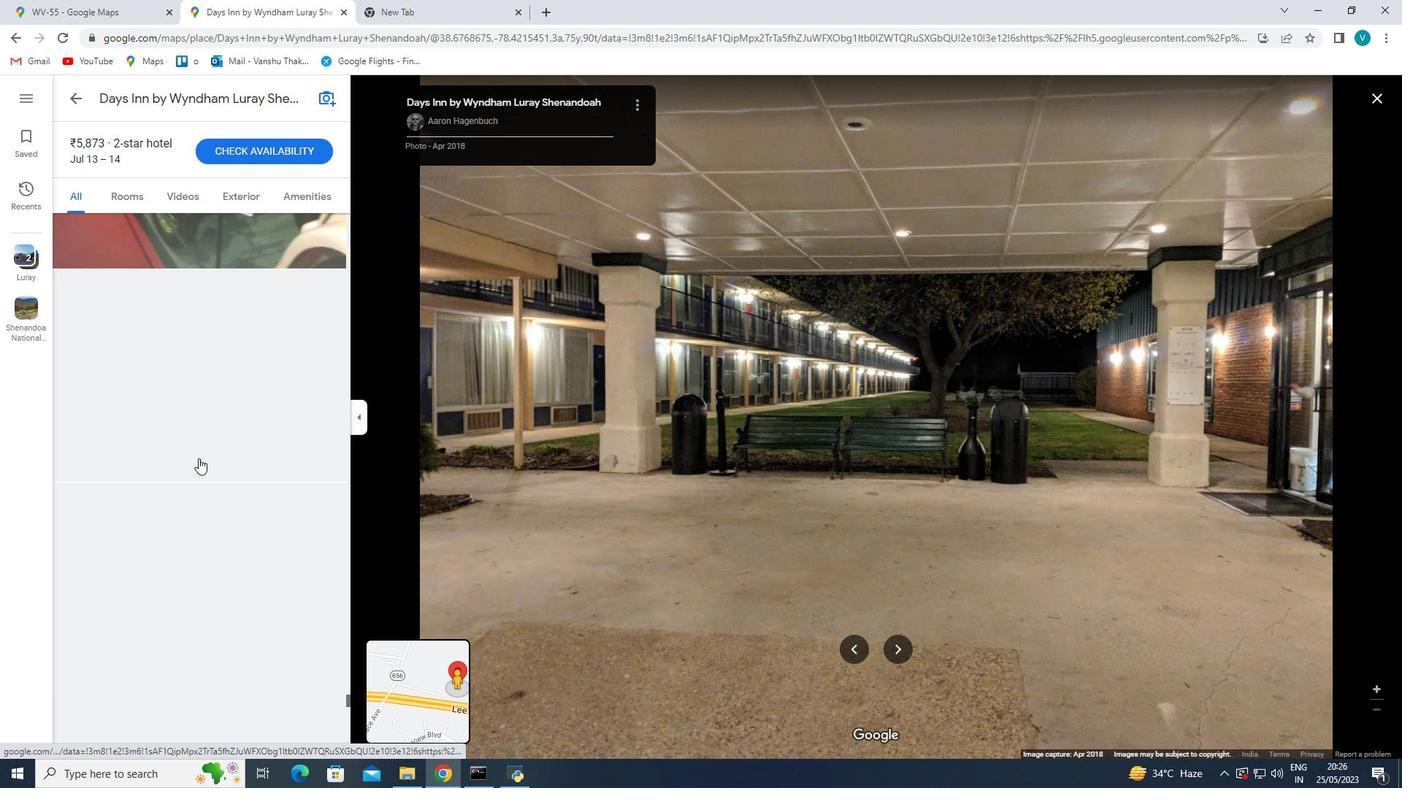 
Action: Mouse scrolled (198, 457) with delta (0, 0)
Screenshot: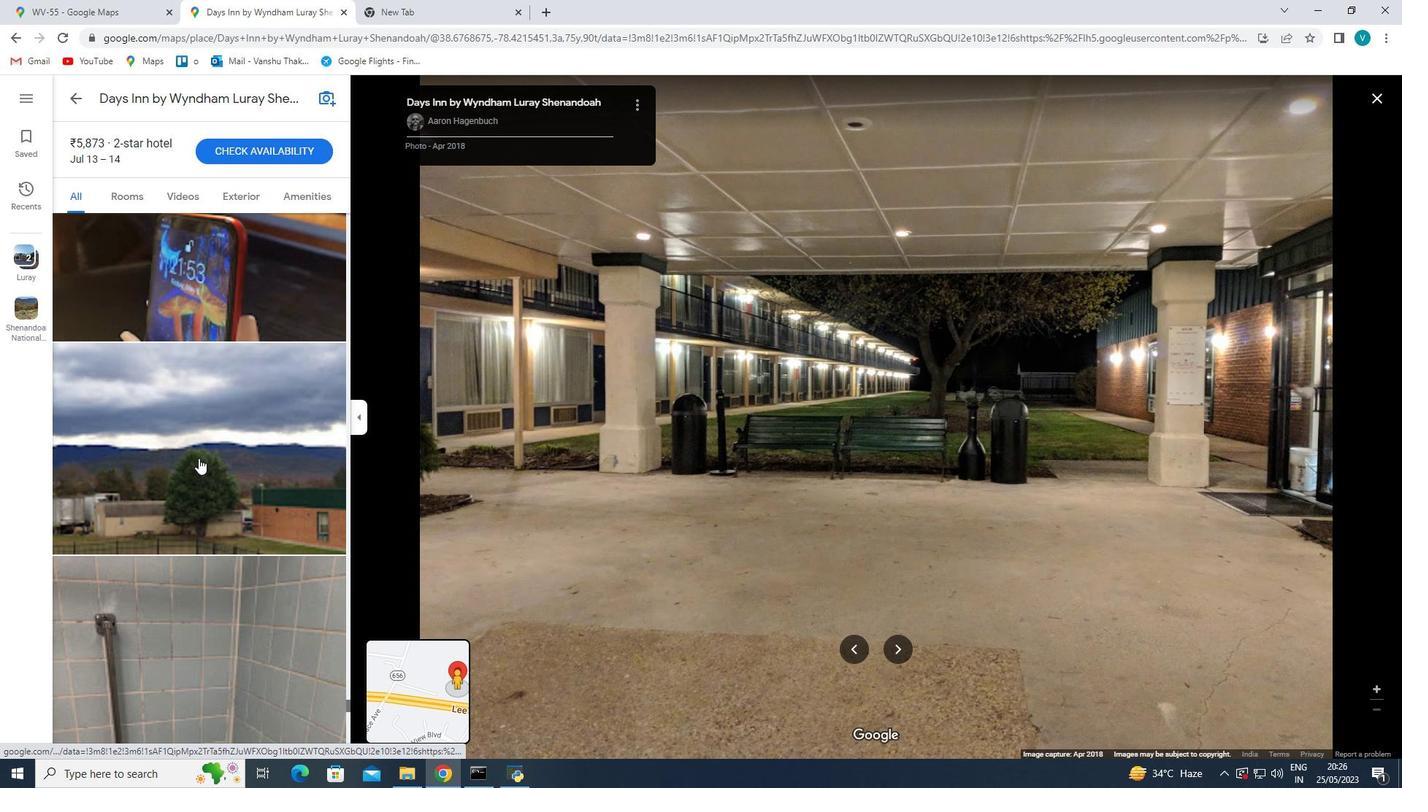 
Action: Mouse scrolled (198, 457) with delta (0, 0)
Screenshot: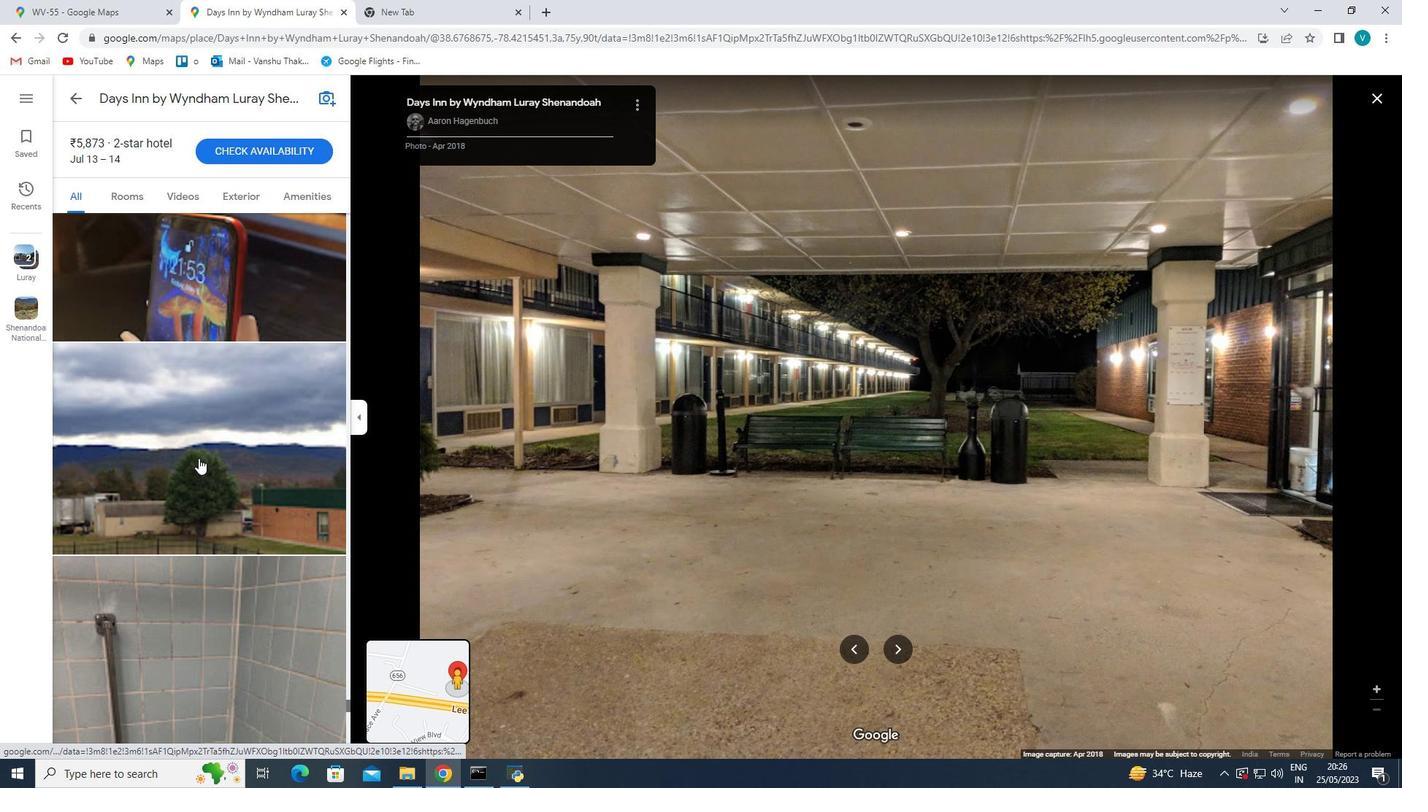 
Action: Mouse scrolled (198, 457) with delta (0, 0)
Screenshot: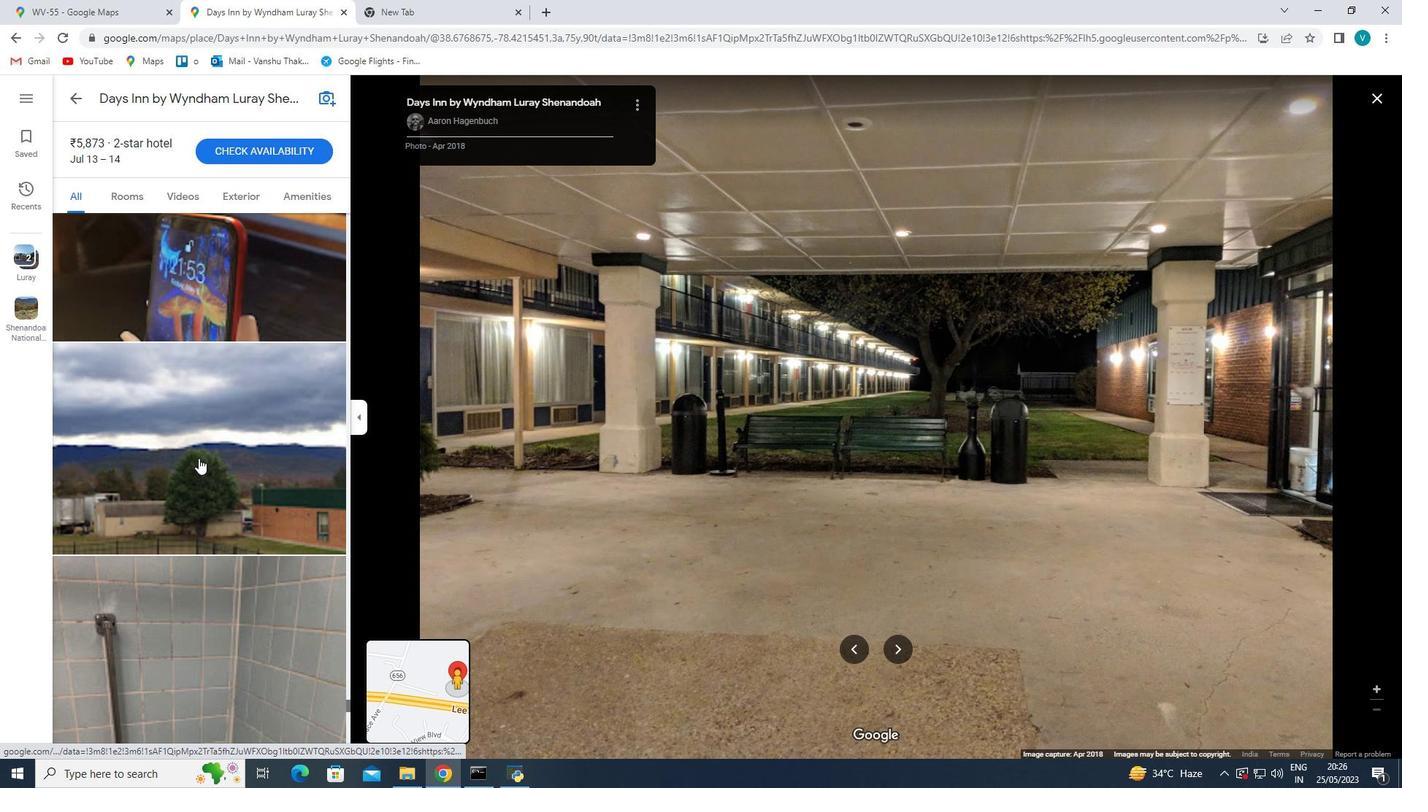 
Action: Mouse scrolled (198, 457) with delta (0, 0)
Screenshot: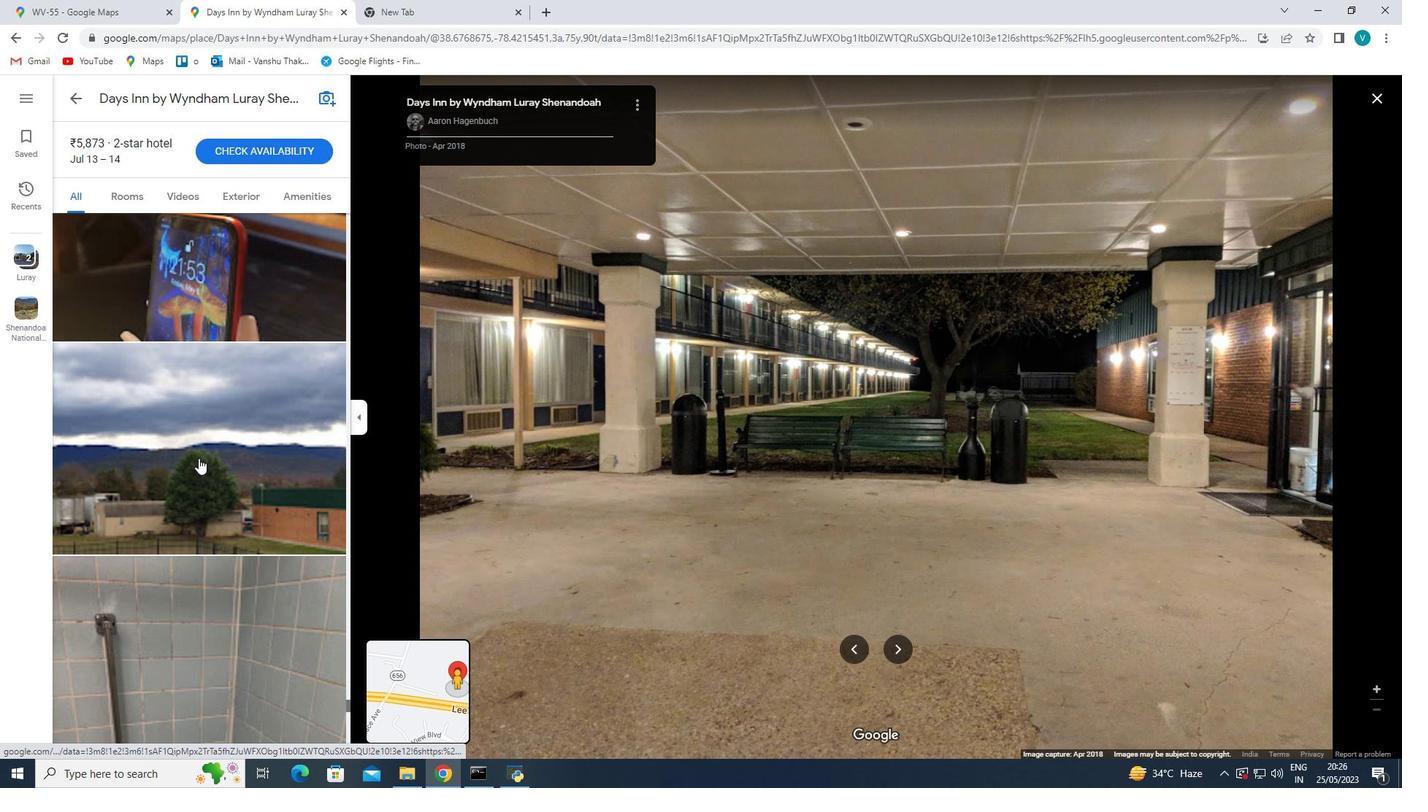 
Action: Mouse scrolled (198, 457) with delta (0, 0)
